 Task: Explore Airbnb accommodation in Engadine, Australia from 2nd December, 2023 to 15th December, 2023 for 2 adults. Place can be entire room with 1  bedroom having 1 bed and 1 bathroom. Property type can be hotel. Amenities needed are: washing machine, kitchen.
Action: Mouse moved to (586, 129)
Screenshot: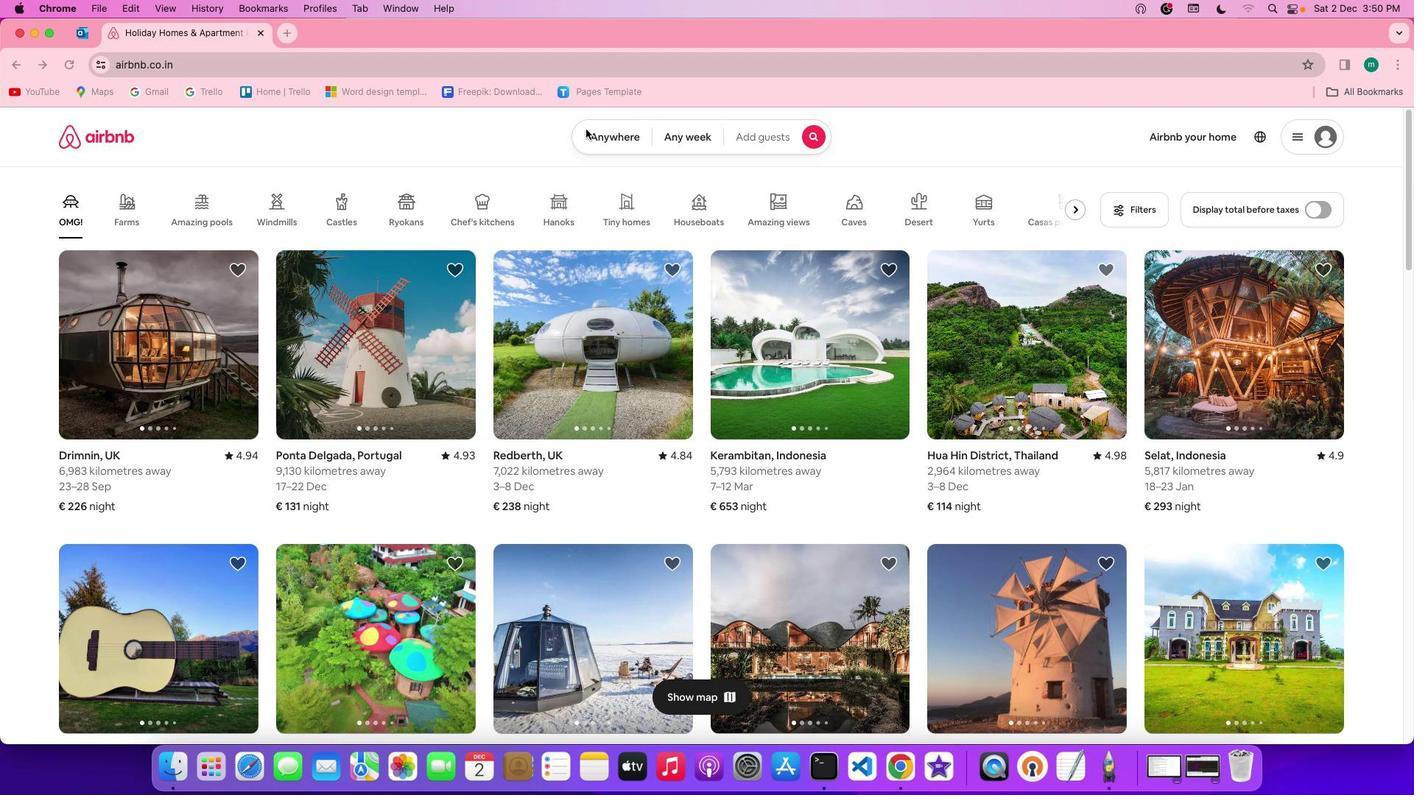 
Action: Mouse pressed left at (586, 129)
Screenshot: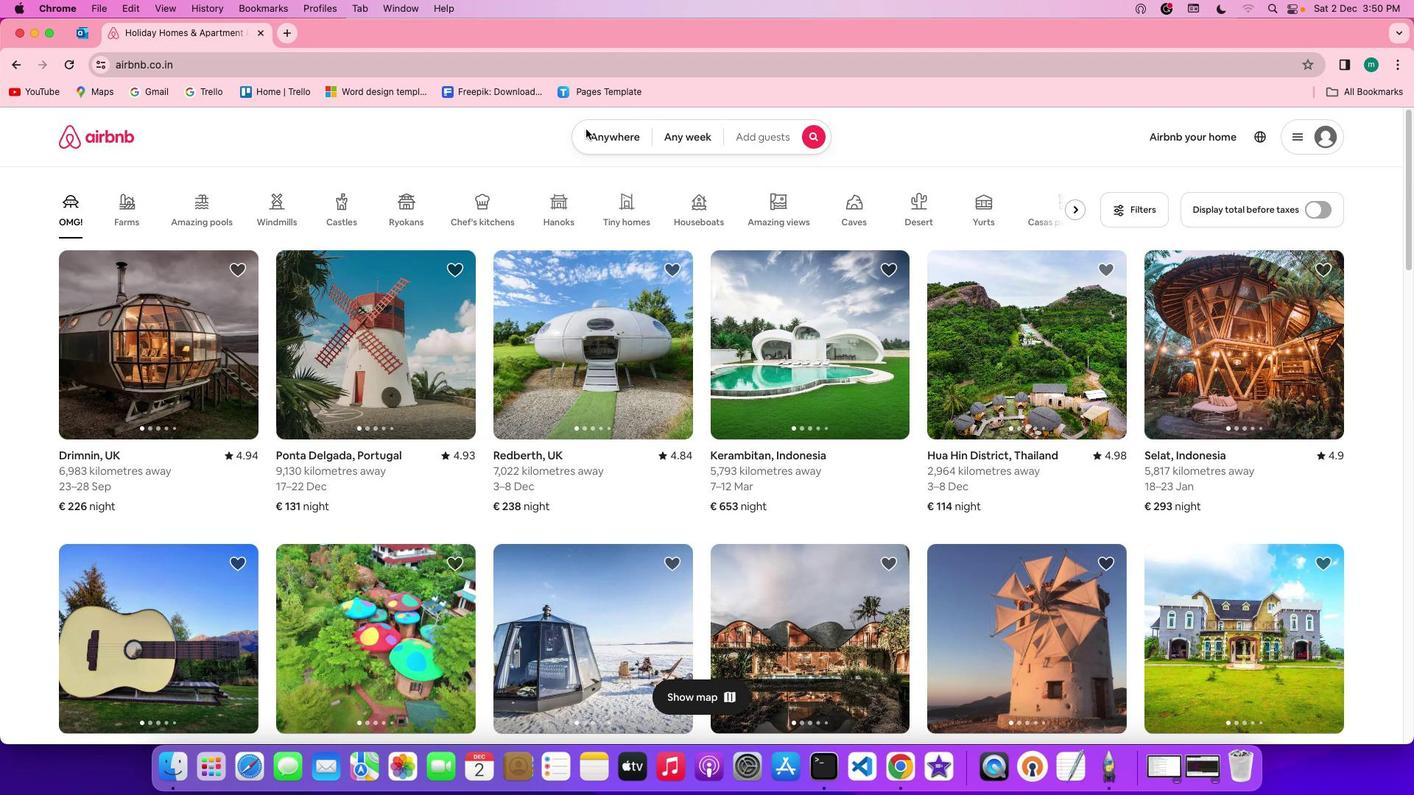 
Action: Mouse pressed left at (586, 129)
Screenshot: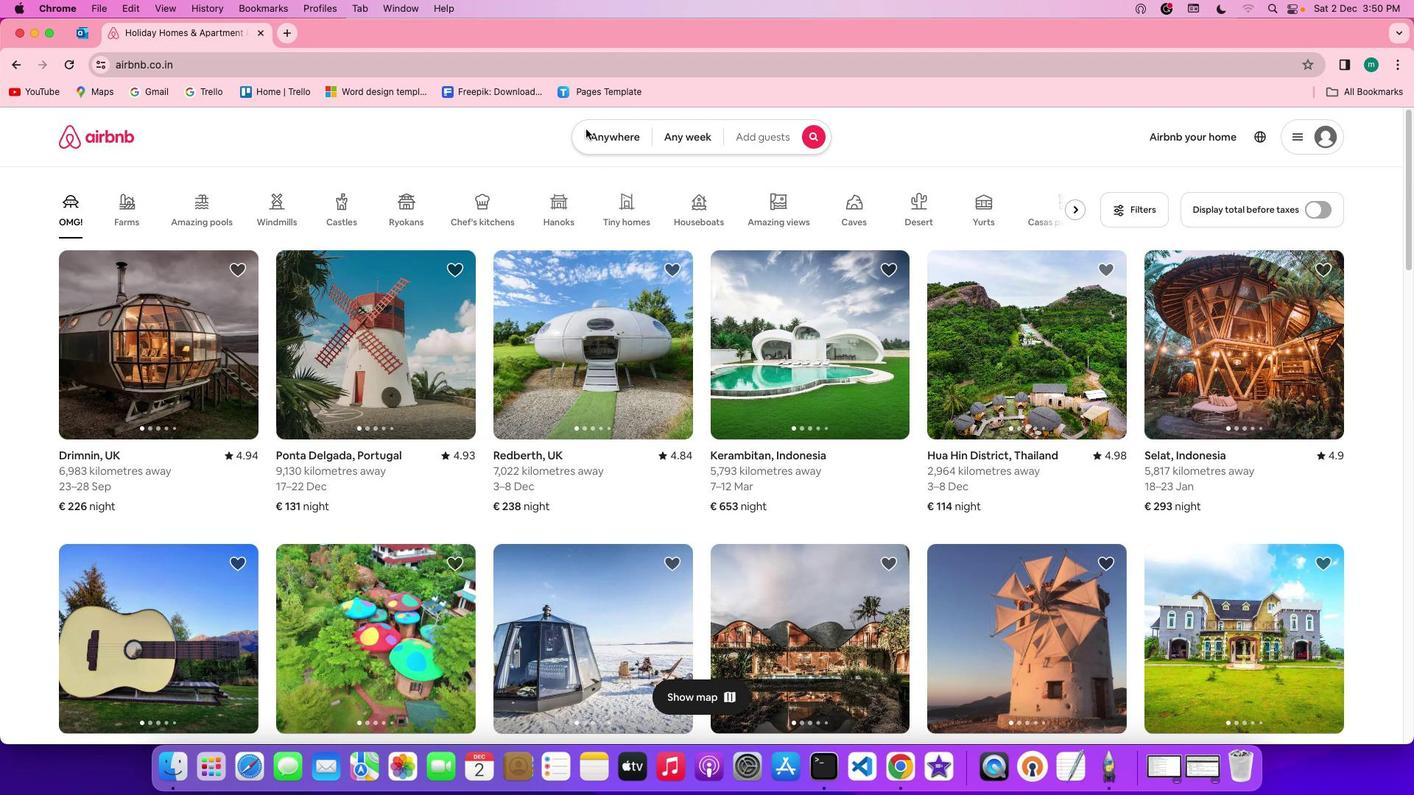 
Action: Mouse moved to (520, 198)
Screenshot: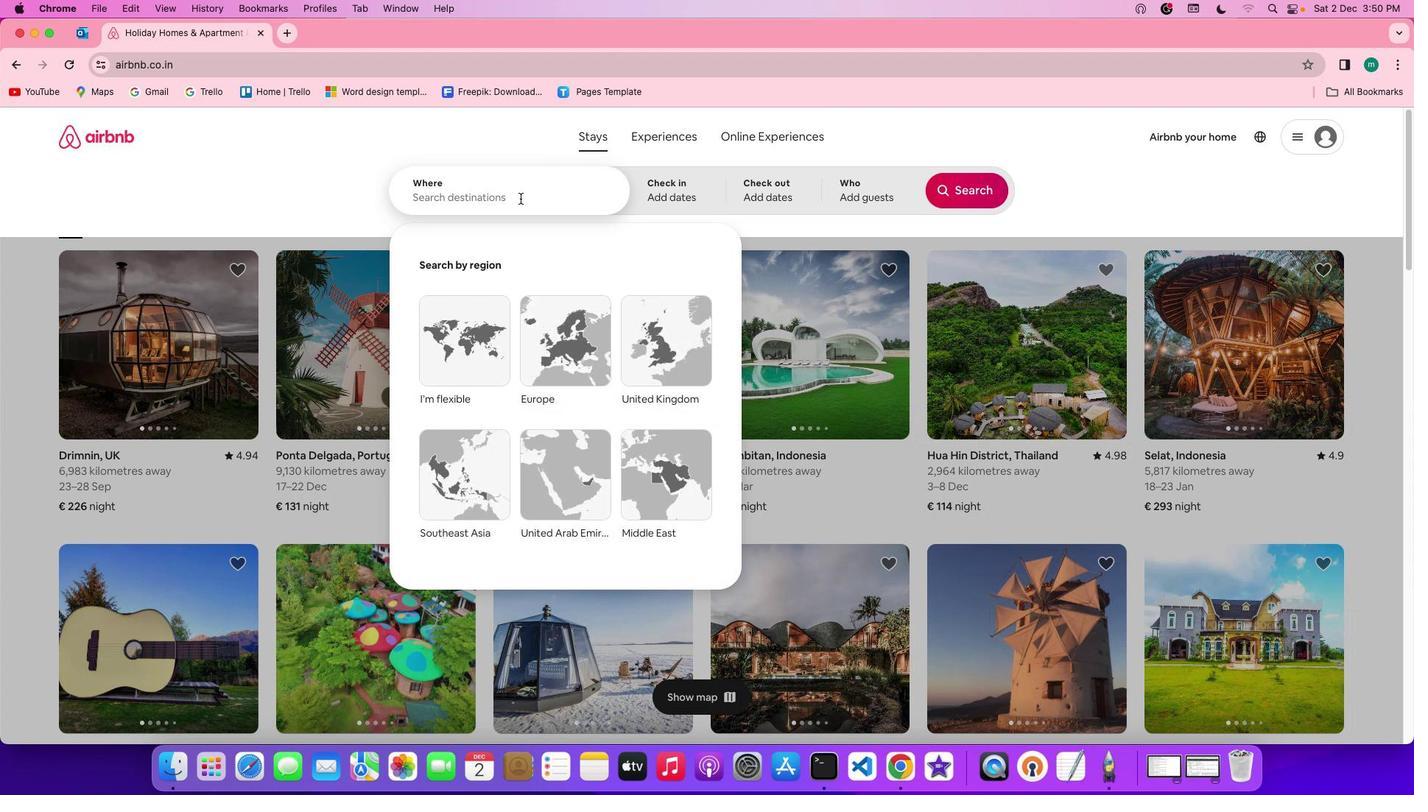 
Action: Mouse pressed left at (520, 198)
Screenshot: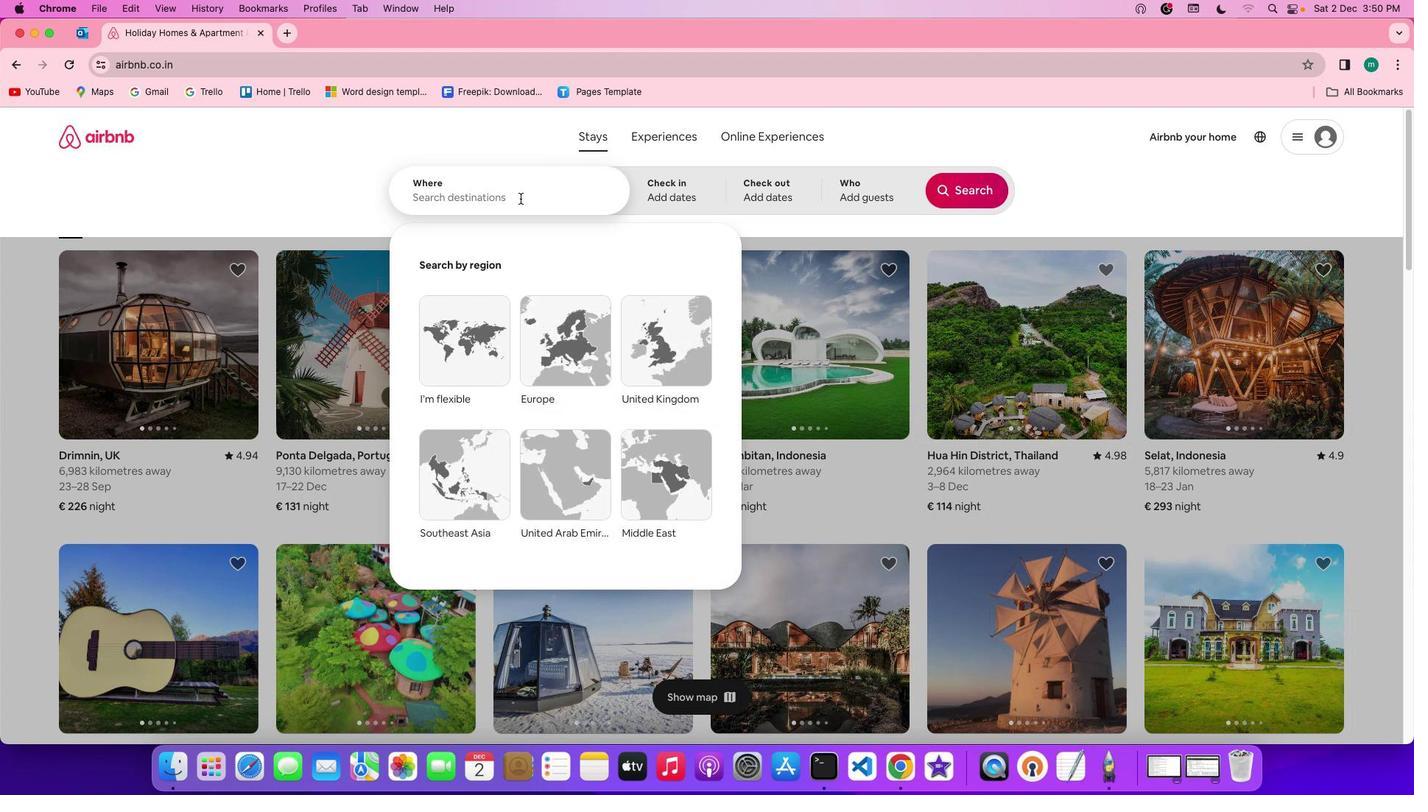 
Action: Key pressed Key.shift'E''n''g''a''d''i''n''e'','Key.spaceKey.shift'a''u''s''t''r''a''l''i''a'
Screenshot: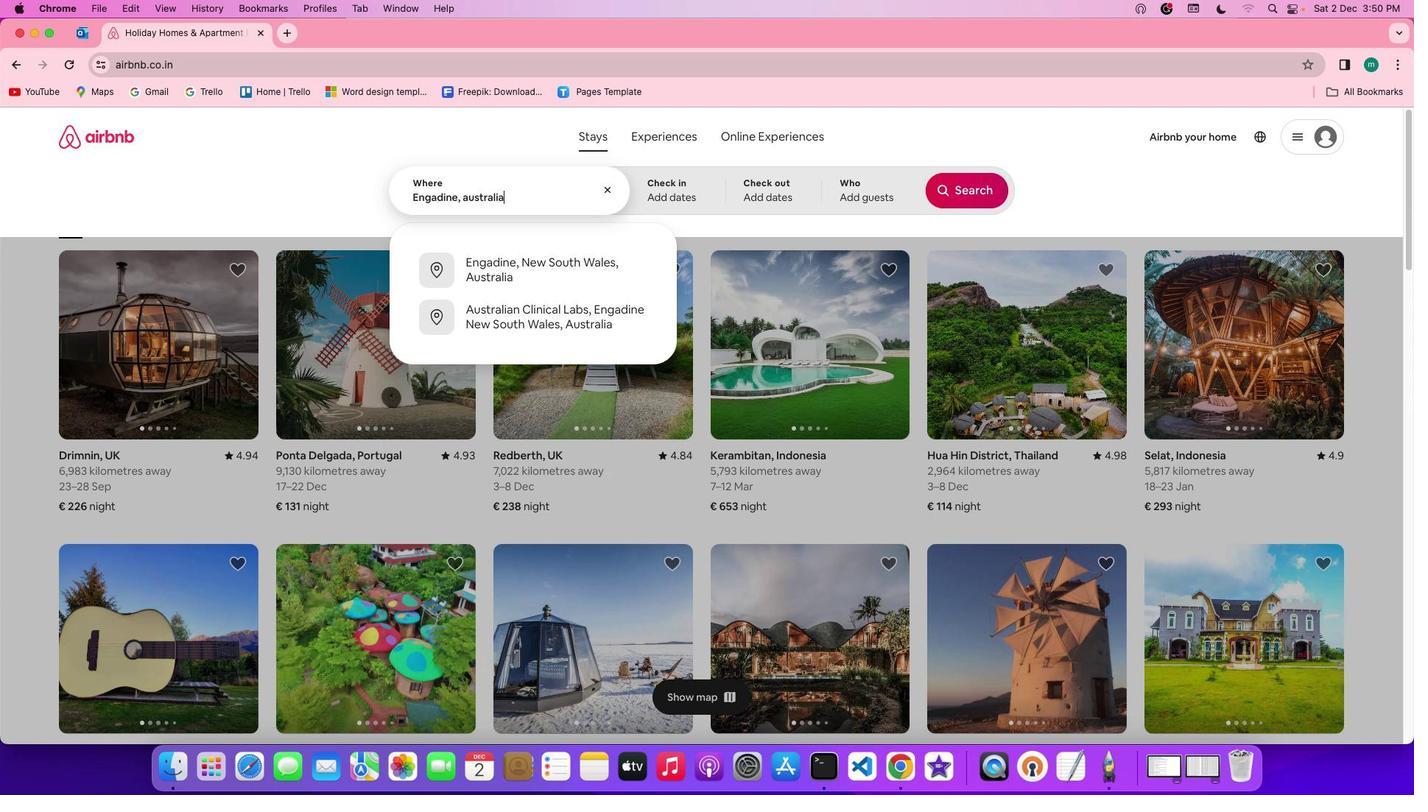
Action: Mouse moved to (676, 203)
Screenshot: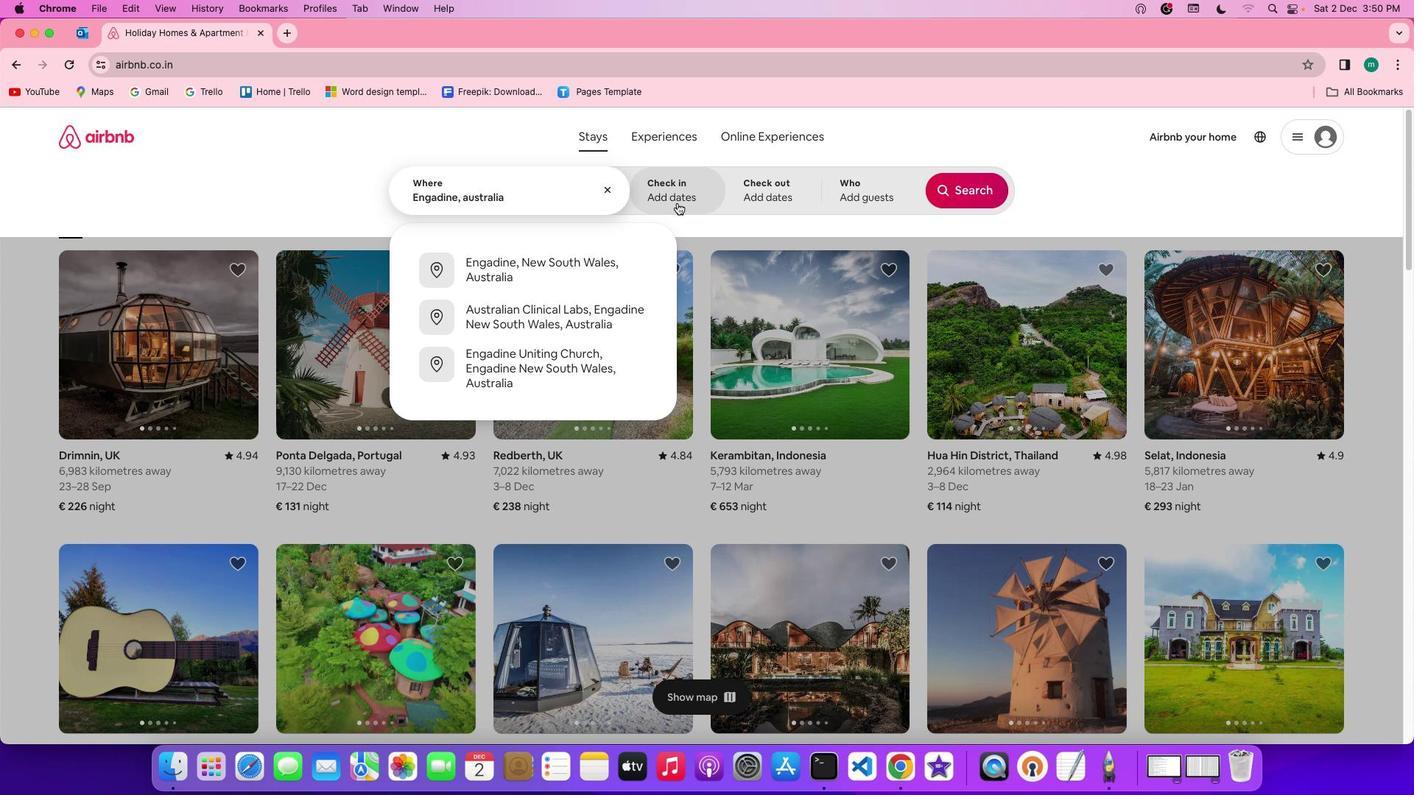 
Action: Mouse pressed left at (676, 203)
Screenshot: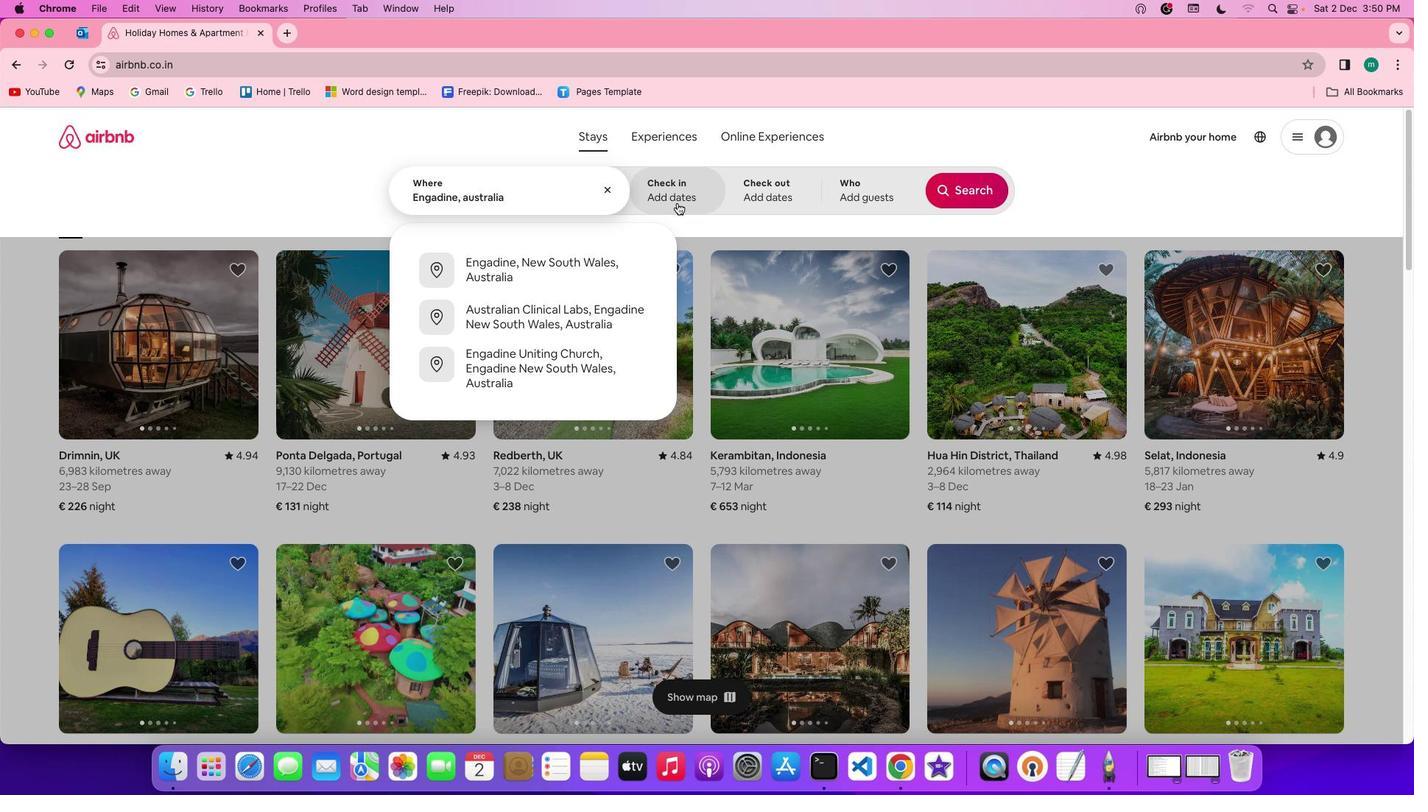 
Action: Mouse moved to (648, 366)
Screenshot: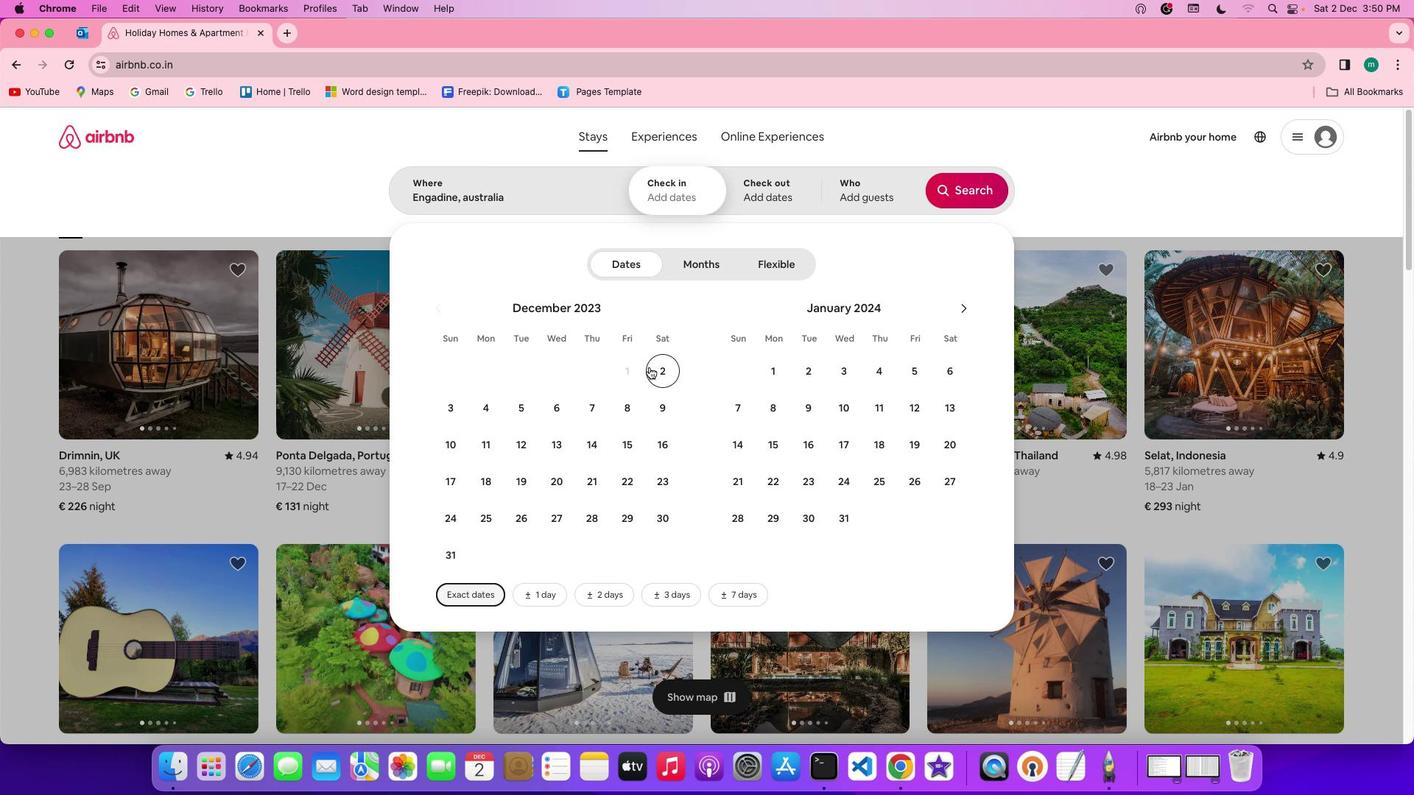 
Action: Mouse pressed left at (648, 366)
Screenshot: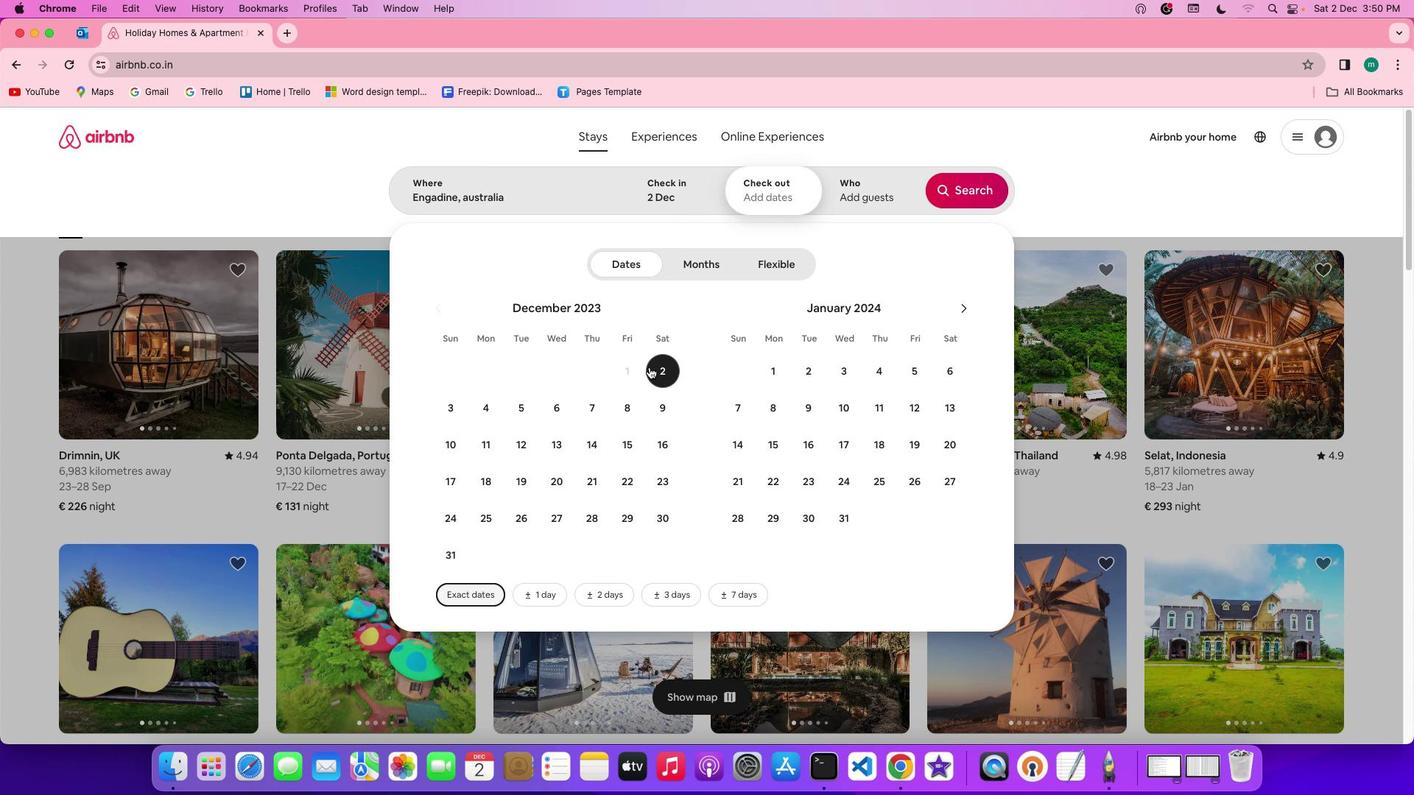 
Action: Mouse moved to (622, 436)
Screenshot: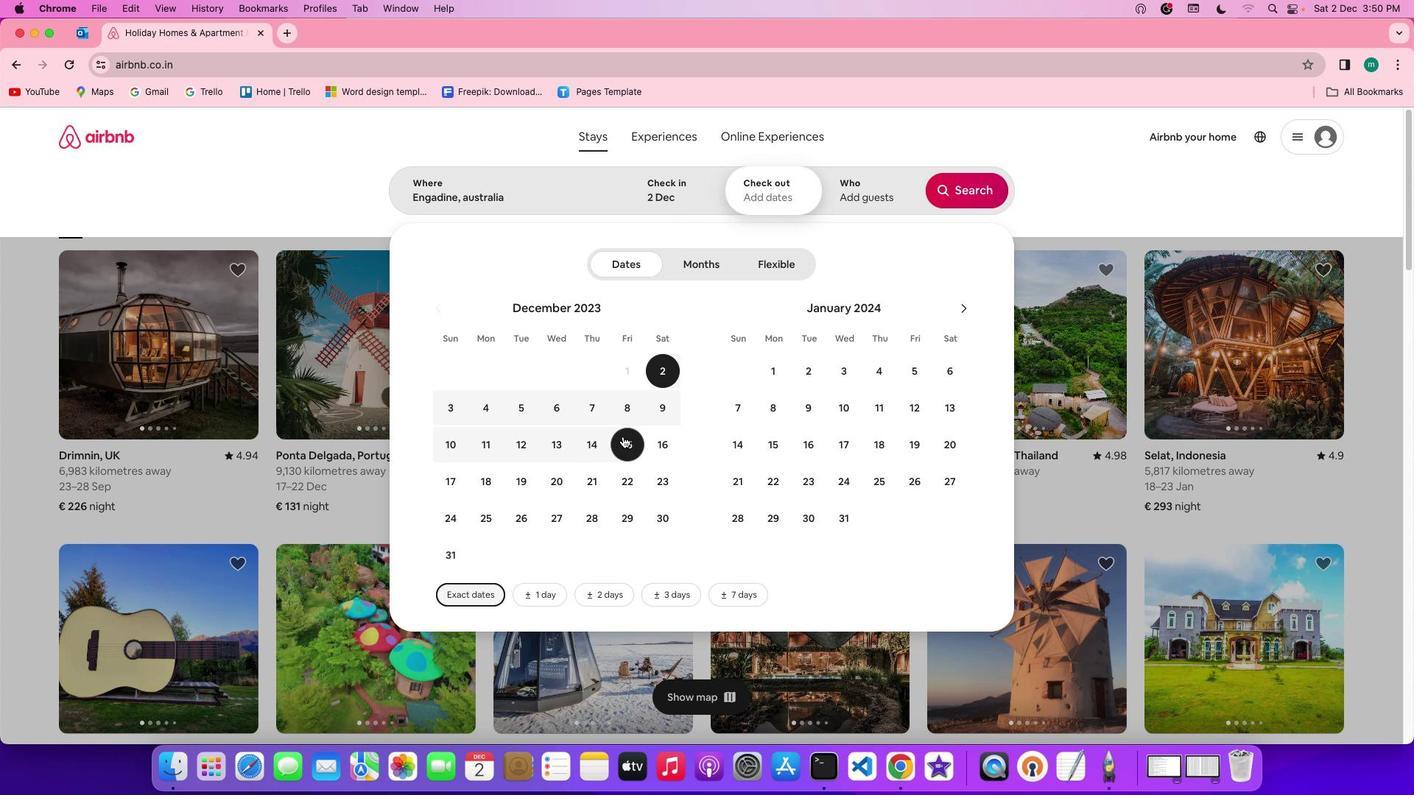 
Action: Mouse pressed left at (622, 436)
Screenshot: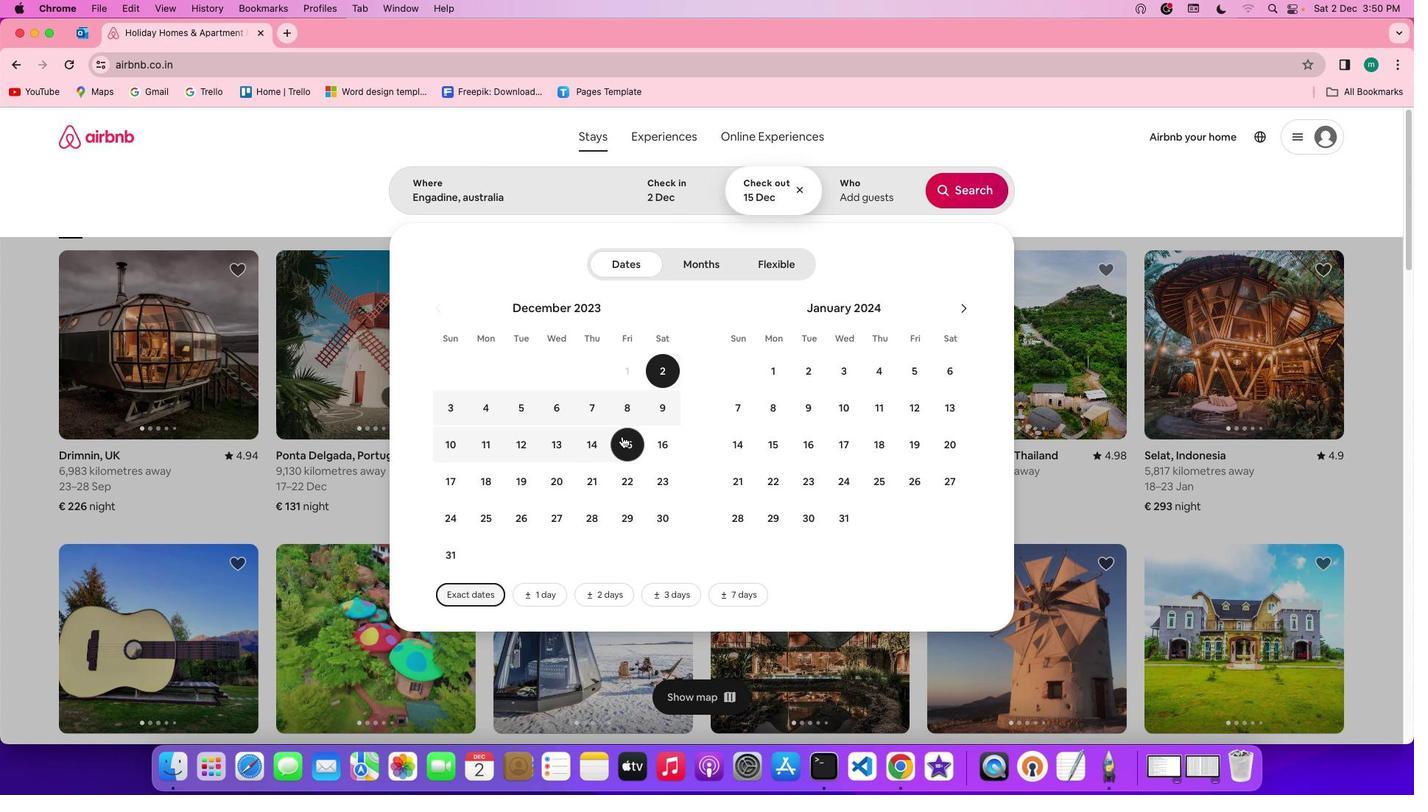
Action: Mouse moved to (882, 184)
Screenshot: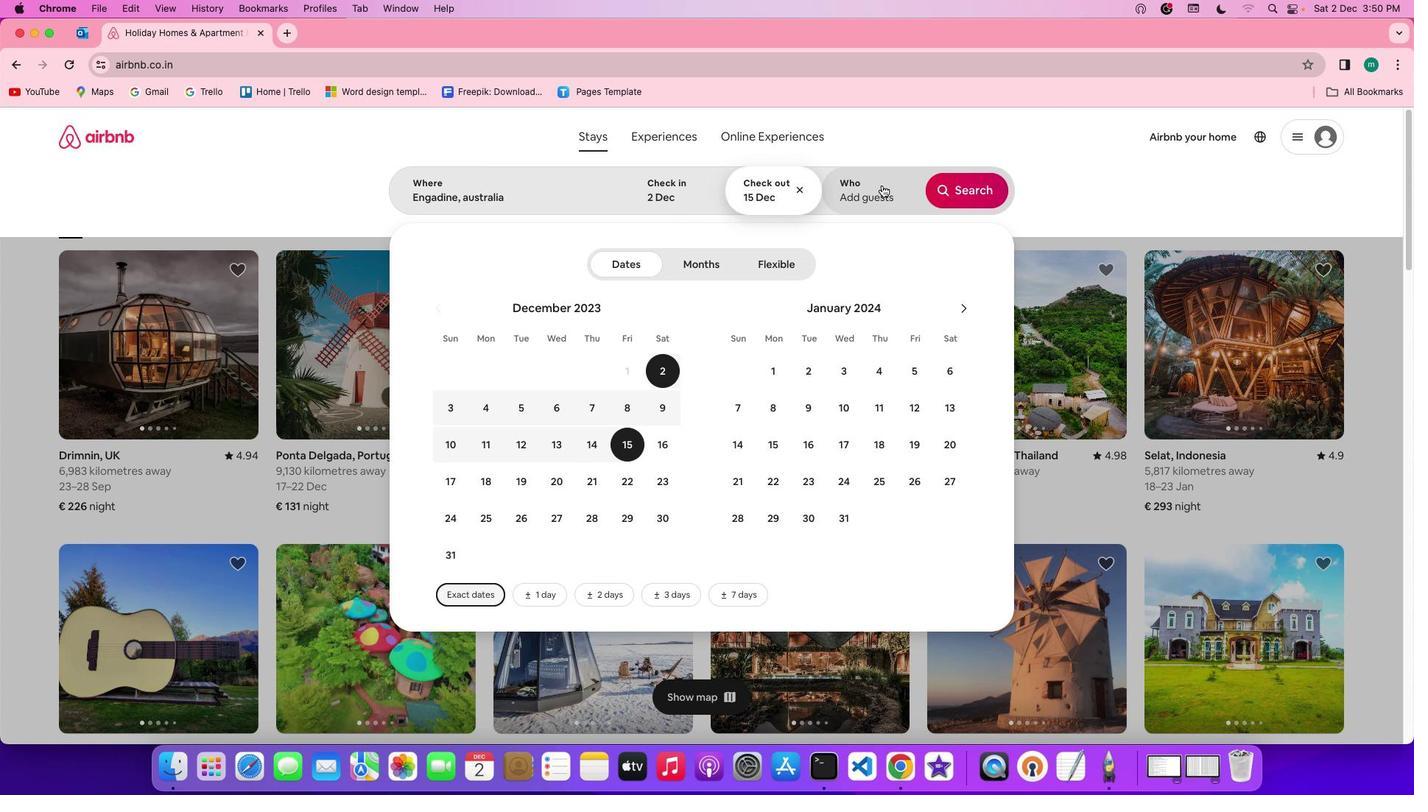 
Action: Mouse pressed left at (882, 184)
Screenshot: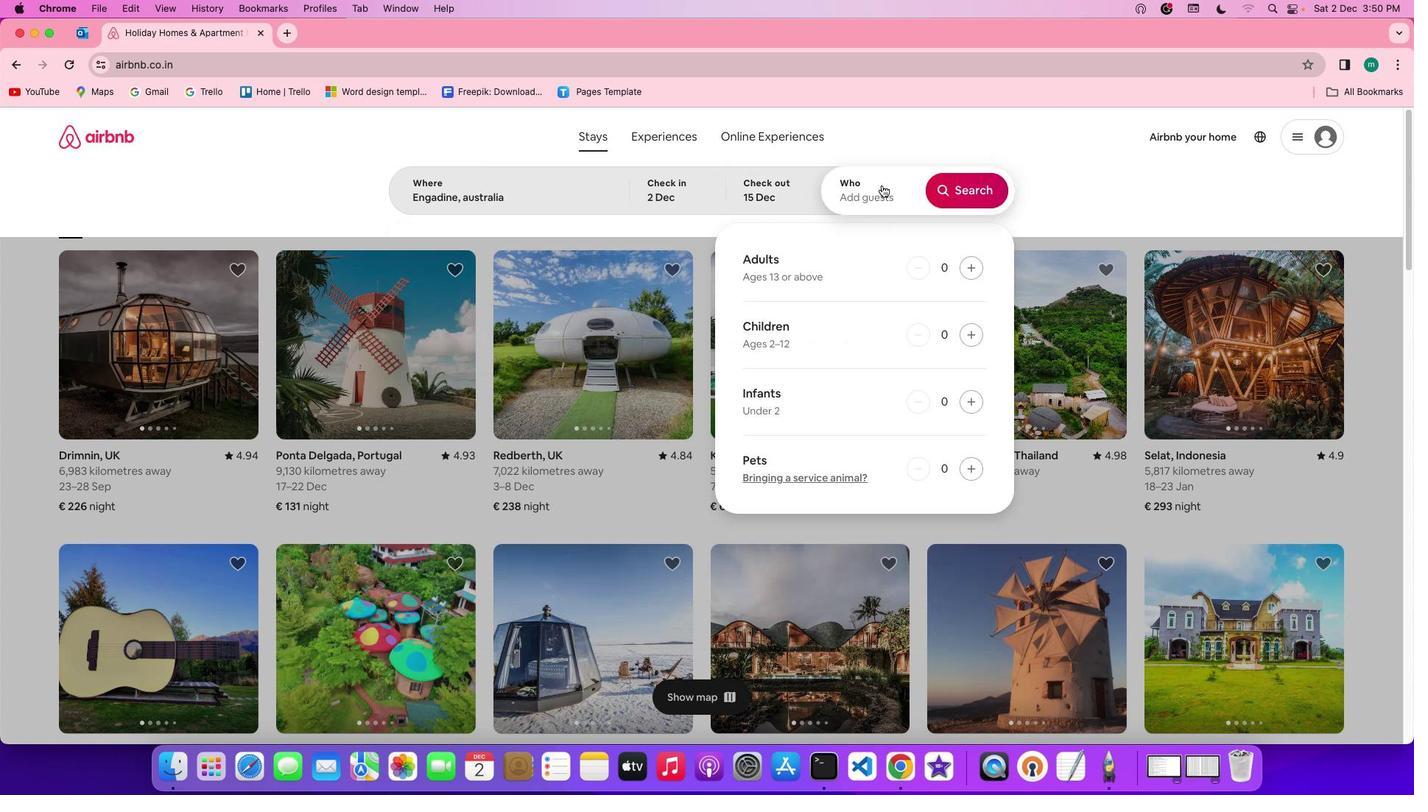 
Action: Mouse moved to (969, 274)
Screenshot: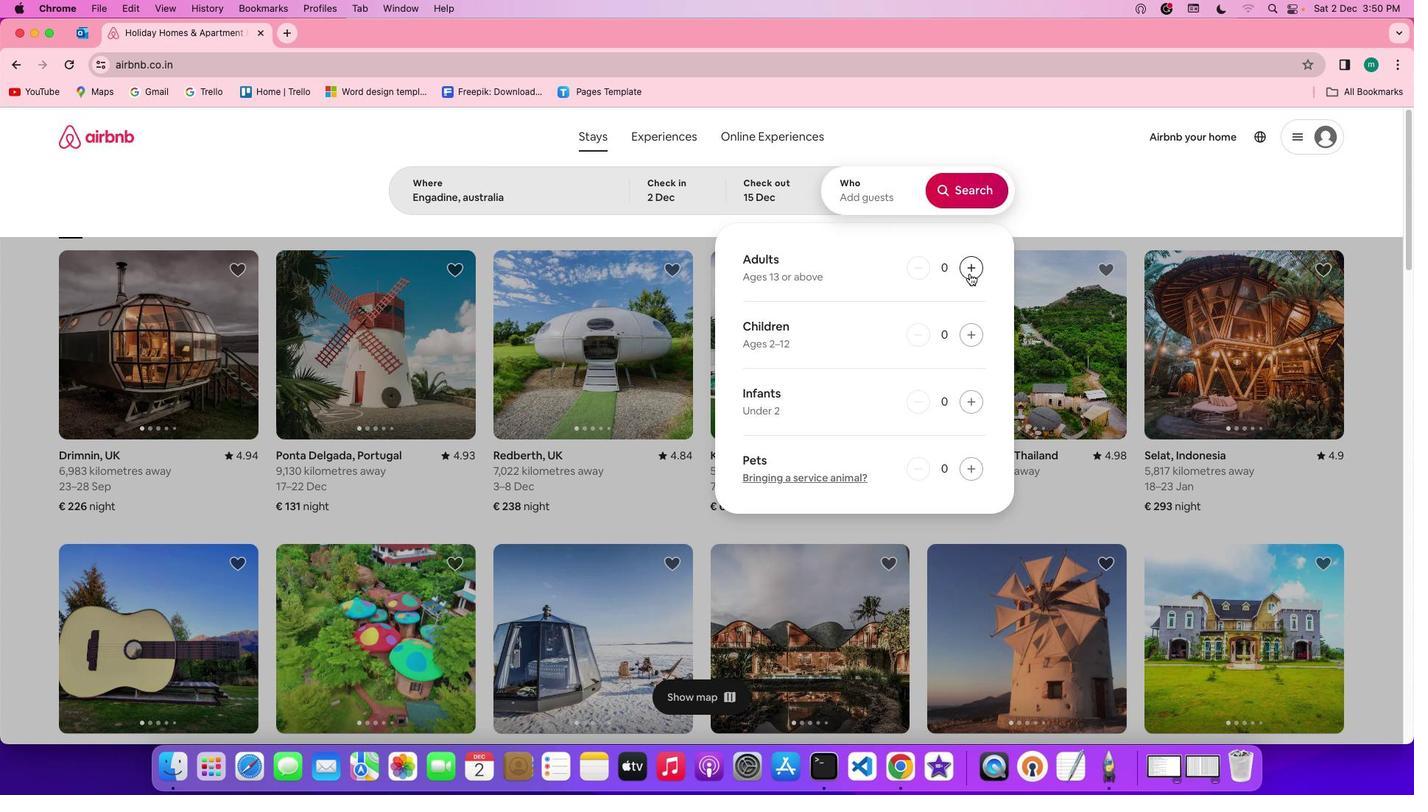 
Action: Mouse pressed left at (969, 274)
Screenshot: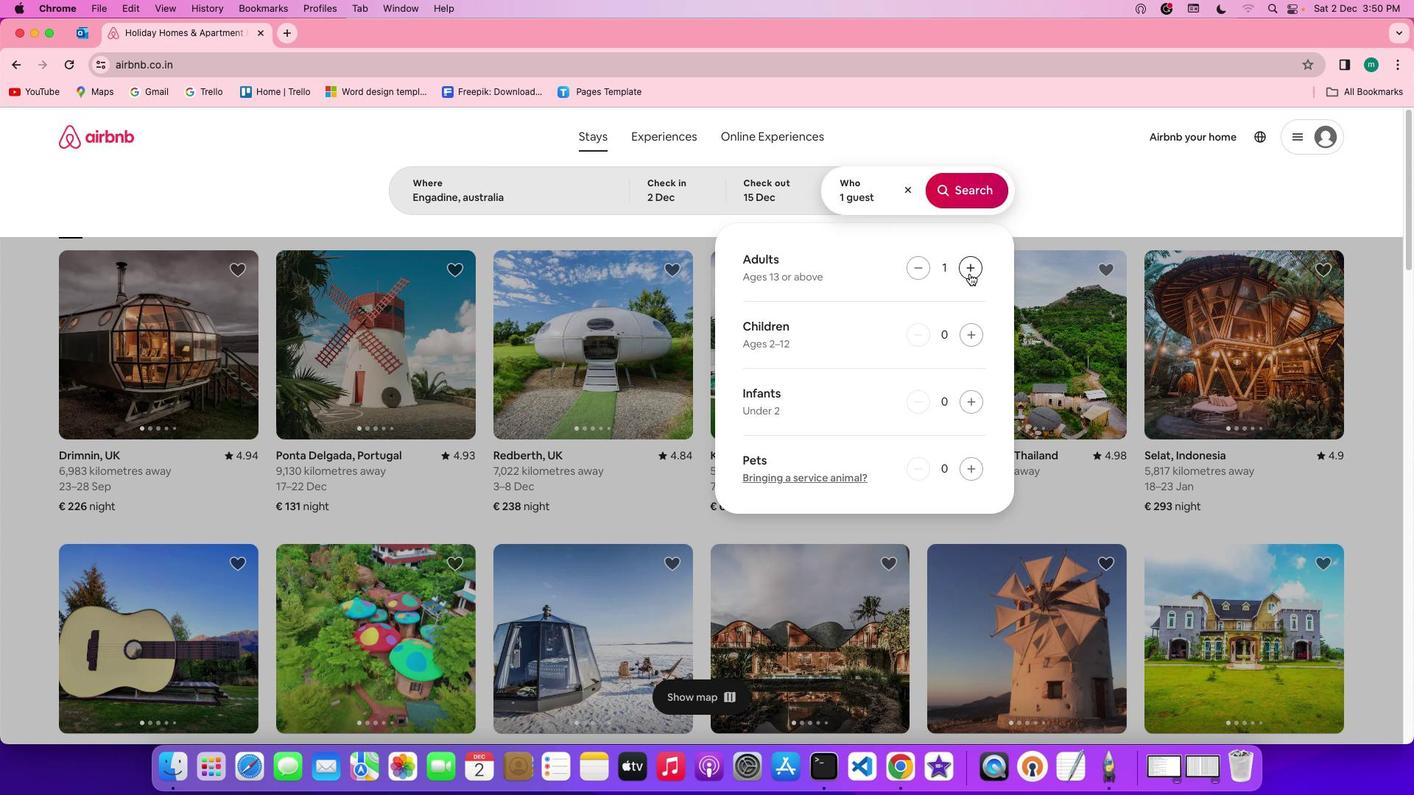 
Action: Mouse pressed left at (969, 274)
Screenshot: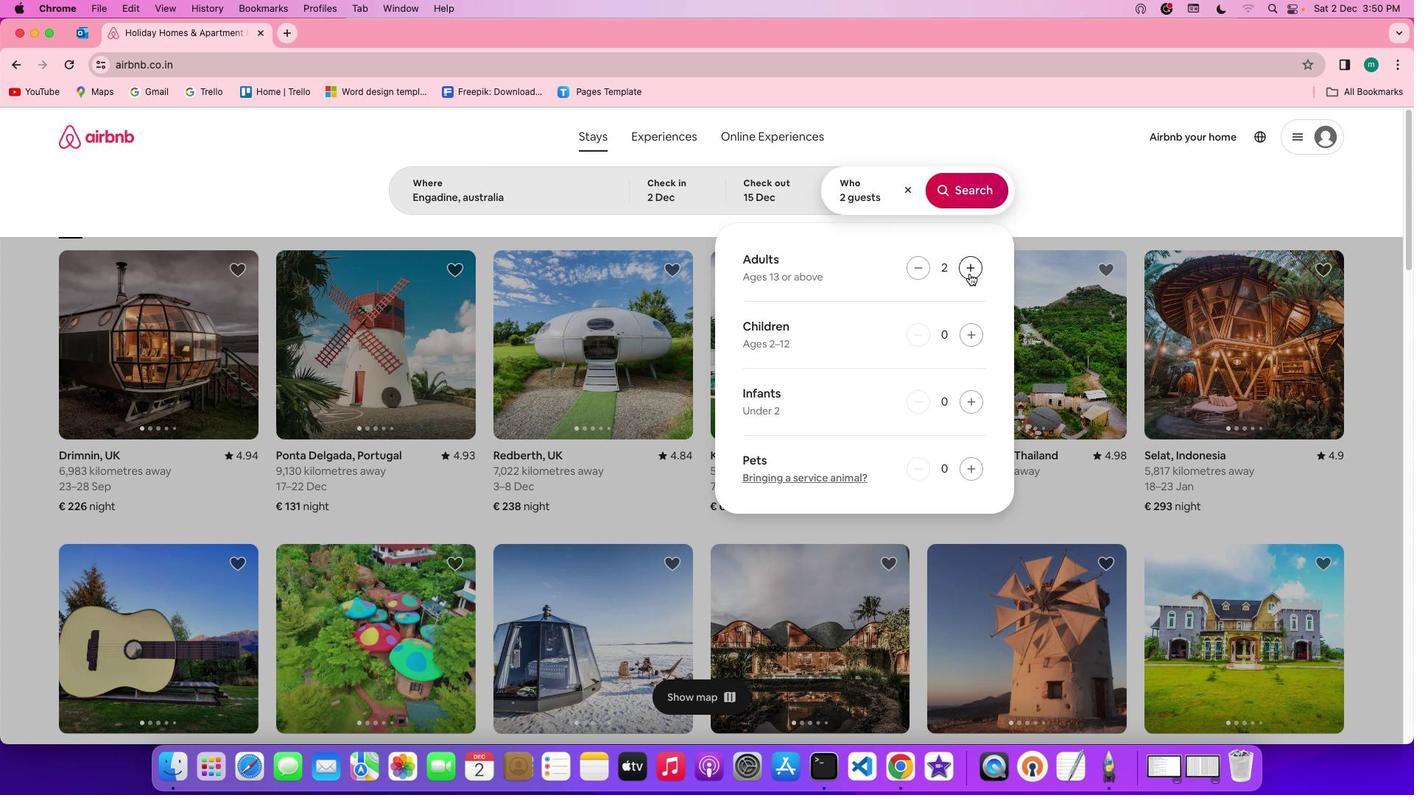 
Action: Mouse moved to (964, 179)
Screenshot: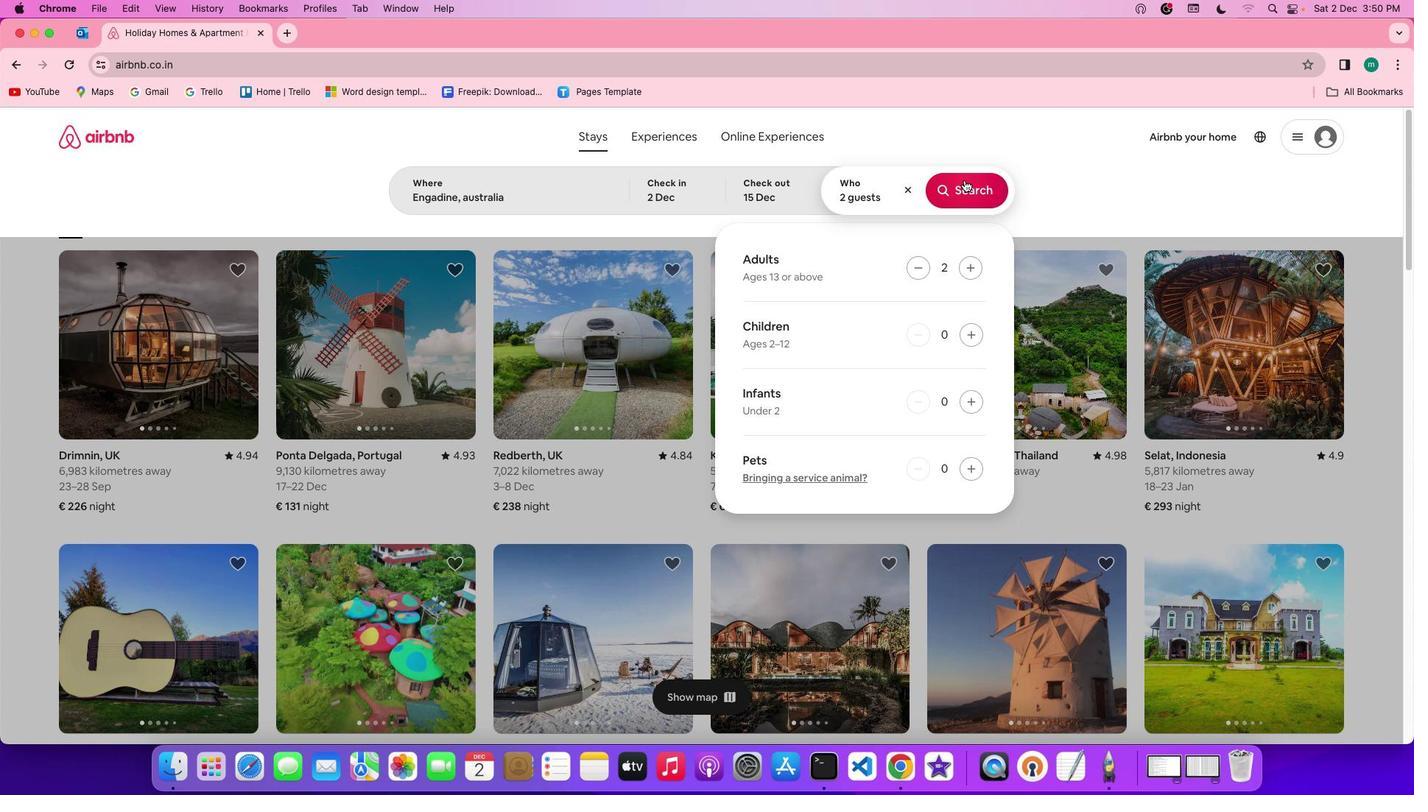 
Action: Mouse pressed left at (964, 179)
Screenshot: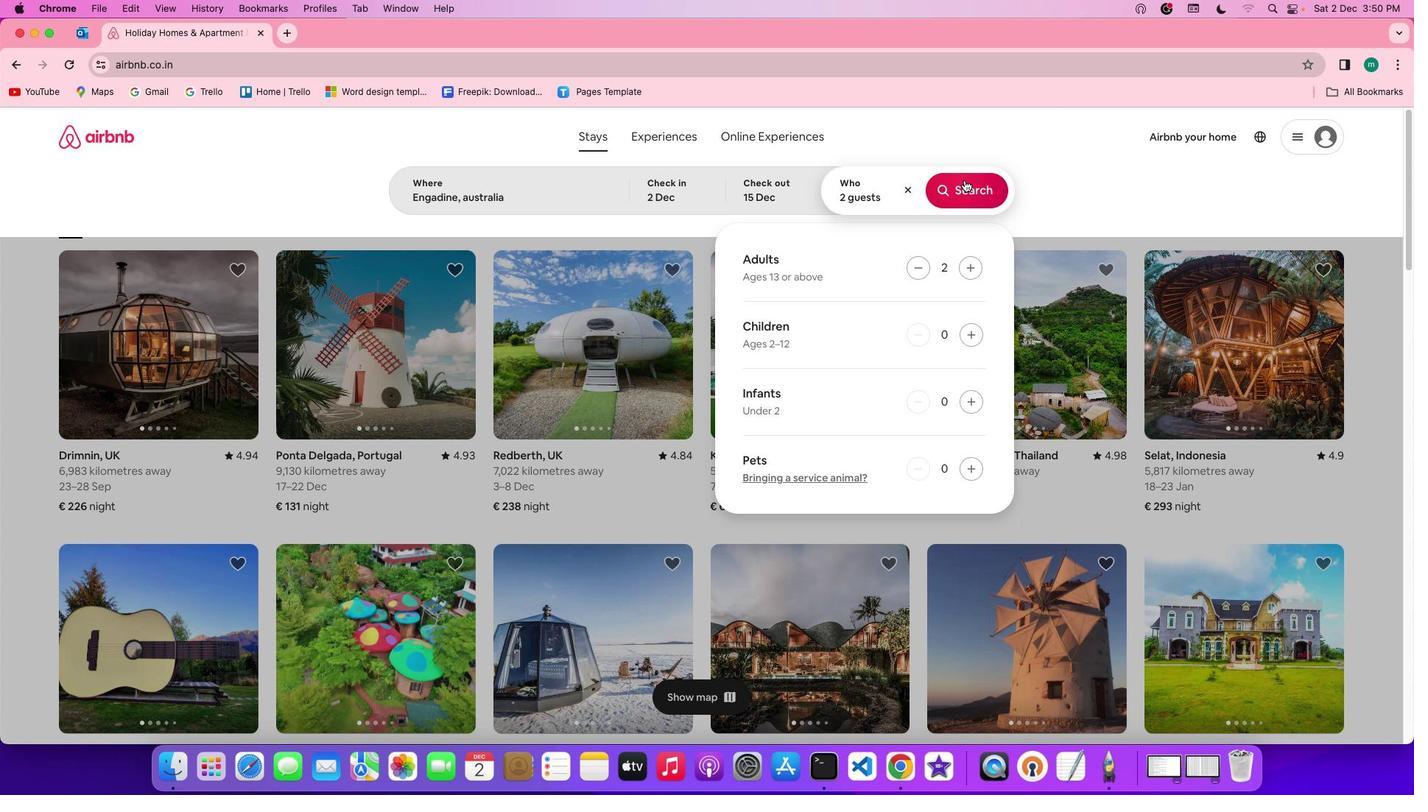 
Action: Mouse moved to (1167, 193)
Screenshot: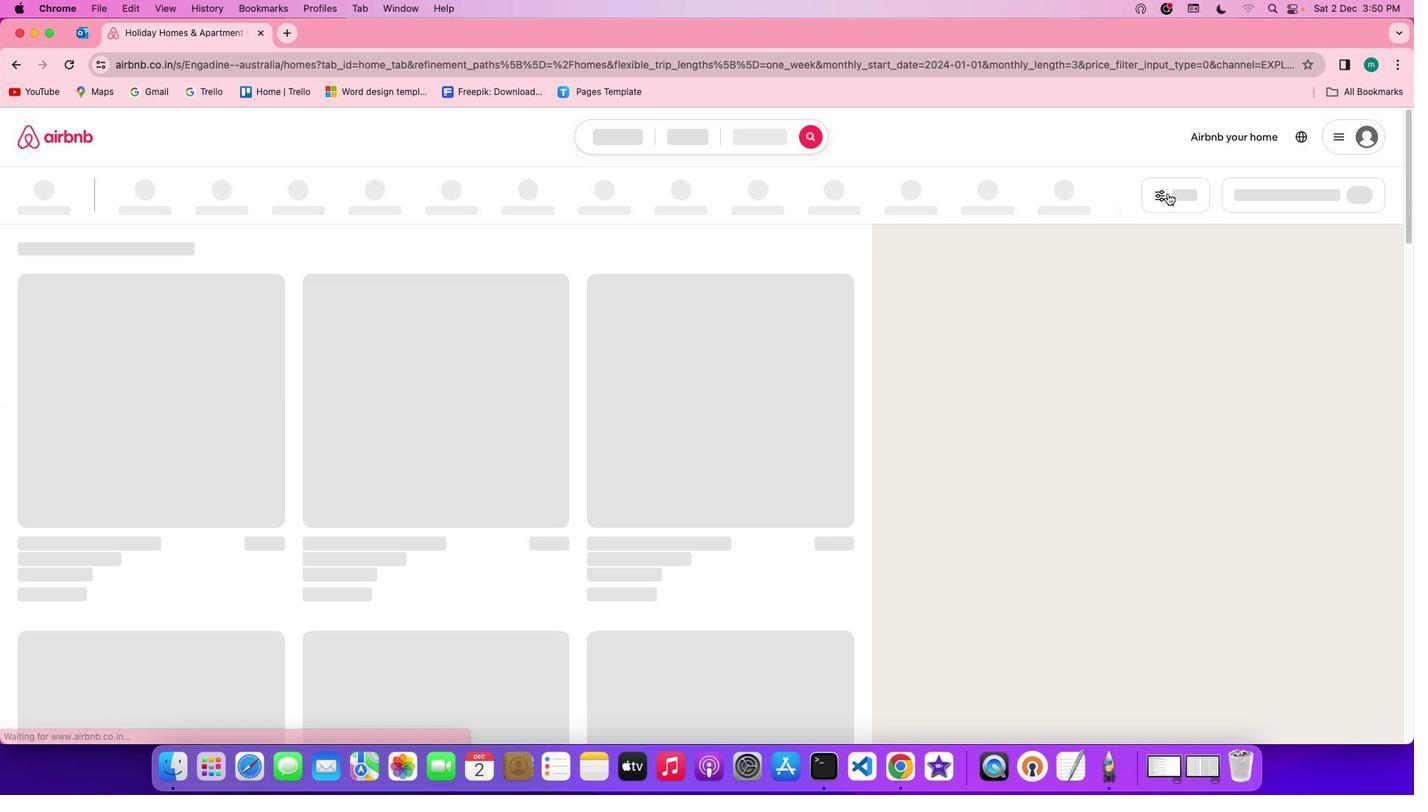 
Action: Mouse pressed left at (1167, 193)
Screenshot: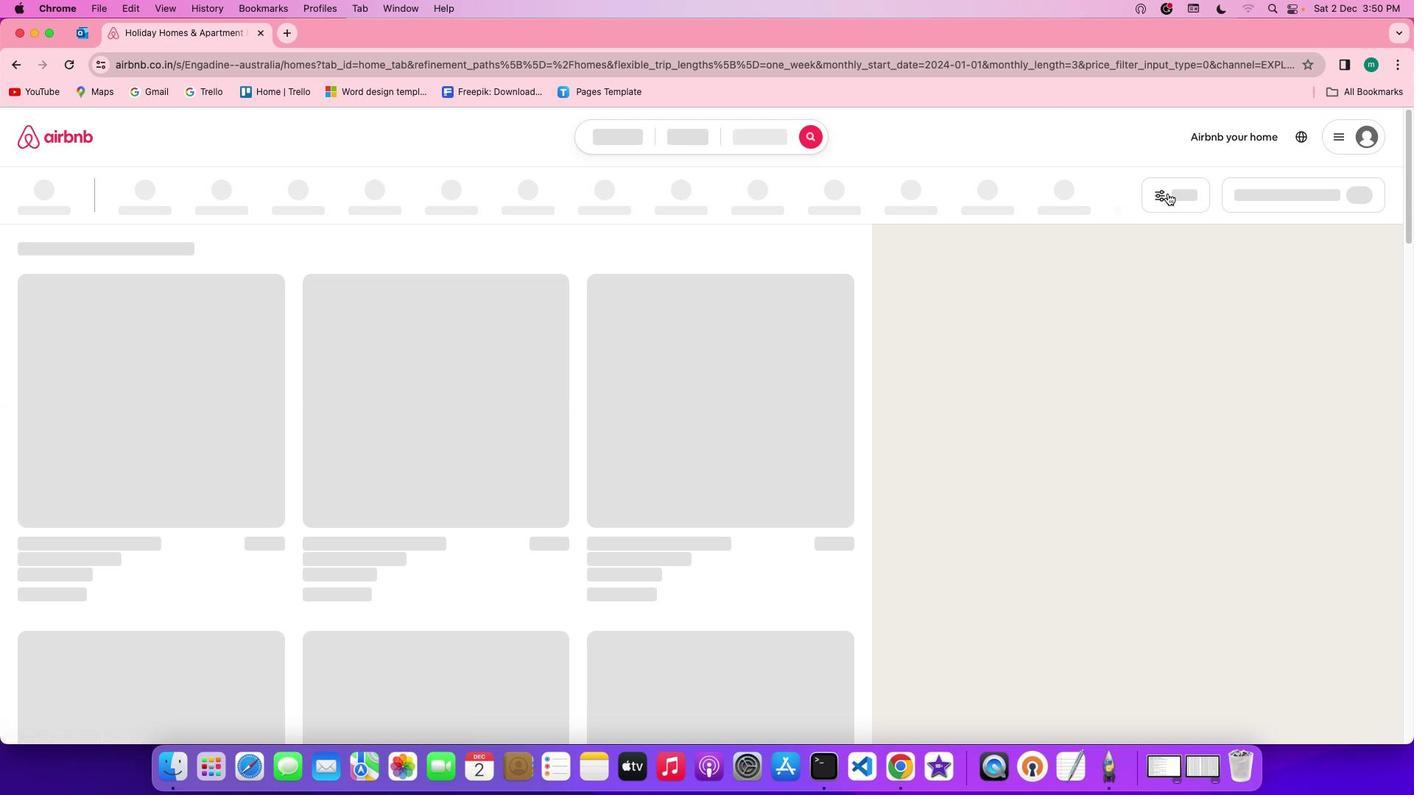 
Action: Mouse moved to (1178, 195)
Screenshot: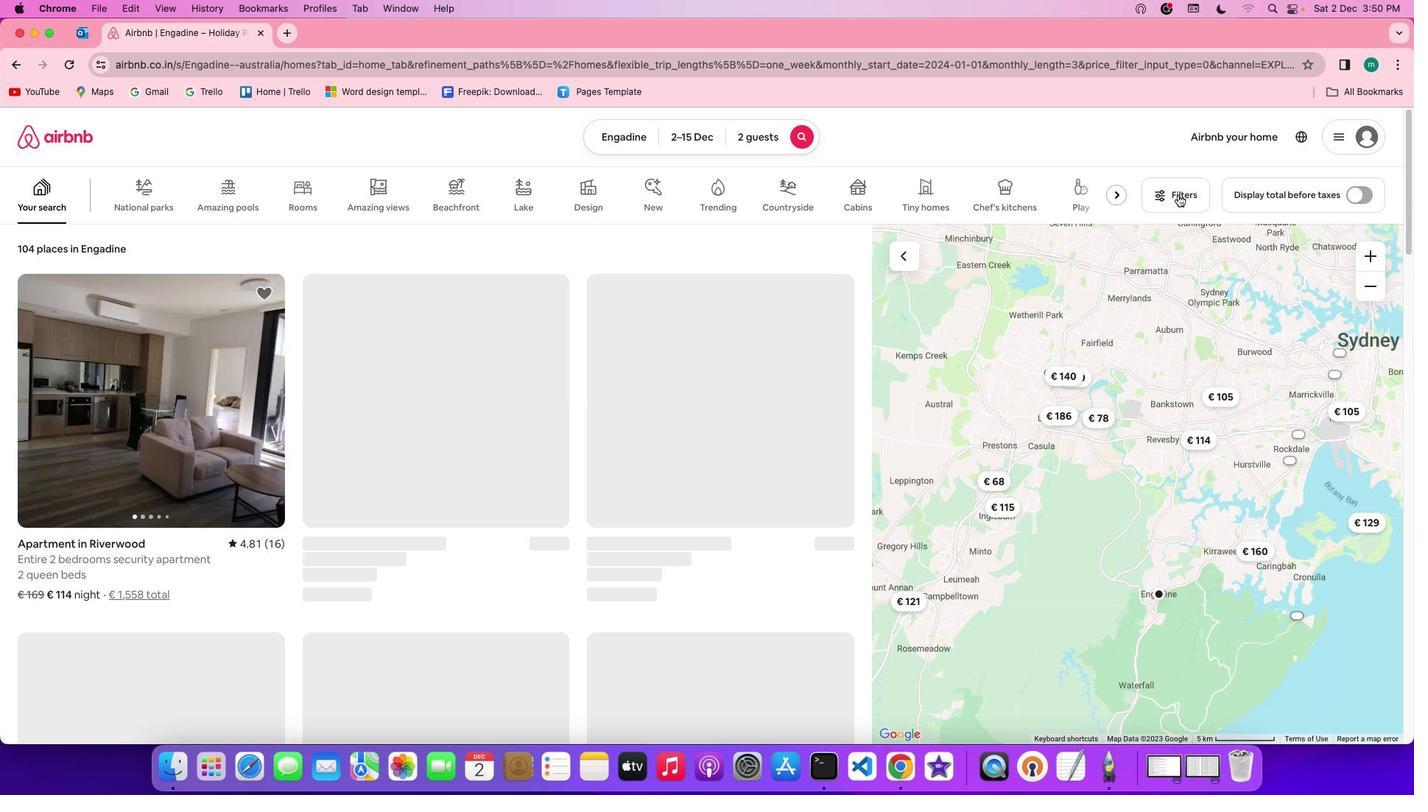 
Action: Mouse pressed left at (1178, 195)
Screenshot: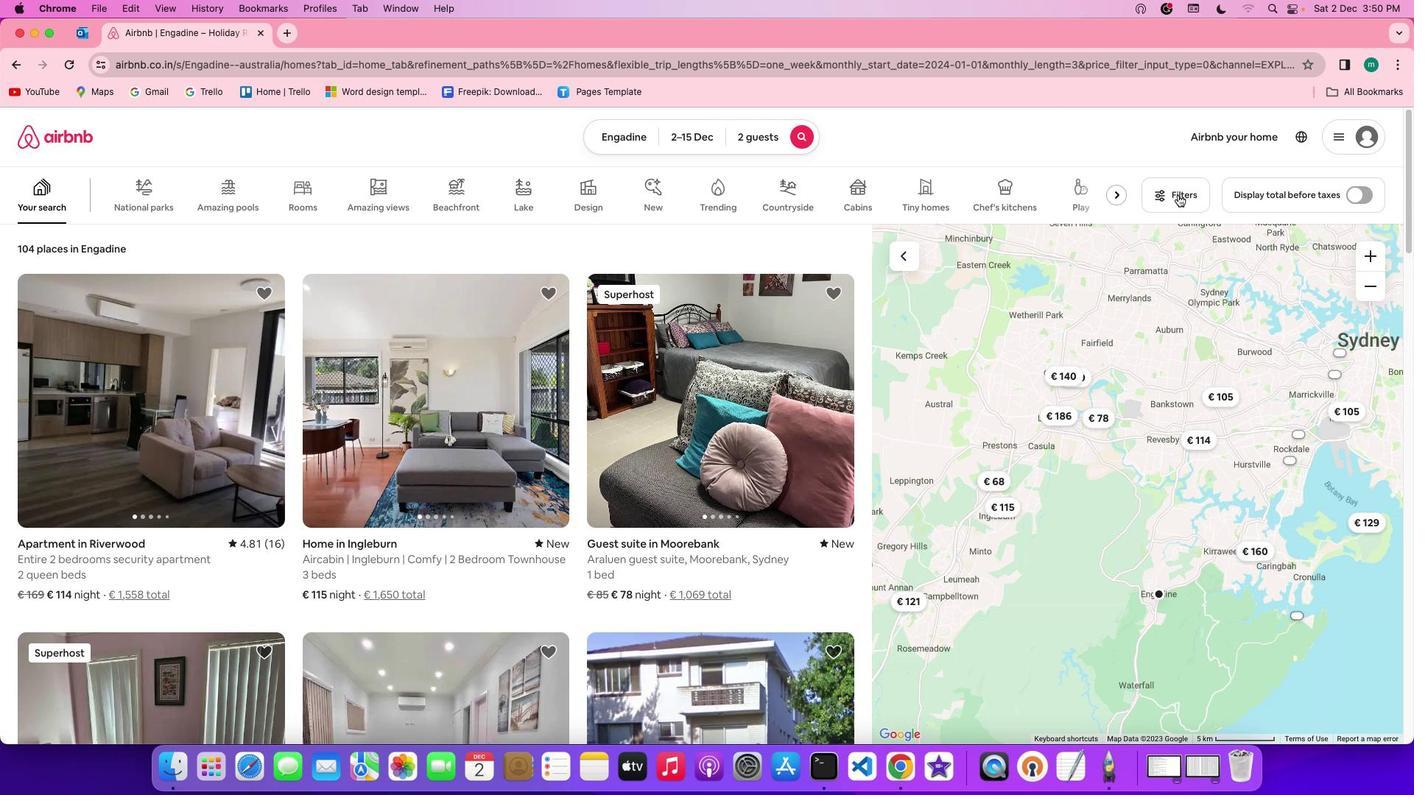 
Action: Mouse moved to (787, 419)
Screenshot: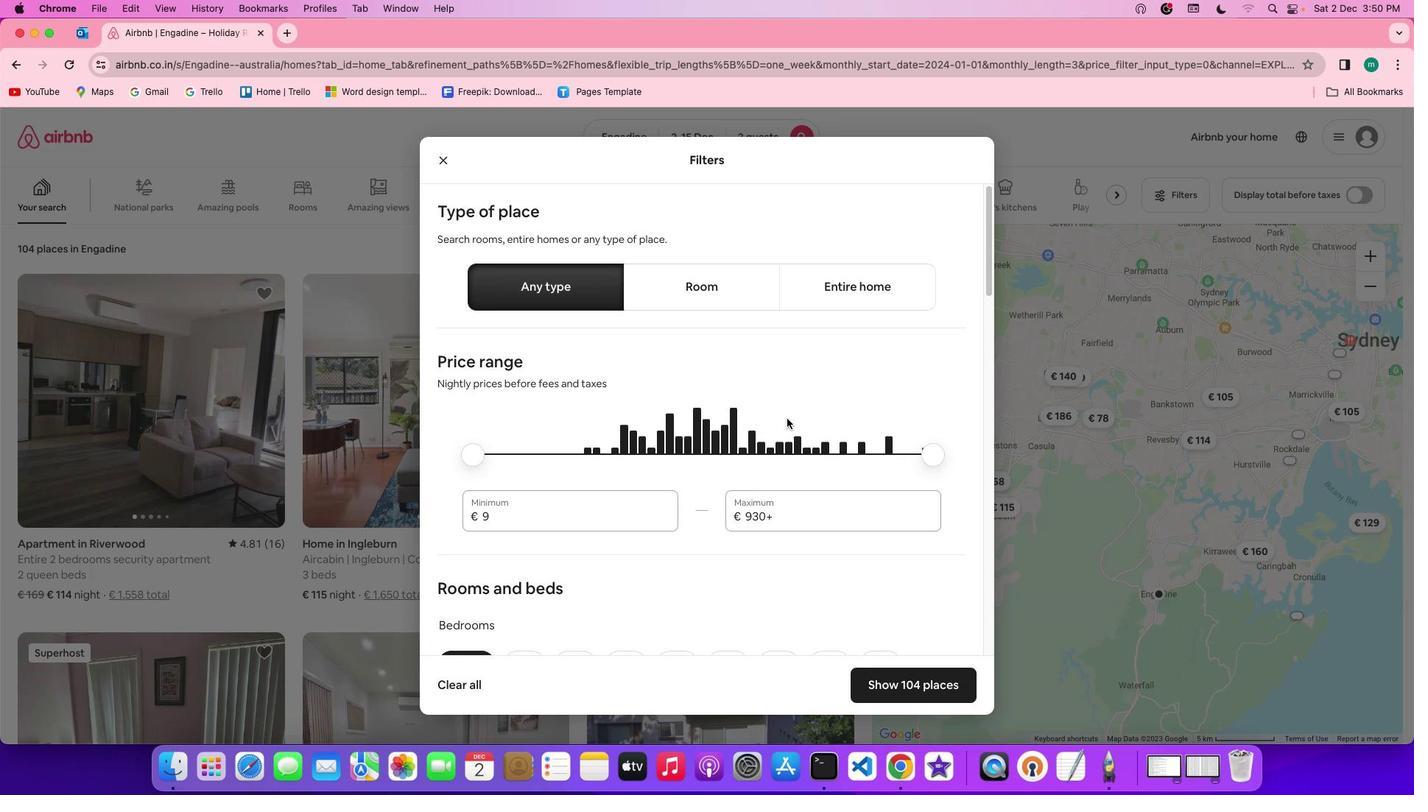 
Action: Mouse scrolled (787, 419) with delta (0, 0)
Screenshot: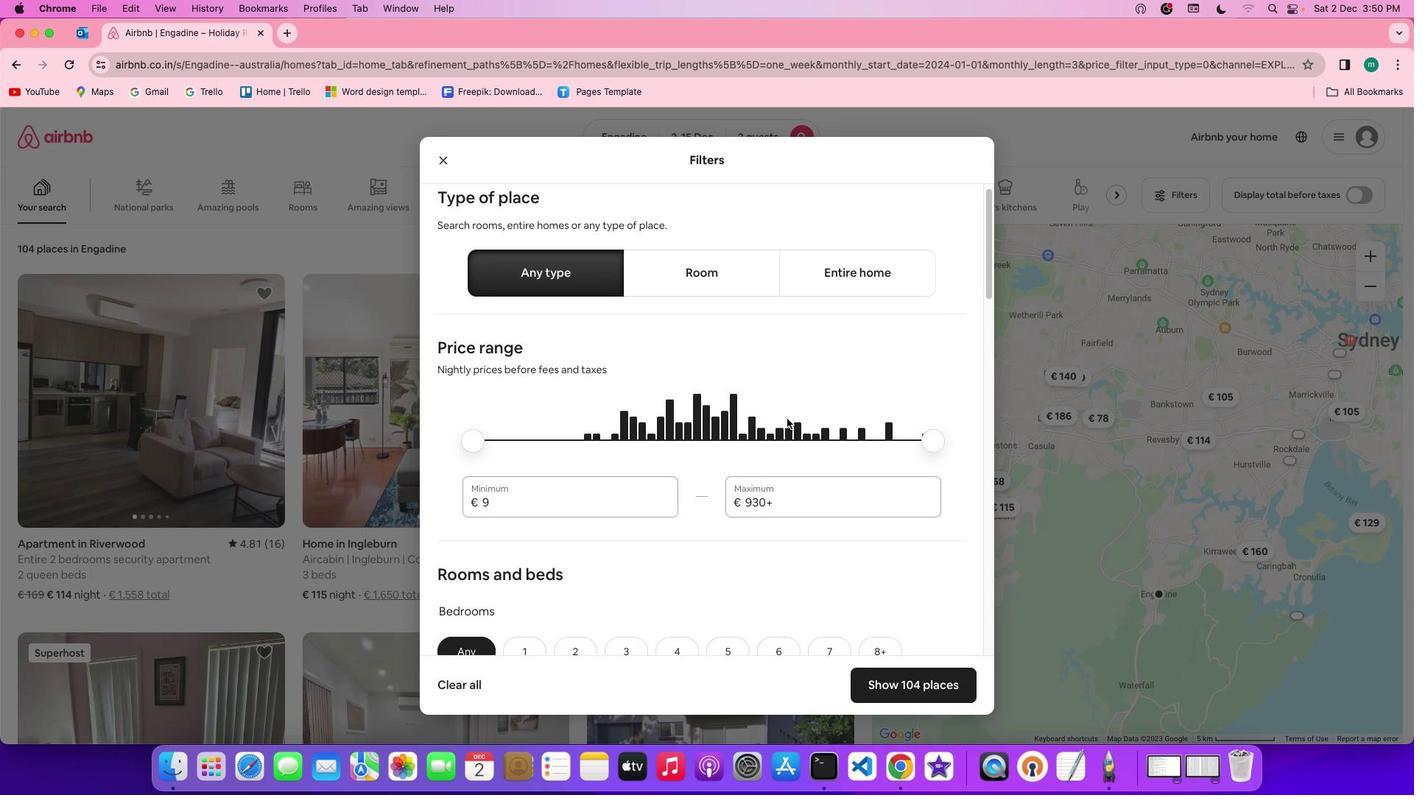 
Action: Mouse scrolled (787, 419) with delta (0, 0)
Screenshot: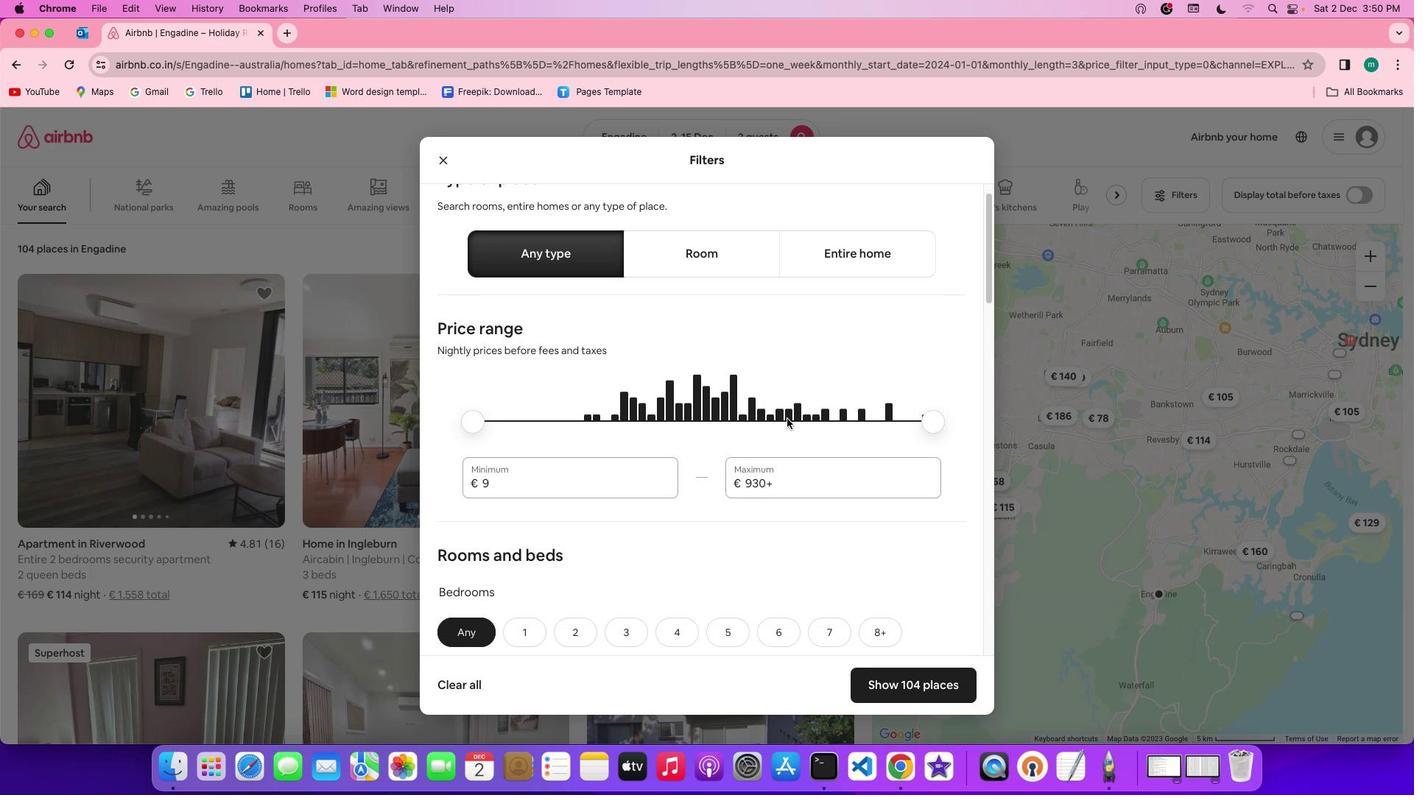 
Action: Mouse scrolled (787, 419) with delta (0, -1)
Screenshot: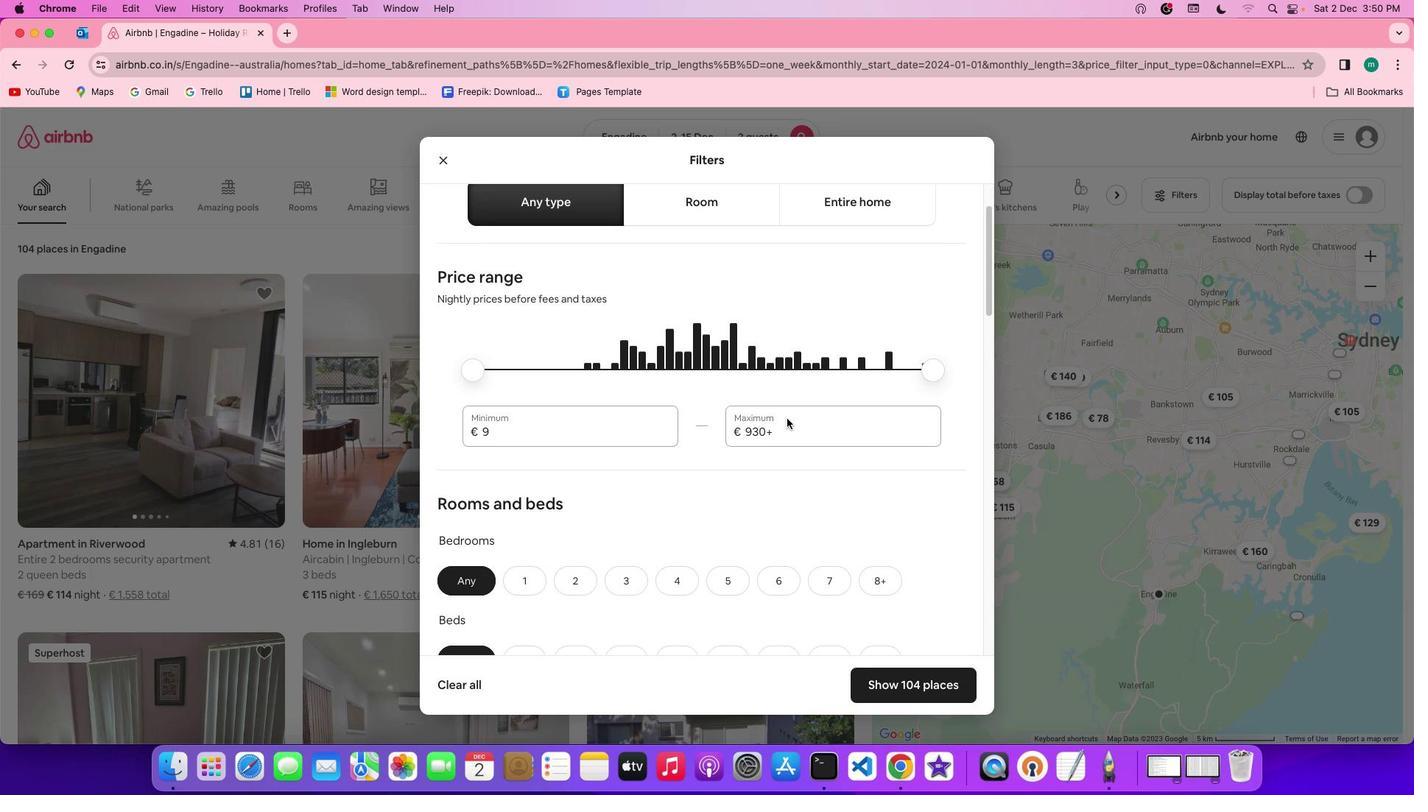 
Action: Mouse scrolled (787, 419) with delta (0, 0)
Screenshot: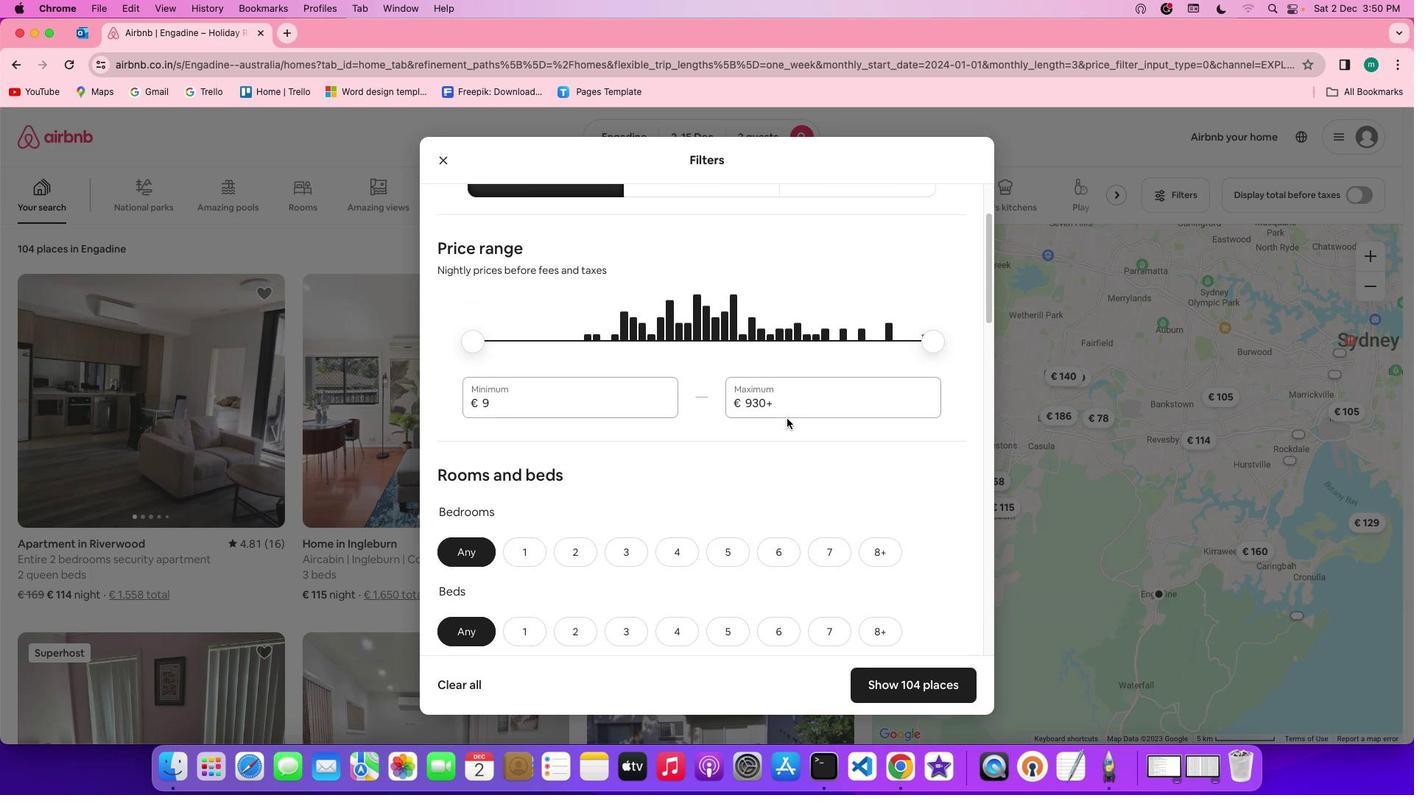 
Action: Mouse scrolled (787, 419) with delta (0, 0)
Screenshot: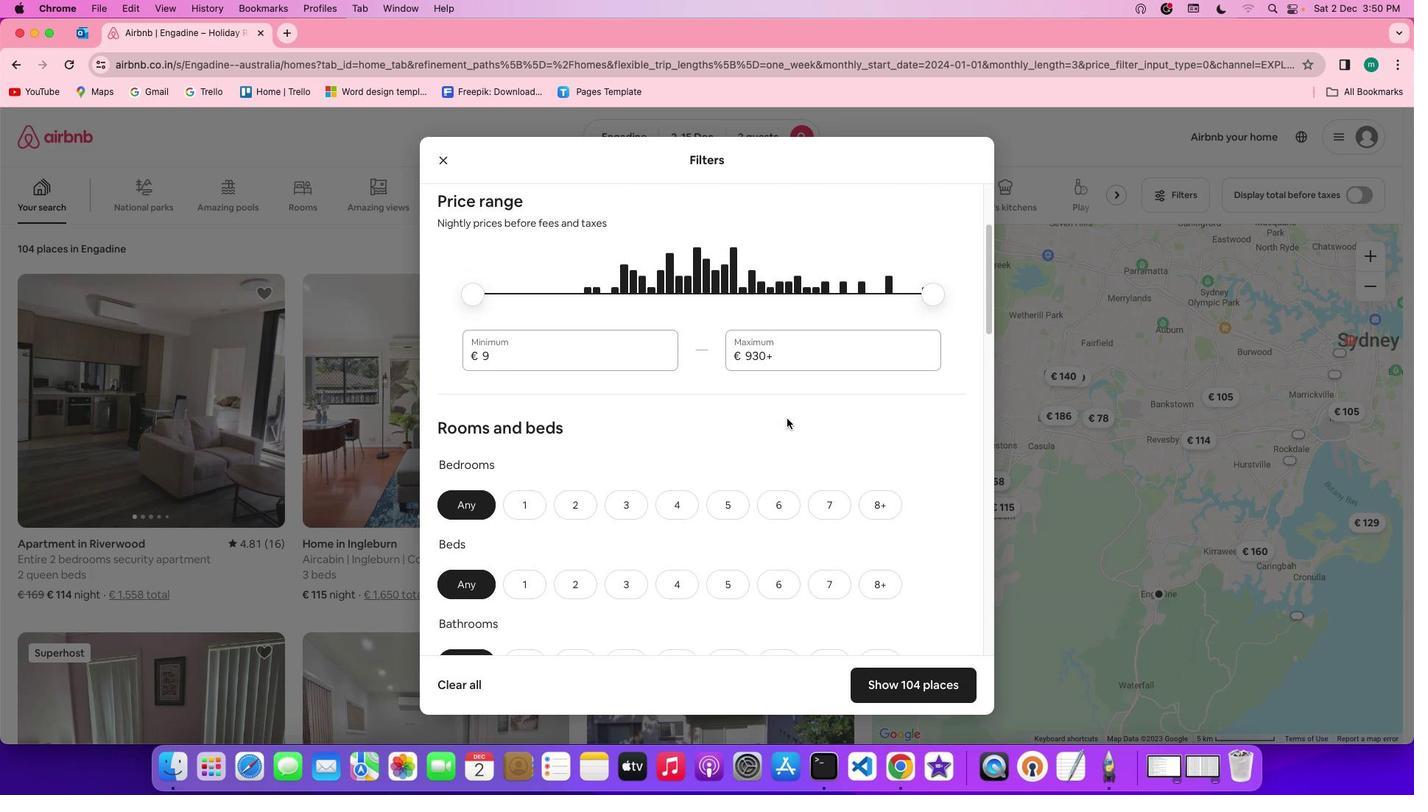 
Action: Mouse scrolled (787, 419) with delta (0, -1)
Screenshot: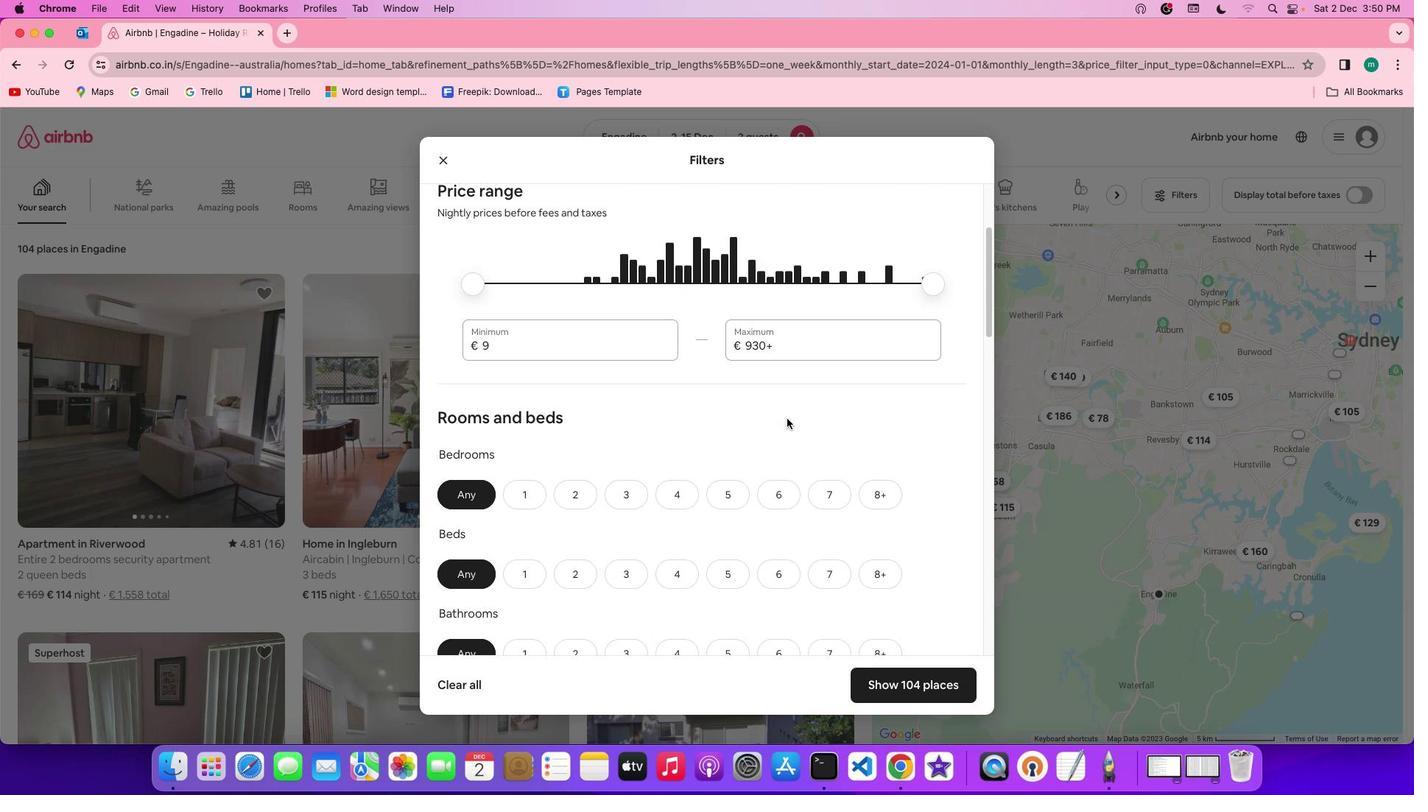 
Action: Mouse scrolled (787, 419) with delta (0, 0)
Screenshot: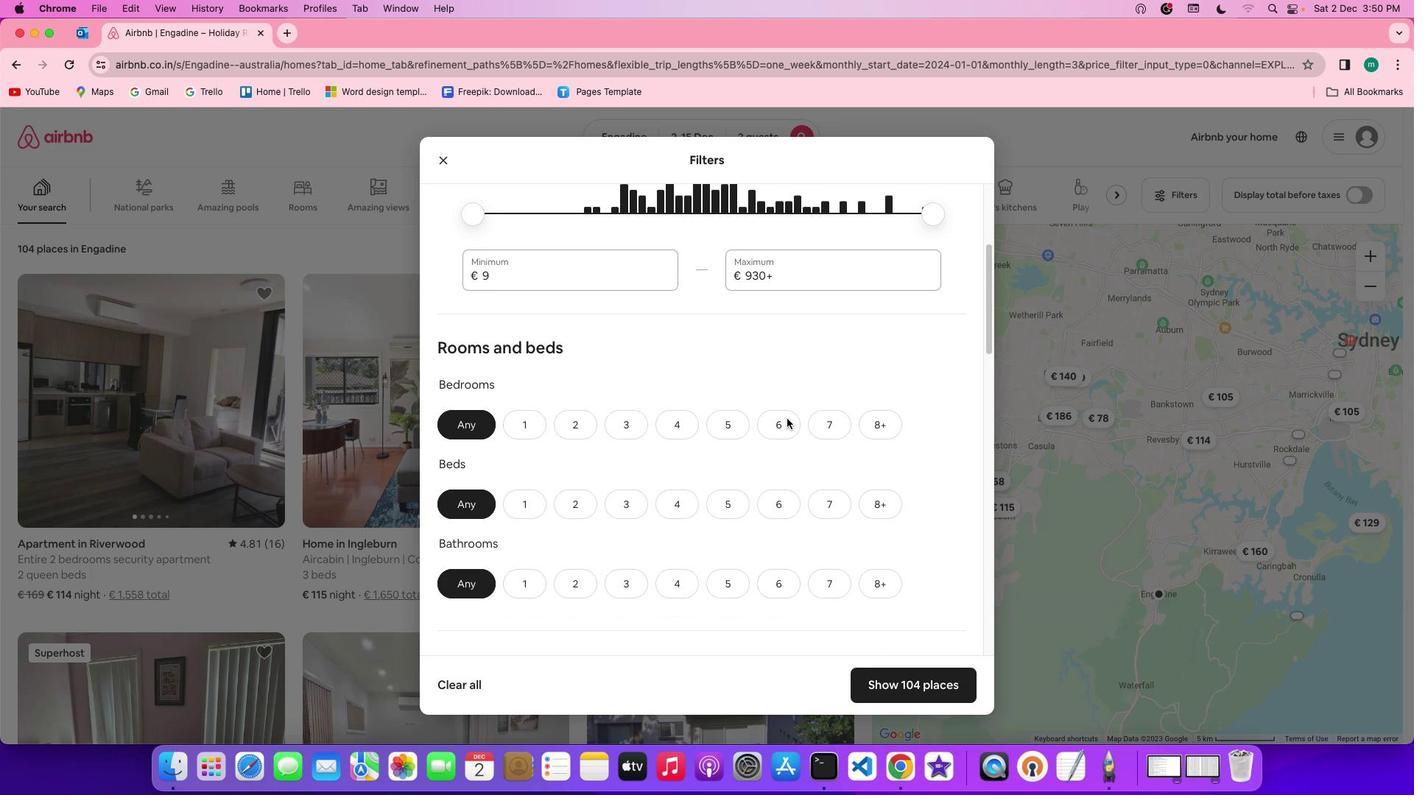 
Action: Mouse scrolled (787, 419) with delta (0, 0)
Screenshot: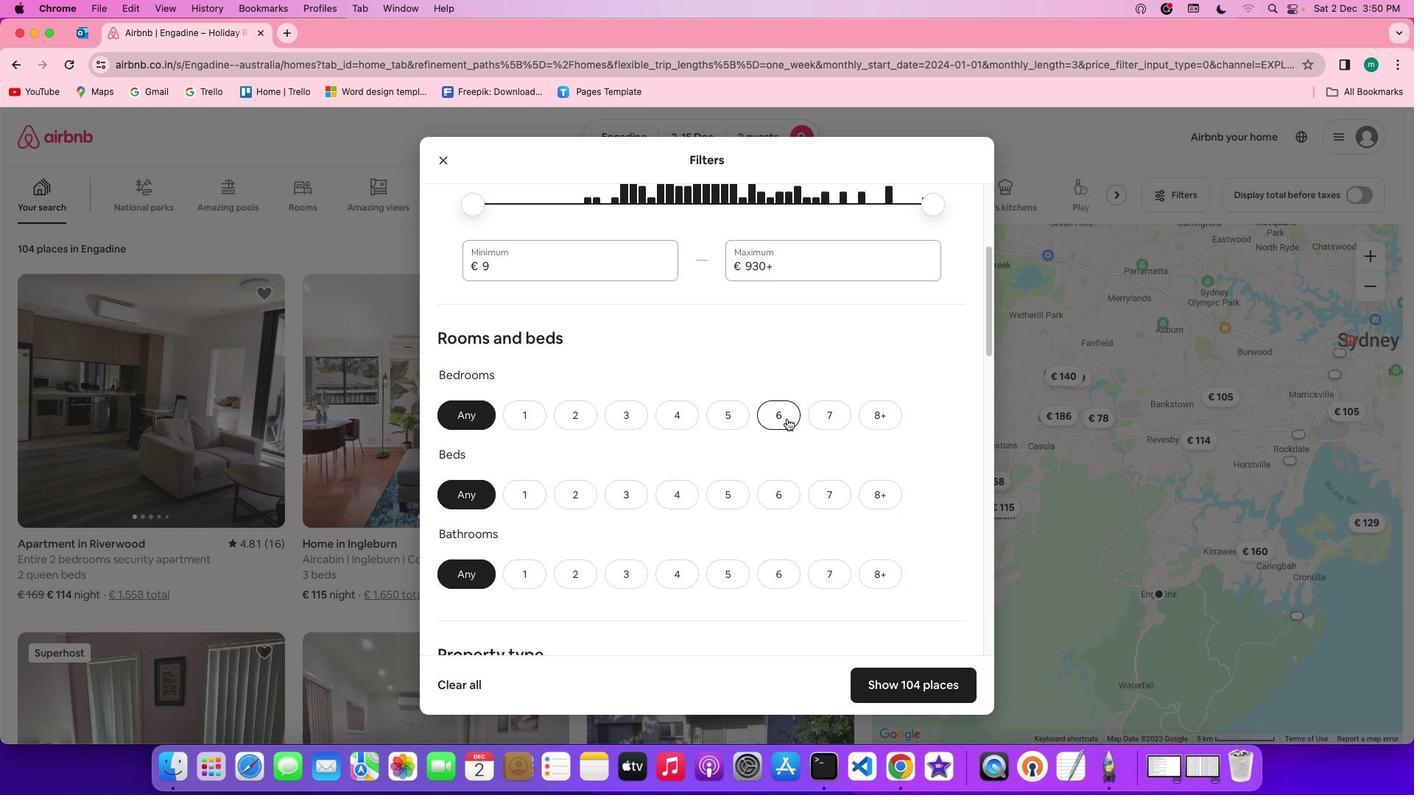 
Action: Mouse scrolled (787, 419) with delta (0, 0)
Screenshot: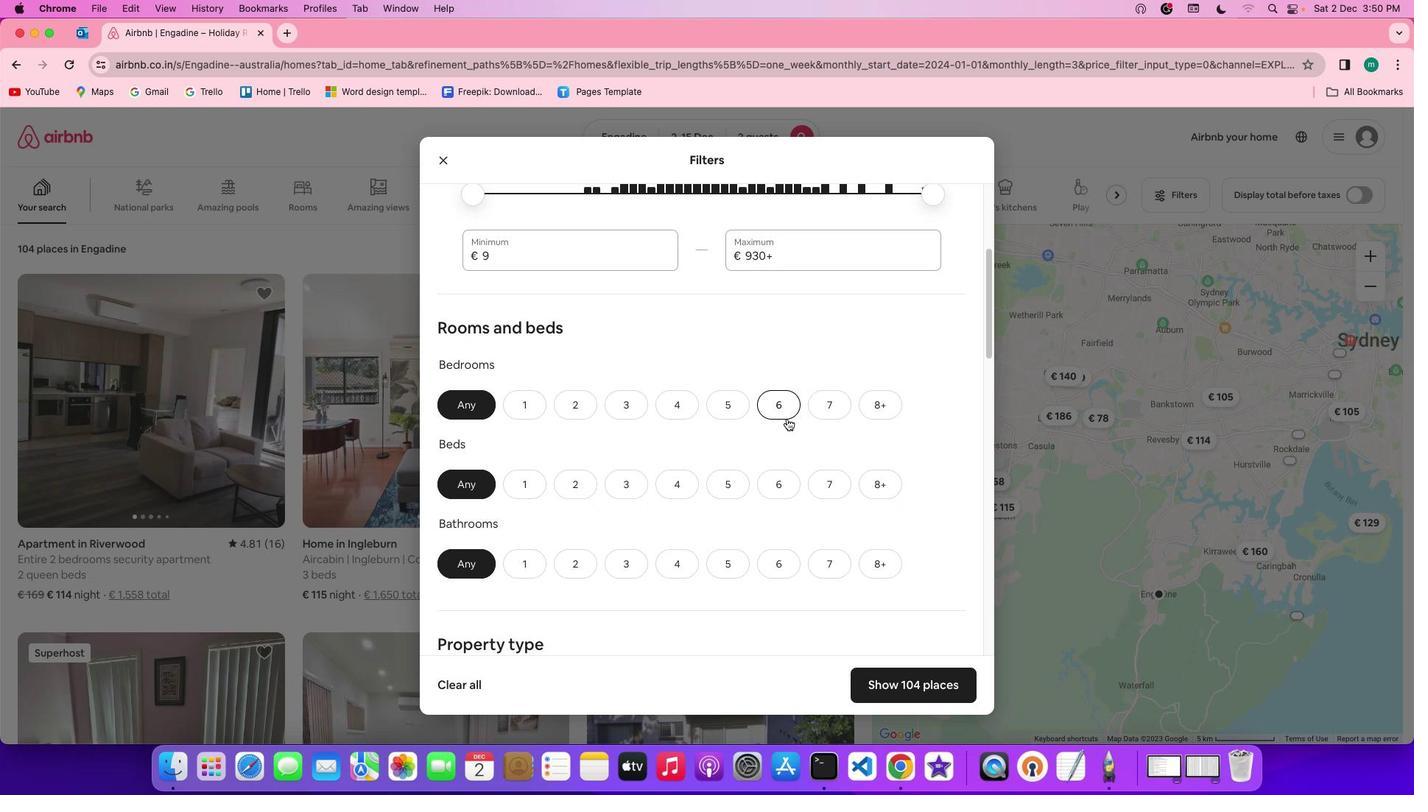 
Action: Mouse scrolled (787, 419) with delta (0, 0)
Screenshot: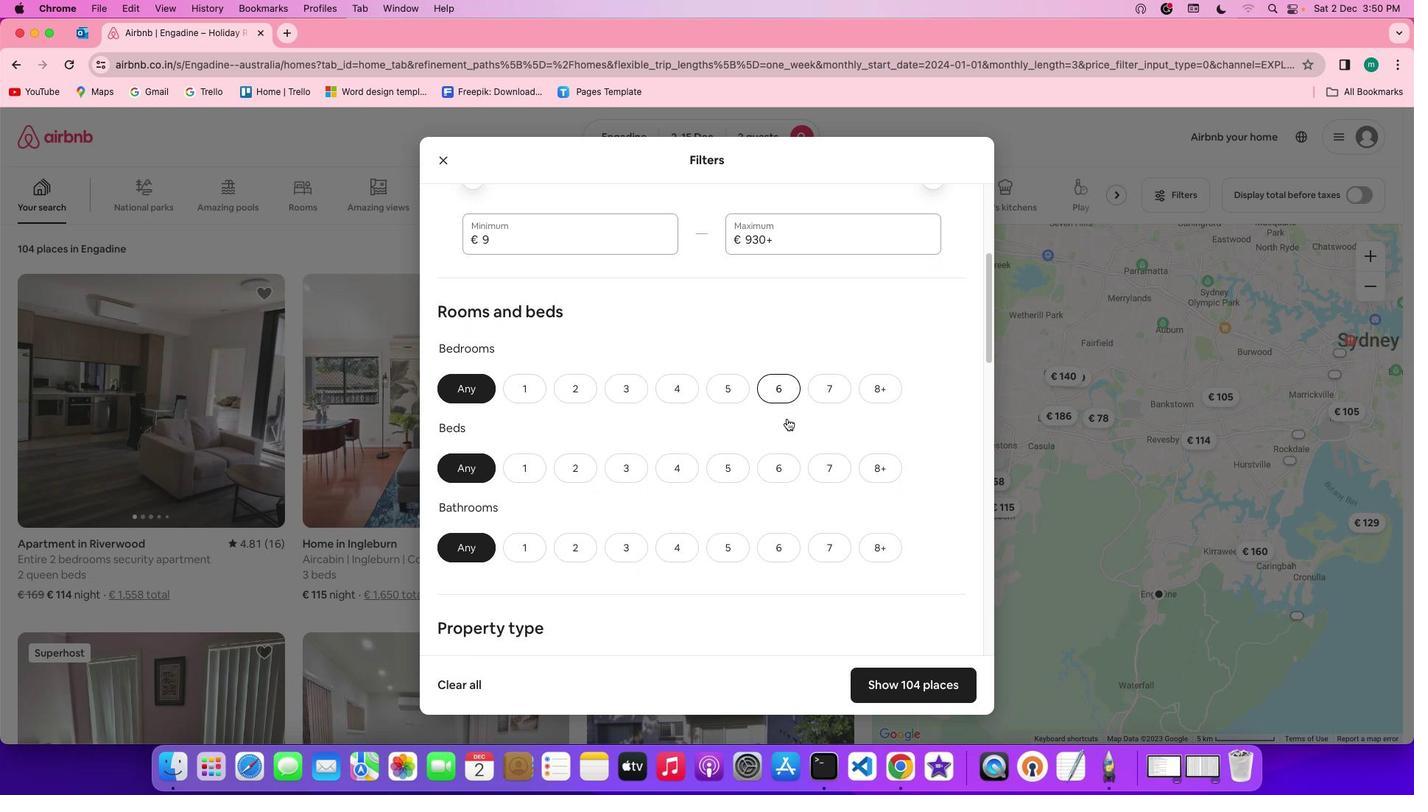 
Action: Mouse moved to (521, 373)
Screenshot: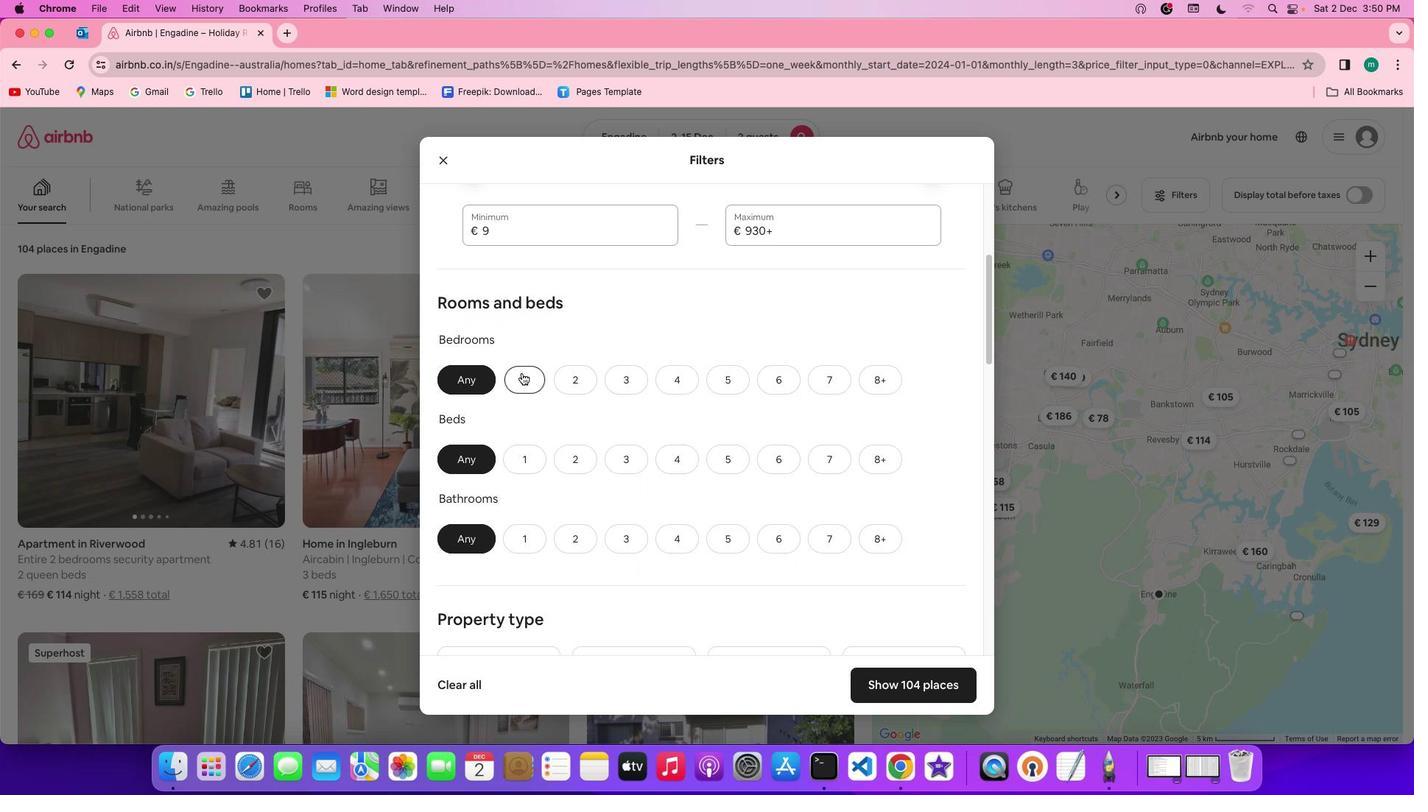 
Action: Mouse pressed left at (521, 373)
Screenshot: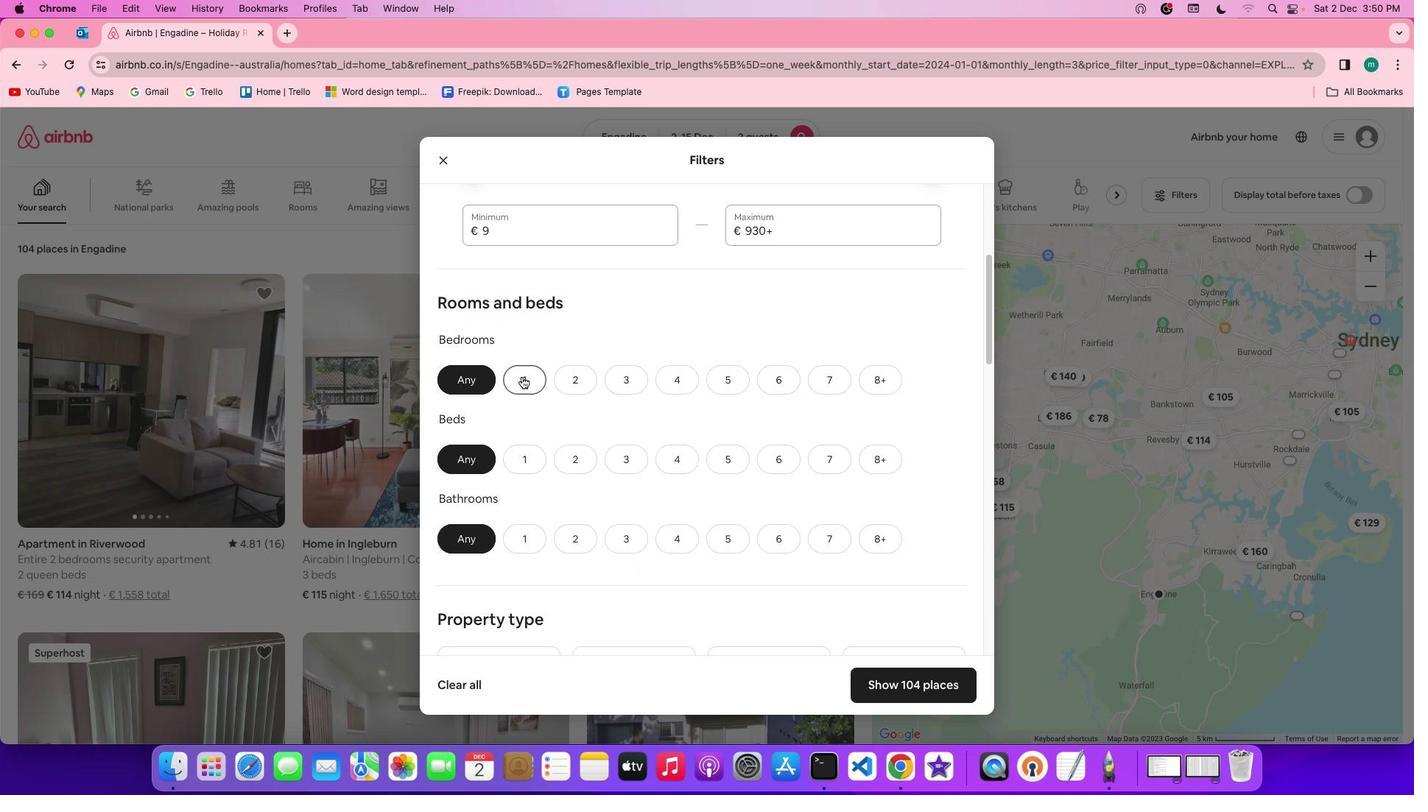 
Action: Mouse moved to (524, 461)
Screenshot: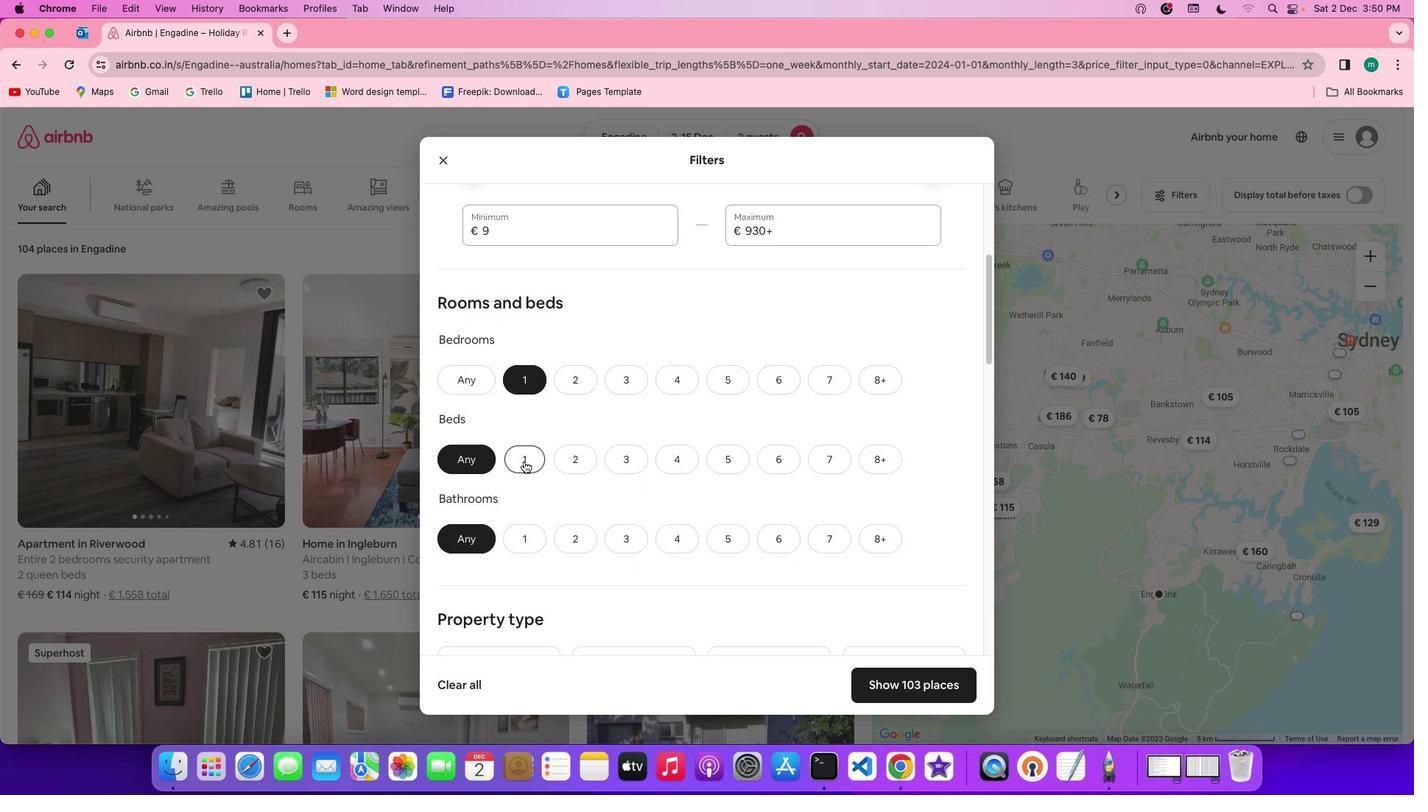 
Action: Mouse pressed left at (524, 461)
Screenshot: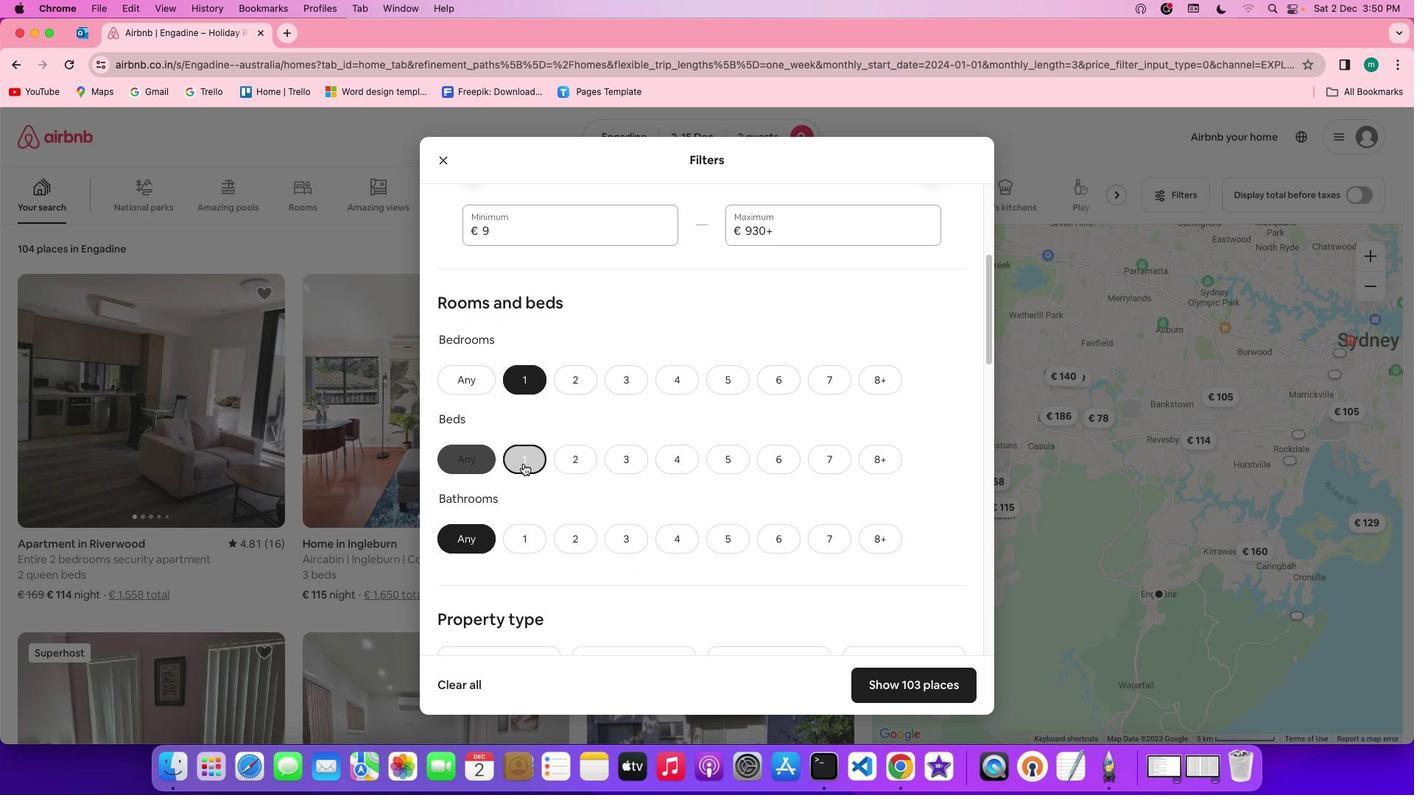 
Action: Mouse moved to (525, 547)
Screenshot: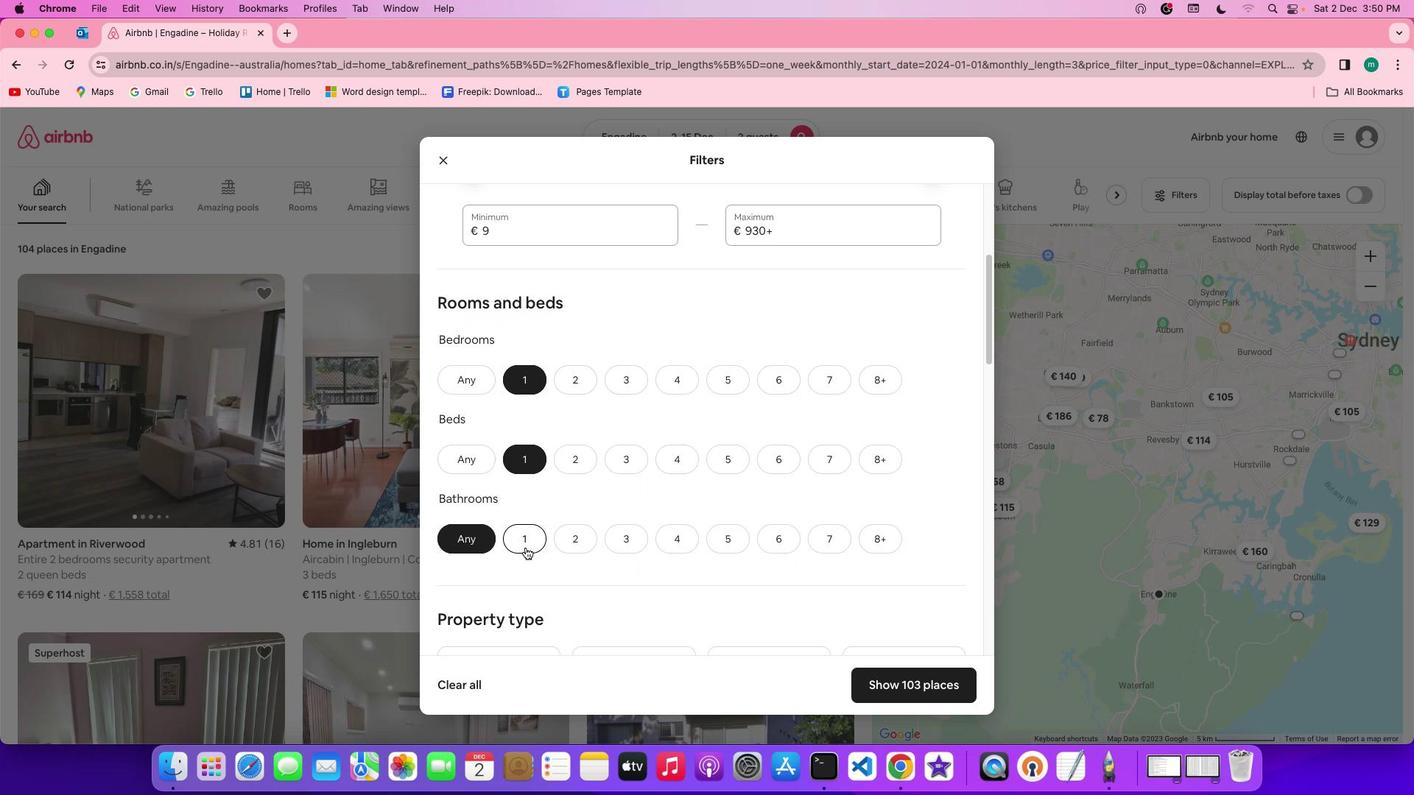 
Action: Mouse pressed left at (525, 547)
Screenshot: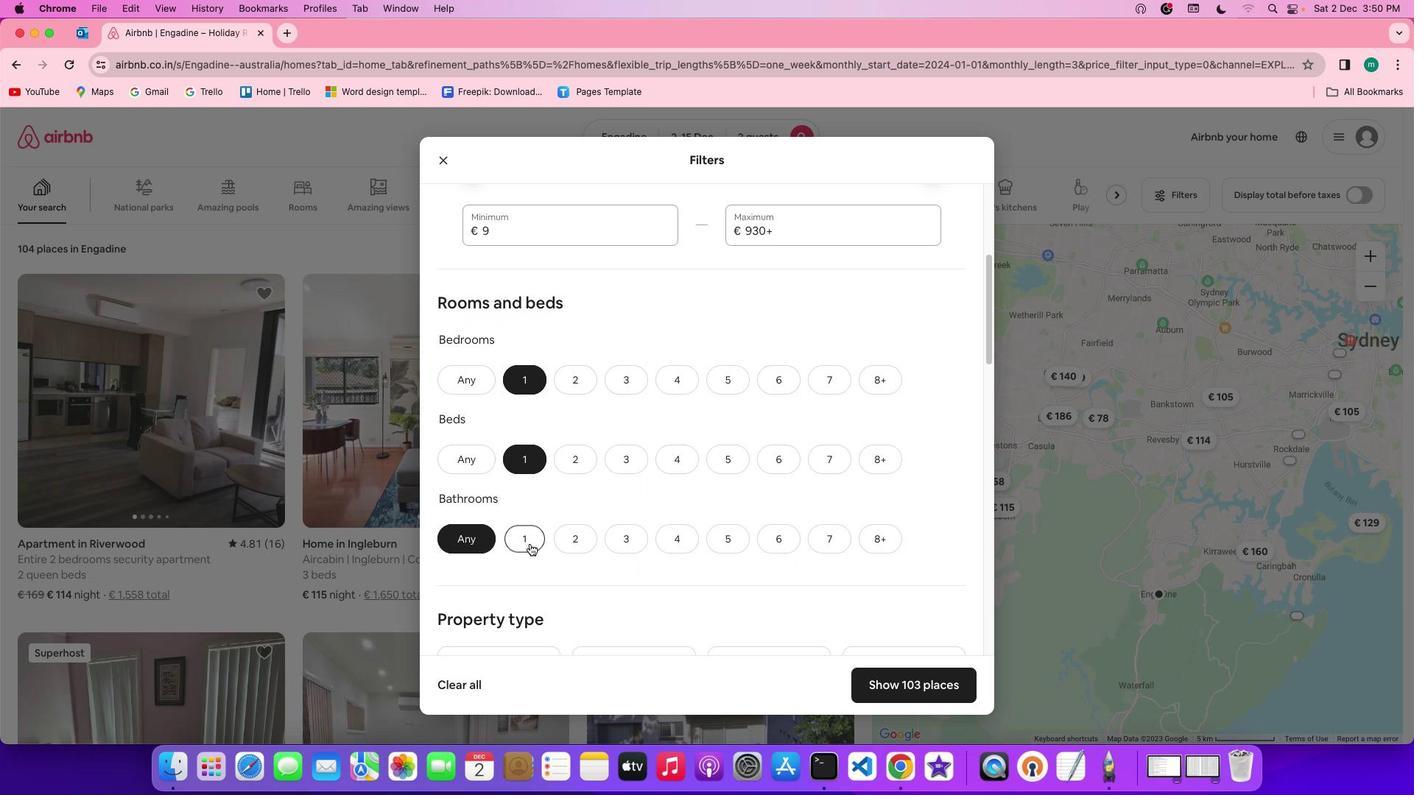 
Action: Mouse moved to (884, 565)
Screenshot: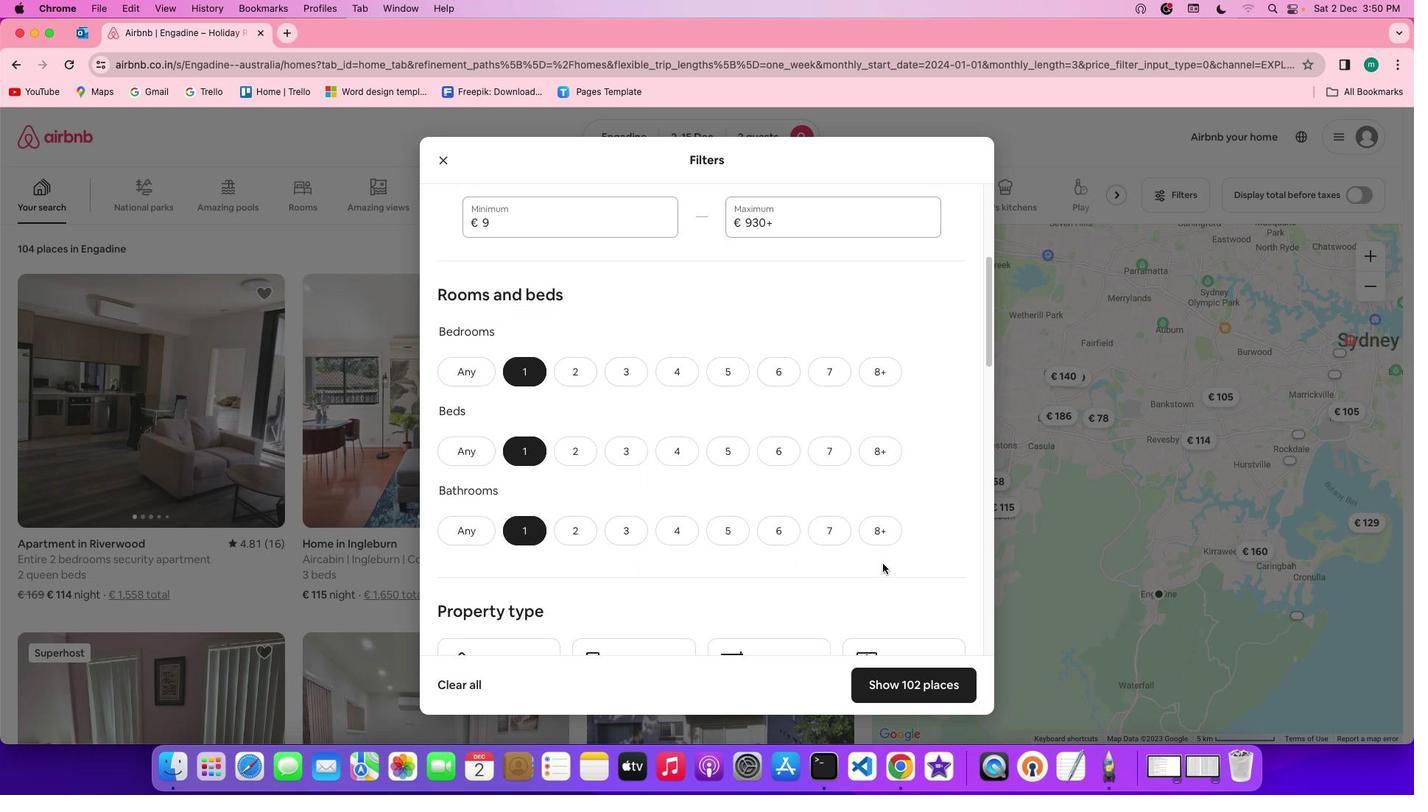 
Action: Mouse scrolled (884, 565) with delta (0, 0)
Screenshot: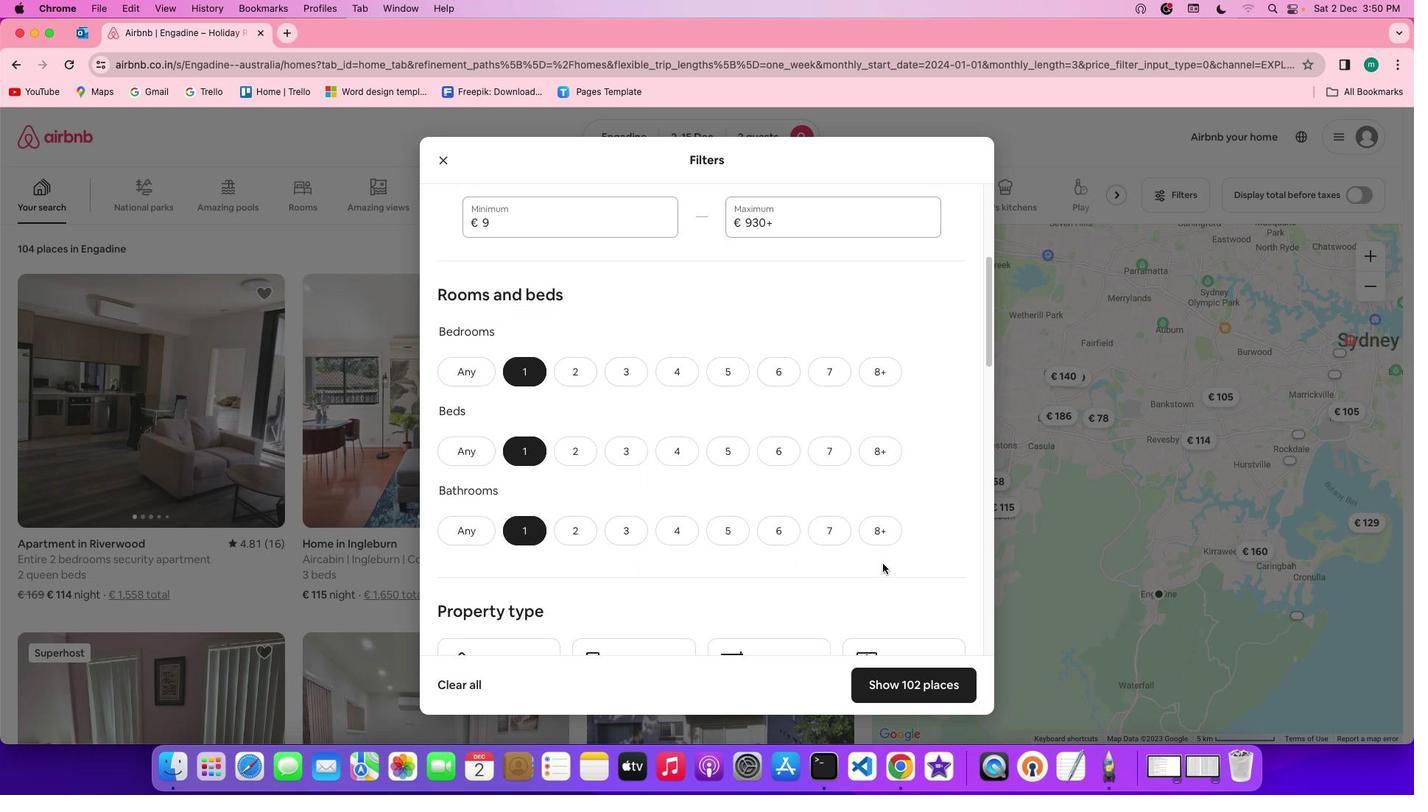 
Action: Mouse moved to (883, 564)
Screenshot: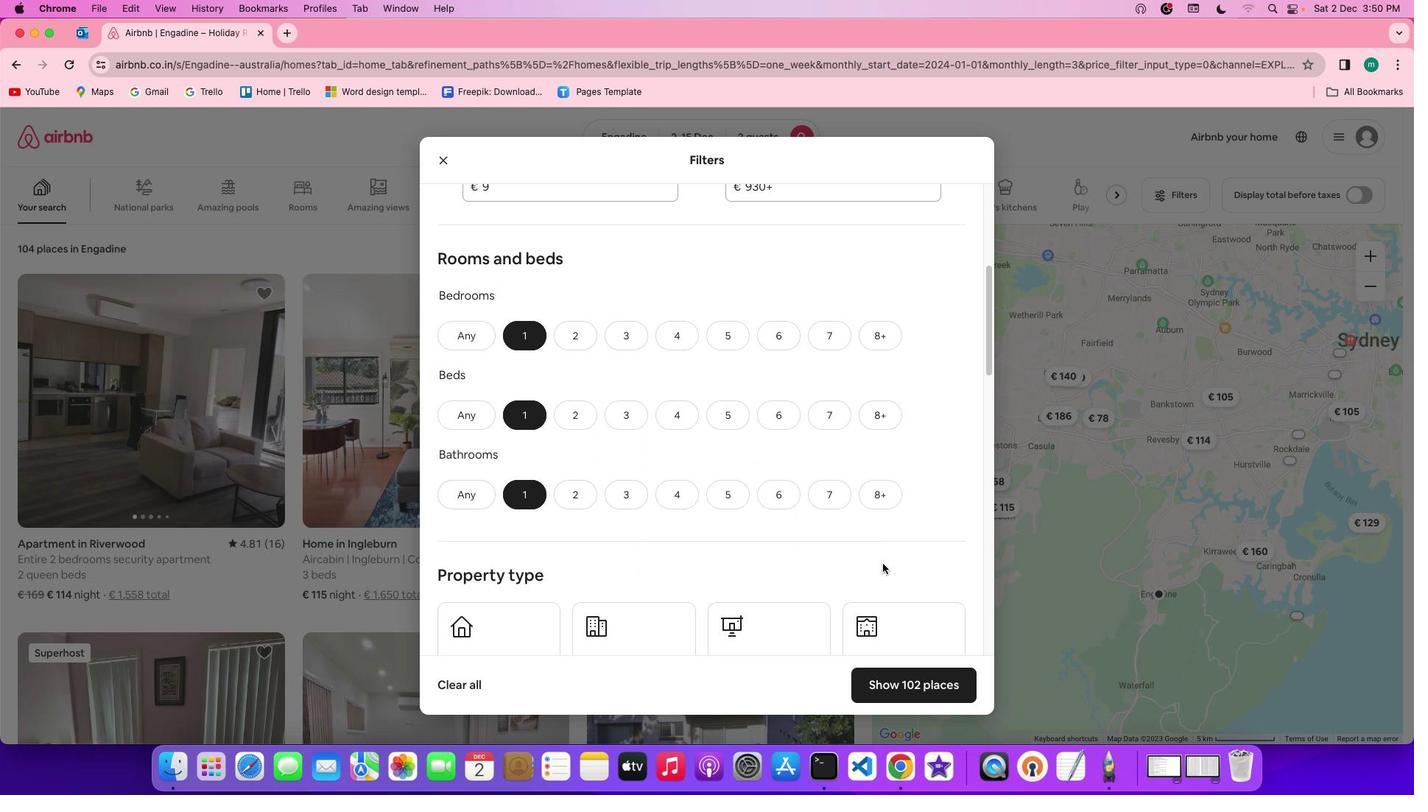 
Action: Mouse scrolled (883, 564) with delta (0, 0)
Screenshot: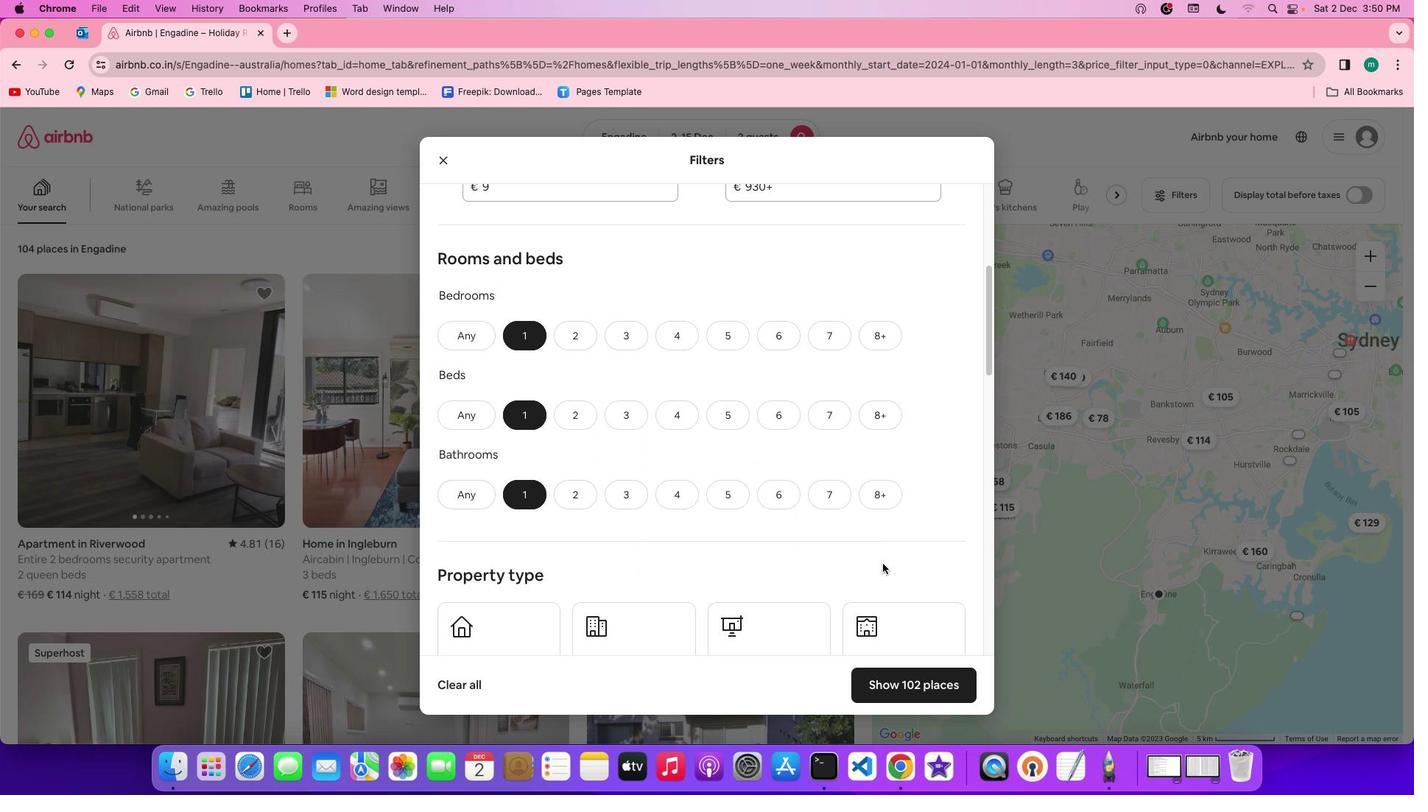 
Action: Mouse scrolled (883, 564) with delta (0, -1)
Screenshot: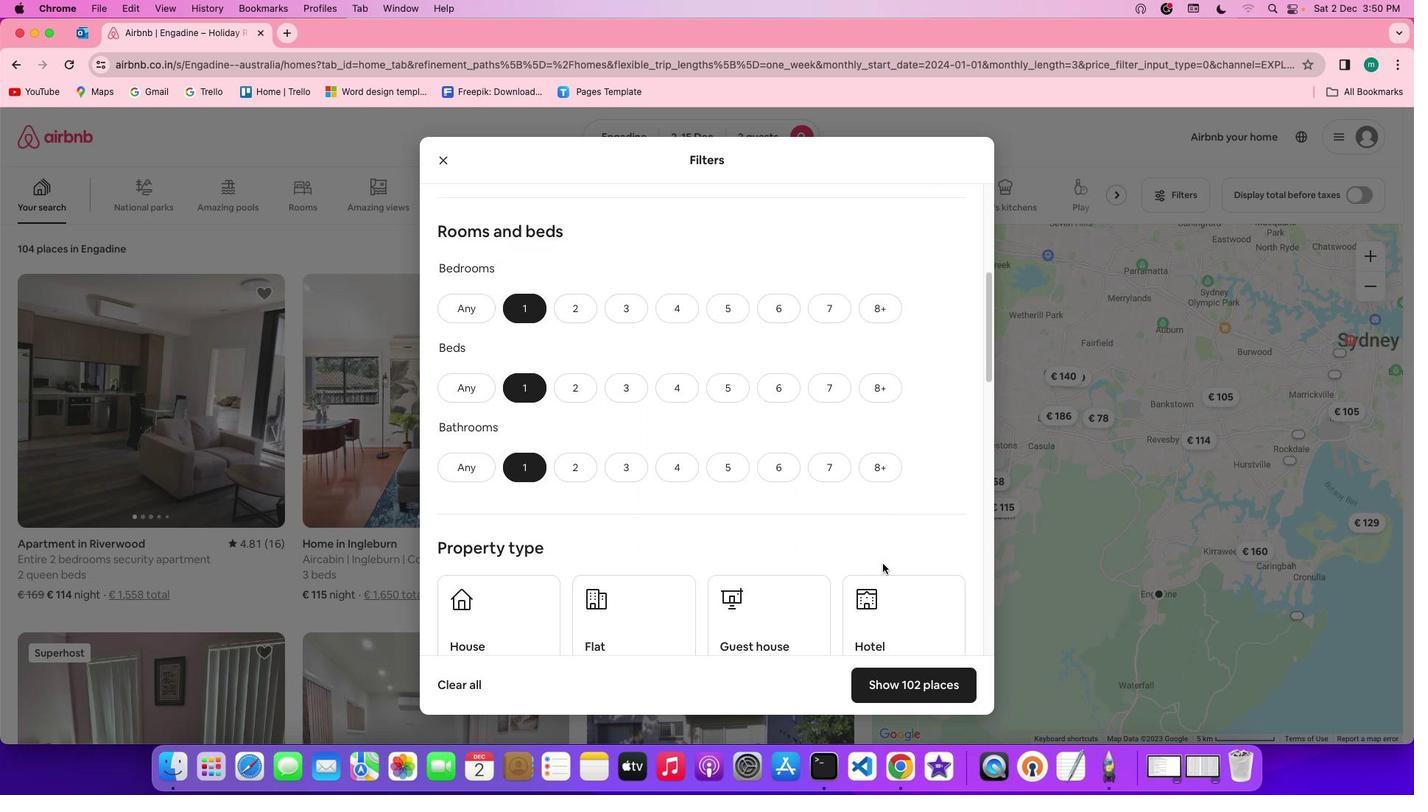 
Action: Mouse scrolled (883, 564) with delta (0, -1)
Screenshot: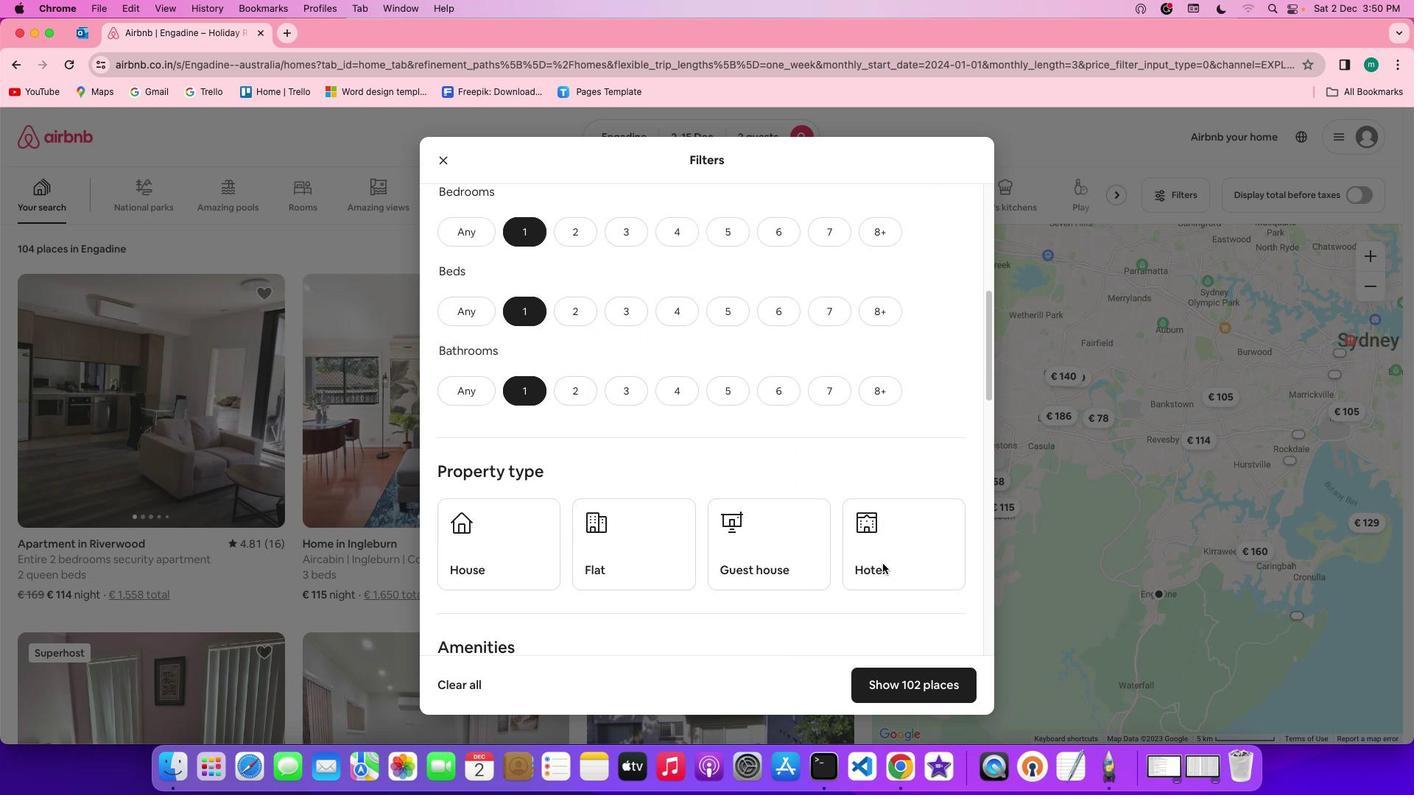 
Action: Mouse moved to (881, 563)
Screenshot: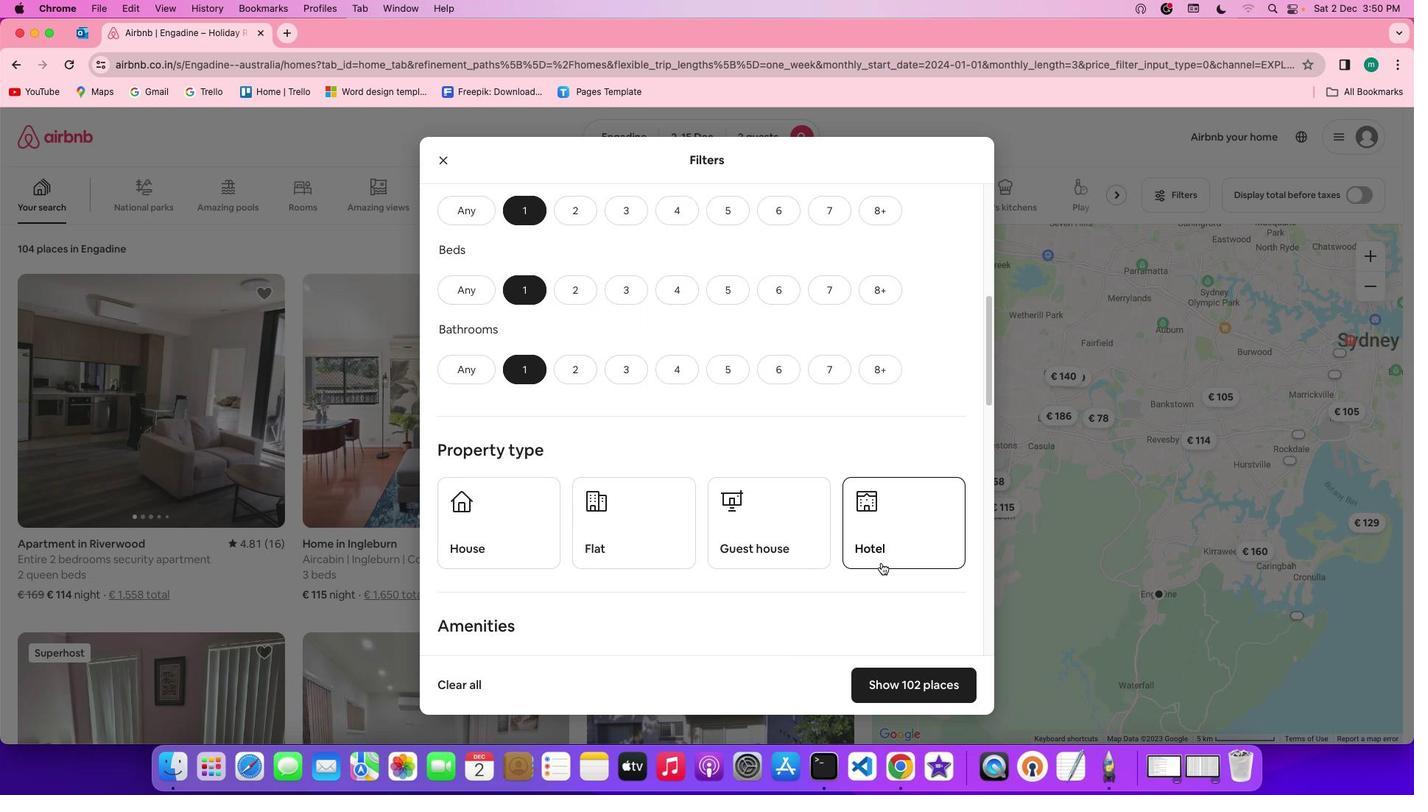 
Action: Mouse scrolled (881, 563) with delta (0, 0)
Screenshot: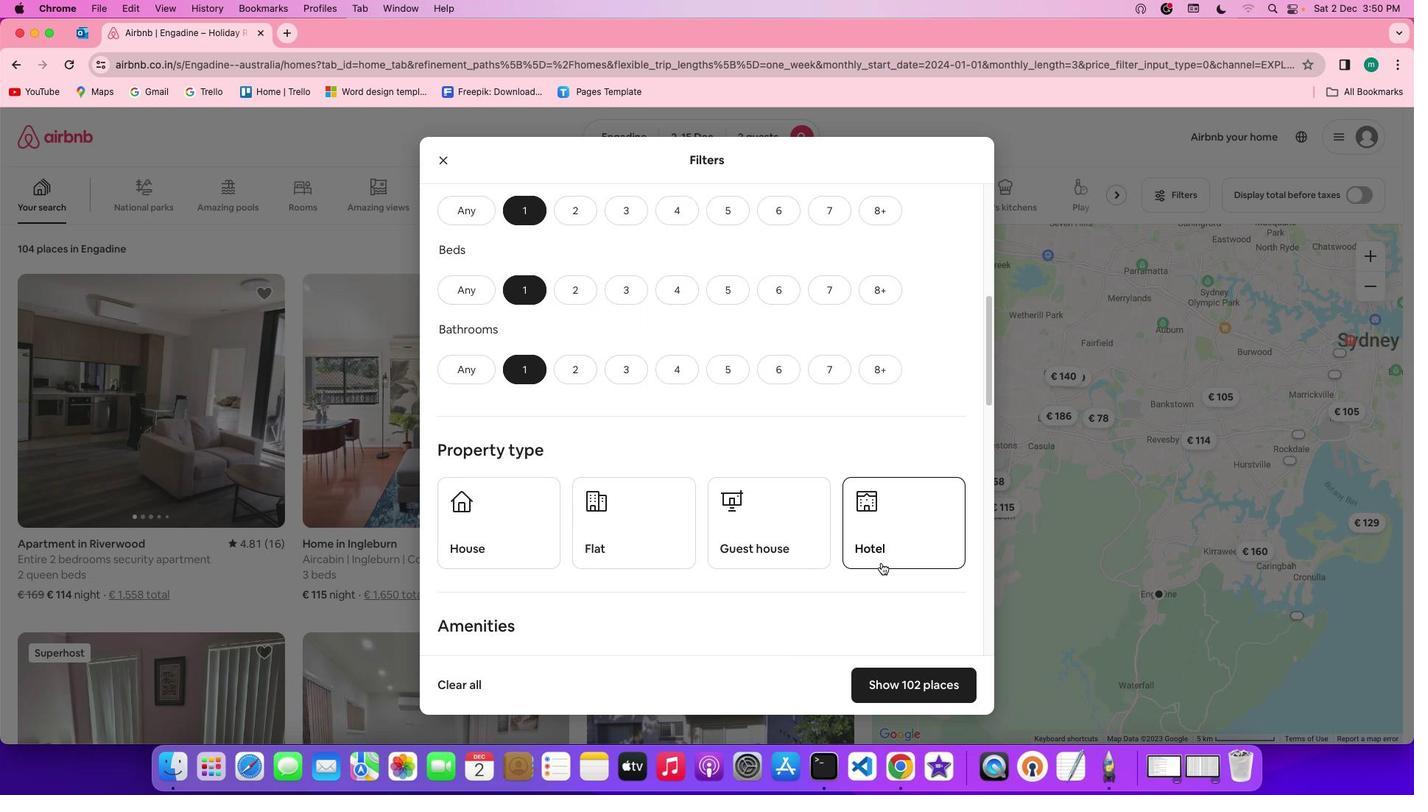 
Action: Mouse scrolled (881, 563) with delta (0, 0)
Screenshot: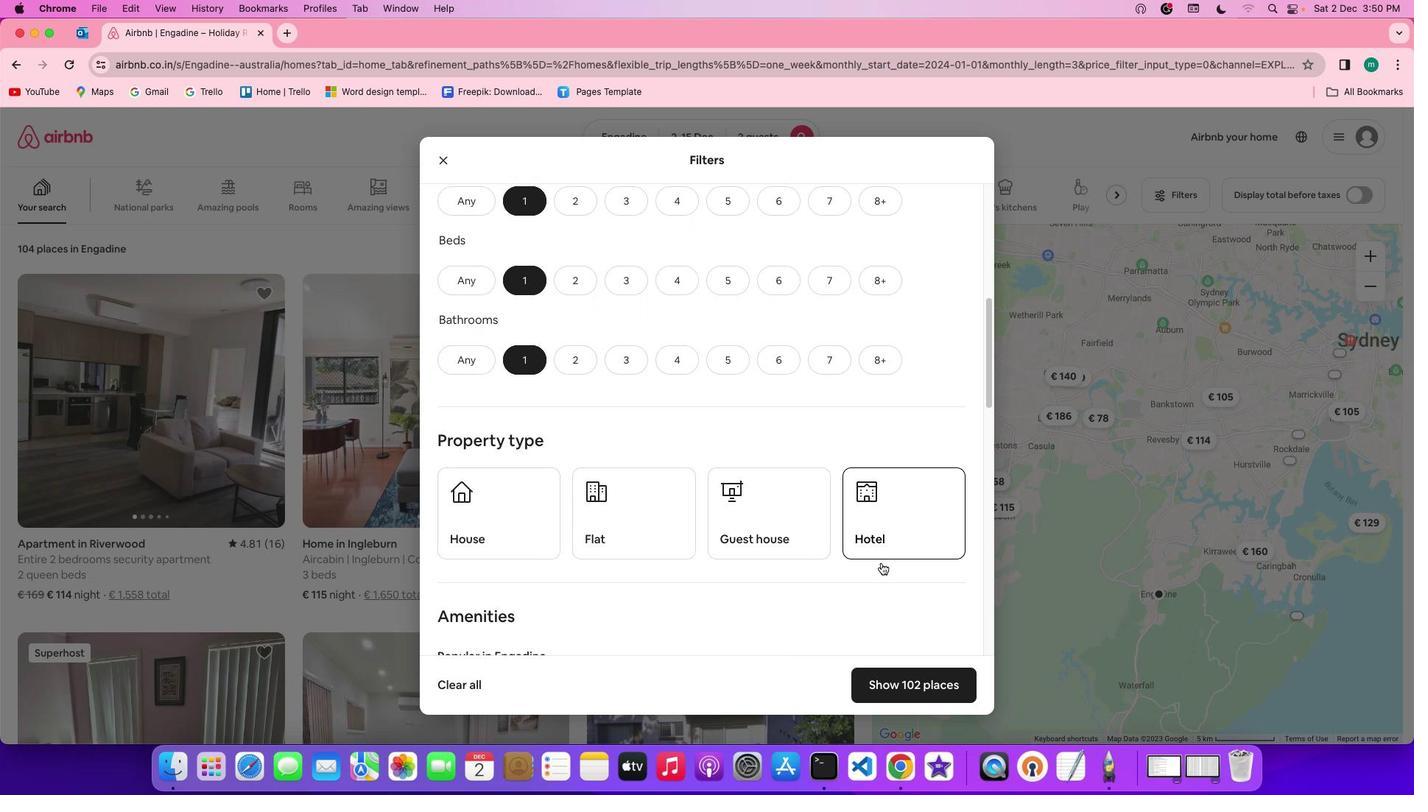 
Action: Mouse scrolled (881, 563) with delta (0, 0)
Screenshot: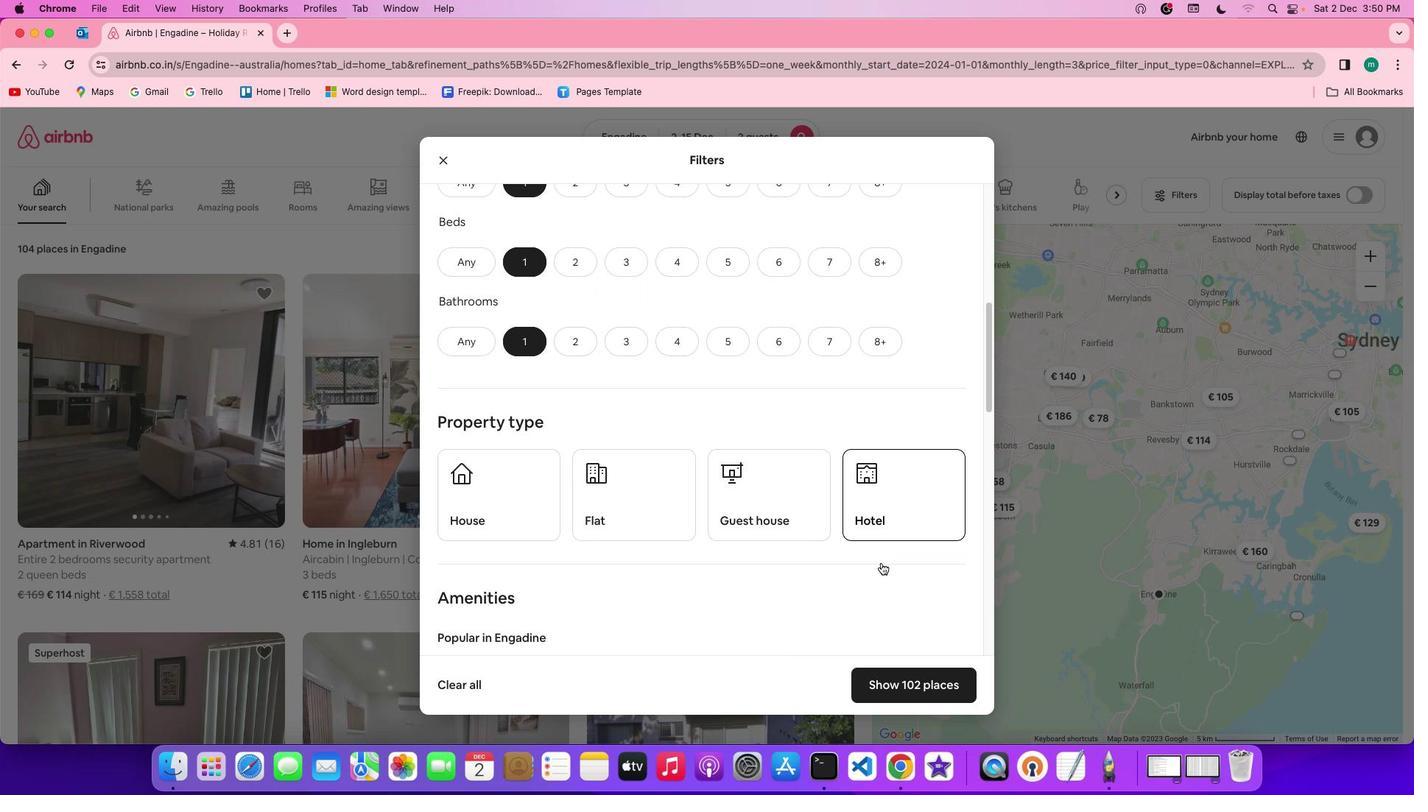 
Action: Mouse scrolled (881, 563) with delta (0, 0)
Screenshot: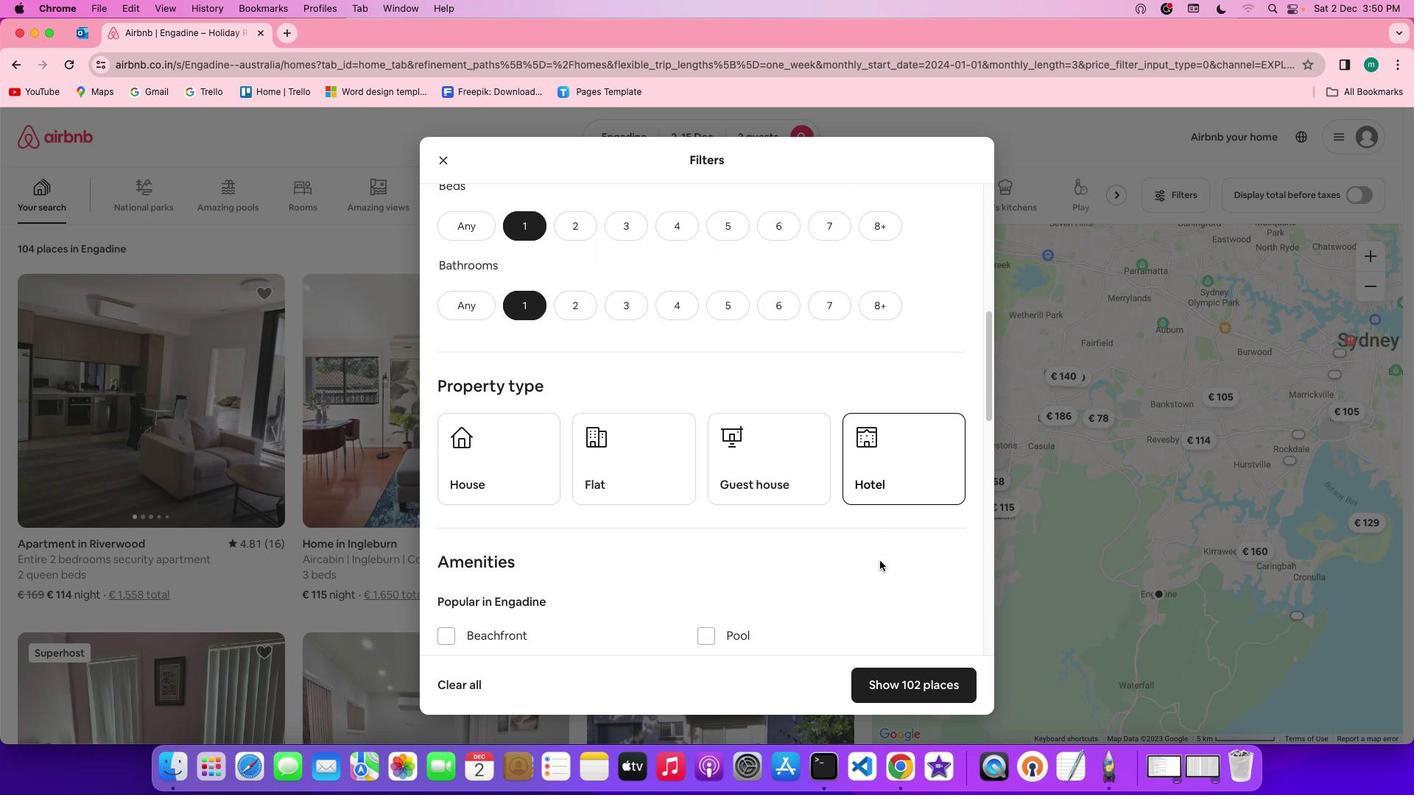 
Action: Mouse moved to (898, 475)
Screenshot: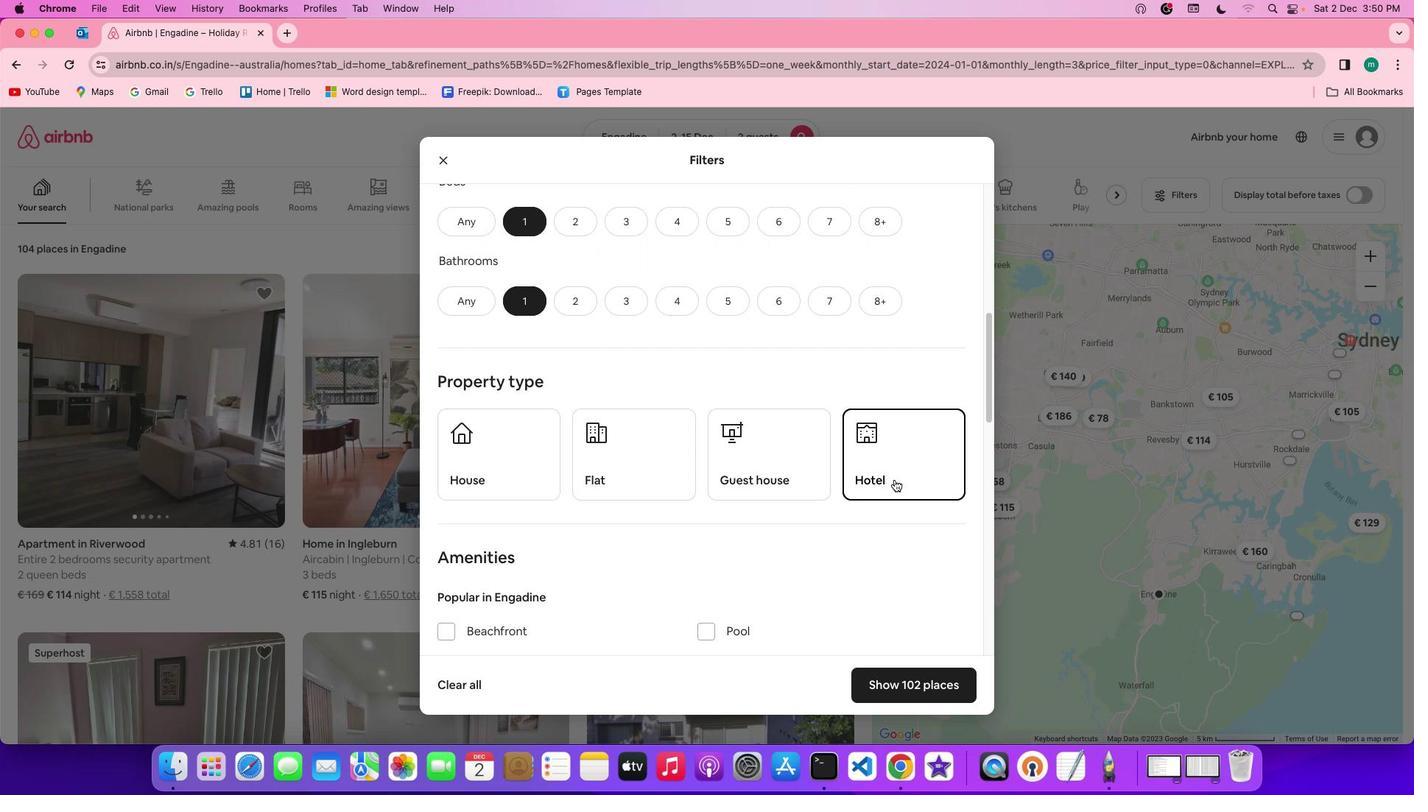 
Action: Mouse pressed left at (898, 475)
Screenshot: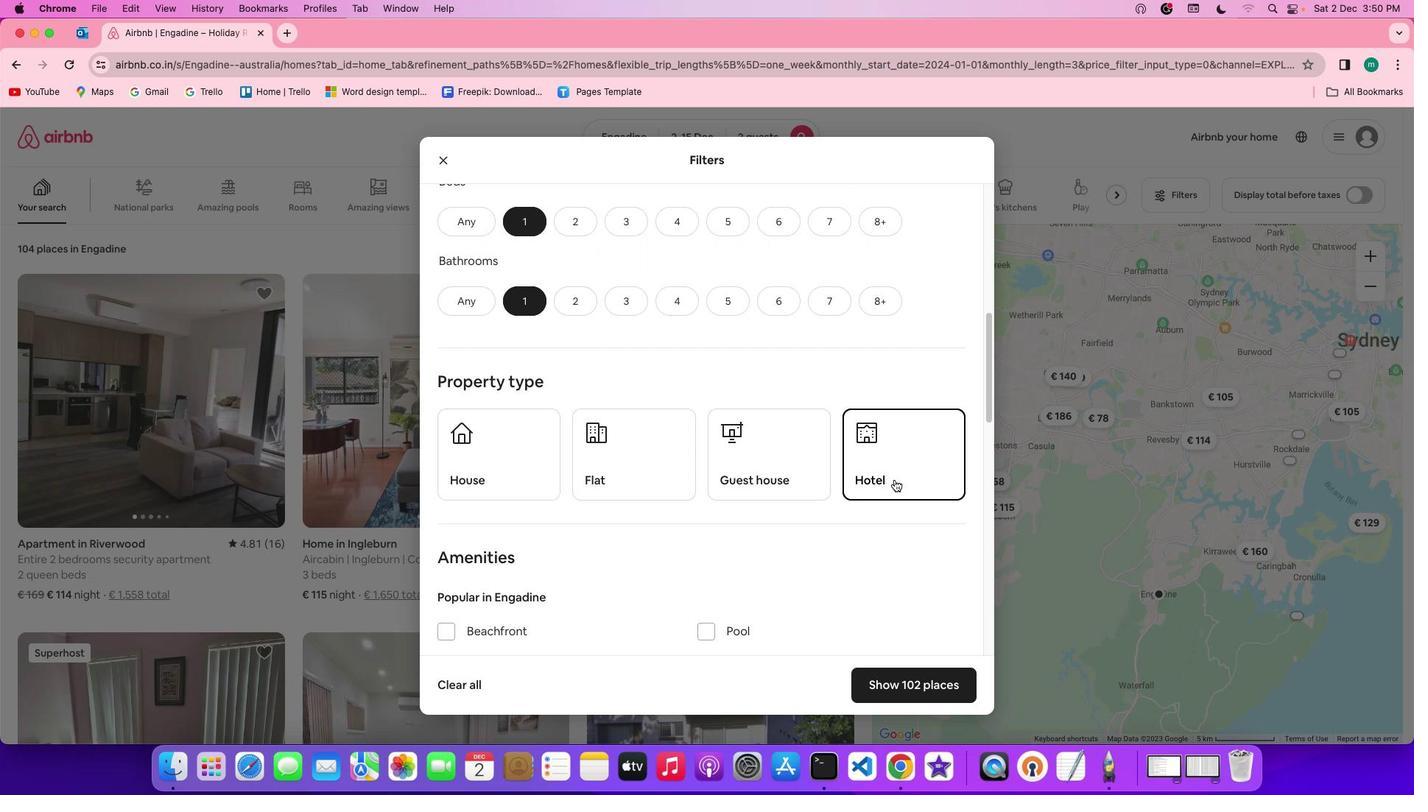 
Action: Mouse moved to (898, 529)
Screenshot: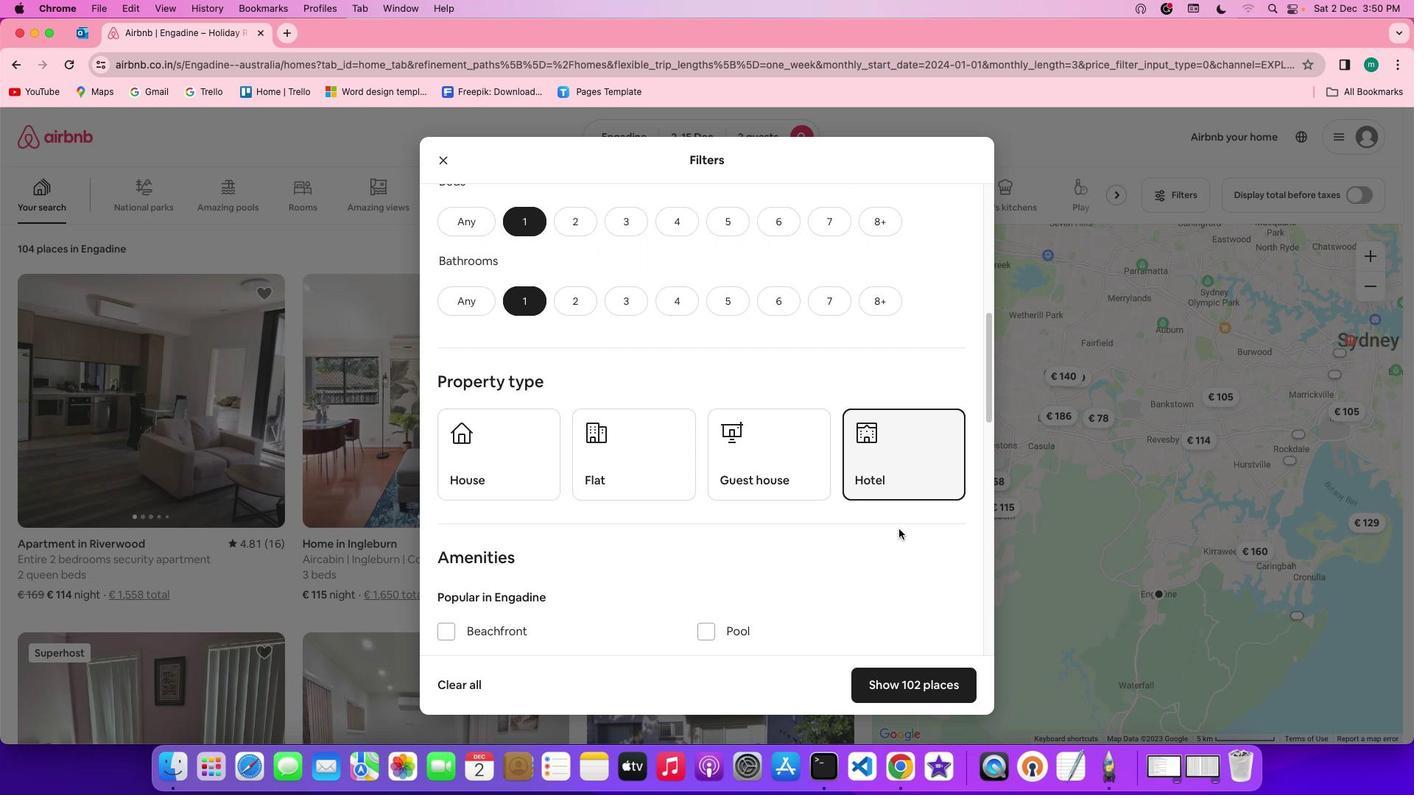 
Action: Mouse scrolled (898, 529) with delta (0, 0)
Screenshot: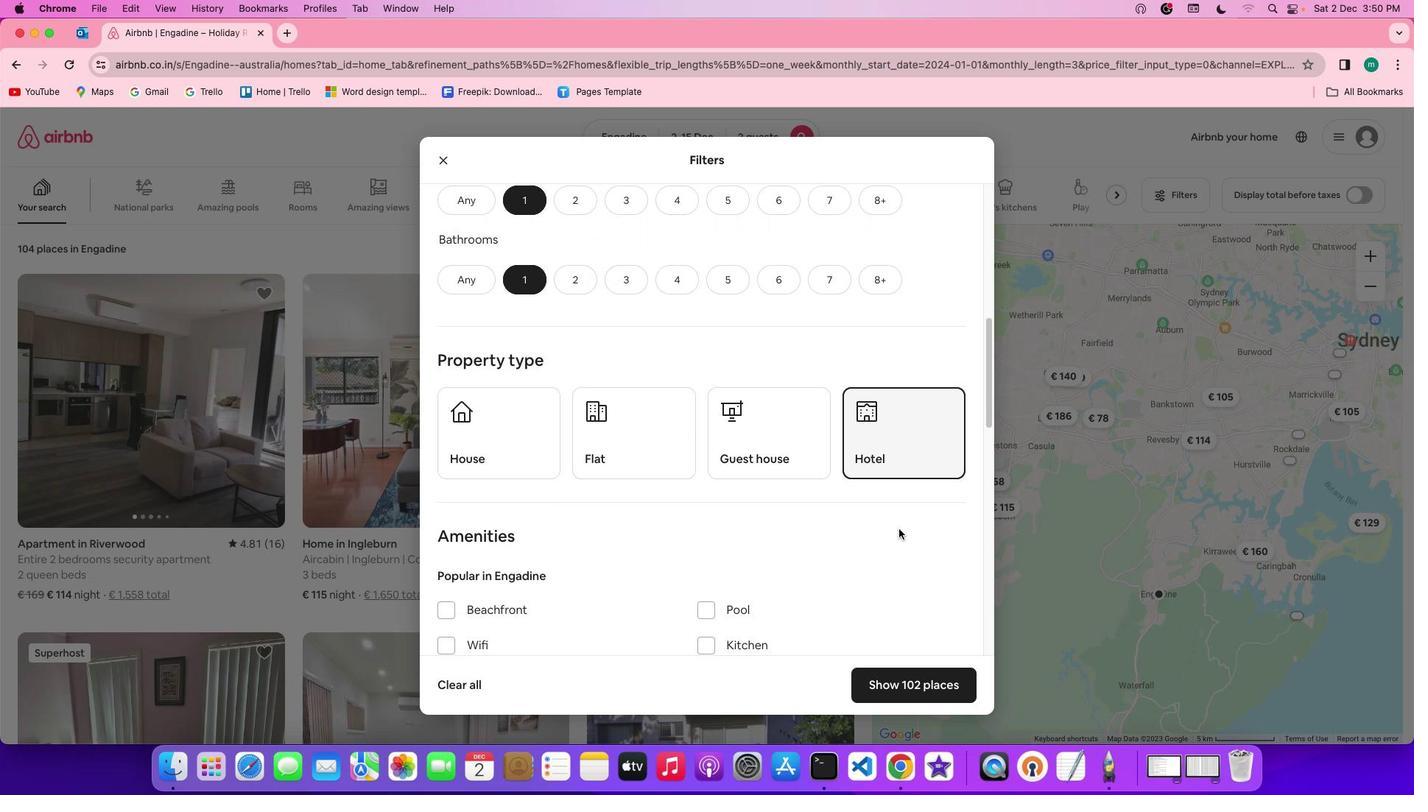 
Action: Mouse scrolled (898, 529) with delta (0, 0)
Screenshot: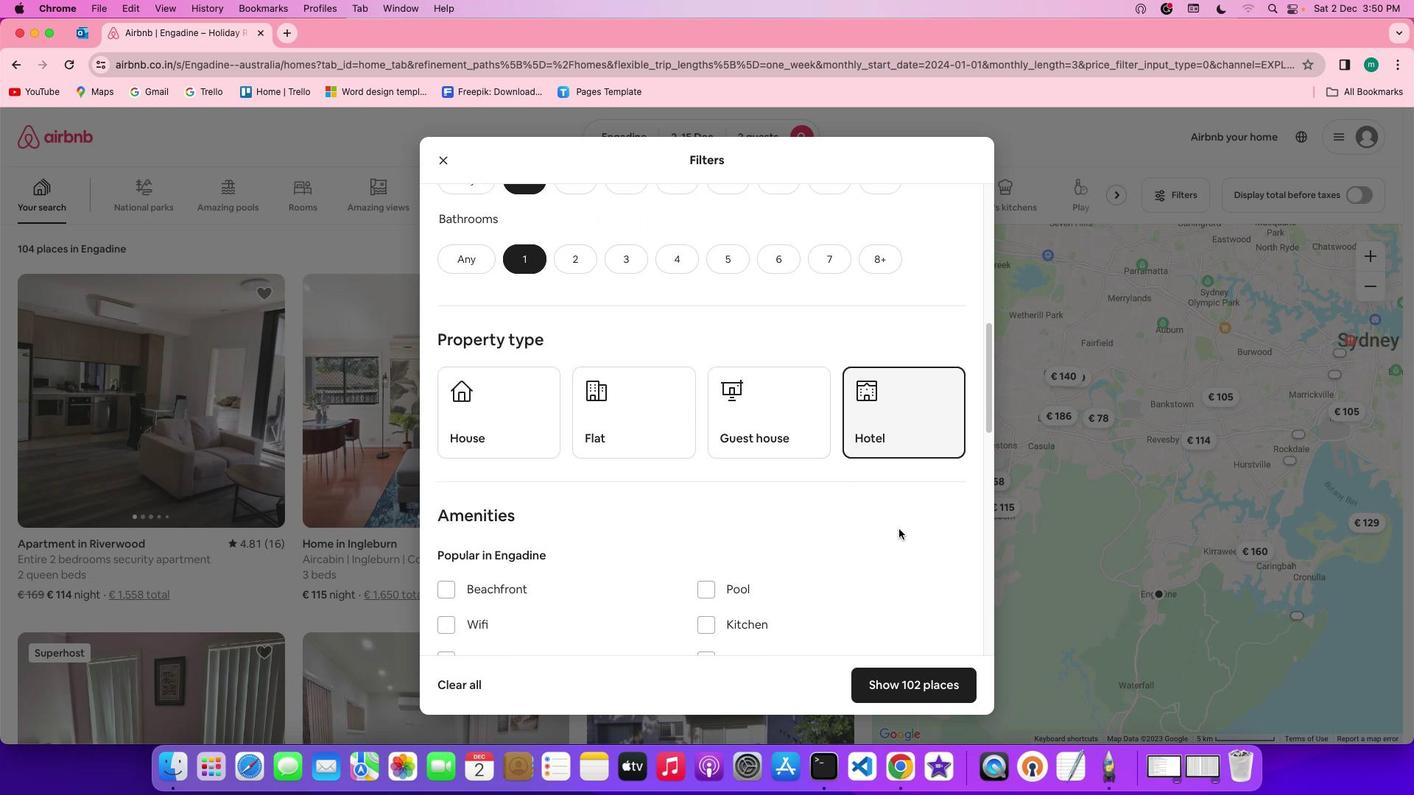 
Action: Mouse scrolled (898, 529) with delta (0, -1)
Screenshot: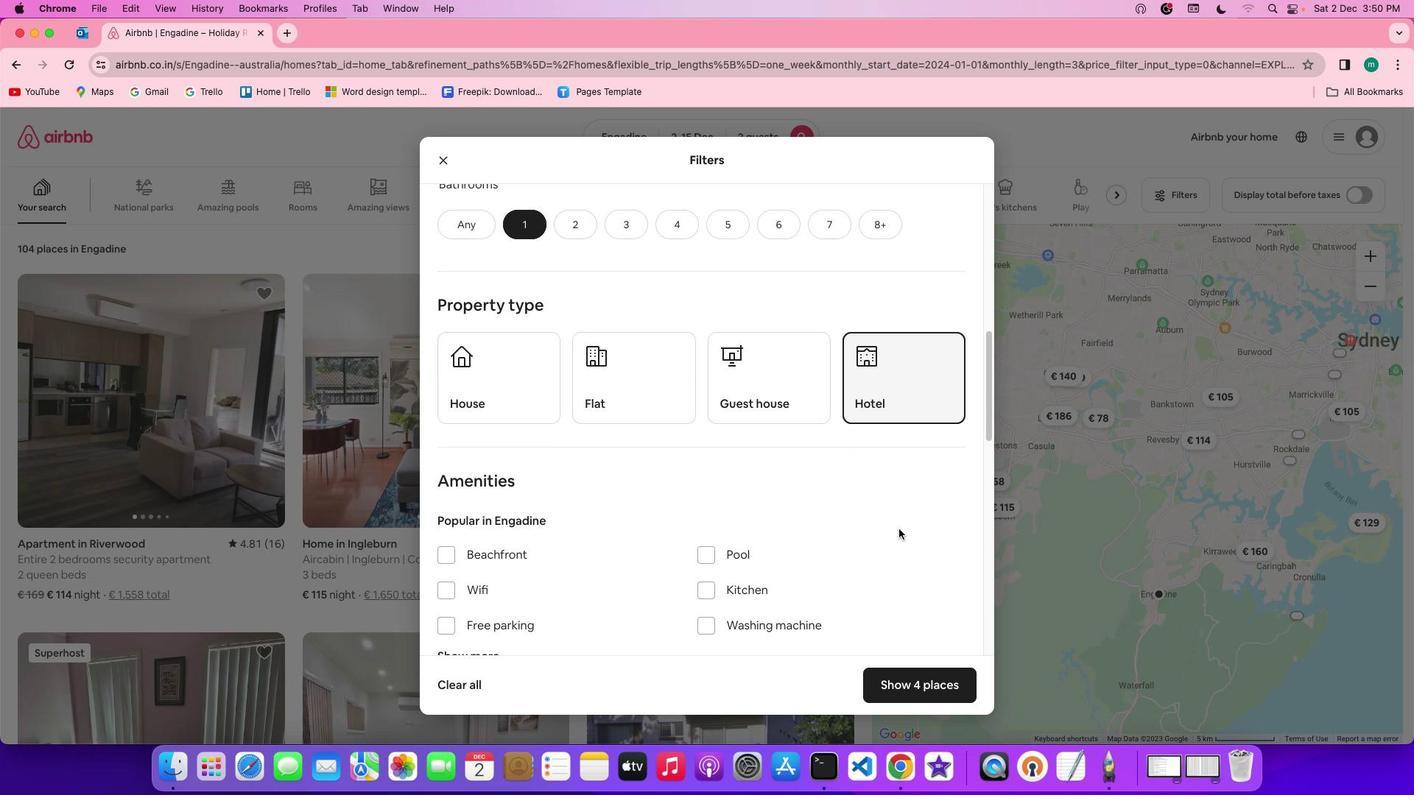 
Action: Mouse scrolled (898, 529) with delta (0, -1)
Screenshot: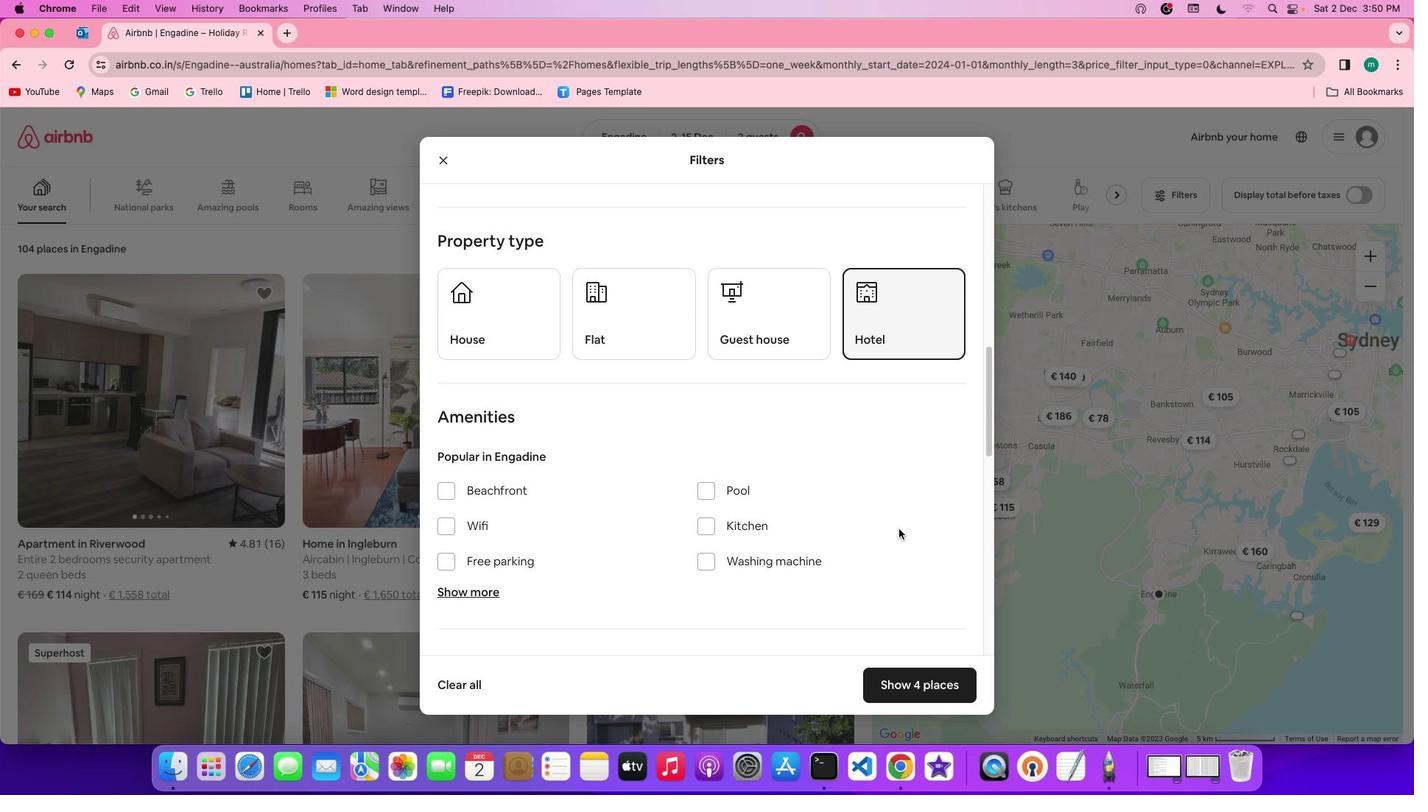 
Action: Mouse scrolled (898, 529) with delta (0, 0)
Screenshot: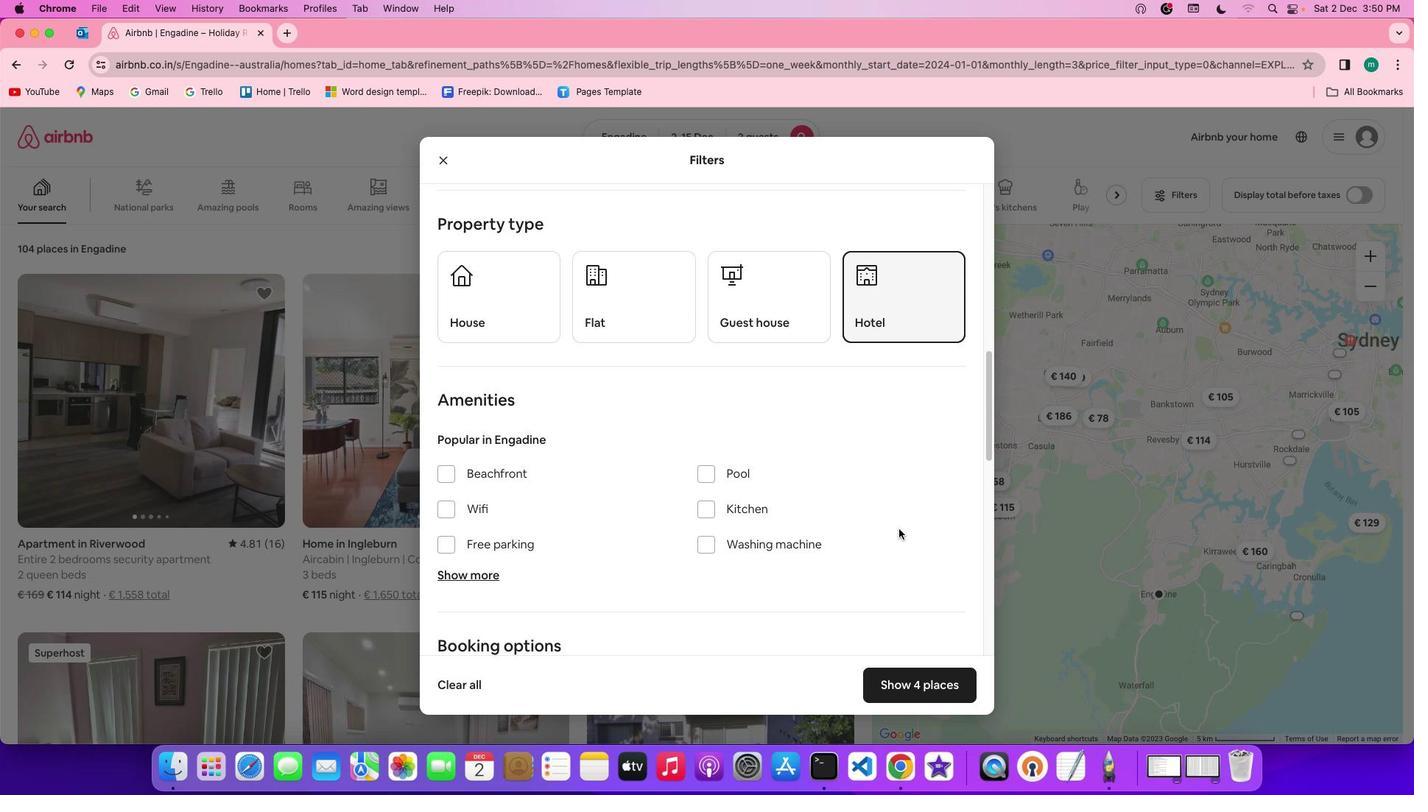 
Action: Mouse scrolled (898, 529) with delta (0, 0)
Screenshot: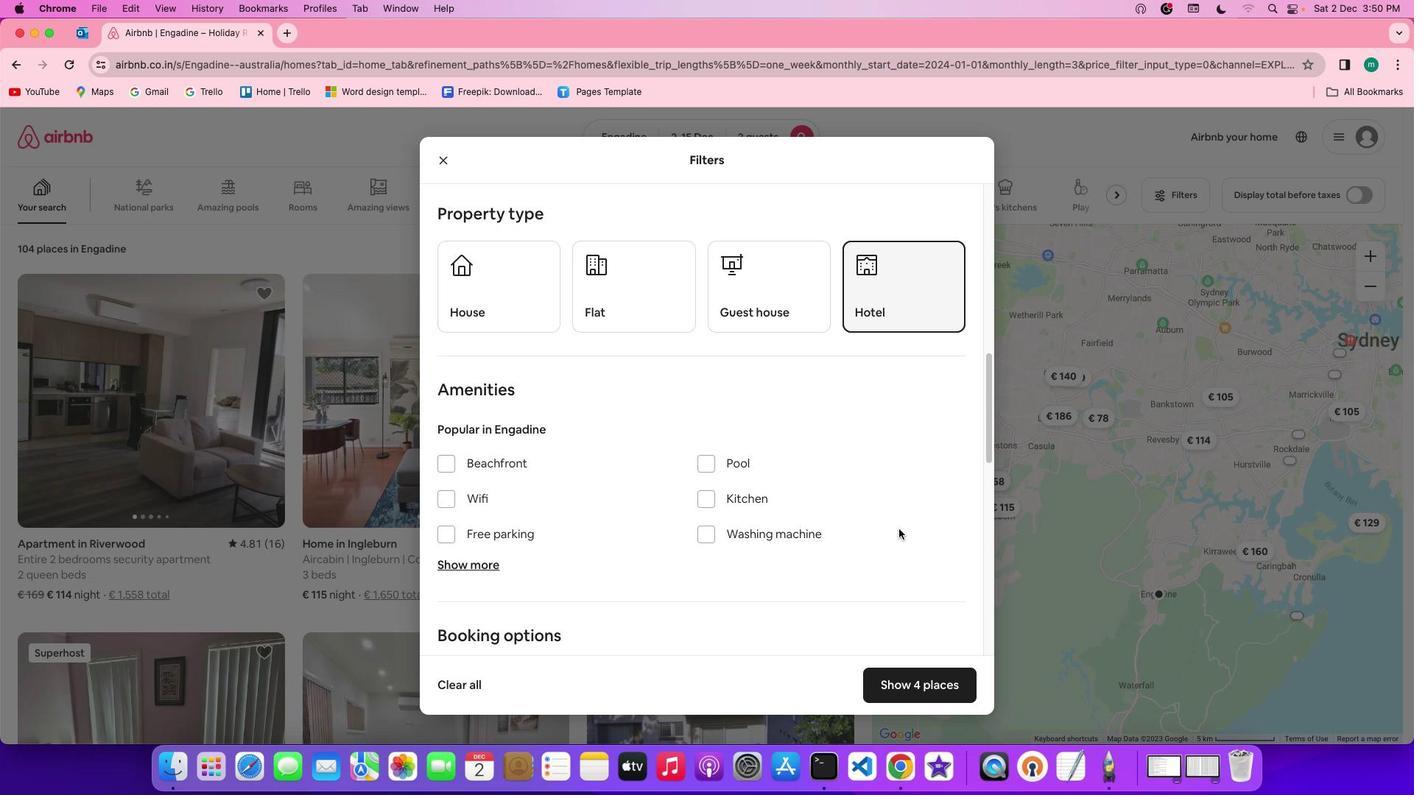 
Action: Mouse scrolled (898, 529) with delta (0, 0)
Screenshot: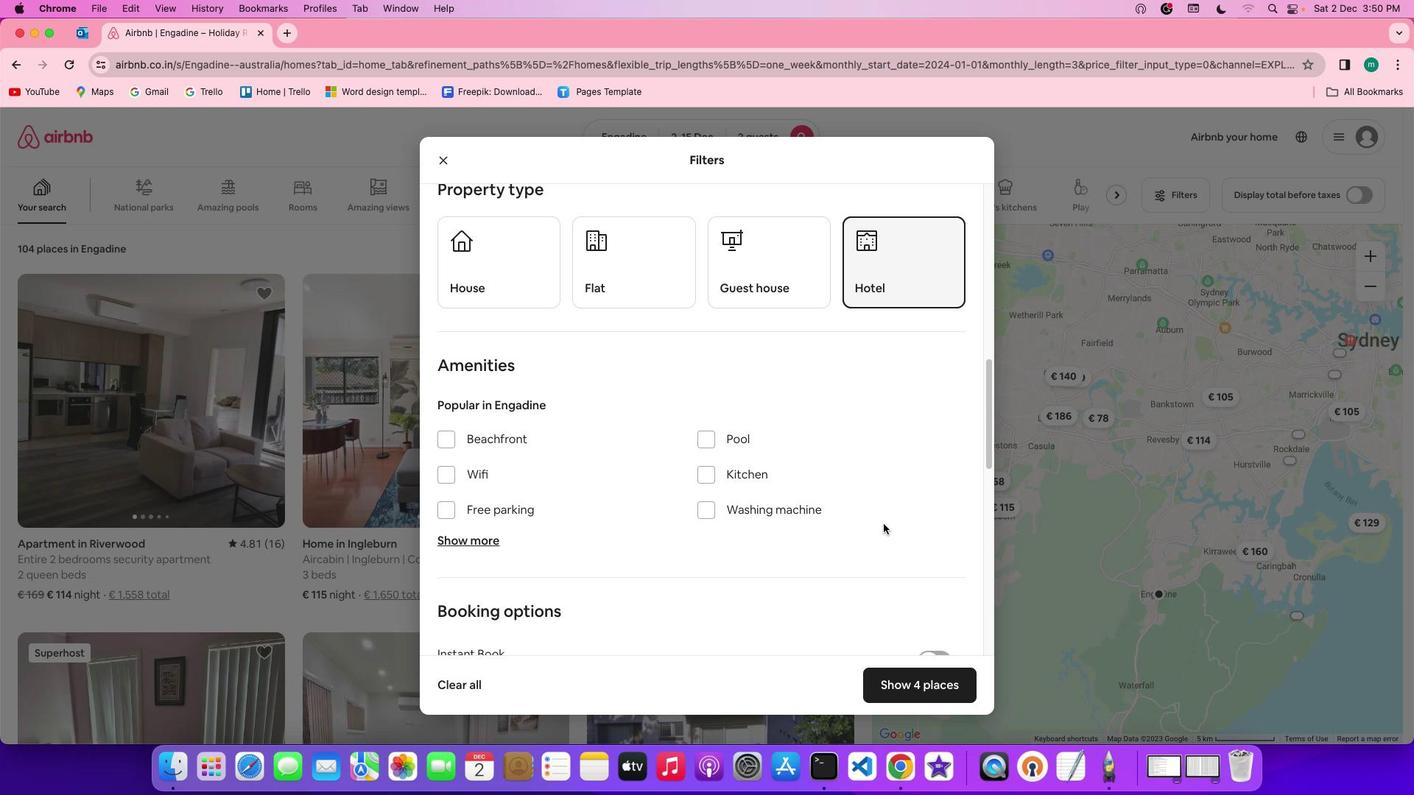 
Action: Mouse moved to (484, 532)
Screenshot: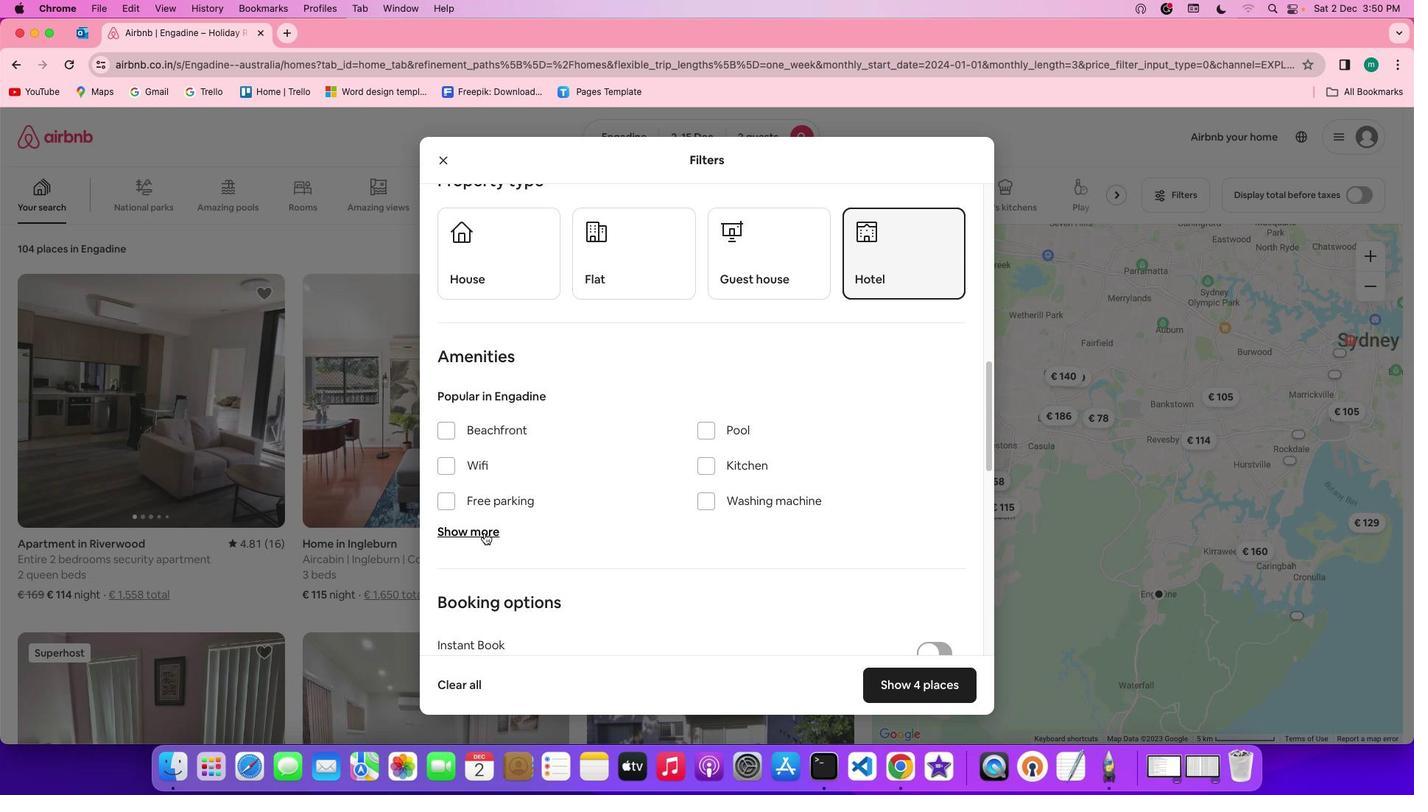 
Action: Mouse pressed left at (484, 532)
Screenshot: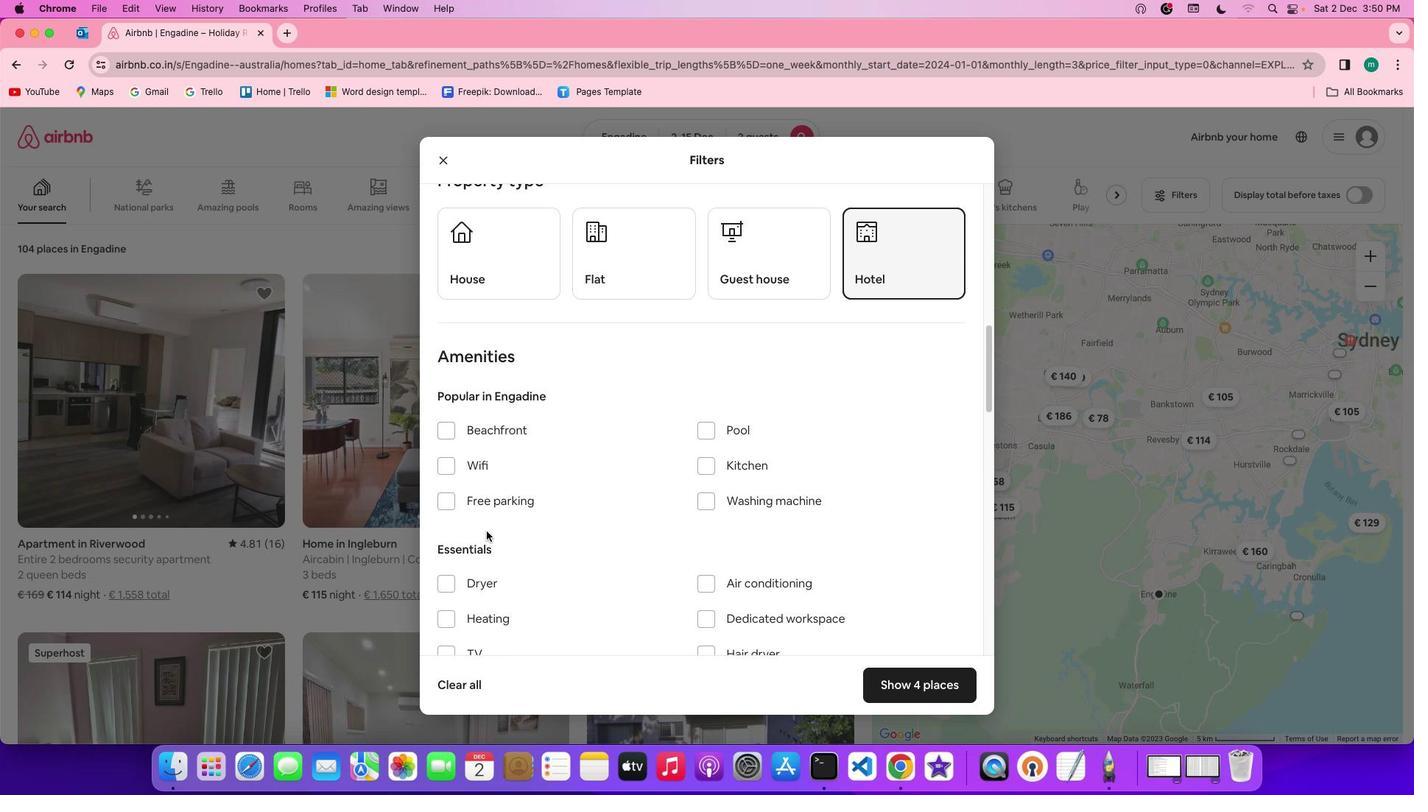 
Action: Mouse moved to (772, 508)
Screenshot: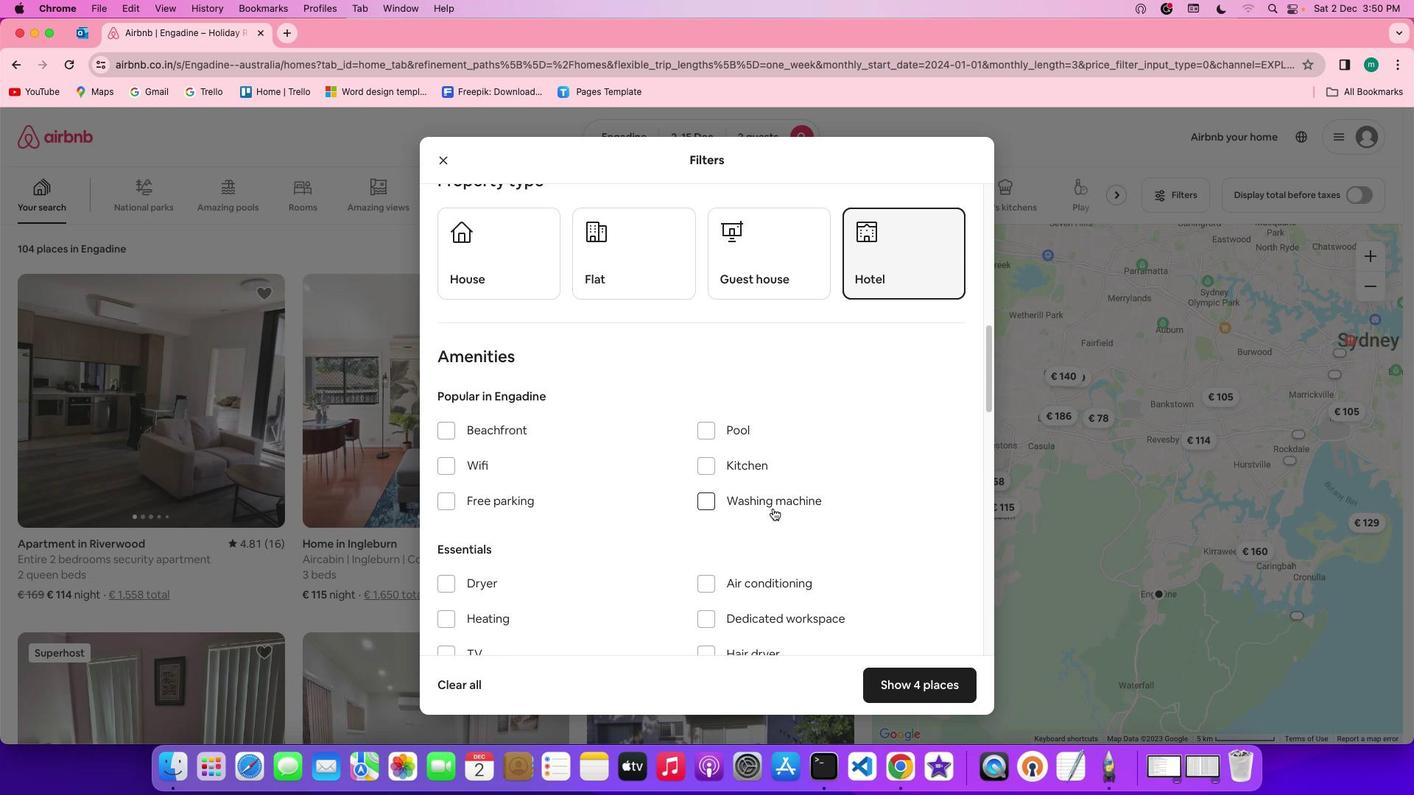 
Action: Mouse pressed left at (772, 508)
Screenshot: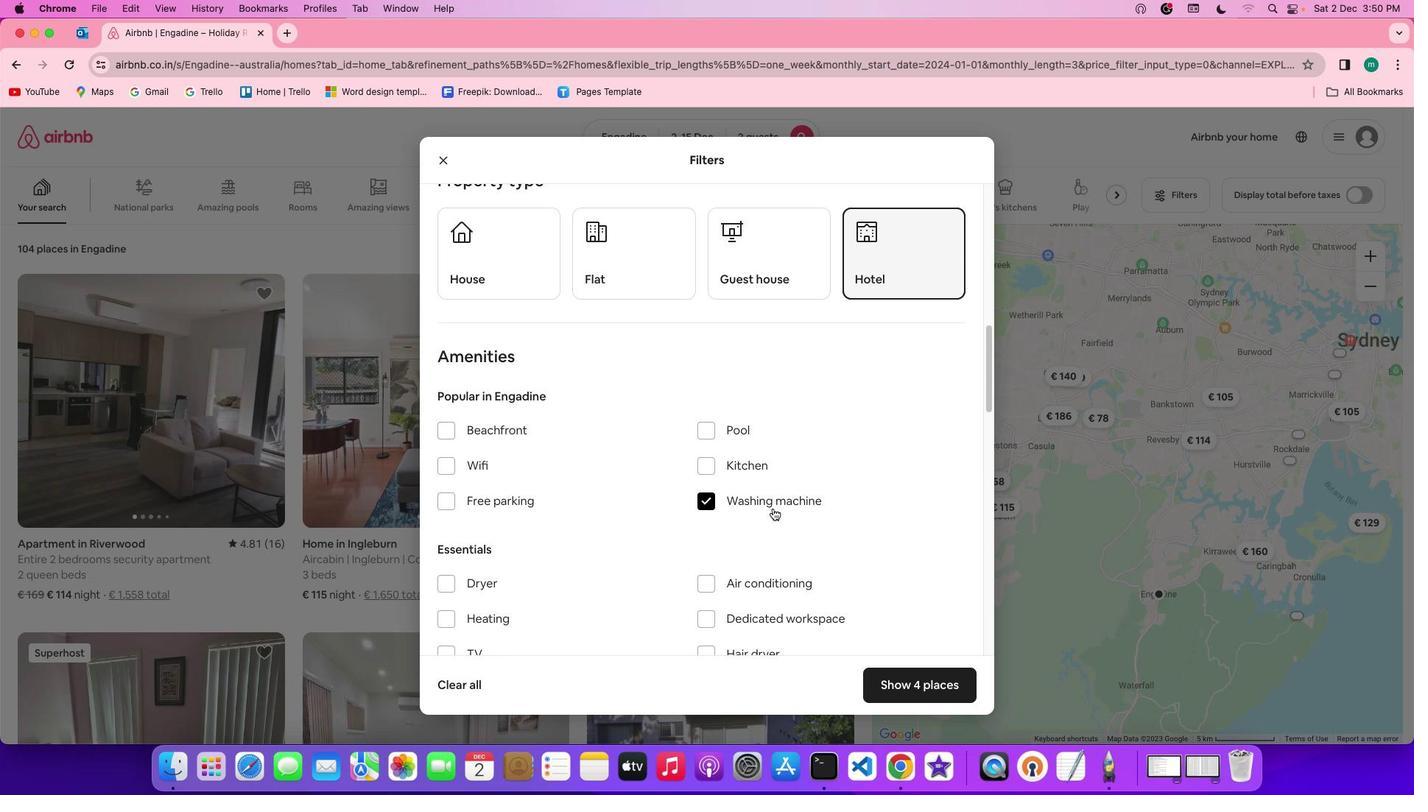 
Action: Mouse moved to (784, 536)
Screenshot: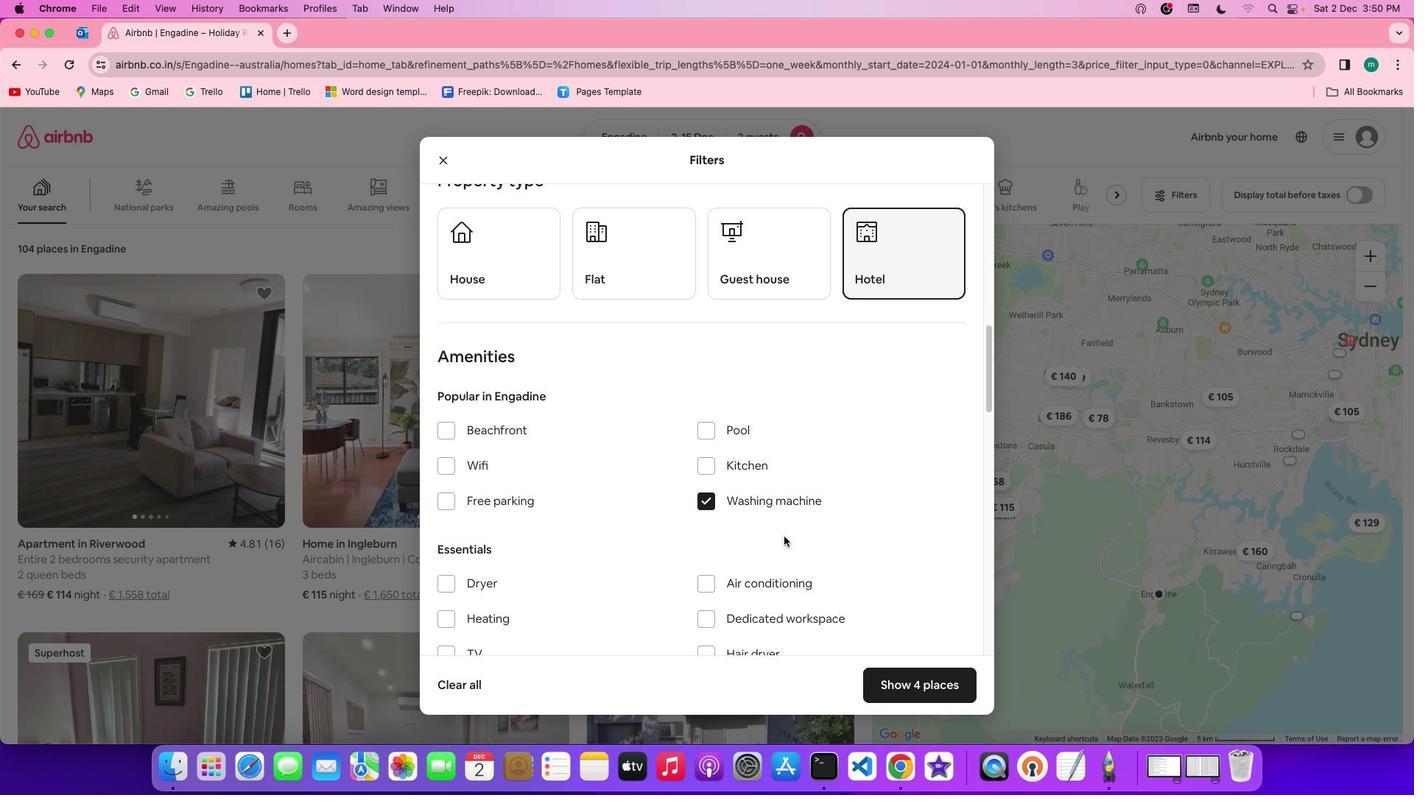 
Action: Mouse scrolled (784, 536) with delta (0, 0)
Screenshot: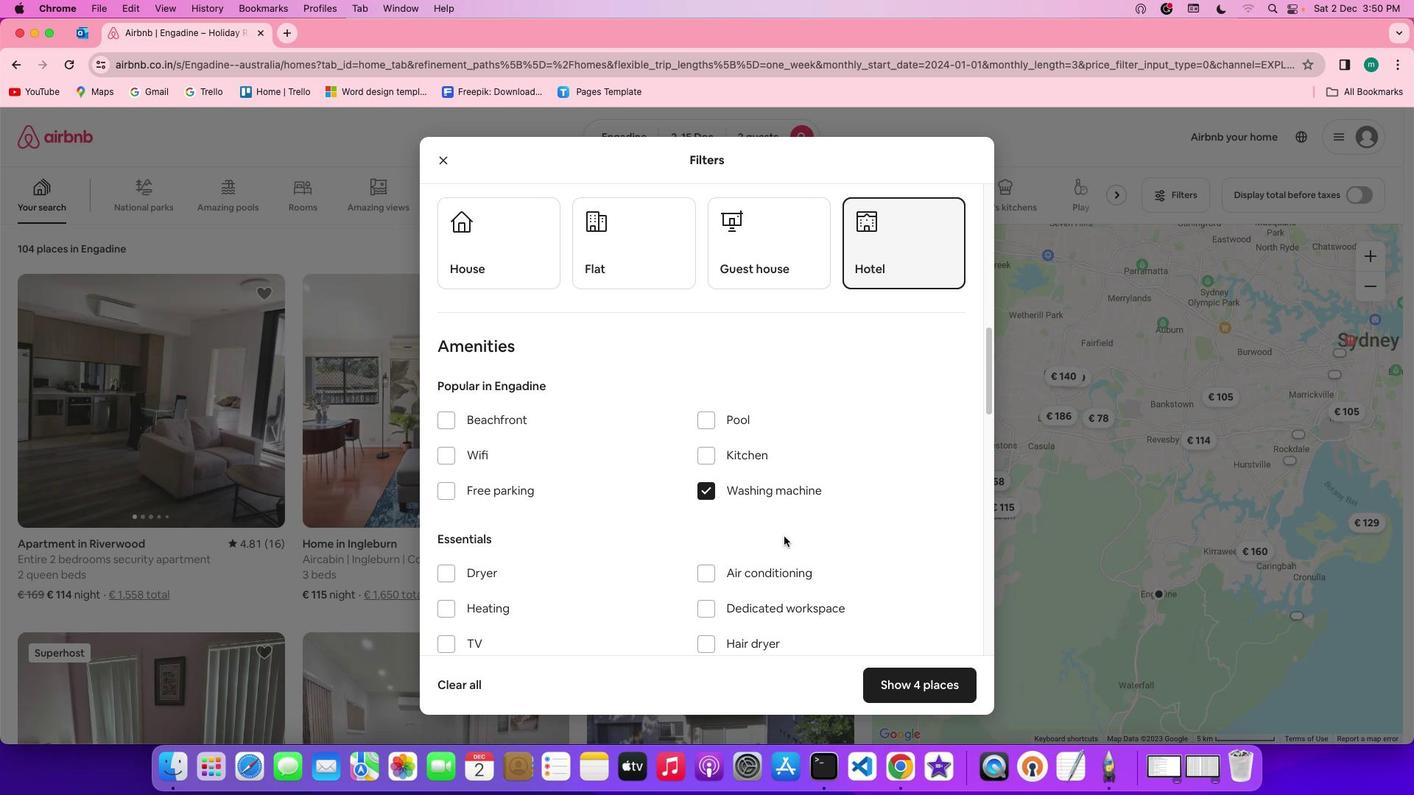
Action: Mouse scrolled (784, 536) with delta (0, 0)
Screenshot: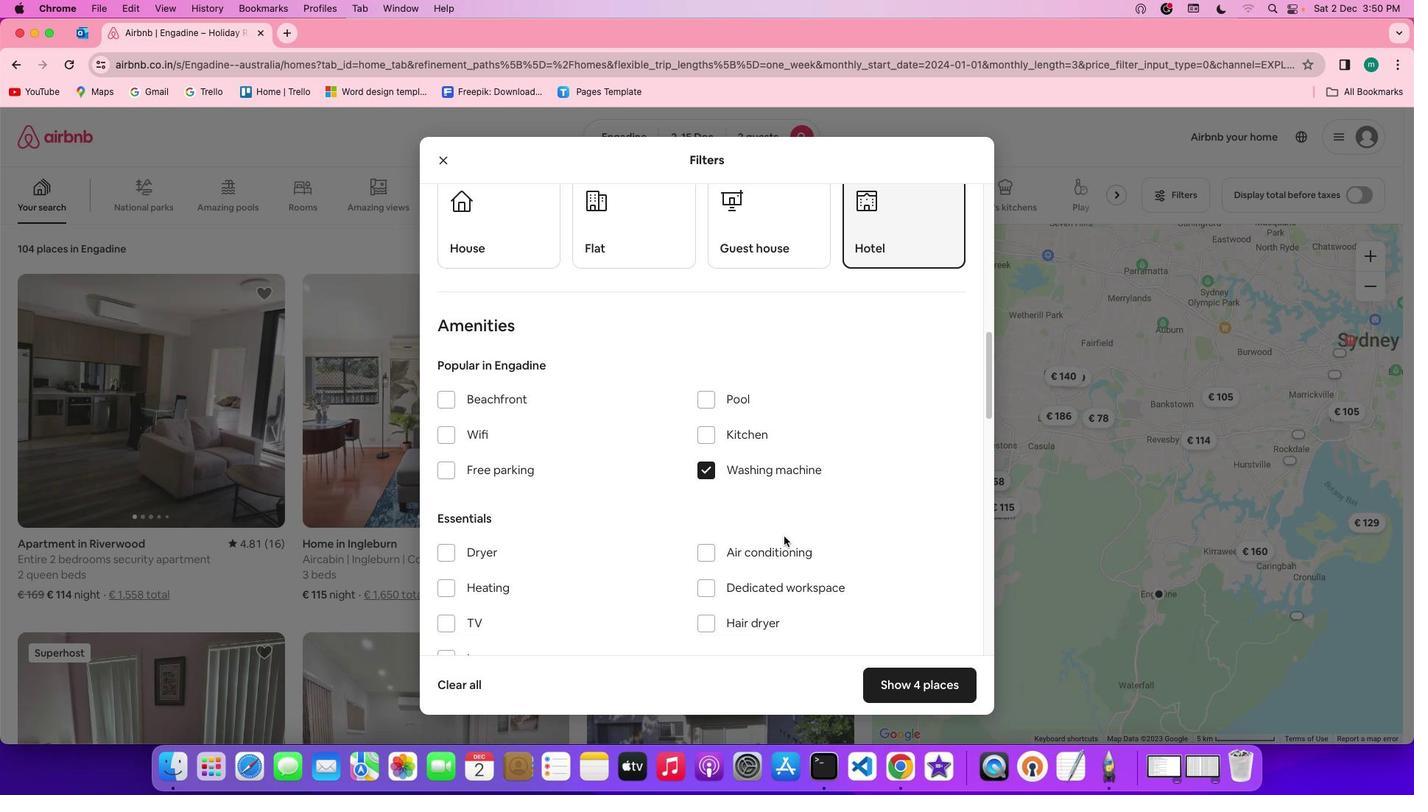 
Action: Mouse scrolled (784, 536) with delta (0, 0)
Screenshot: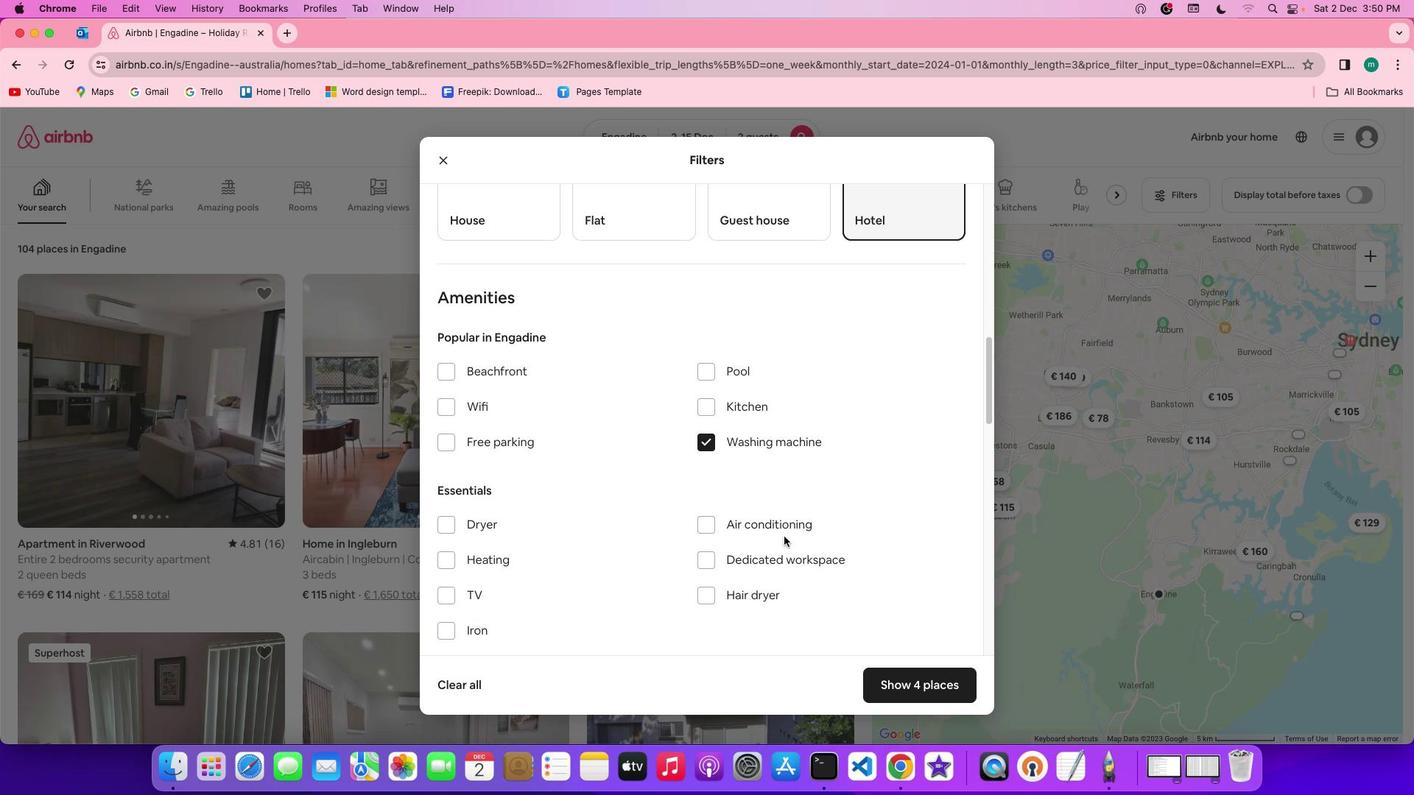 
Action: Mouse moved to (723, 393)
Screenshot: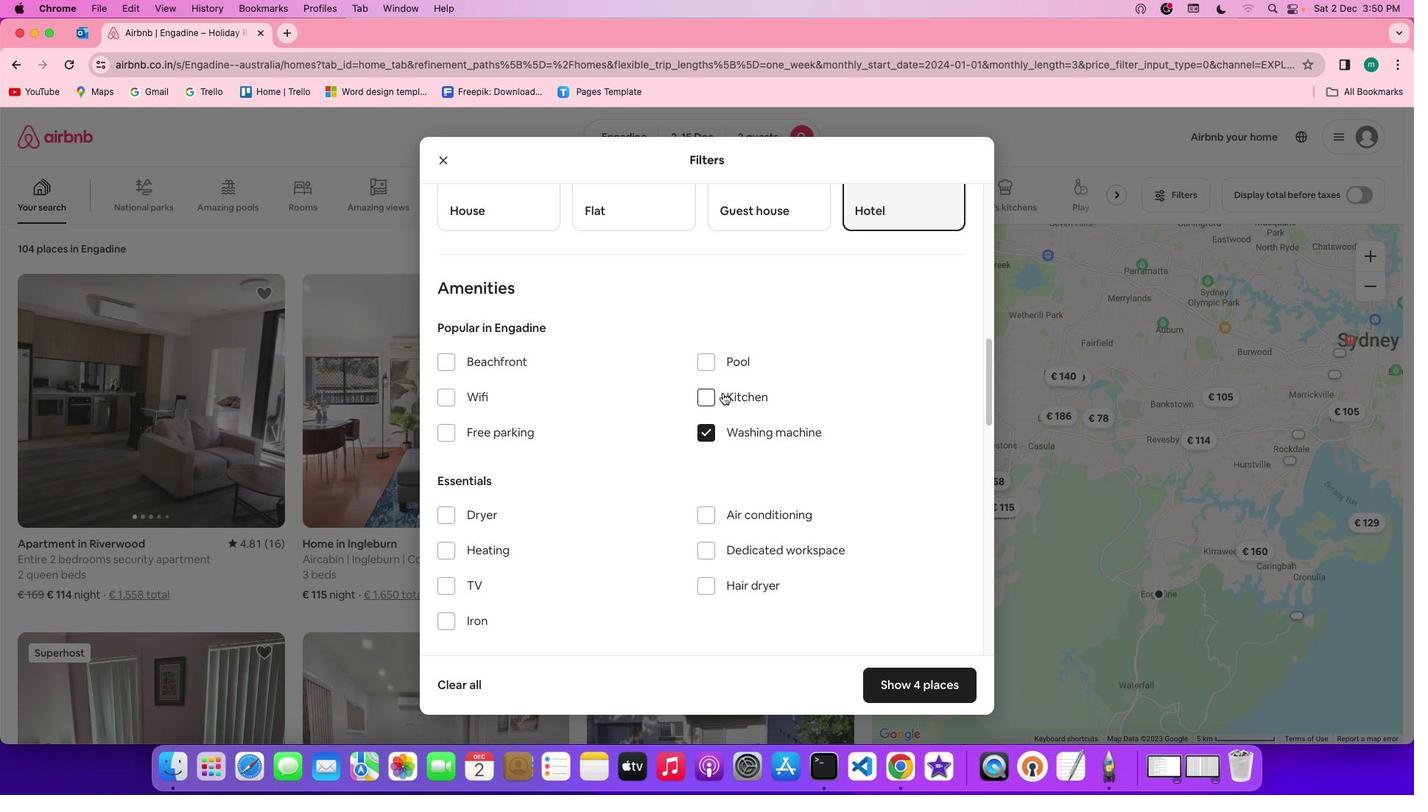 
Action: Mouse pressed left at (723, 393)
Screenshot: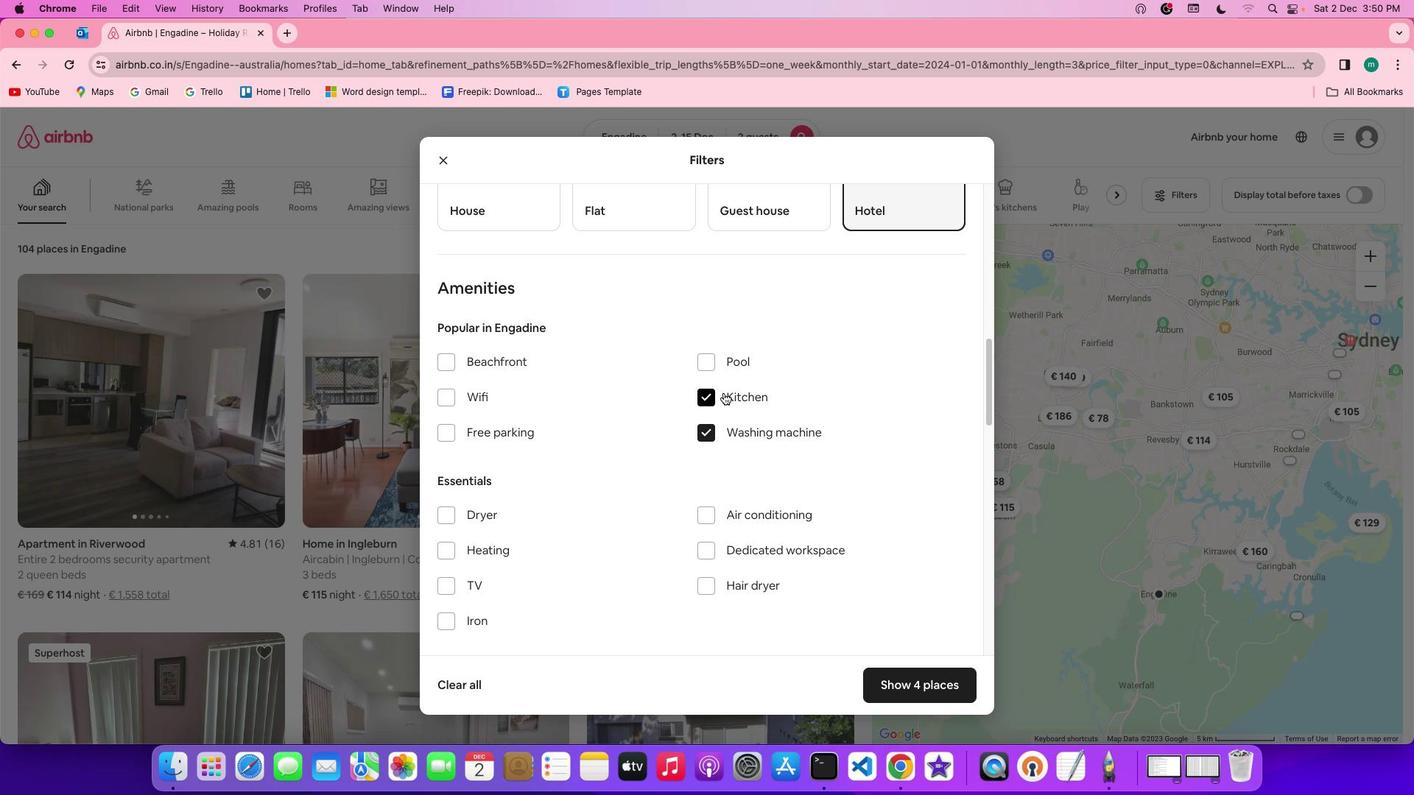
Action: Mouse moved to (853, 514)
Screenshot: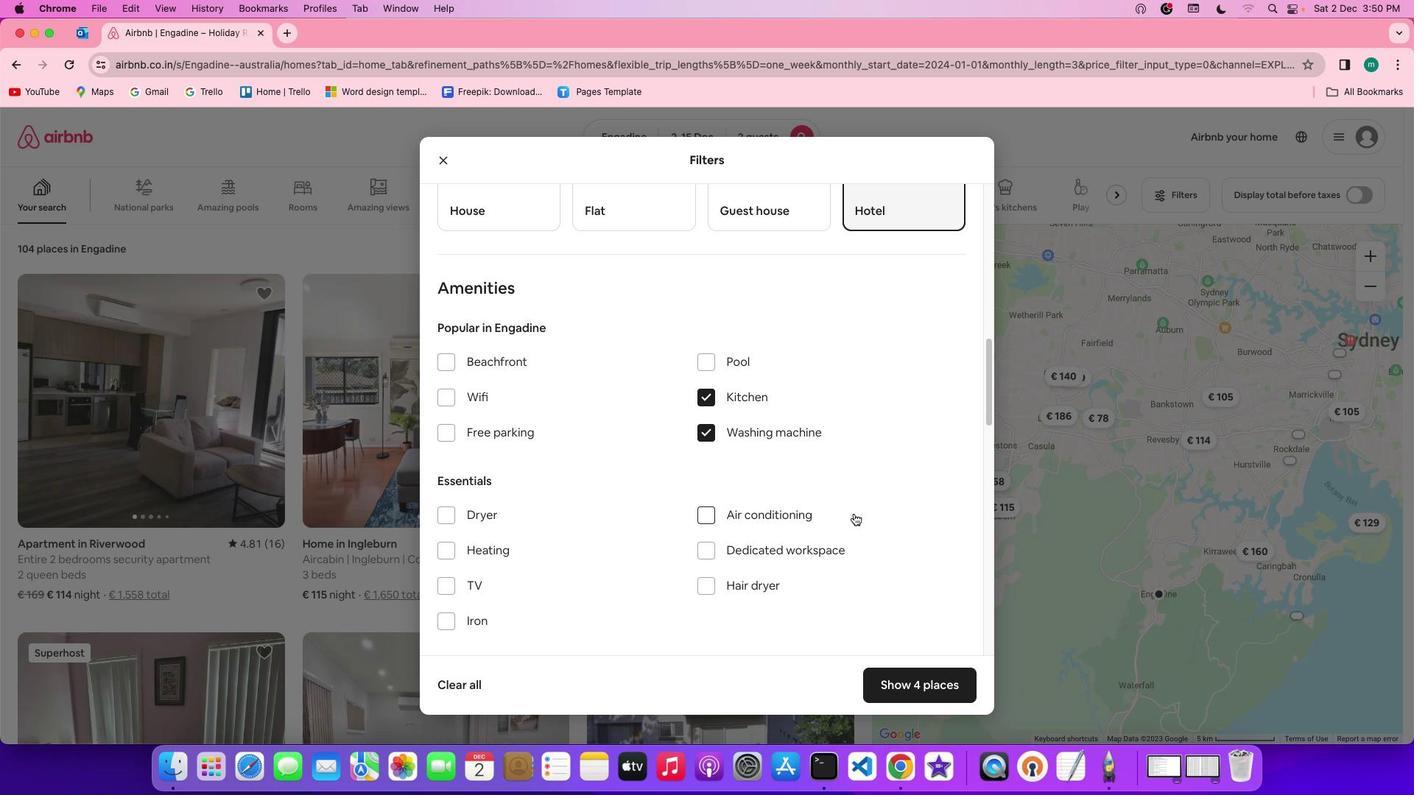 
Action: Mouse scrolled (853, 514) with delta (0, 0)
Screenshot: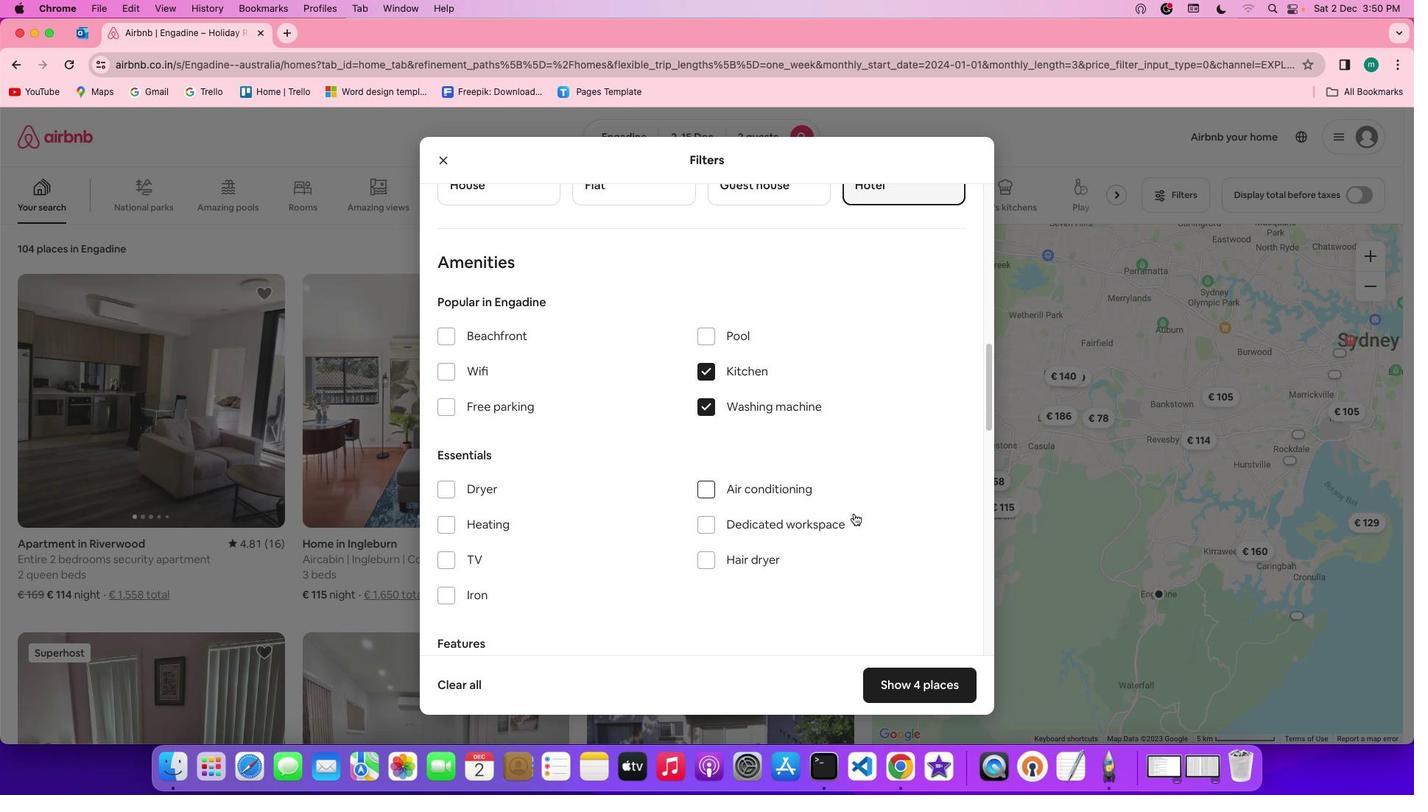 
Action: Mouse scrolled (853, 514) with delta (0, 0)
Screenshot: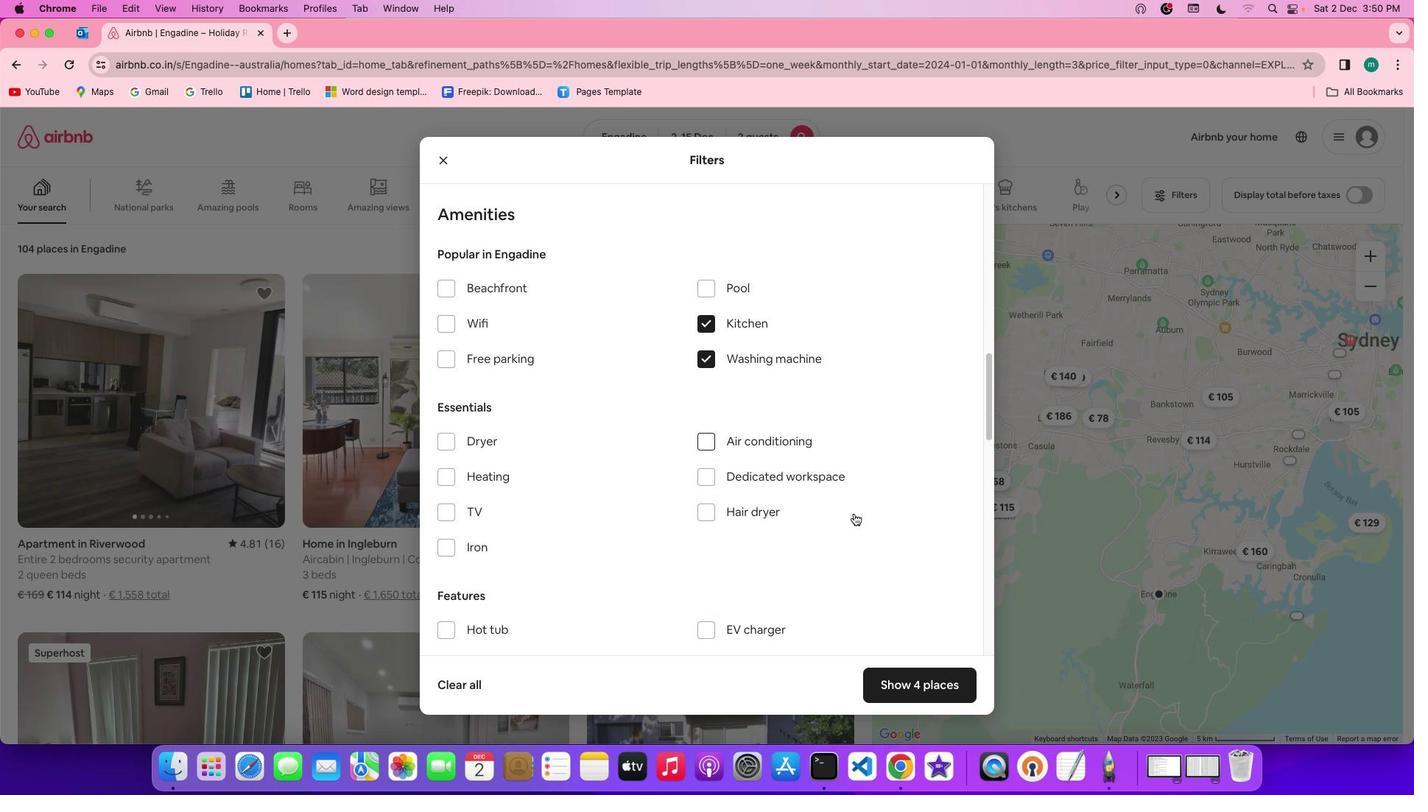 
Action: Mouse scrolled (853, 514) with delta (0, -1)
Screenshot: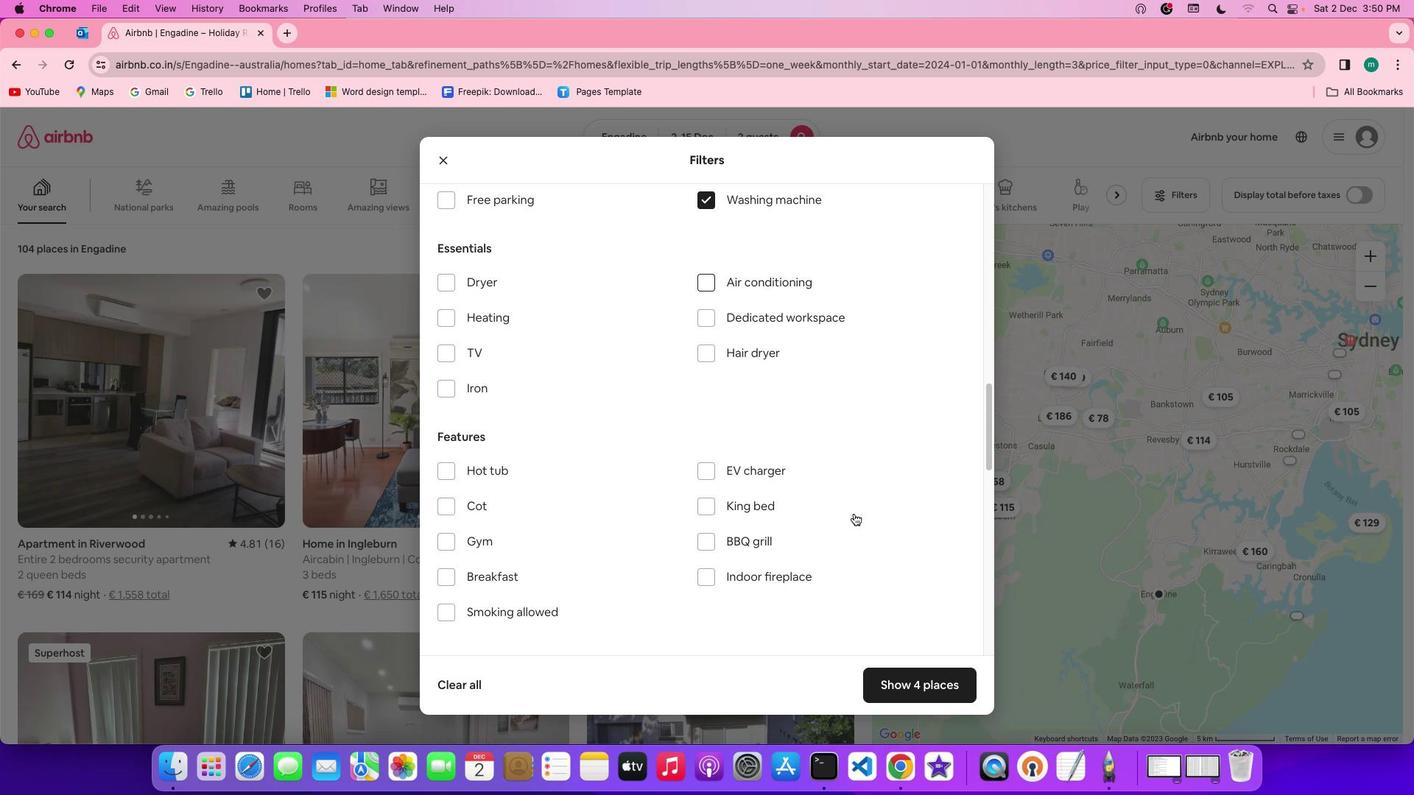 
Action: Mouse scrolled (853, 514) with delta (0, -2)
Screenshot: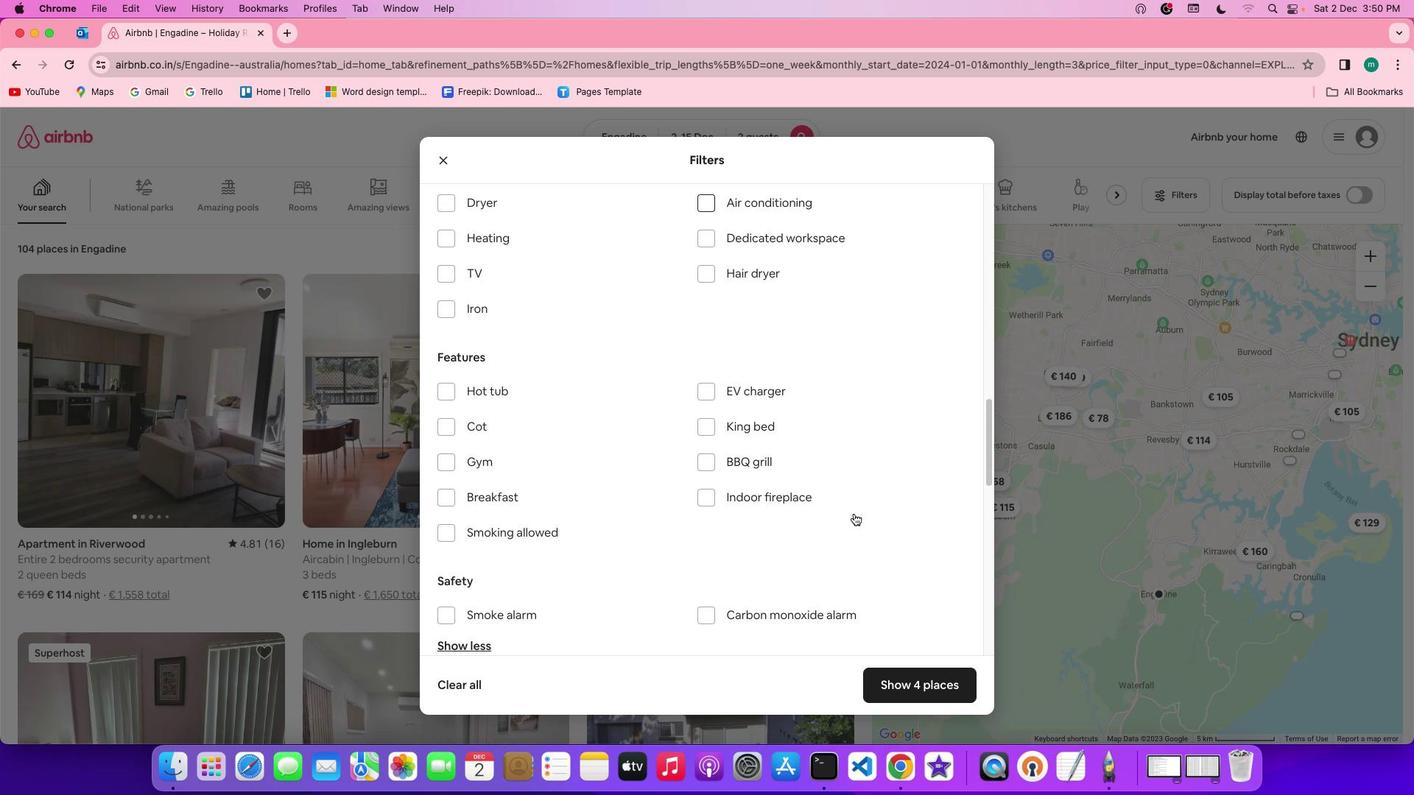 
Action: Mouse scrolled (853, 514) with delta (0, -2)
Screenshot: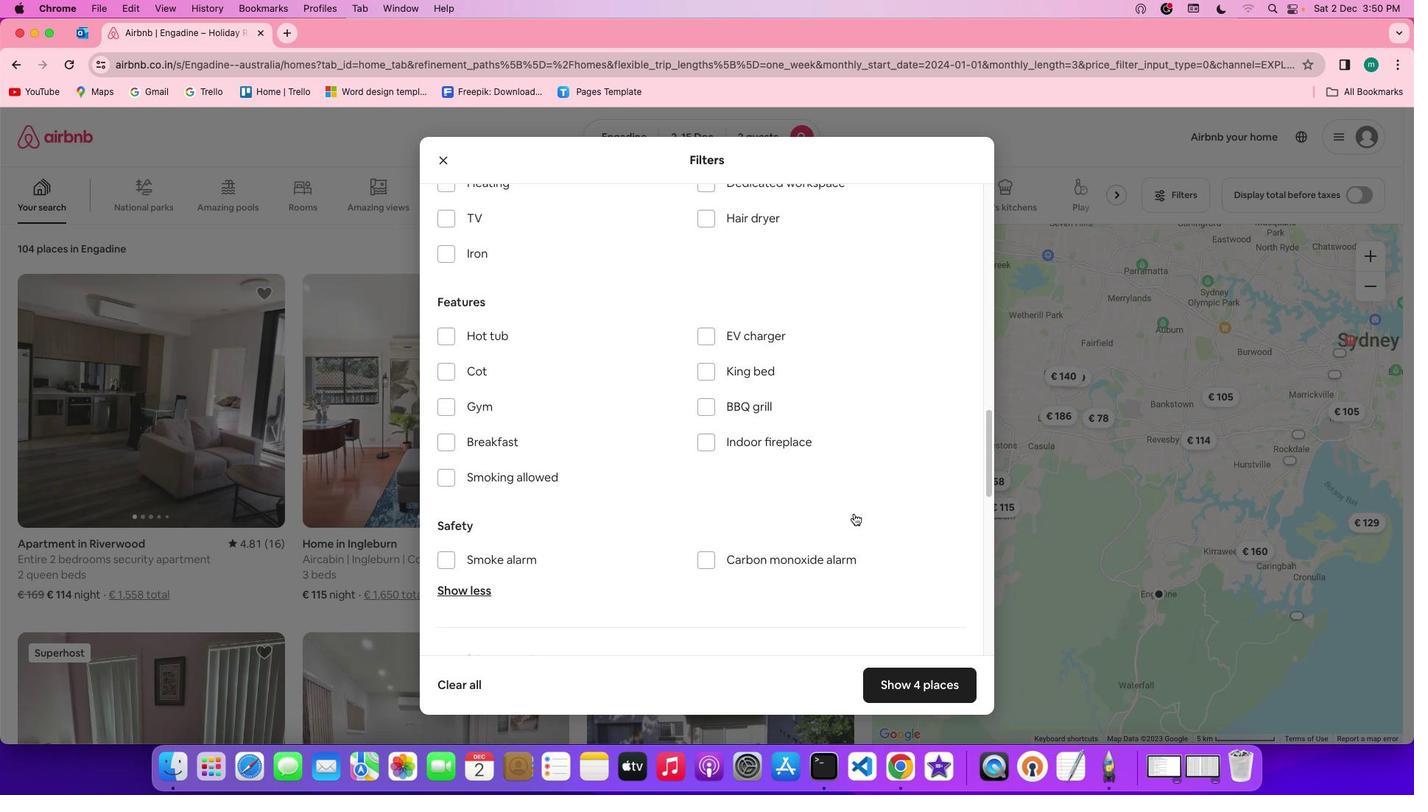 
Action: Mouse scrolled (853, 514) with delta (0, 0)
Screenshot: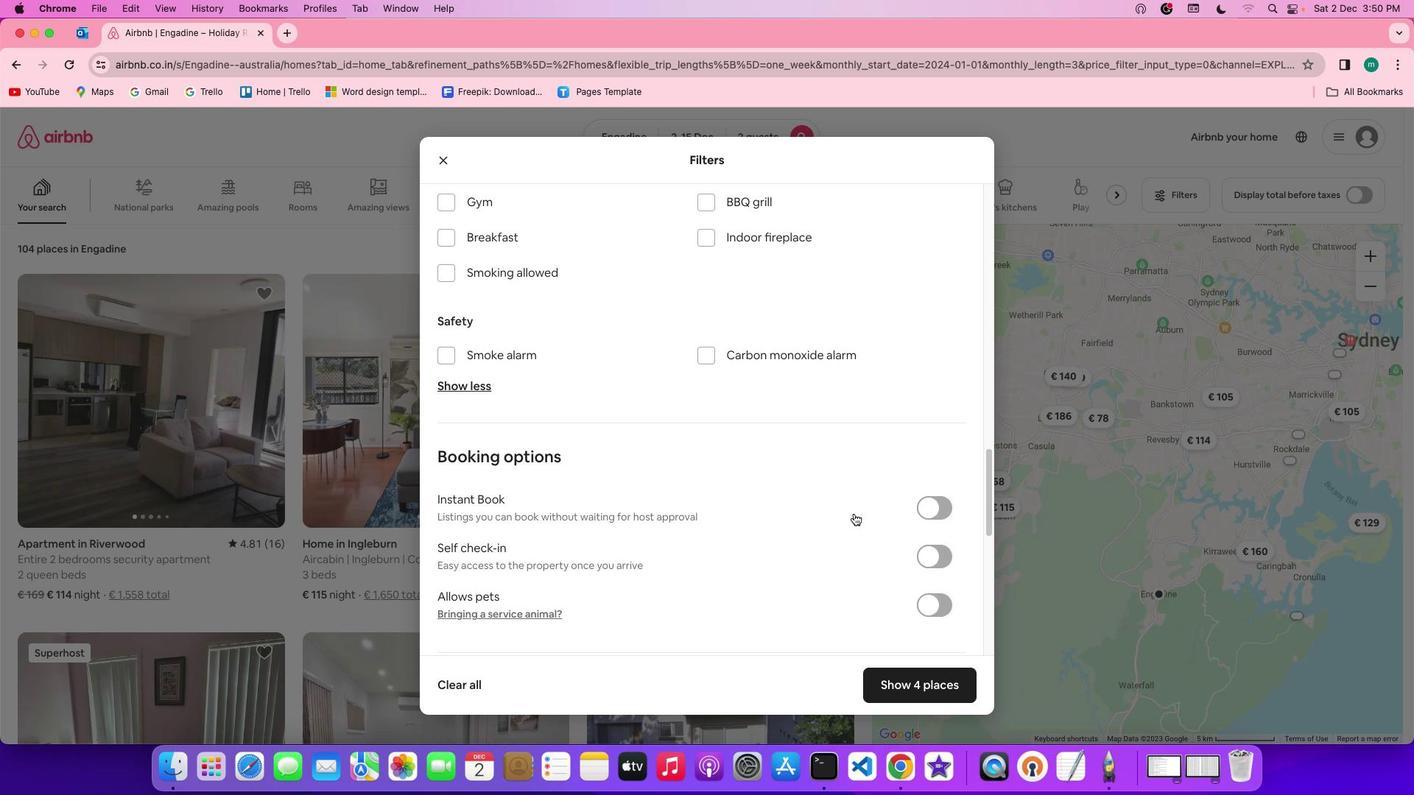 
Action: Mouse scrolled (853, 514) with delta (0, 0)
Screenshot: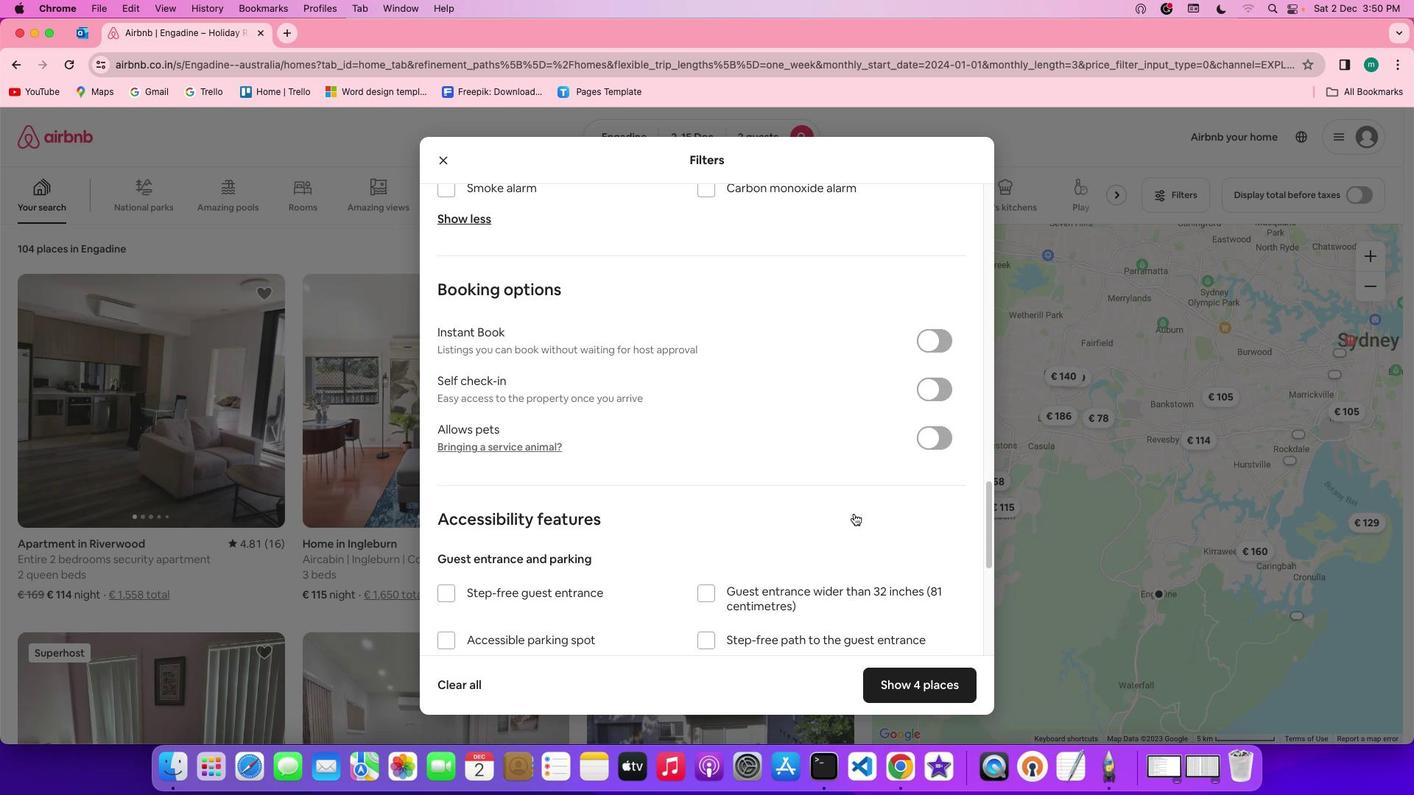 
Action: Mouse scrolled (853, 514) with delta (0, -2)
Screenshot: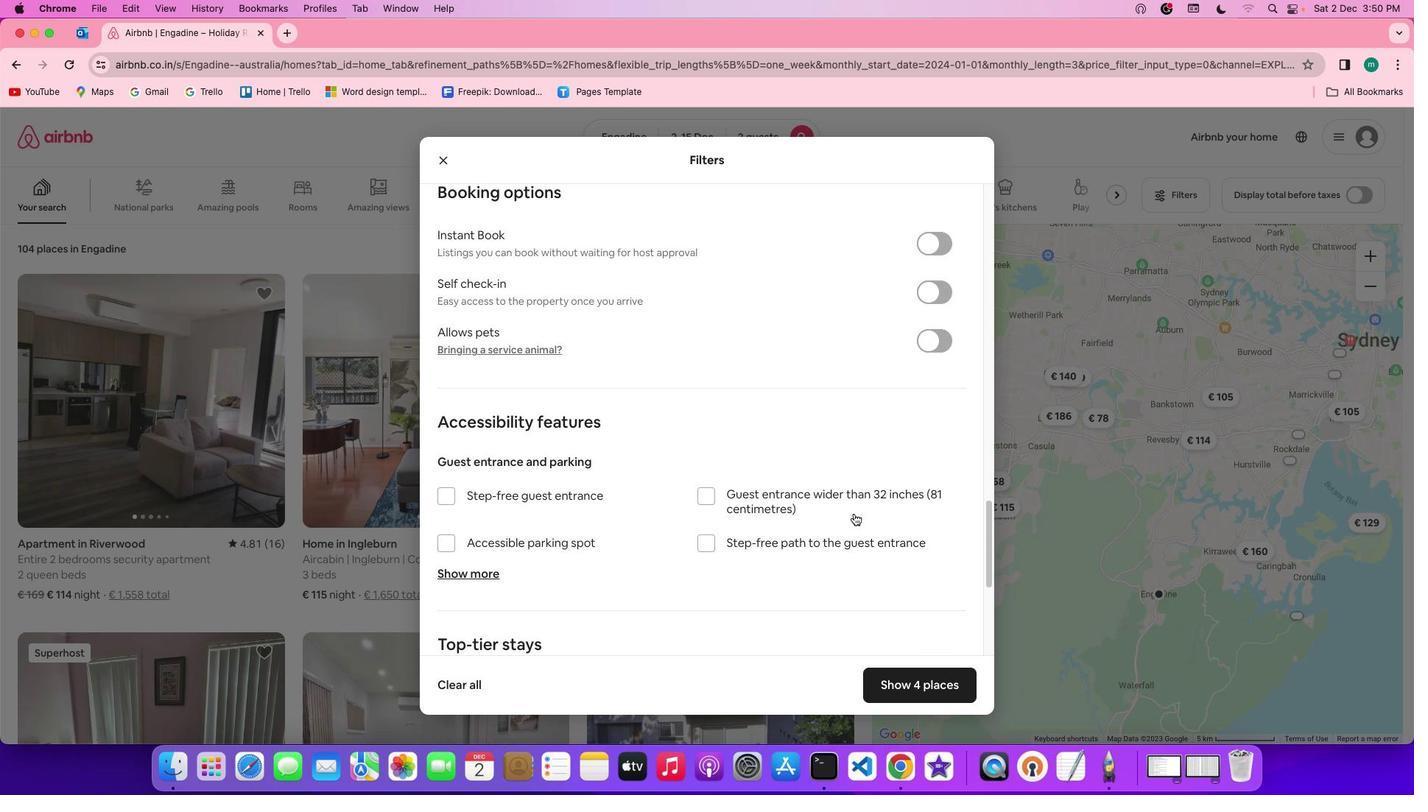 
Action: Mouse scrolled (853, 514) with delta (0, -3)
Screenshot: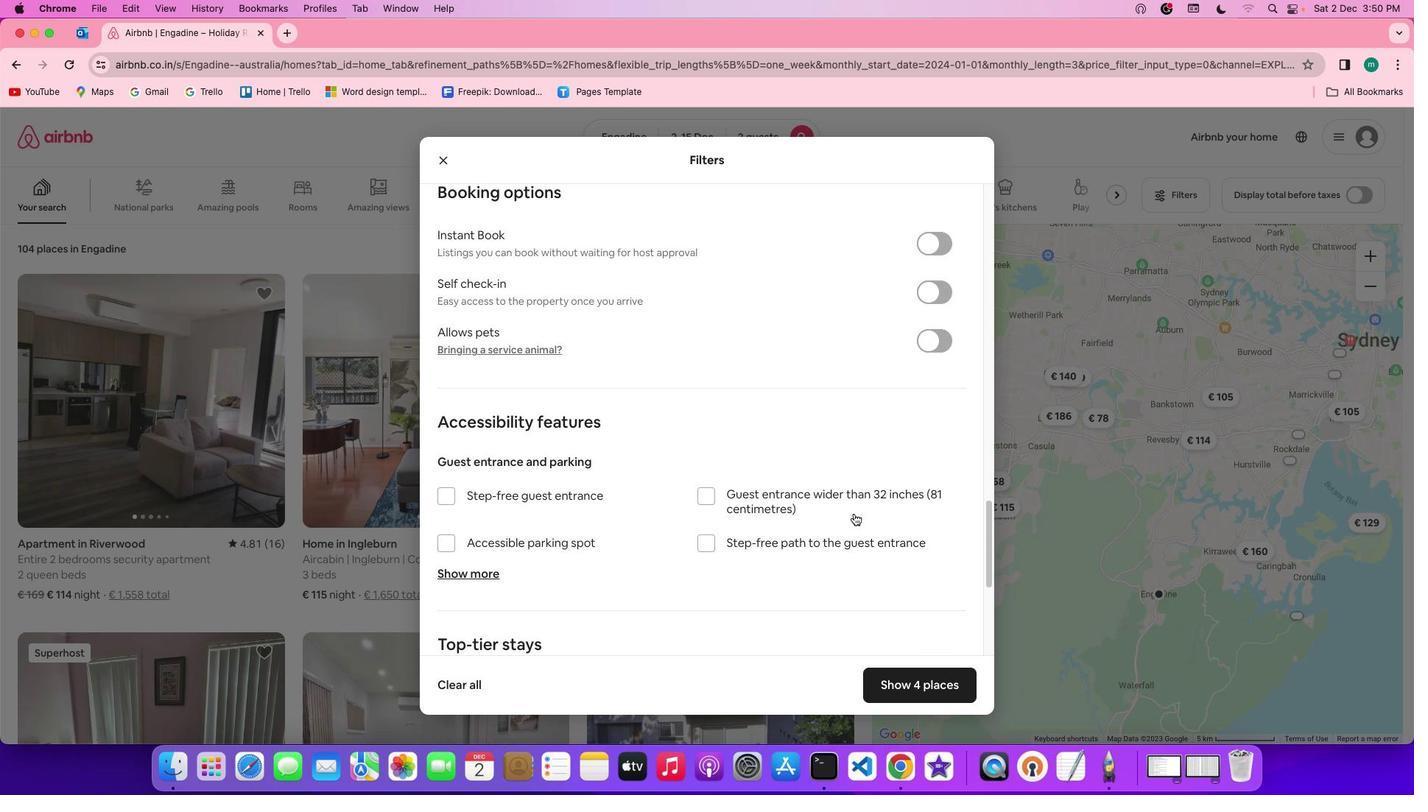 
Action: Mouse scrolled (853, 514) with delta (0, -3)
Screenshot: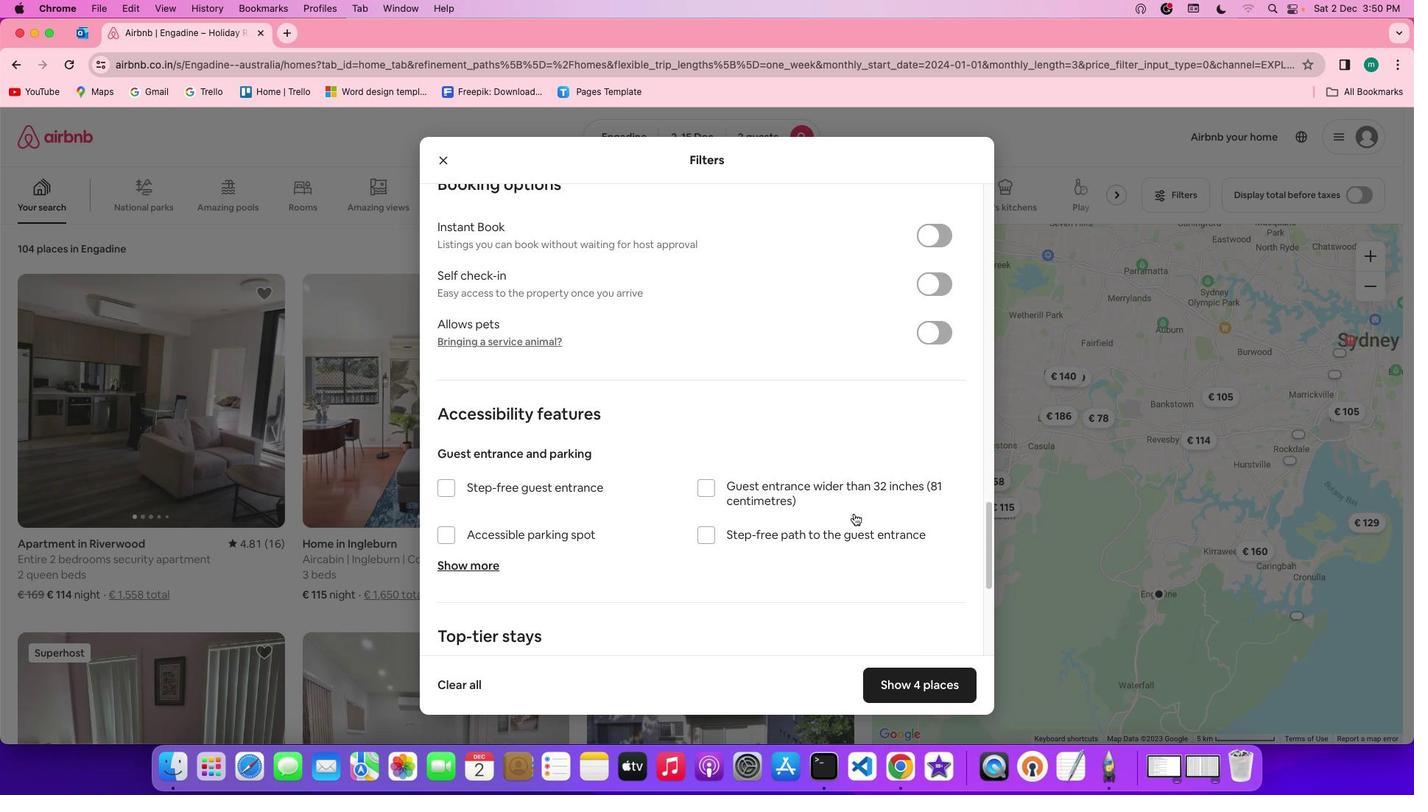 
Action: Mouse scrolled (853, 514) with delta (0, 0)
Screenshot: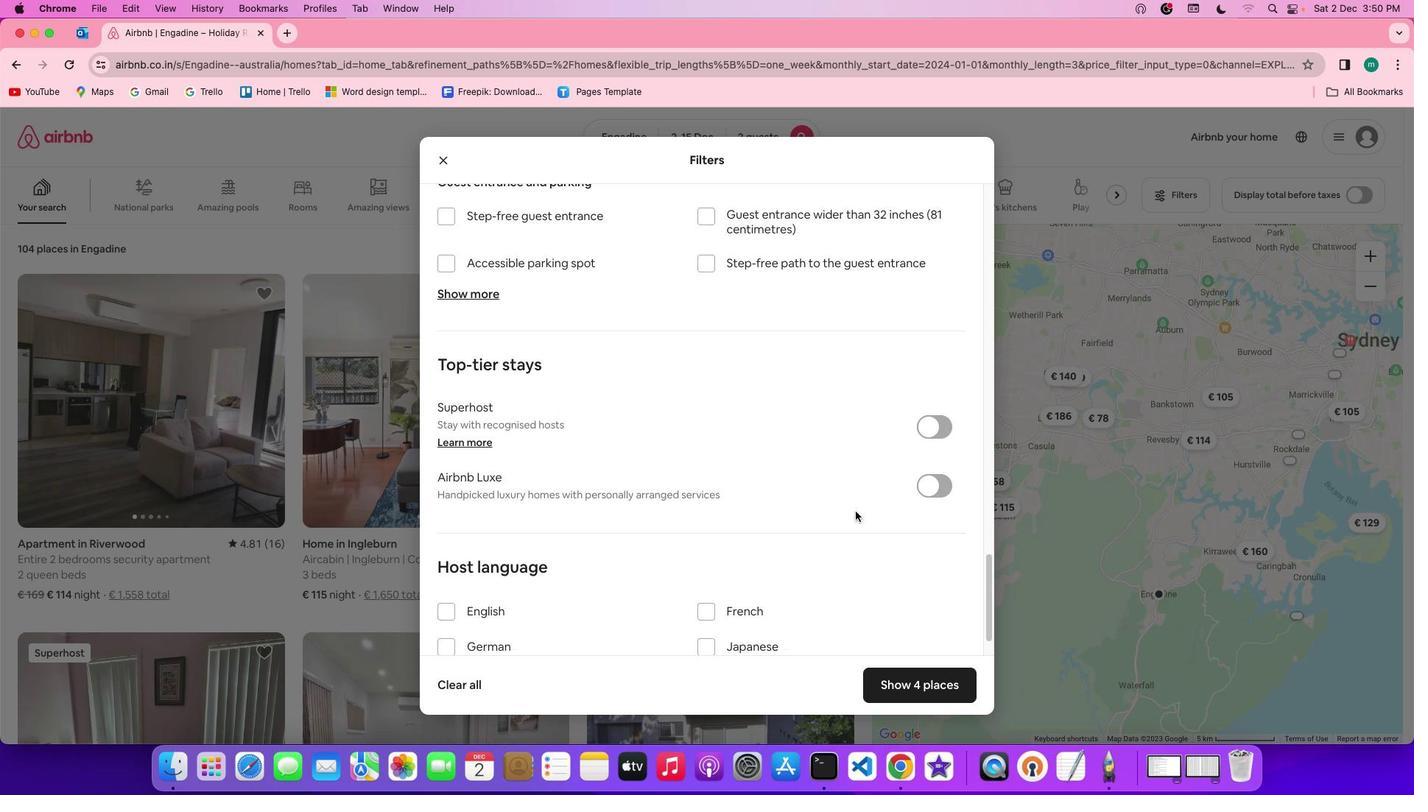 
Action: Mouse scrolled (853, 514) with delta (0, 0)
Screenshot: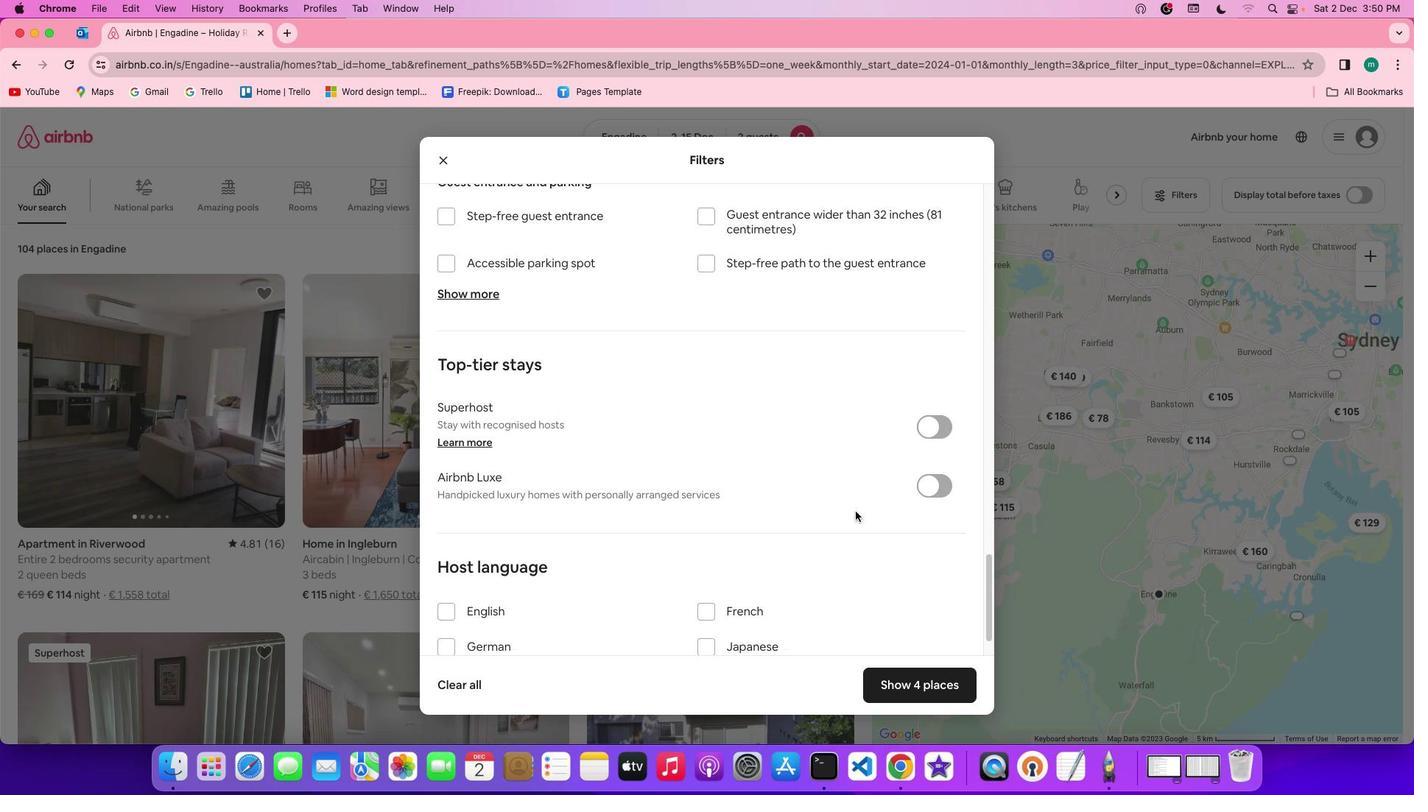 
Action: Mouse scrolled (853, 514) with delta (0, -2)
Screenshot: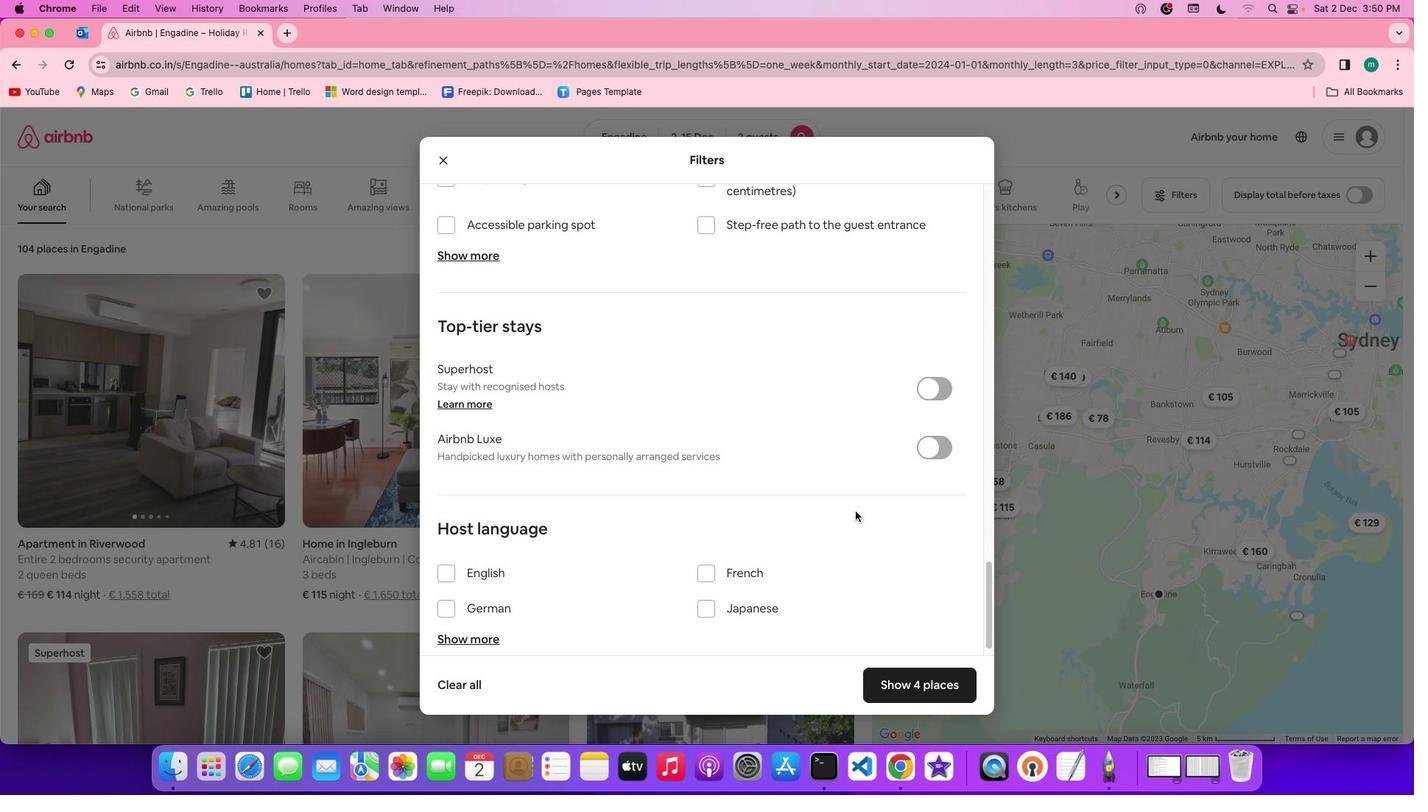 
Action: Mouse scrolled (853, 514) with delta (0, -3)
Screenshot: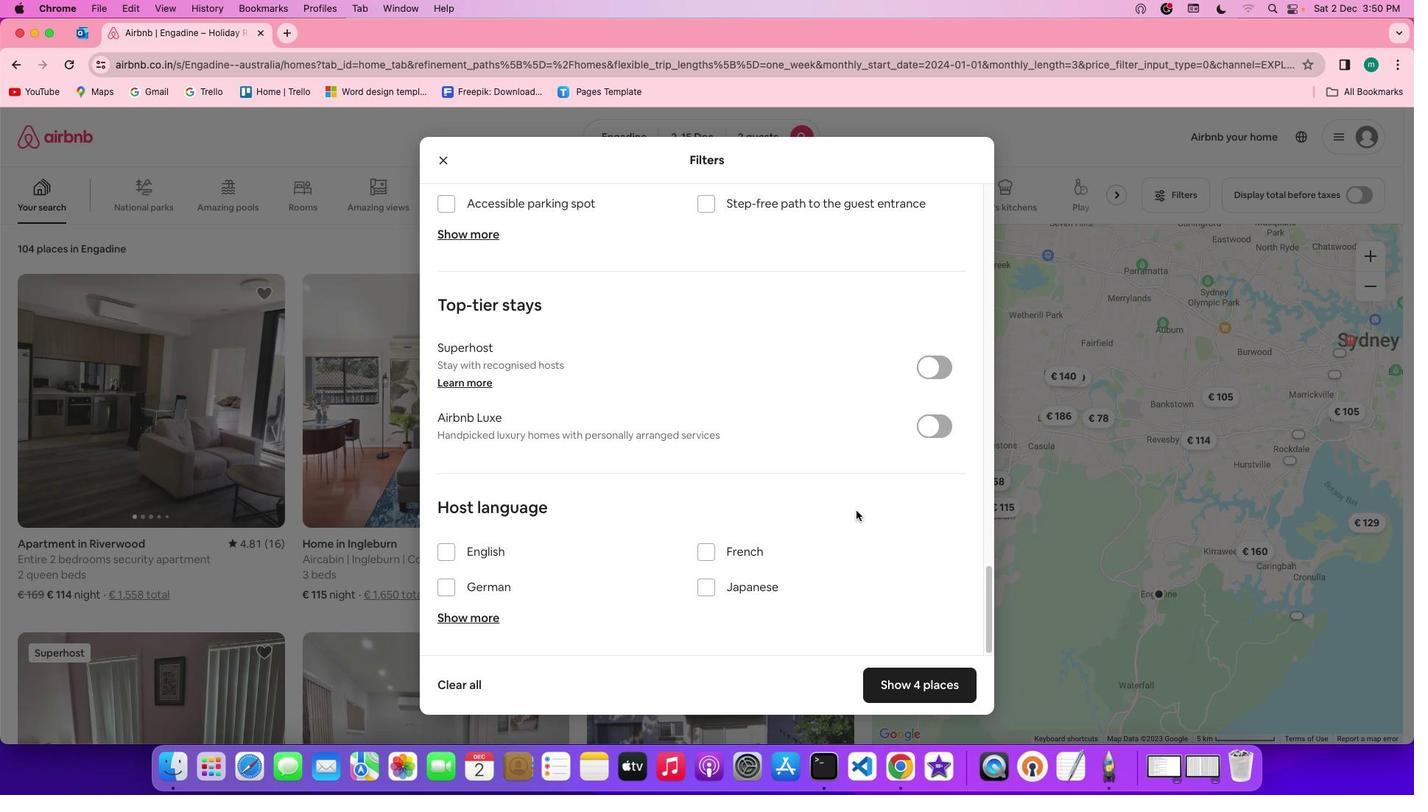 
Action: Mouse scrolled (853, 514) with delta (0, -4)
Screenshot: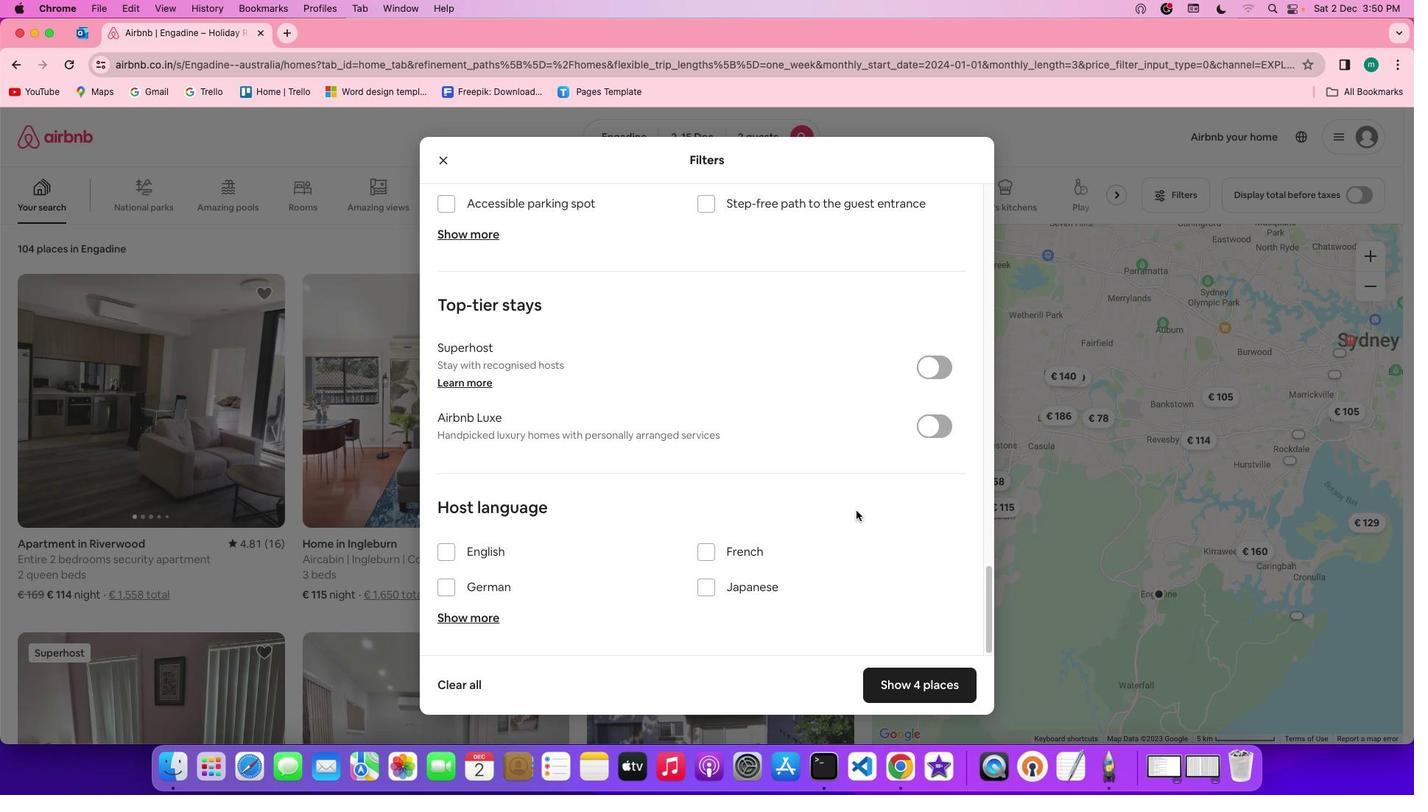 
Action: Mouse moved to (854, 512)
Screenshot: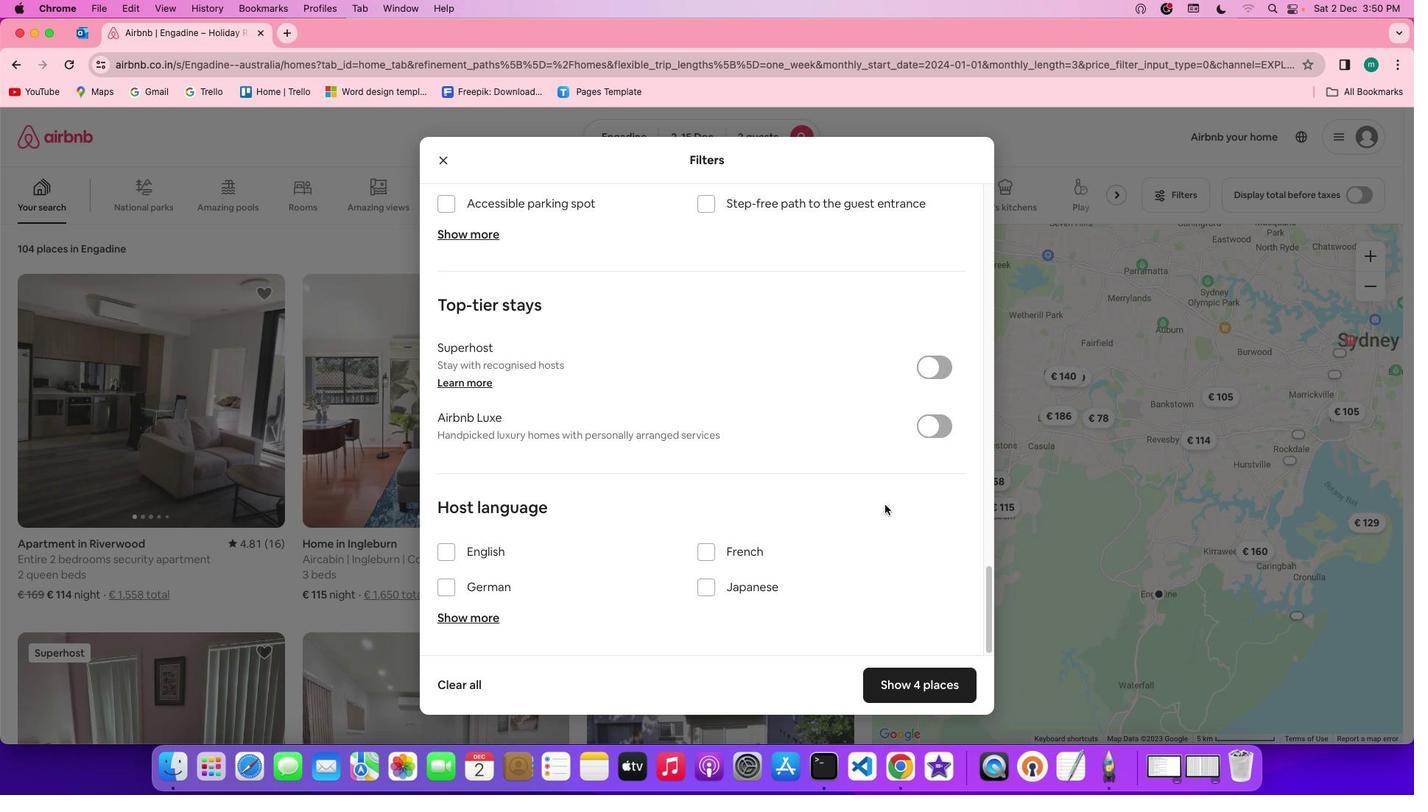 
Action: Mouse scrolled (854, 512) with delta (0, -4)
Screenshot: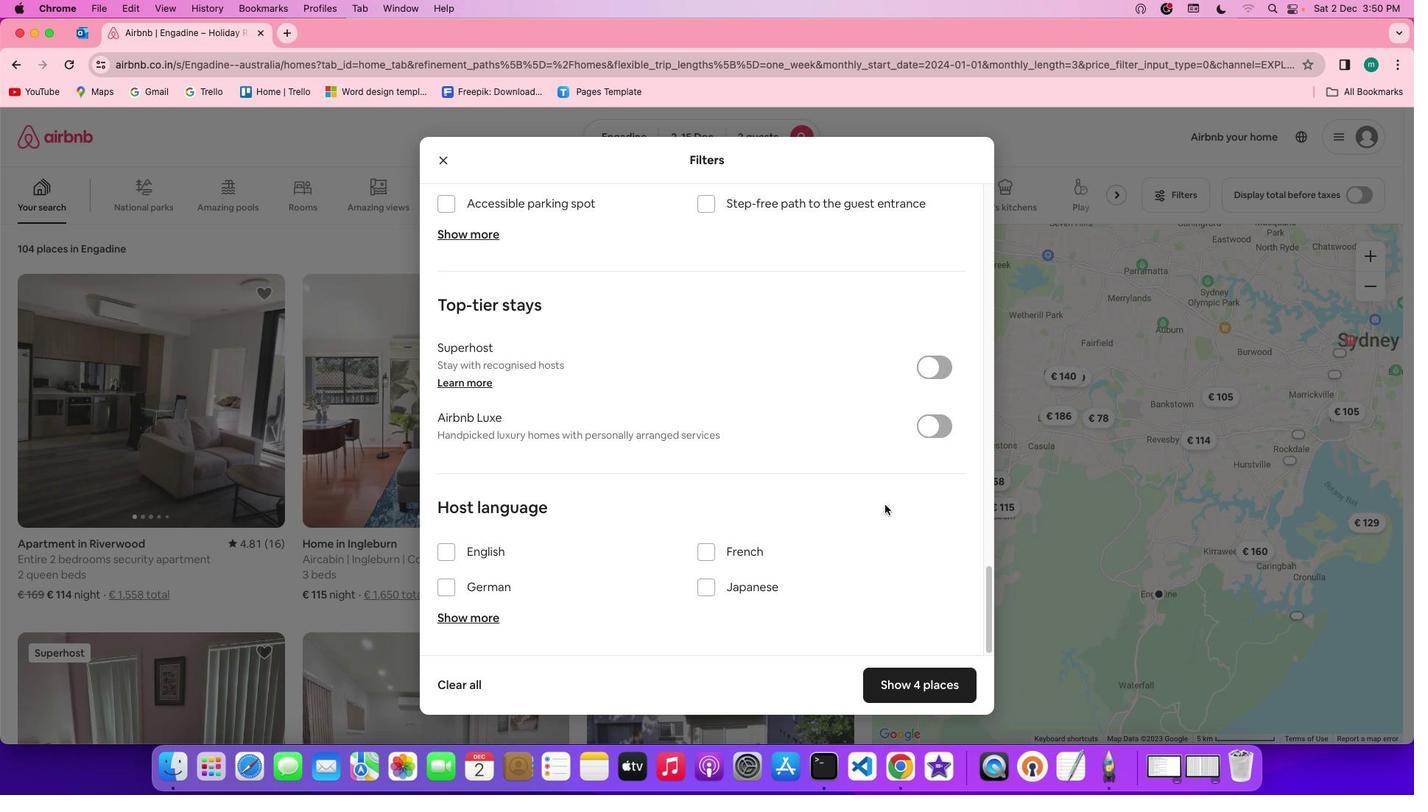
Action: Mouse moved to (906, 550)
Screenshot: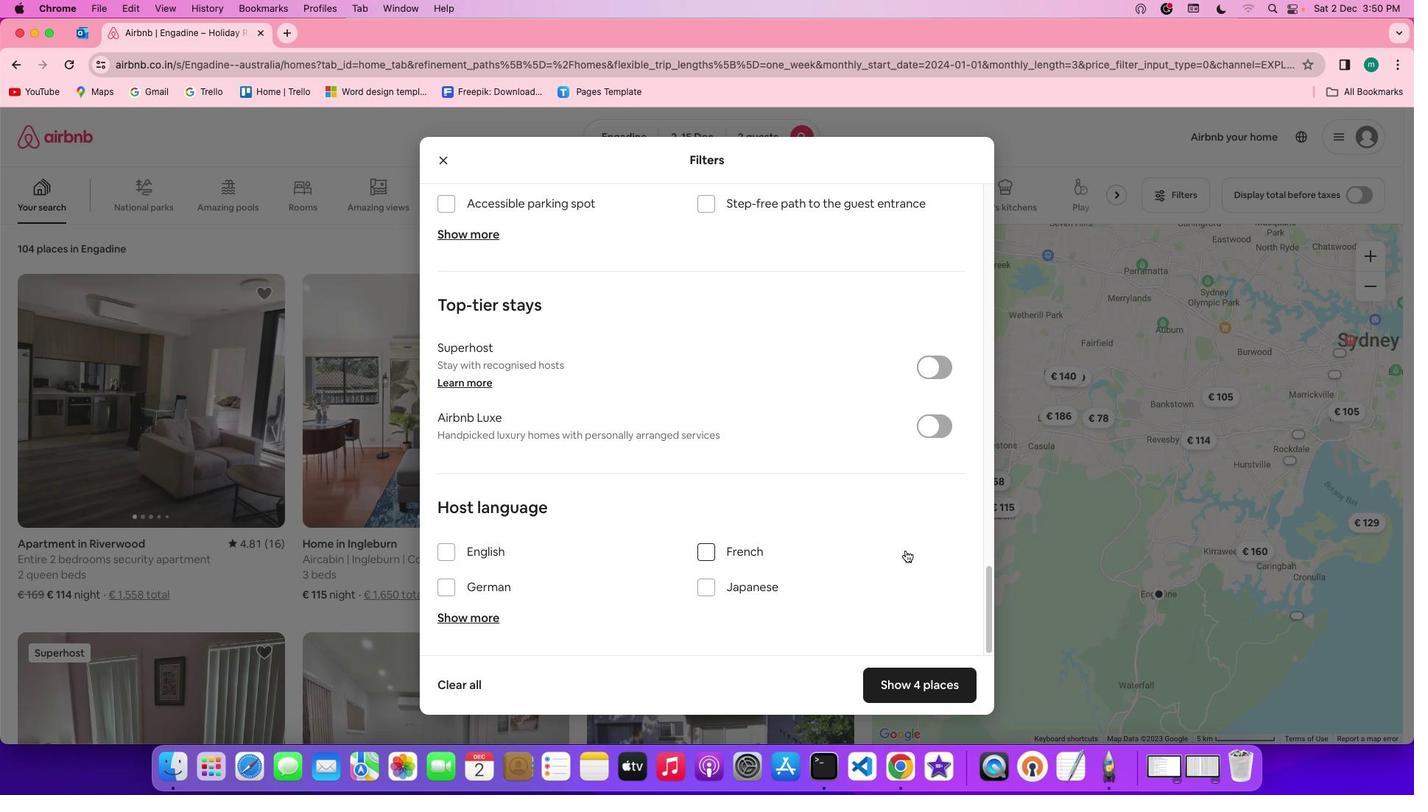 
Action: Mouse scrolled (906, 550) with delta (0, 0)
Screenshot: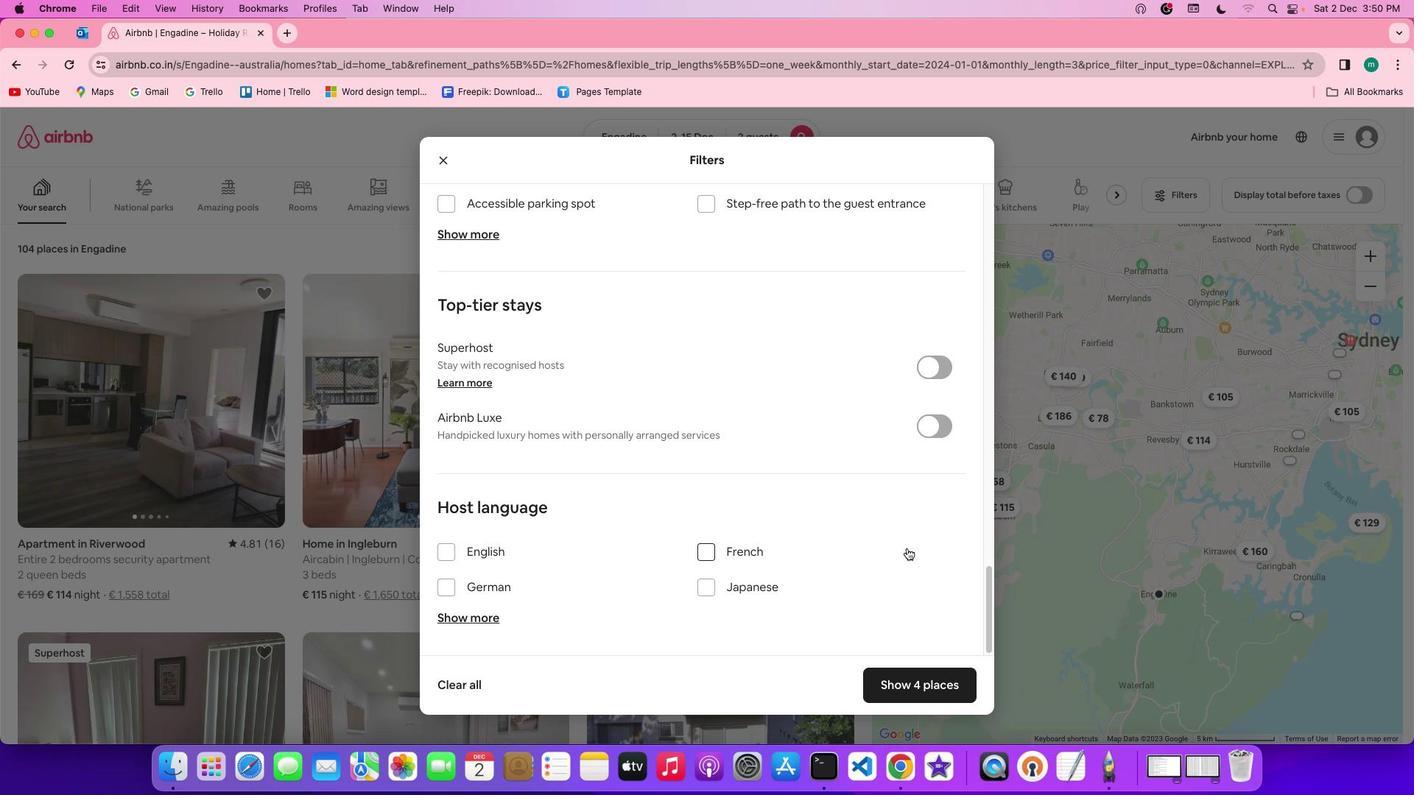 
Action: Mouse scrolled (906, 550) with delta (0, 0)
Screenshot: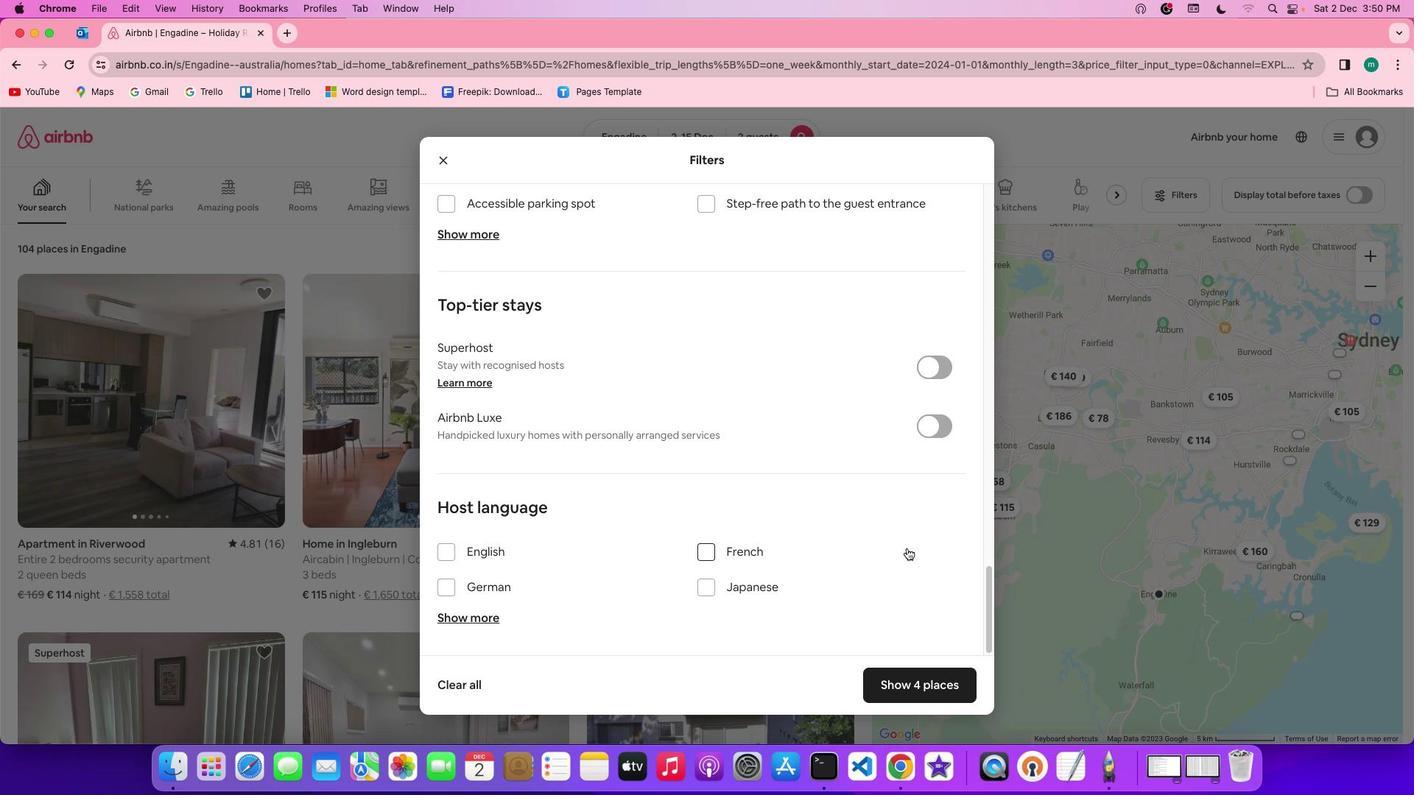 
Action: Mouse scrolled (906, 550) with delta (0, -2)
Screenshot: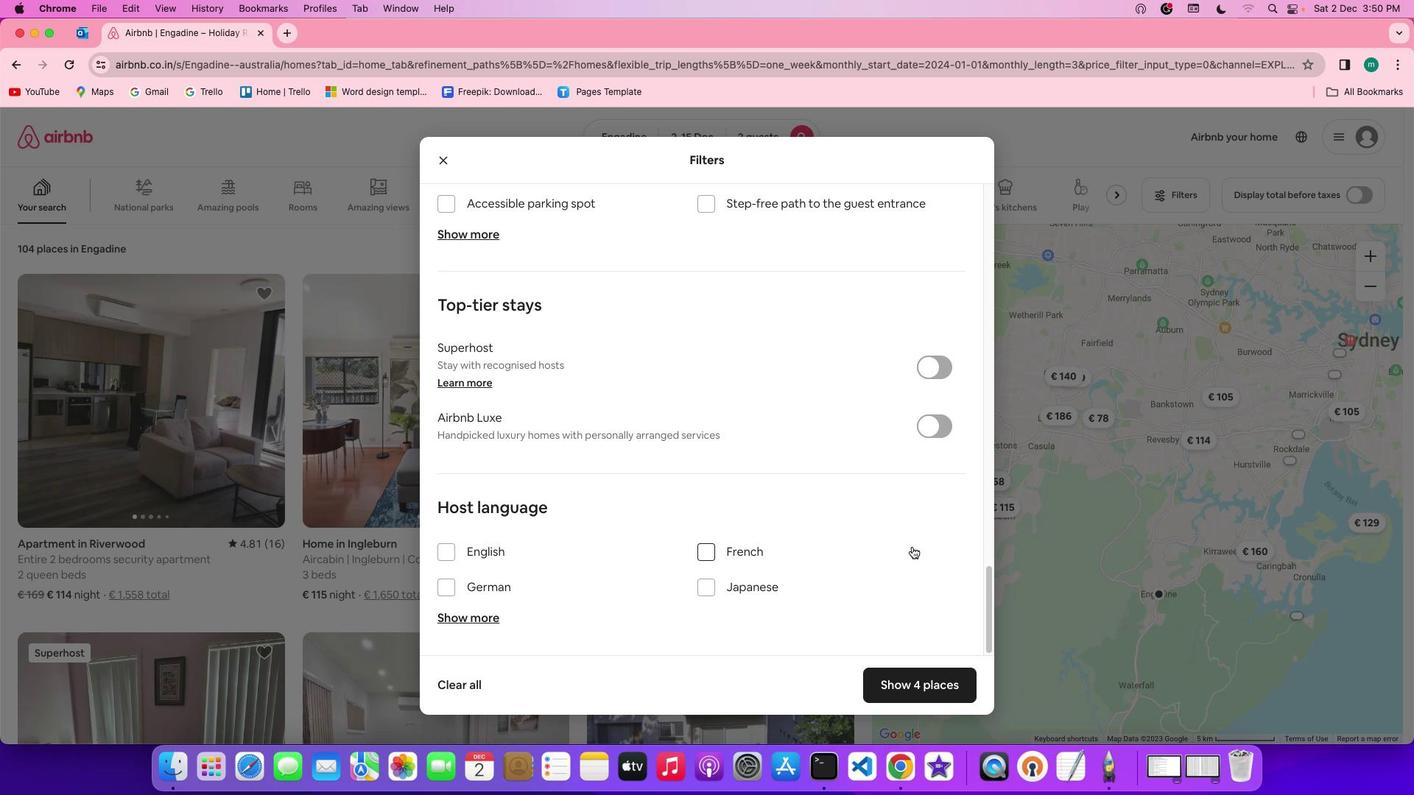 
Action: Mouse scrolled (906, 550) with delta (0, -3)
Screenshot: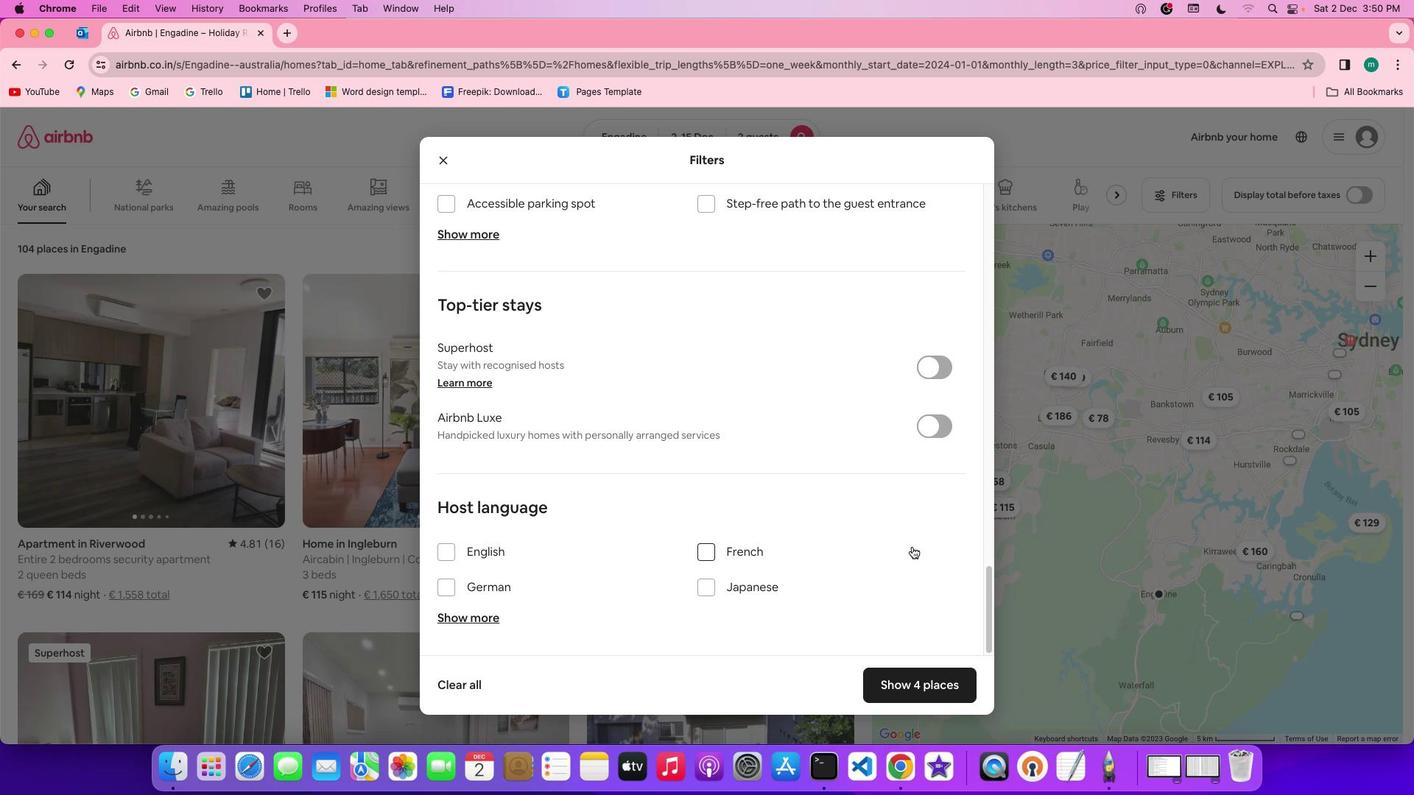 
Action: Mouse scrolled (906, 550) with delta (0, -4)
Screenshot: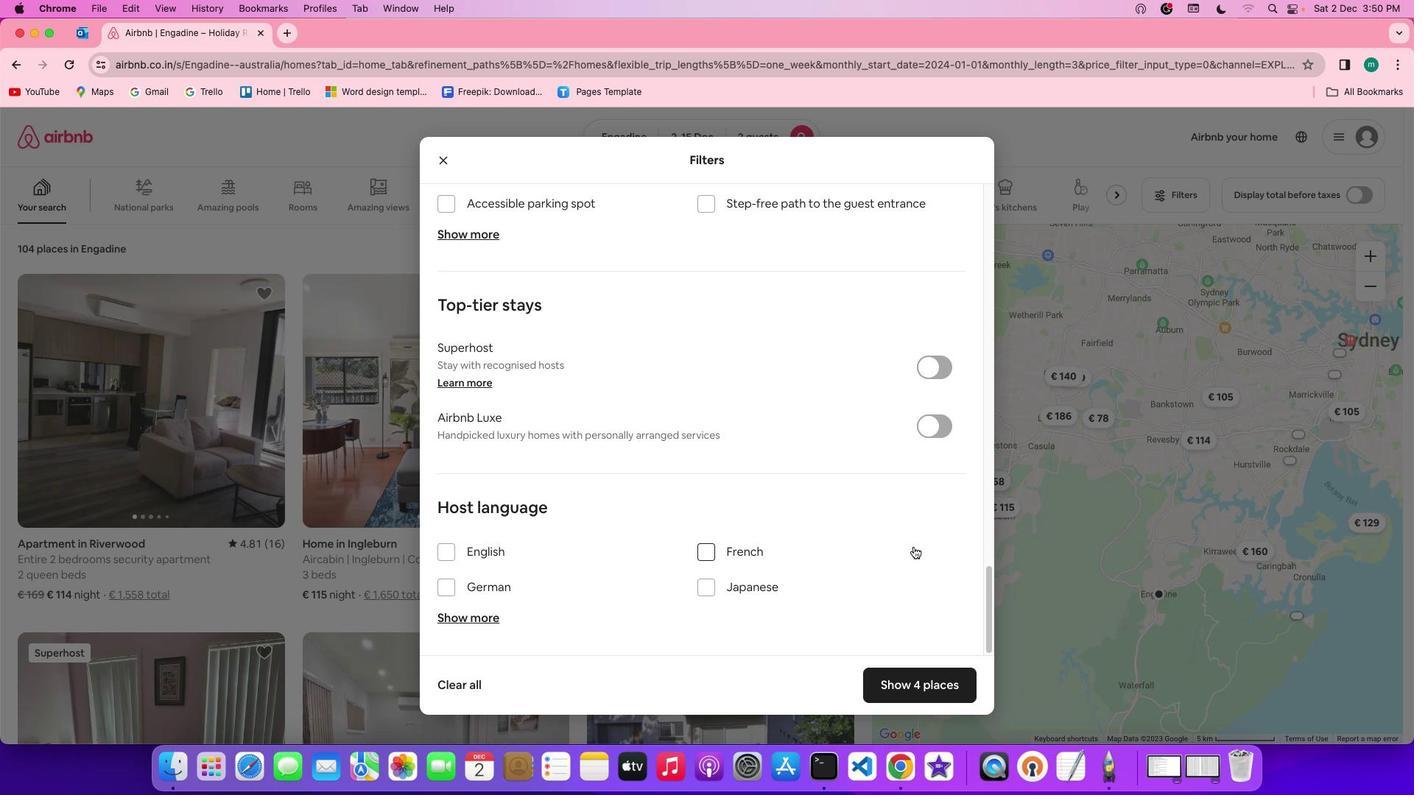 
Action: Mouse scrolled (906, 550) with delta (0, -4)
Screenshot: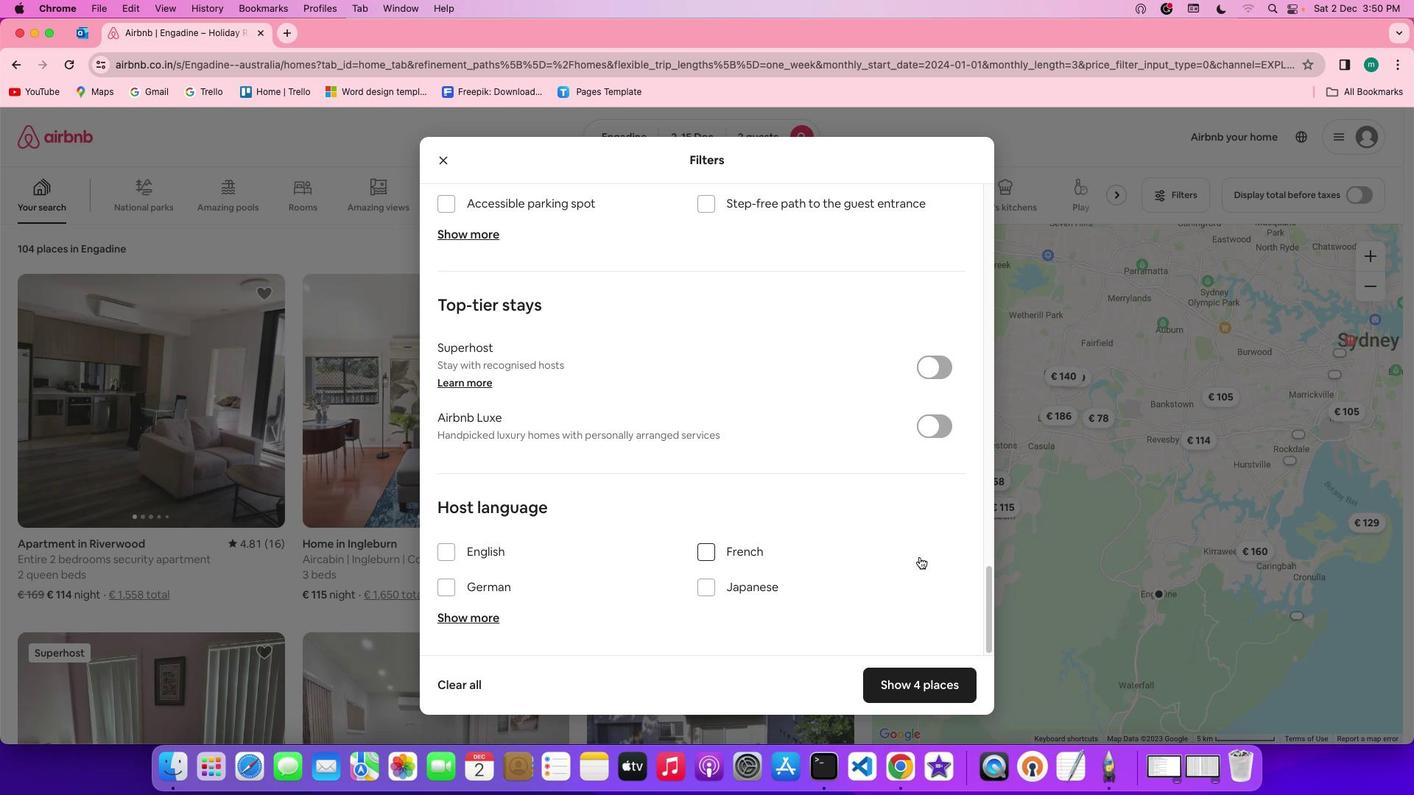 
Action: Mouse moved to (950, 685)
Screenshot: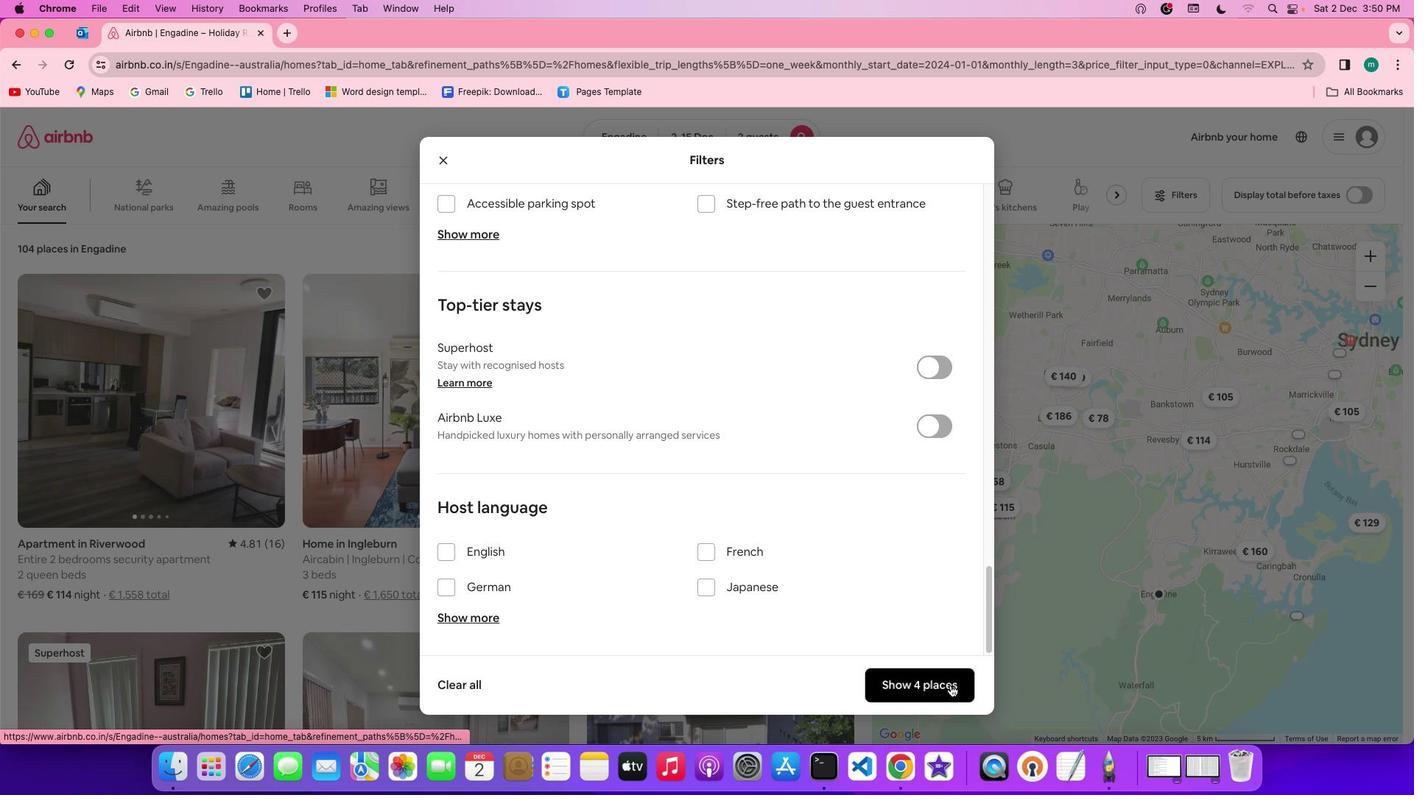 
Action: Mouse pressed left at (950, 685)
Screenshot: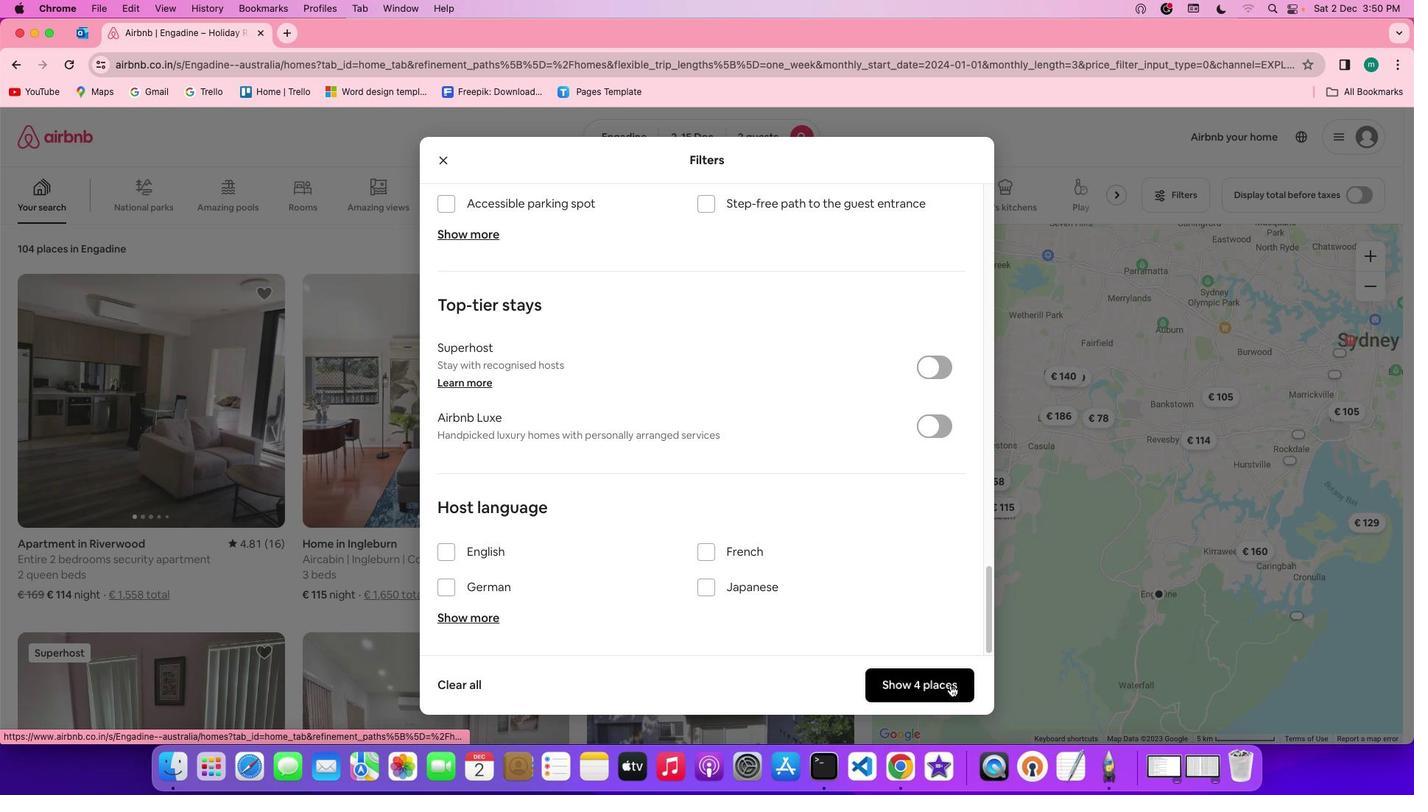 
Action: Mouse moved to (201, 469)
Screenshot: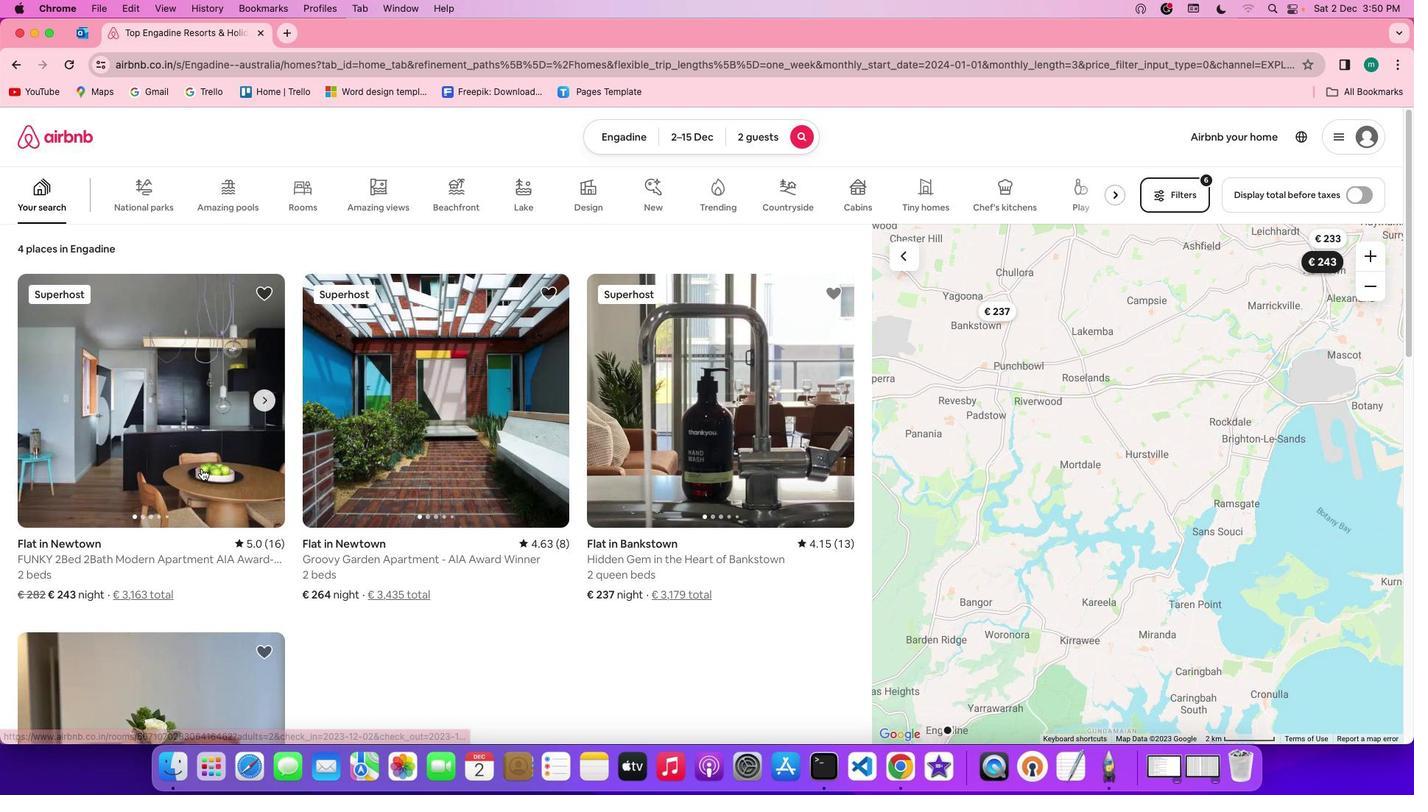 
Action: Mouse pressed left at (201, 469)
Screenshot: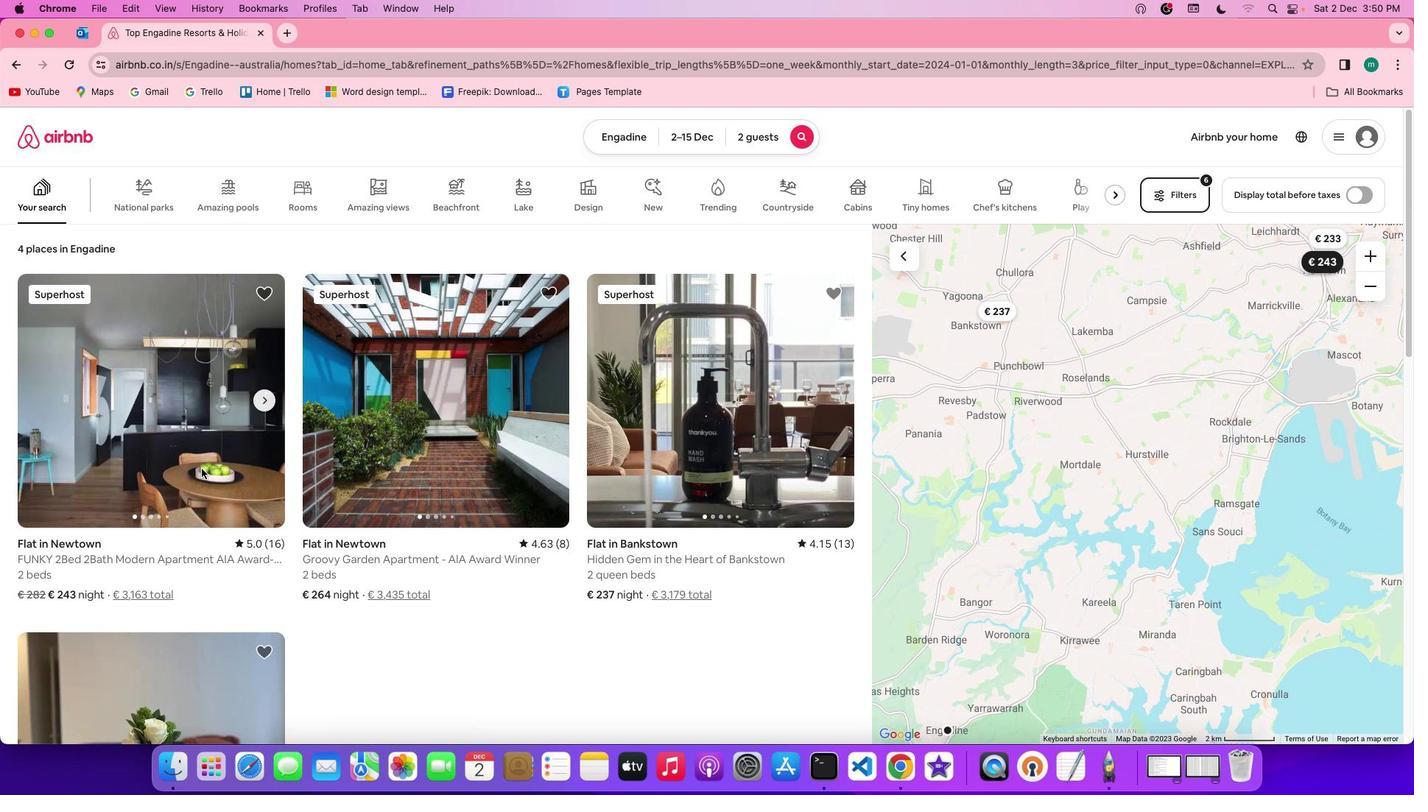 
Action: Mouse moved to (1043, 556)
Screenshot: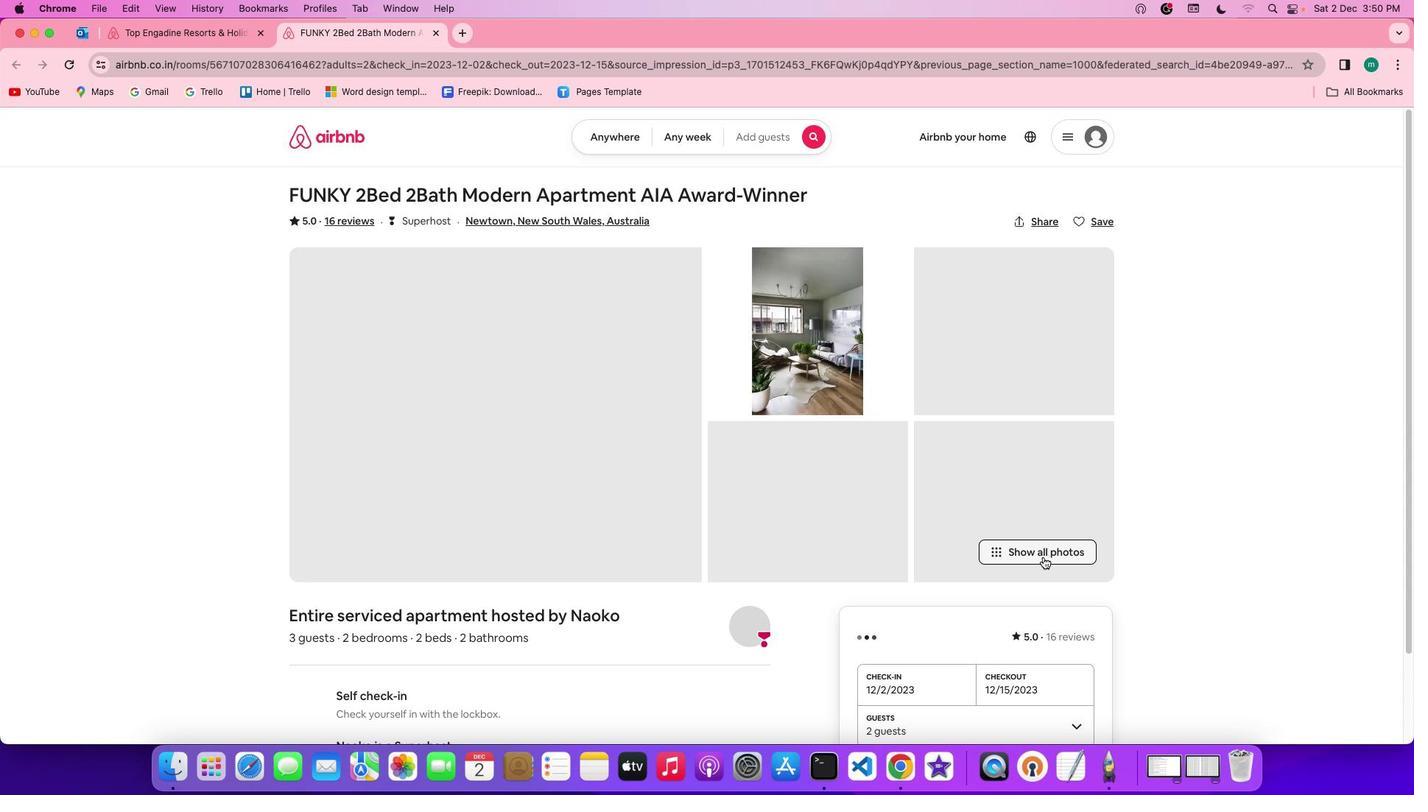 
Action: Mouse pressed left at (1043, 556)
Screenshot: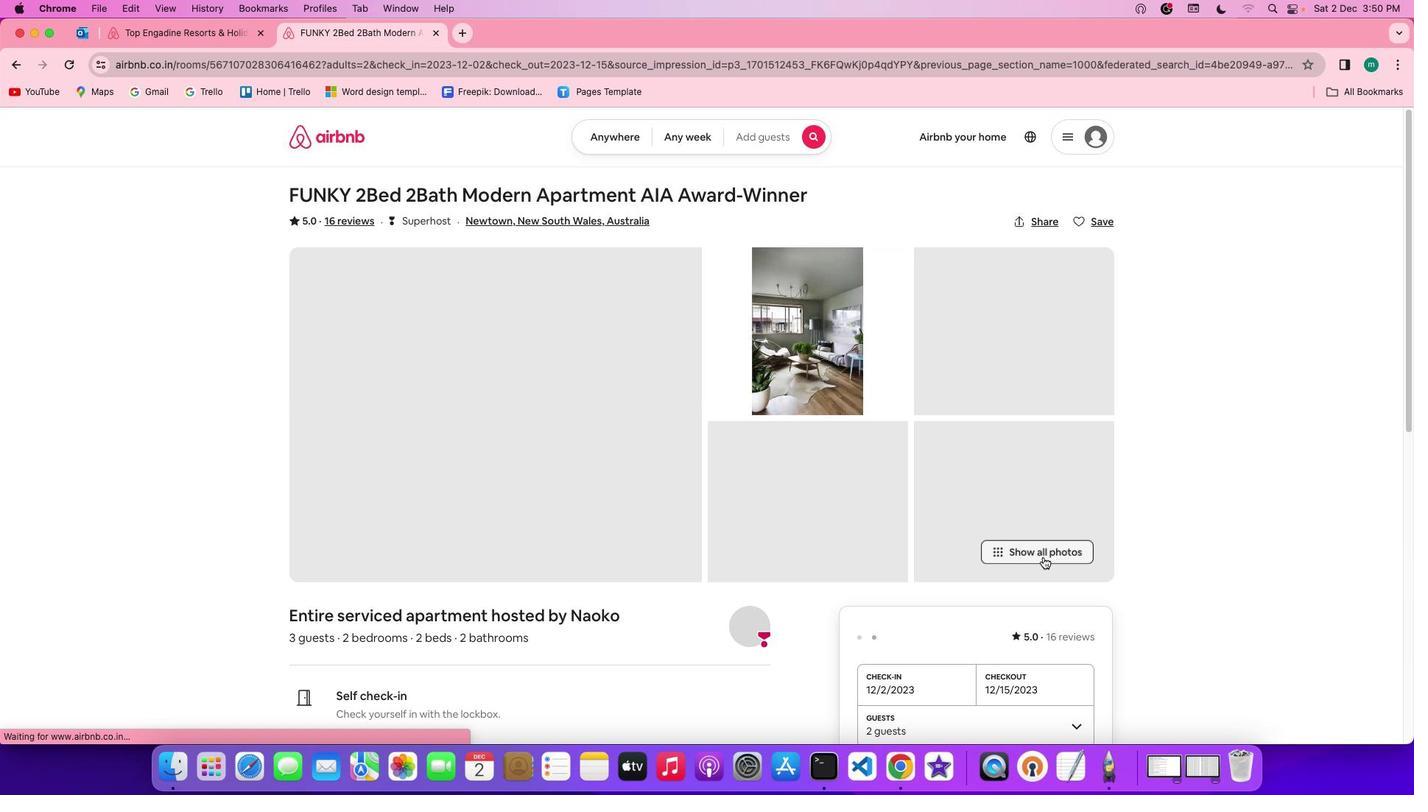 
Action: Mouse moved to (789, 582)
Screenshot: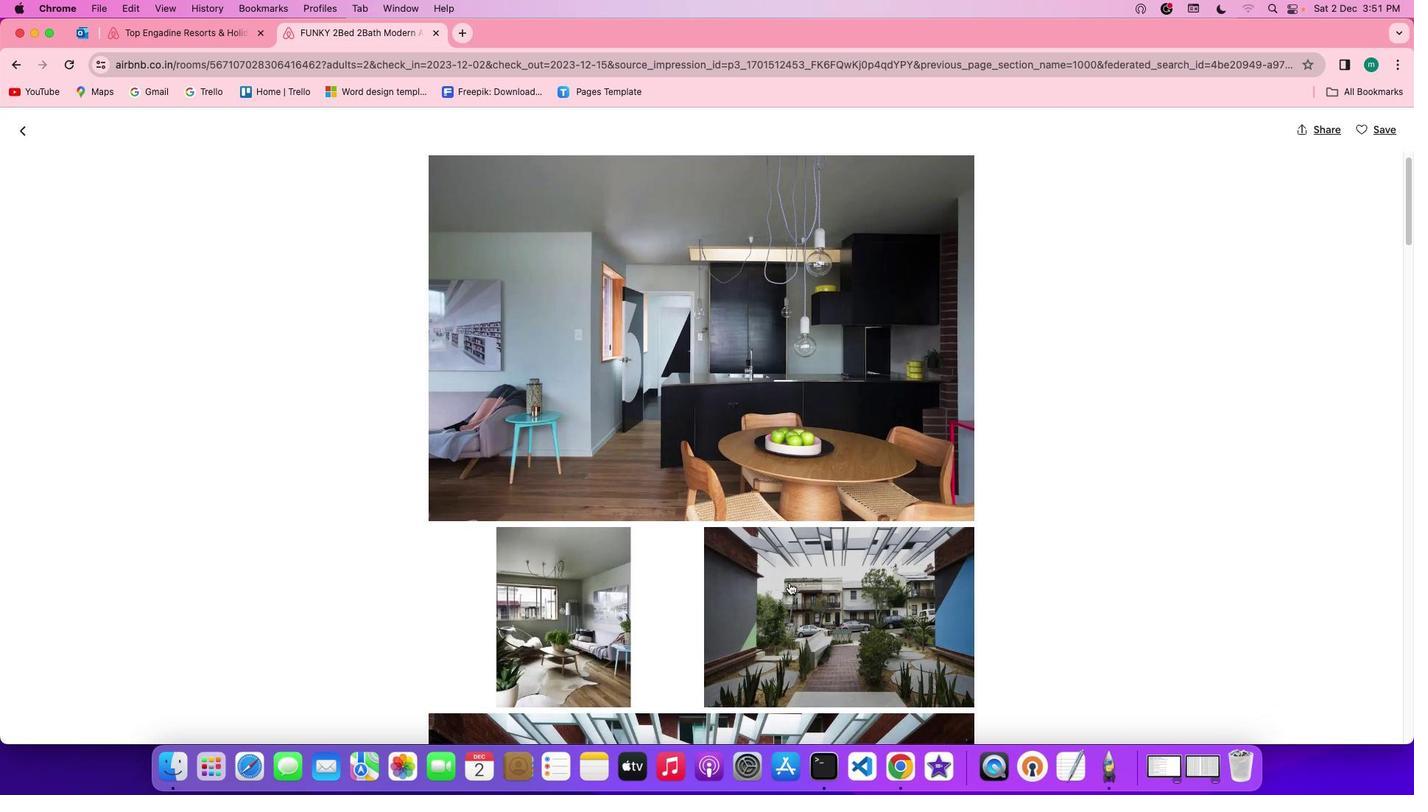 
Action: Mouse scrolled (789, 582) with delta (0, 0)
Screenshot: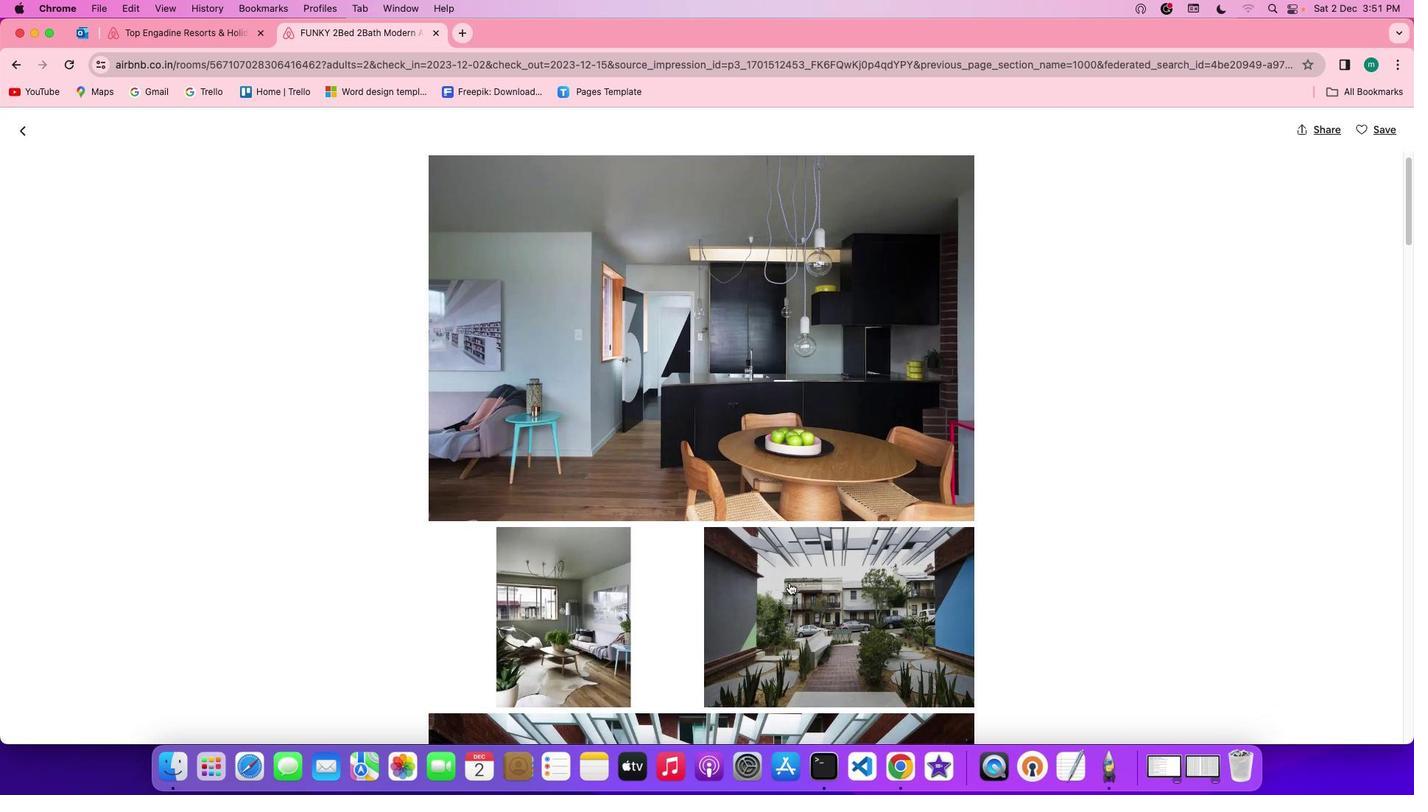 
Action: Mouse moved to (790, 582)
Screenshot: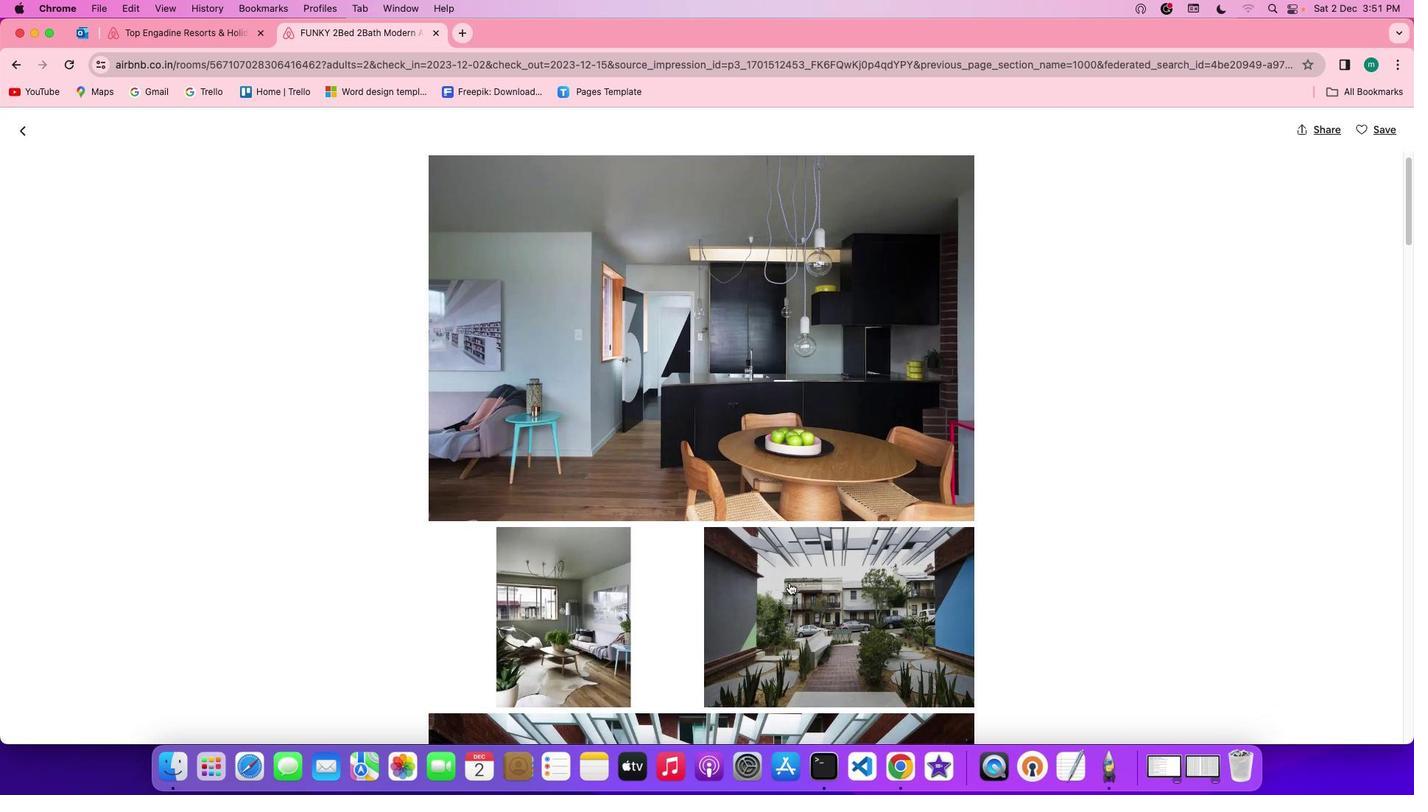 
Action: Mouse scrolled (790, 582) with delta (0, 0)
Screenshot: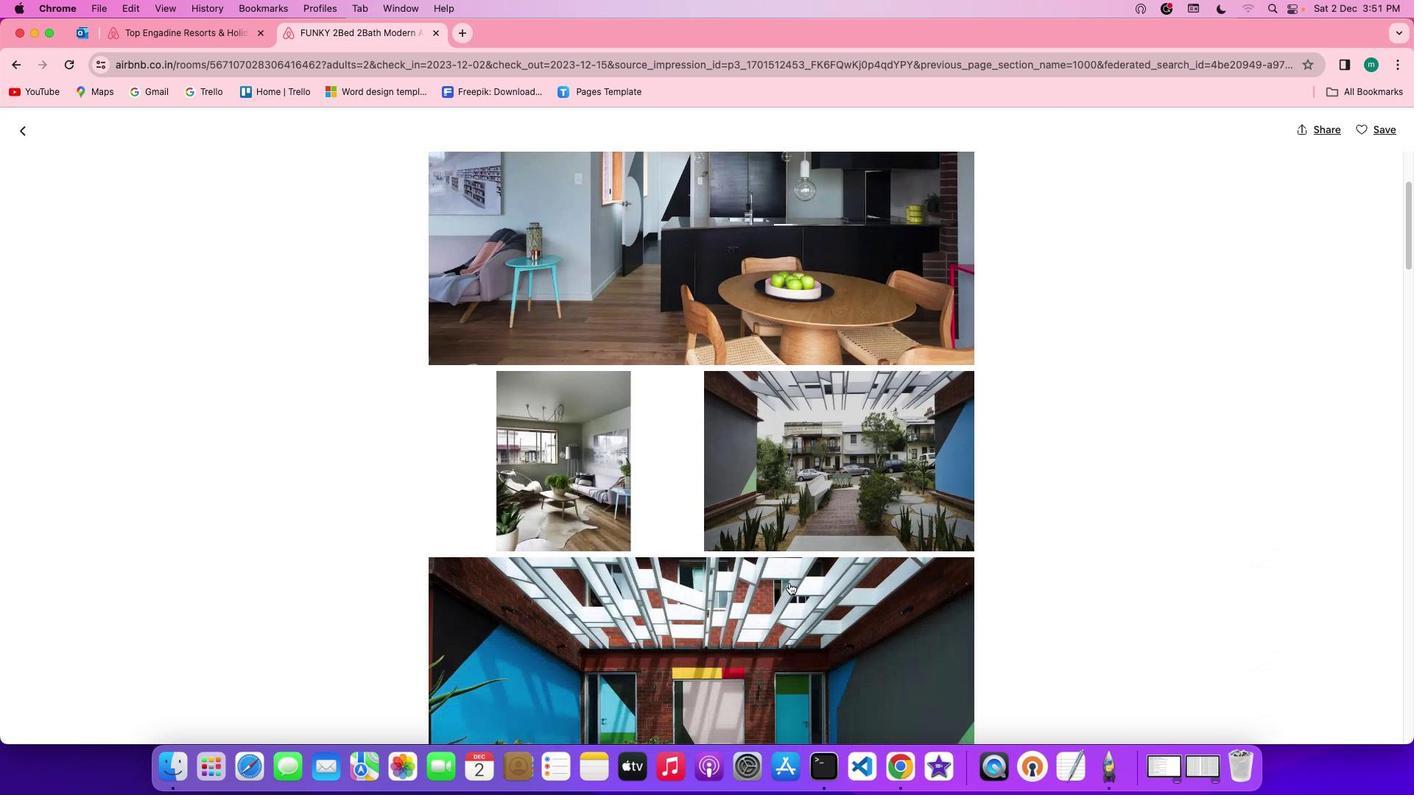 
Action: Mouse scrolled (790, 582) with delta (0, -1)
Screenshot: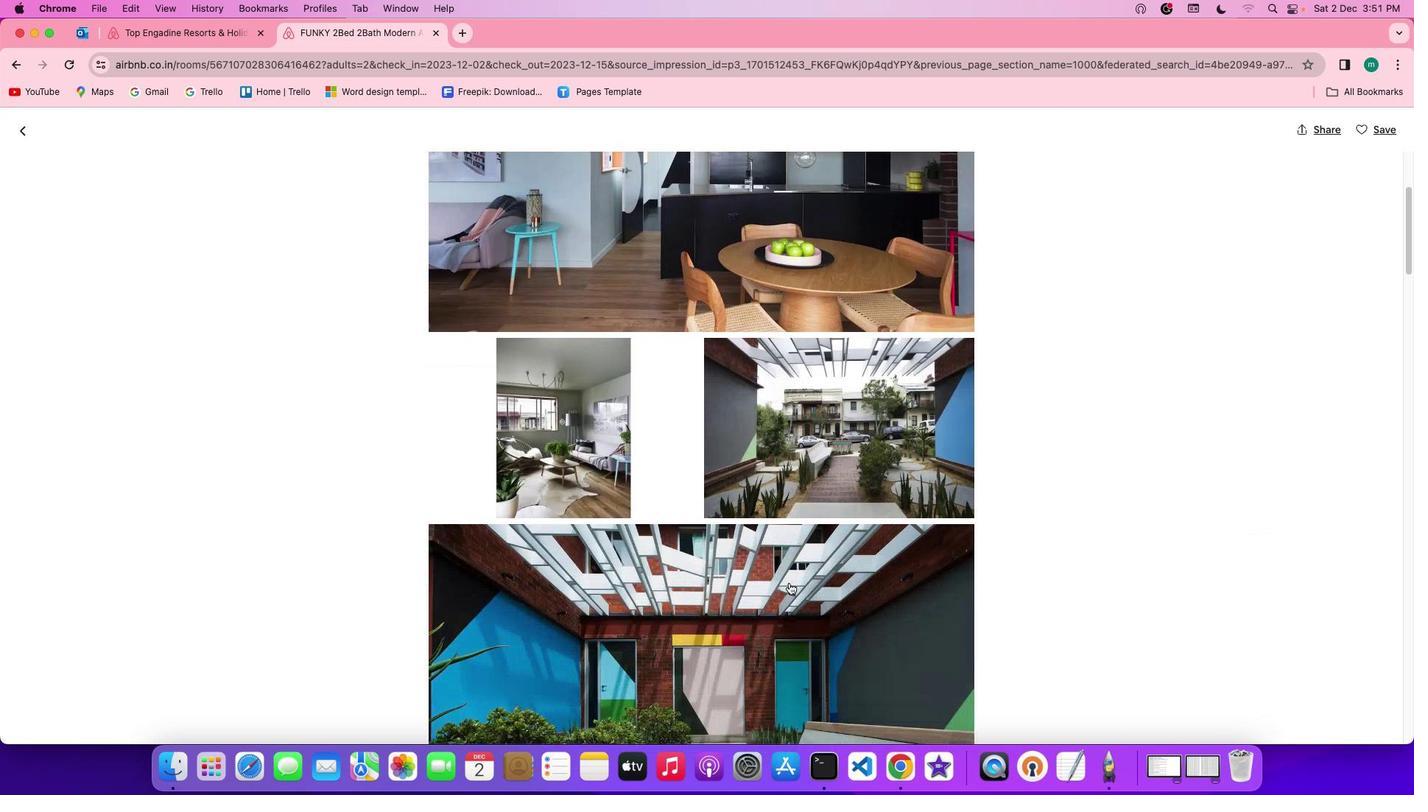
Action: Mouse scrolled (790, 582) with delta (0, -2)
Screenshot: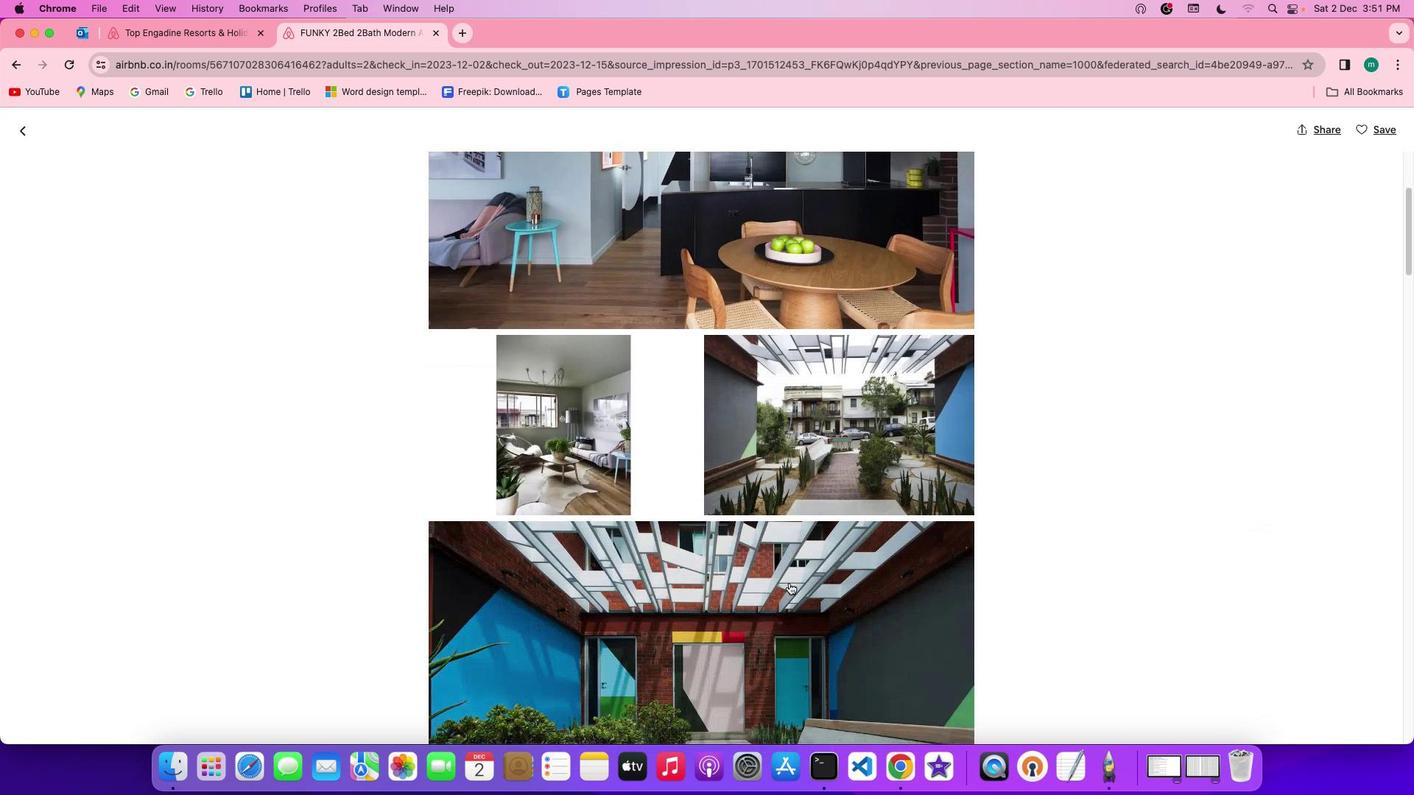 
Action: Mouse moved to (787, 583)
Screenshot: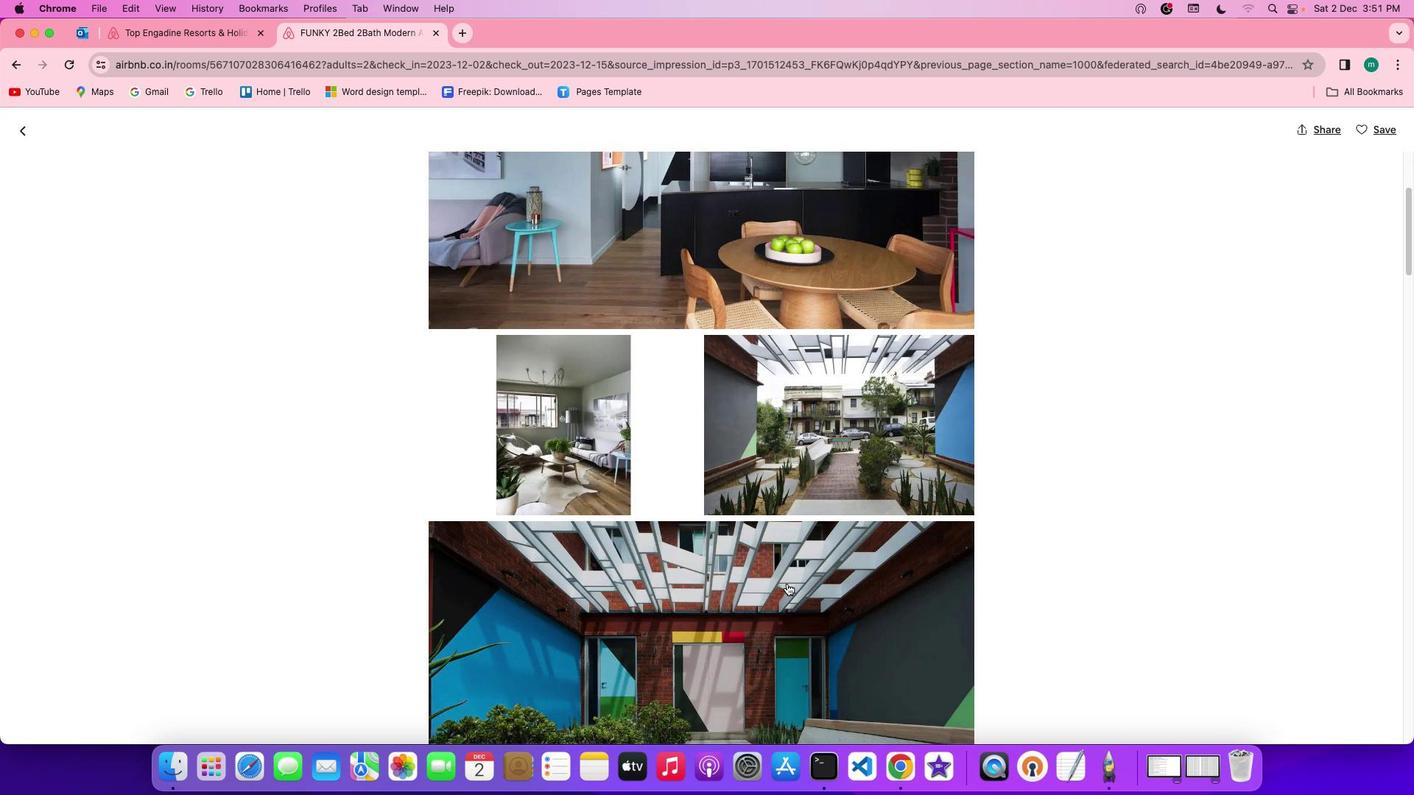 
Action: Mouse scrolled (787, 583) with delta (0, 0)
Screenshot: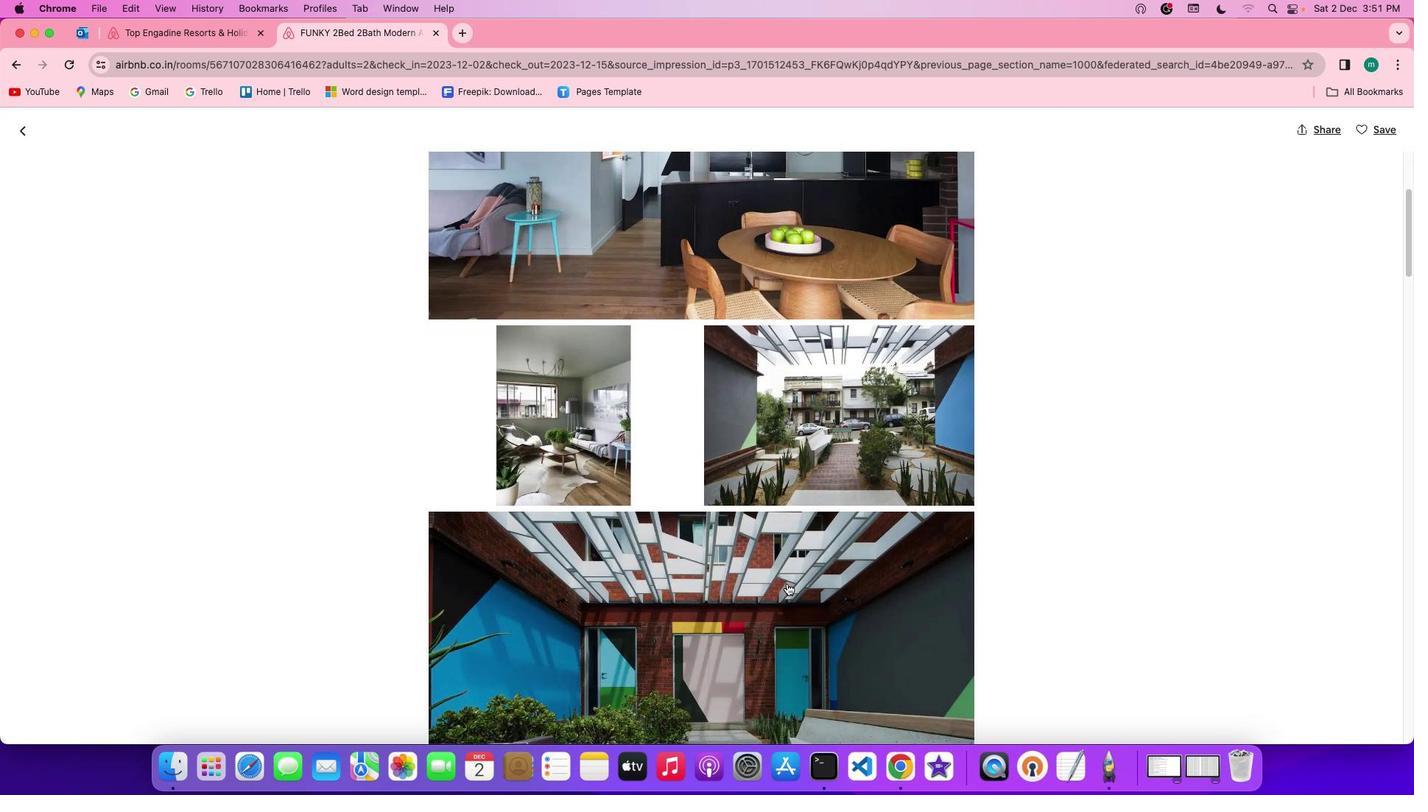 
Action: Mouse scrolled (787, 583) with delta (0, 0)
Screenshot: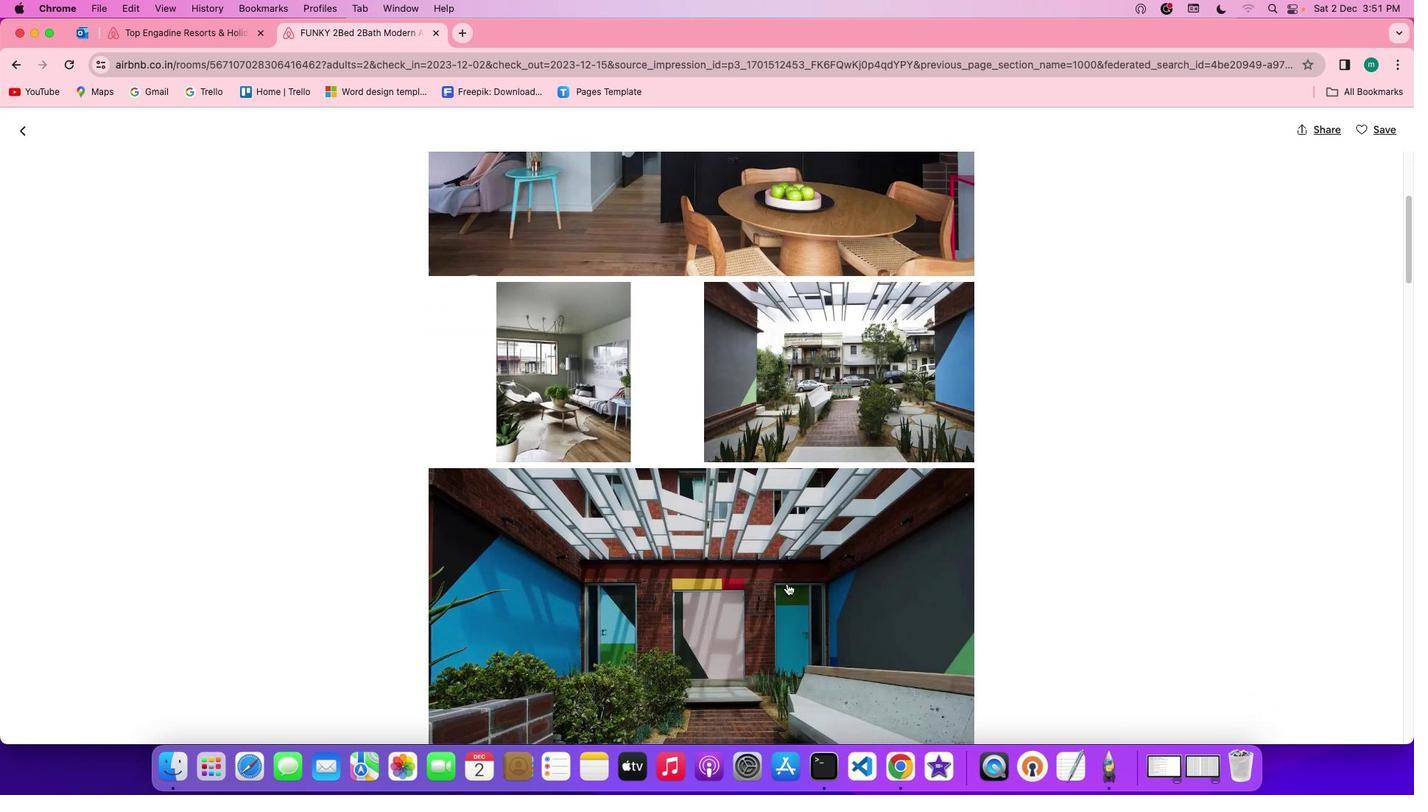 
Action: Mouse scrolled (787, 583) with delta (0, 0)
Screenshot: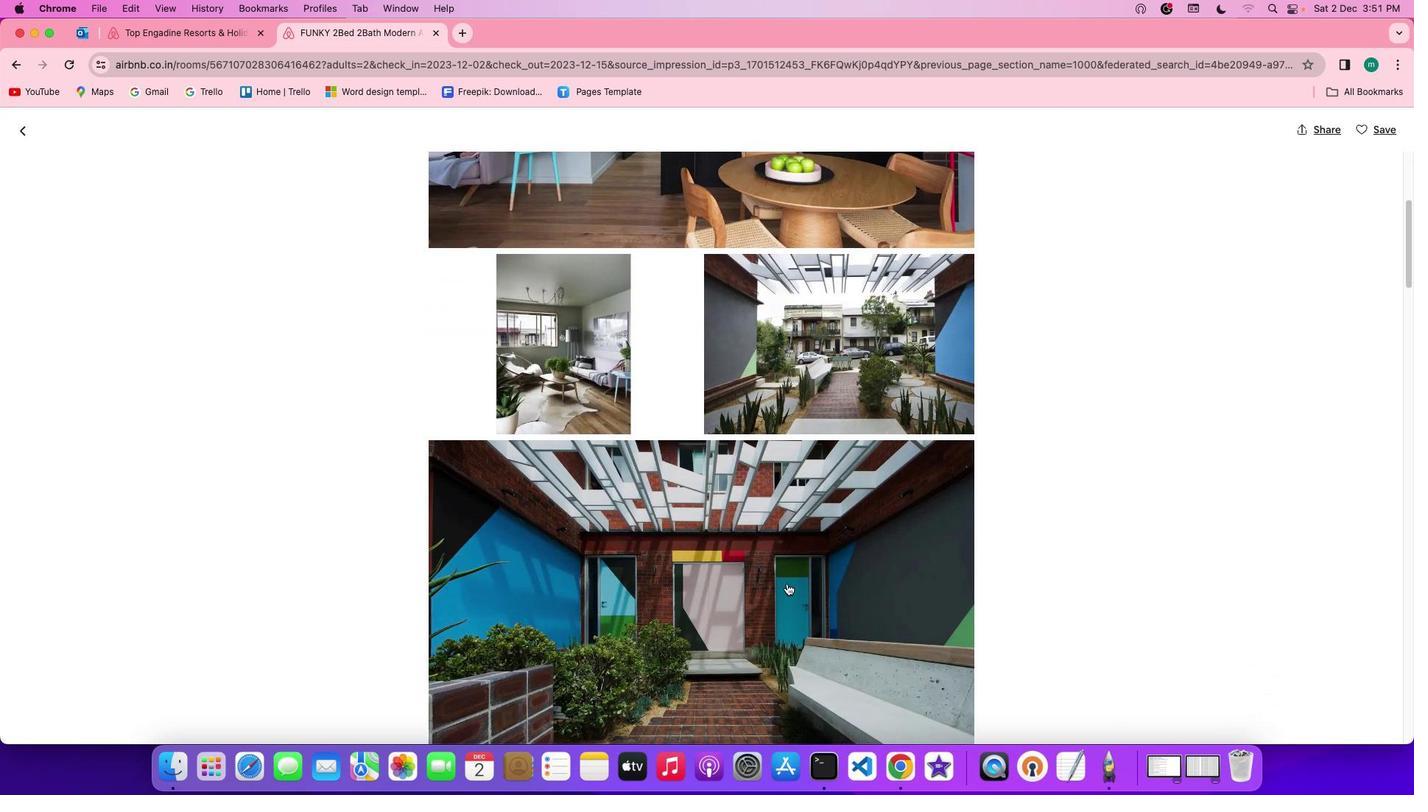 
Action: Mouse scrolled (787, 583) with delta (0, -1)
Screenshot: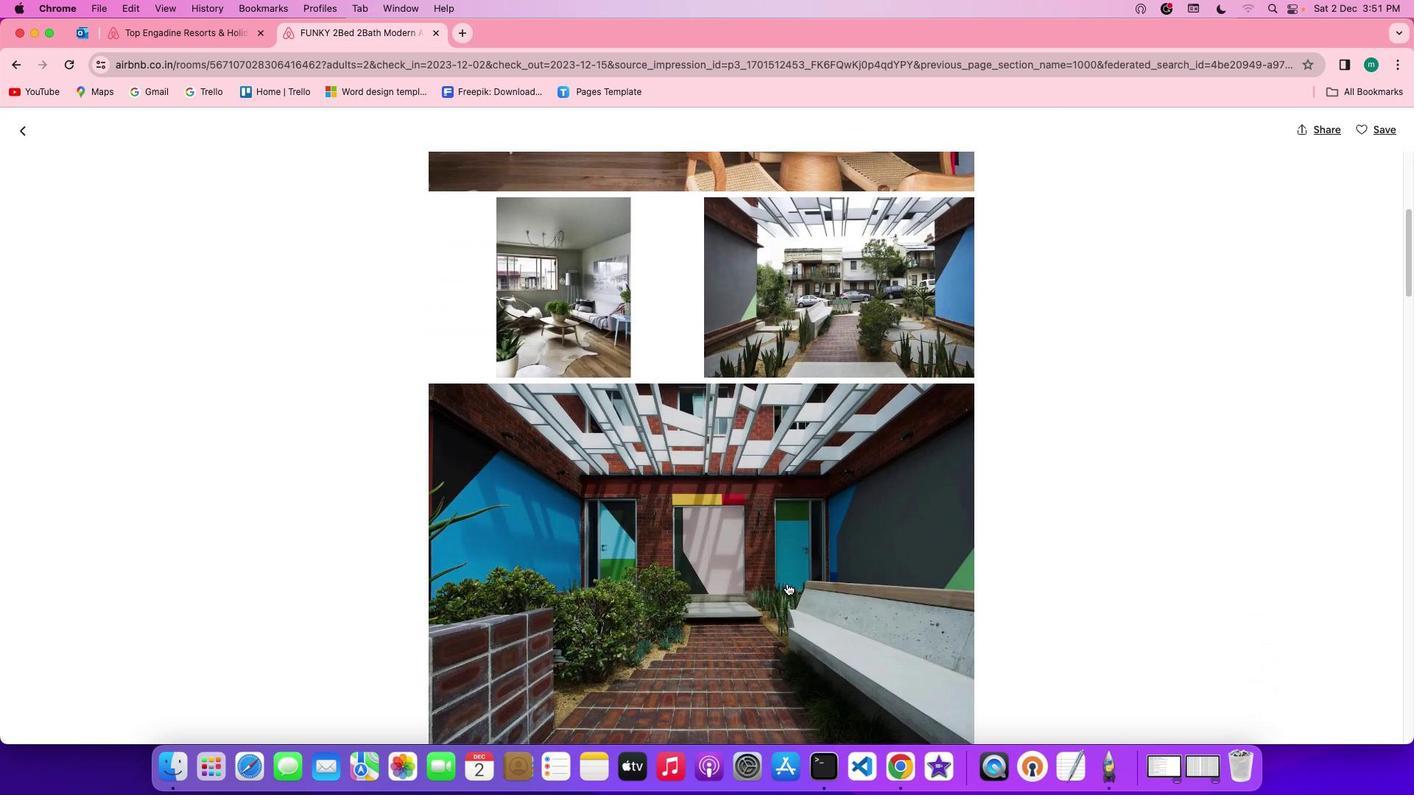 
Action: Mouse moved to (786, 583)
Screenshot: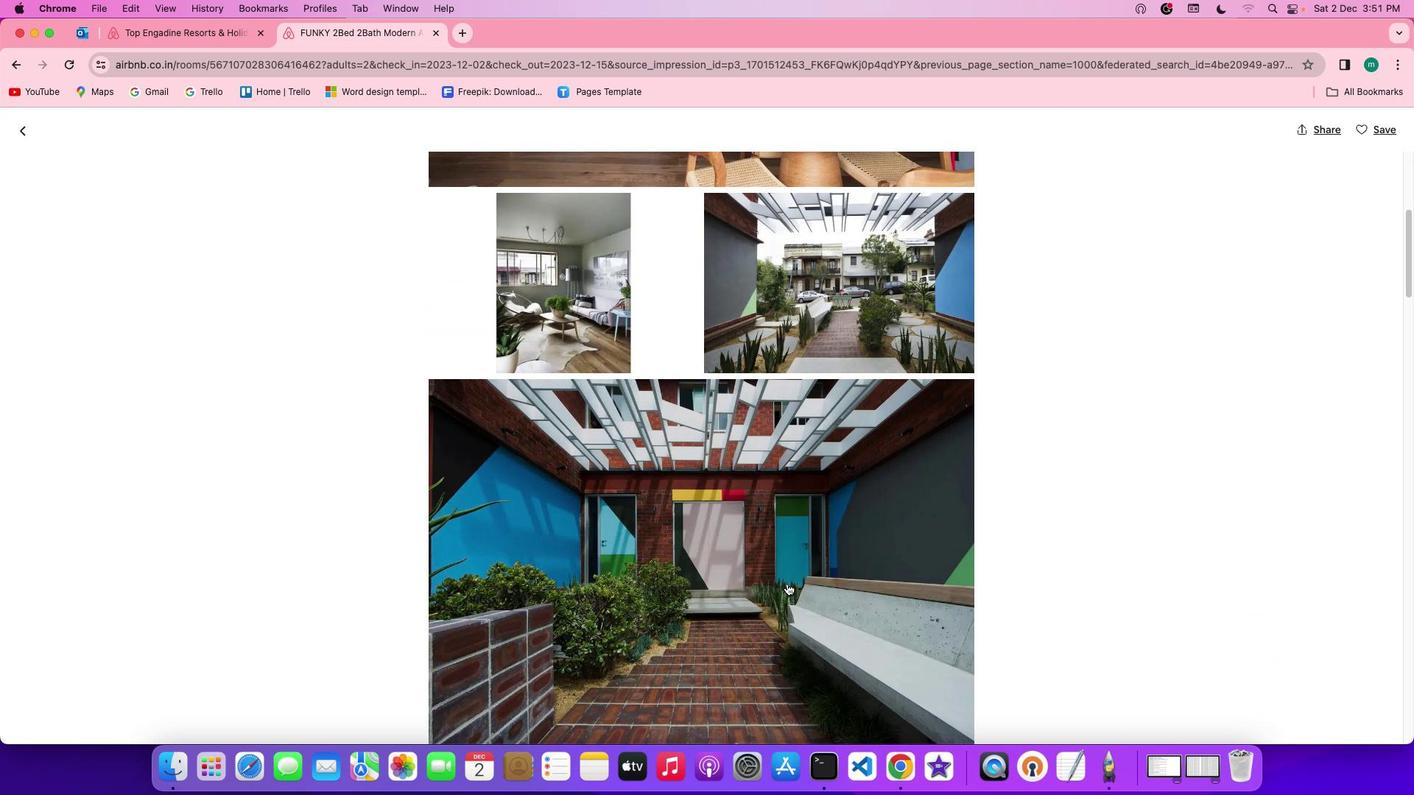 
Action: Mouse scrolled (786, 583) with delta (0, 0)
Screenshot: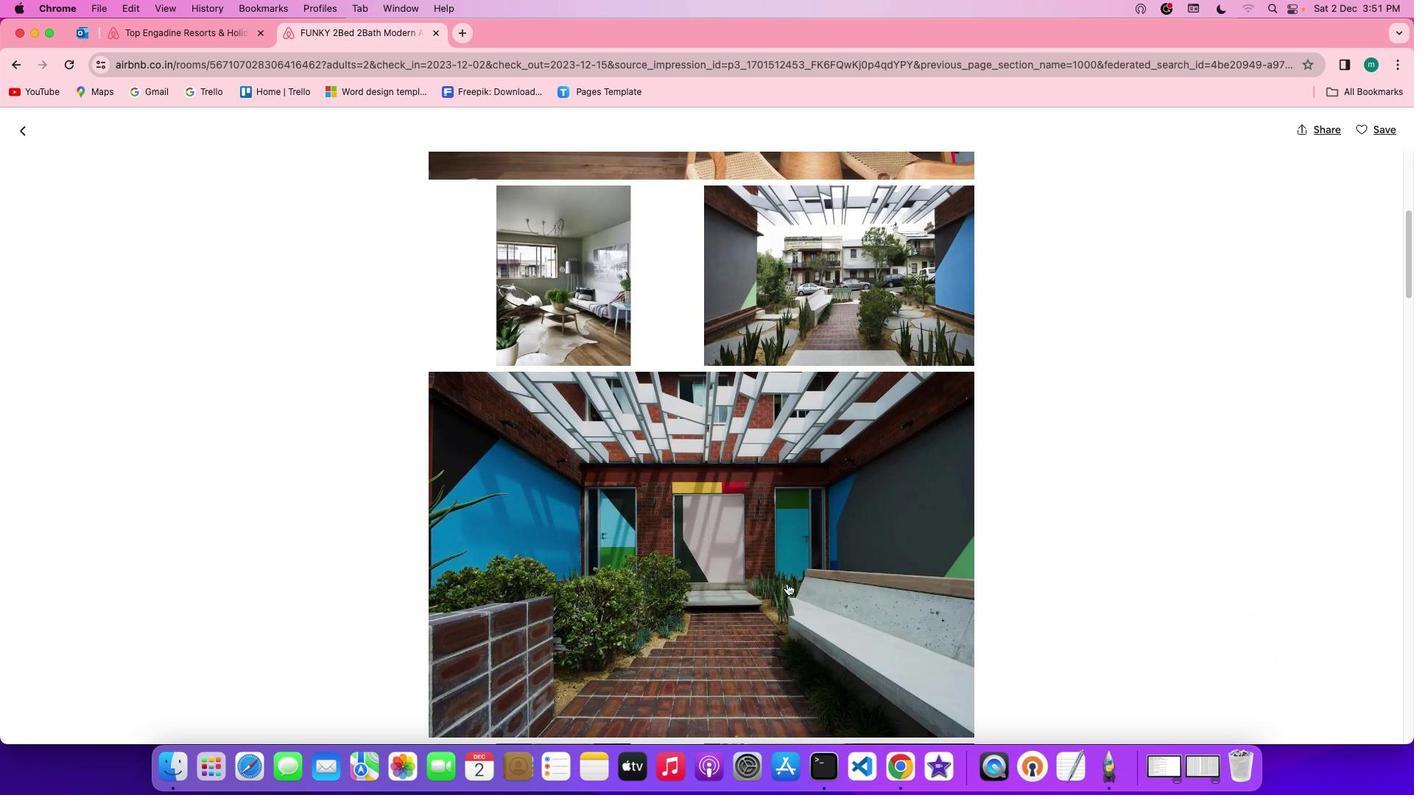 
Action: Mouse scrolled (786, 583) with delta (0, 0)
Screenshot: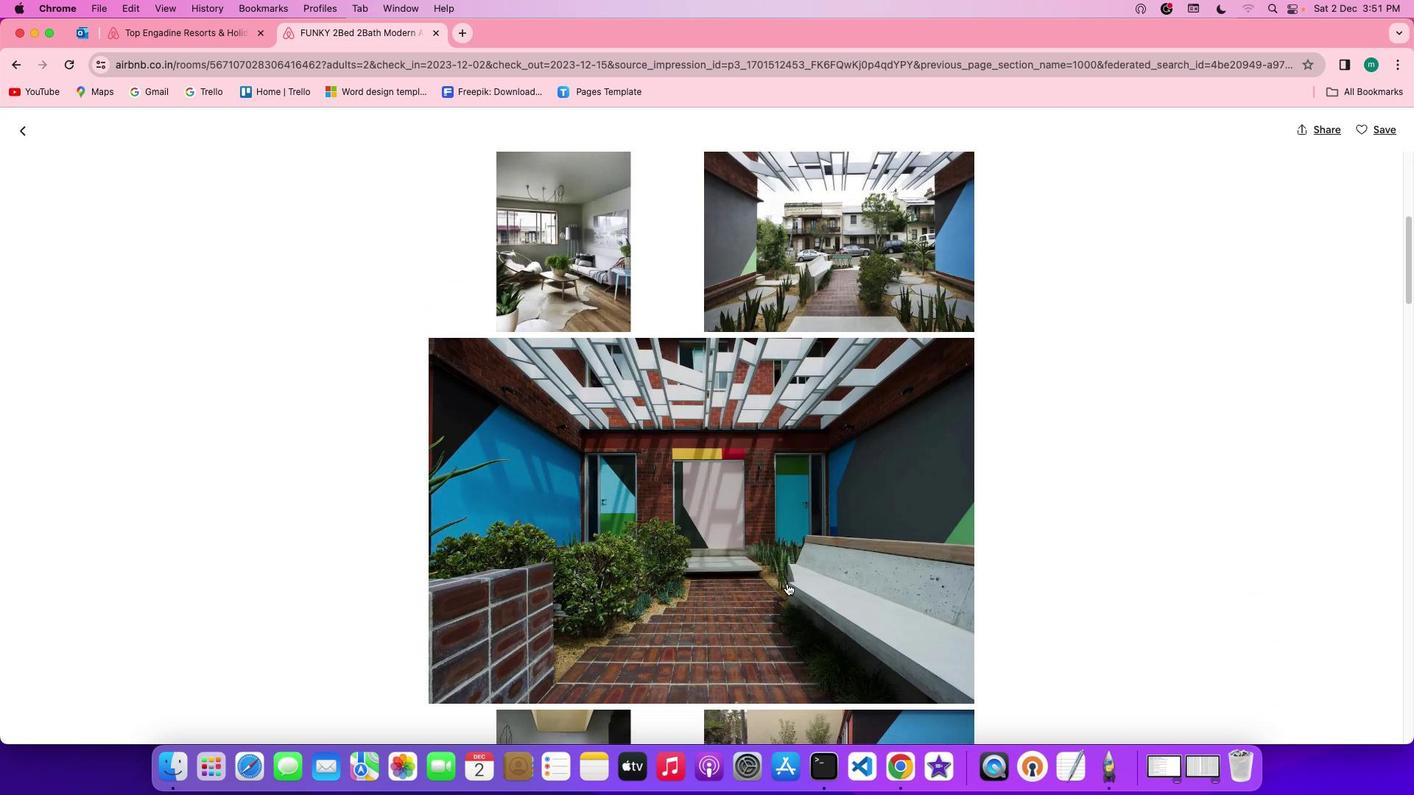 
Action: Mouse scrolled (786, 583) with delta (0, -1)
Screenshot: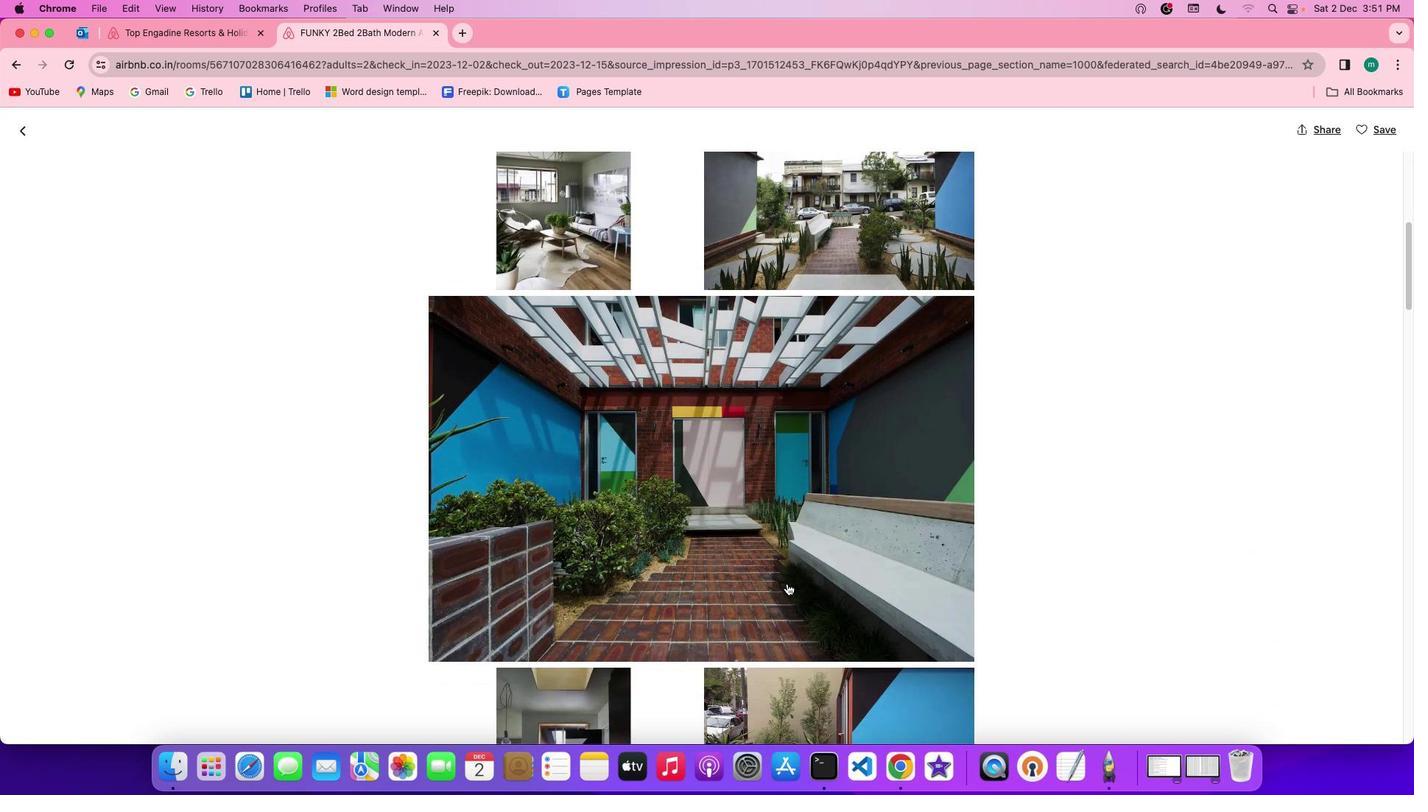 
Action: Mouse scrolled (786, 583) with delta (0, 0)
Screenshot: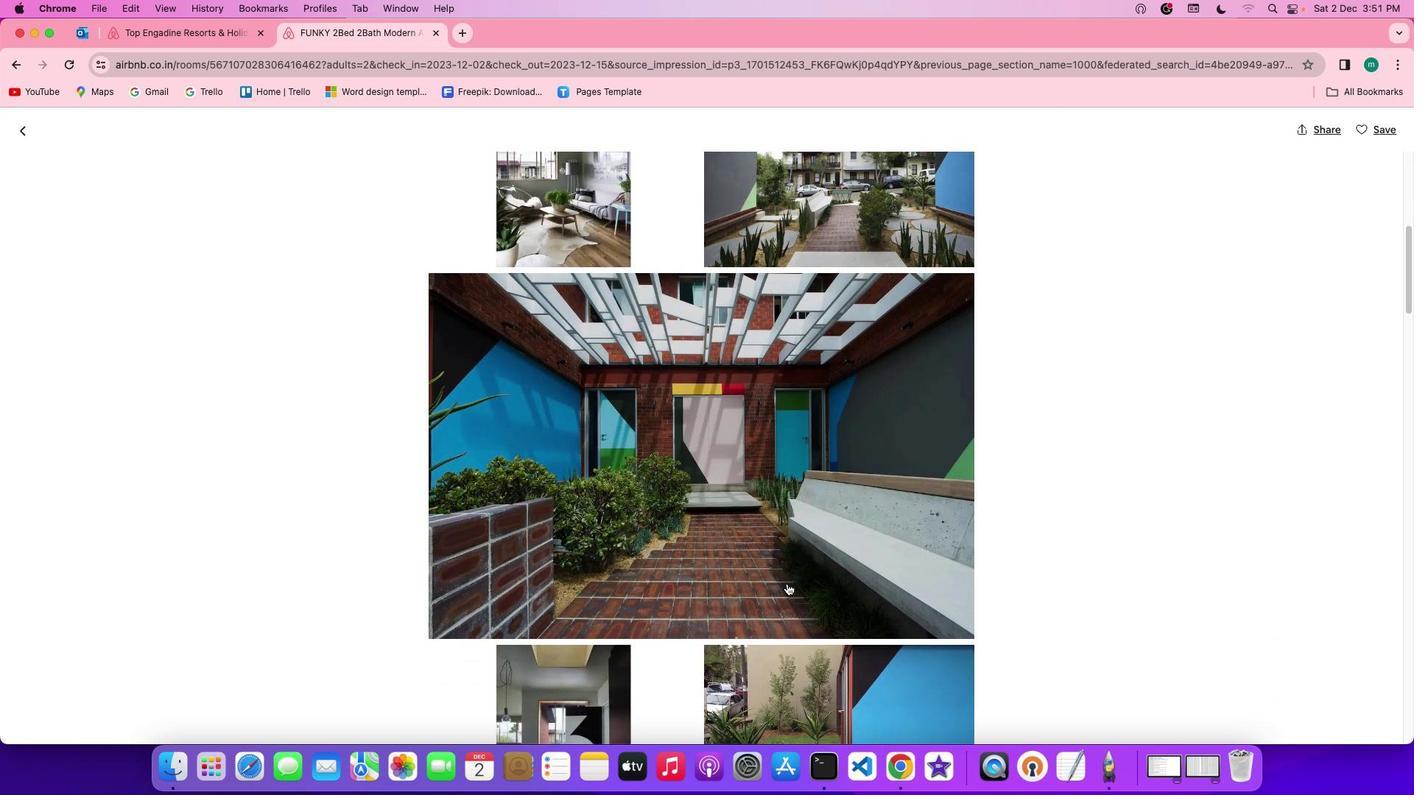 
Action: Mouse scrolled (786, 583) with delta (0, 0)
Screenshot: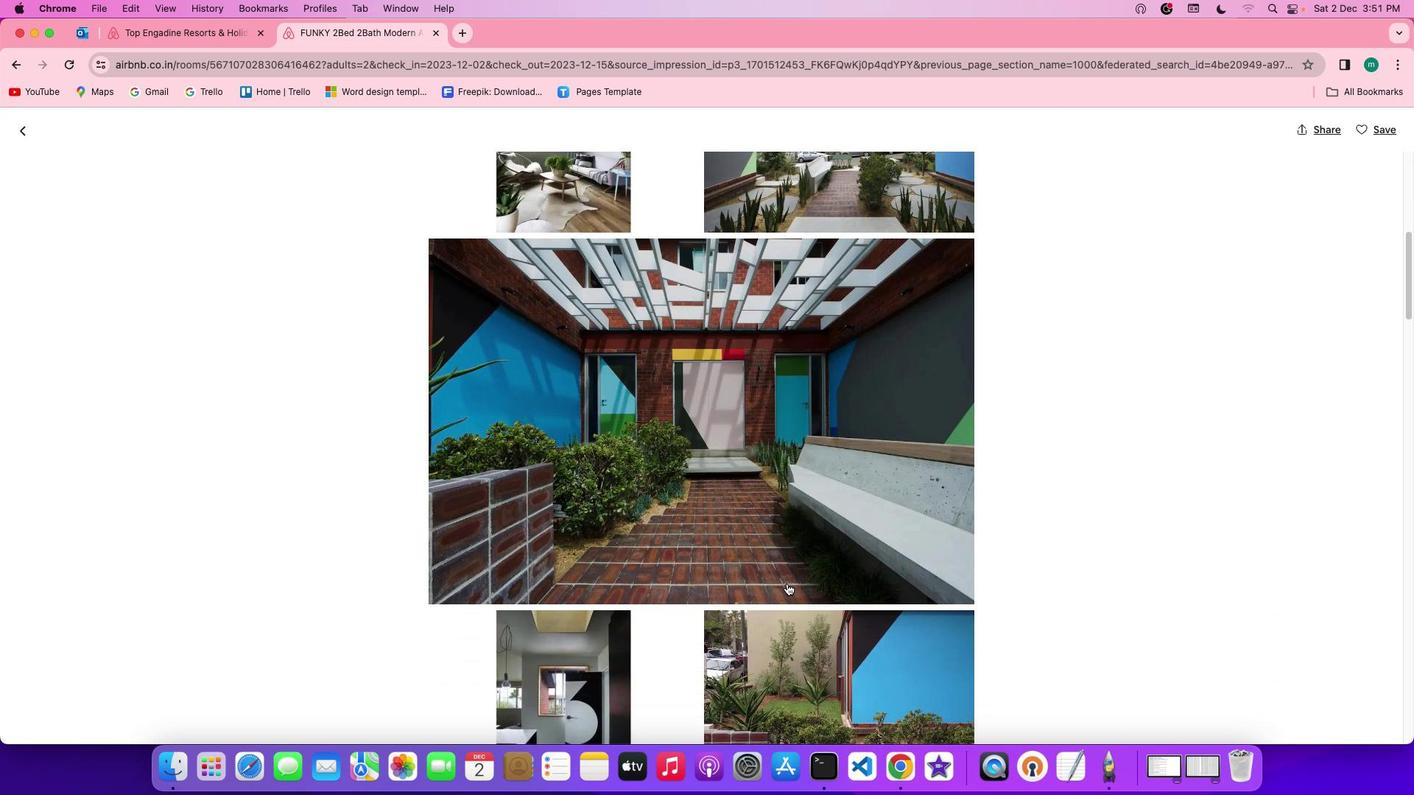 
Action: Mouse scrolled (786, 583) with delta (0, -1)
Screenshot: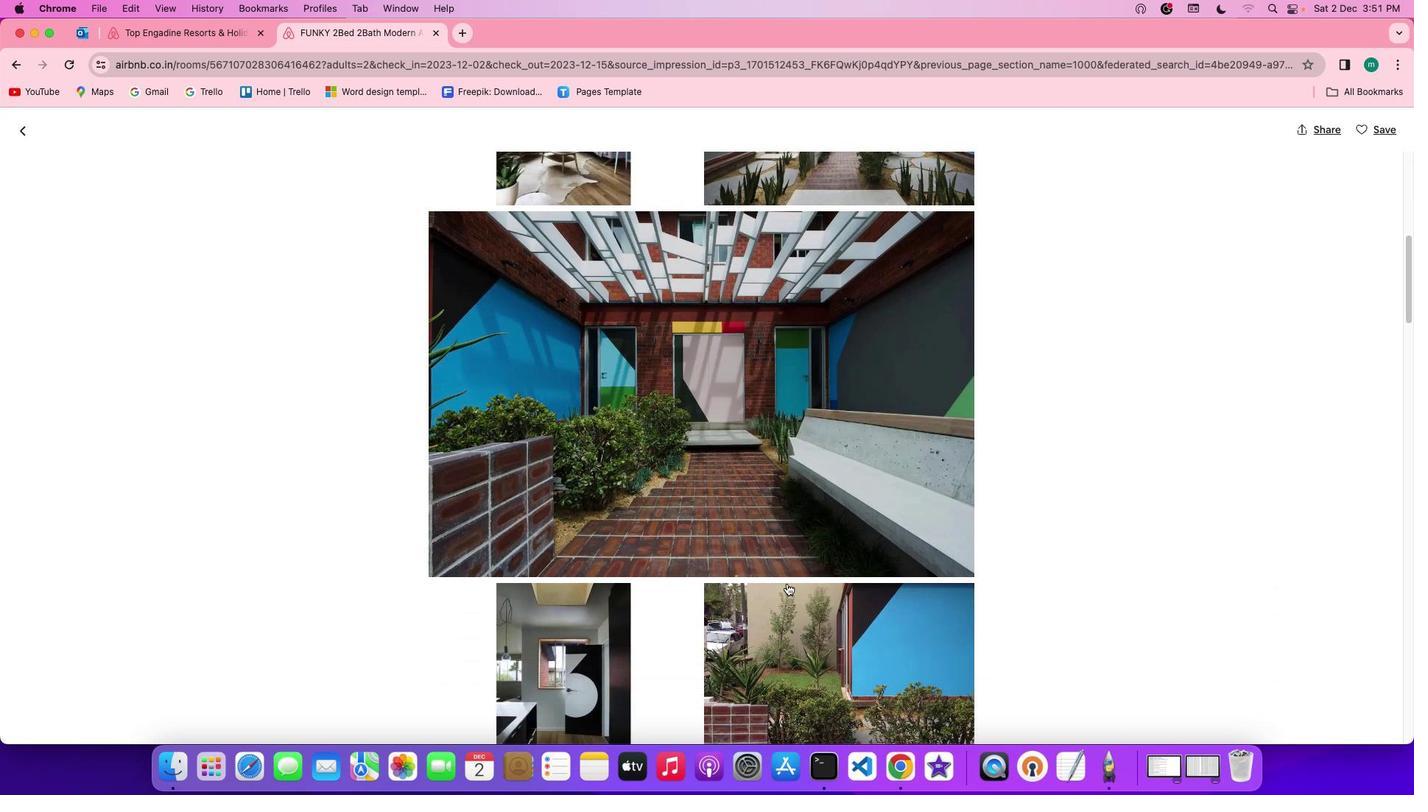
Action: Mouse scrolled (786, 583) with delta (0, -1)
Screenshot: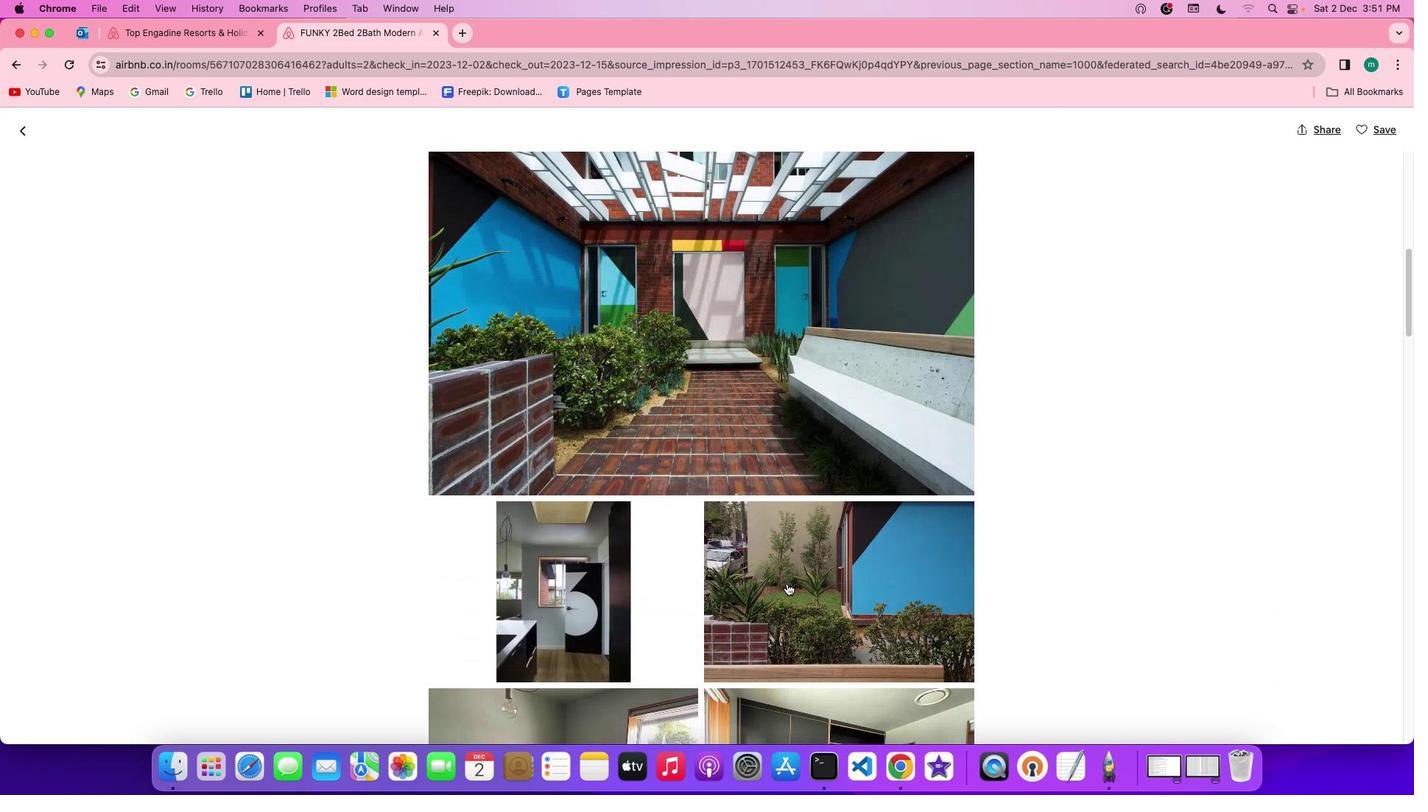 
Action: Mouse scrolled (786, 583) with delta (0, 0)
Screenshot: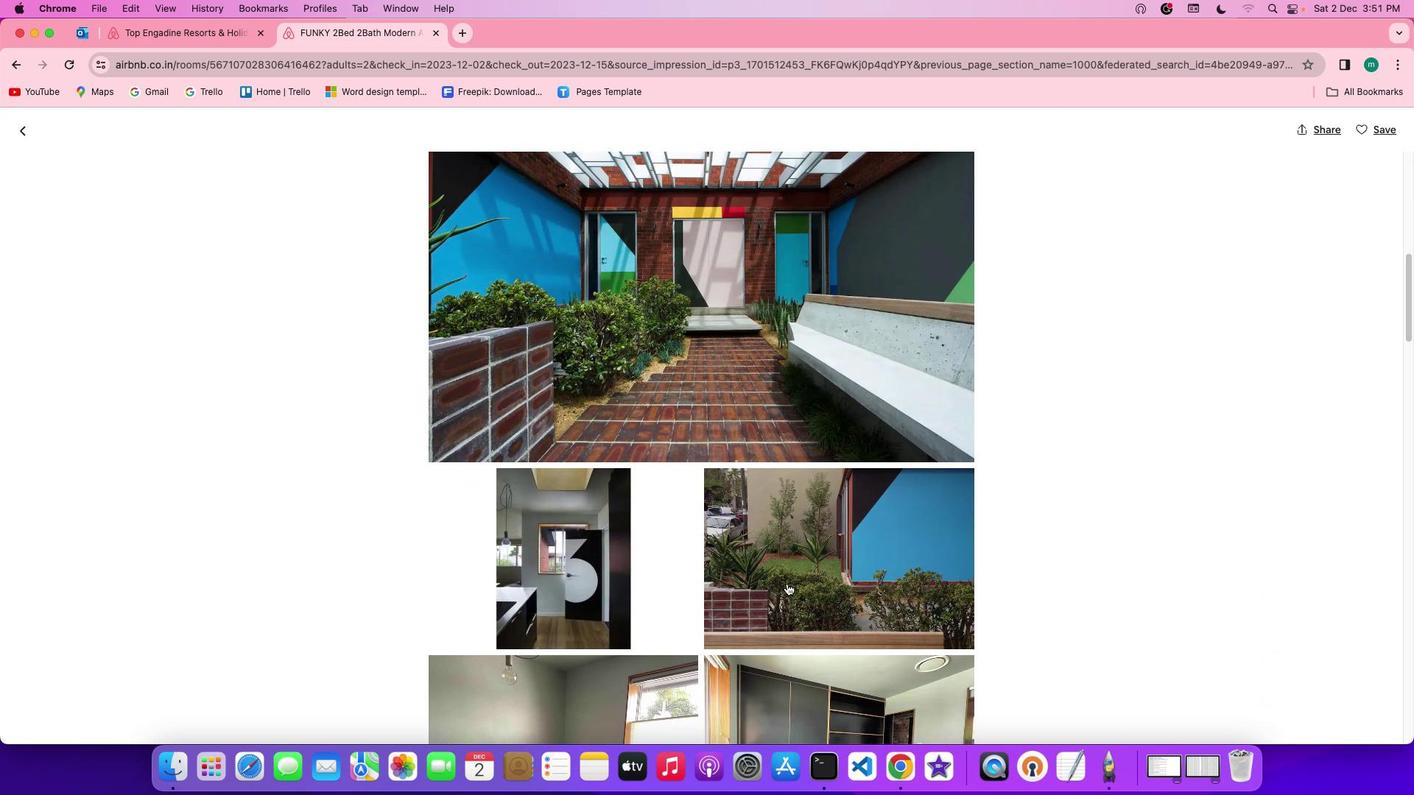 
Action: Mouse scrolled (786, 583) with delta (0, 0)
Screenshot: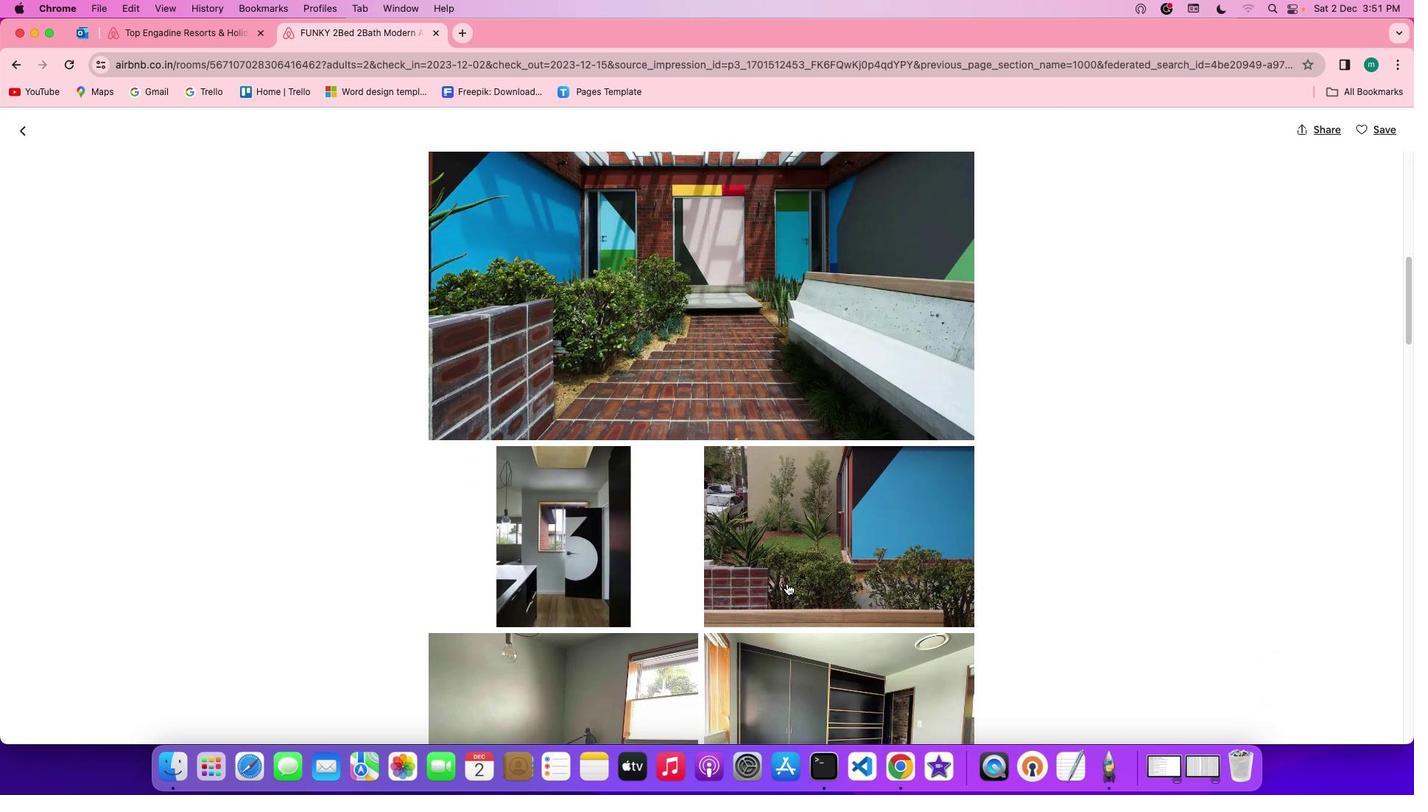 
Action: Mouse scrolled (786, 583) with delta (0, -1)
Screenshot: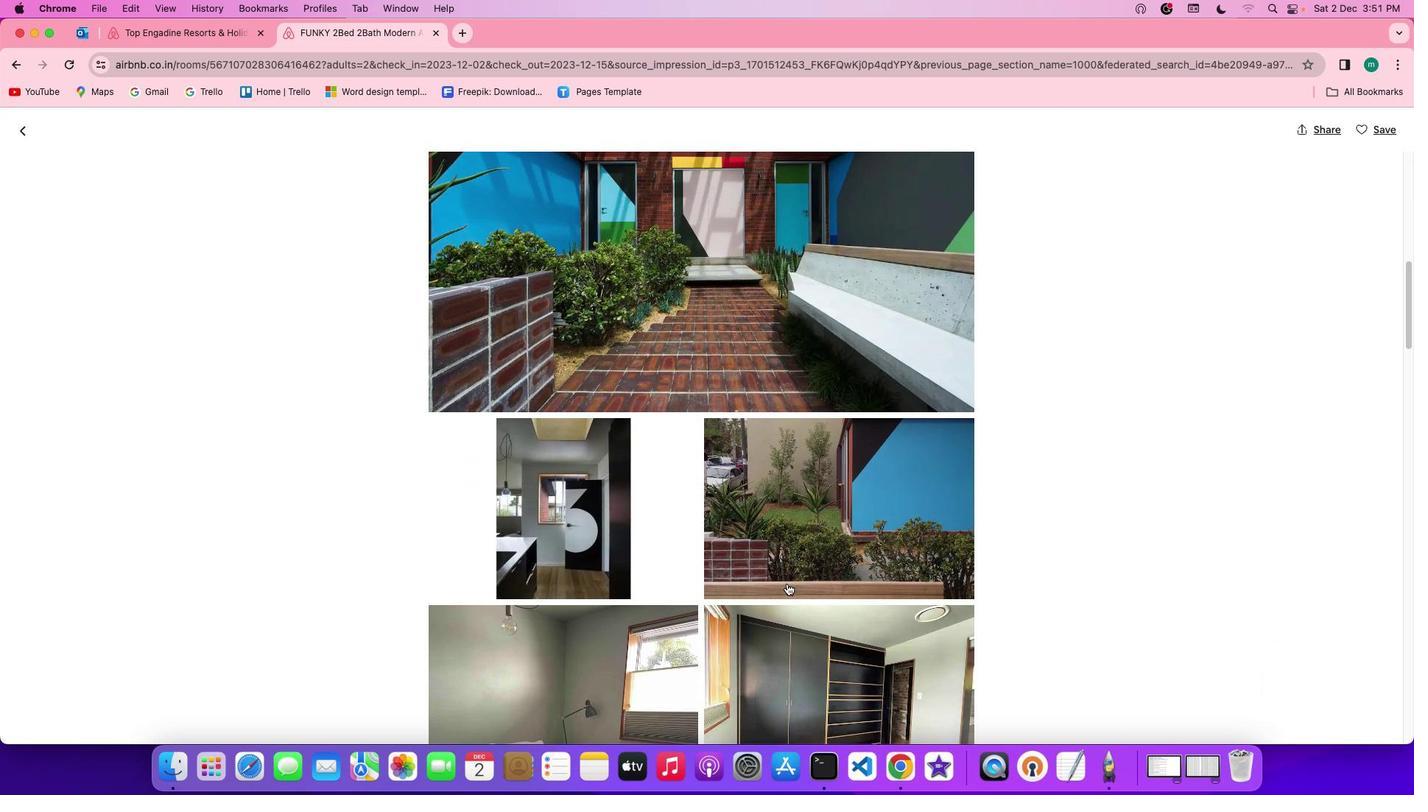 
Action: Mouse scrolled (786, 583) with delta (0, 0)
Screenshot: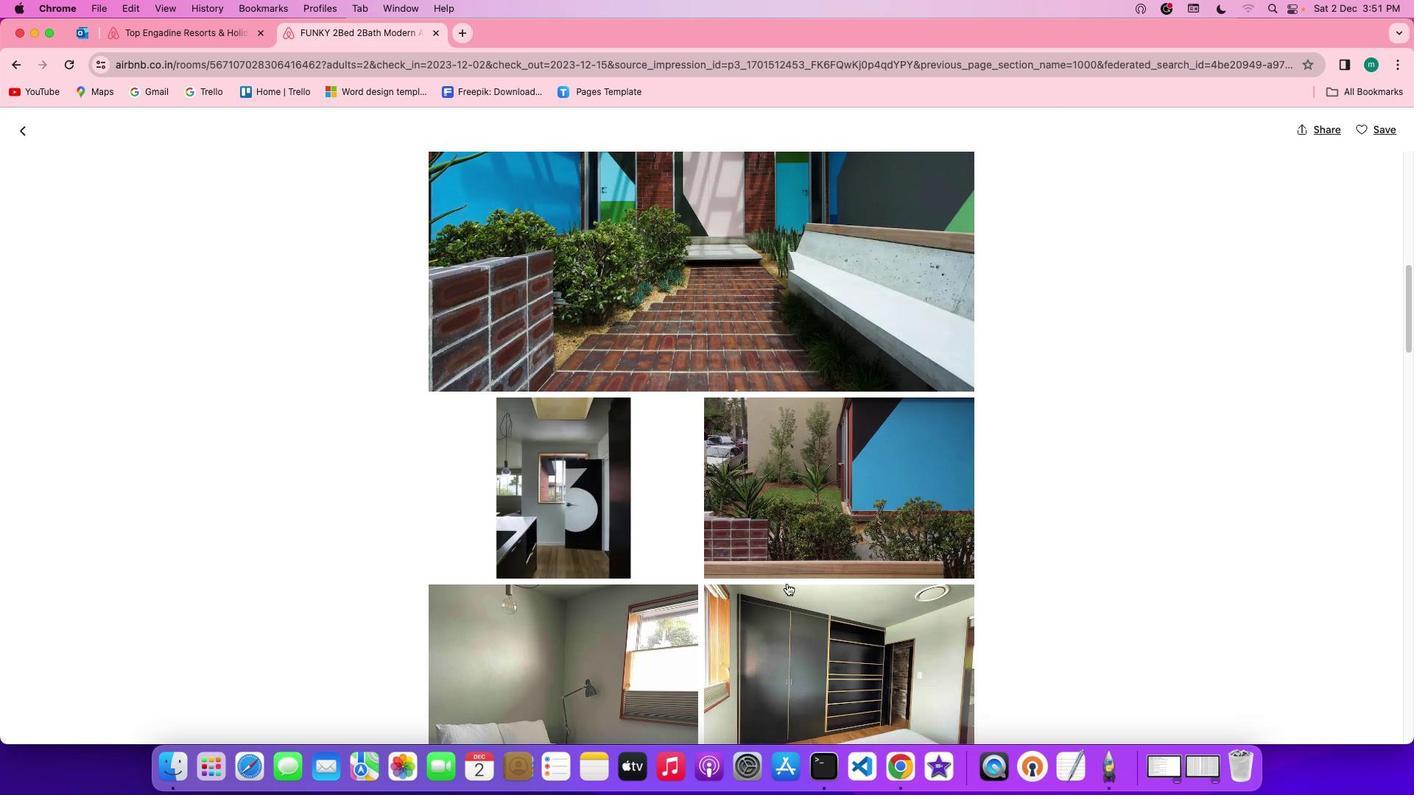 
Action: Mouse scrolled (786, 583) with delta (0, 0)
Screenshot: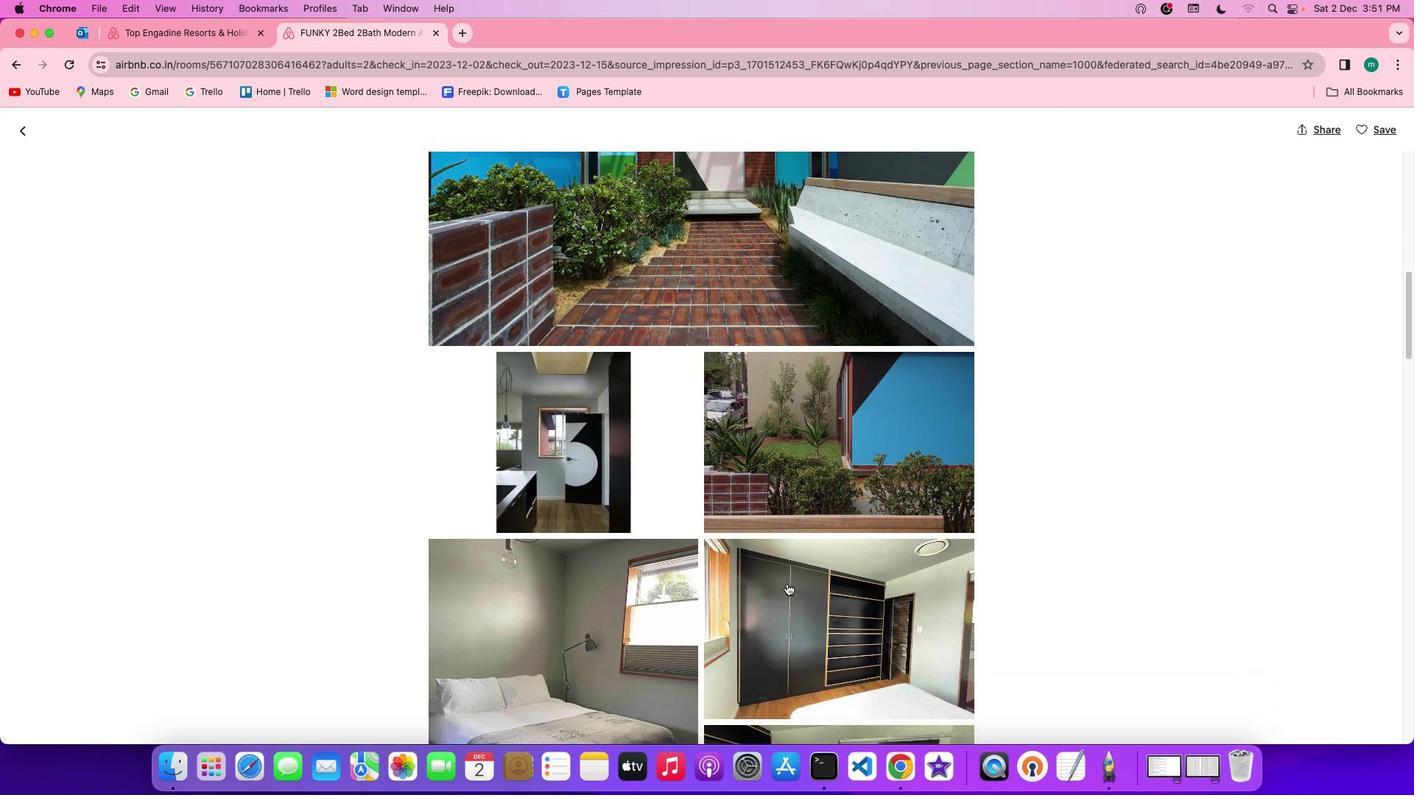 
Action: Mouse scrolled (786, 583) with delta (0, -1)
Screenshot: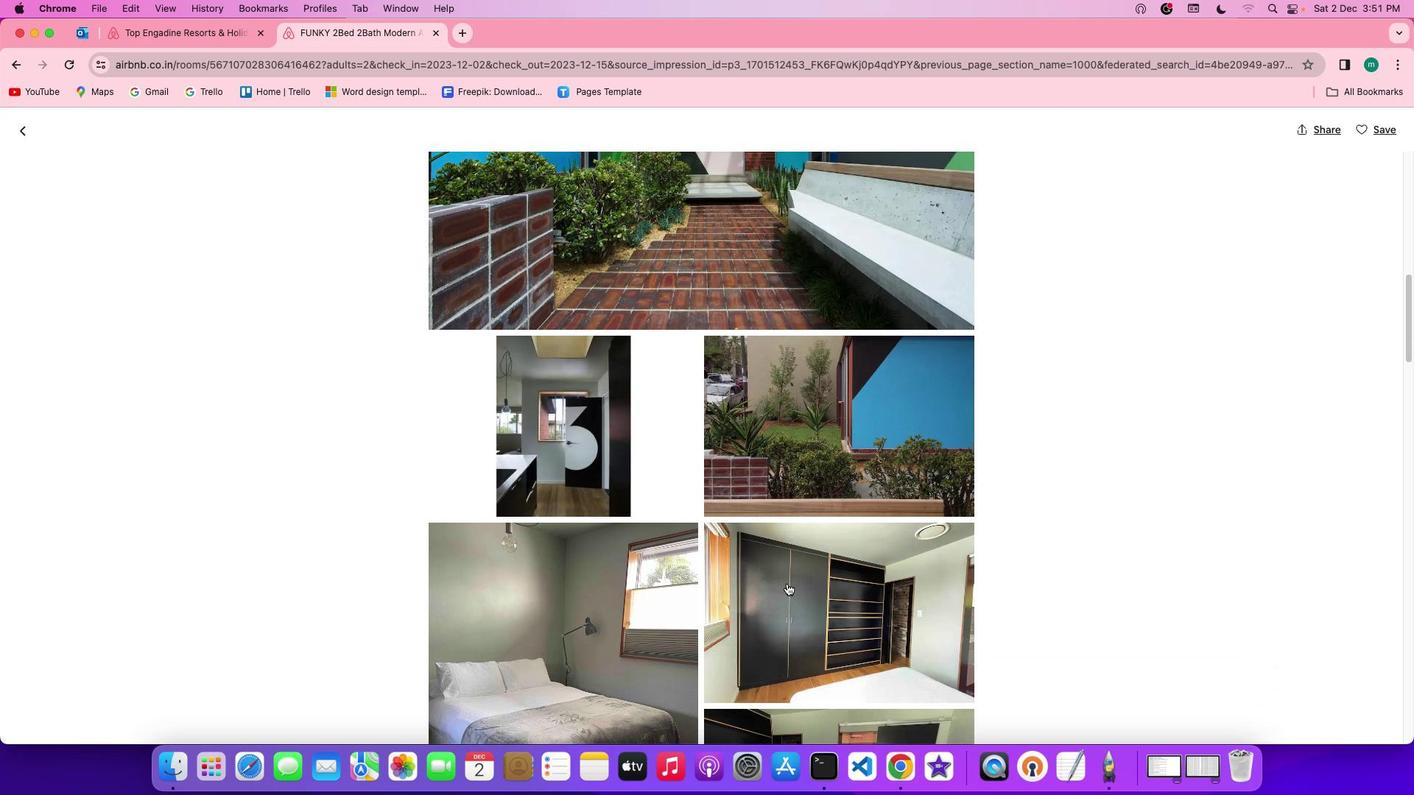 
Action: Mouse scrolled (786, 583) with delta (0, 0)
Screenshot: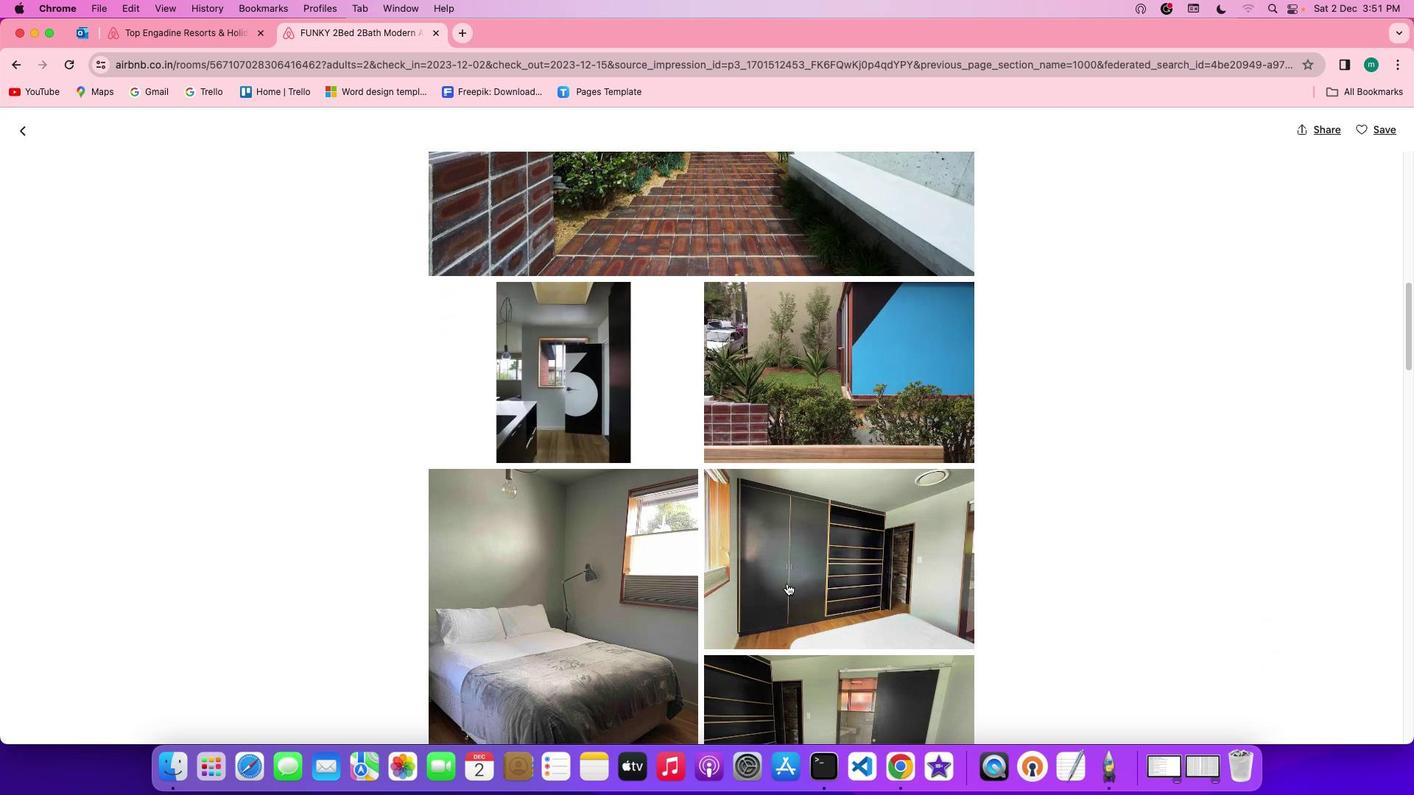 
Action: Mouse scrolled (786, 583) with delta (0, 0)
Screenshot: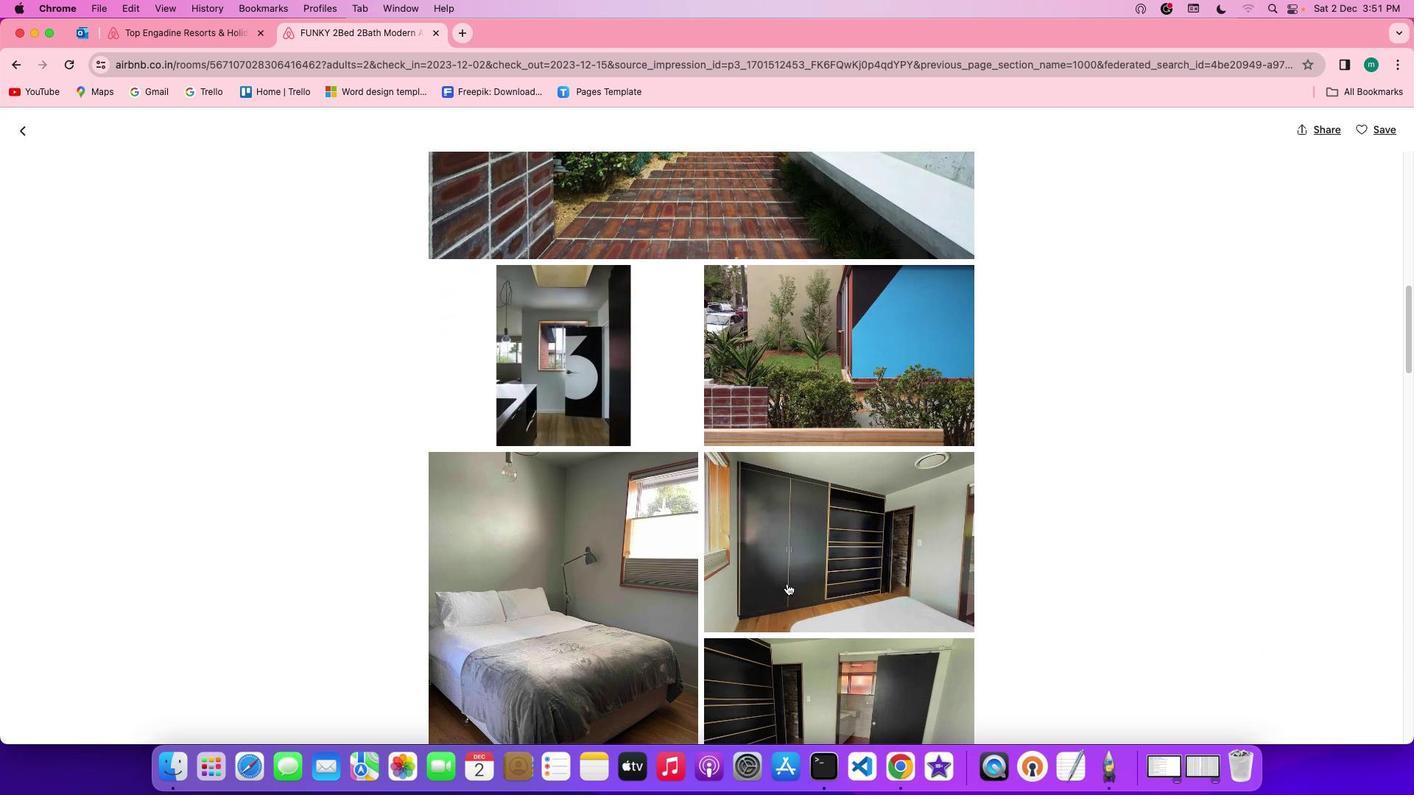 
Action: Mouse scrolled (786, 583) with delta (0, 0)
Screenshot: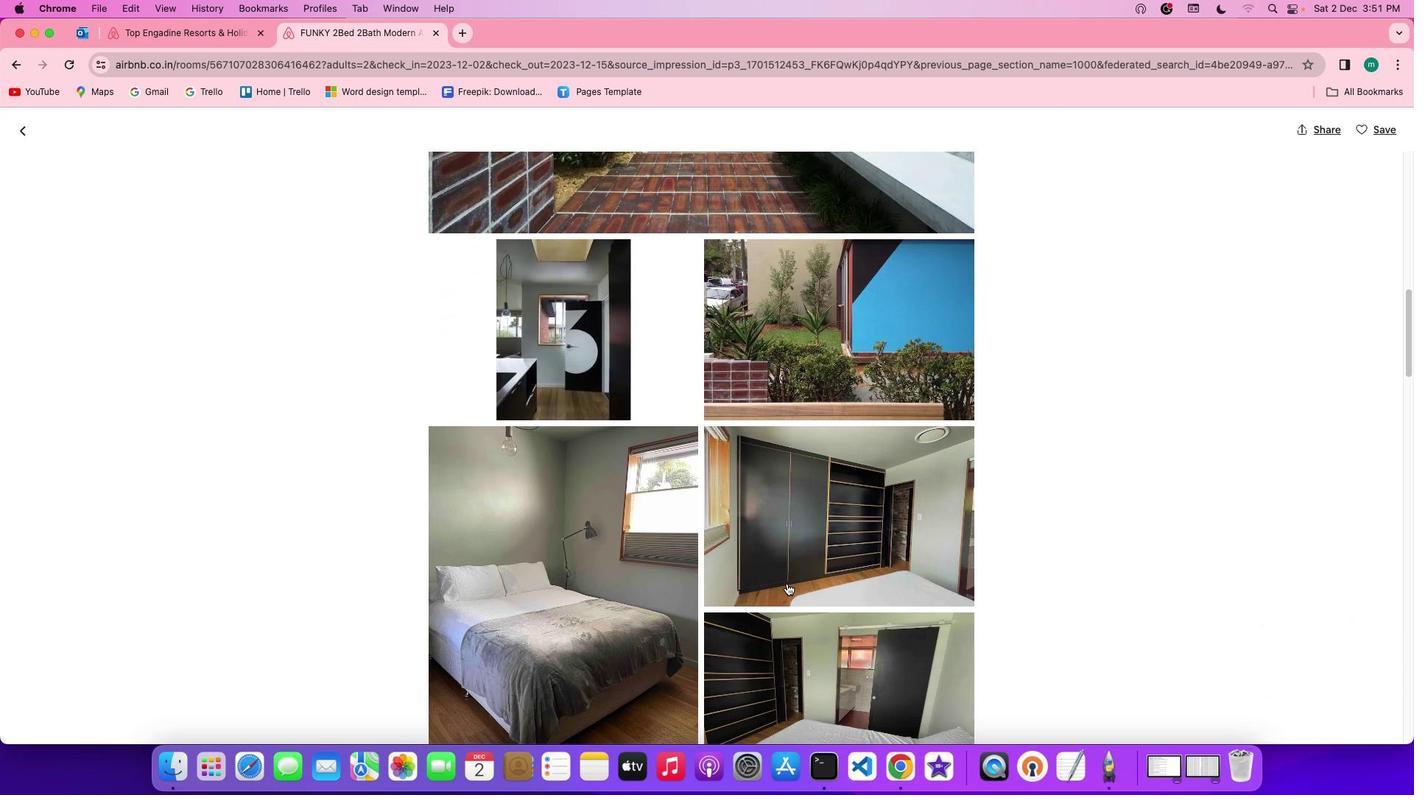 
Action: Mouse scrolled (786, 583) with delta (0, 0)
Screenshot: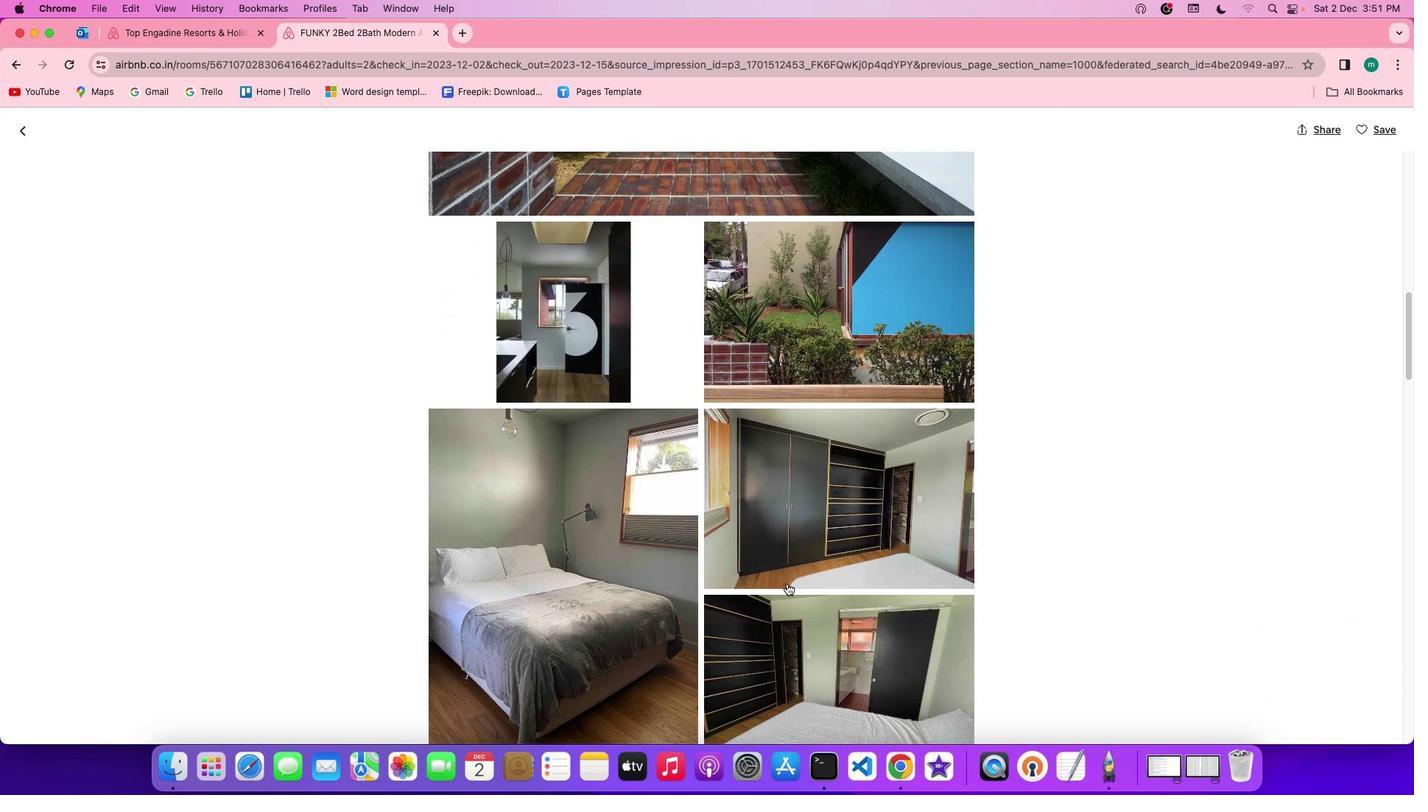 
Action: Mouse scrolled (786, 583) with delta (0, 0)
Screenshot: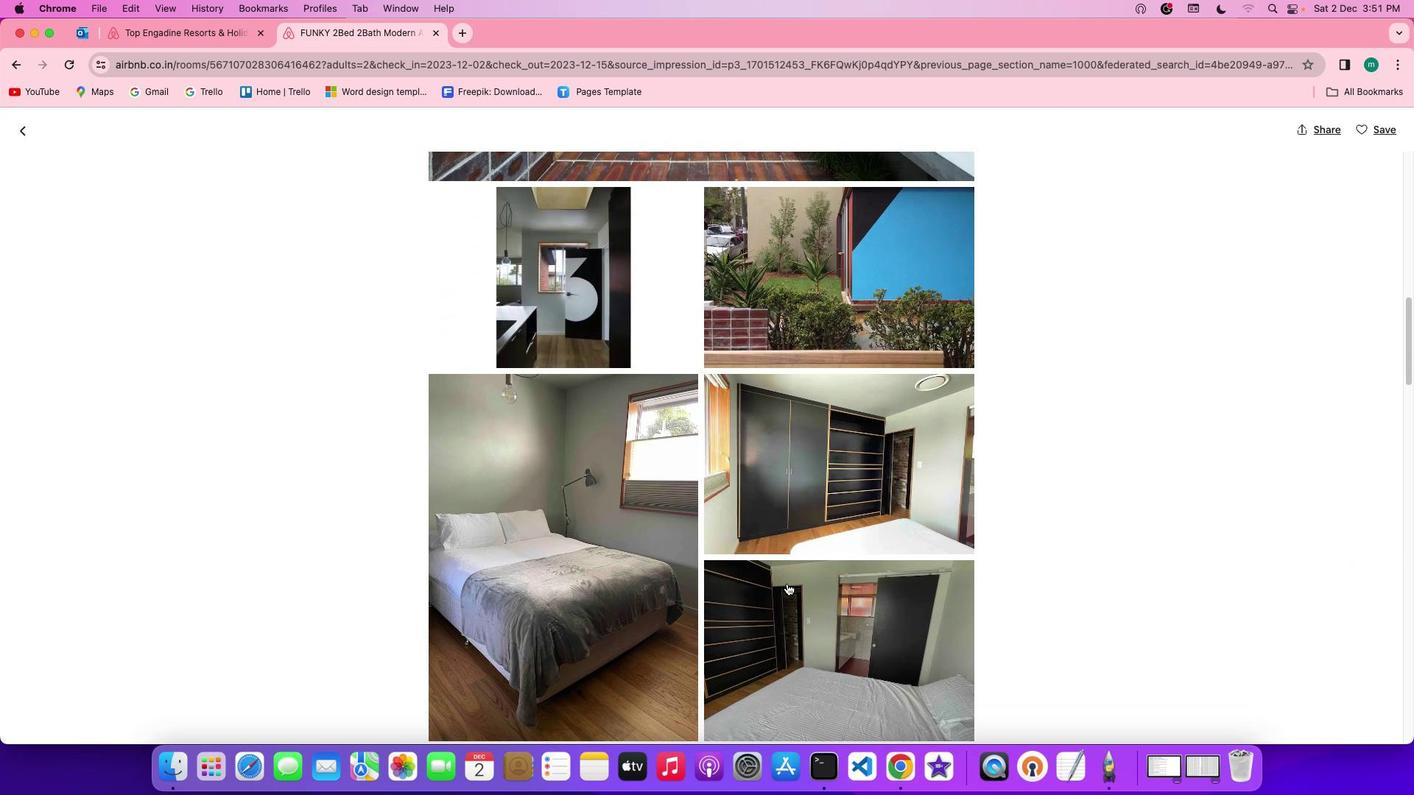 
Action: Mouse scrolled (786, 583) with delta (0, 0)
Screenshot: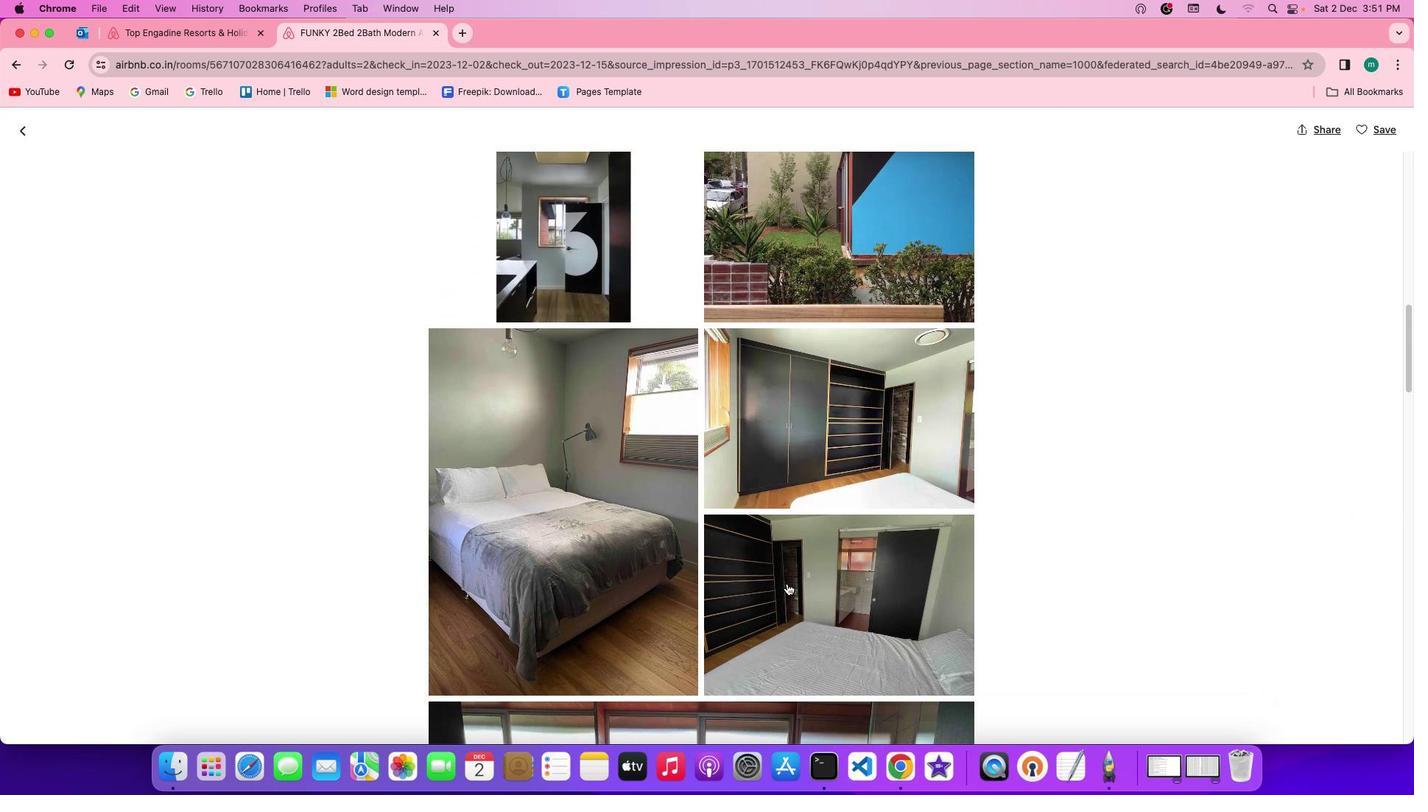 
Action: Mouse scrolled (786, 583) with delta (0, -1)
Screenshot: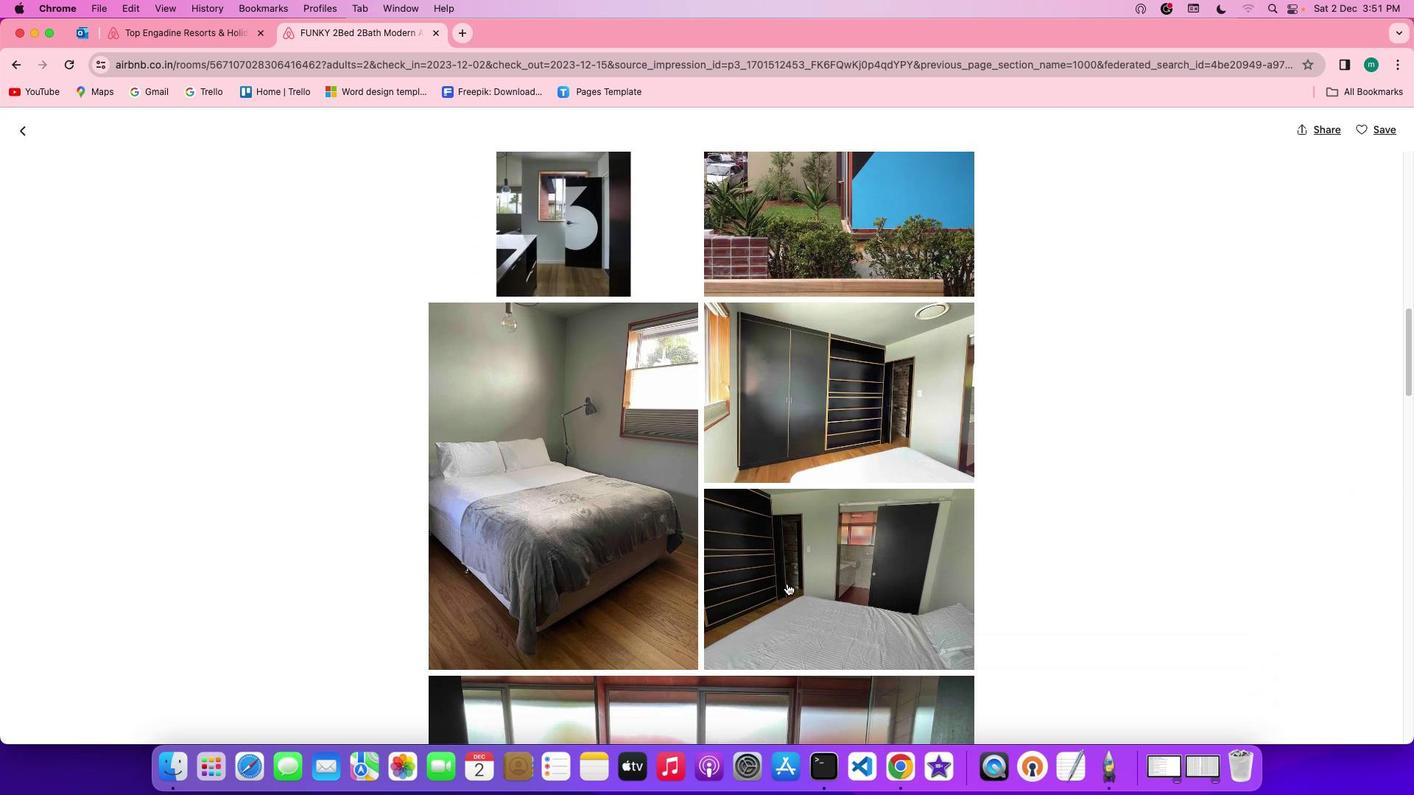
Action: Mouse scrolled (786, 583) with delta (0, 0)
Screenshot: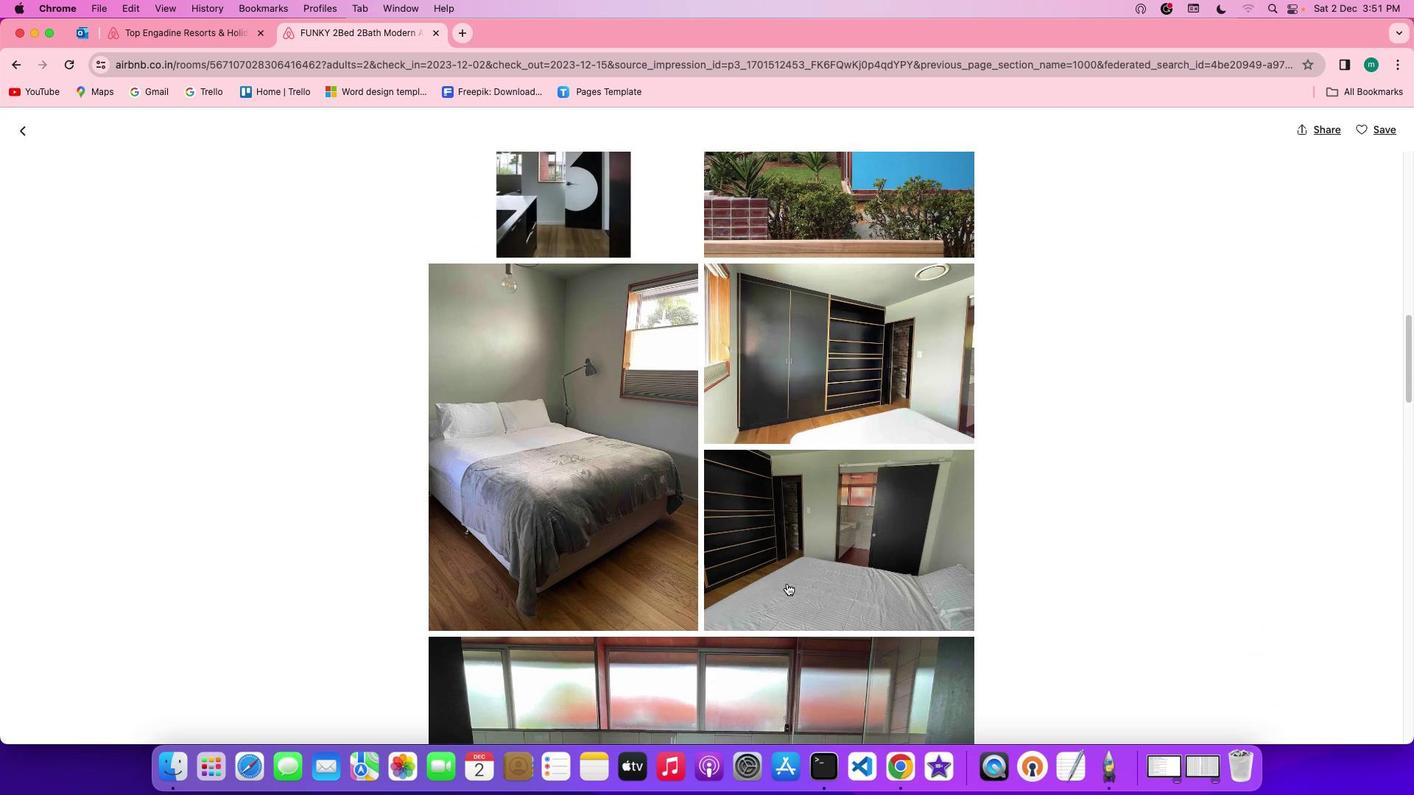 
Action: Mouse scrolled (786, 583) with delta (0, 0)
Screenshot: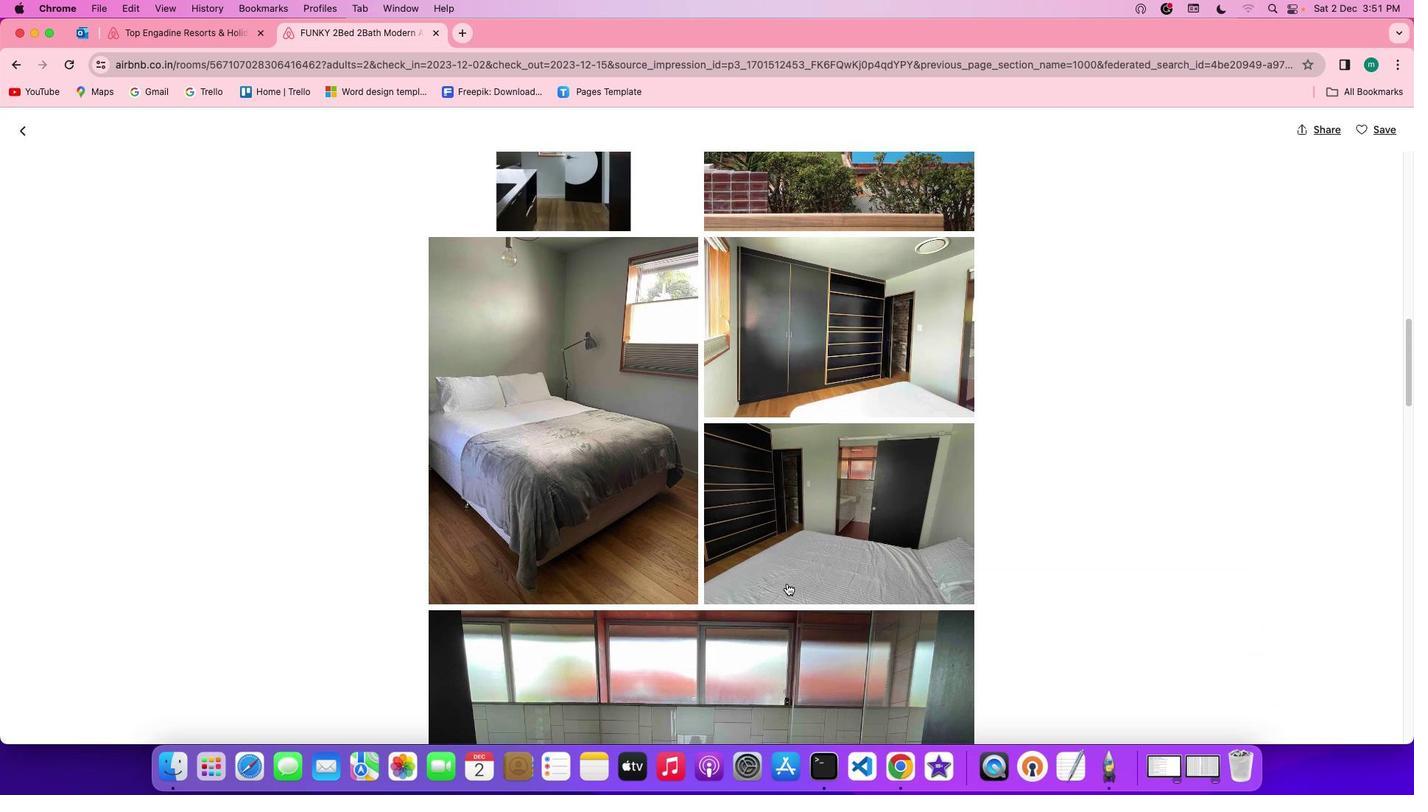 
Action: Mouse scrolled (786, 583) with delta (0, -1)
Screenshot: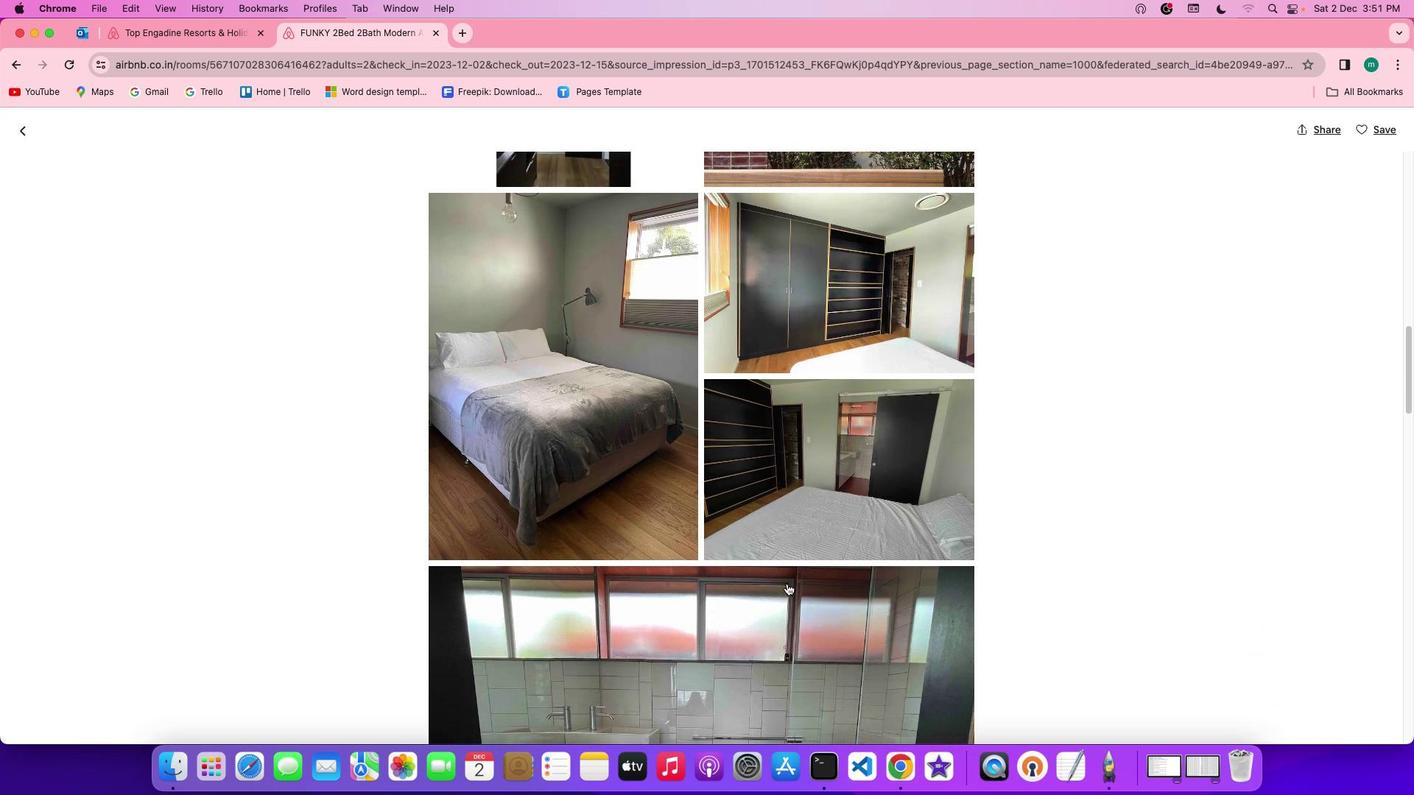 
Action: Mouse scrolled (786, 583) with delta (0, -1)
Screenshot: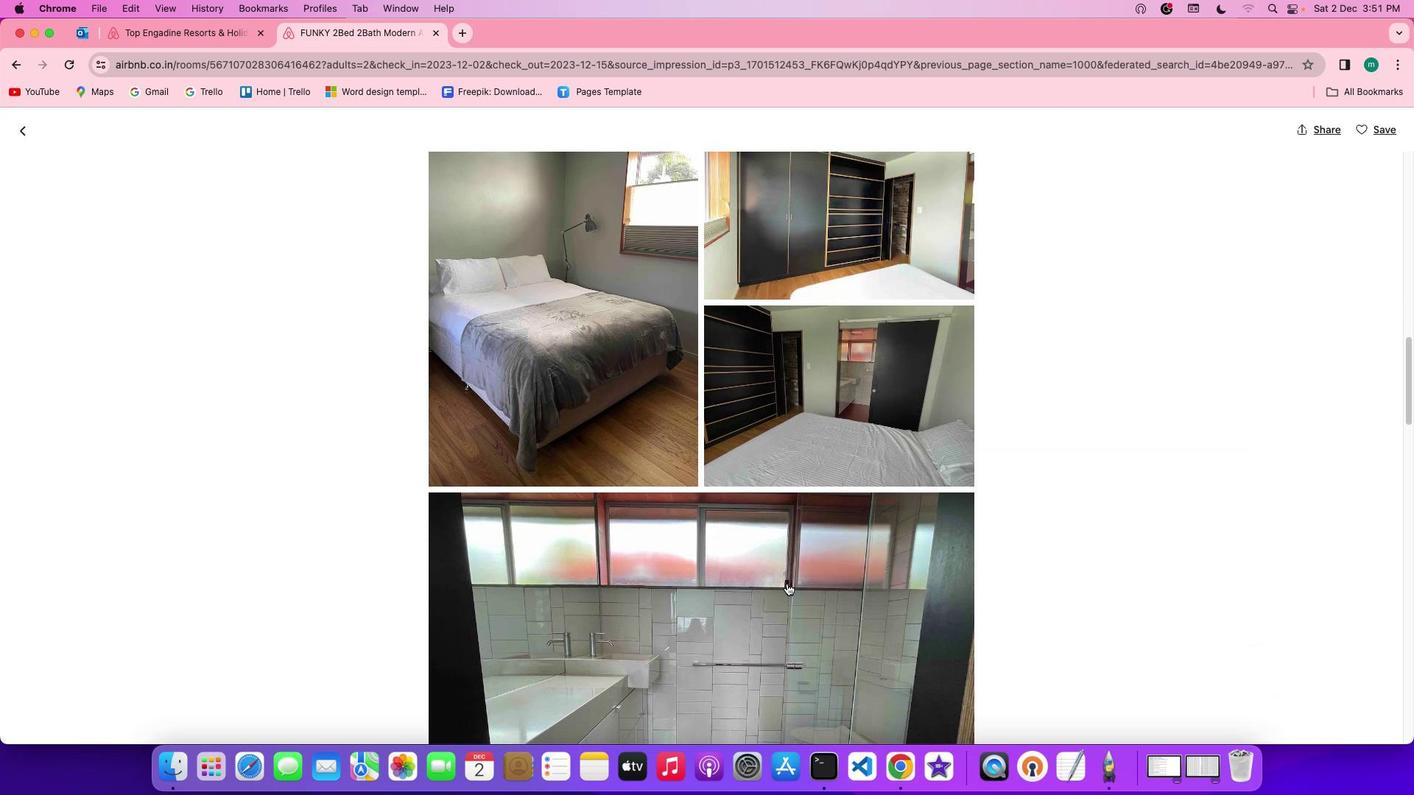 
Action: Mouse scrolled (786, 583) with delta (0, 0)
Screenshot: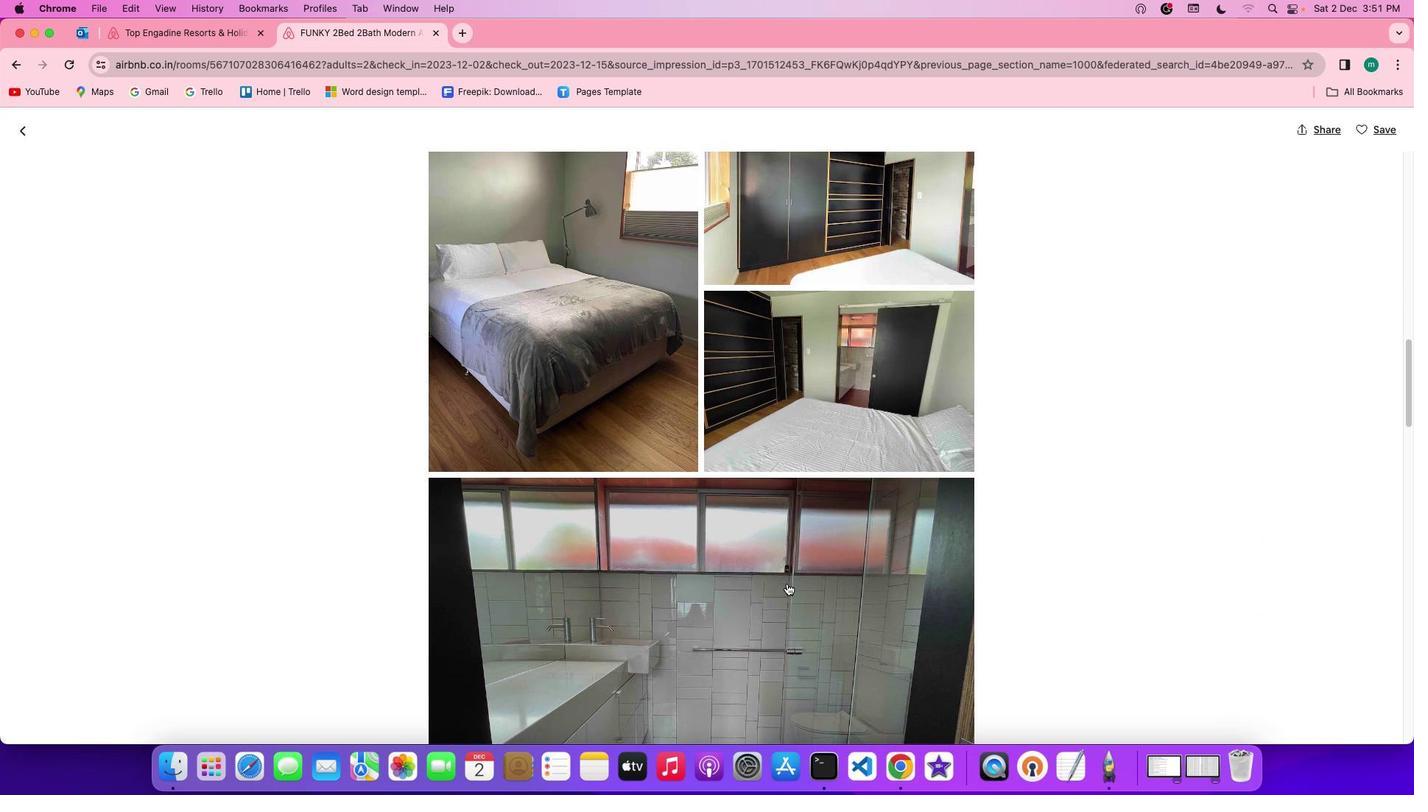 
Action: Mouse scrolled (786, 583) with delta (0, 0)
Screenshot: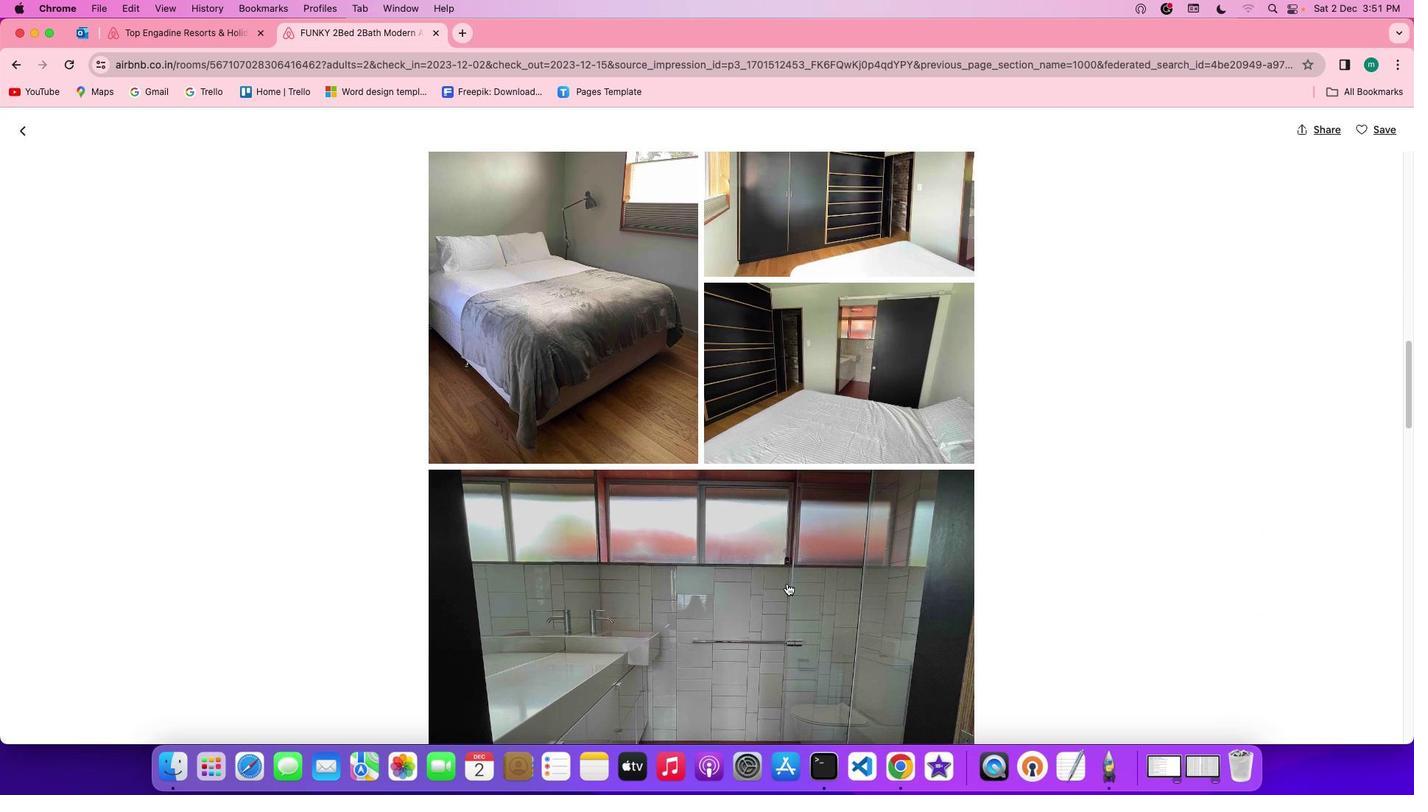 
Action: Mouse scrolled (786, 583) with delta (0, -1)
Screenshot: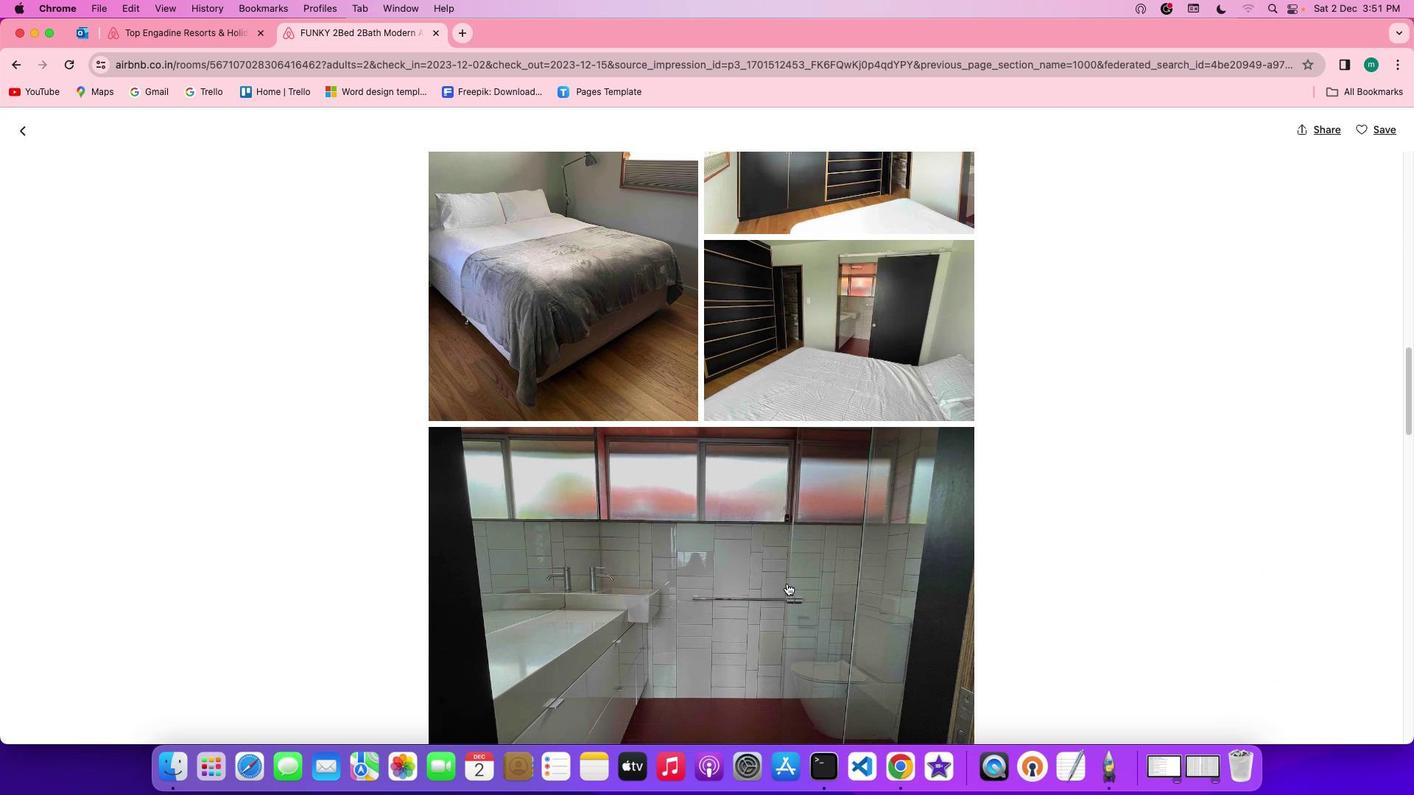
Action: Mouse scrolled (786, 583) with delta (0, -2)
Screenshot: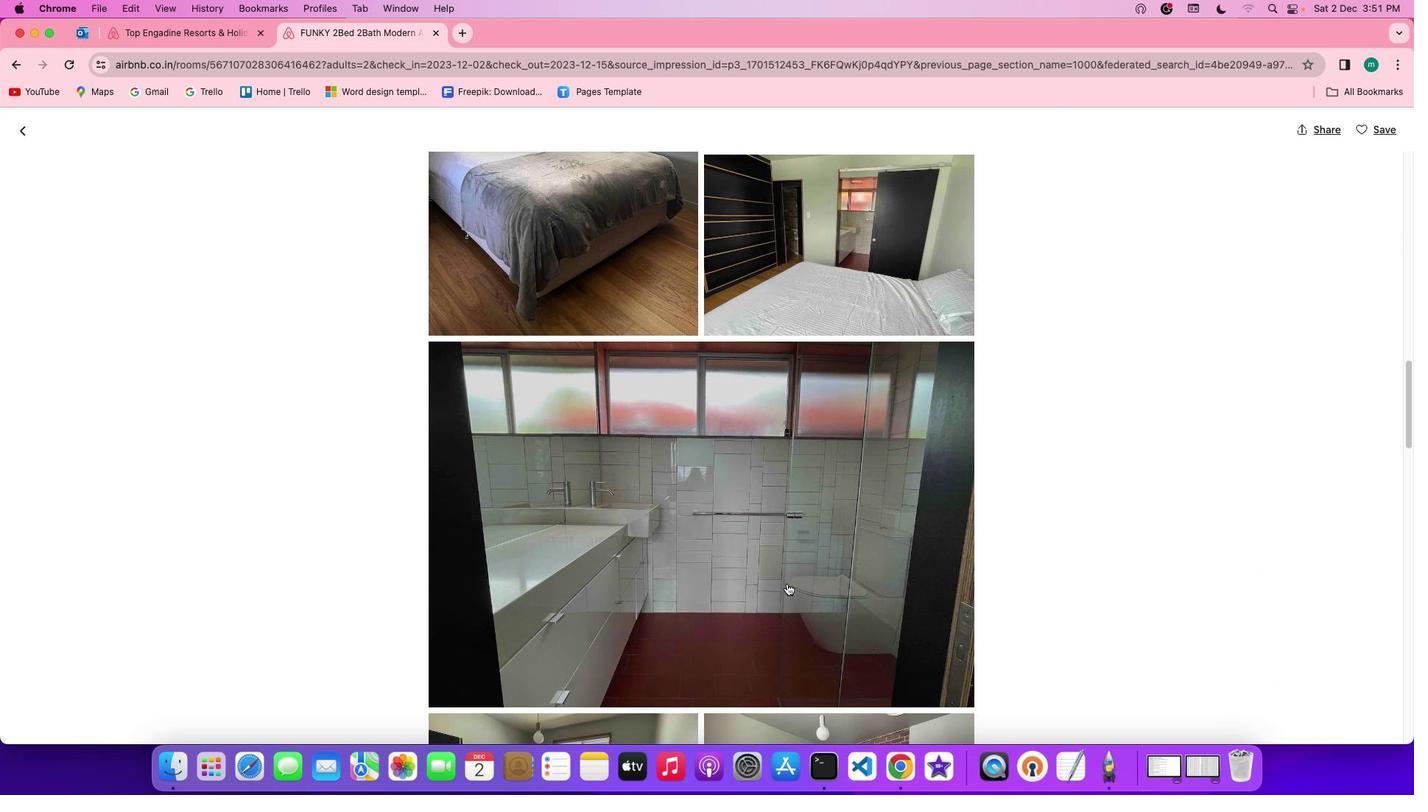 
Action: Mouse scrolled (786, 583) with delta (0, 0)
Screenshot: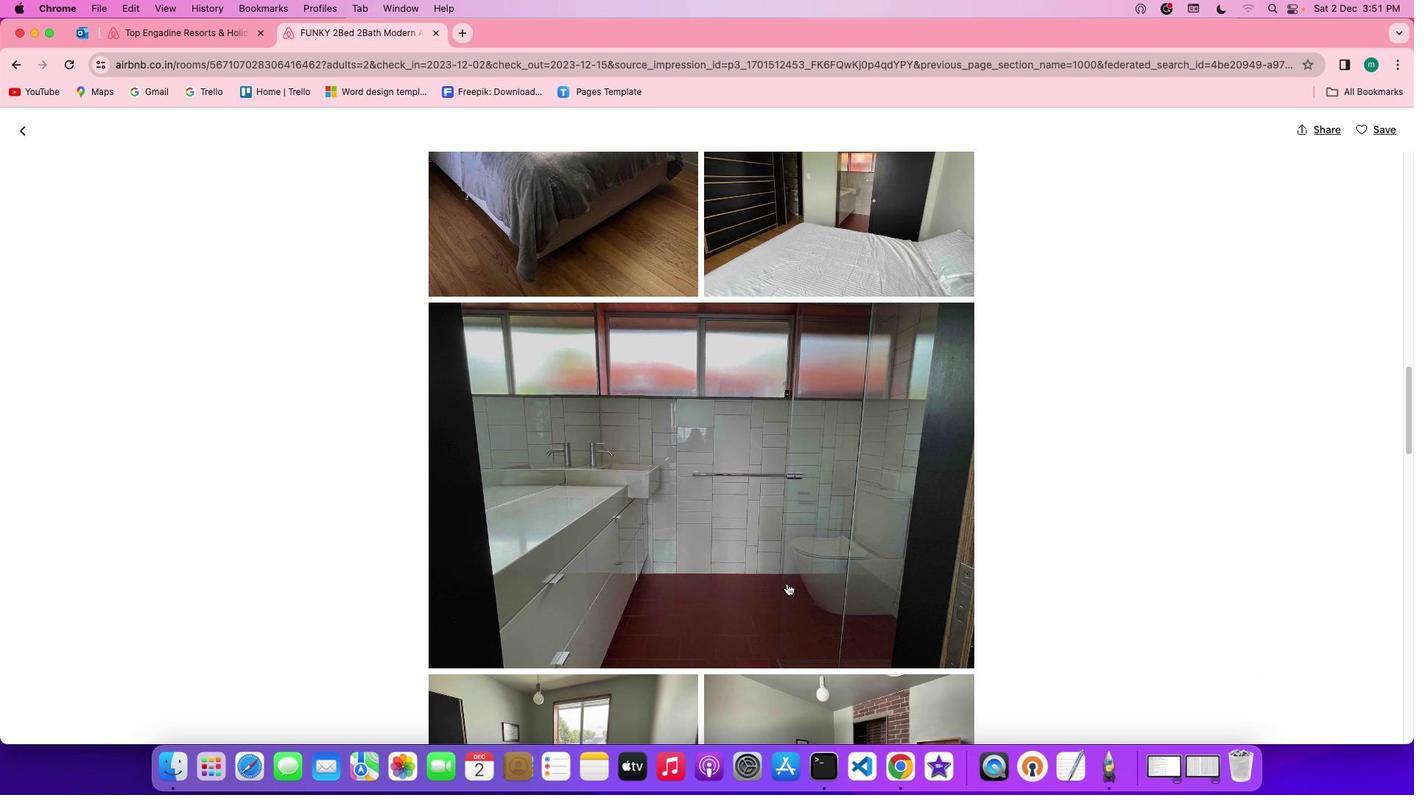 
Action: Mouse scrolled (786, 583) with delta (0, 0)
Screenshot: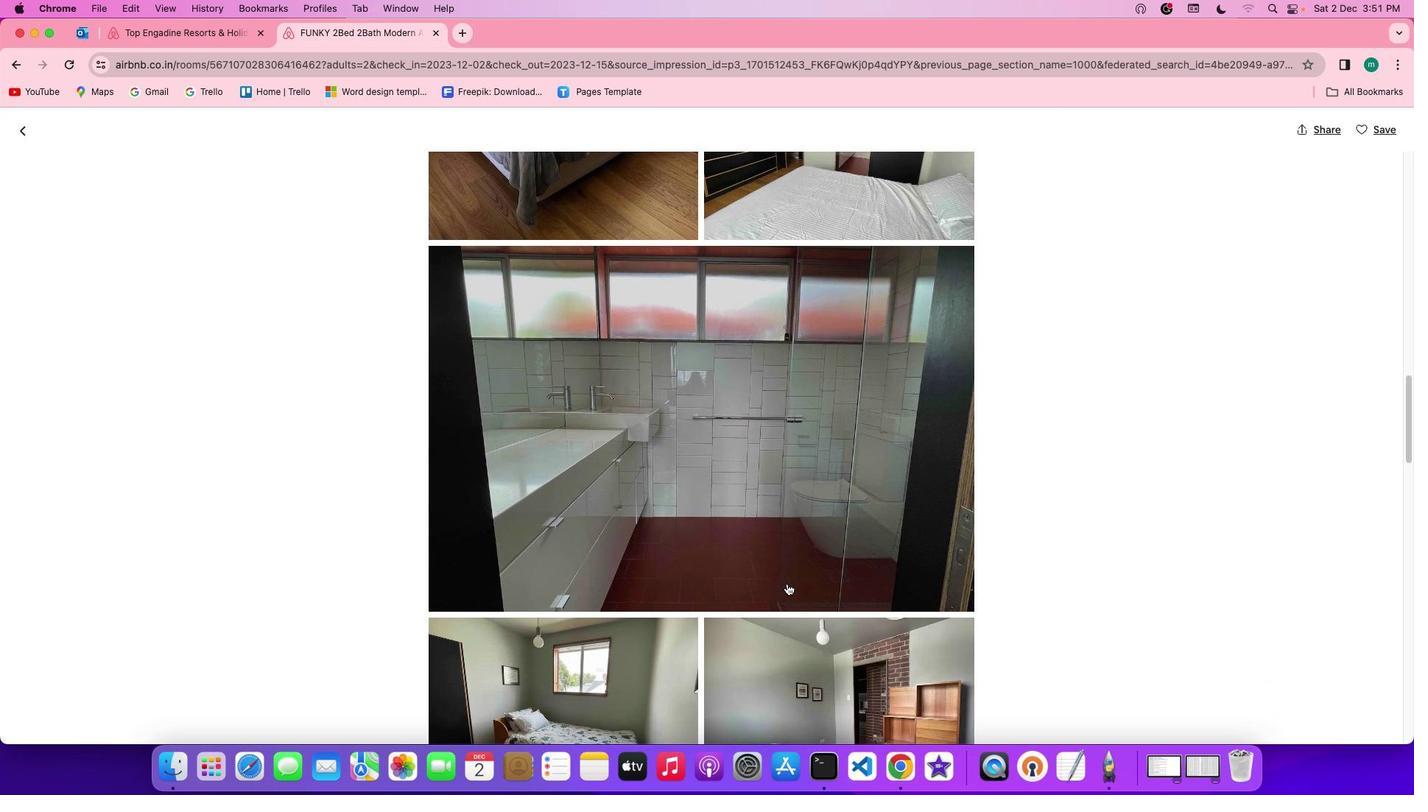 
Action: Mouse scrolled (786, 583) with delta (0, -1)
Screenshot: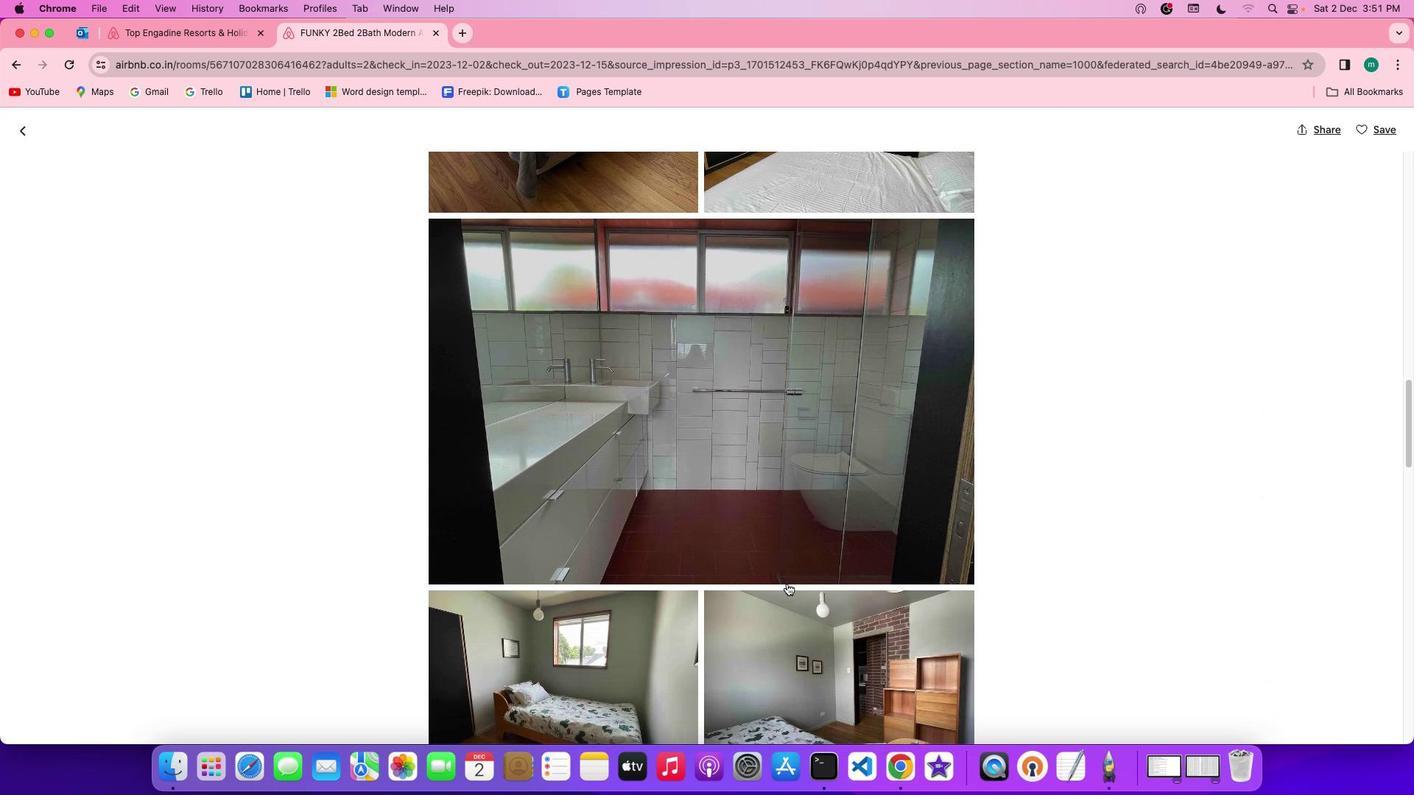 
Action: Mouse scrolled (786, 583) with delta (0, -2)
Screenshot: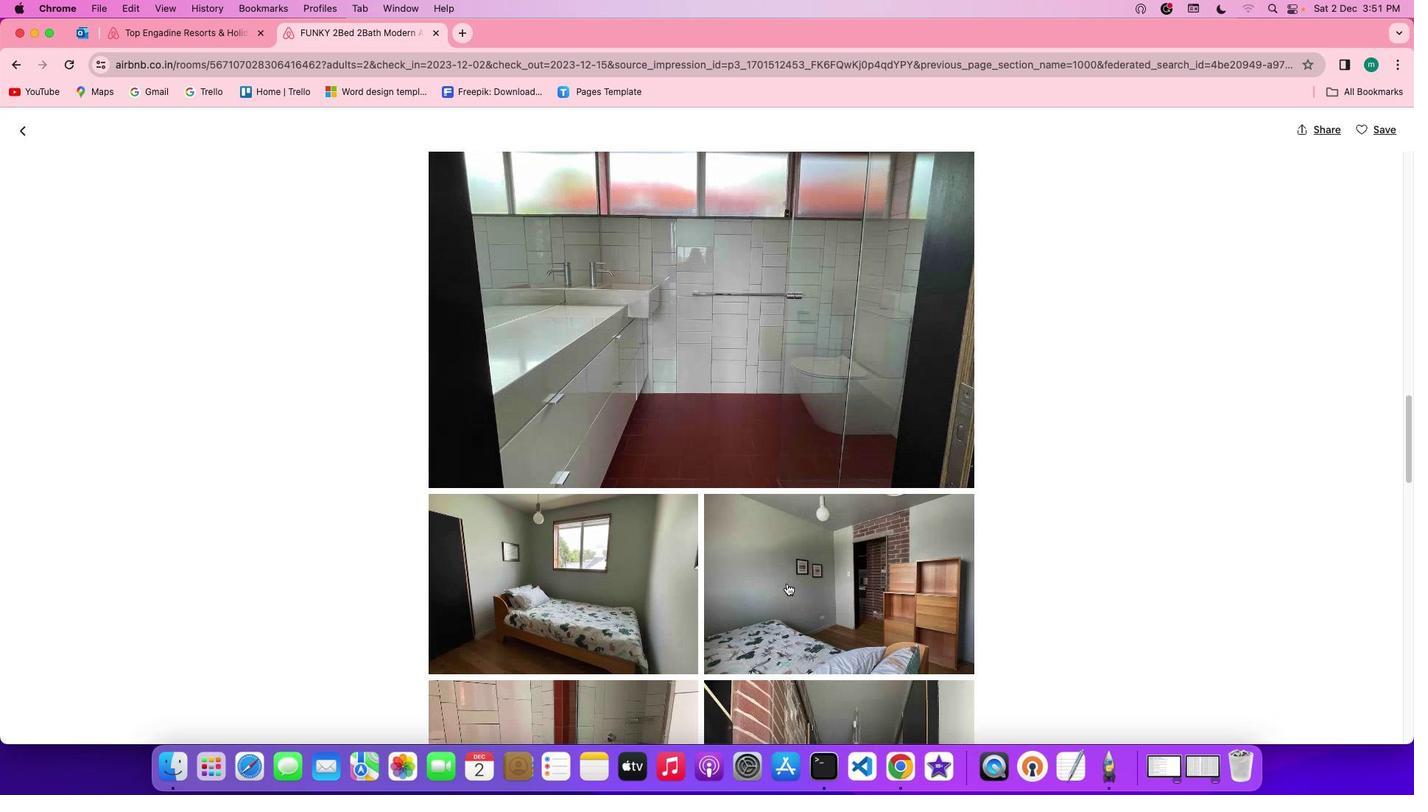 
Action: Mouse scrolled (786, 583) with delta (0, 0)
Screenshot: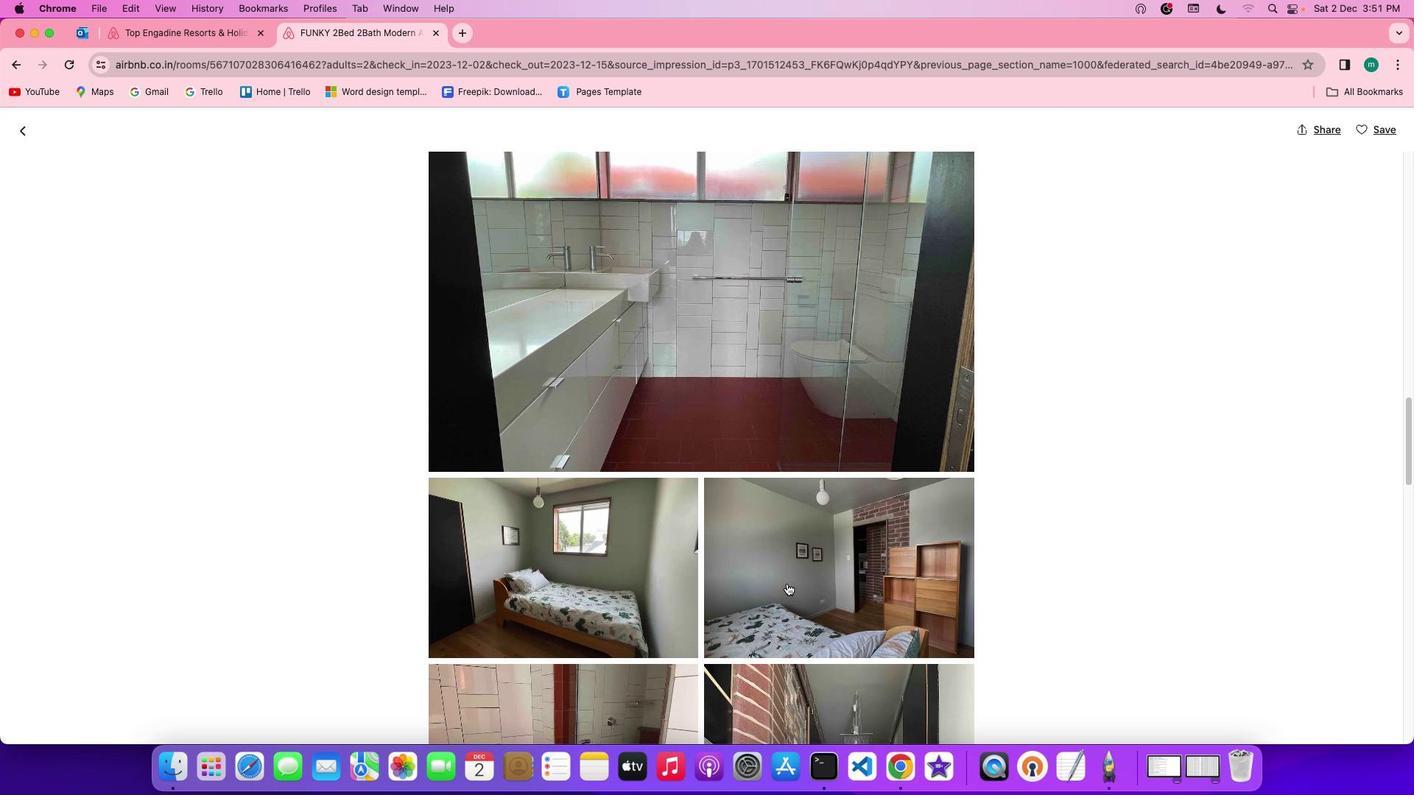 
Action: Mouse scrolled (786, 583) with delta (0, 0)
Screenshot: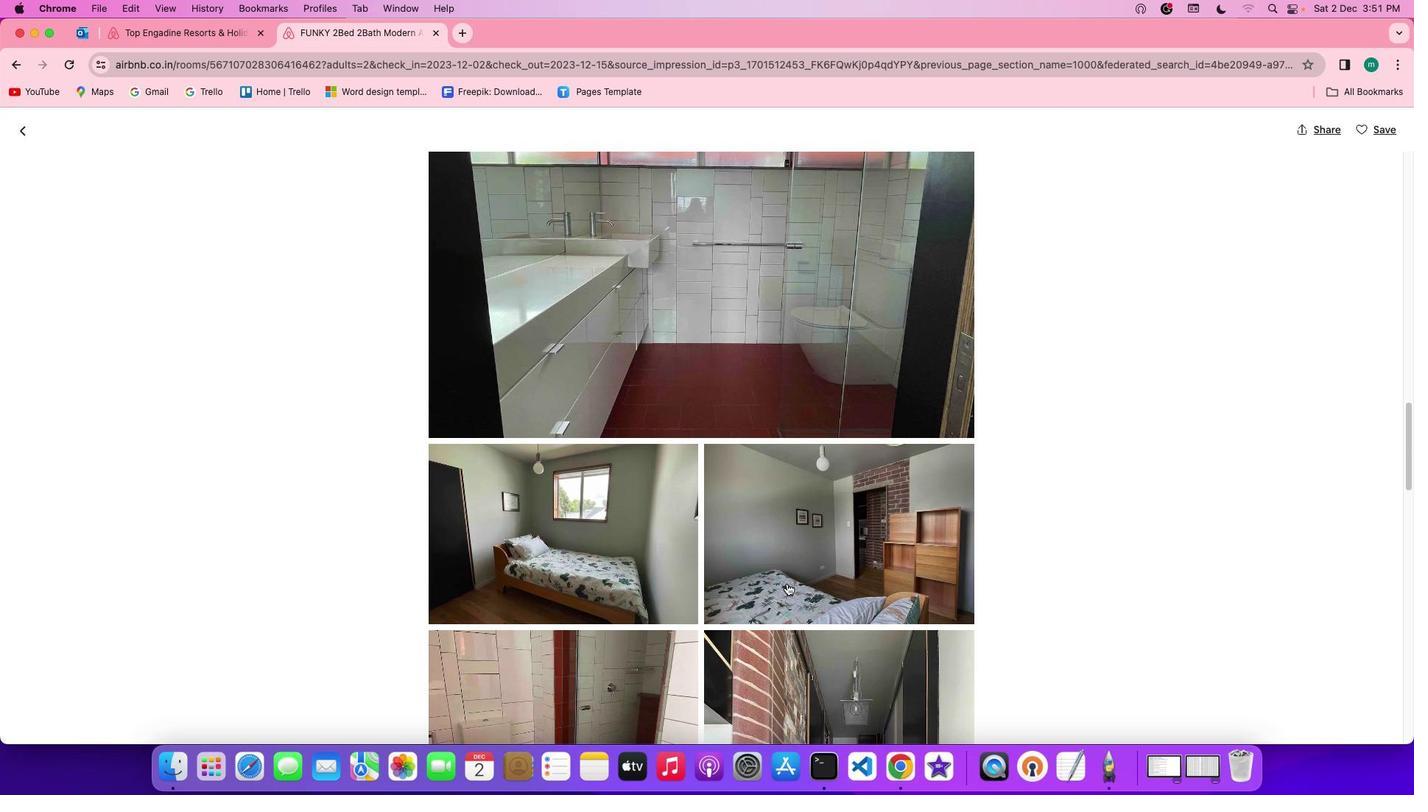 
Action: Mouse scrolled (786, 583) with delta (0, -1)
Screenshot: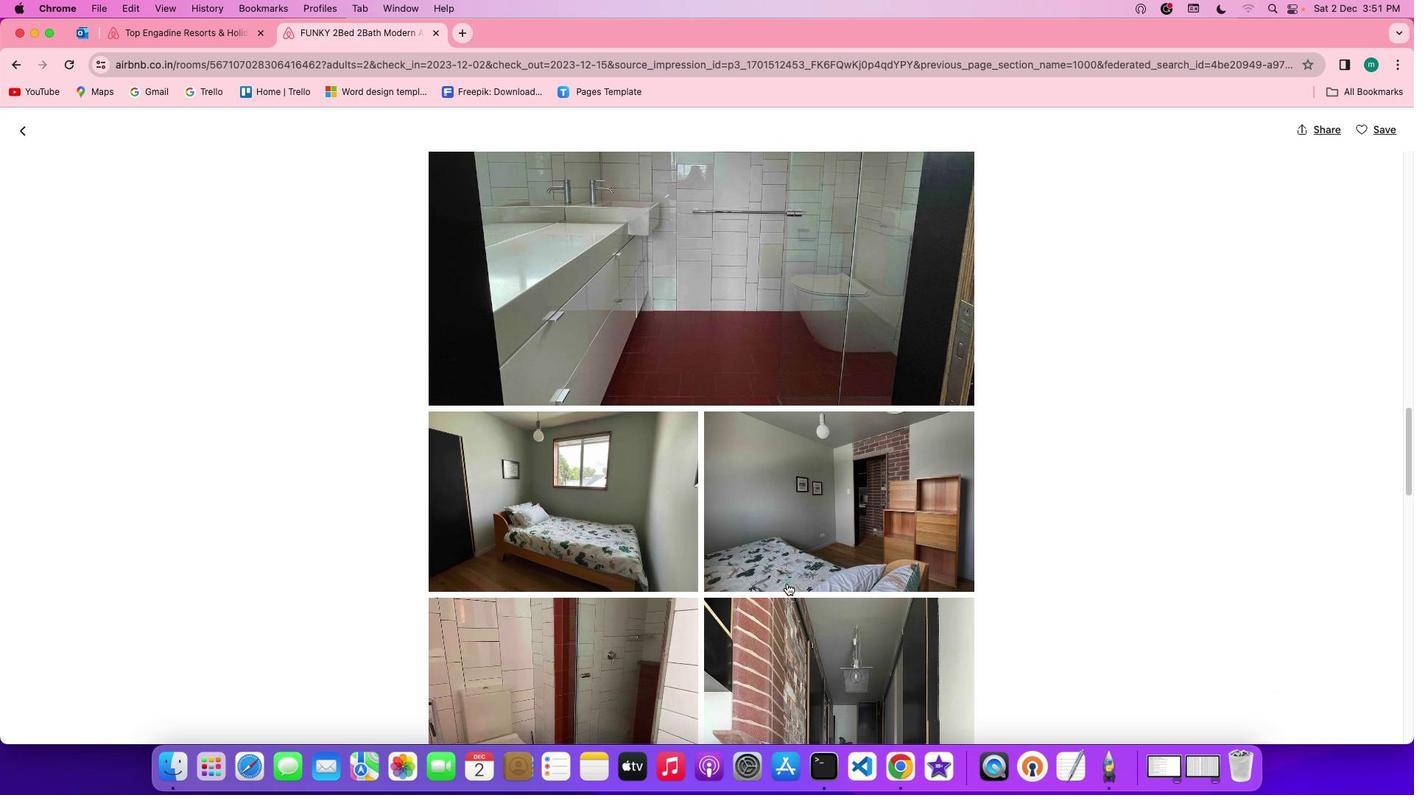 
Action: Mouse scrolled (786, 583) with delta (0, -2)
Screenshot: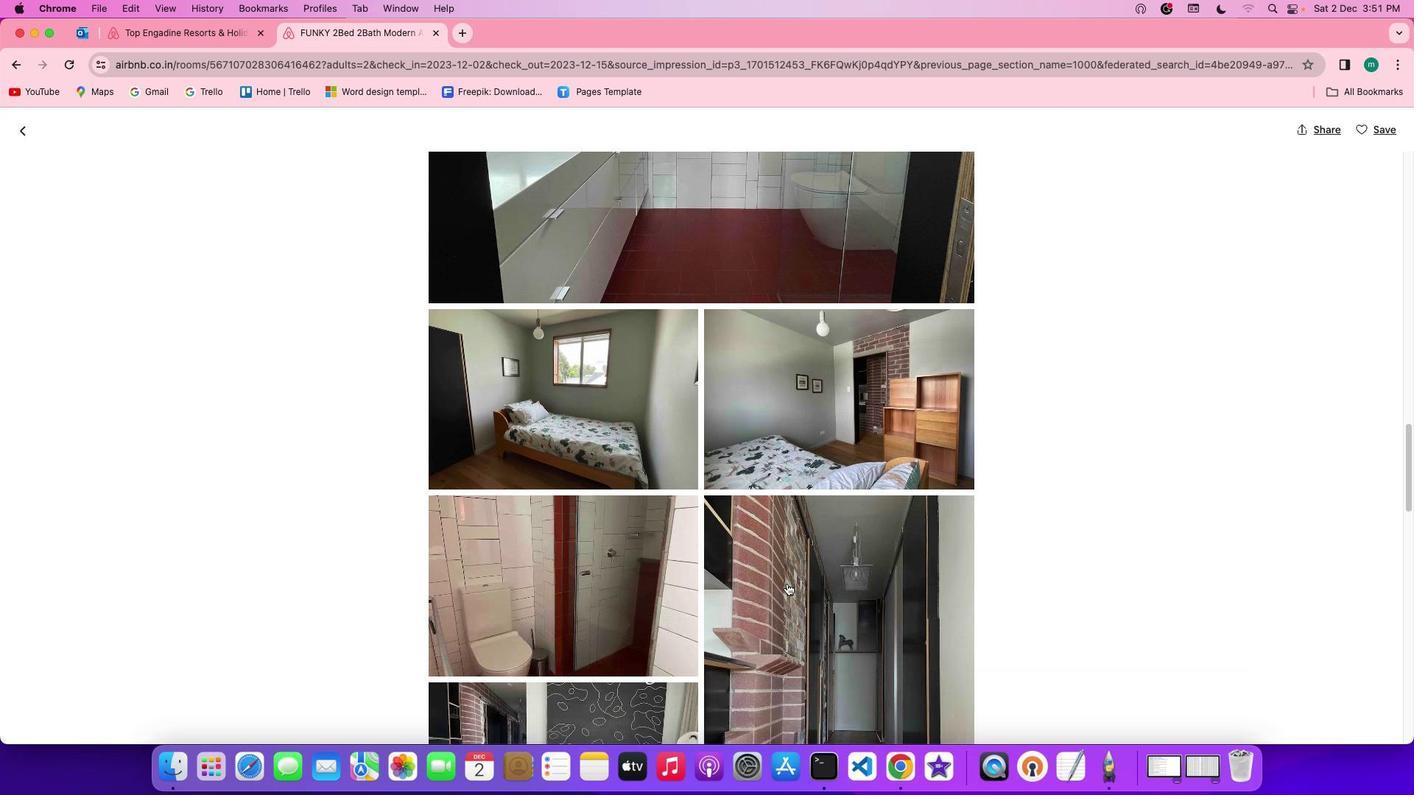 
Action: Mouse scrolled (786, 583) with delta (0, 0)
Screenshot: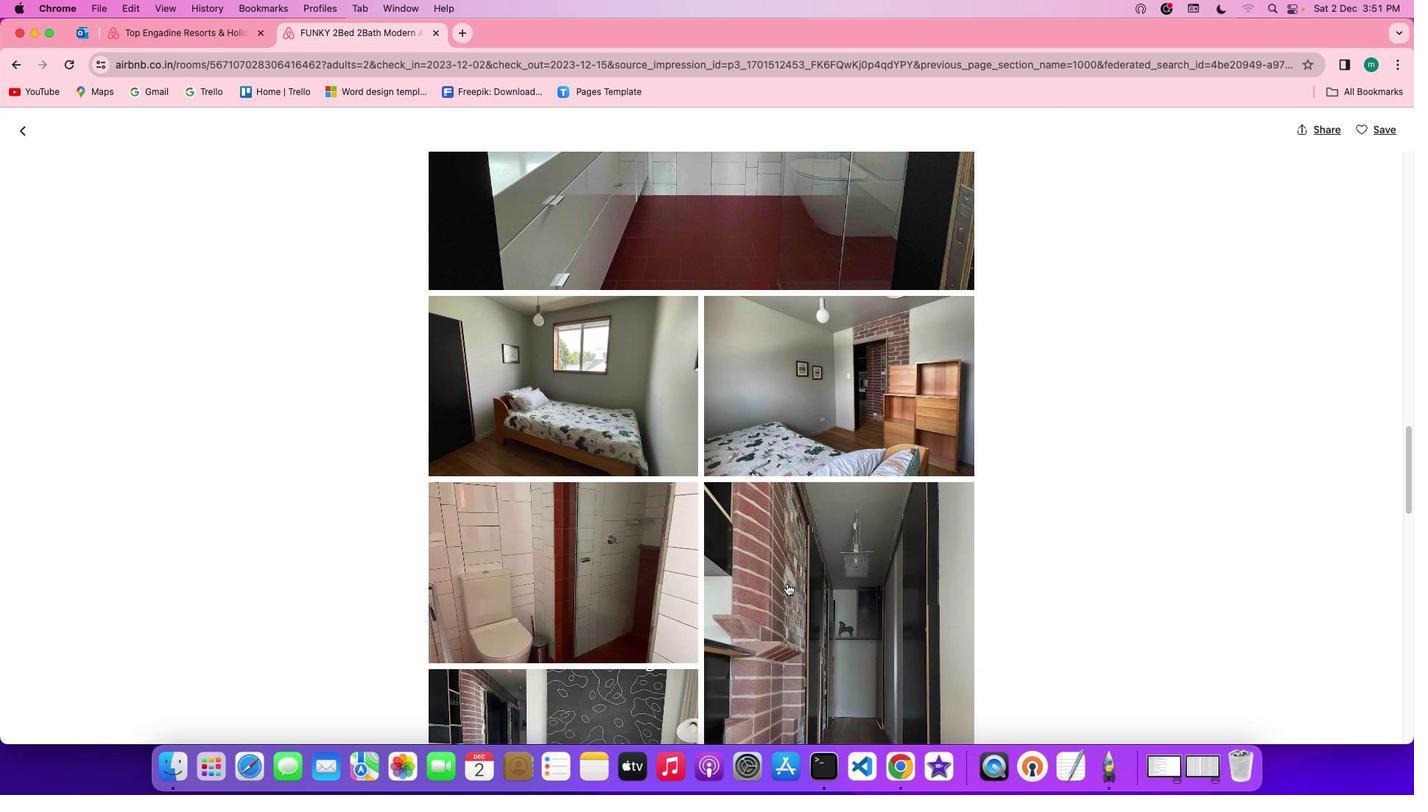 
Action: Mouse scrolled (786, 583) with delta (0, 0)
Screenshot: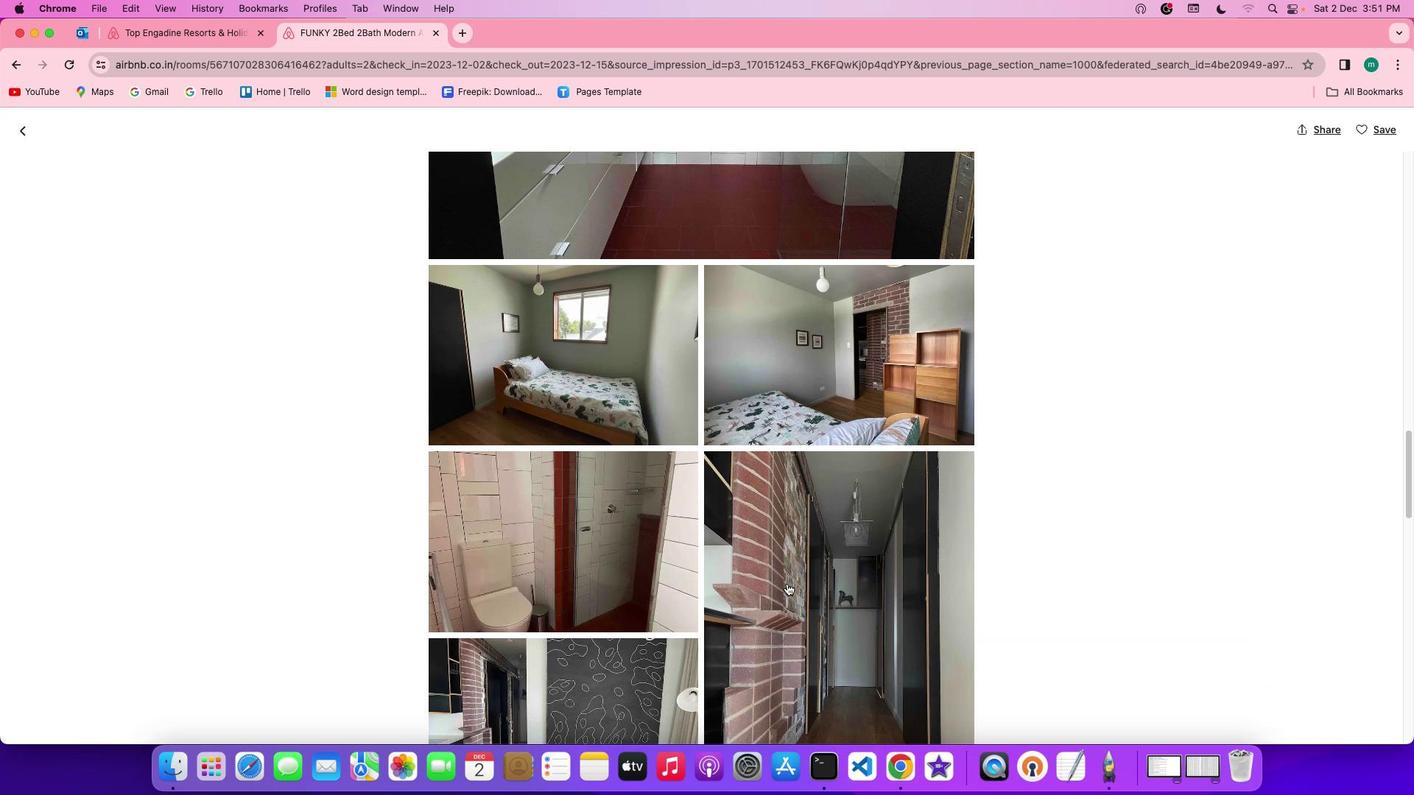 
Action: Mouse scrolled (786, 583) with delta (0, -1)
Screenshot: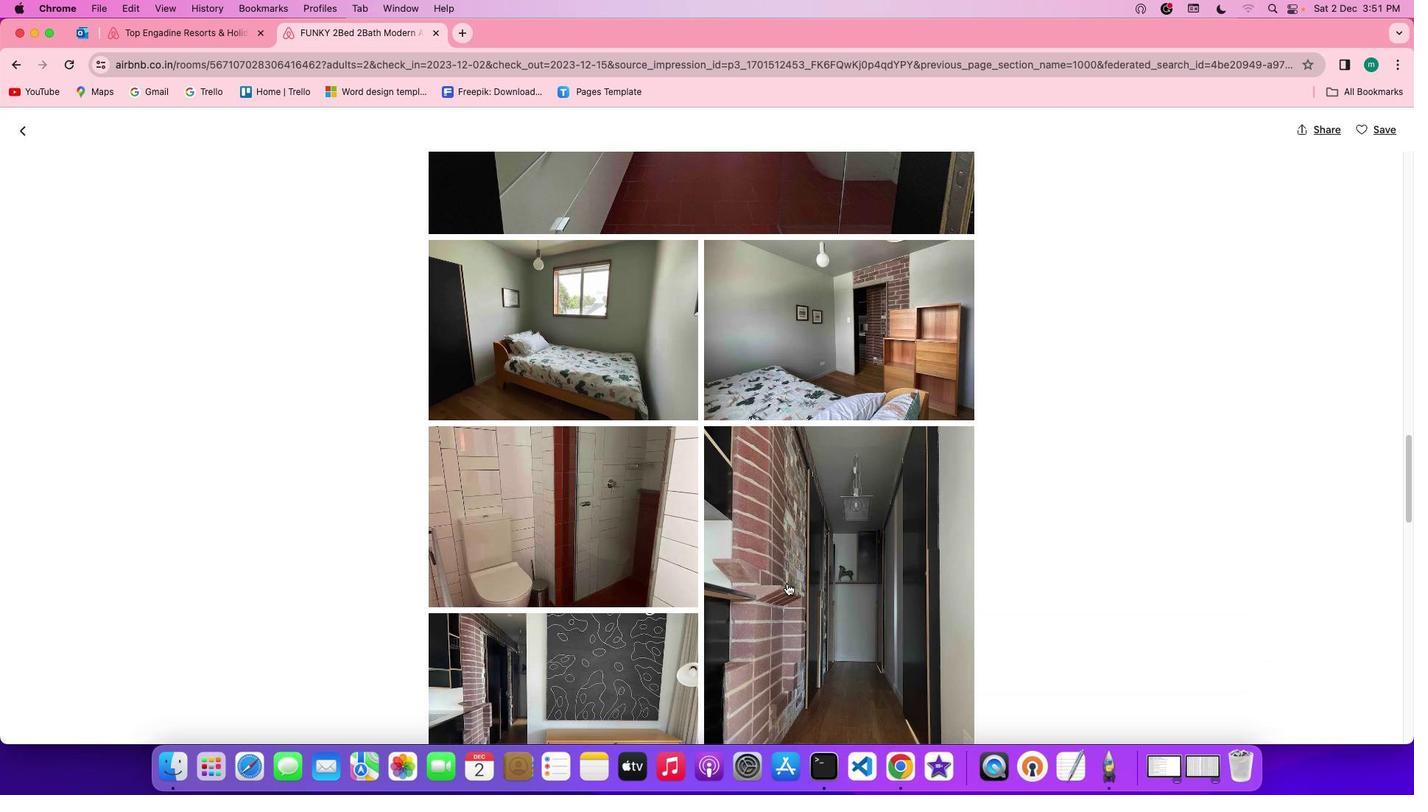 
Action: Mouse scrolled (786, 583) with delta (0, -1)
Screenshot: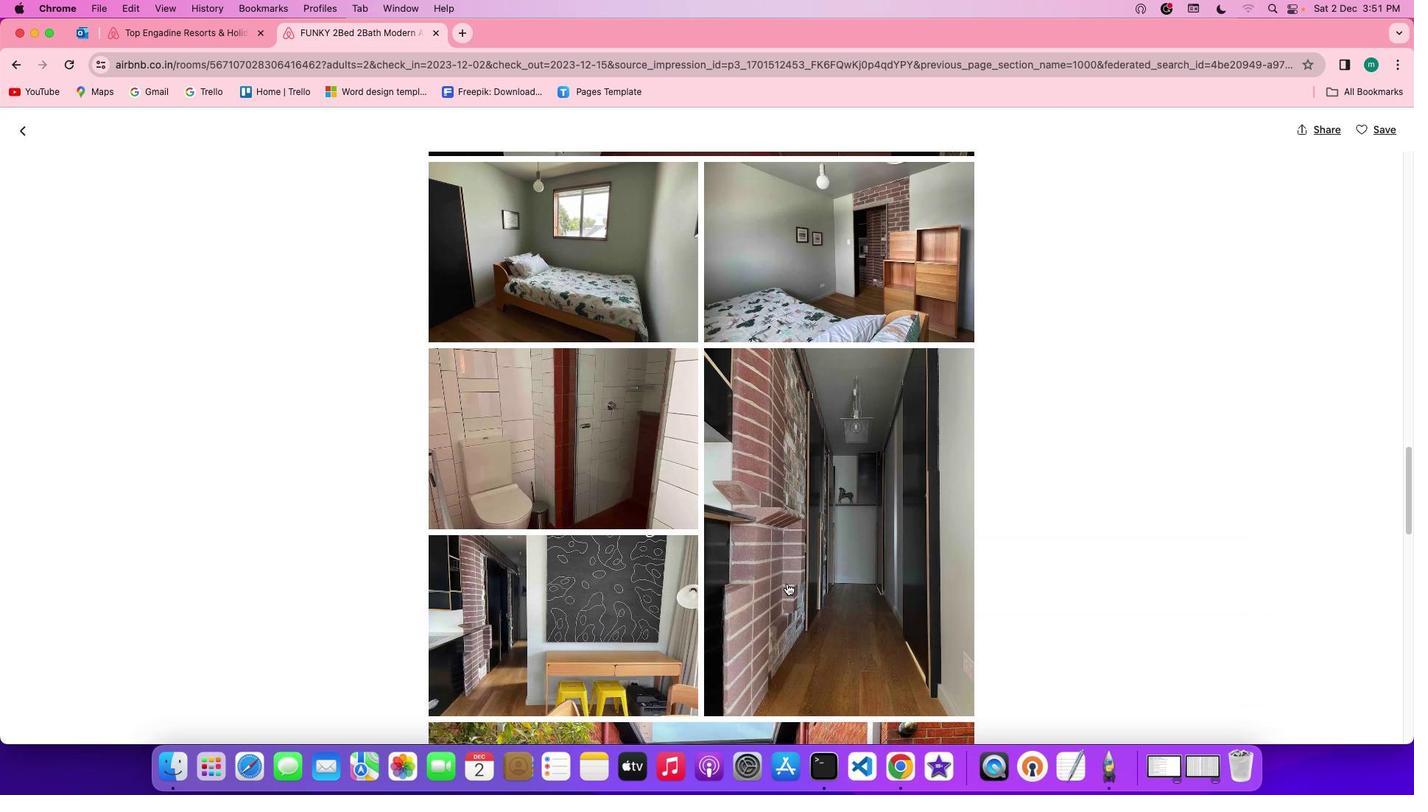 
Action: Mouse scrolled (786, 583) with delta (0, 0)
Screenshot: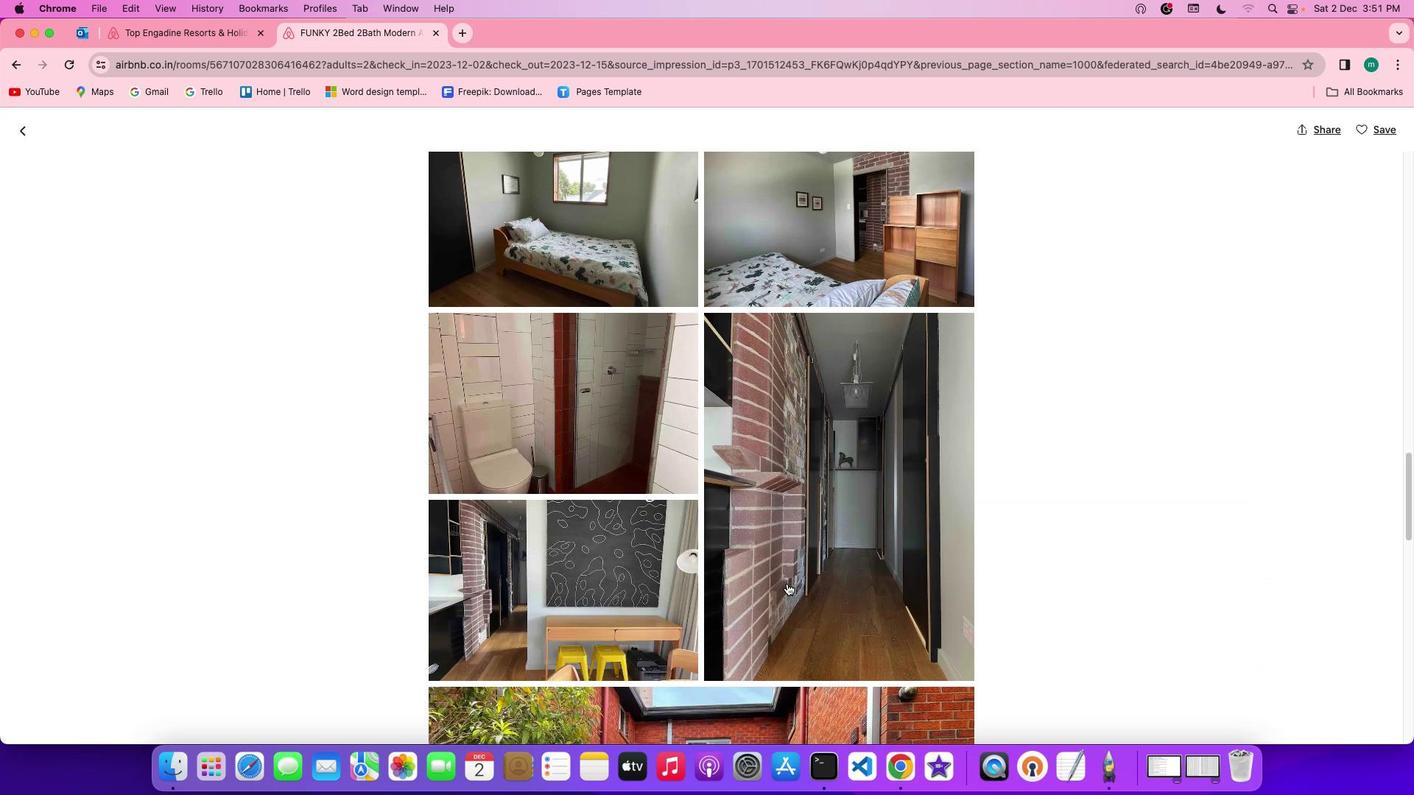 
Action: Mouse scrolled (786, 583) with delta (0, 0)
Screenshot: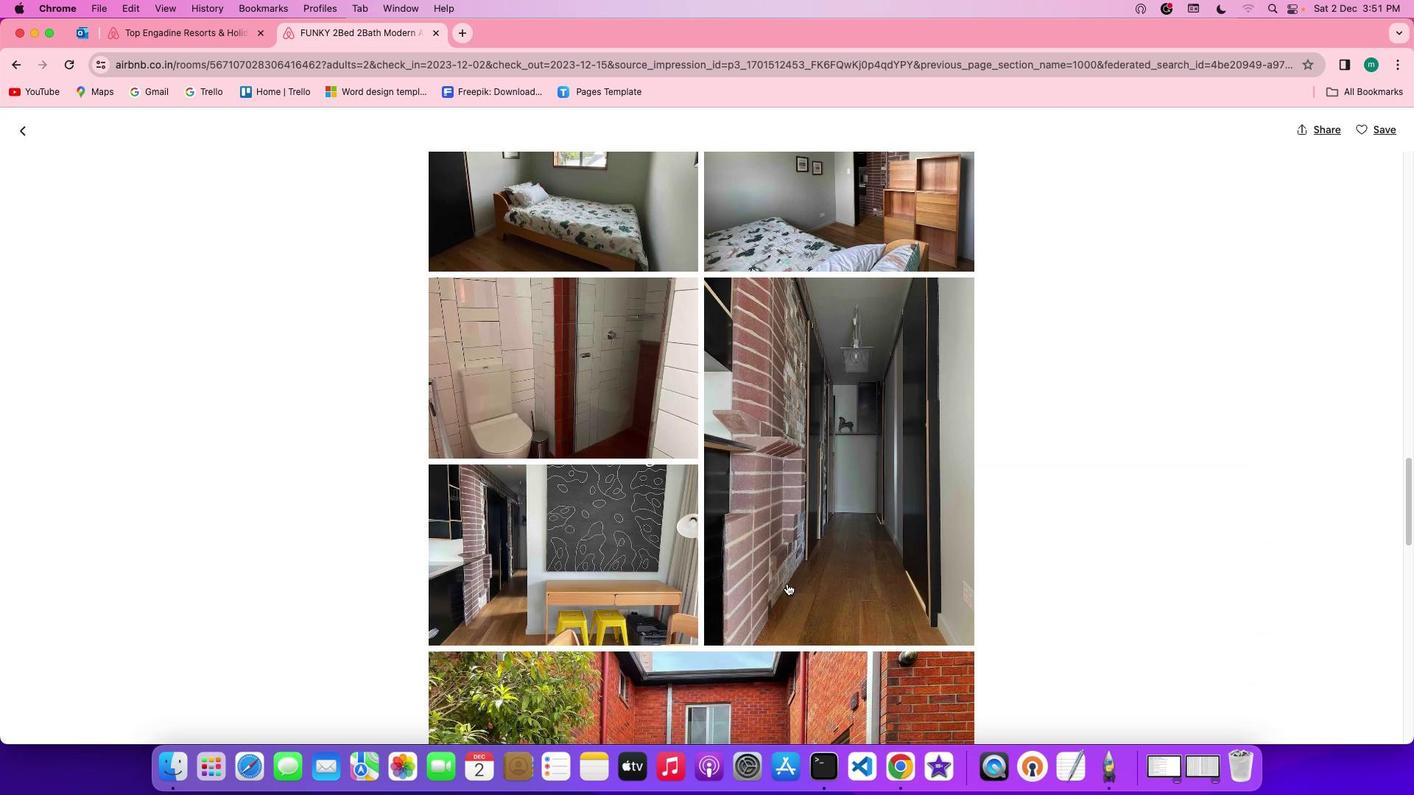 
Action: Mouse scrolled (786, 583) with delta (0, -1)
Screenshot: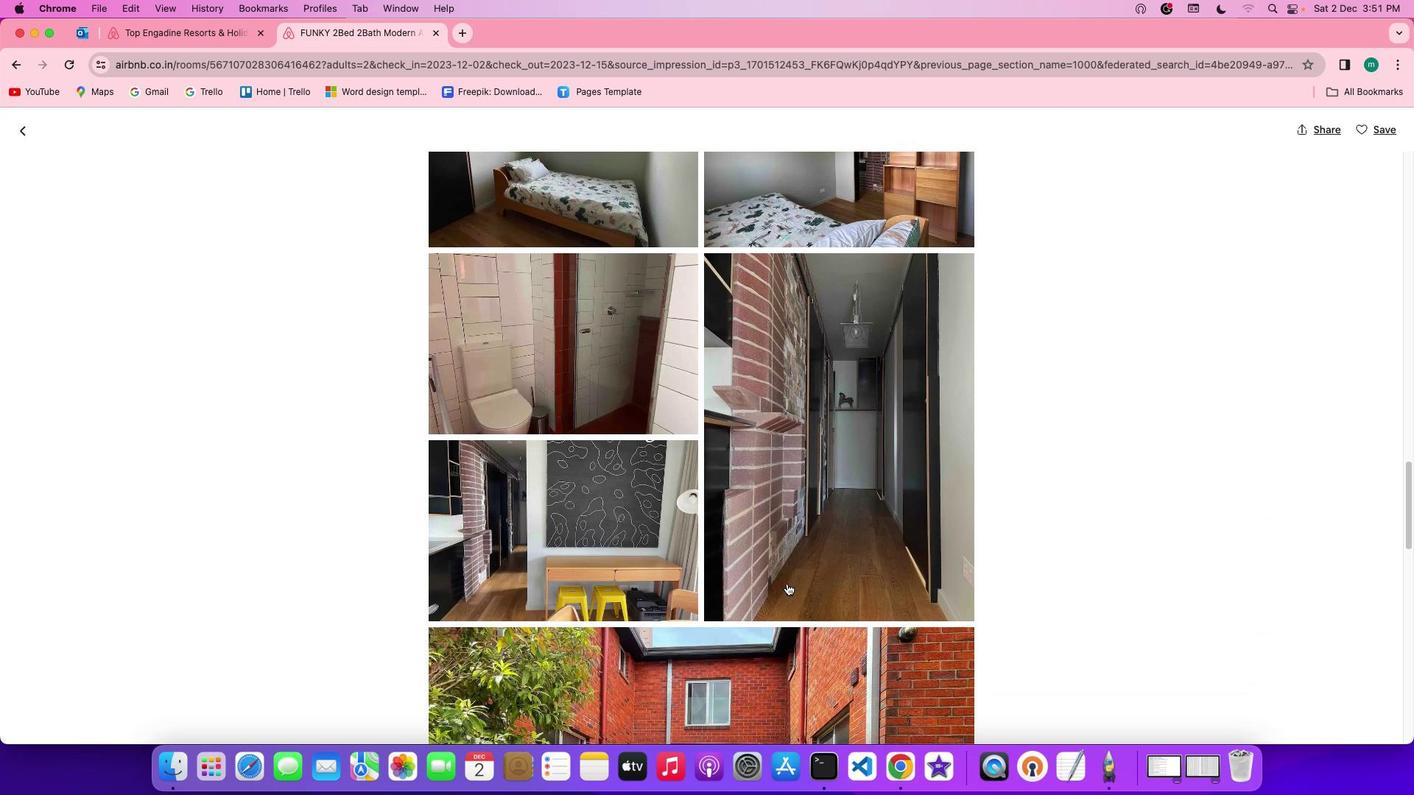 
Action: Mouse scrolled (786, 583) with delta (0, -1)
Screenshot: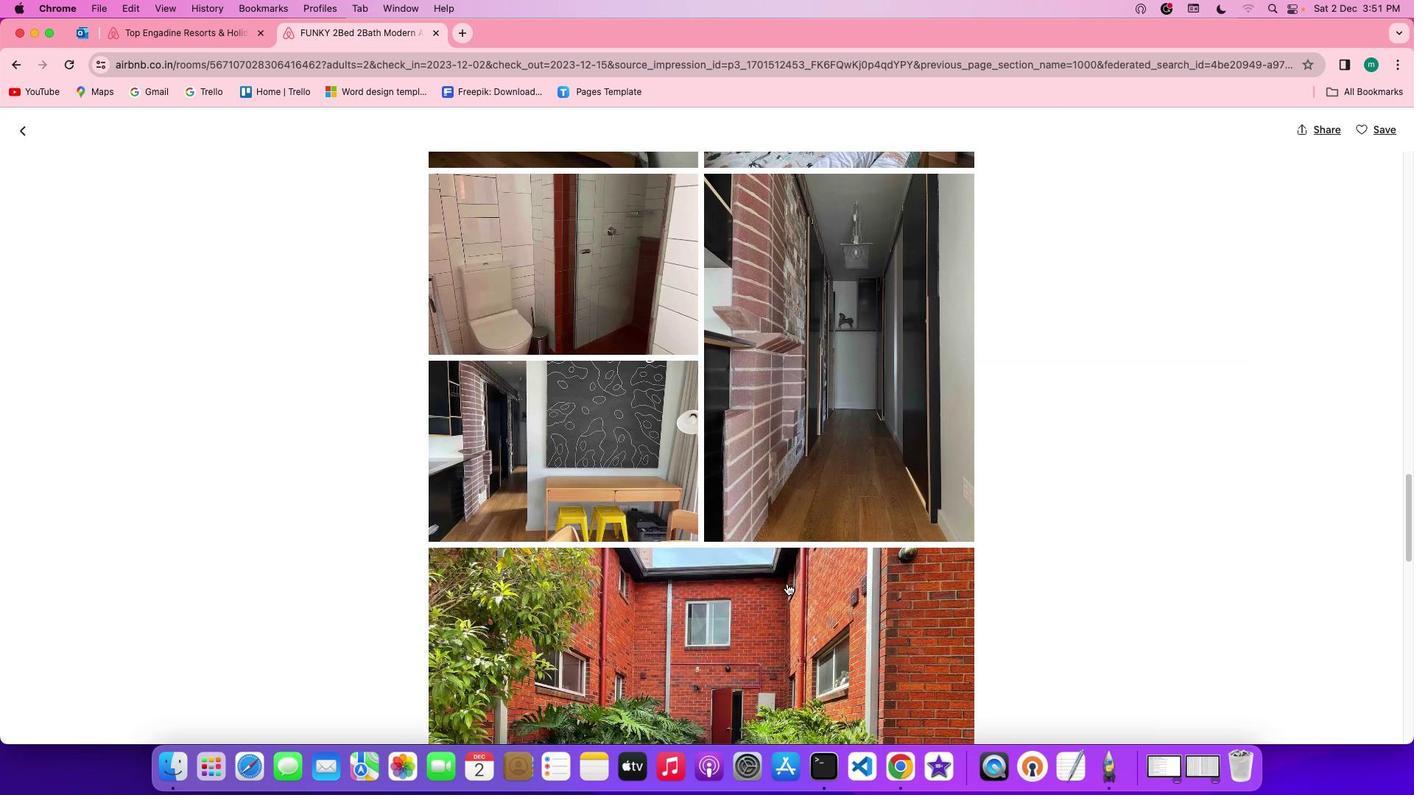 
Action: Mouse scrolled (786, 583) with delta (0, 0)
Screenshot: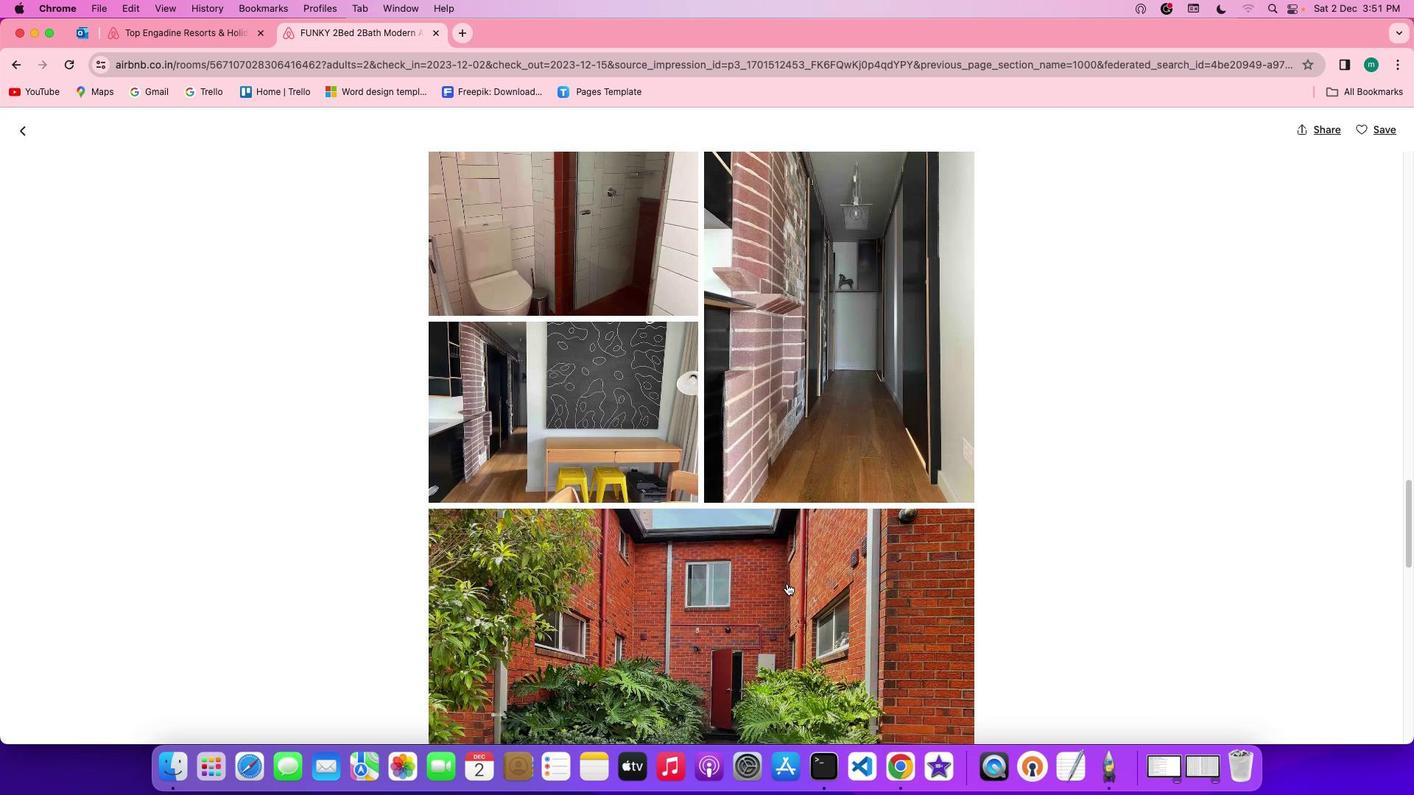 
Action: Mouse scrolled (786, 583) with delta (0, 0)
Screenshot: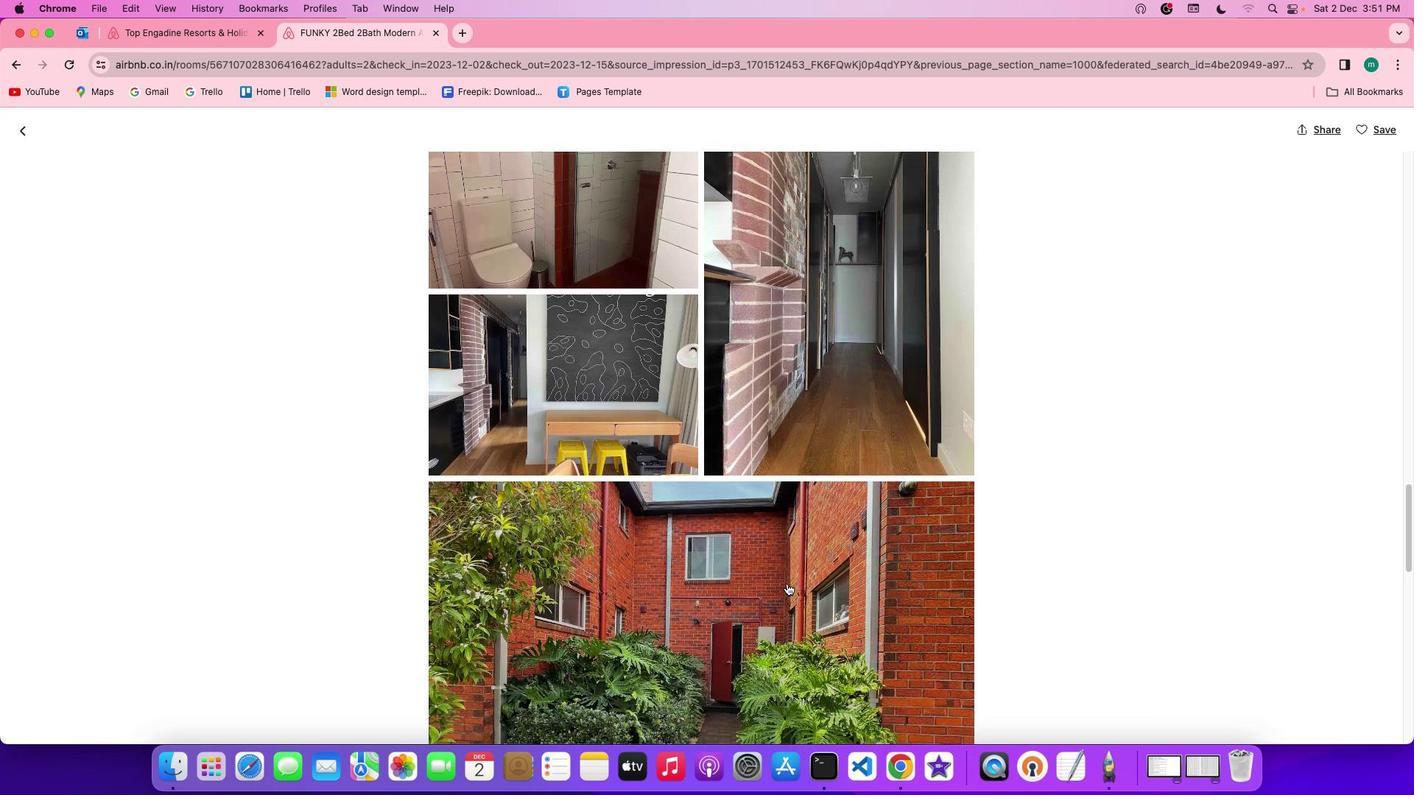 
Action: Mouse scrolled (786, 583) with delta (0, -1)
Screenshot: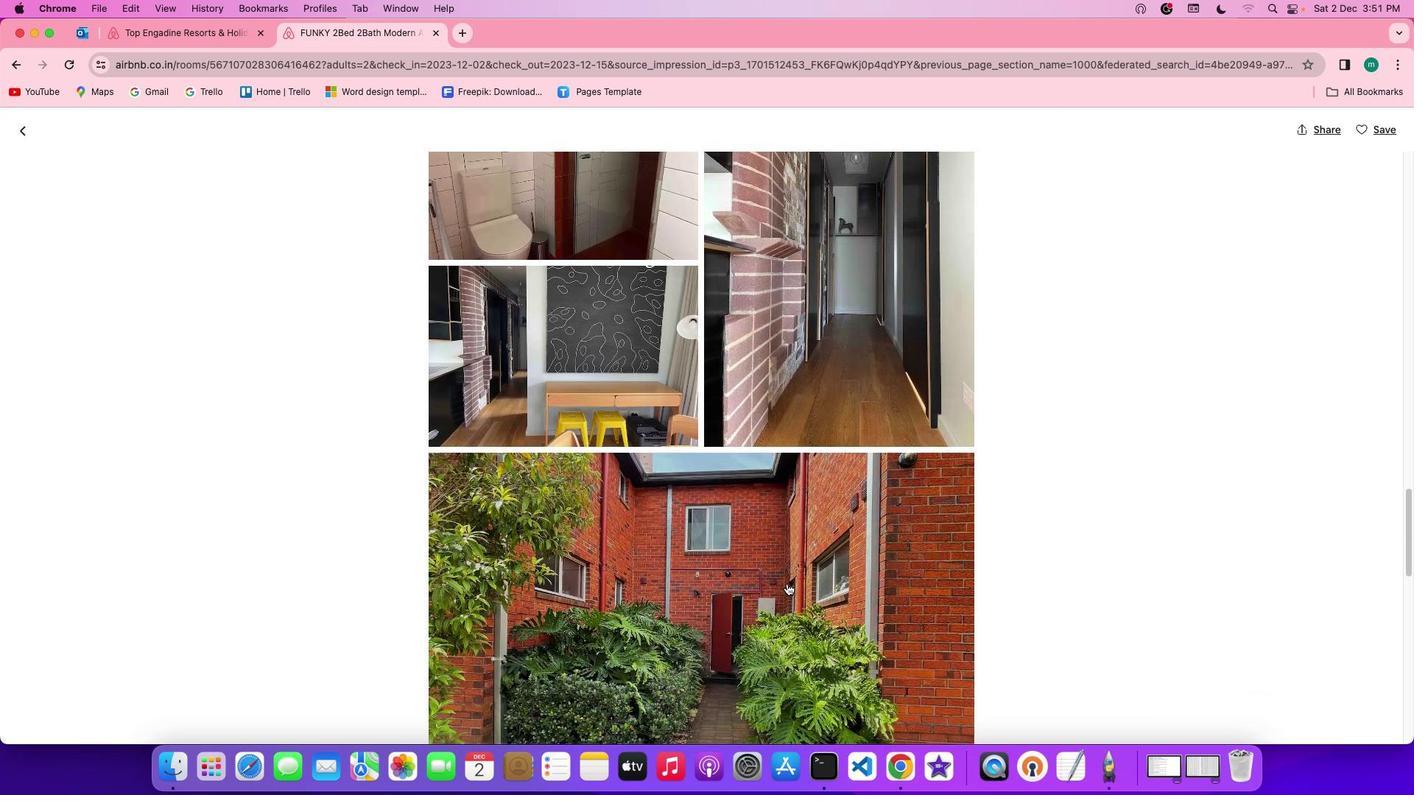 
Action: Mouse scrolled (786, 583) with delta (0, -1)
Screenshot: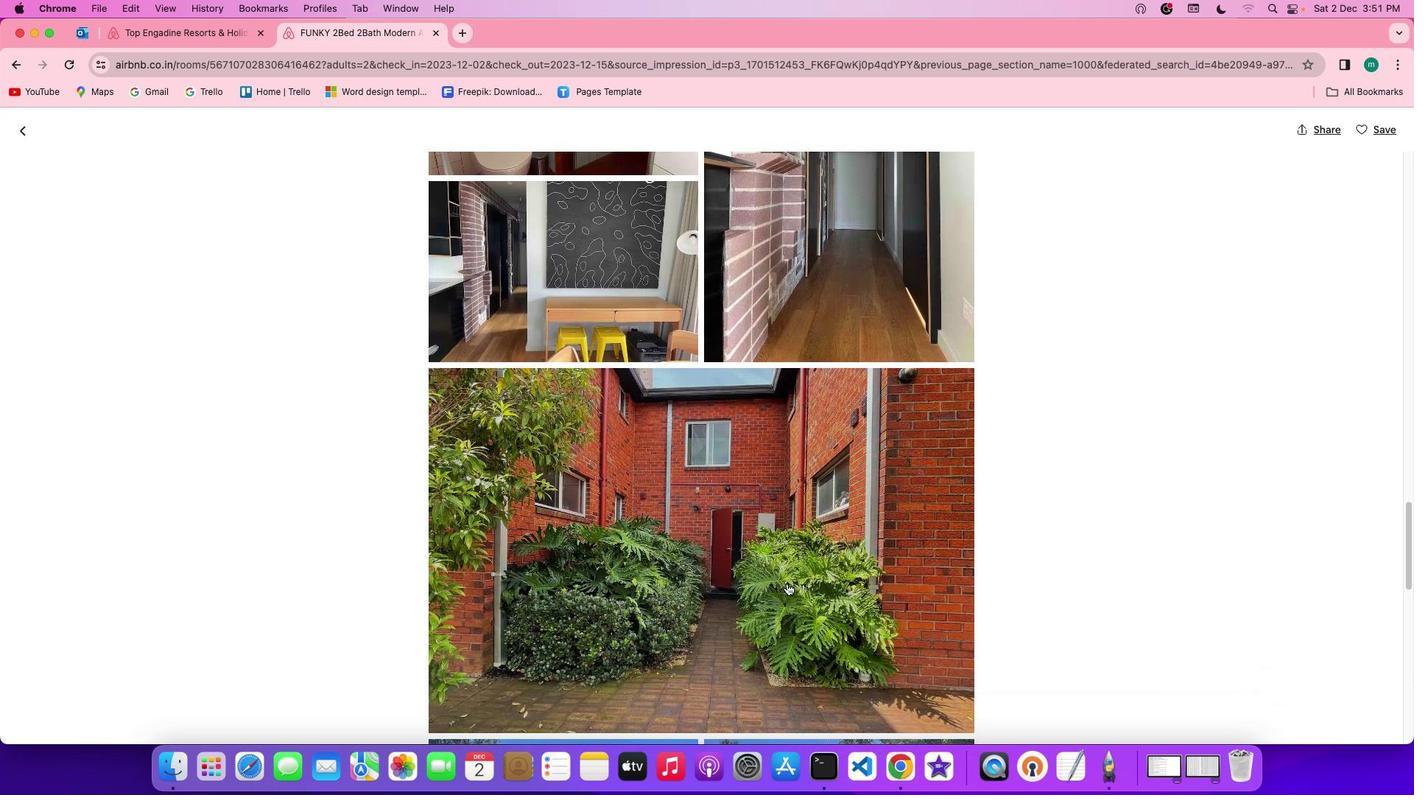 
Action: Mouse scrolled (786, 583) with delta (0, 0)
Screenshot: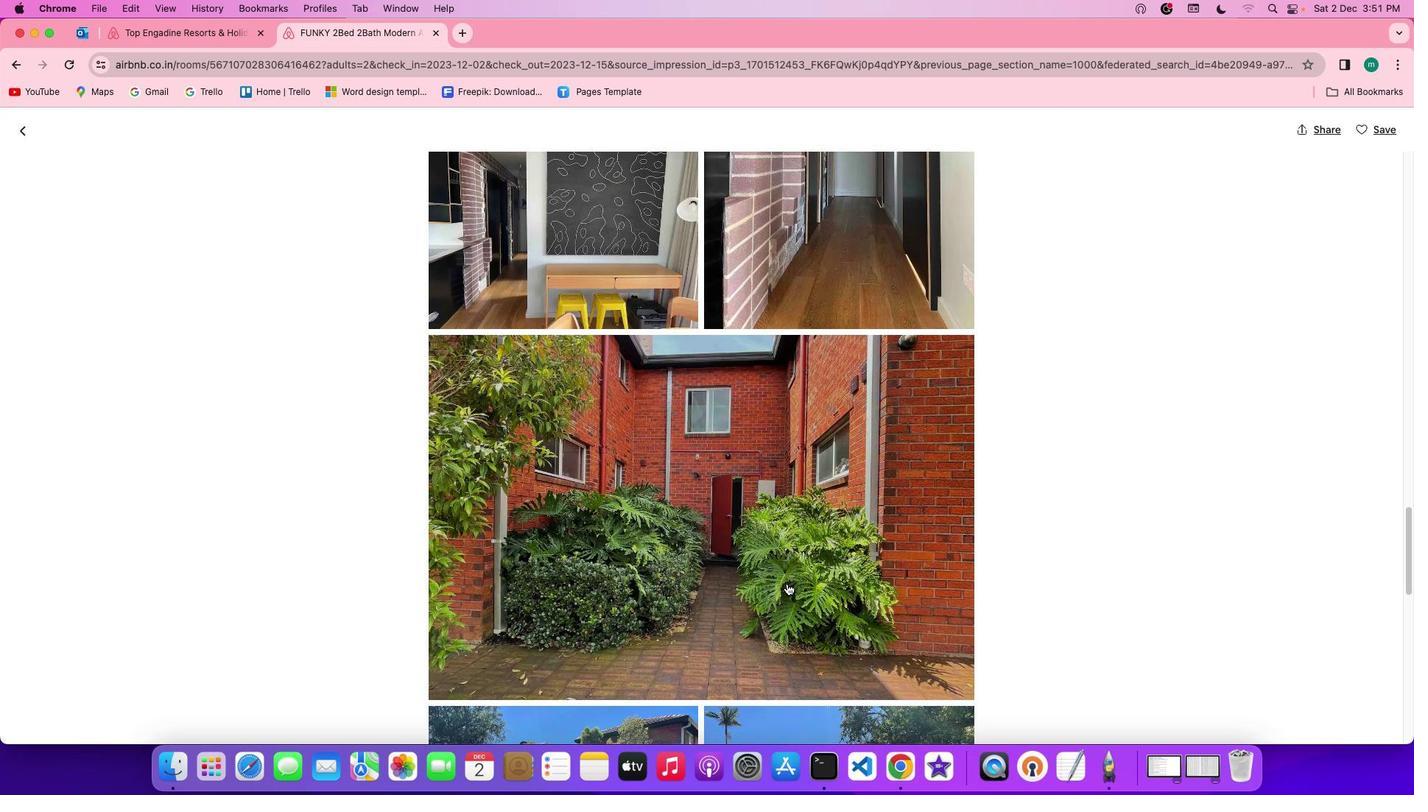
Action: Mouse scrolled (786, 583) with delta (0, 0)
Screenshot: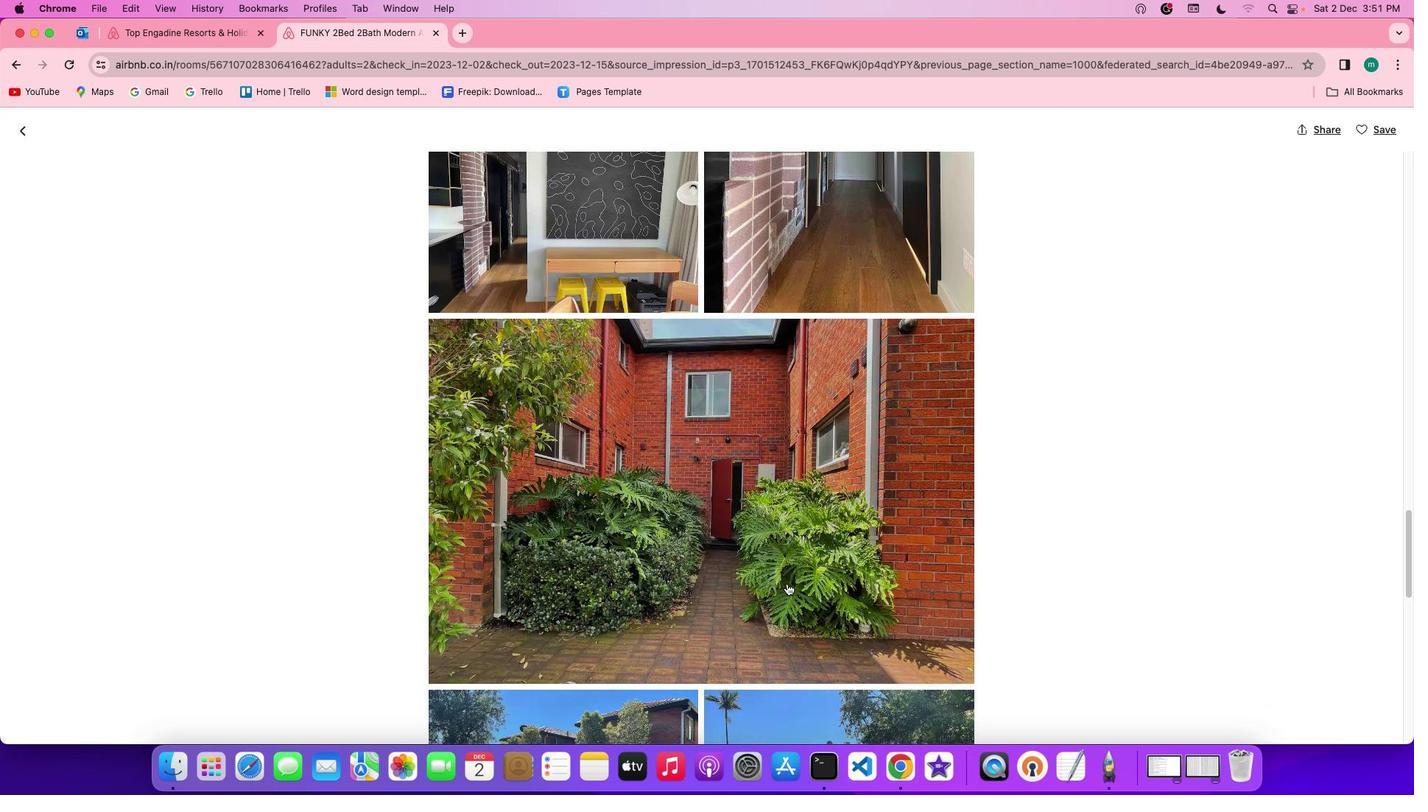 
Action: Mouse scrolled (786, 583) with delta (0, -1)
Screenshot: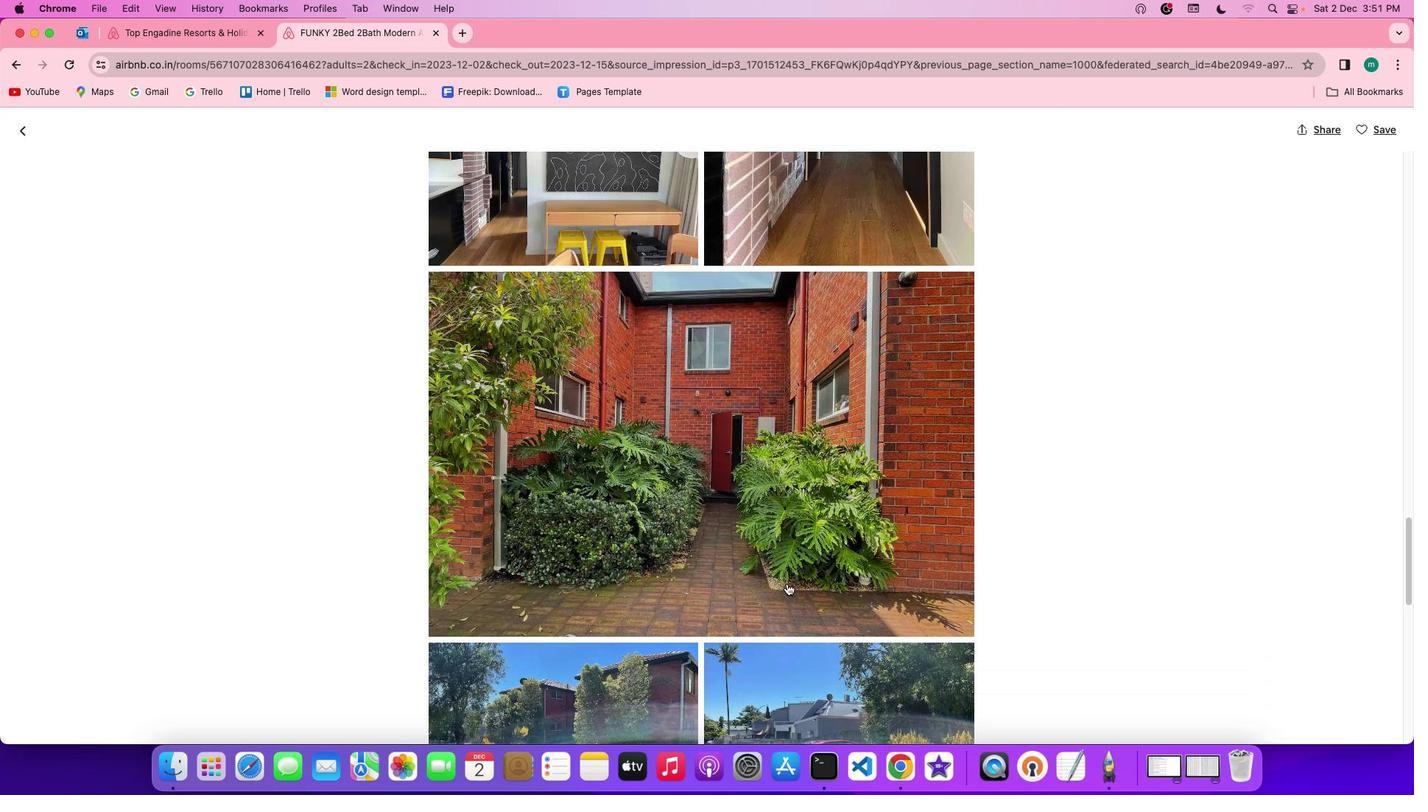 
Action: Mouse scrolled (786, 583) with delta (0, 0)
Screenshot: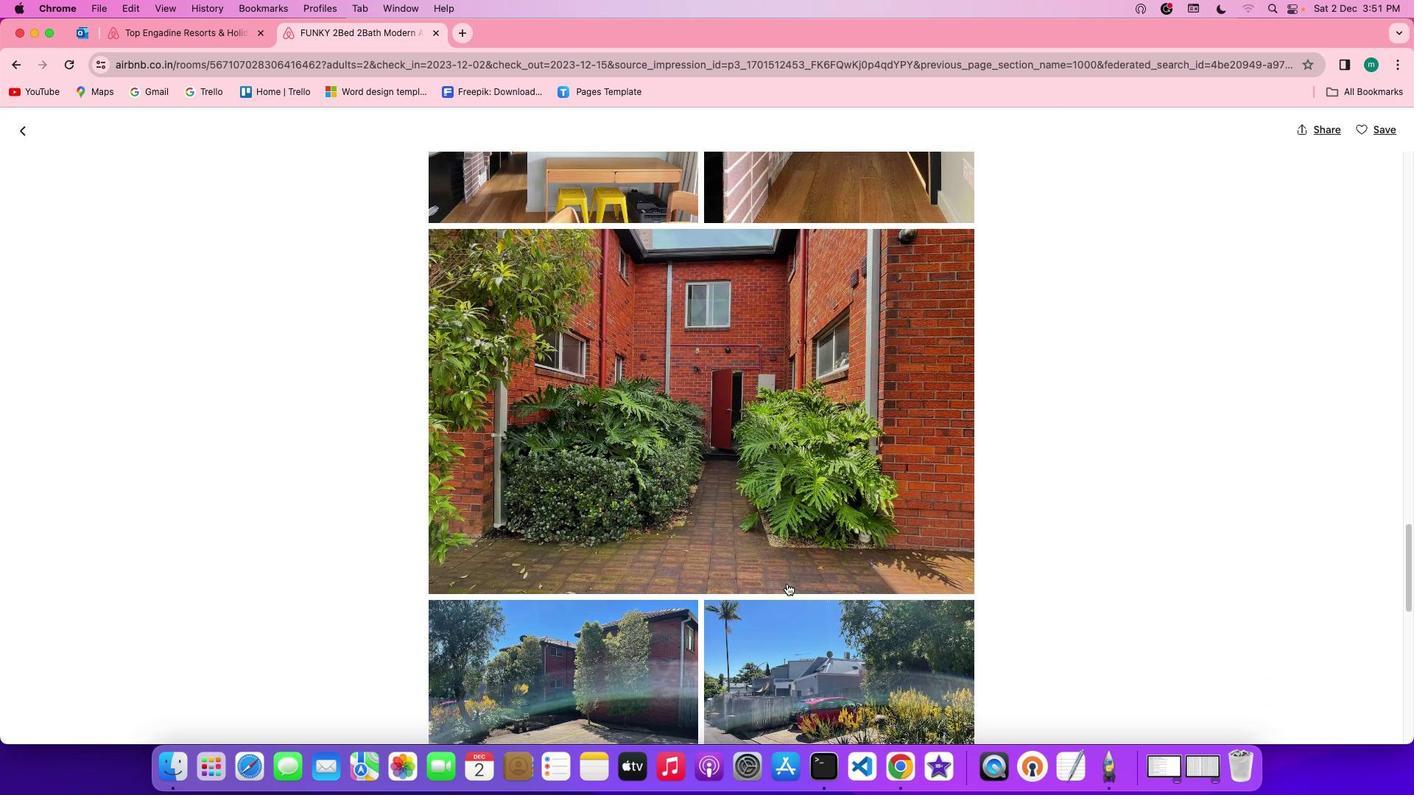 
Action: Mouse scrolled (786, 583) with delta (0, 0)
Screenshot: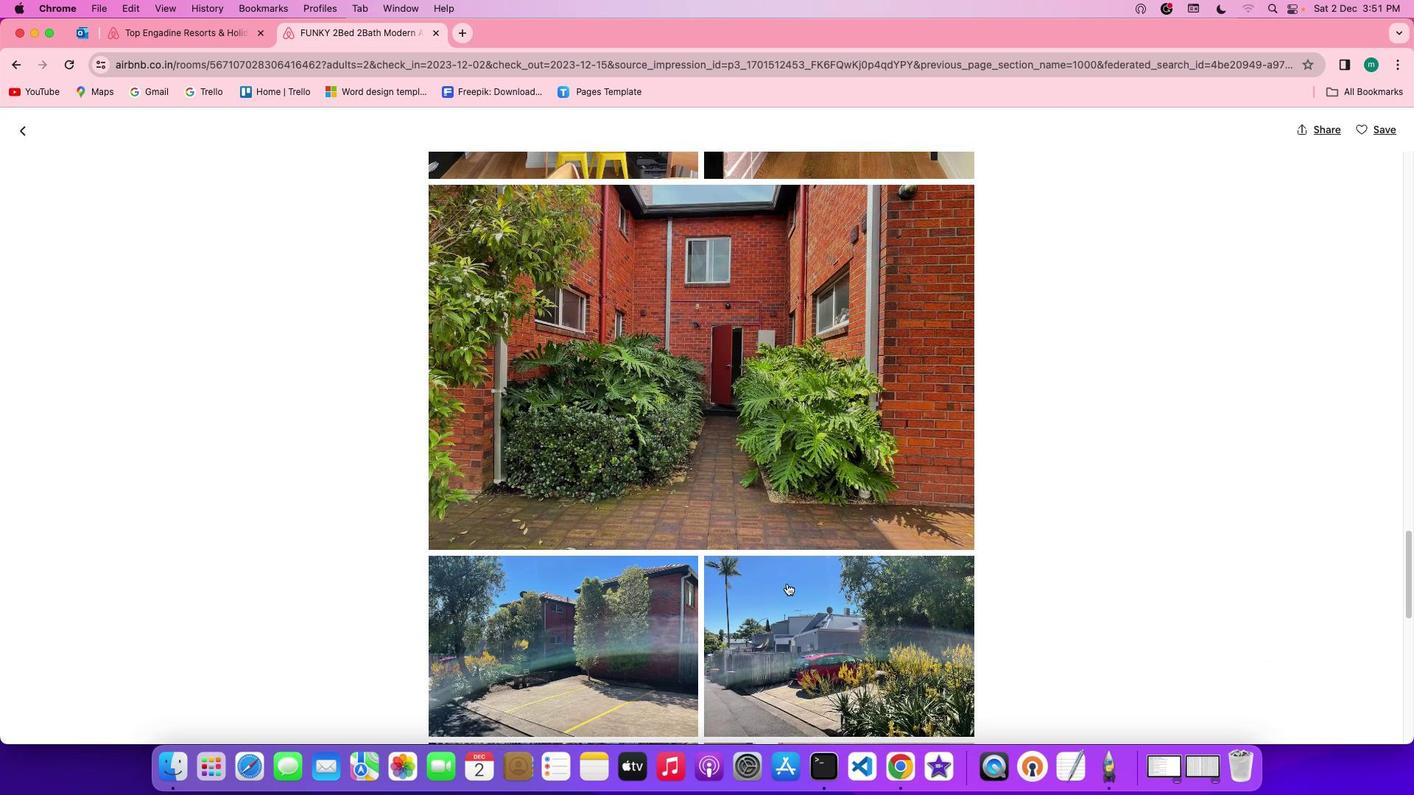 
Action: Mouse scrolled (786, 583) with delta (0, -1)
Screenshot: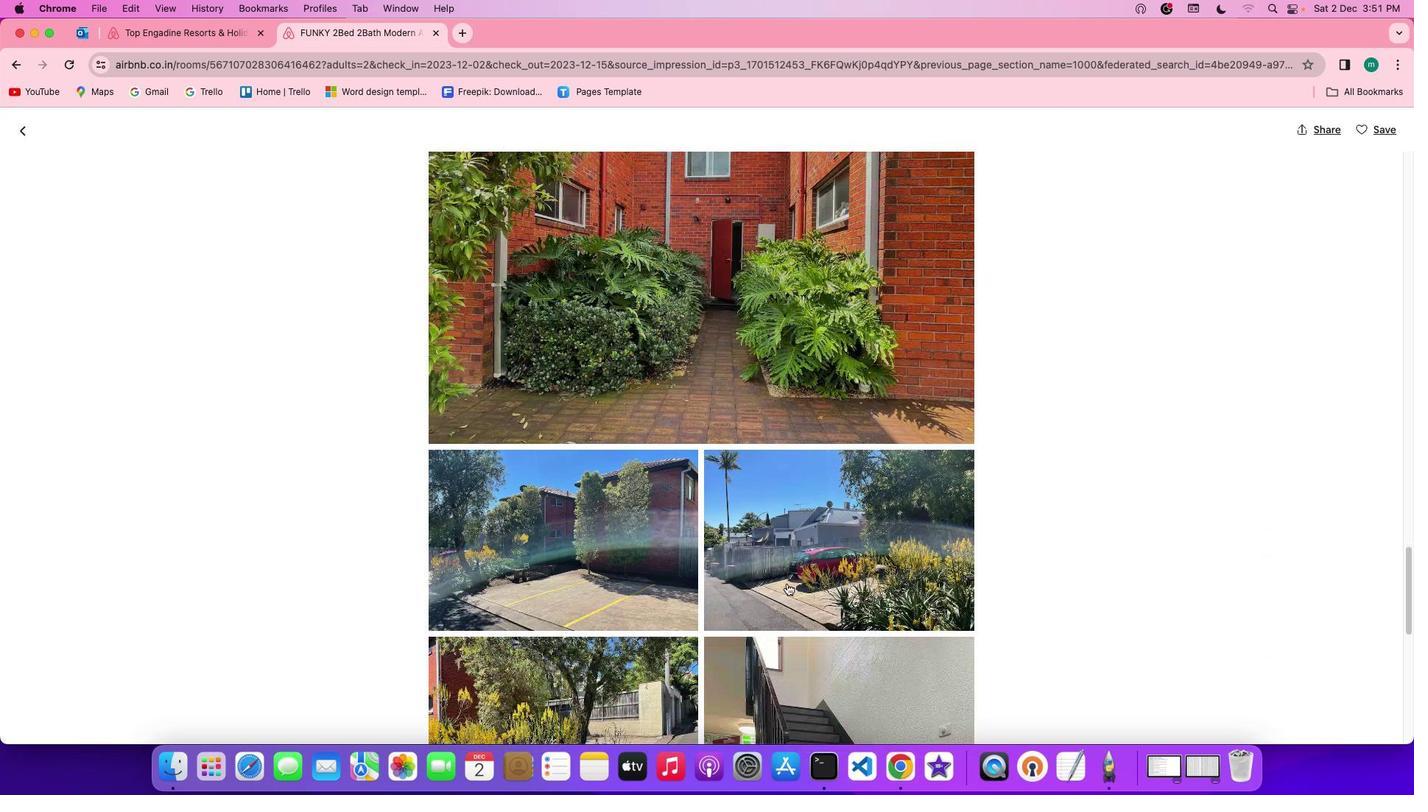 
Action: Mouse scrolled (786, 583) with delta (0, -2)
Screenshot: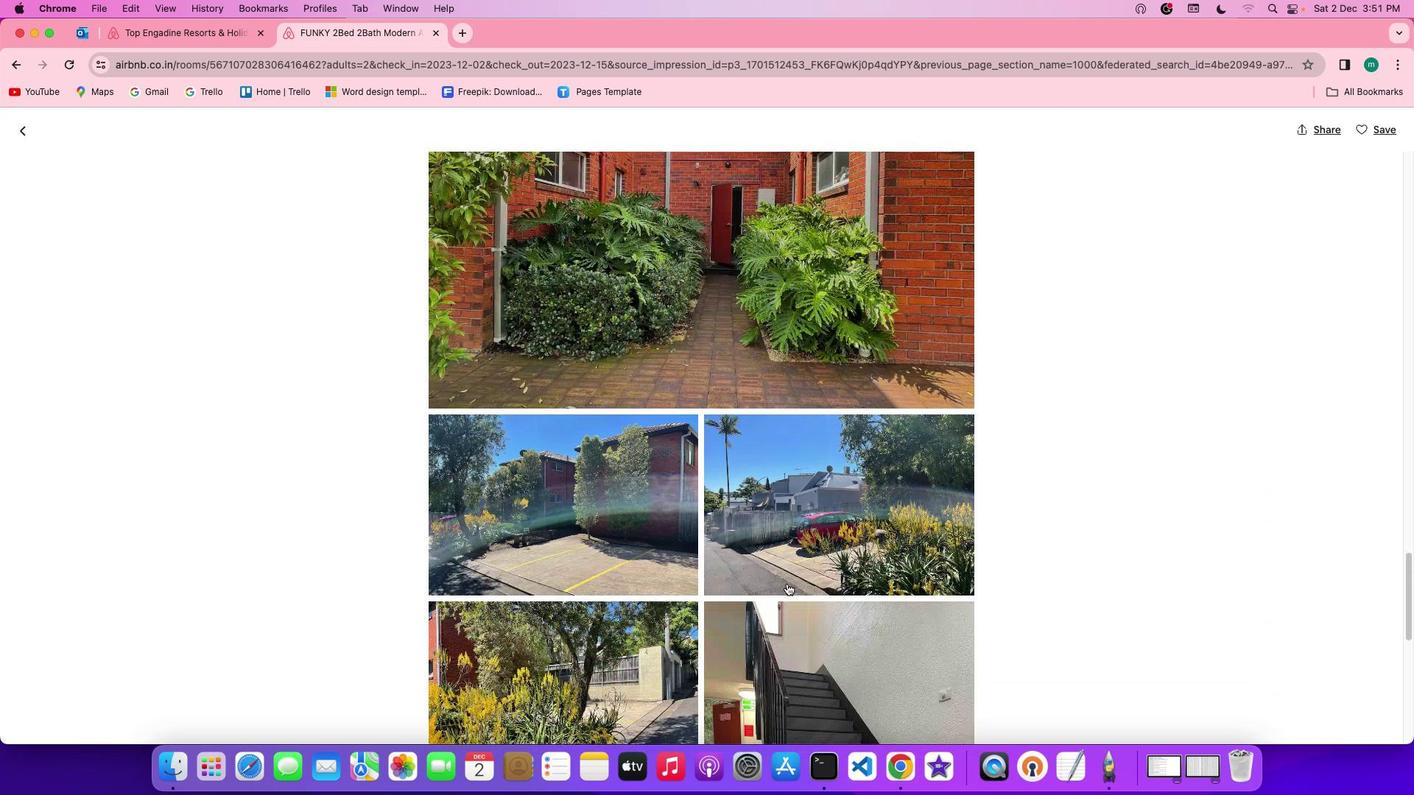 
Action: Mouse scrolled (786, 583) with delta (0, -2)
Screenshot: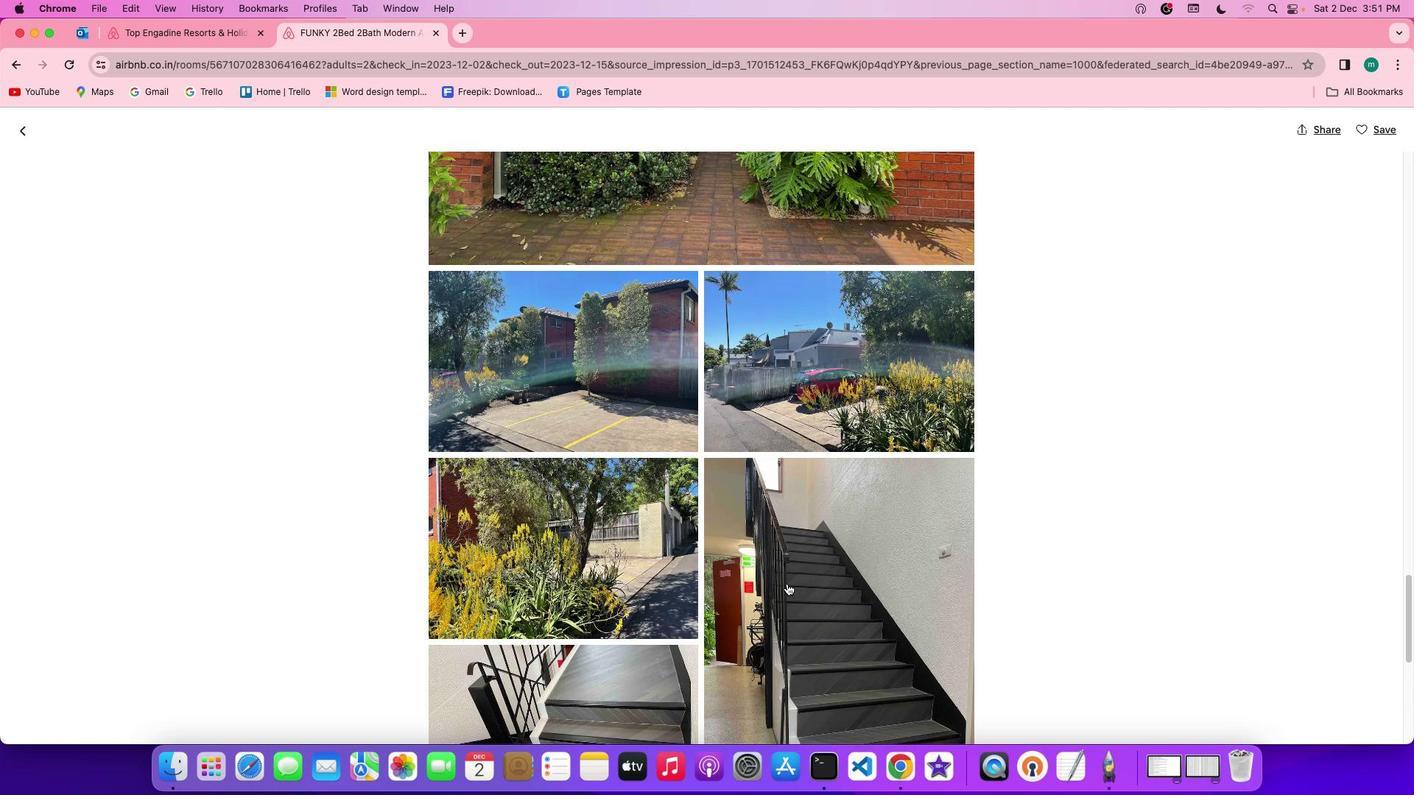 
Action: Mouse scrolled (786, 583) with delta (0, 0)
Screenshot: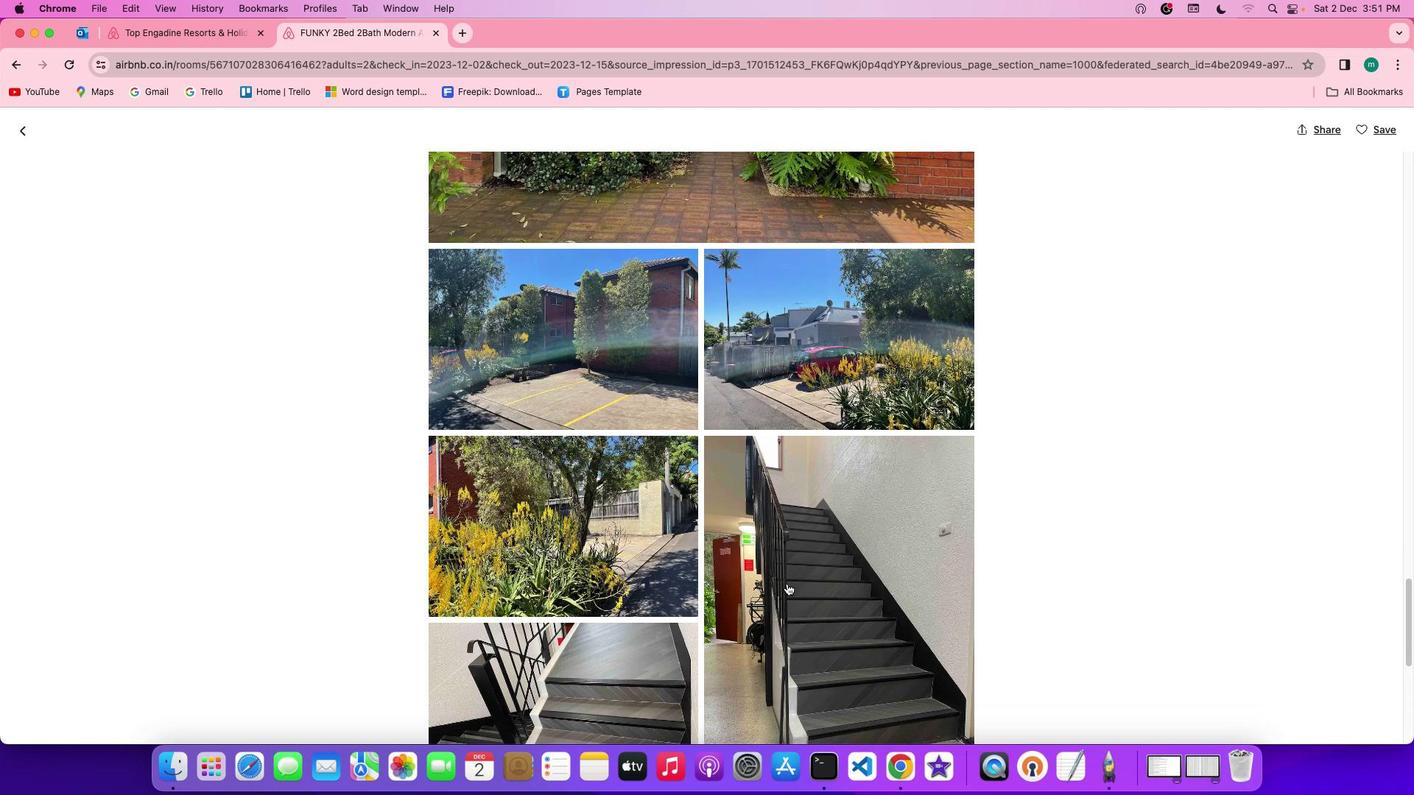 
Action: Mouse scrolled (786, 583) with delta (0, 0)
Screenshot: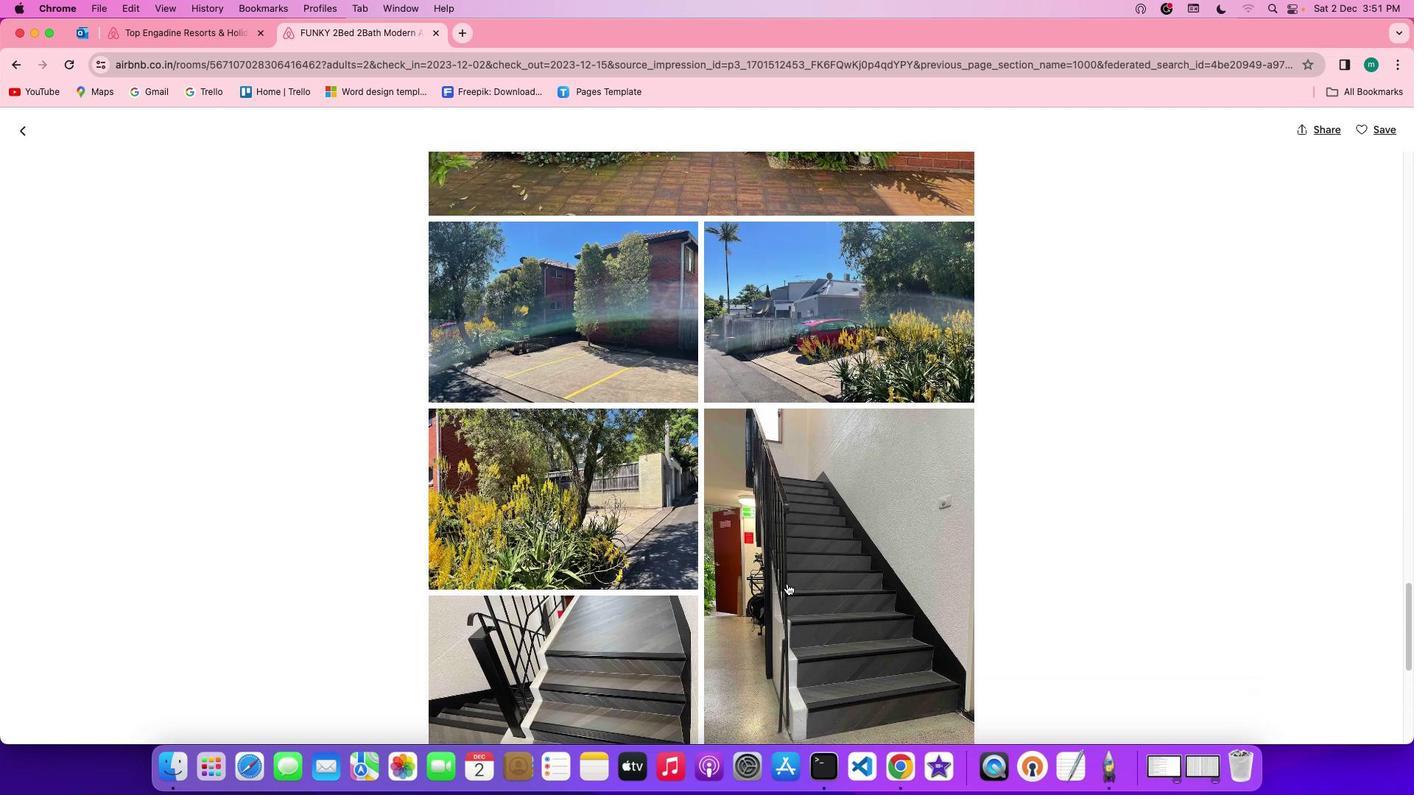 
Action: Mouse scrolled (786, 583) with delta (0, -1)
Screenshot: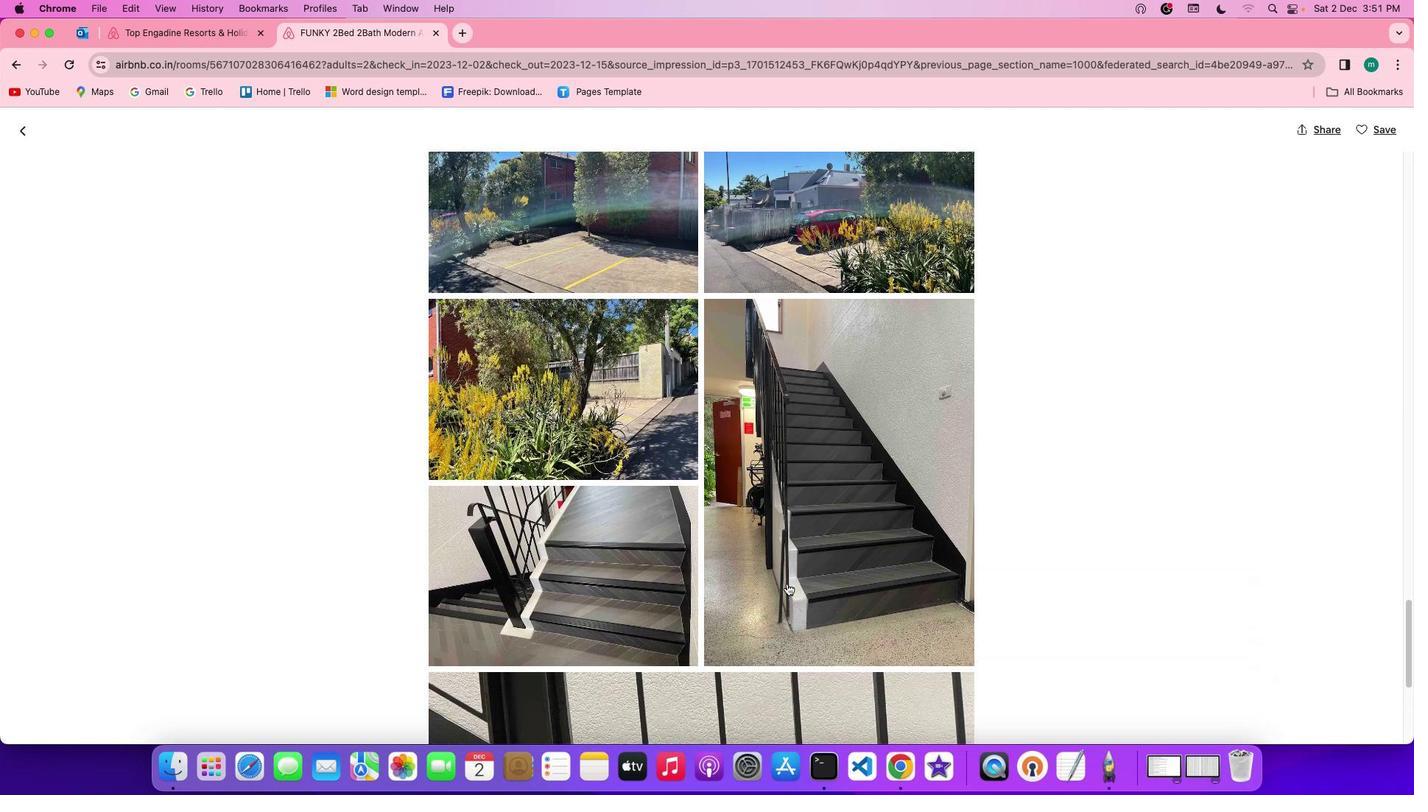 
Action: Mouse scrolled (786, 583) with delta (0, -2)
Screenshot: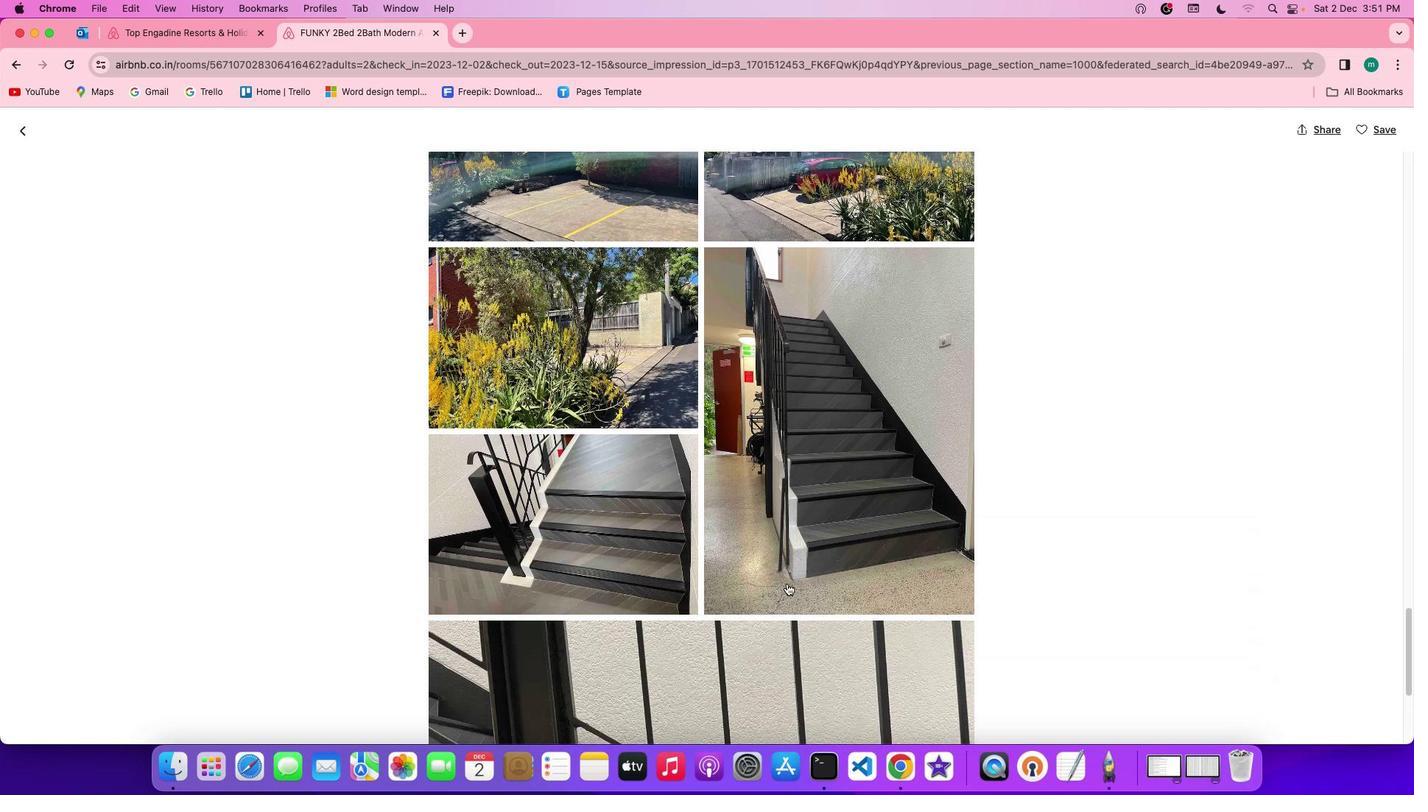 
Action: Mouse scrolled (786, 583) with delta (0, 0)
Screenshot: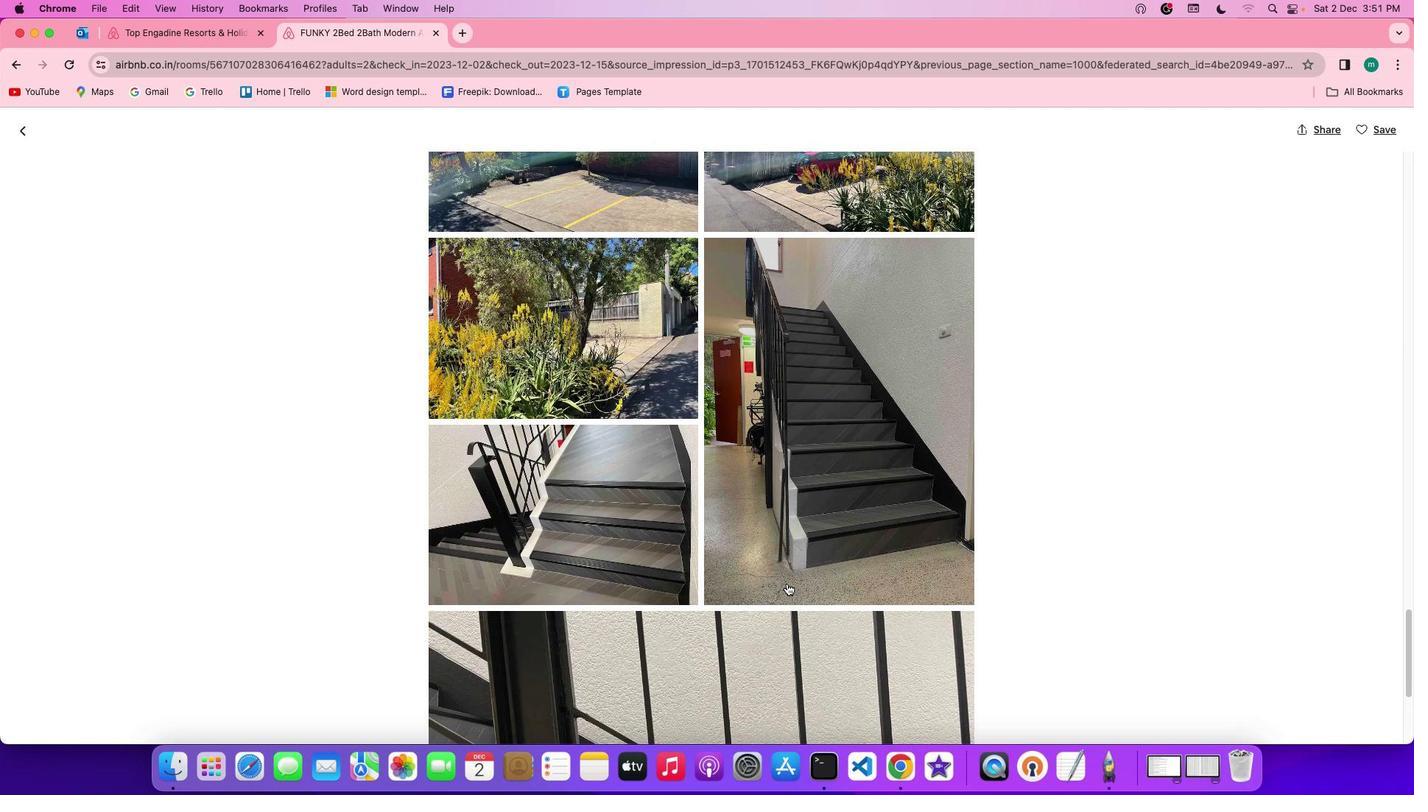 
Action: Mouse scrolled (786, 583) with delta (0, 0)
Screenshot: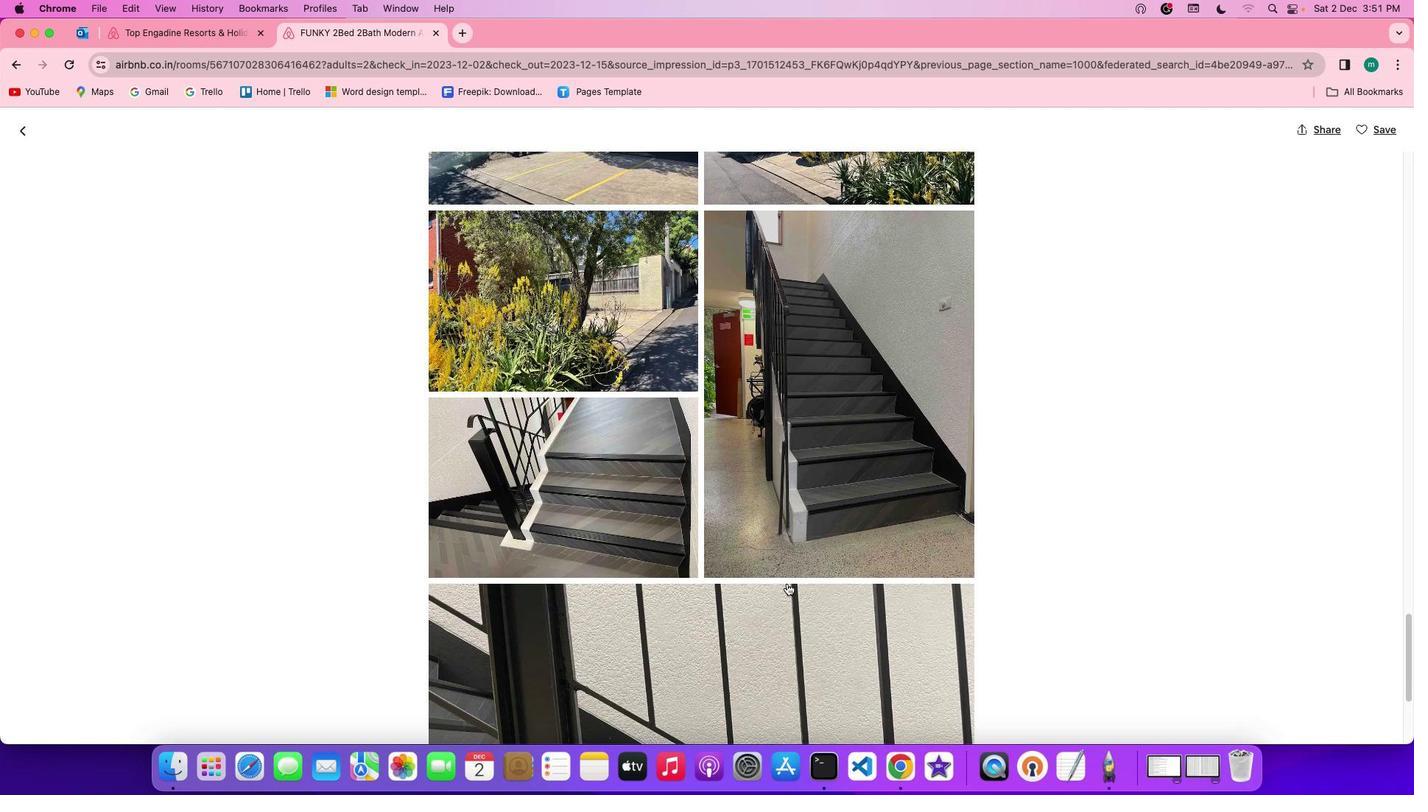 
Action: Mouse scrolled (786, 583) with delta (0, -1)
Screenshot: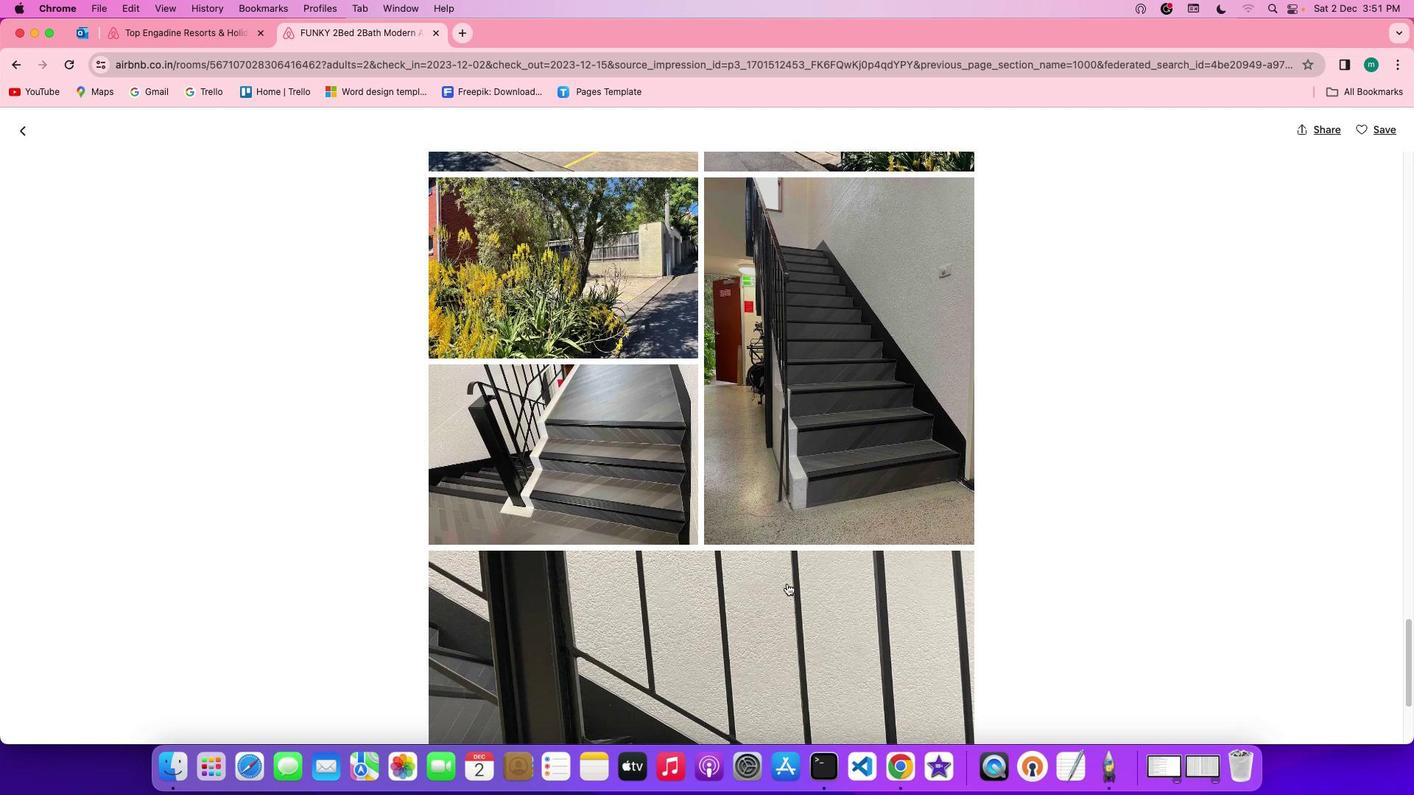 
Action: Mouse scrolled (786, 583) with delta (0, -2)
Screenshot: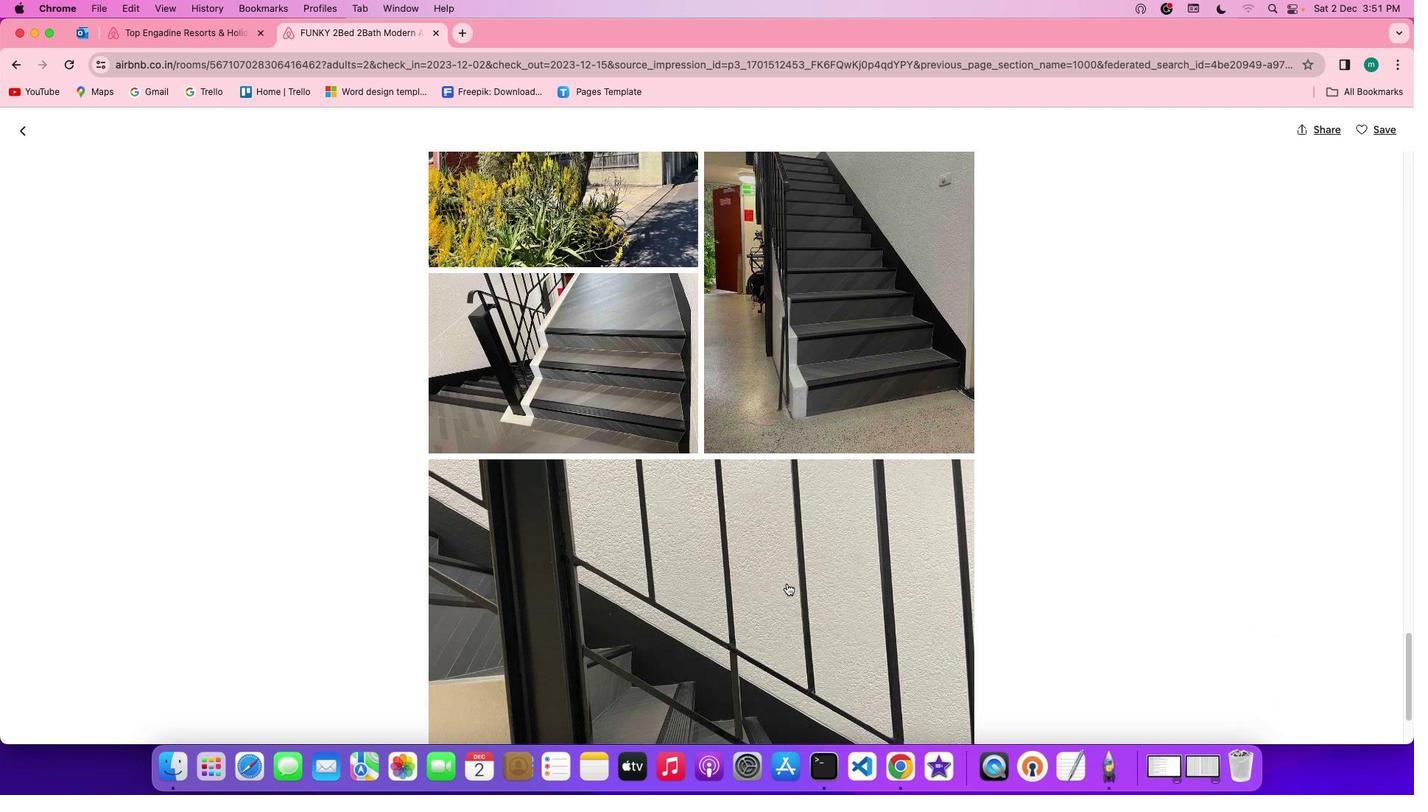 
Action: Mouse scrolled (786, 583) with delta (0, 0)
Screenshot: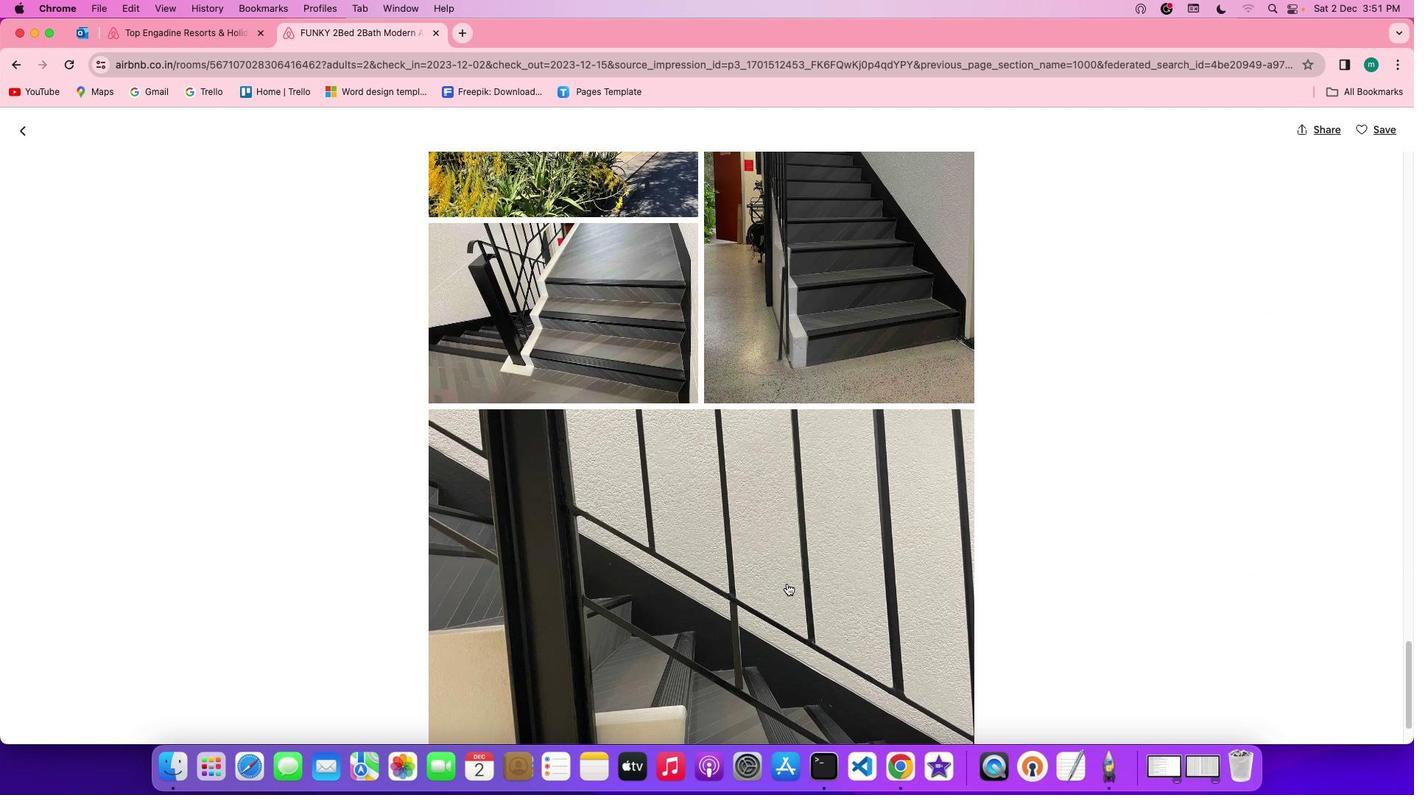 
Action: Mouse scrolled (786, 583) with delta (0, 0)
Screenshot: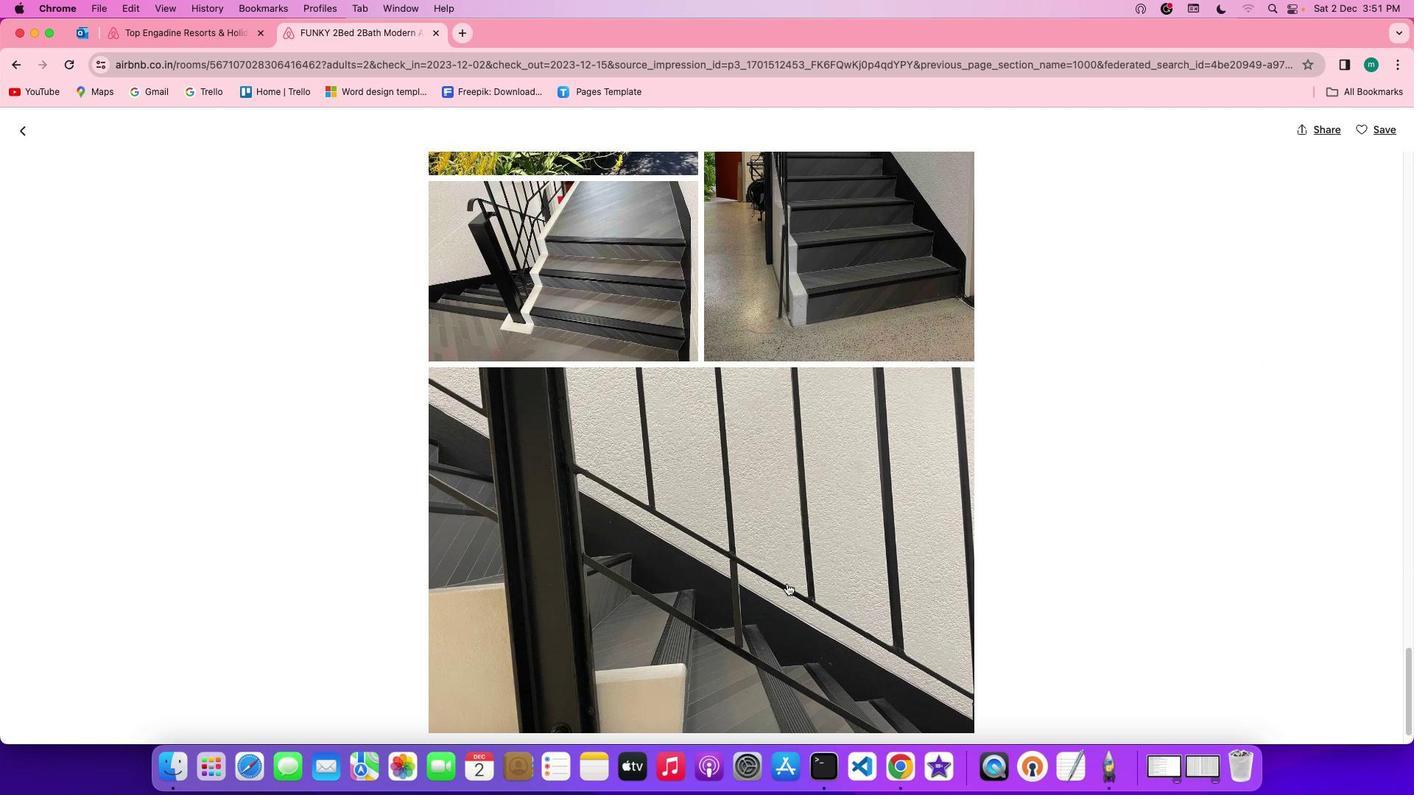 
Action: Mouse scrolled (786, 583) with delta (0, -1)
Screenshot: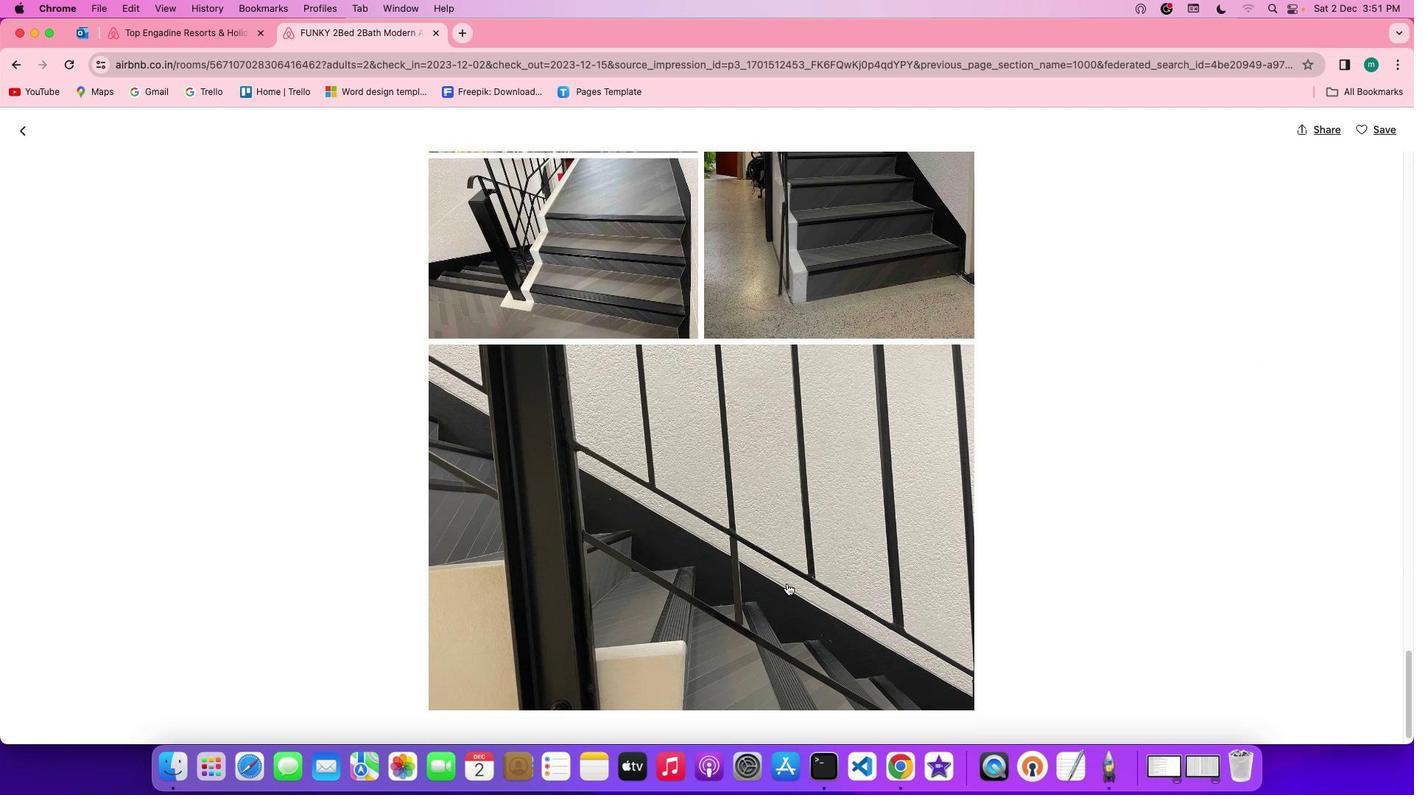 
Action: Mouse scrolled (786, 583) with delta (0, -2)
Screenshot: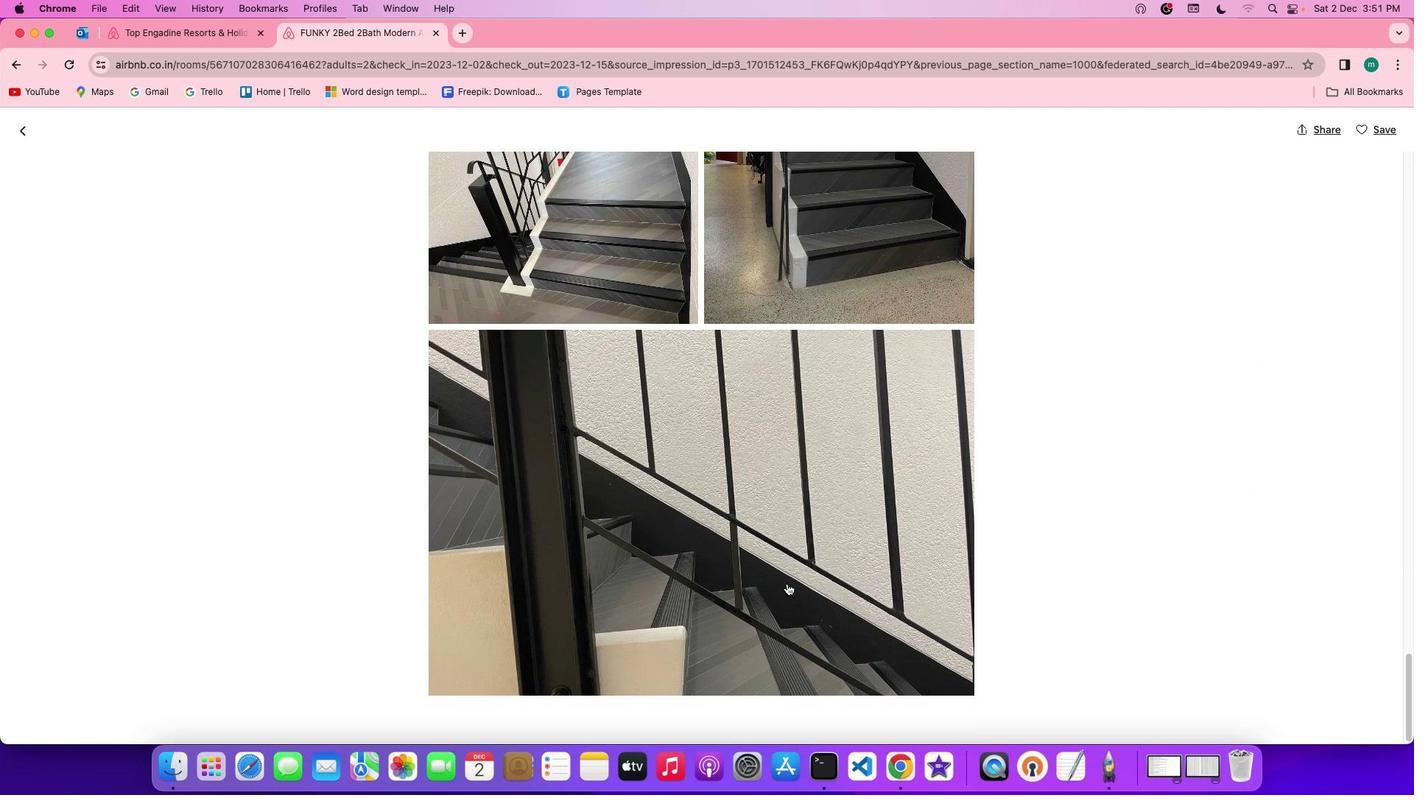 
Action: Mouse scrolled (786, 583) with delta (0, 0)
Screenshot: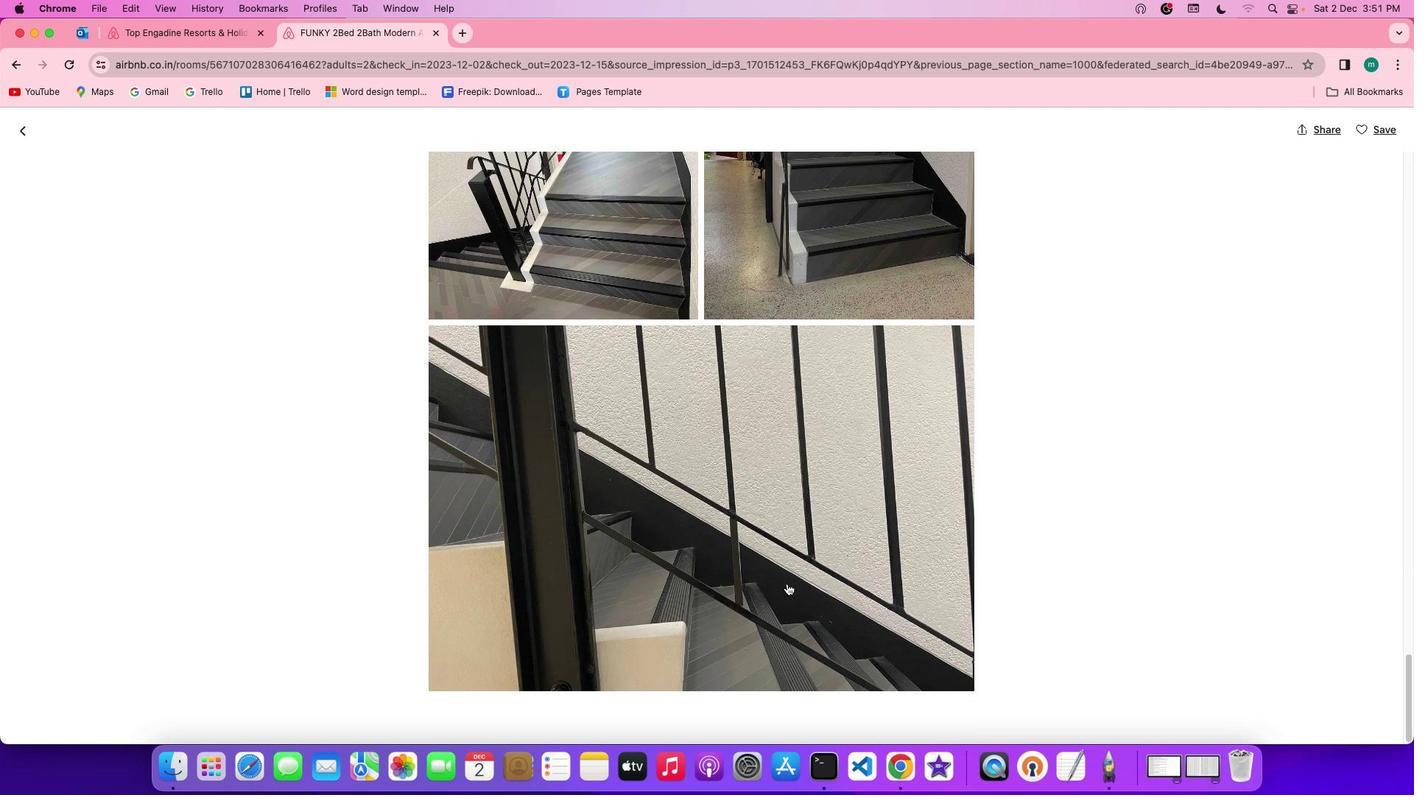 
Action: Mouse scrolled (786, 583) with delta (0, 0)
Screenshot: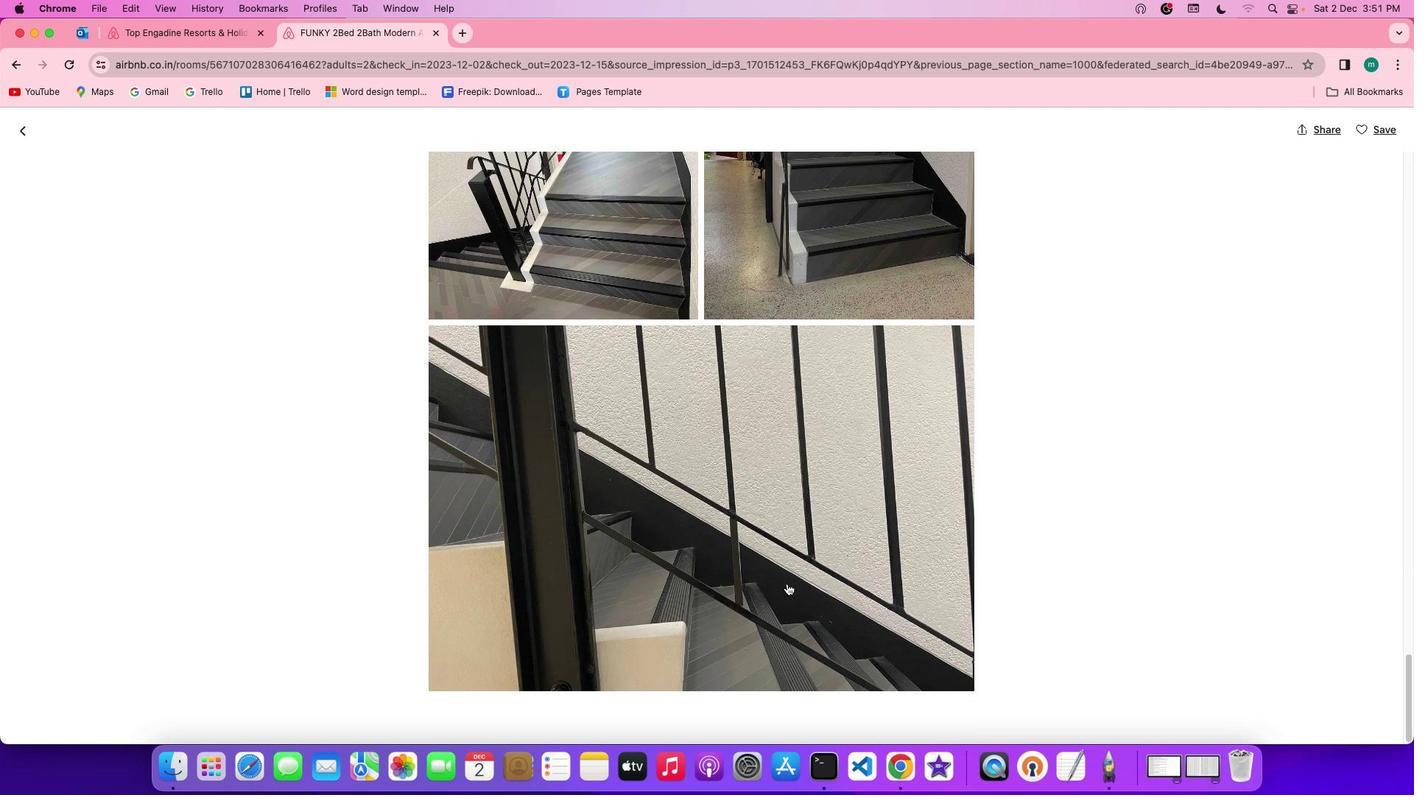 
Action: Mouse scrolled (786, 583) with delta (0, -1)
Screenshot: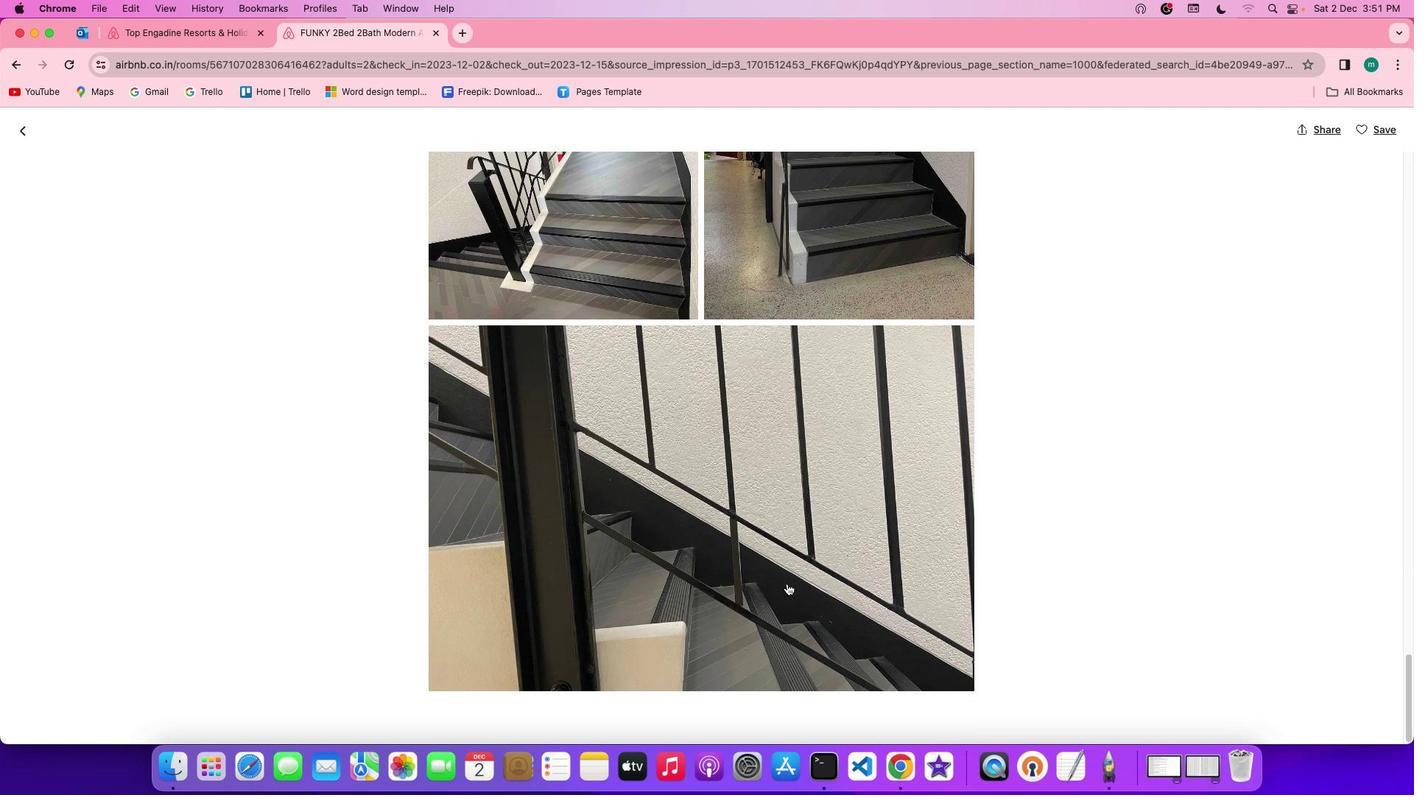 
Action: Mouse scrolled (786, 583) with delta (0, -2)
Screenshot: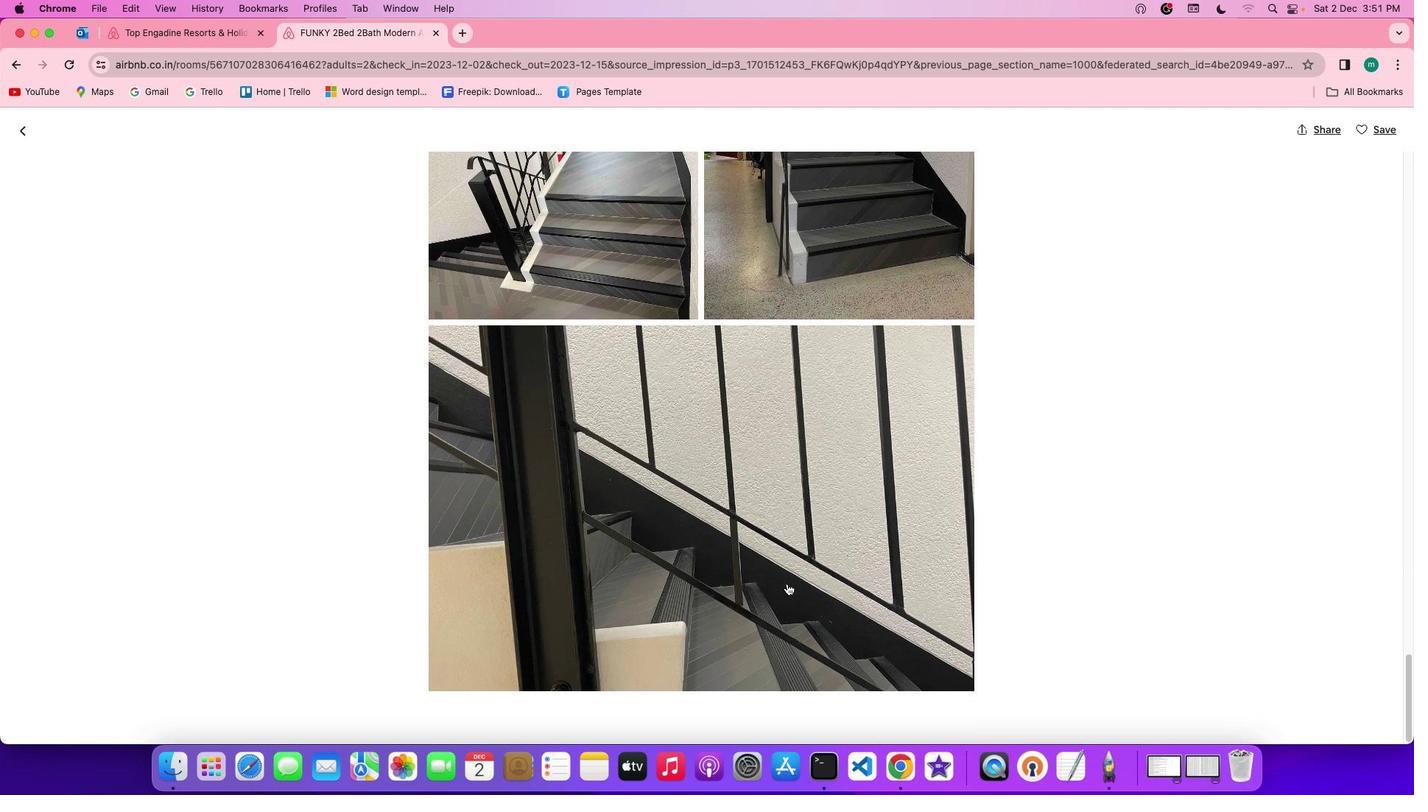 
Action: Mouse scrolled (786, 583) with delta (0, 0)
Screenshot: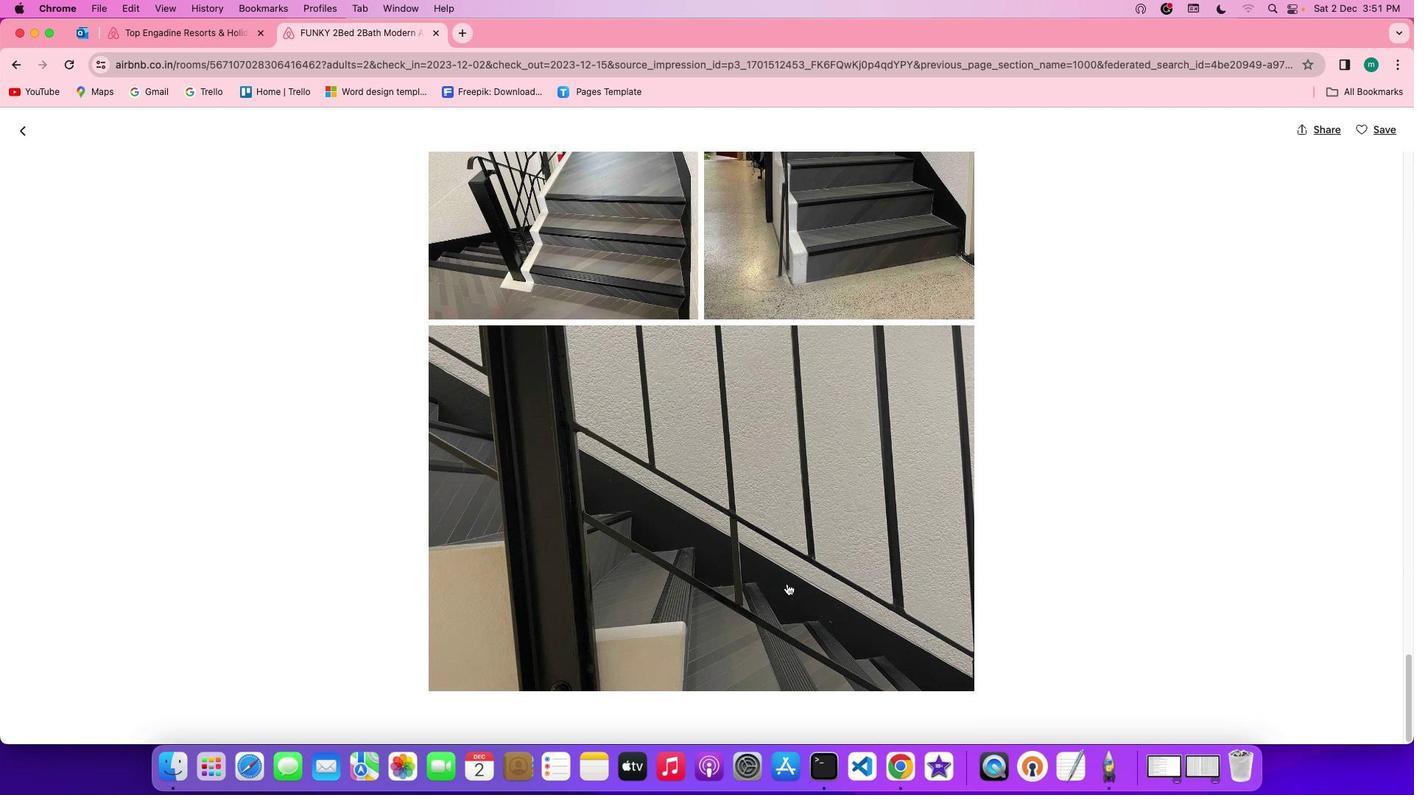 
Action: Mouse scrolled (786, 583) with delta (0, 0)
Screenshot: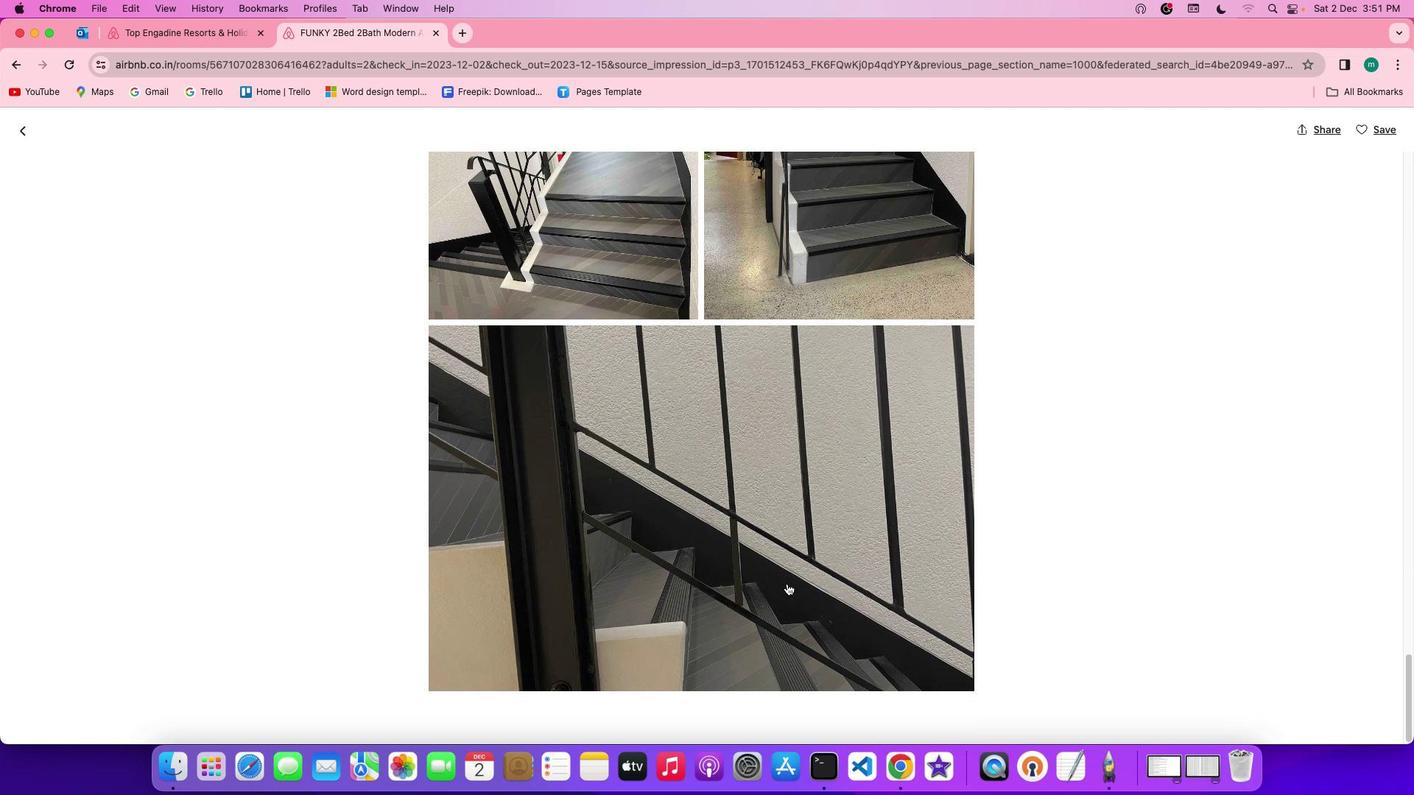 
Action: Mouse scrolled (786, 583) with delta (0, -2)
Screenshot: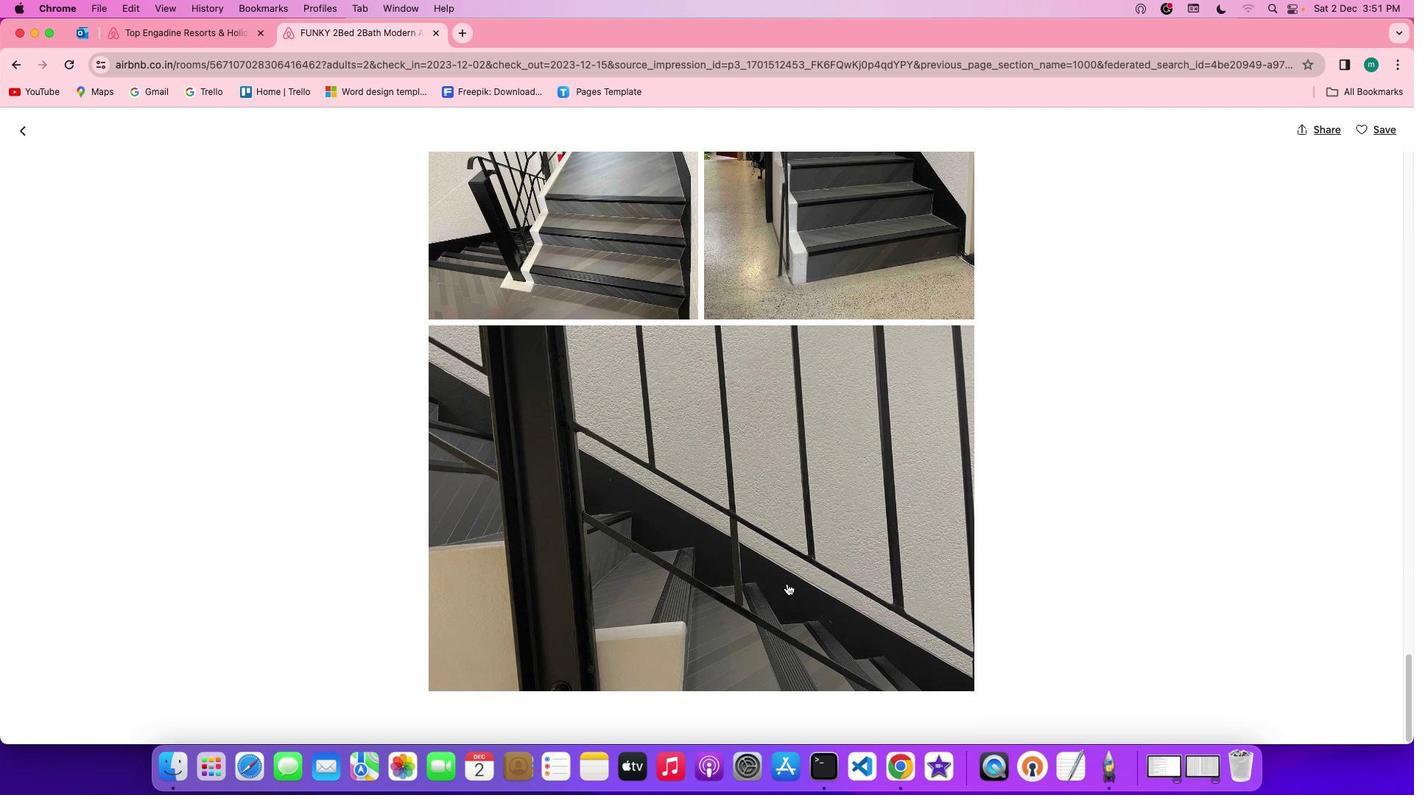 
Action: Mouse scrolled (786, 583) with delta (0, -2)
Screenshot: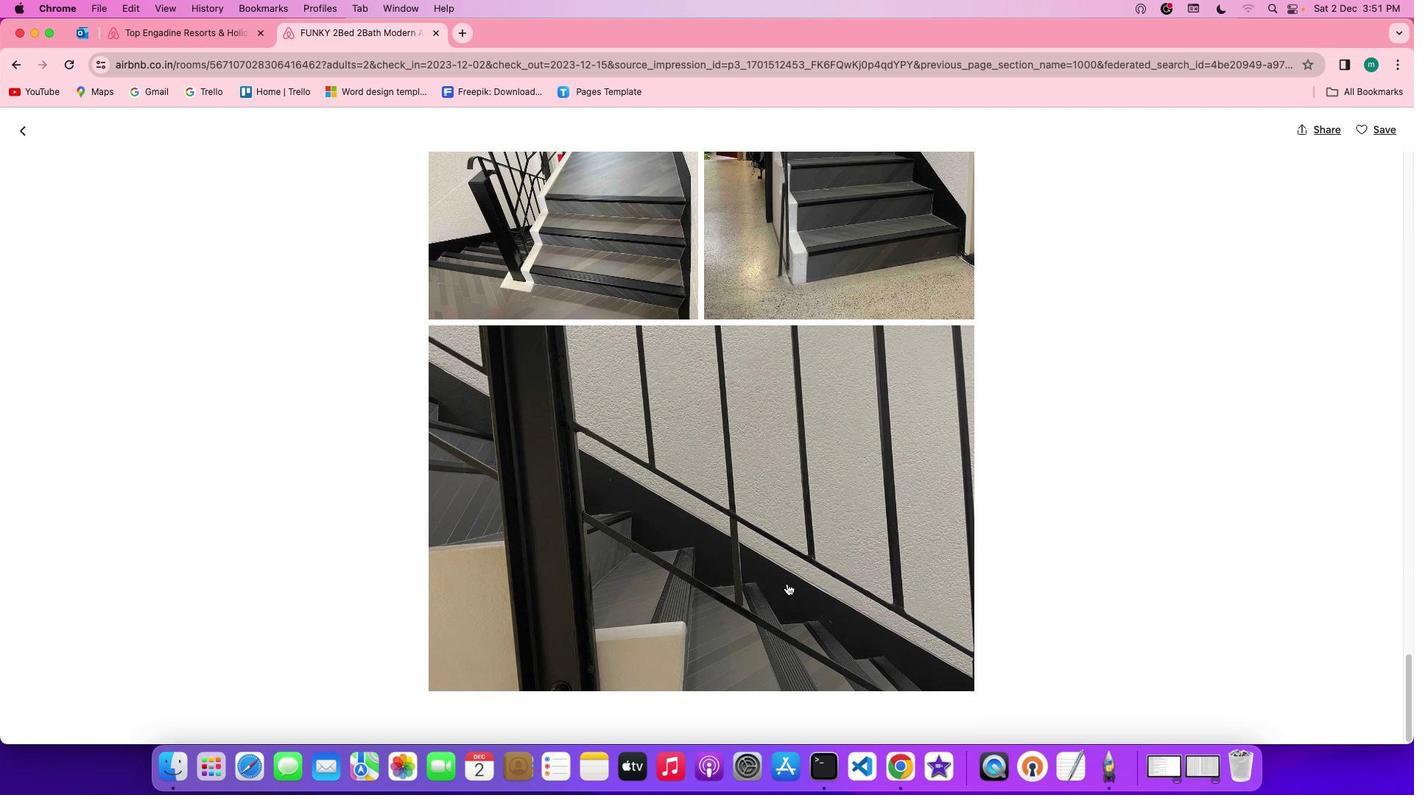 
Action: Mouse scrolled (786, 583) with delta (0, -3)
Screenshot: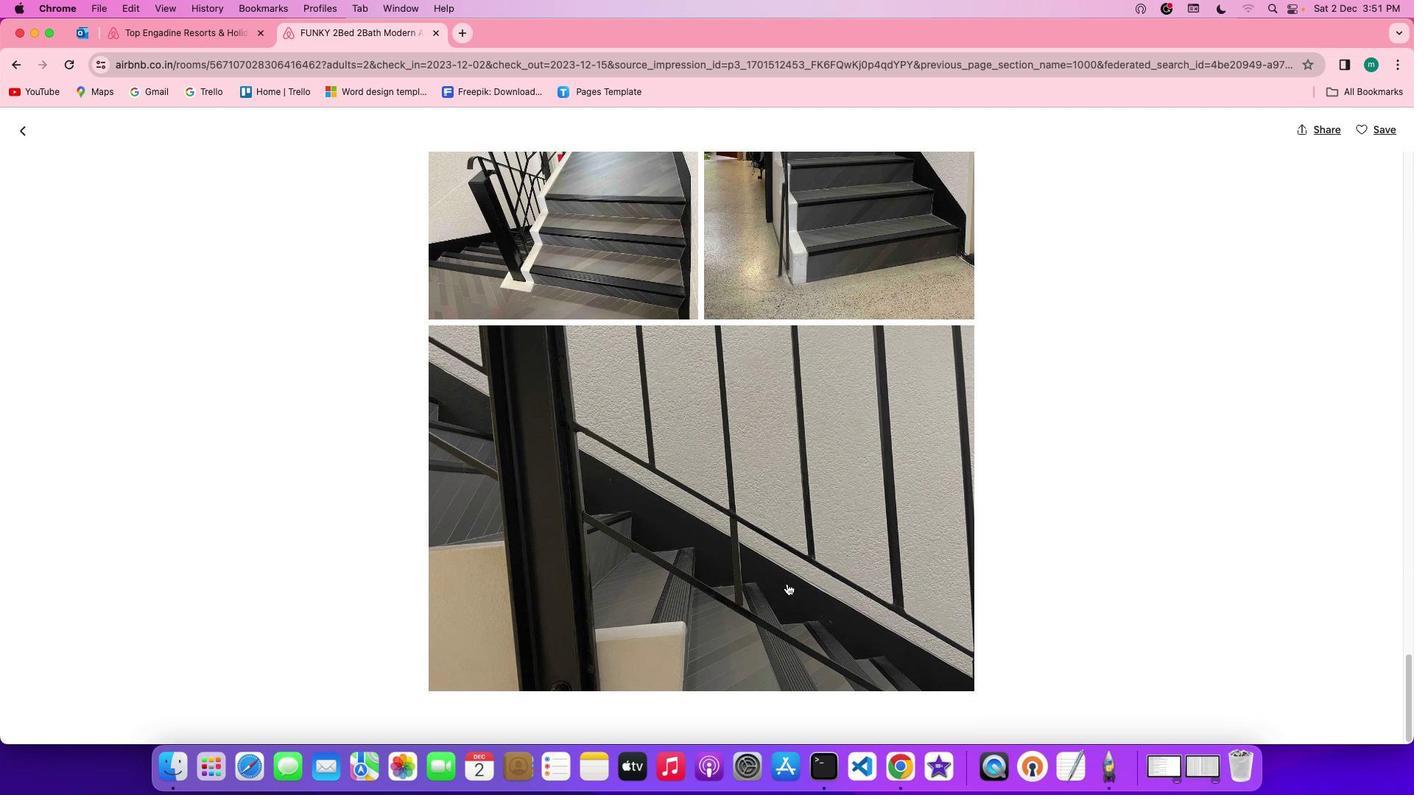 
Action: Mouse moved to (28, 131)
Screenshot: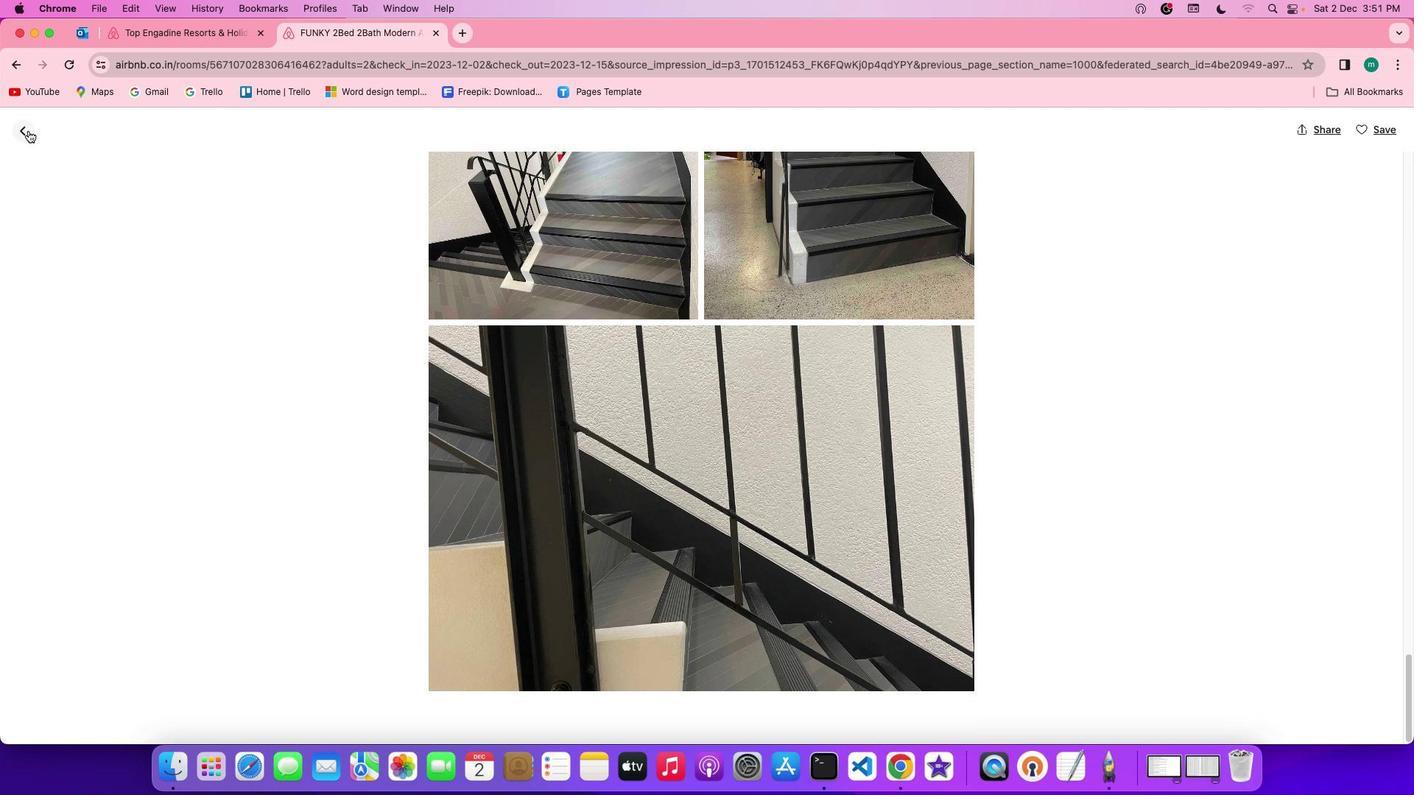 
Action: Mouse pressed left at (28, 131)
Screenshot: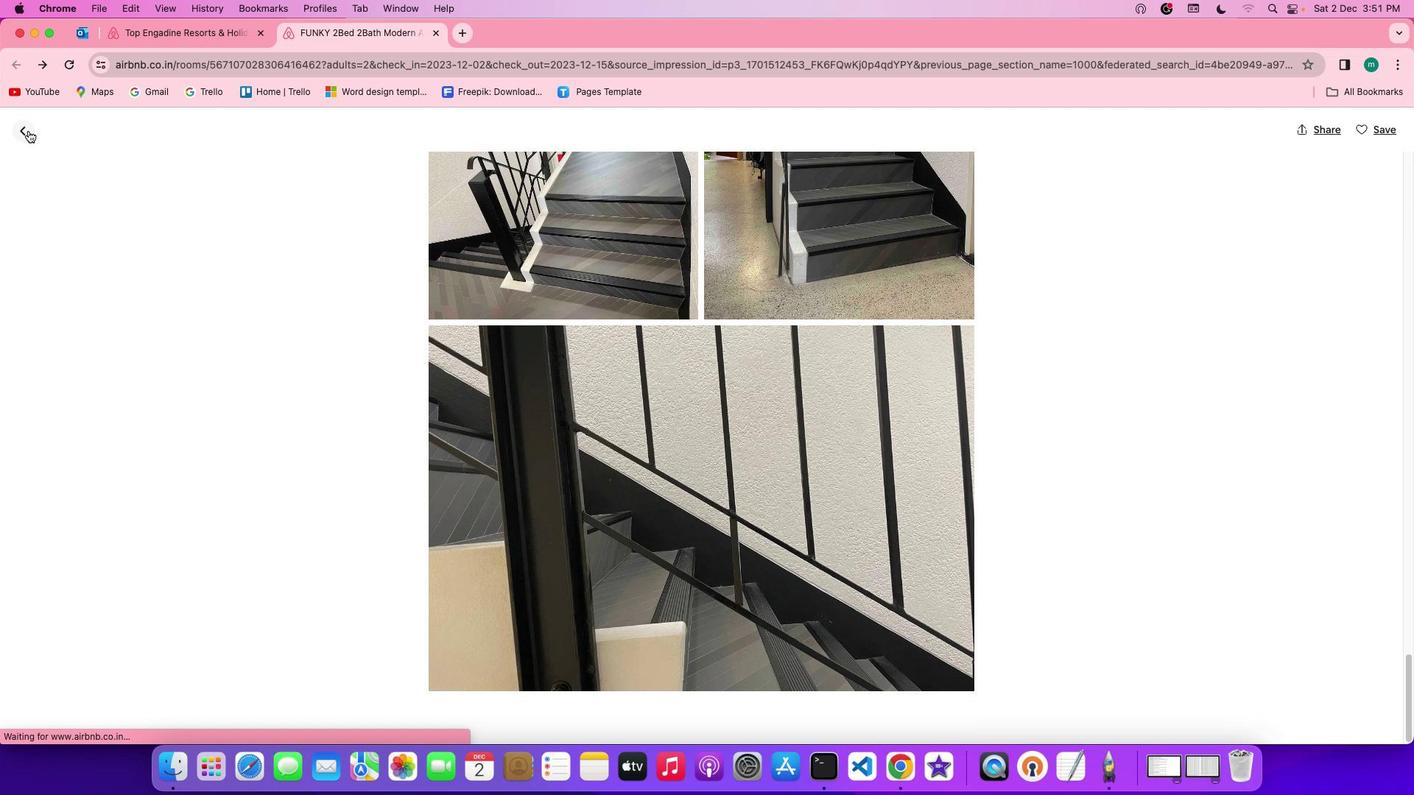 
Action: Mouse moved to (606, 383)
Screenshot: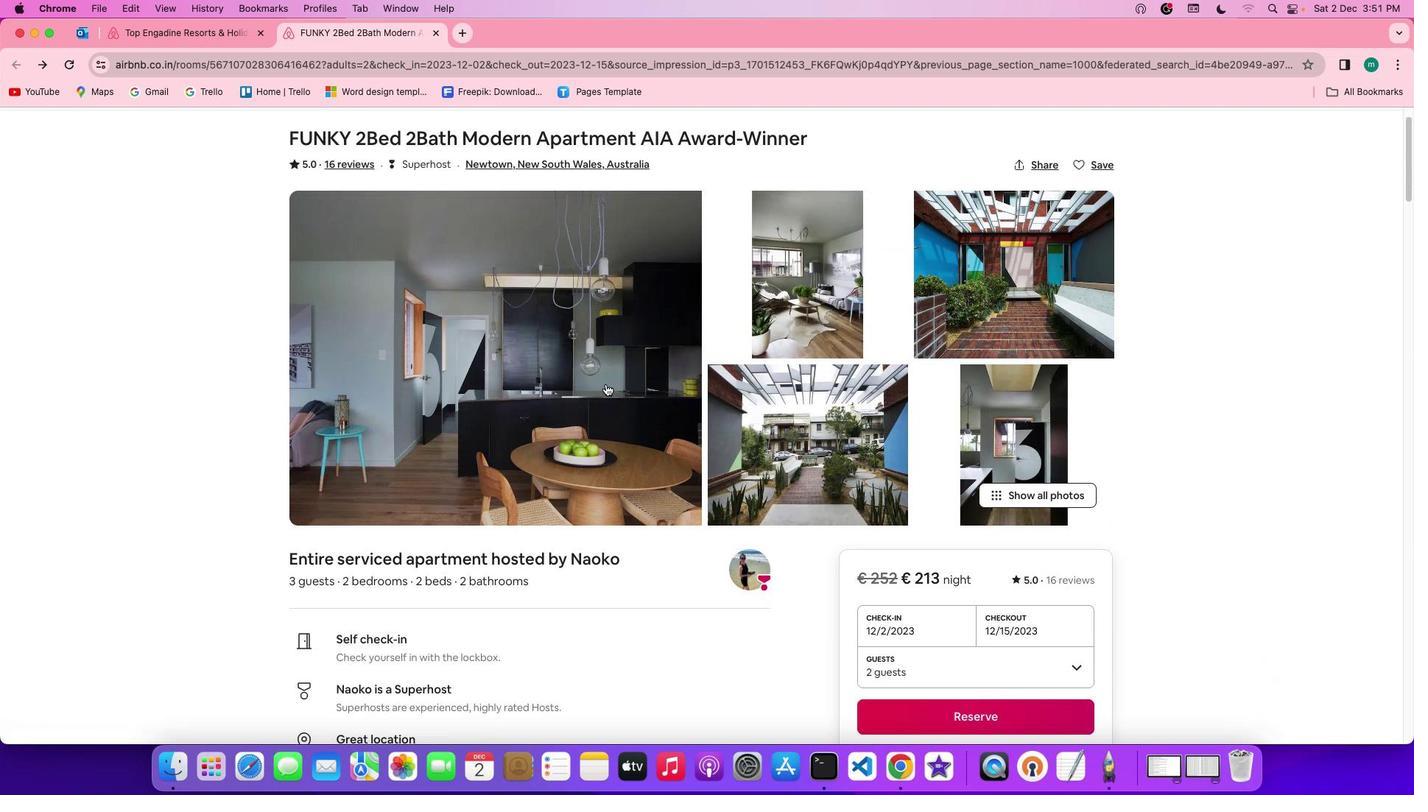 
Action: Mouse scrolled (606, 383) with delta (0, 0)
Screenshot: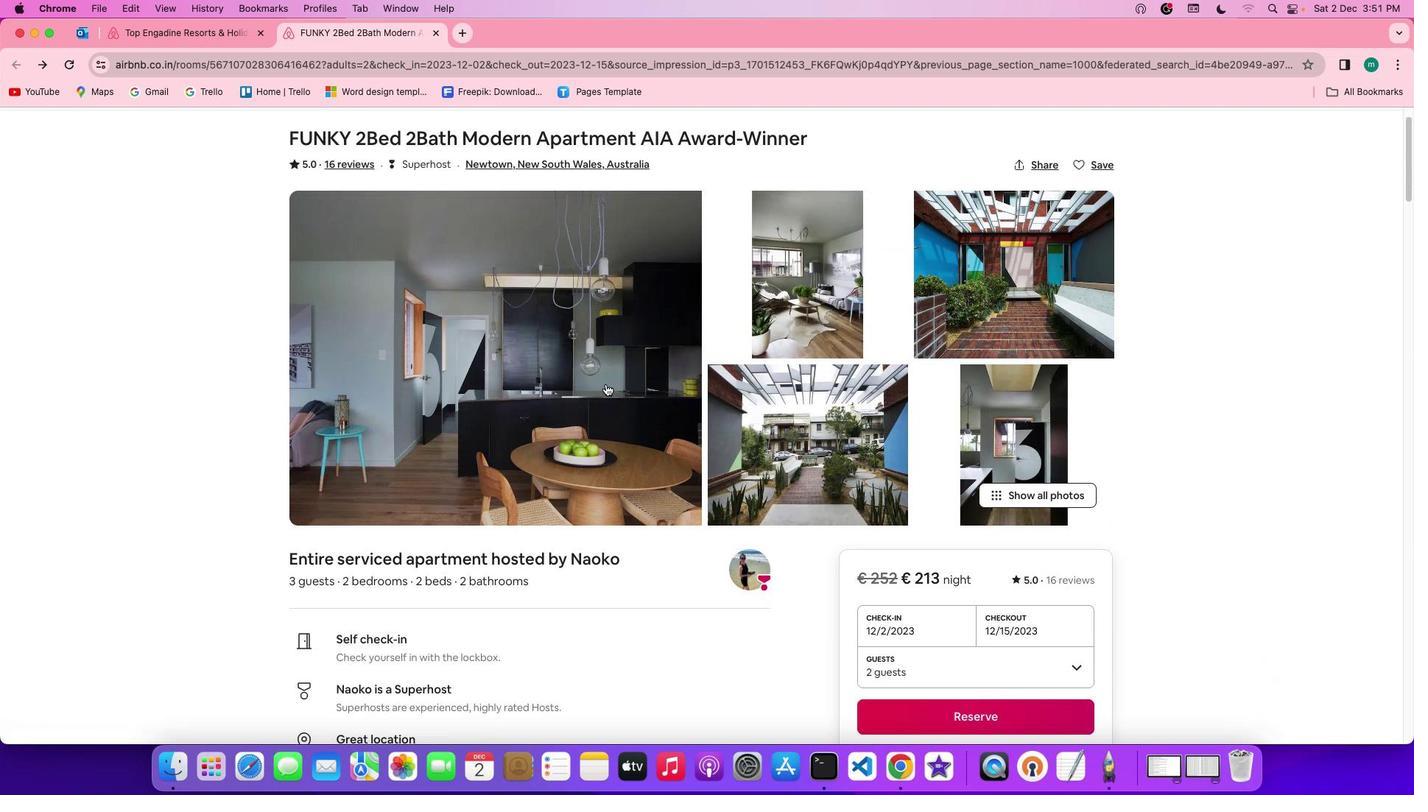 
Action: Mouse scrolled (606, 383) with delta (0, 0)
Screenshot: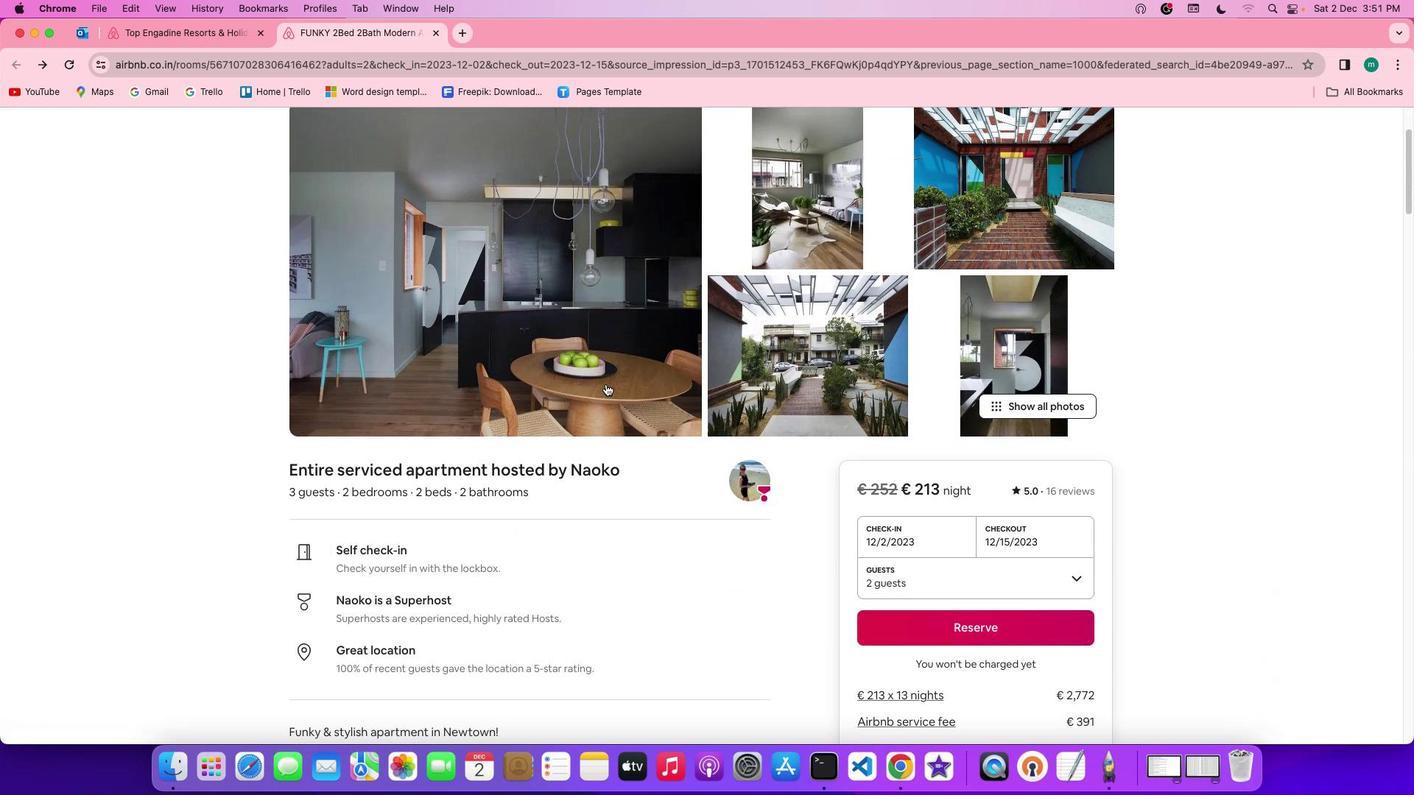 
Action: Mouse scrolled (606, 383) with delta (0, -2)
Screenshot: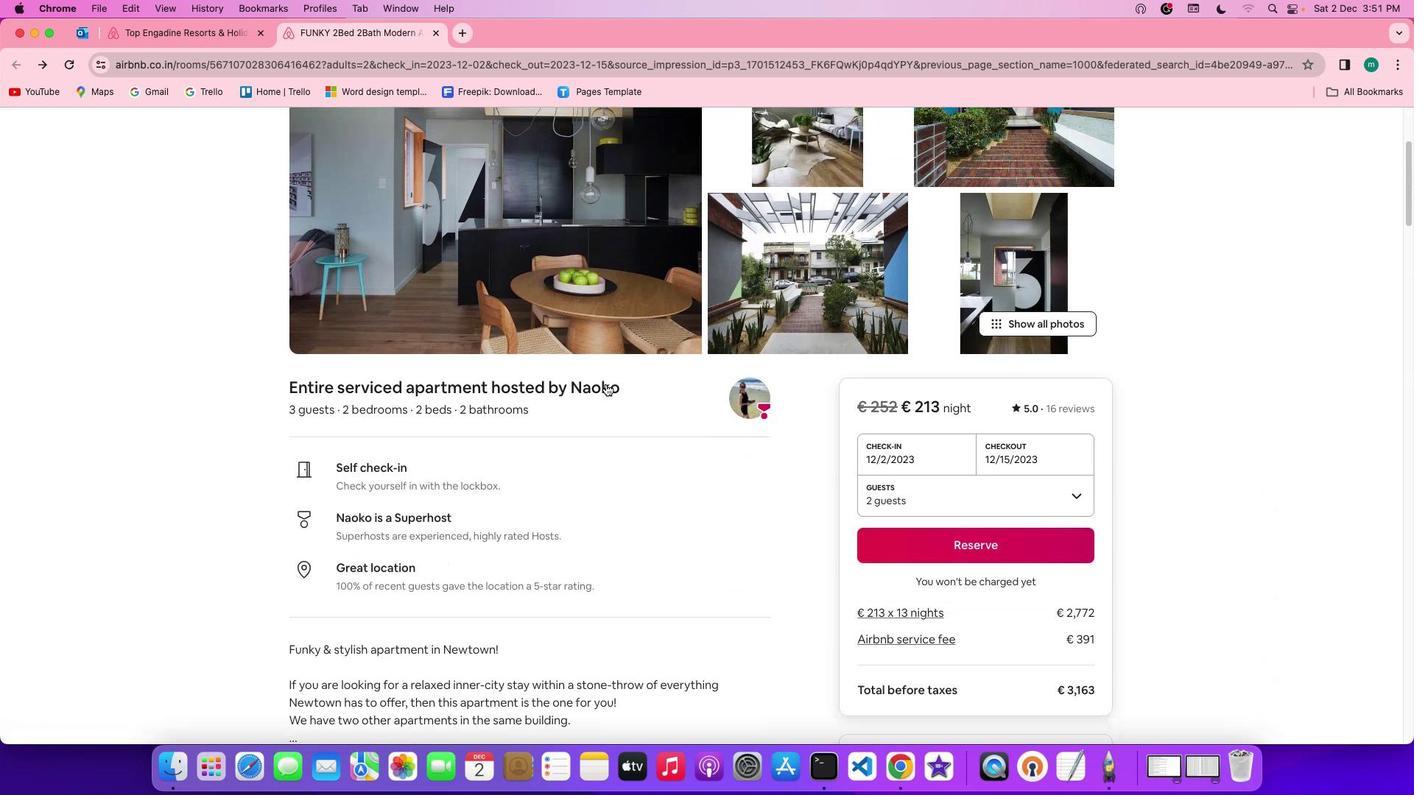 
Action: Mouse scrolled (606, 383) with delta (0, -2)
Screenshot: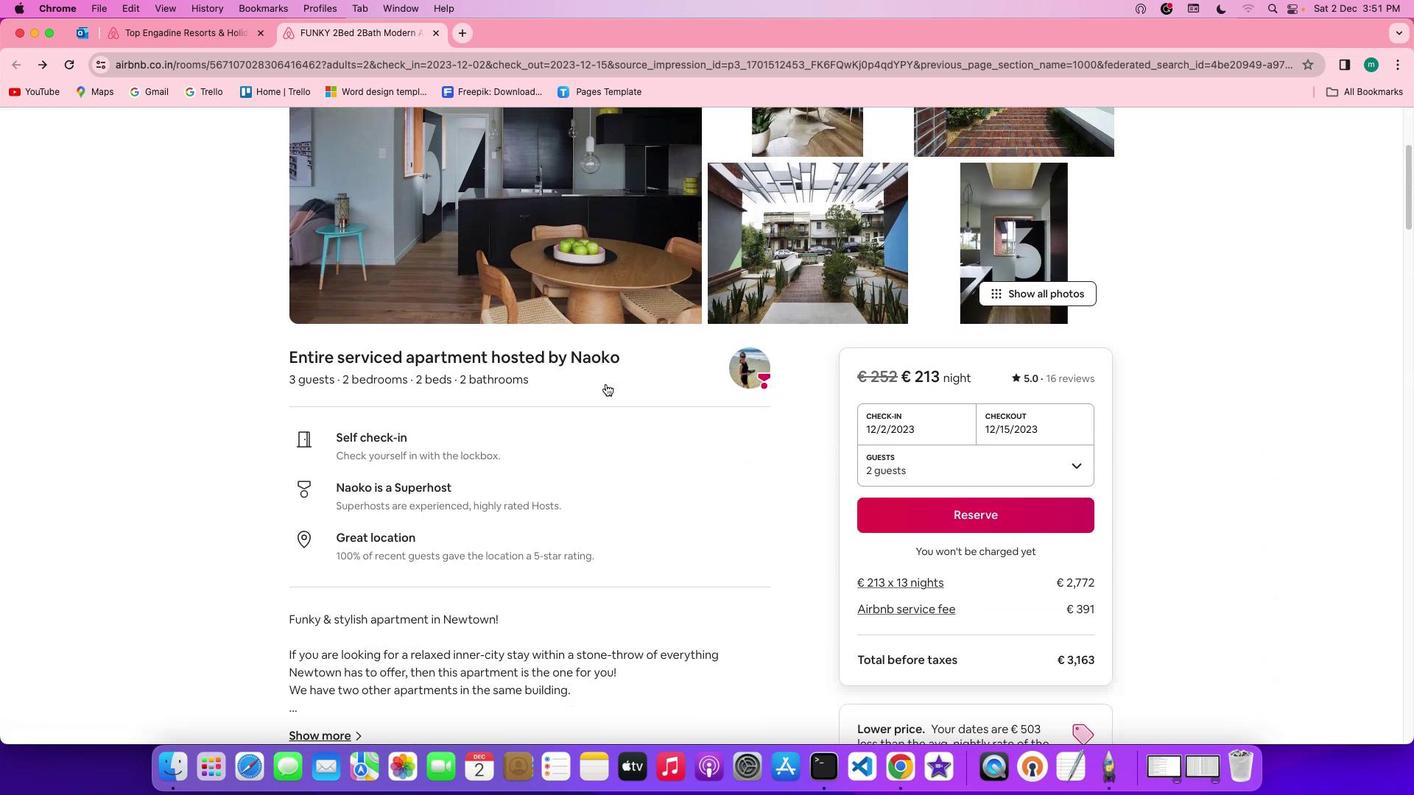 
Action: Mouse scrolled (606, 383) with delta (0, 0)
Screenshot: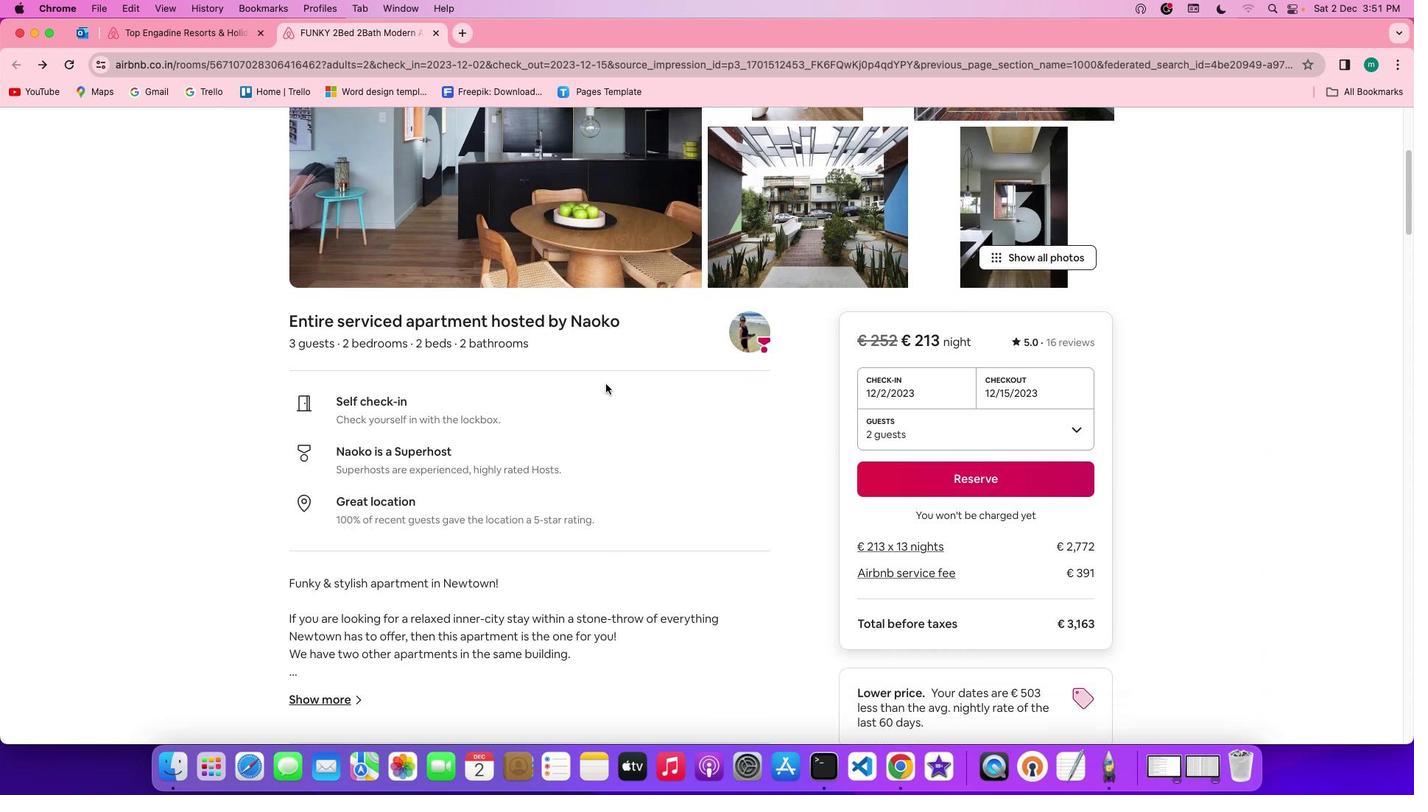 
Action: Mouse scrolled (606, 383) with delta (0, 0)
Screenshot: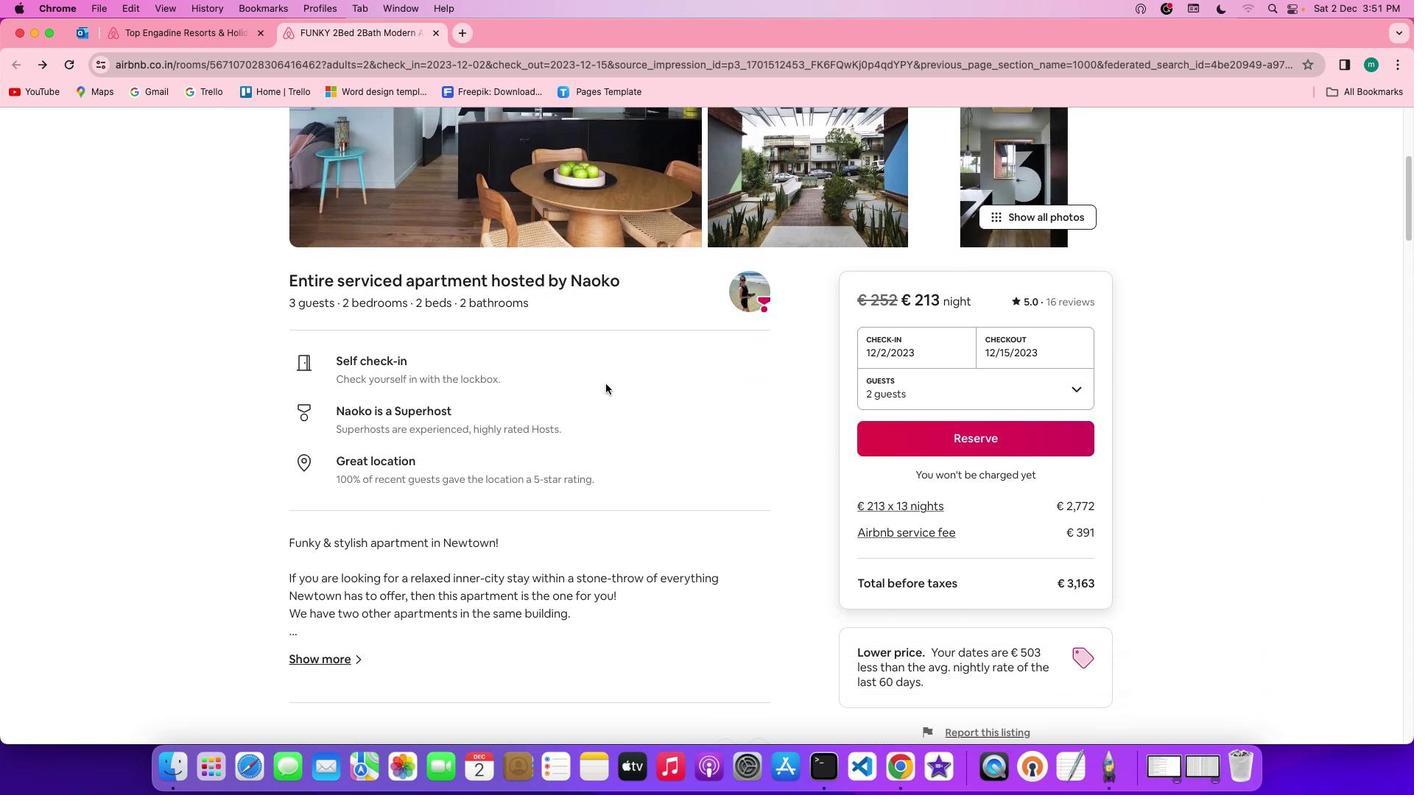 
Action: Mouse scrolled (606, 383) with delta (0, -1)
Screenshot: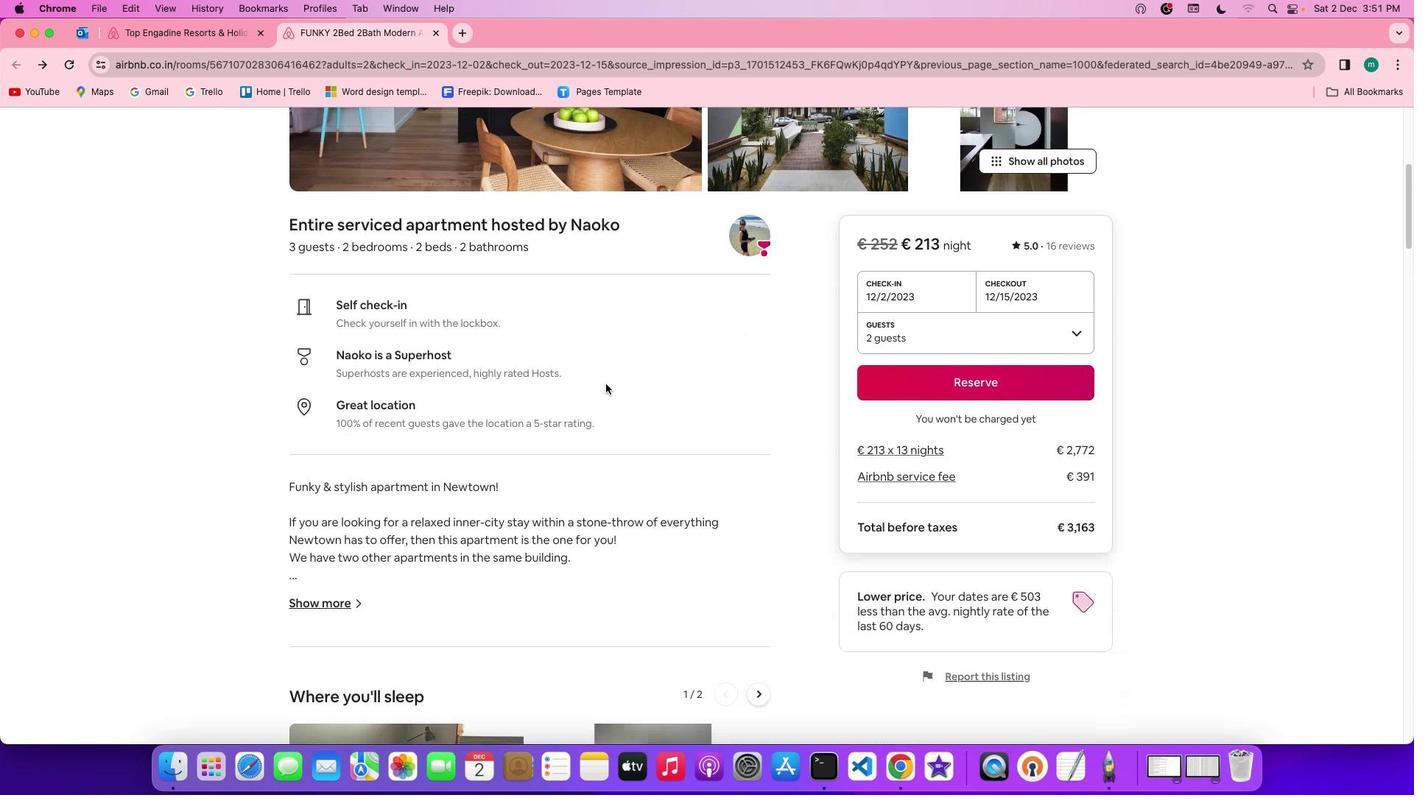 
Action: Mouse scrolled (606, 383) with delta (0, -2)
Screenshot: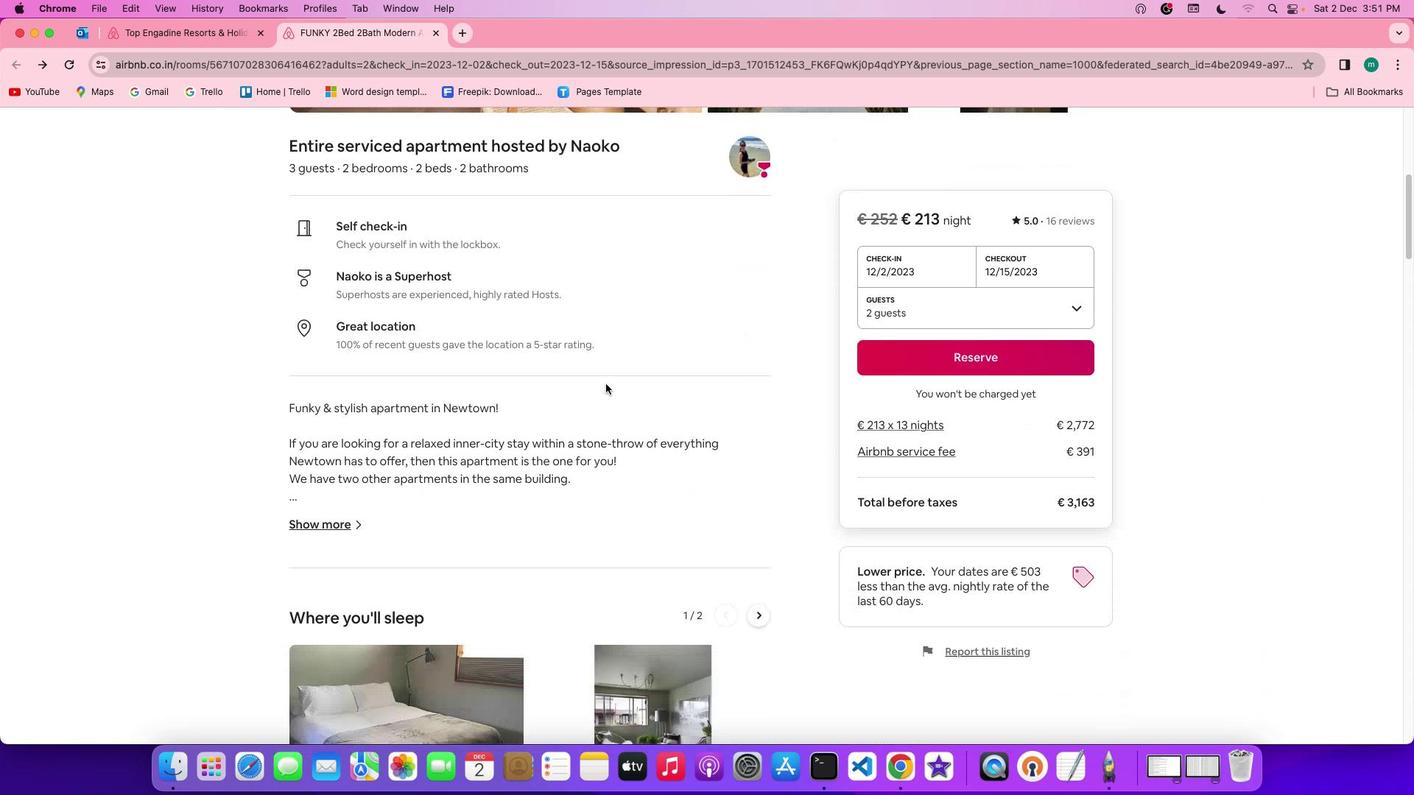 
Action: Mouse scrolled (606, 383) with delta (0, 0)
Screenshot: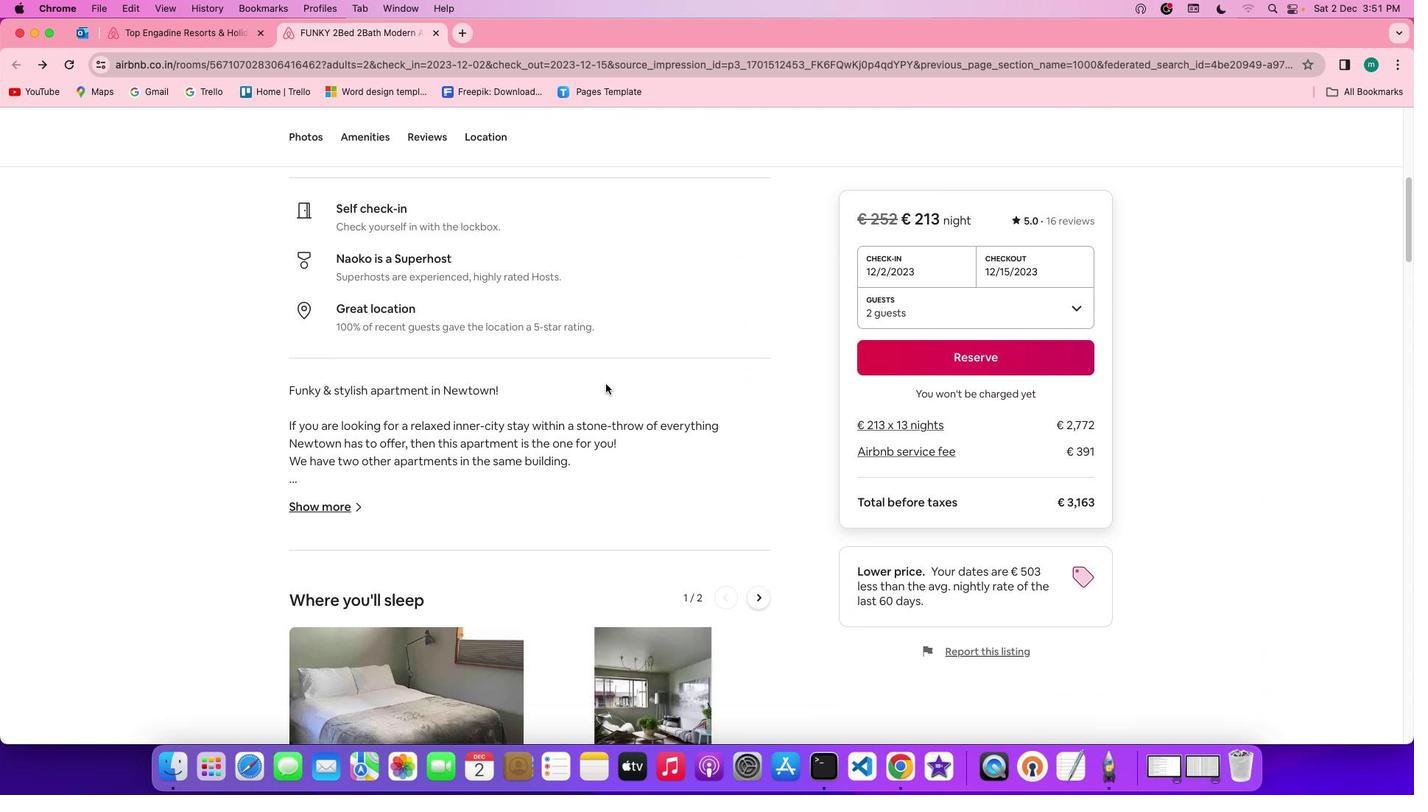 
Action: Mouse scrolled (606, 383) with delta (0, 0)
Screenshot: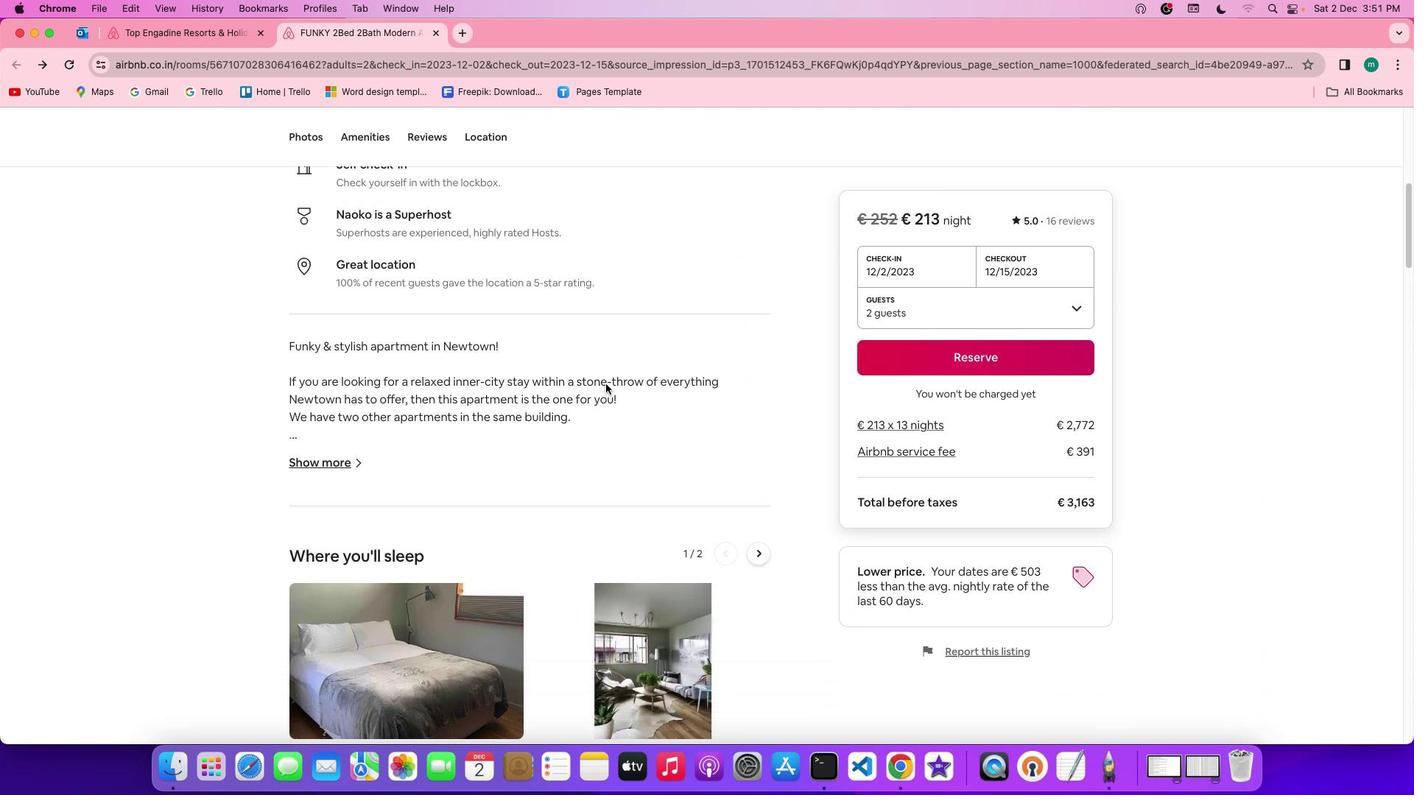 
Action: Mouse scrolled (606, 383) with delta (0, -1)
Screenshot: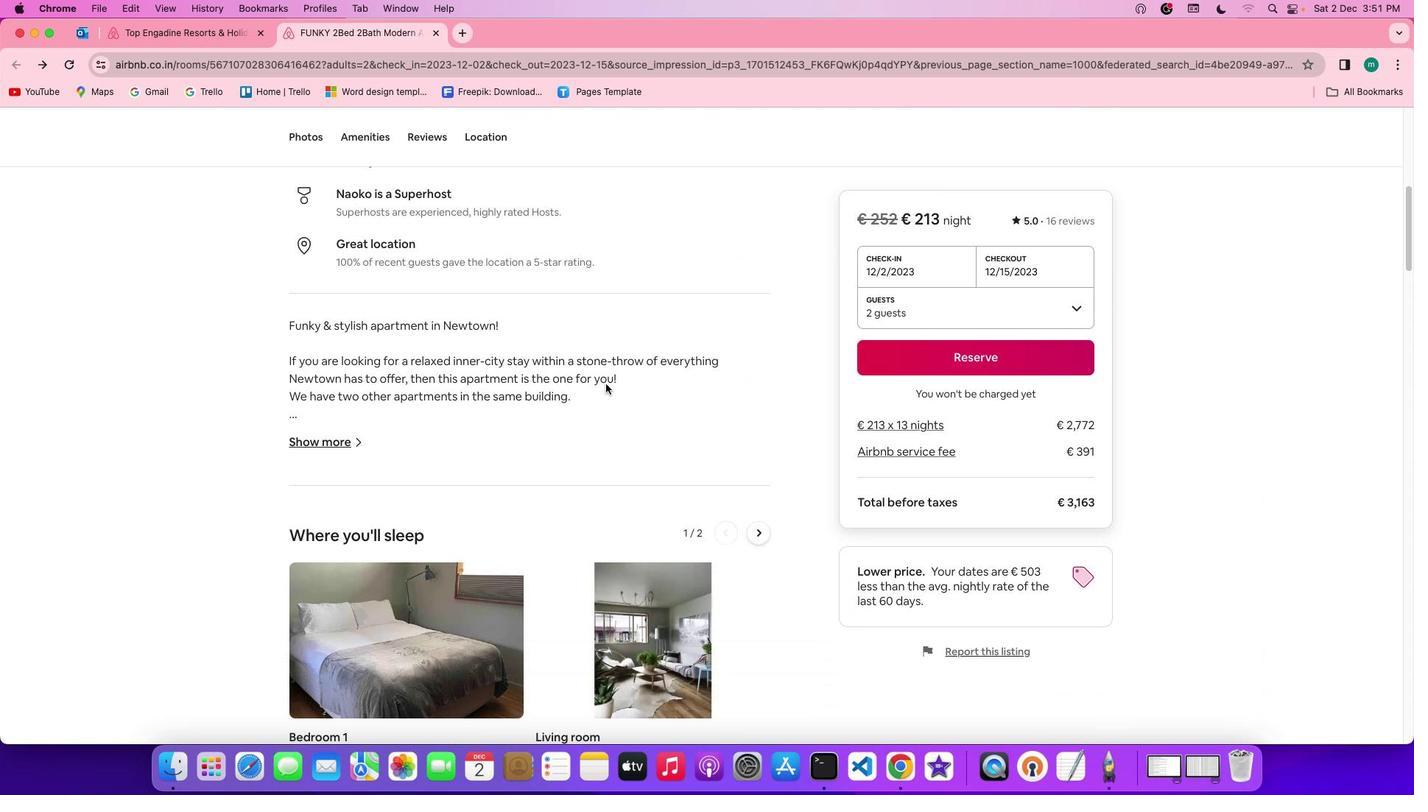 
Action: Mouse moved to (302, 423)
Screenshot: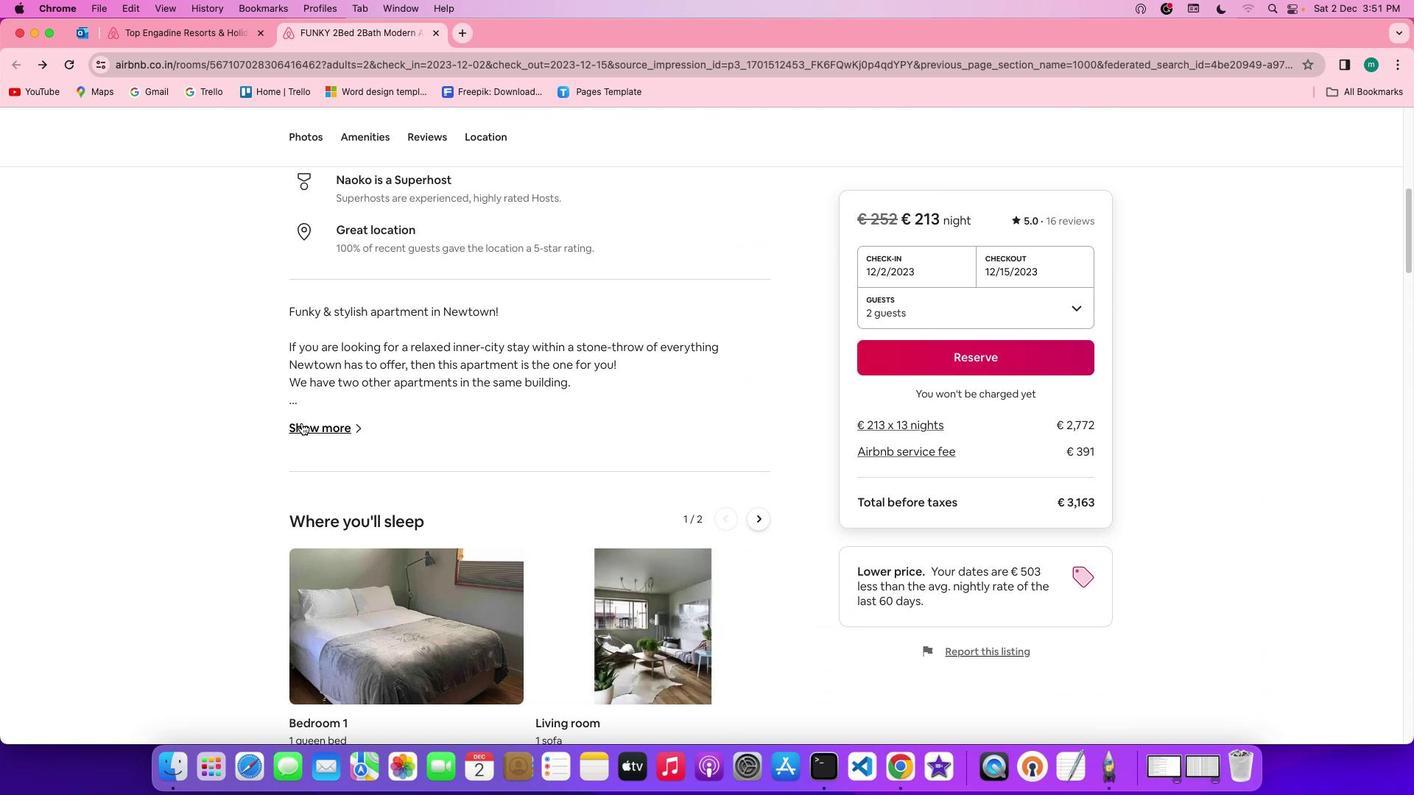 
Action: Mouse pressed left at (302, 423)
Screenshot: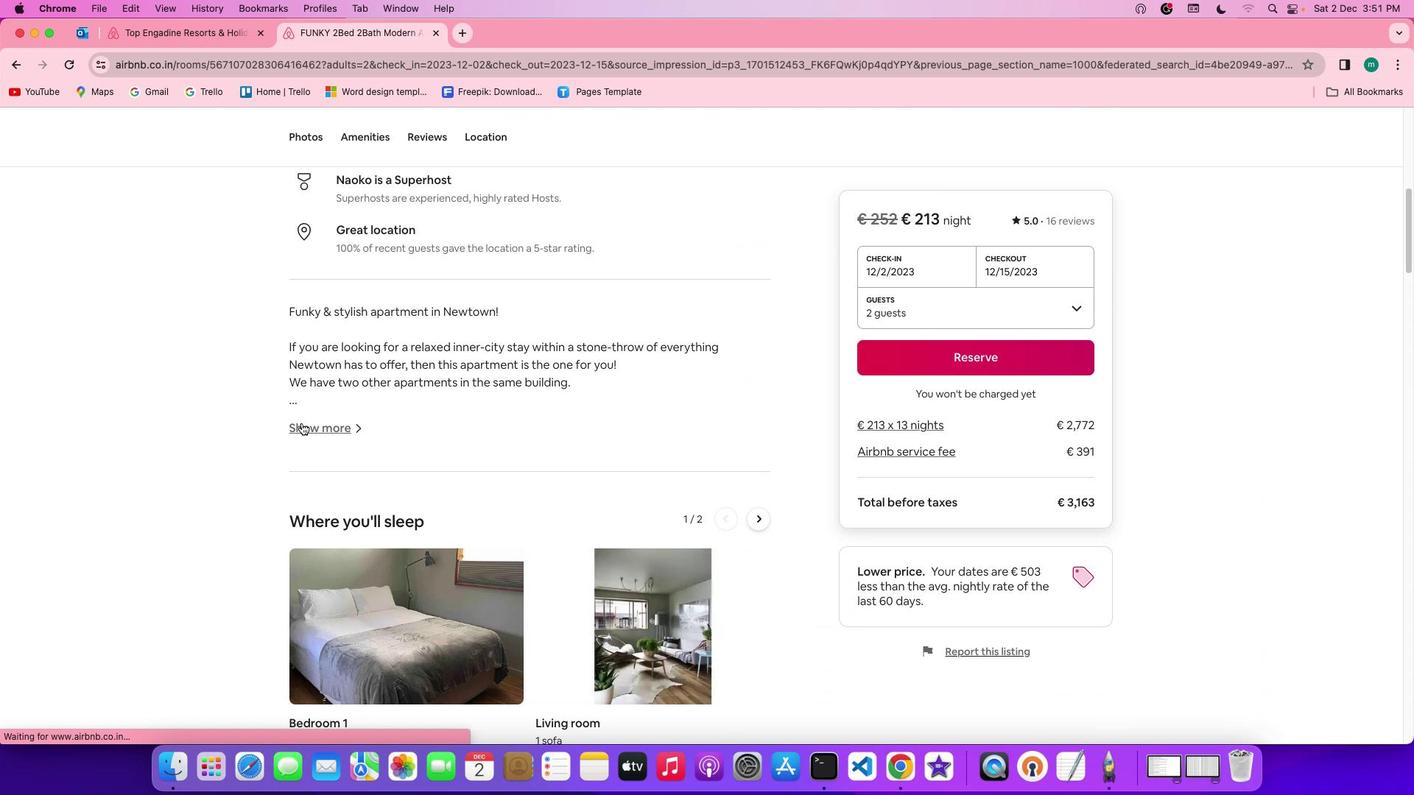 
Action: Mouse moved to (595, 455)
Screenshot: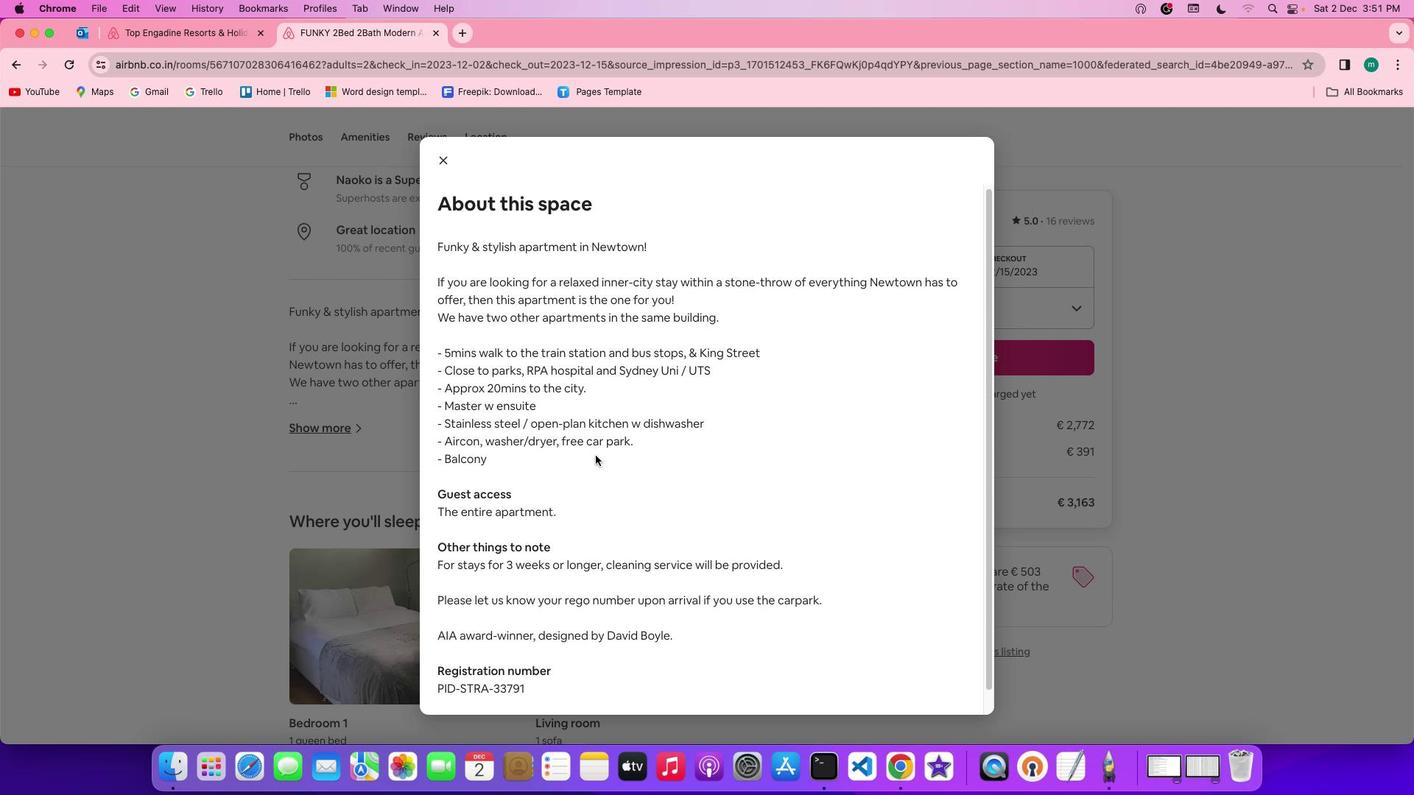 
Action: Mouse scrolled (595, 455) with delta (0, 0)
Screenshot: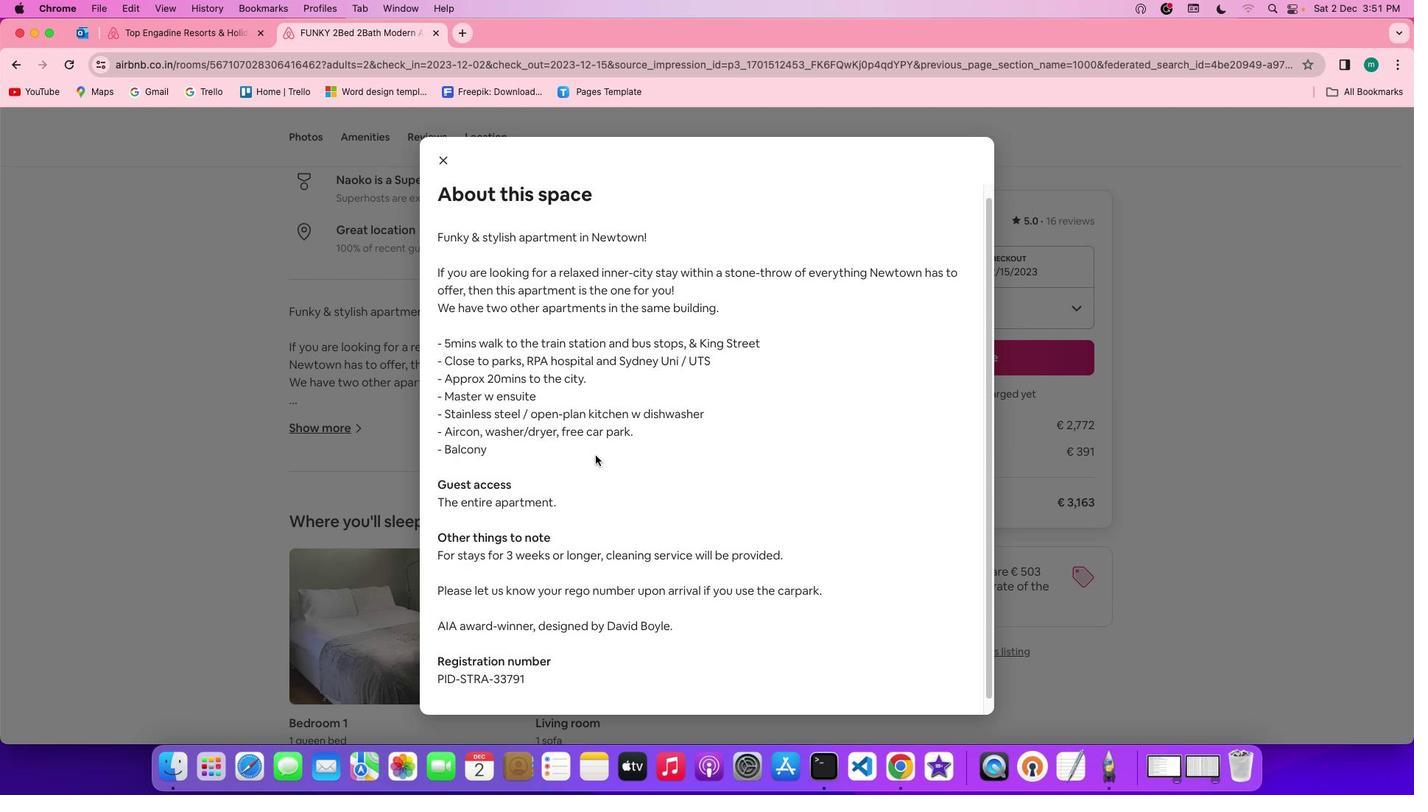 
Action: Mouse scrolled (595, 455) with delta (0, 0)
Screenshot: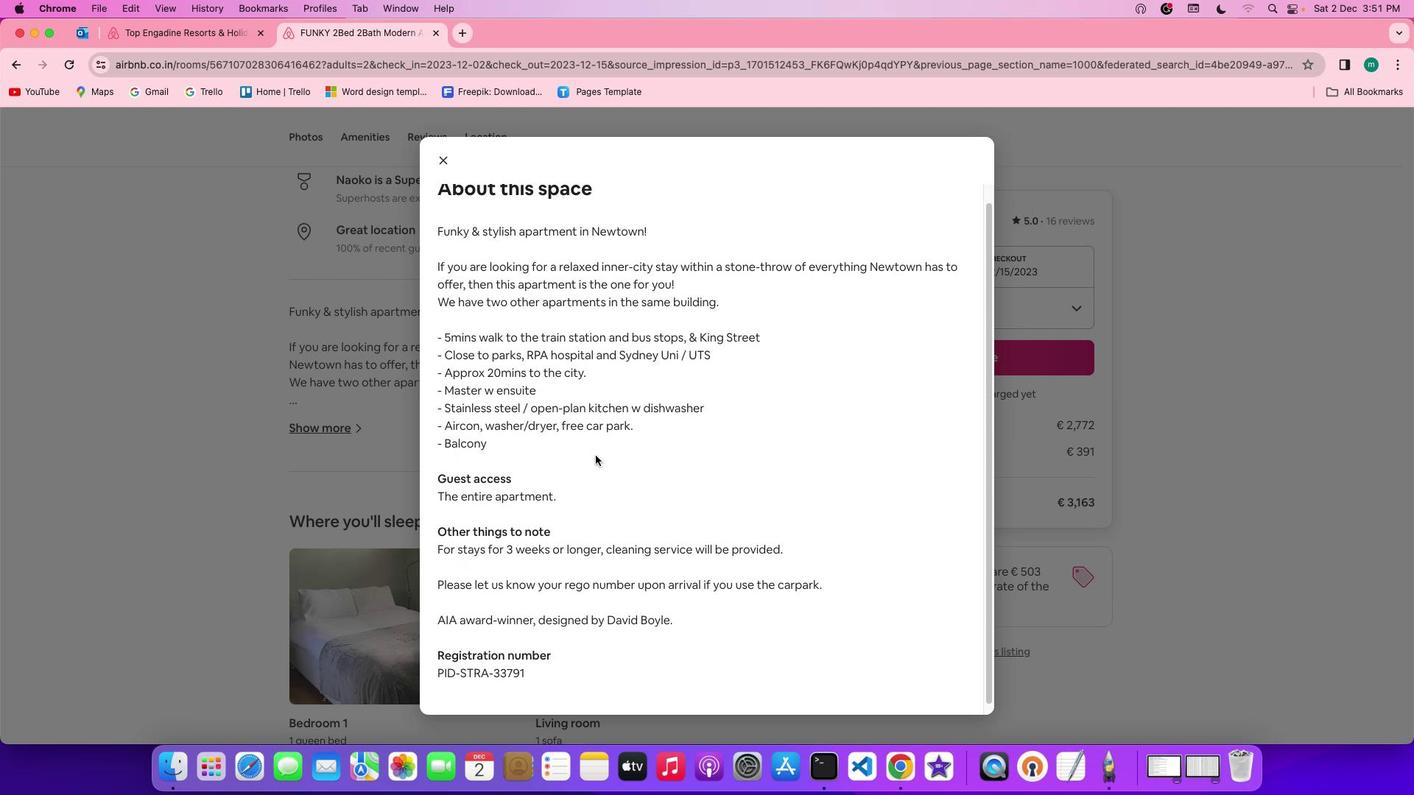 
Action: Mouse scrolled (595, 455) with delta (0, -1)
Screenshot: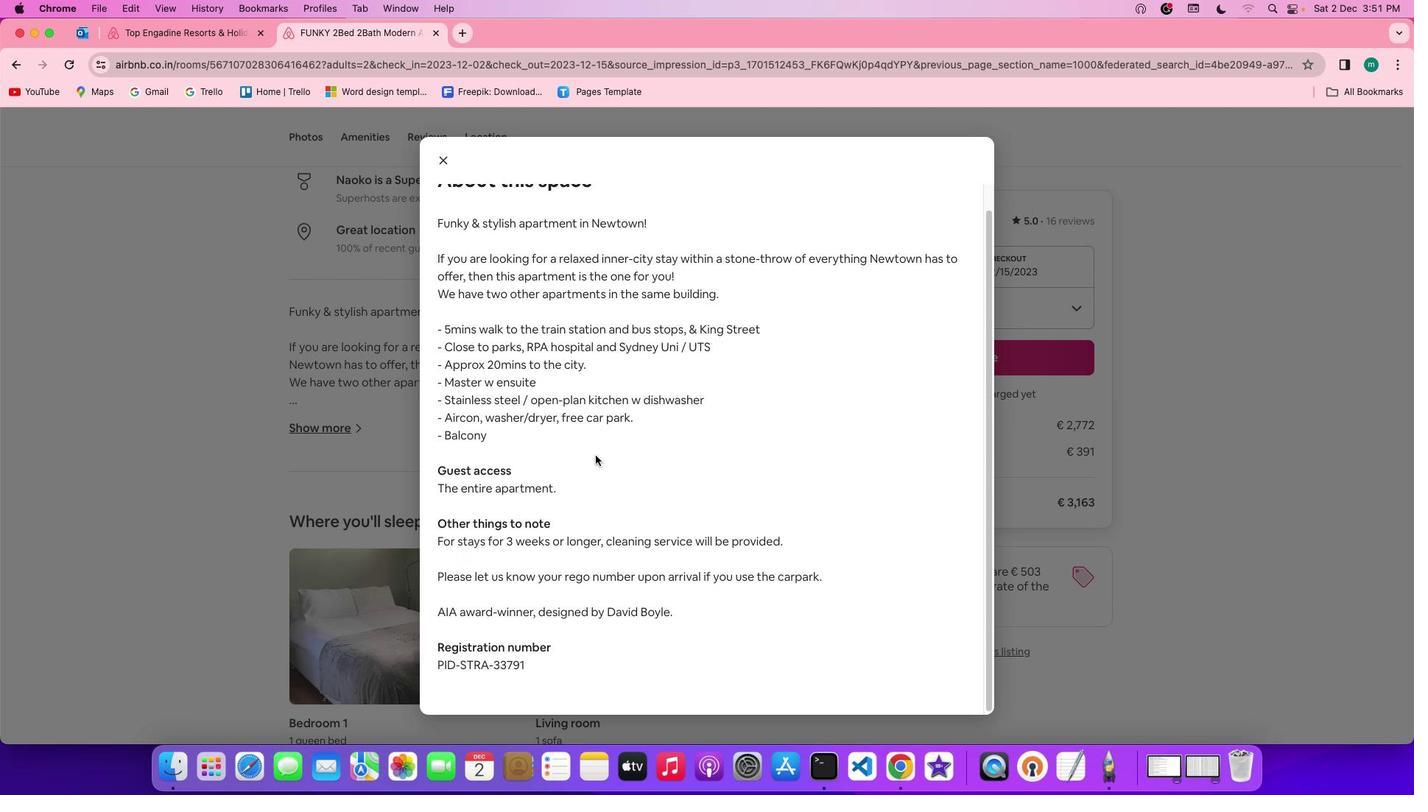 
Action: Mouse scrolled (595, 455) with delta (0, -2)
Screenshot: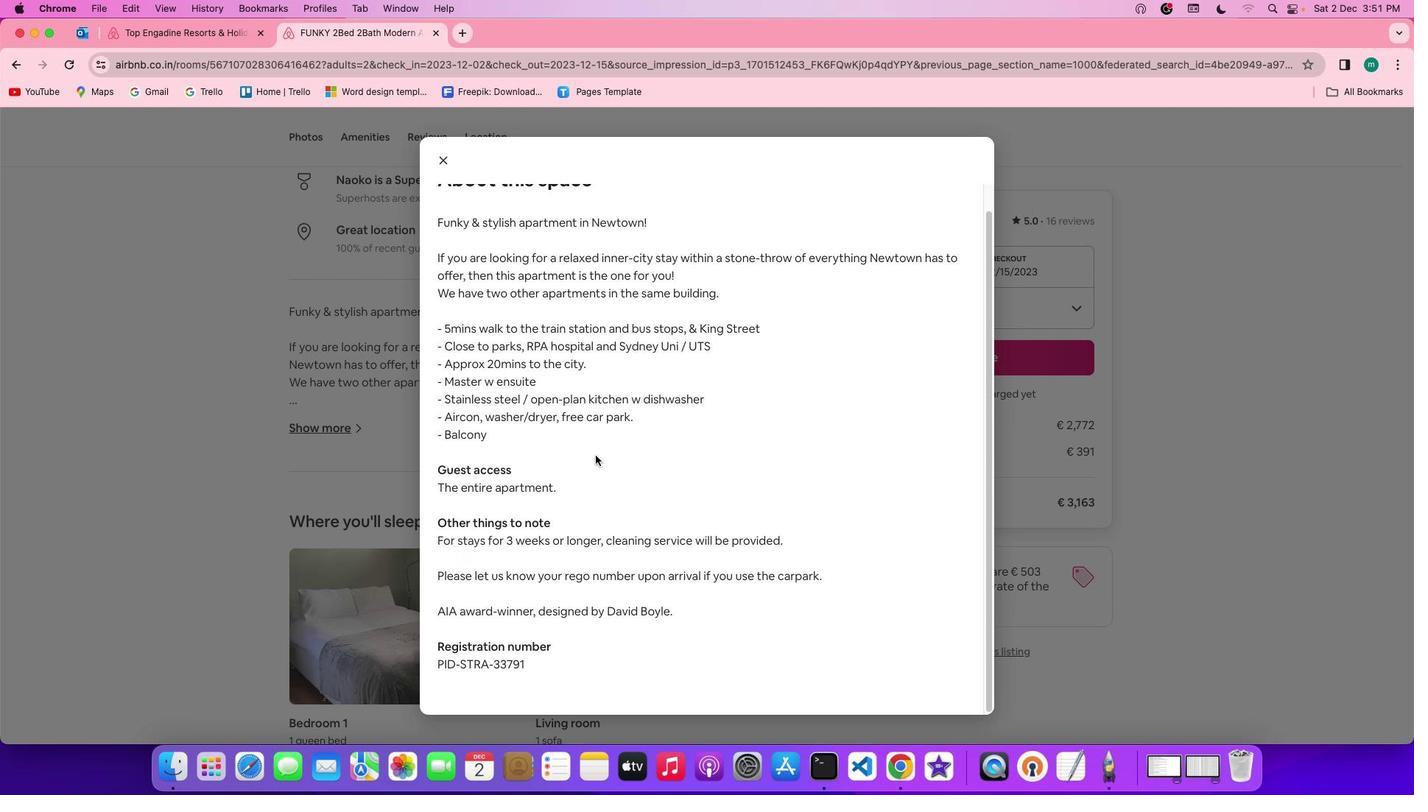 
Action: Mouse scrolled (595, 455) with delta (0, -2)
Screenshot: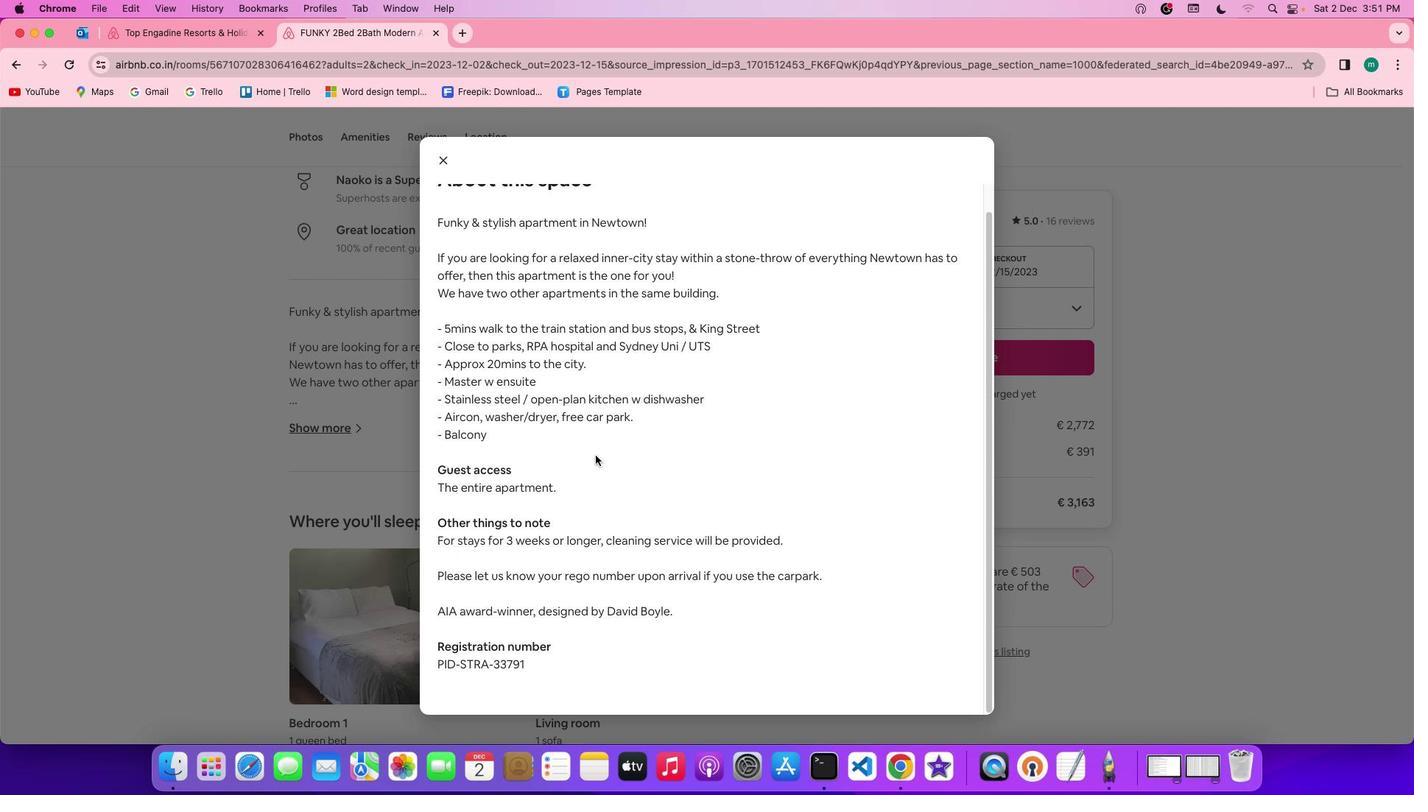
Action: Mouse scrolled (595, 455) with delta (0, 0)
Screenshot: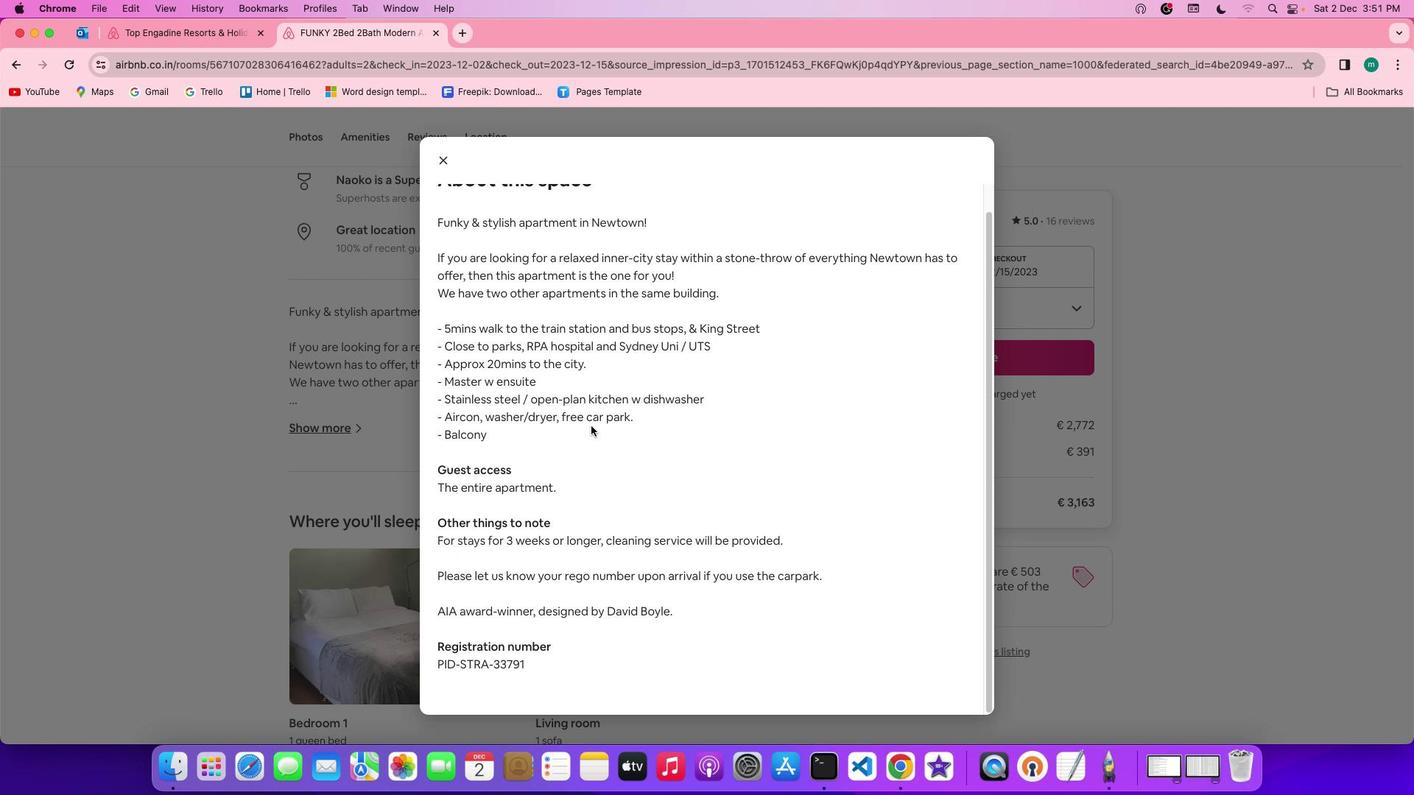 
Action: Mouse scrolled (595, 455) with delta (0, 0)
Screenshot: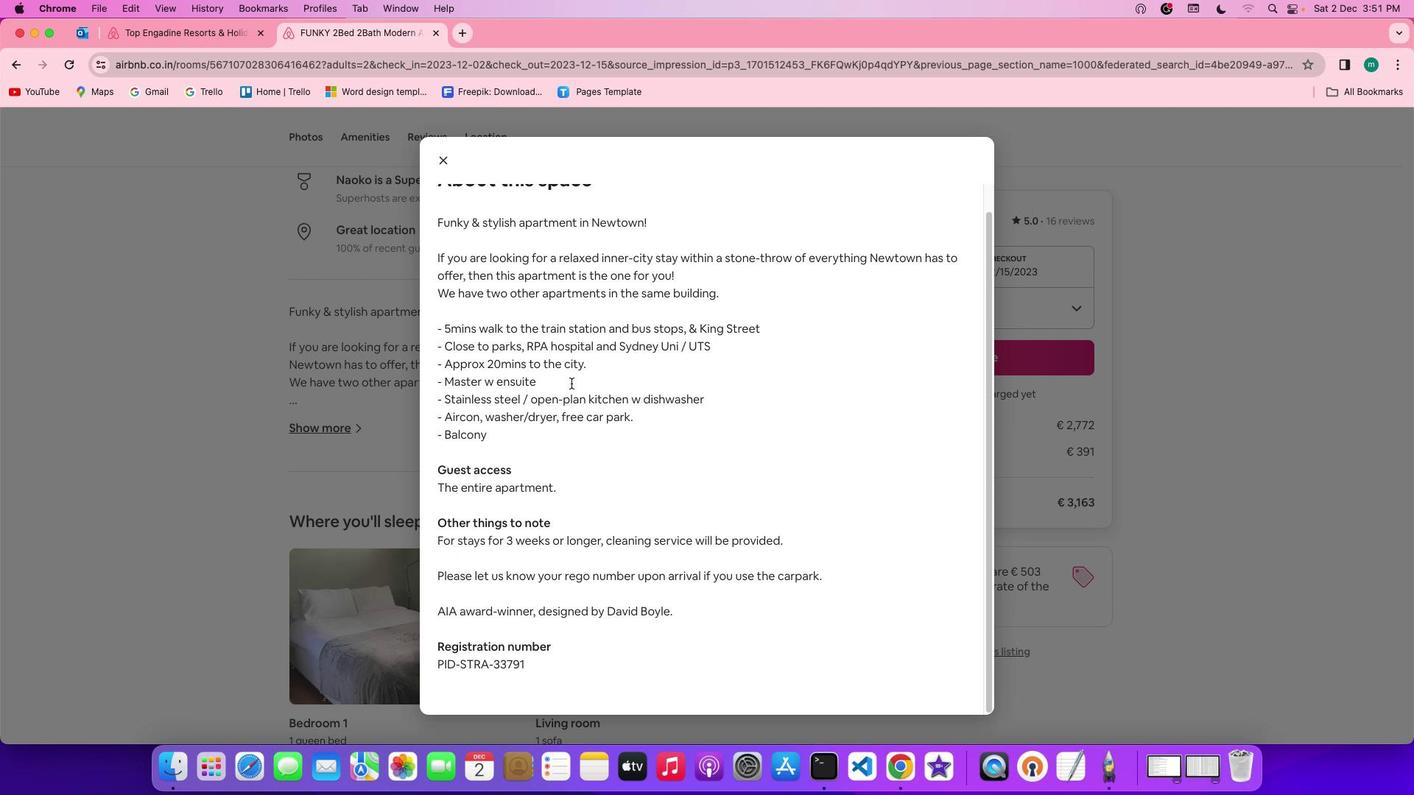 
Action: Mouse scrolled (595, 455) with delta (0, -2)
Screenshot: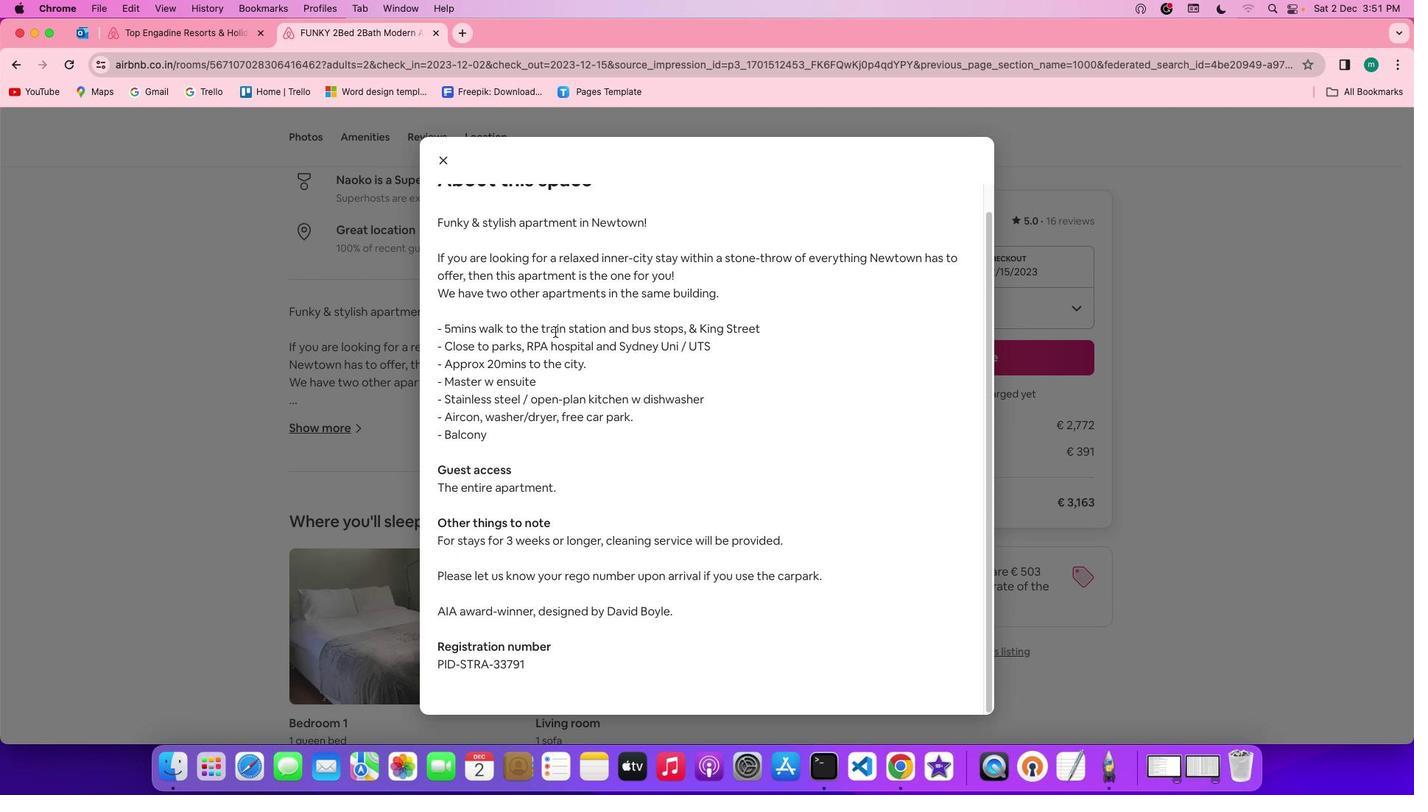 
Action: Mouse moved to (595, 455)
Screenshot: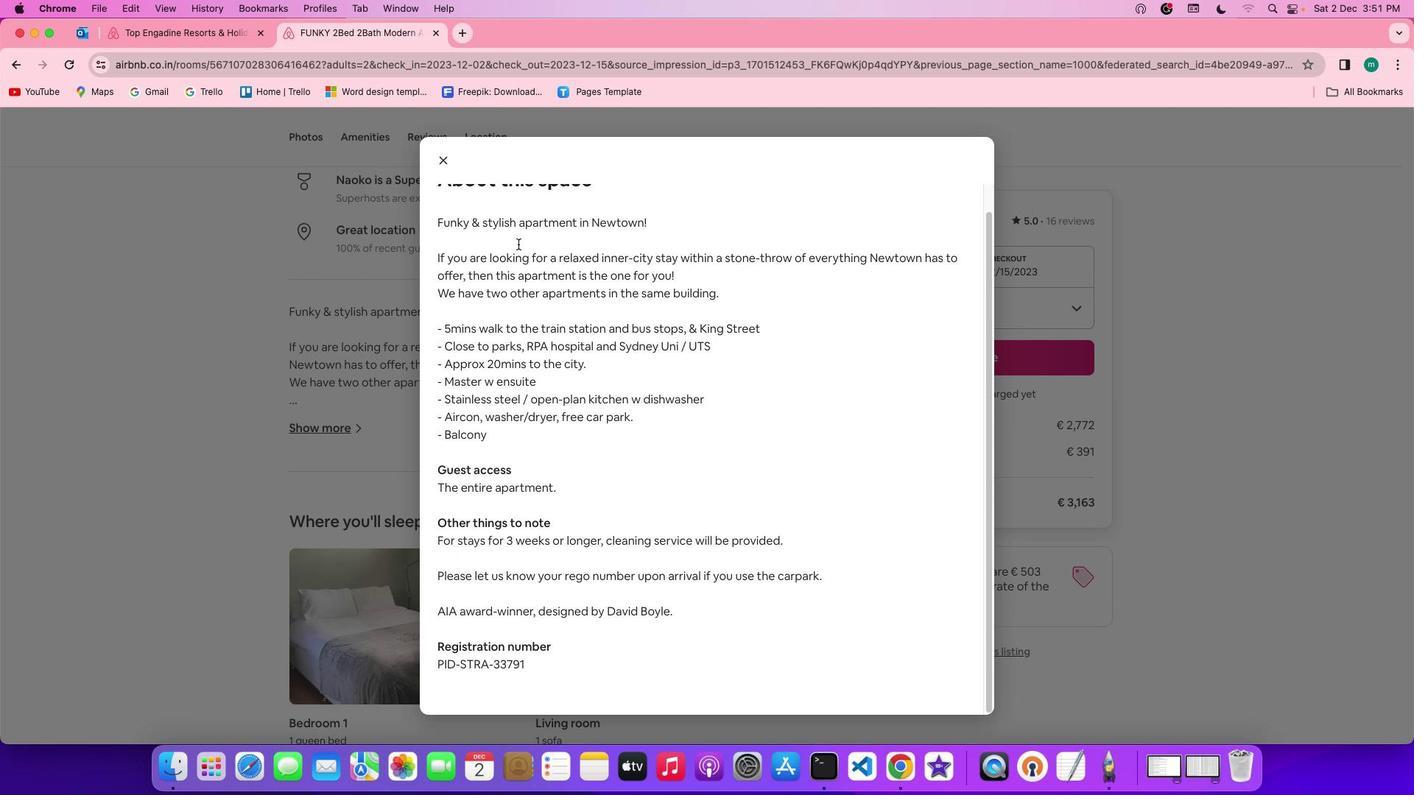 
Action: Mouse scrolled (595, 455) with delta (0, -2)
Screenshot: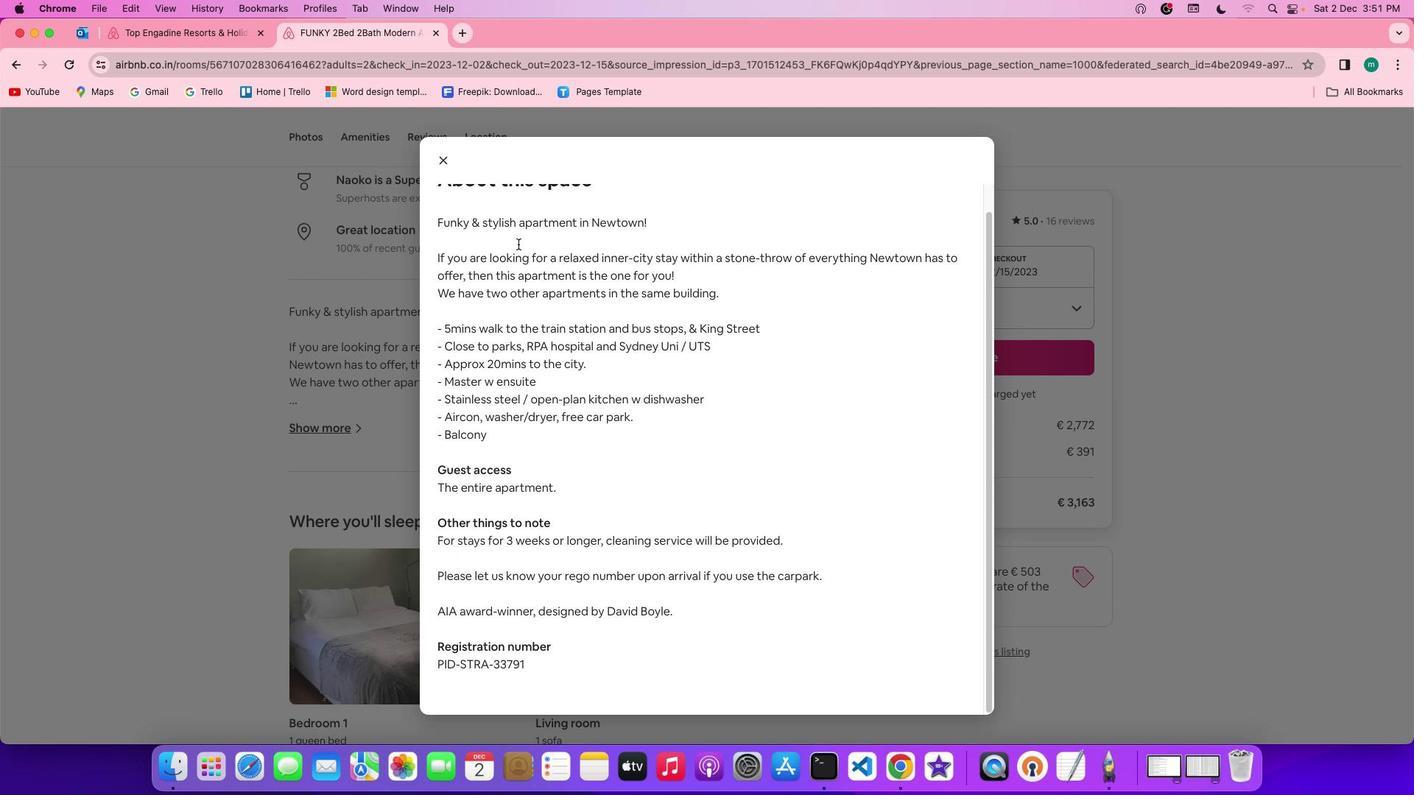 
Action: Mouse moved to (436, 164)
Screenshot: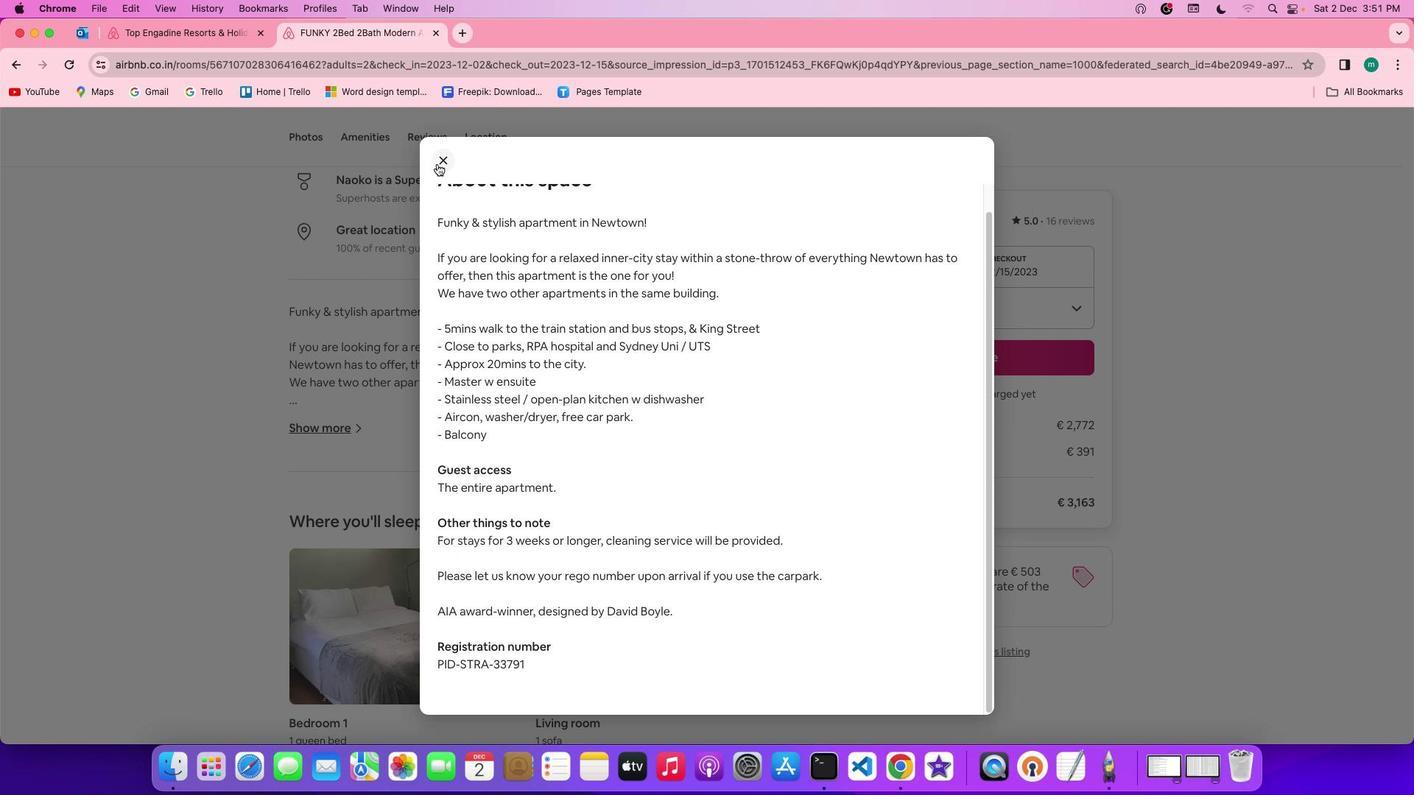 
Action: Mouse pressed left at (436, 164)
Screenshot: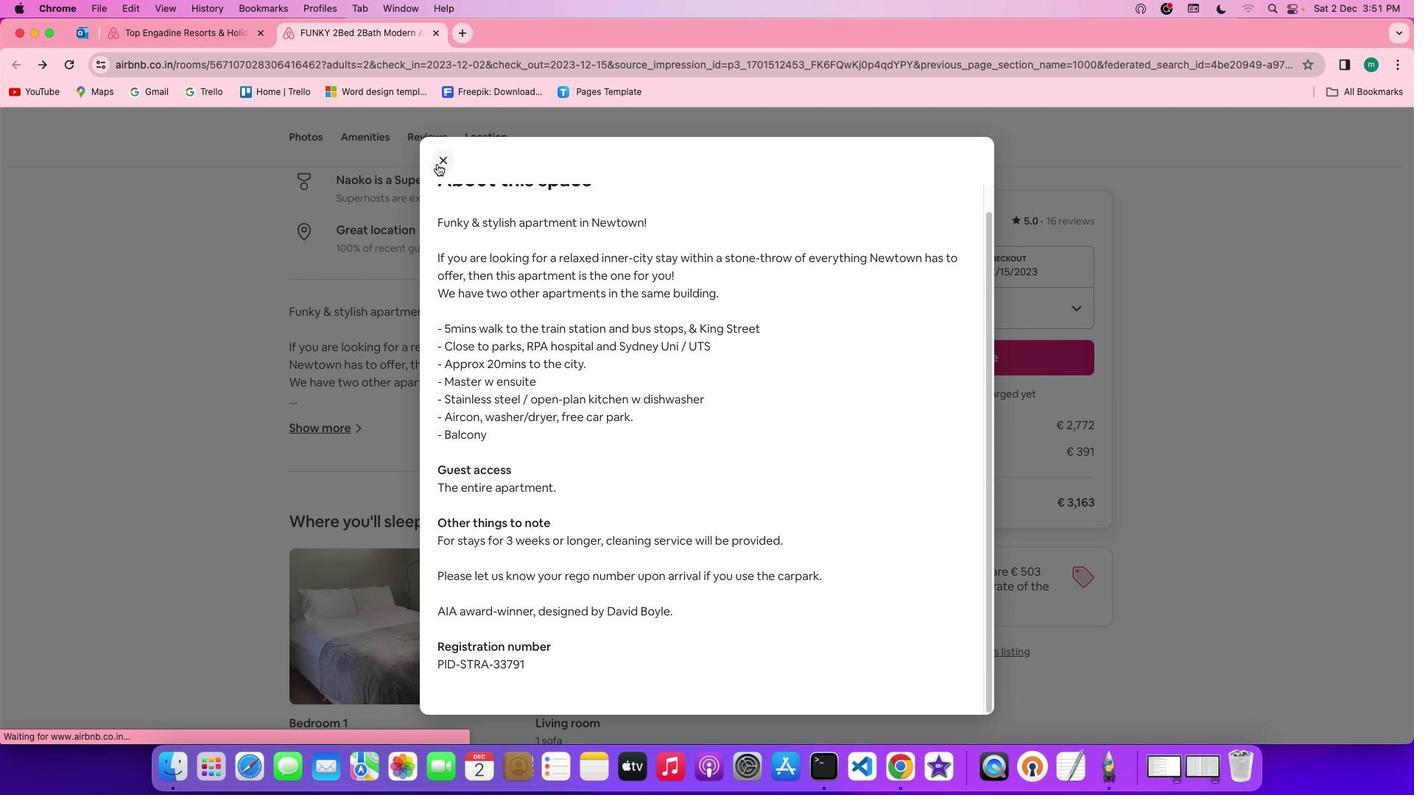 
Action: Mouse moved to (559, 409)
Screenshot: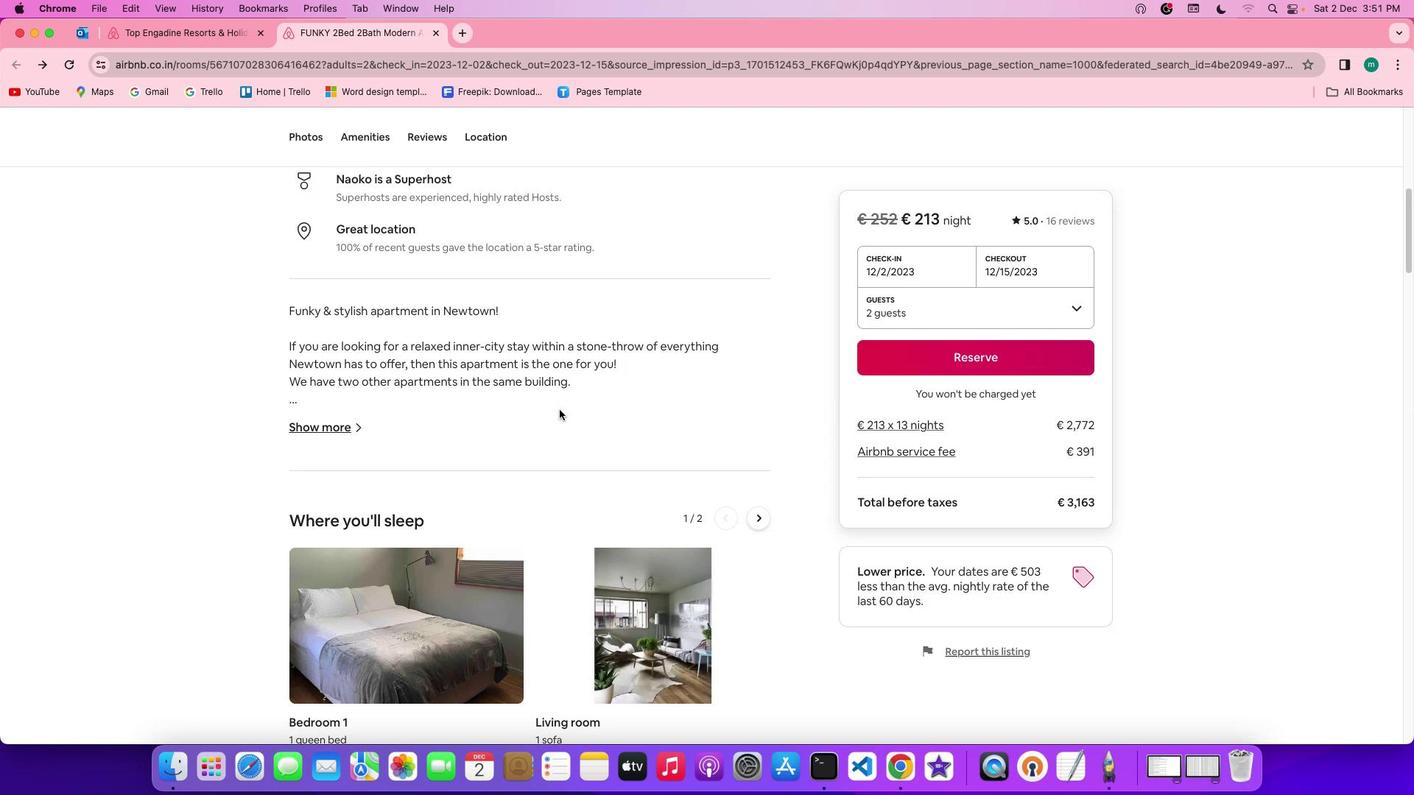 
Action: Mouse scrolled (559, 409) with delta (0, 0)
Screenshot: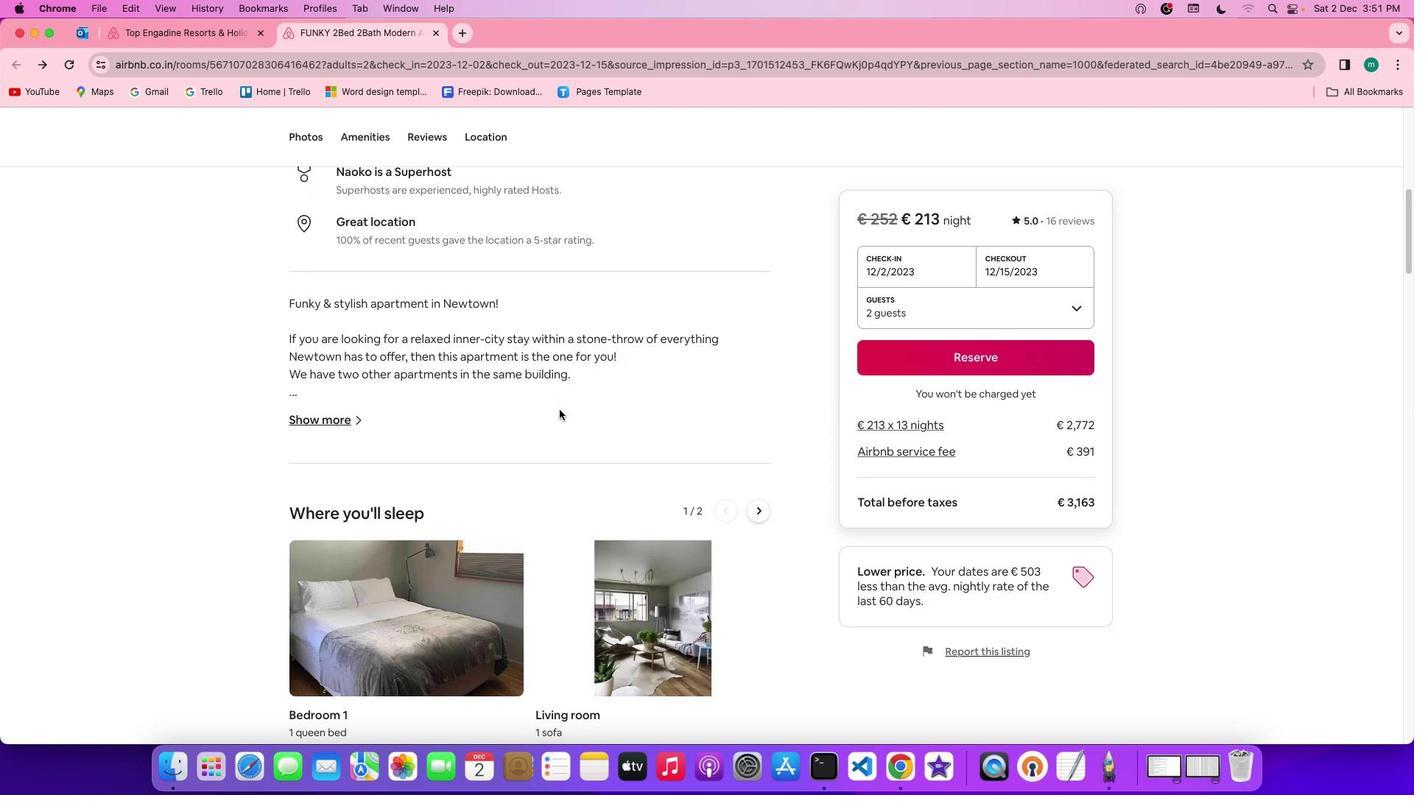 
Action: Mouse scrolled (559, 409) with delta (0, 0)
Screenshot: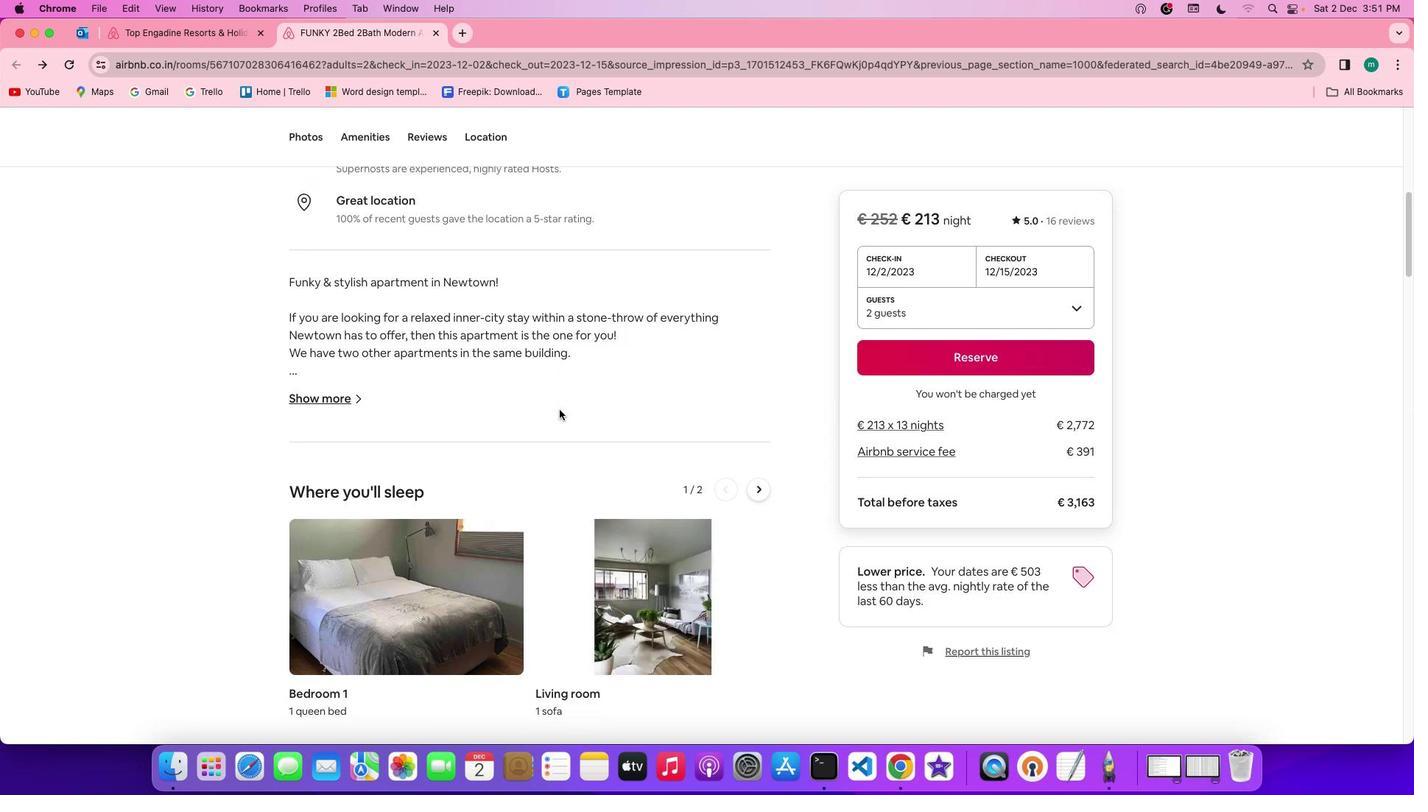 
Action: Mouse scrolled (559, 409) with delta (0, 0)
Screenshot: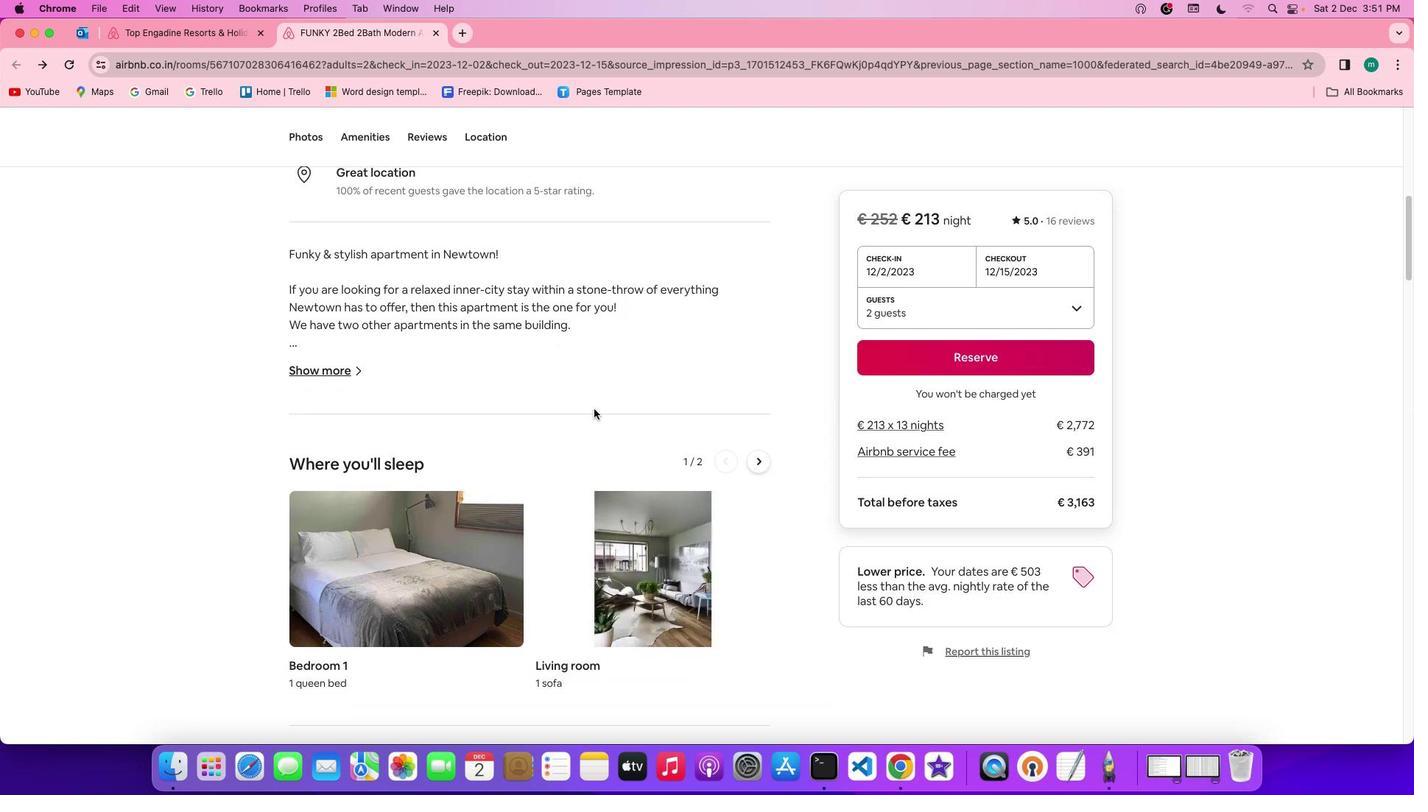 
Action: Mouse moved to (754, 461)
Screenshot: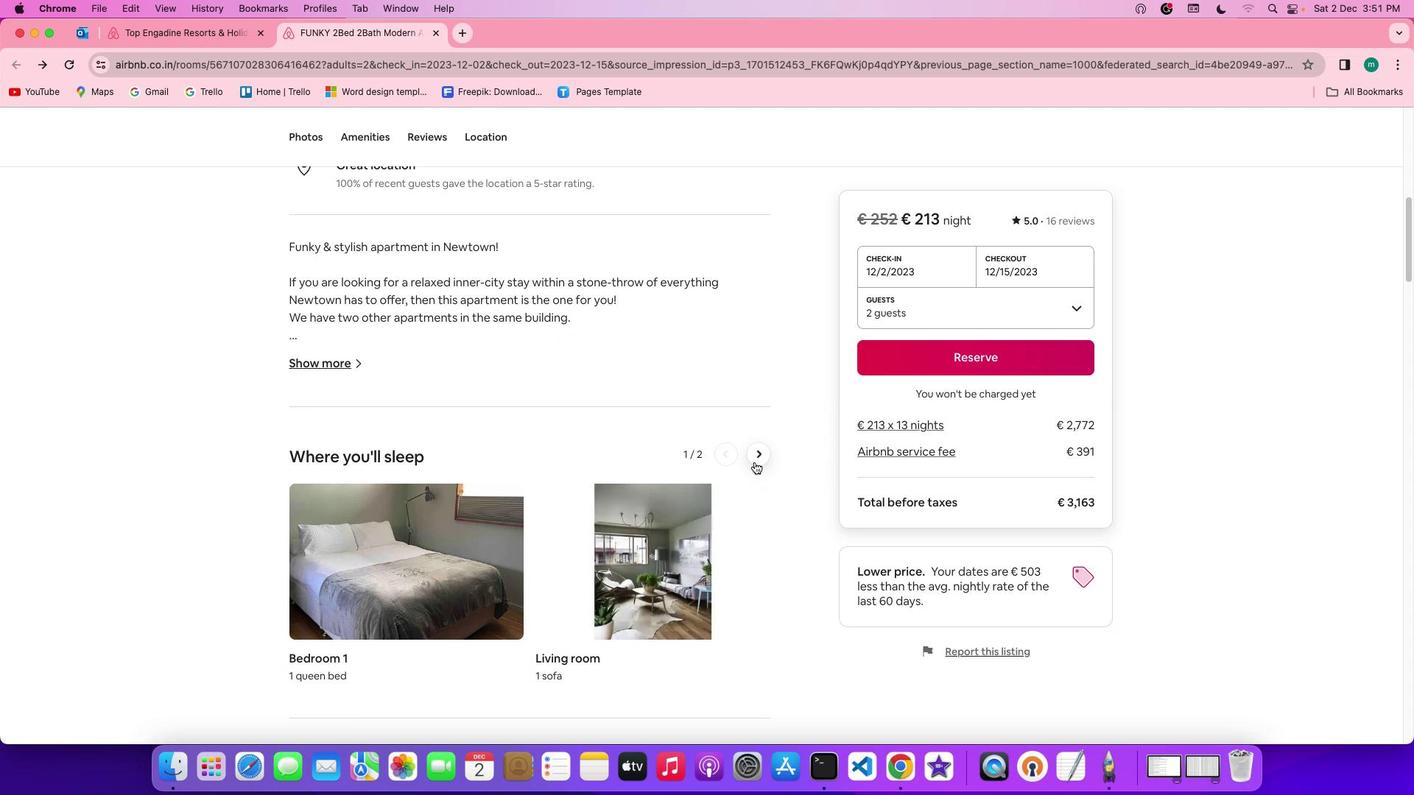 
Action: Mouse pressed left at (754, 461)
Screenshot: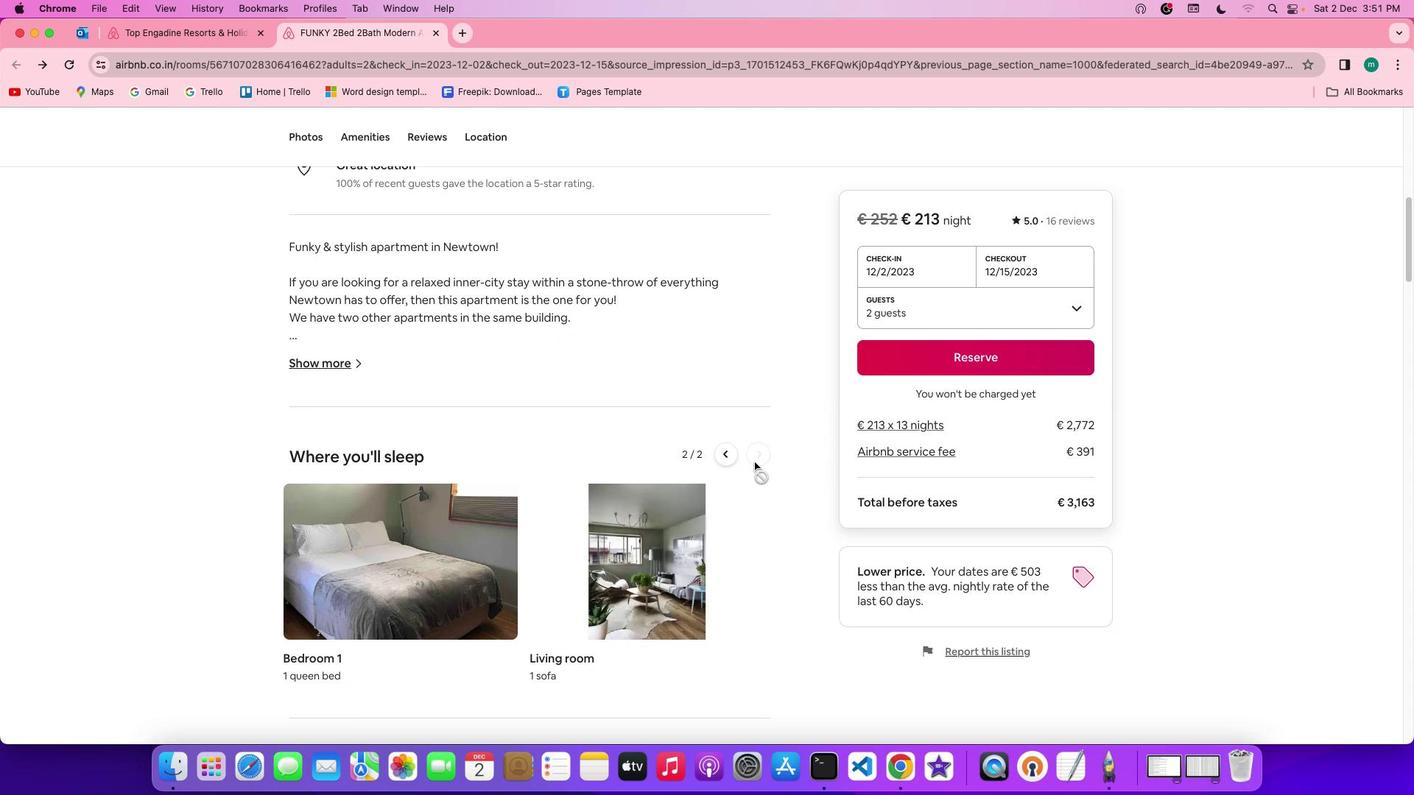 
Action: Mouse moved to (598, 478)
Screenshot: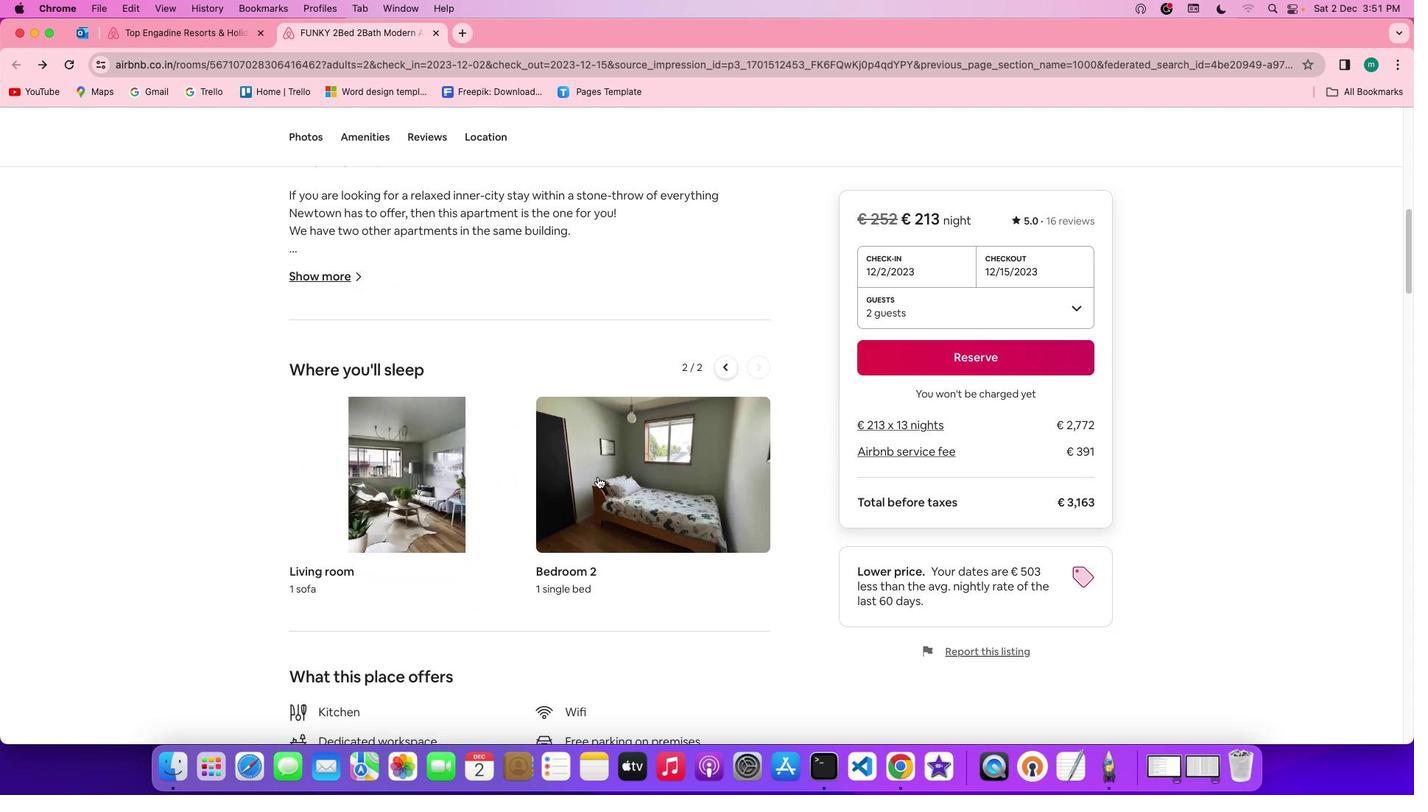 
Action: Mouse scrolled (598, 478) with delta (0, 0)
Screenshot: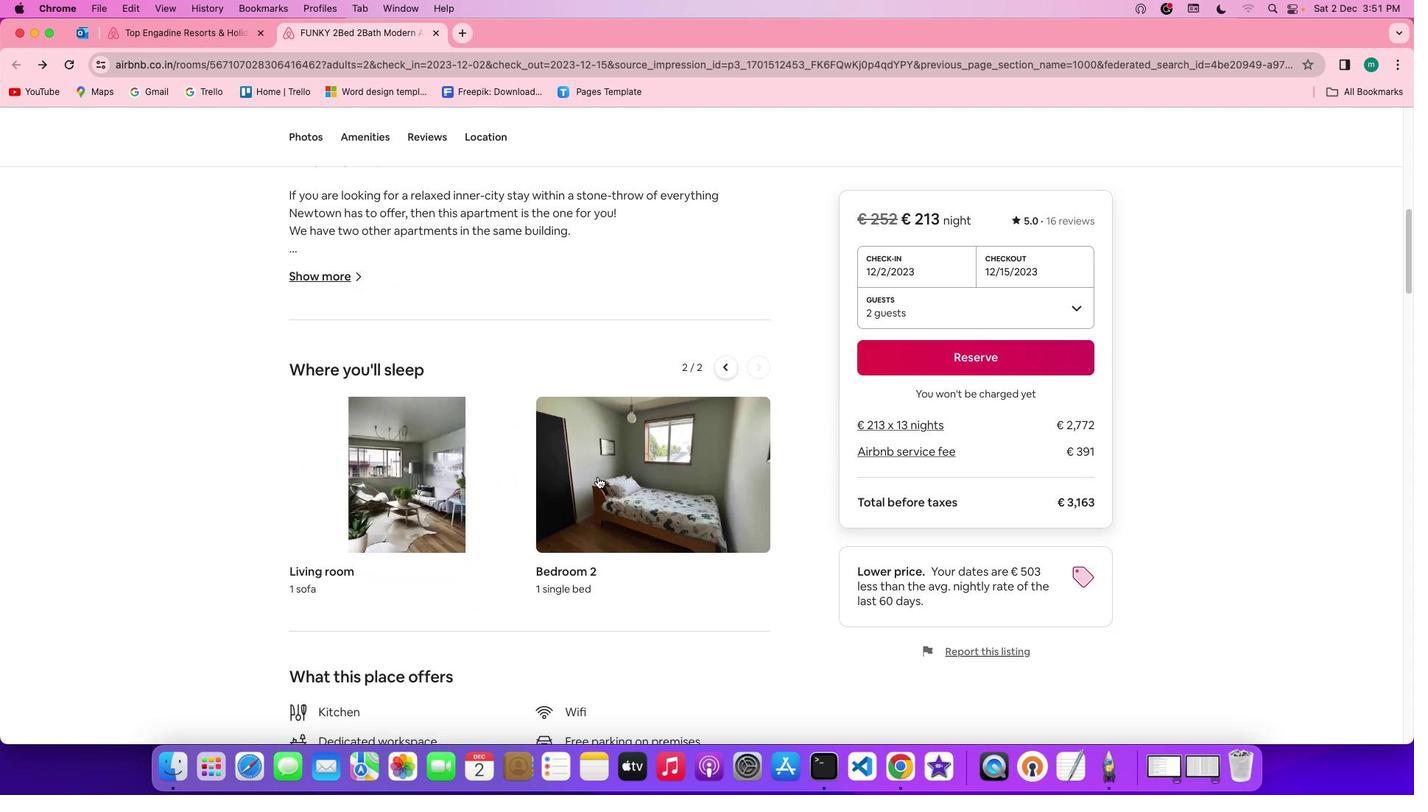 
Action: Mouse scrolled (598, 478) with delta (0, 0)
Screenshot: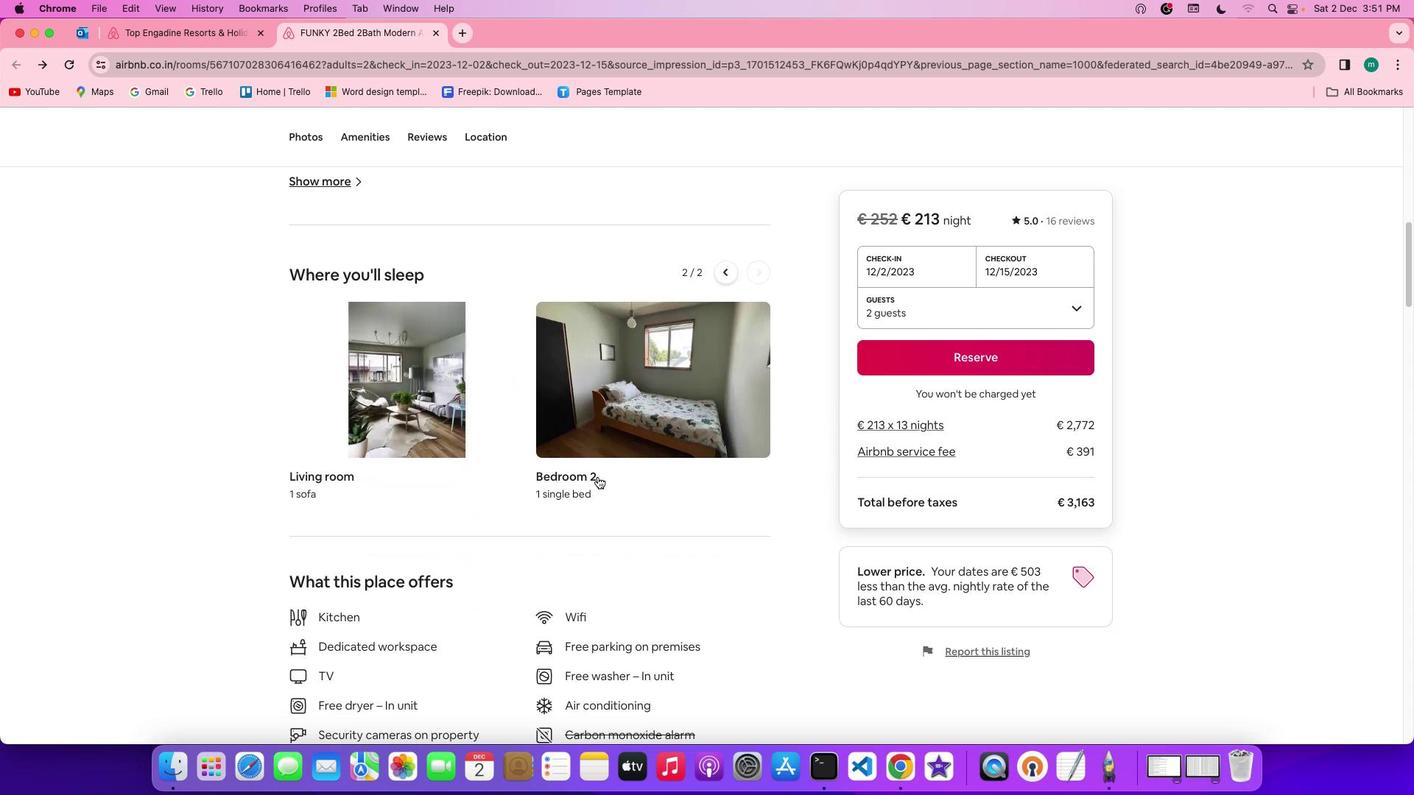 
Action: Mouse scrolled (598, 478) with delta (0, -2)
Screenshot: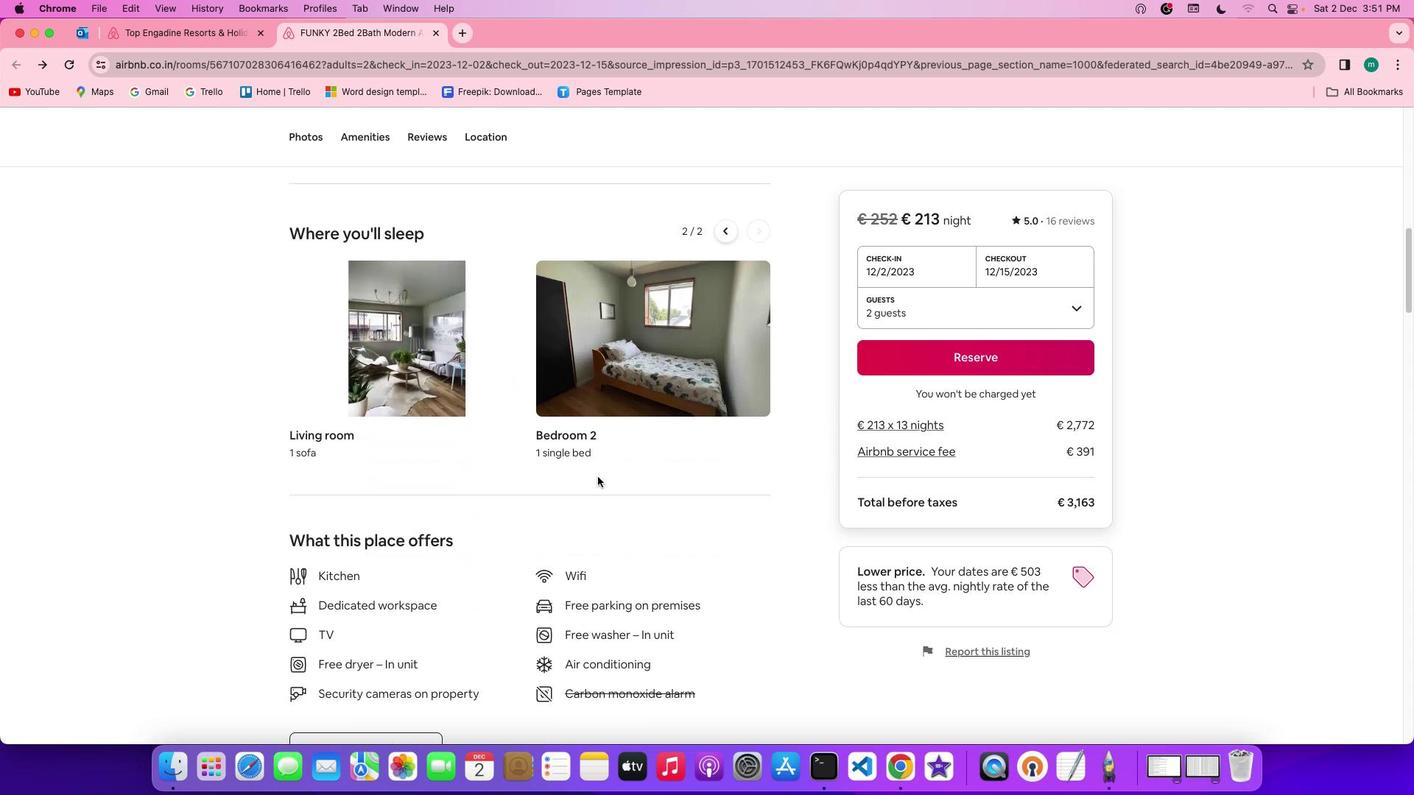 
Action: Mouse moved to (598, 477)
Screenshot: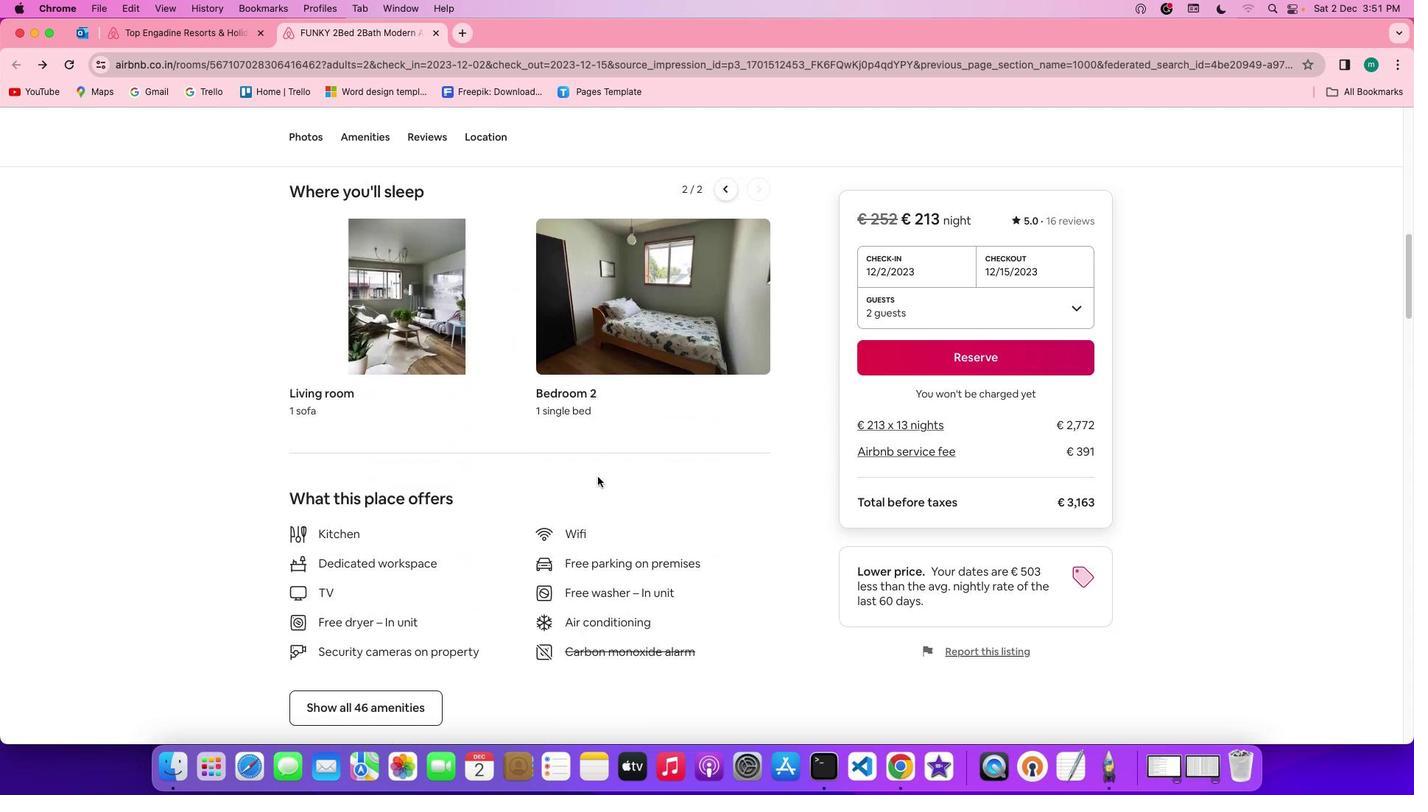 
Action: Mouse scrolled (598, 477) with delta (0, -2)
Screenshot: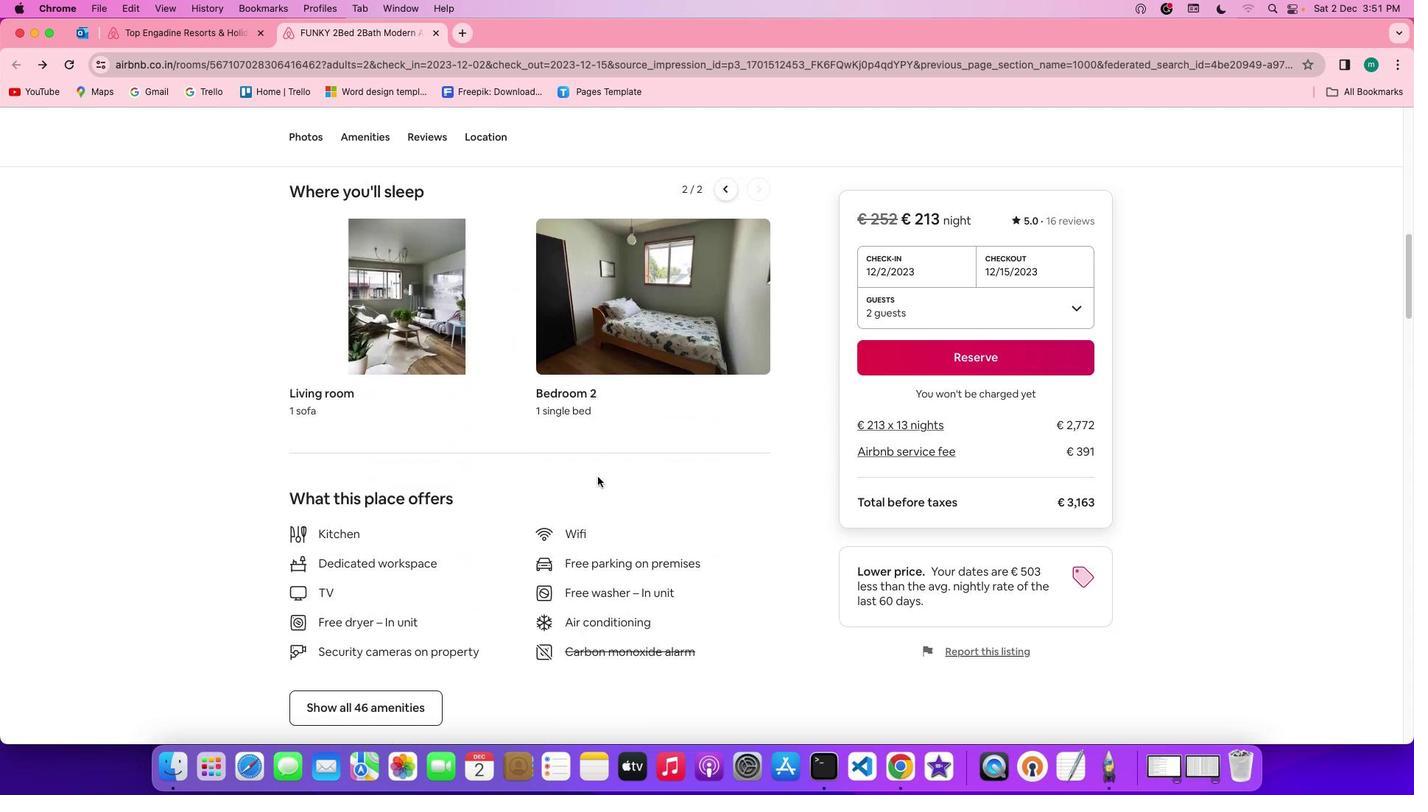 
Action: Mouse moved to (495, 447)
Screenshot: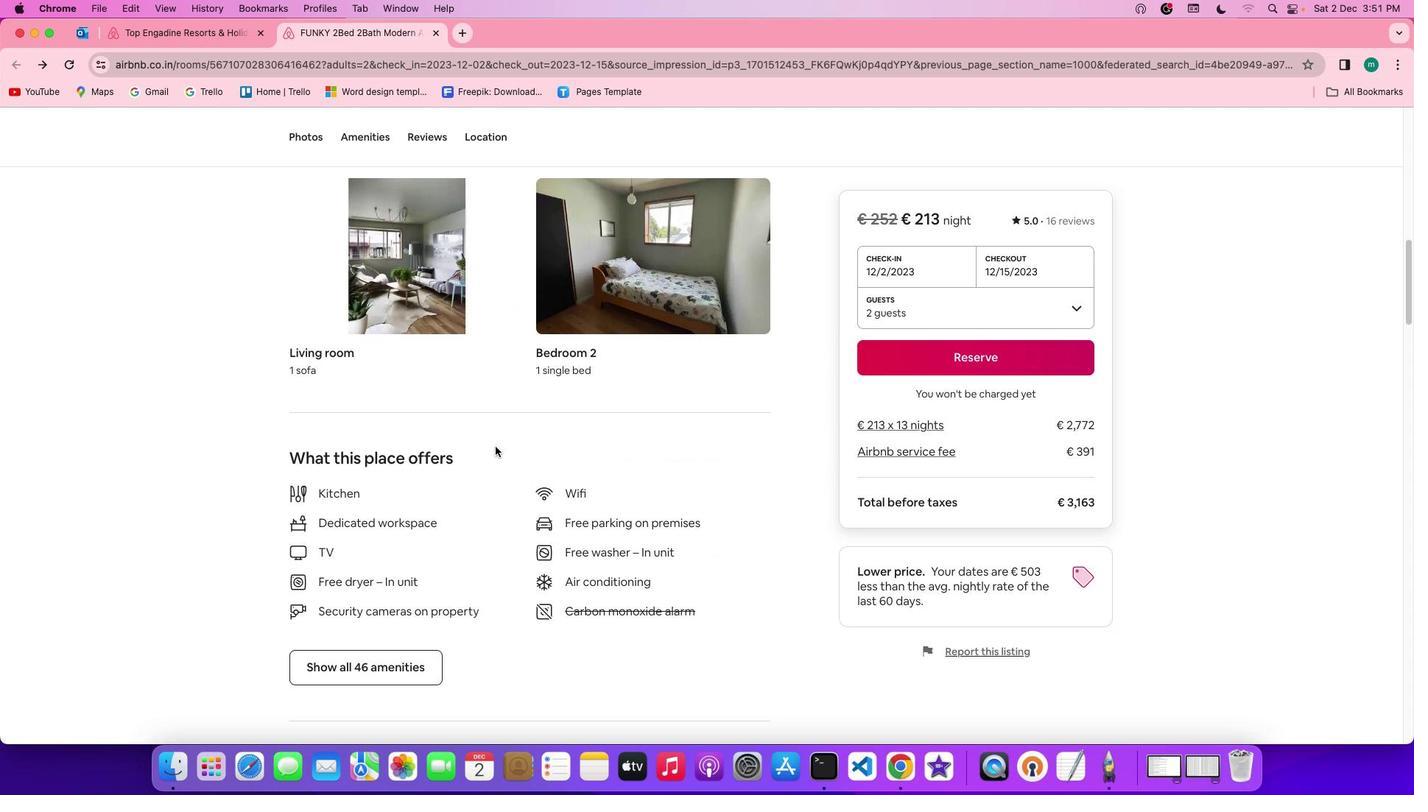 
Action: Mouse scrolled (495, 447) with delta (0, 0)
Screenshot: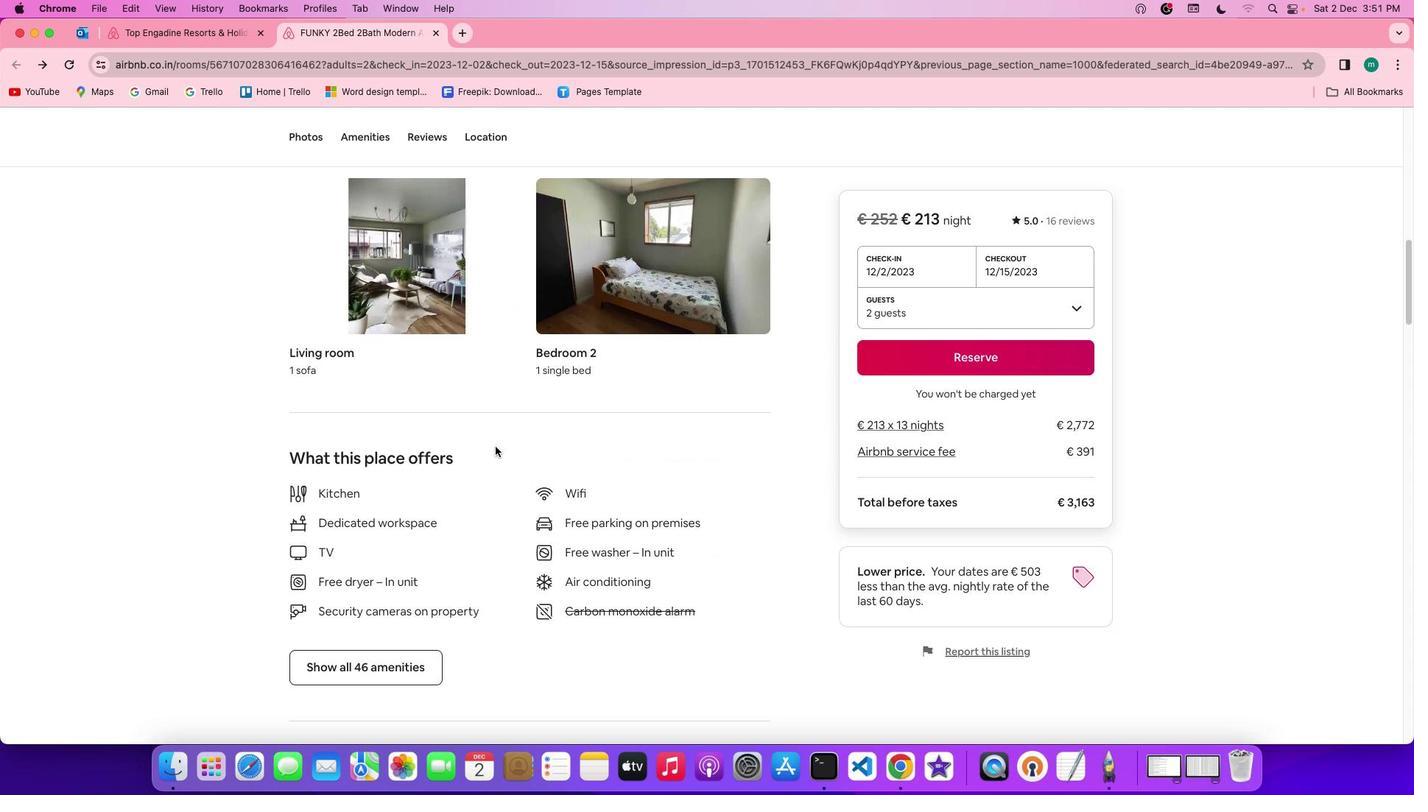 
Action: Mouse moved to (495, 446)
Screenshot: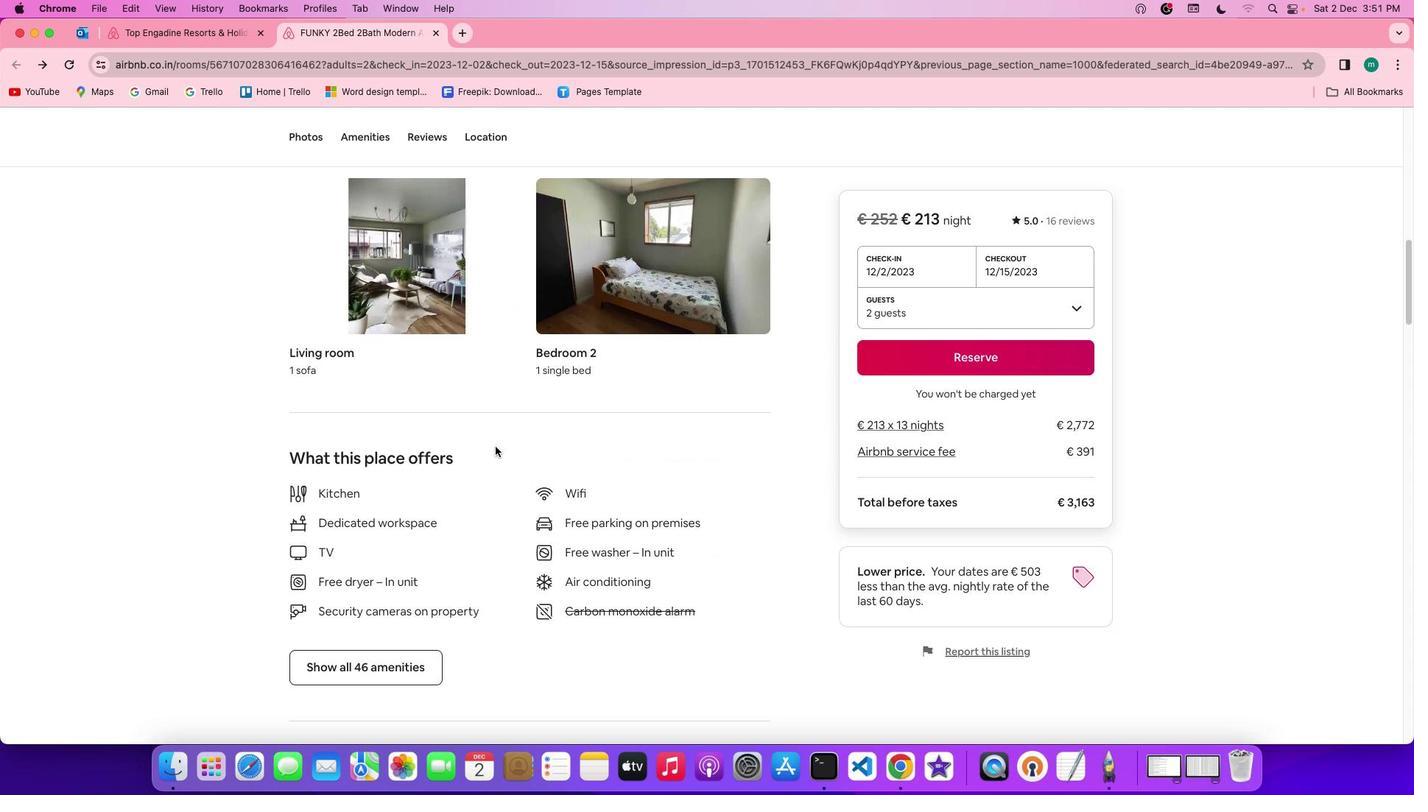 
Action: Mouse scrolled (495, 446) with delta (0, 0)
Screenshot: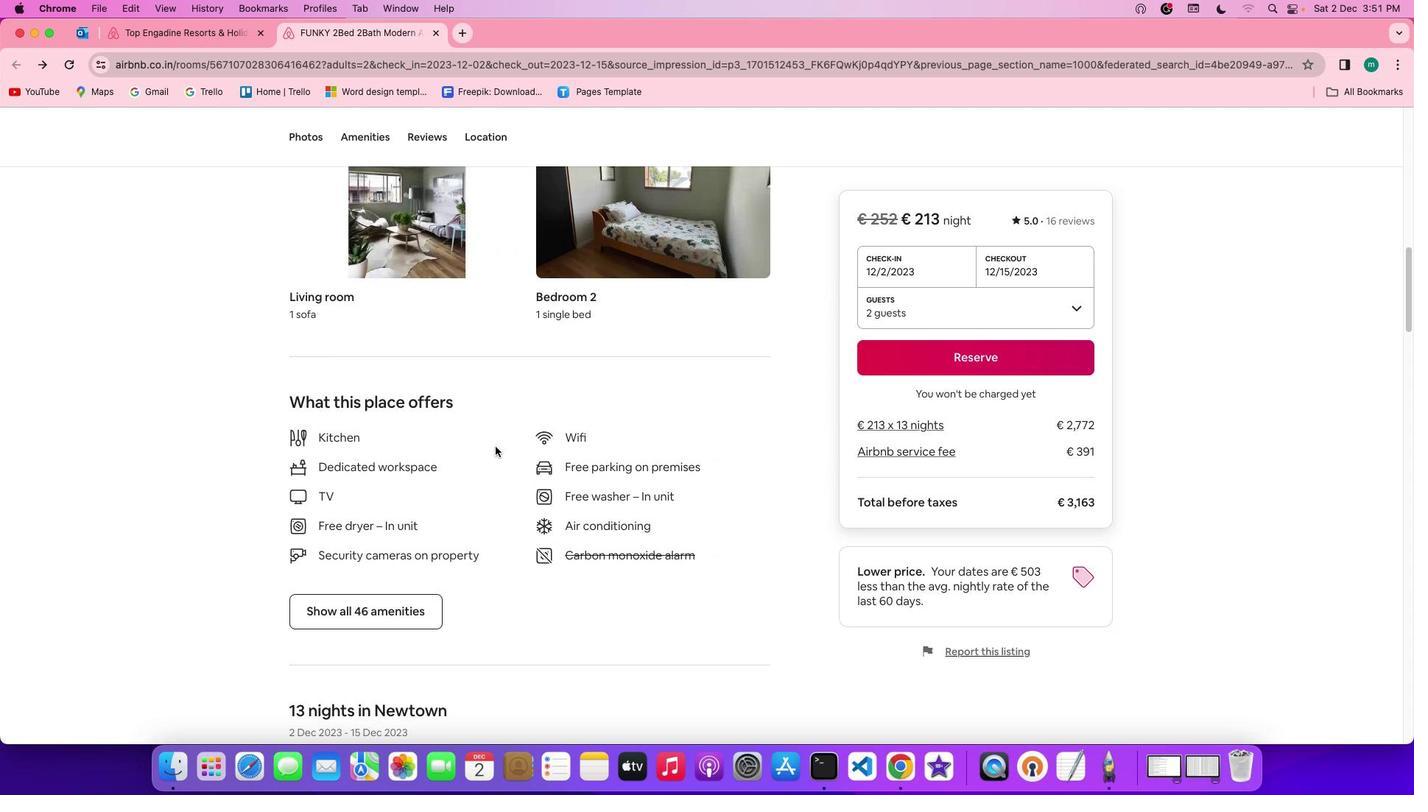 
Action: Mouse scrolled (495, 446) with delta (0, -1)
Screenshot: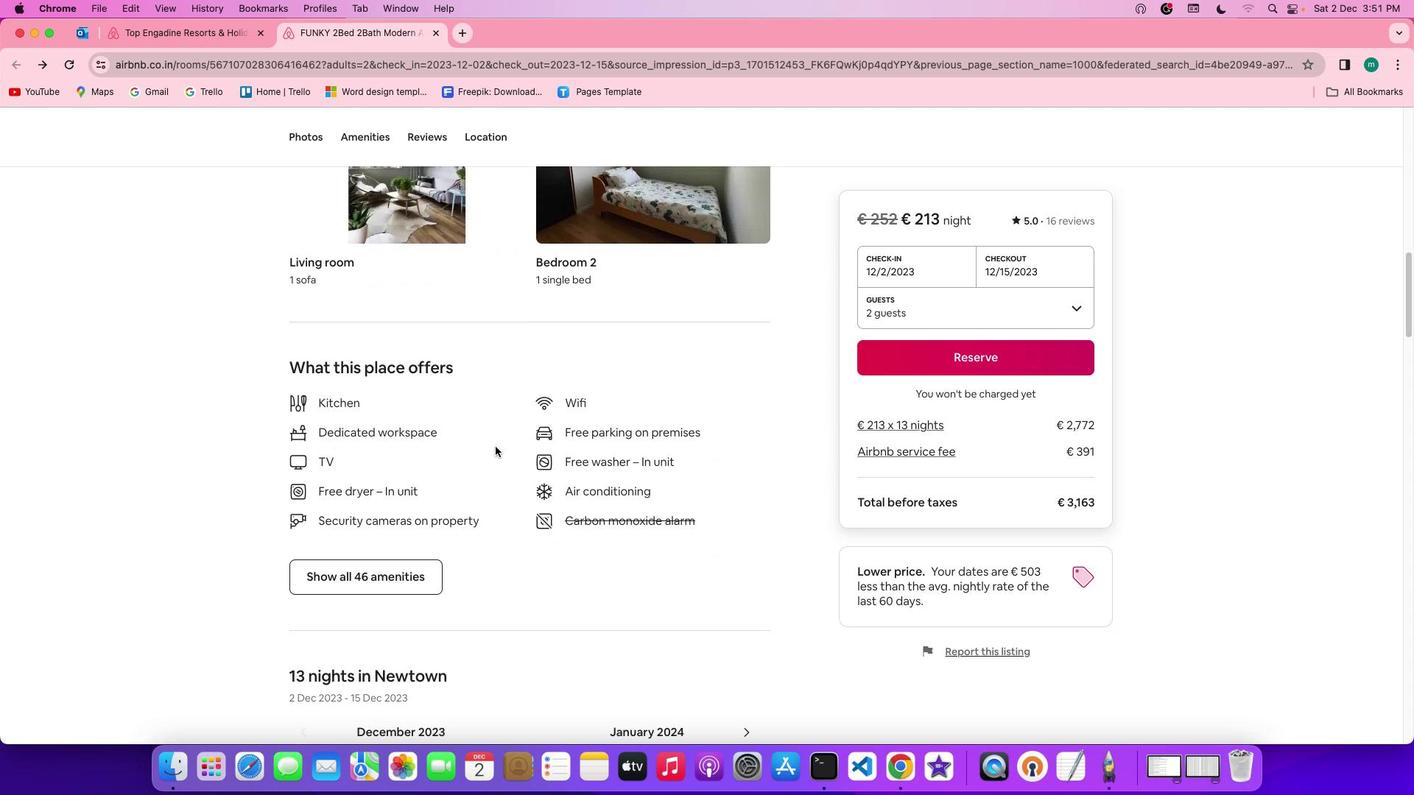 
Action: Mouse scrolled (495, 446) with delta (0, -2)
Screenshot: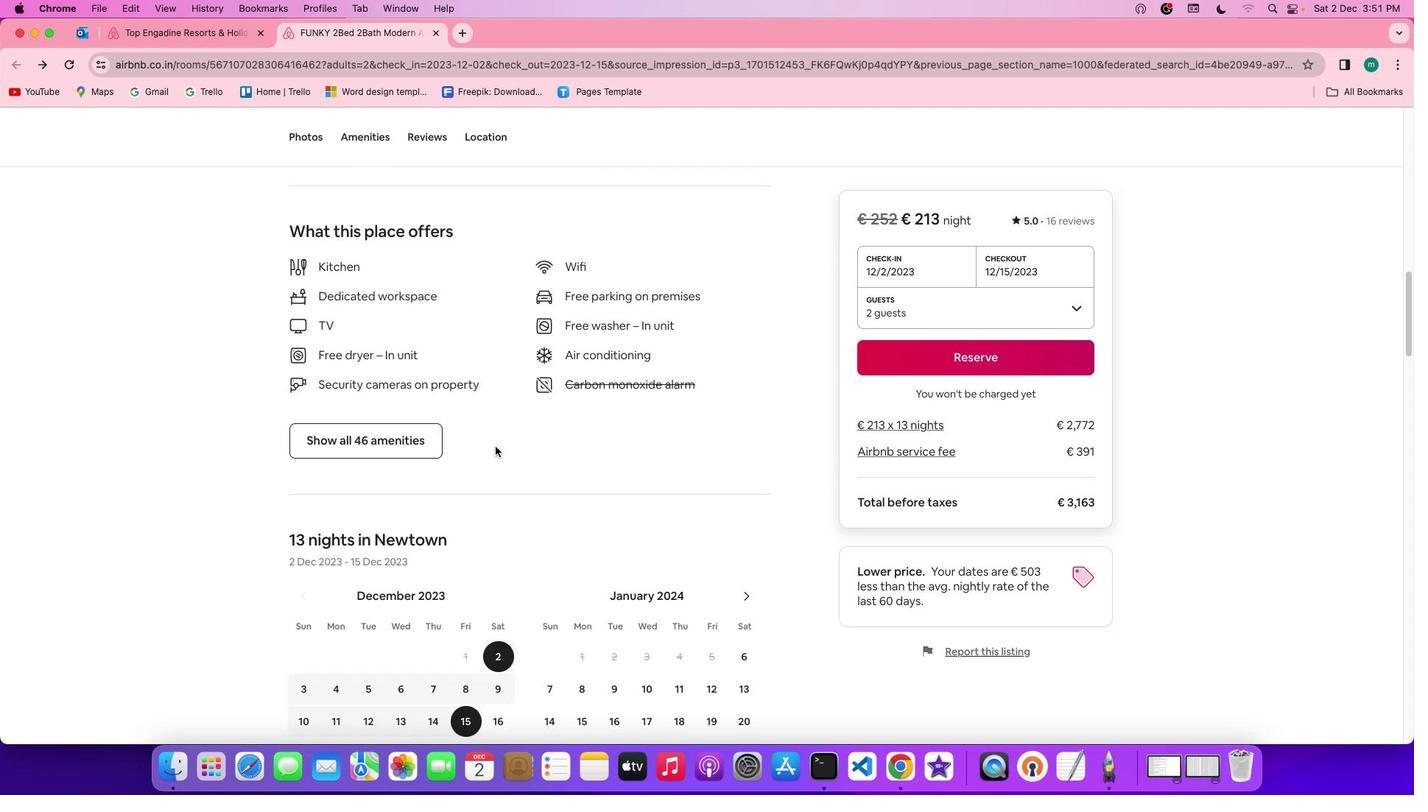 
Action: Mouse scrolled (495, 446) with delta (0, -2)
Screenshot: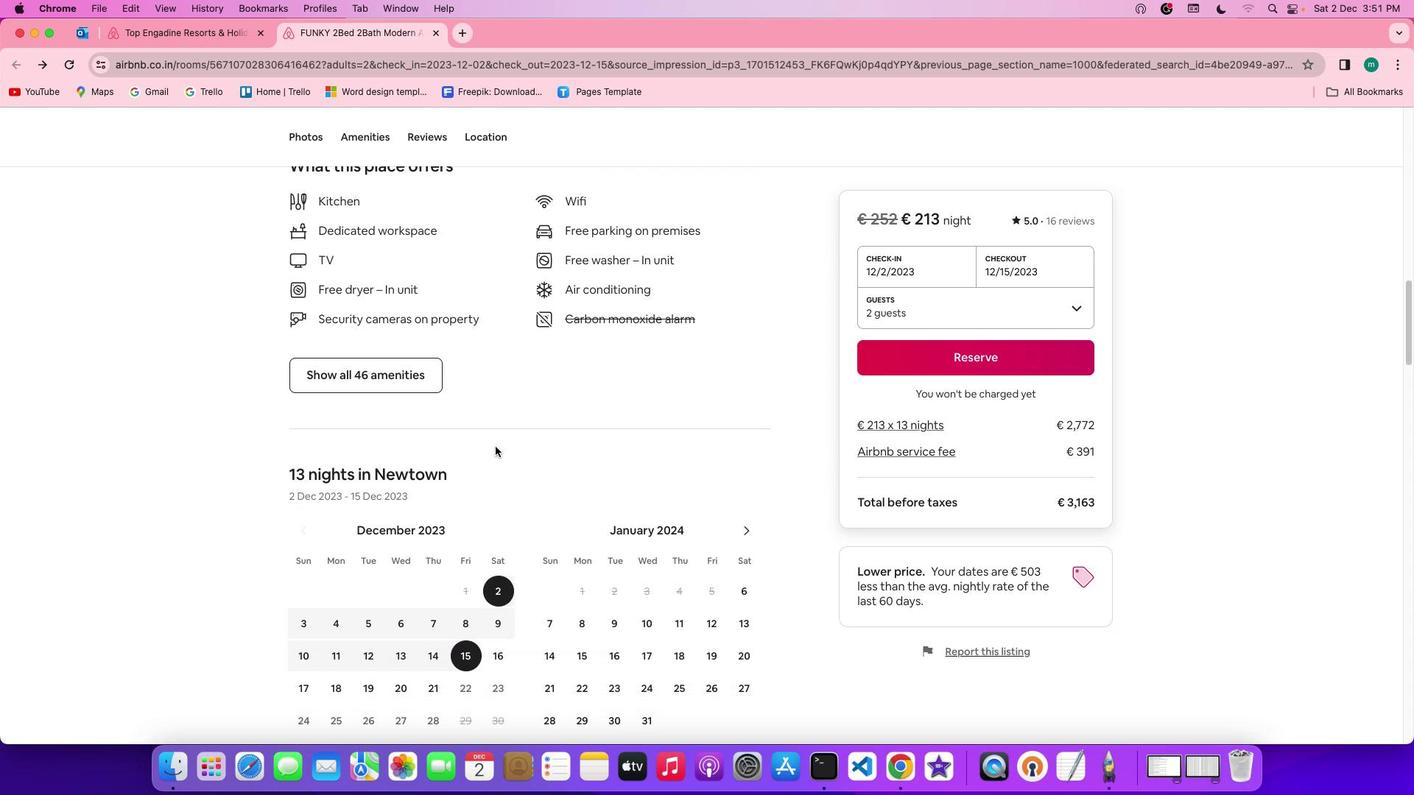 
Action: Mouse moved to (349, 385)
Screenshot: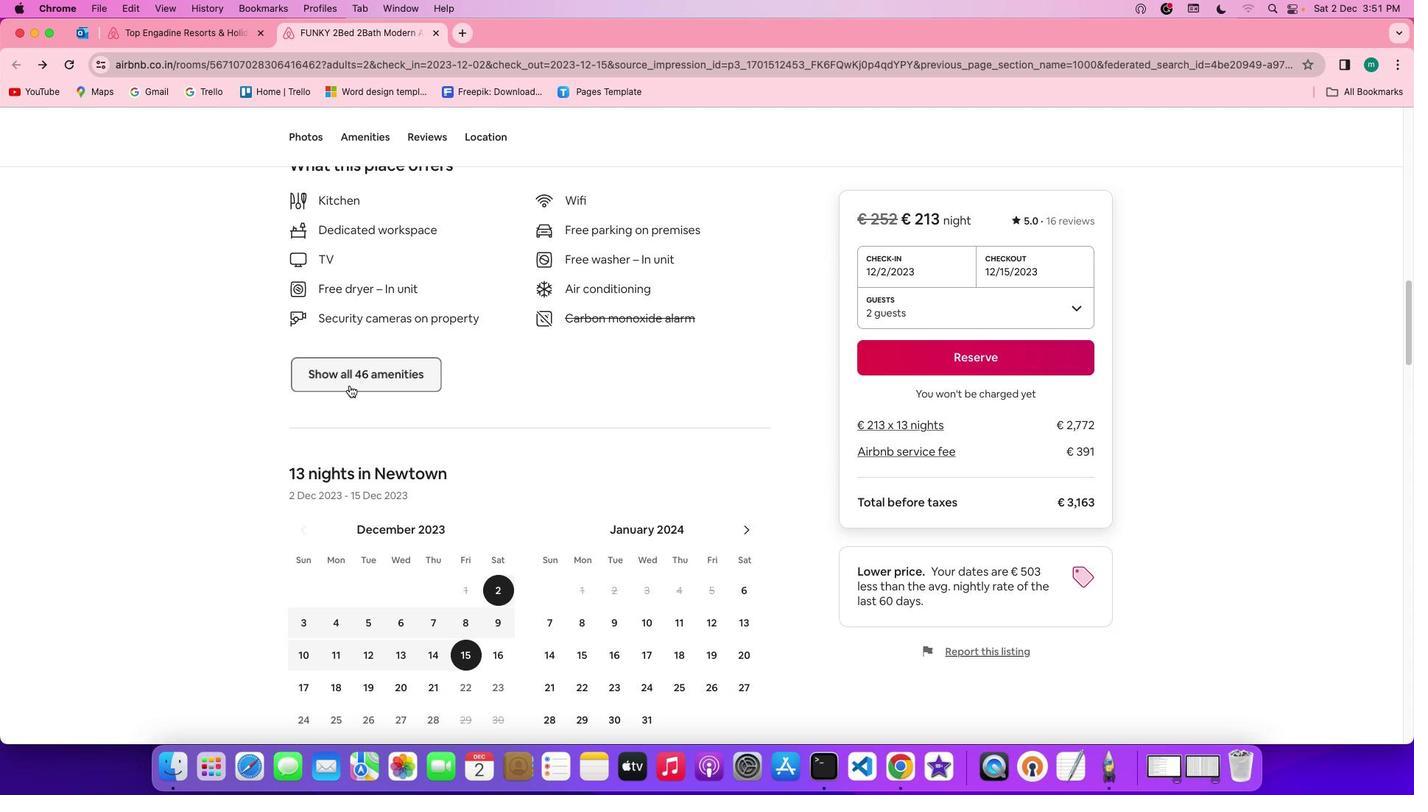 
Action: Mouse pressed left at (349, 385)
Screenshot: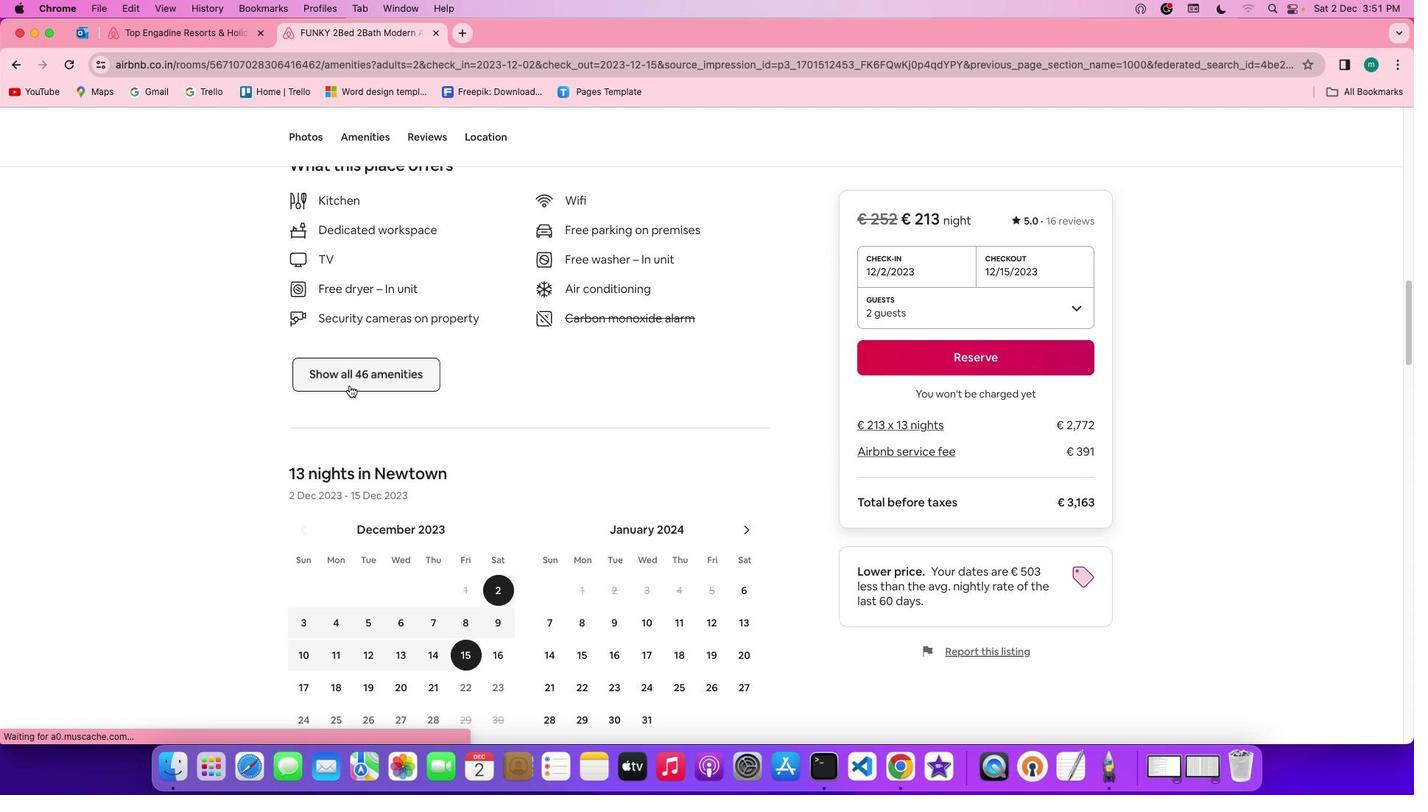 
Action: Mouse moved to (648, 441)
Screenshot: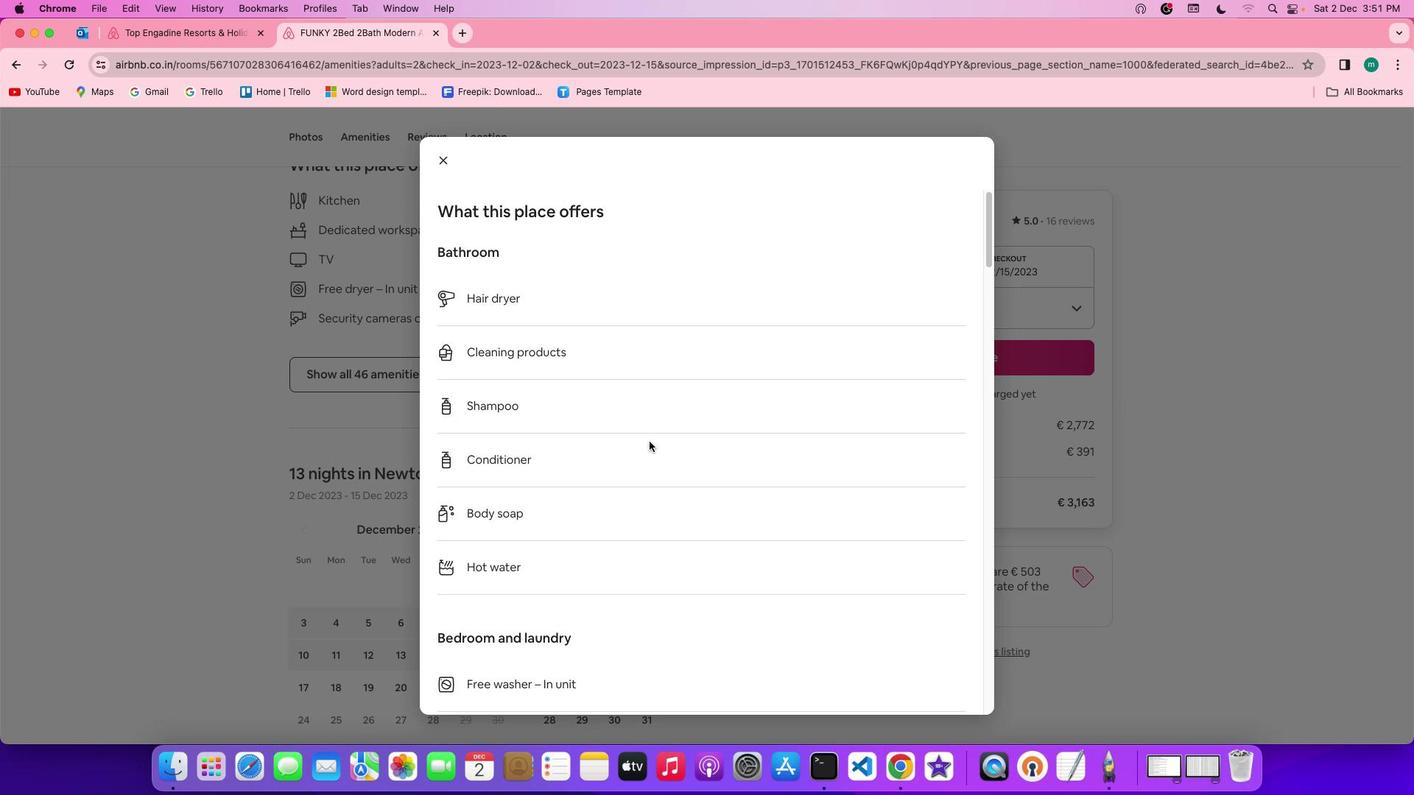 
Action: Mouse scrolled (648, 441) with delta (0, 0)
Screenshot: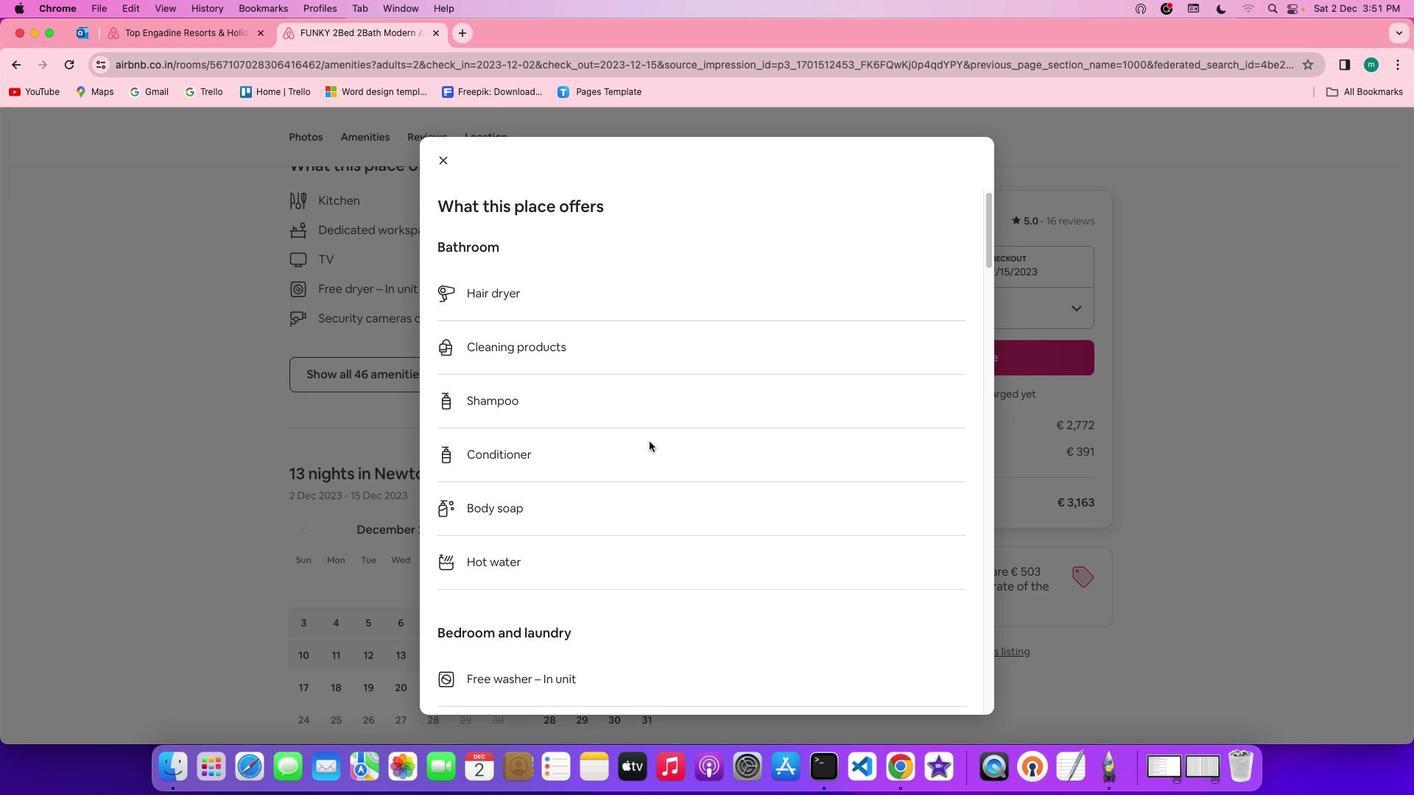 
Action: Mouse scrolled (648, 441) with delta (0, 0)
Screenshot: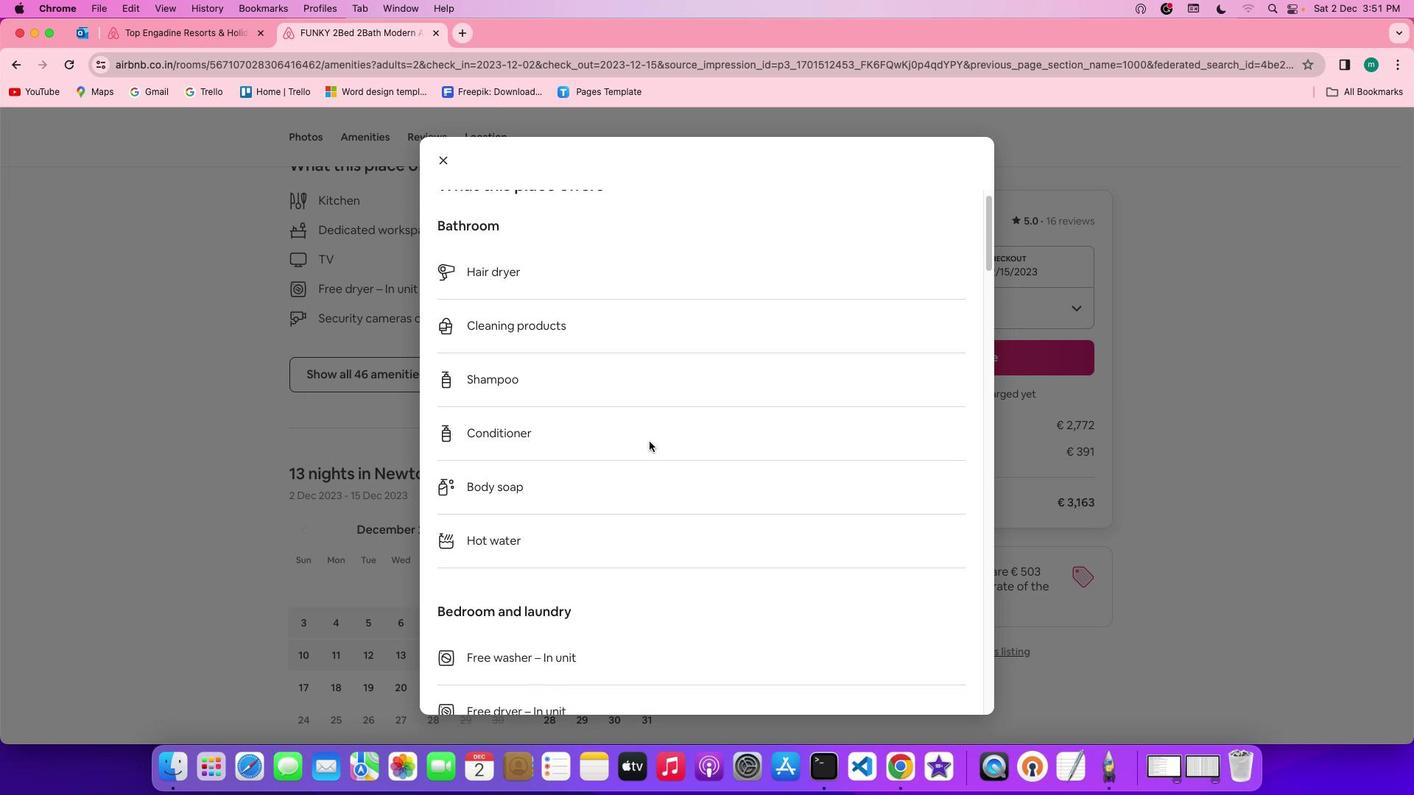 
Action: Mouse scrolled (648, 441) with delta (0, 0)
Screenshot: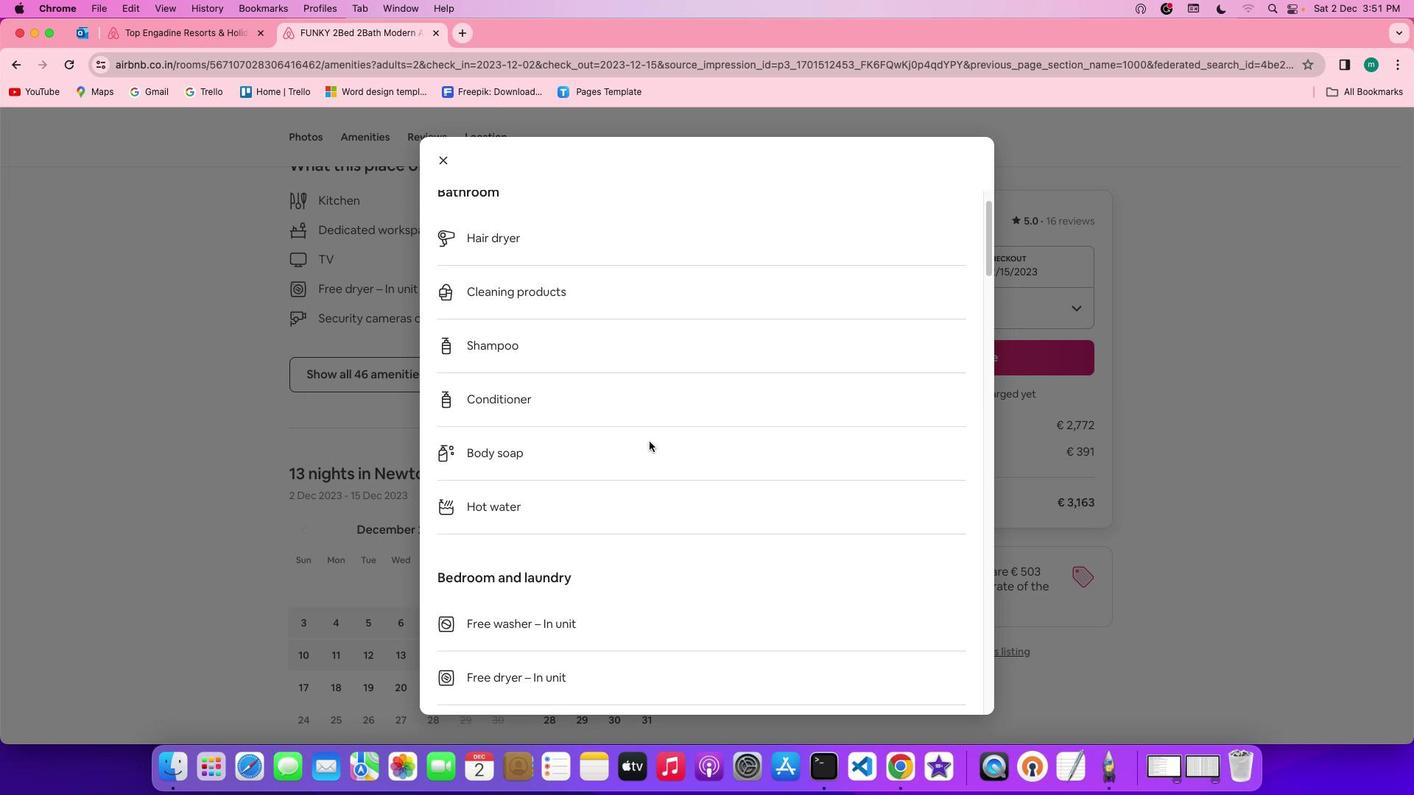 
Action: Mouse scrolled (648, 441) with delta (0, 0)
Screenshot: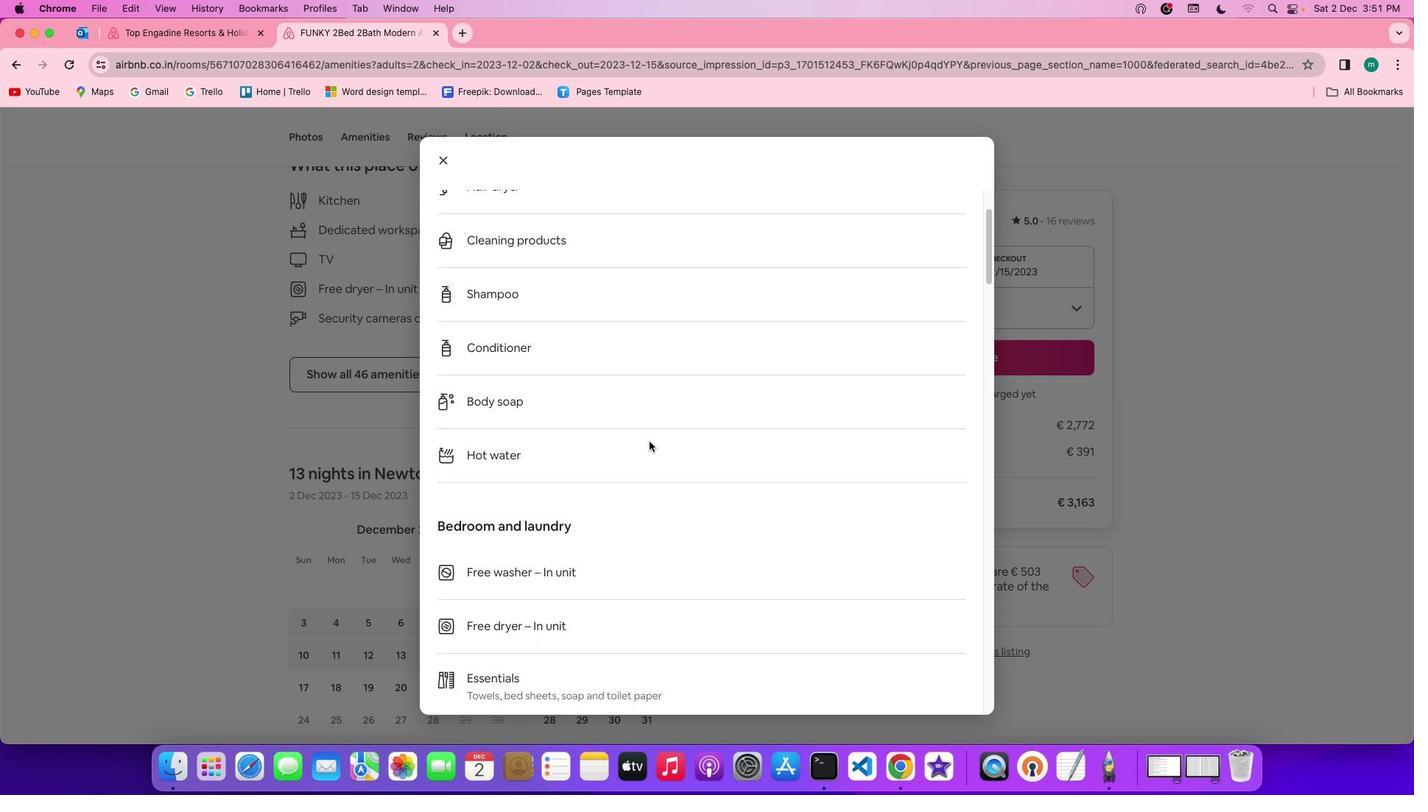 
Action: Mouse scrolled (648, 441) with delta (0, 0)
Screenshot: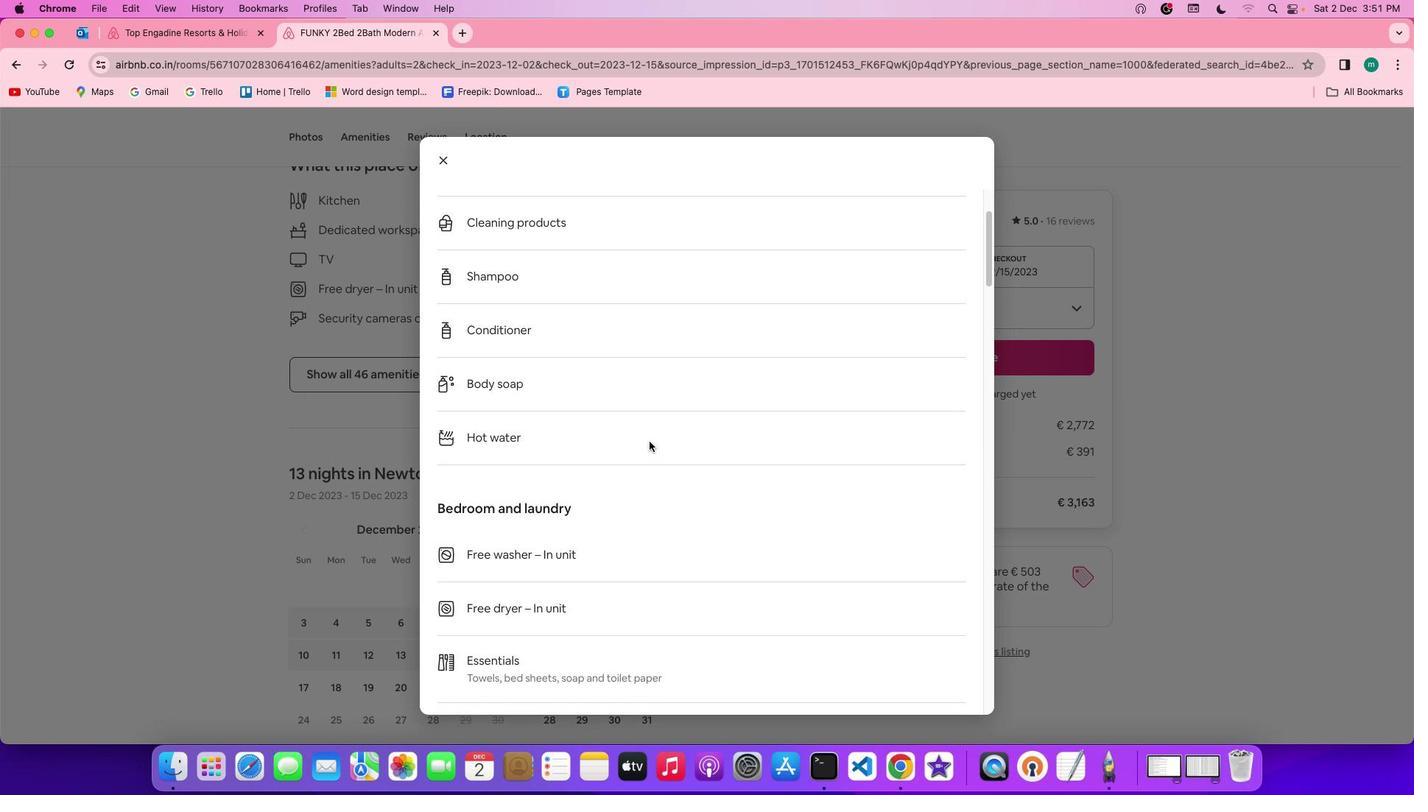 
Action: Mouse scrolled (648, 441) with delta (0, 0)
Screenshot: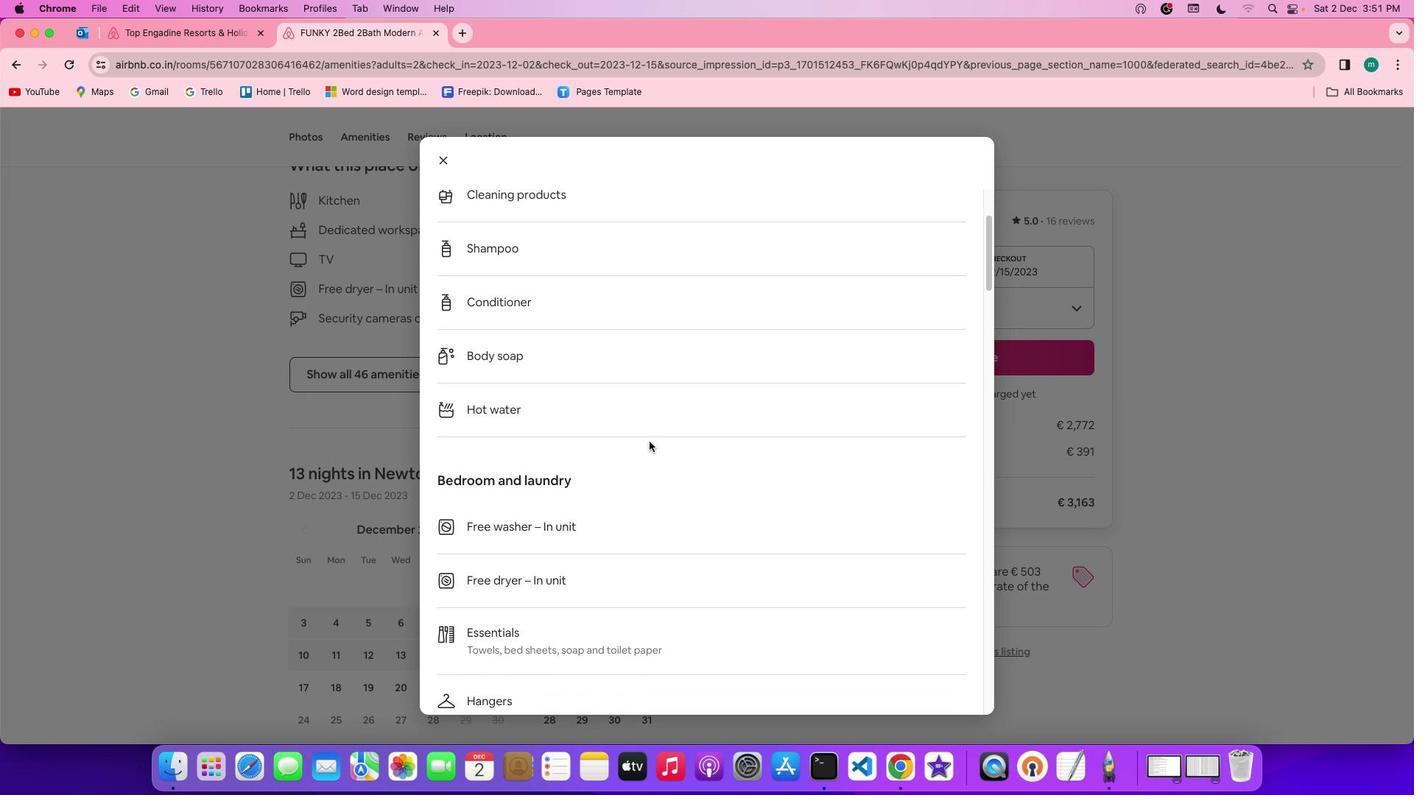
Action: Mouse scrolled (648, 441) with delta (0, 0)
Screenshot: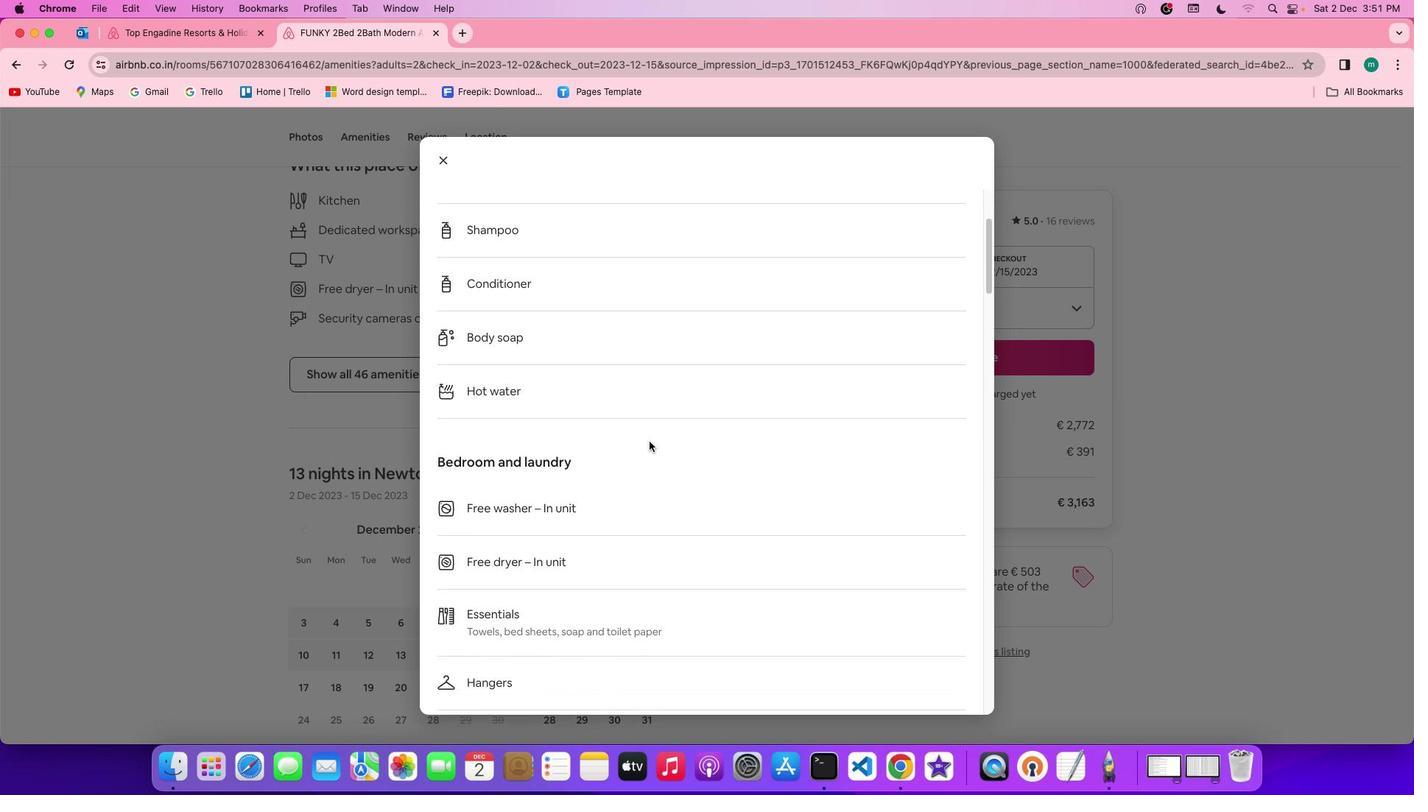 
Action: Mouse scrolled (648, 441) with delta (0, 0)
